 Task: Find the distance between the Great Pyramid of Giza and the Taj Mahal using Google Earth.
Action: Mouse moved to (28, 114)
Screenshot: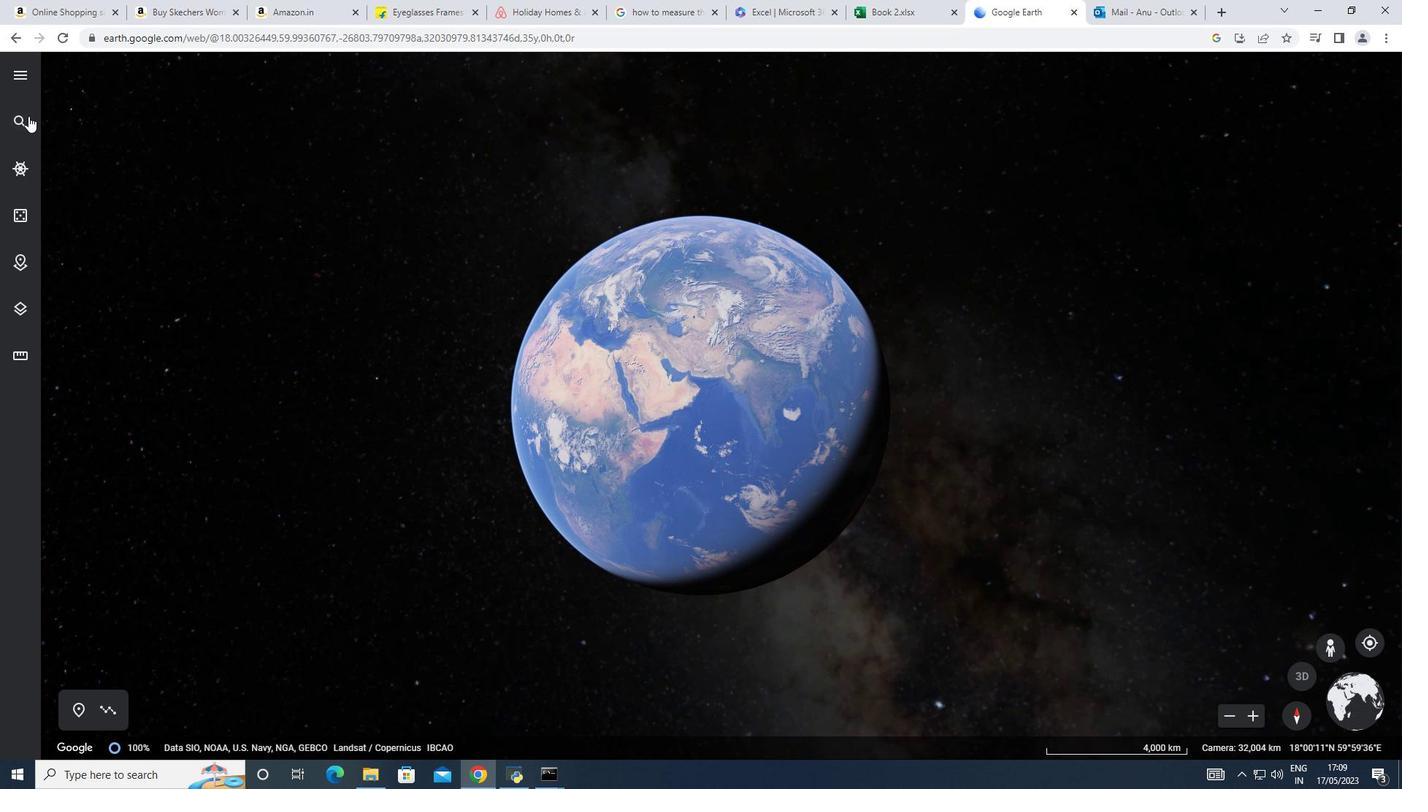 
Action: Mouse pressed left at (28, 114)
Screenshot: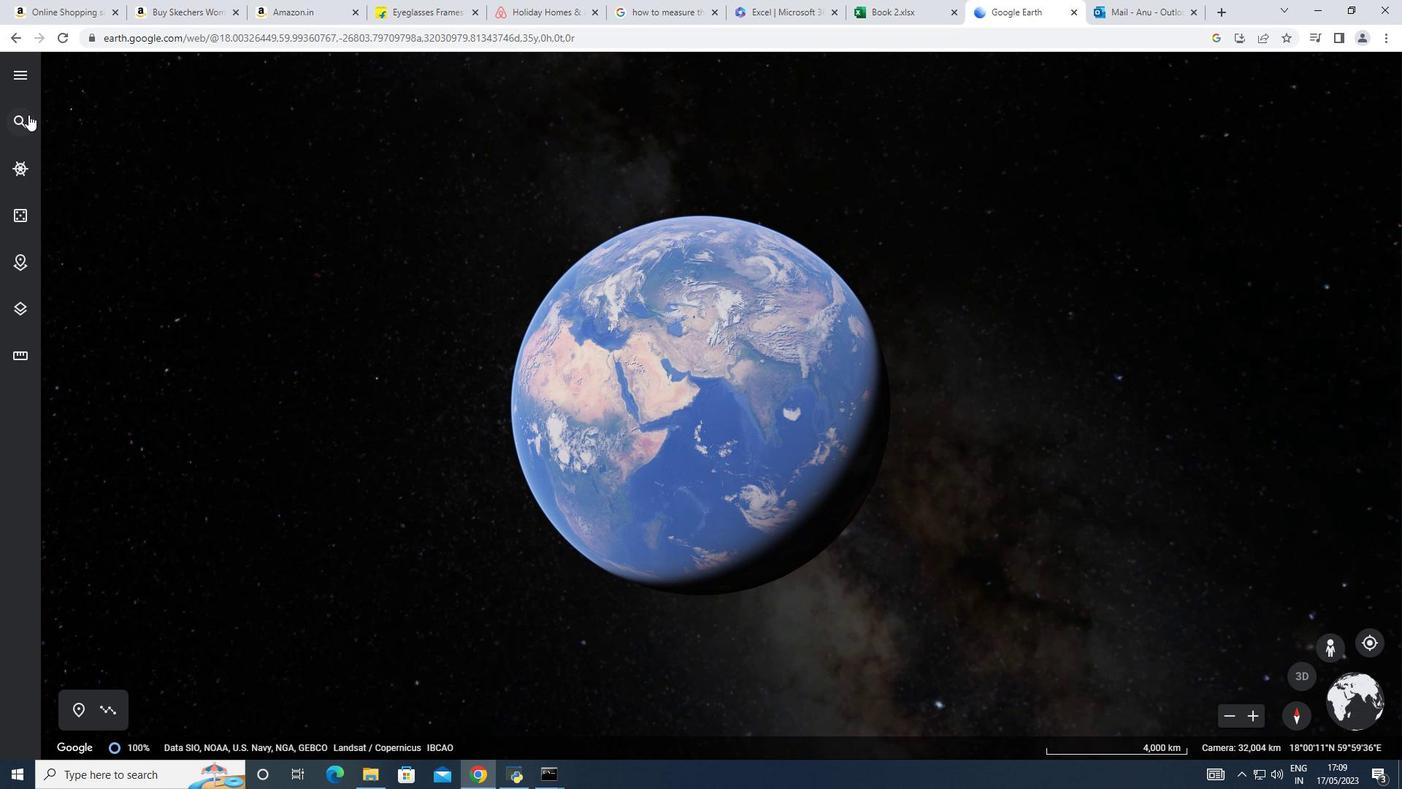 
Action: Mouse moved to (170, 77)
Screenshot: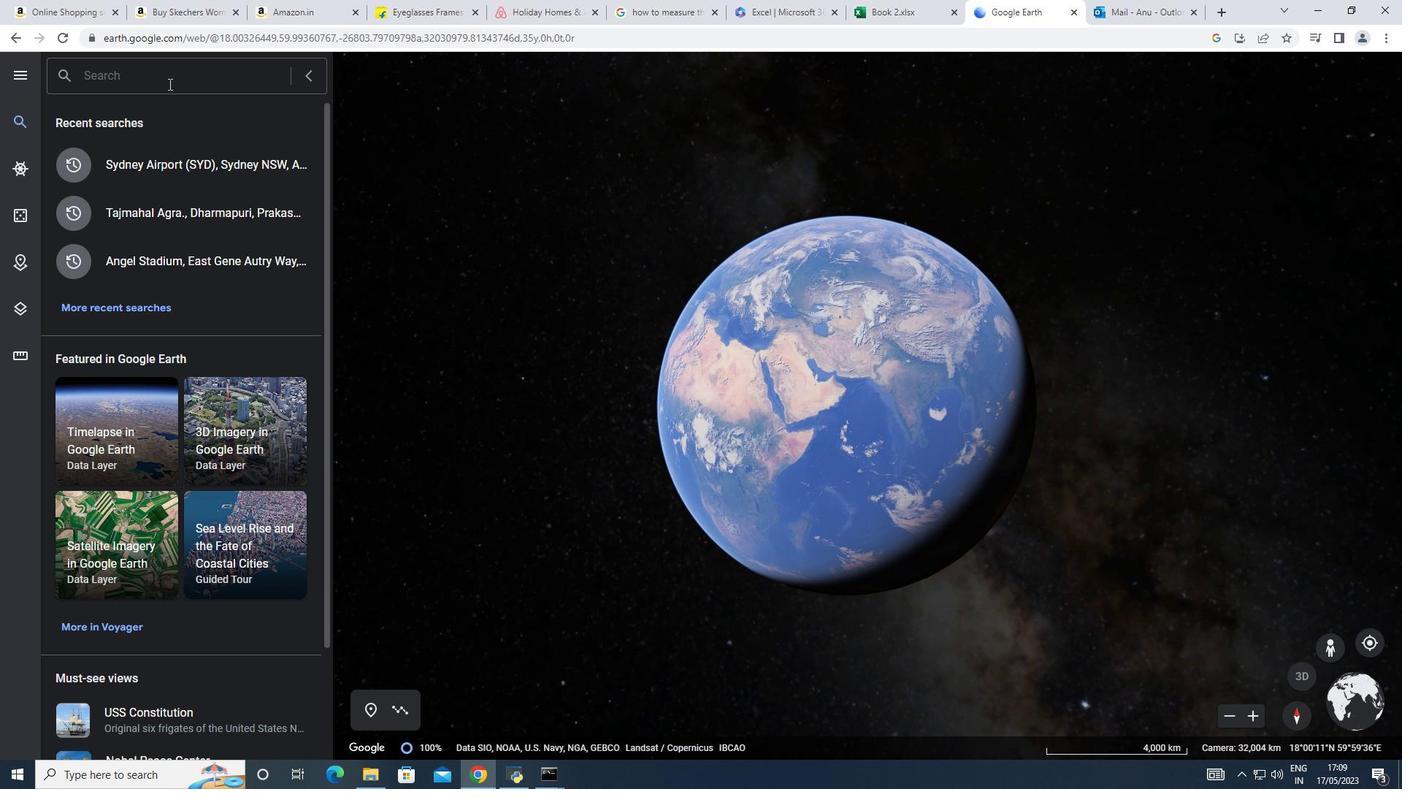 
Action: Mouse pressed left at (170, 77)
Screenshot: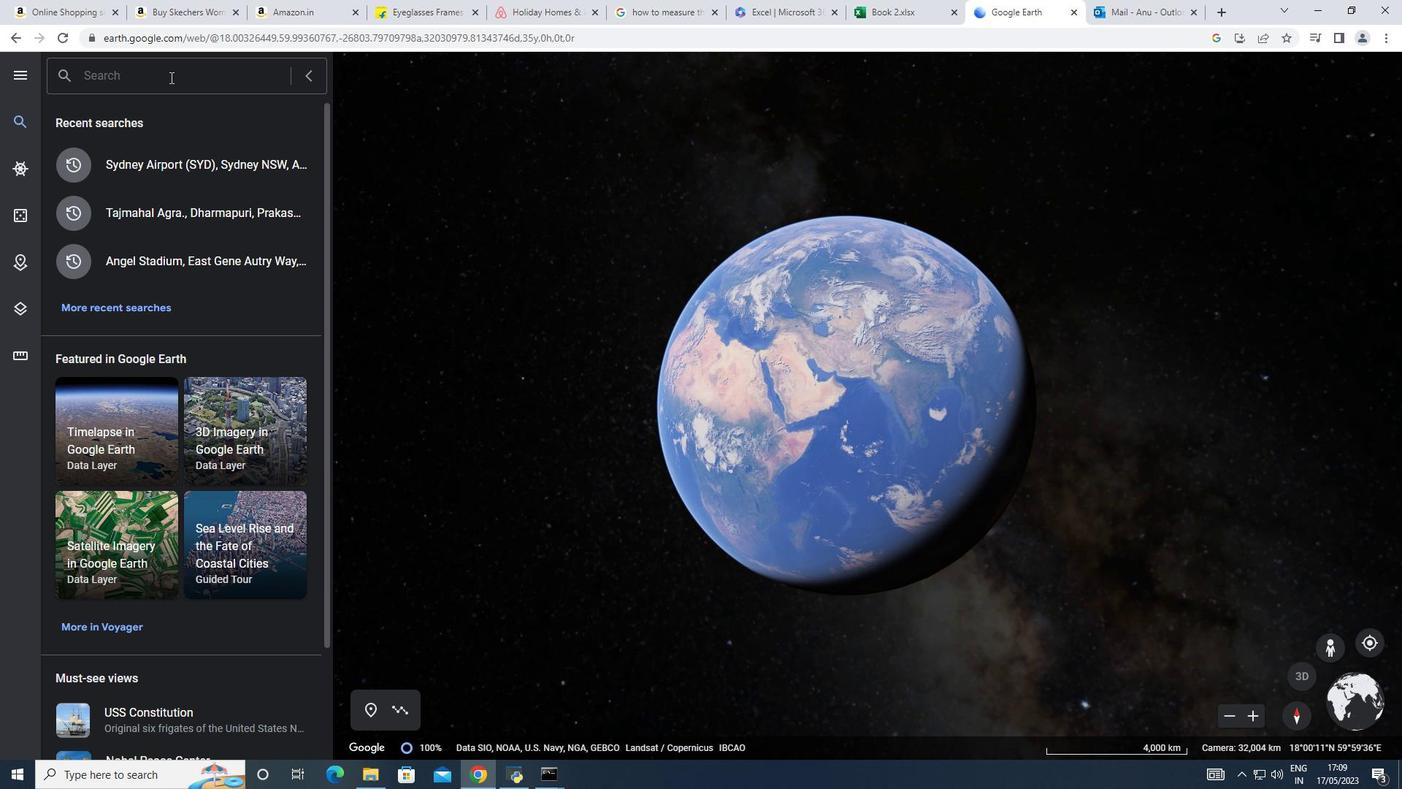 
Action: Mouse moved to (157, 97)
Screenshot: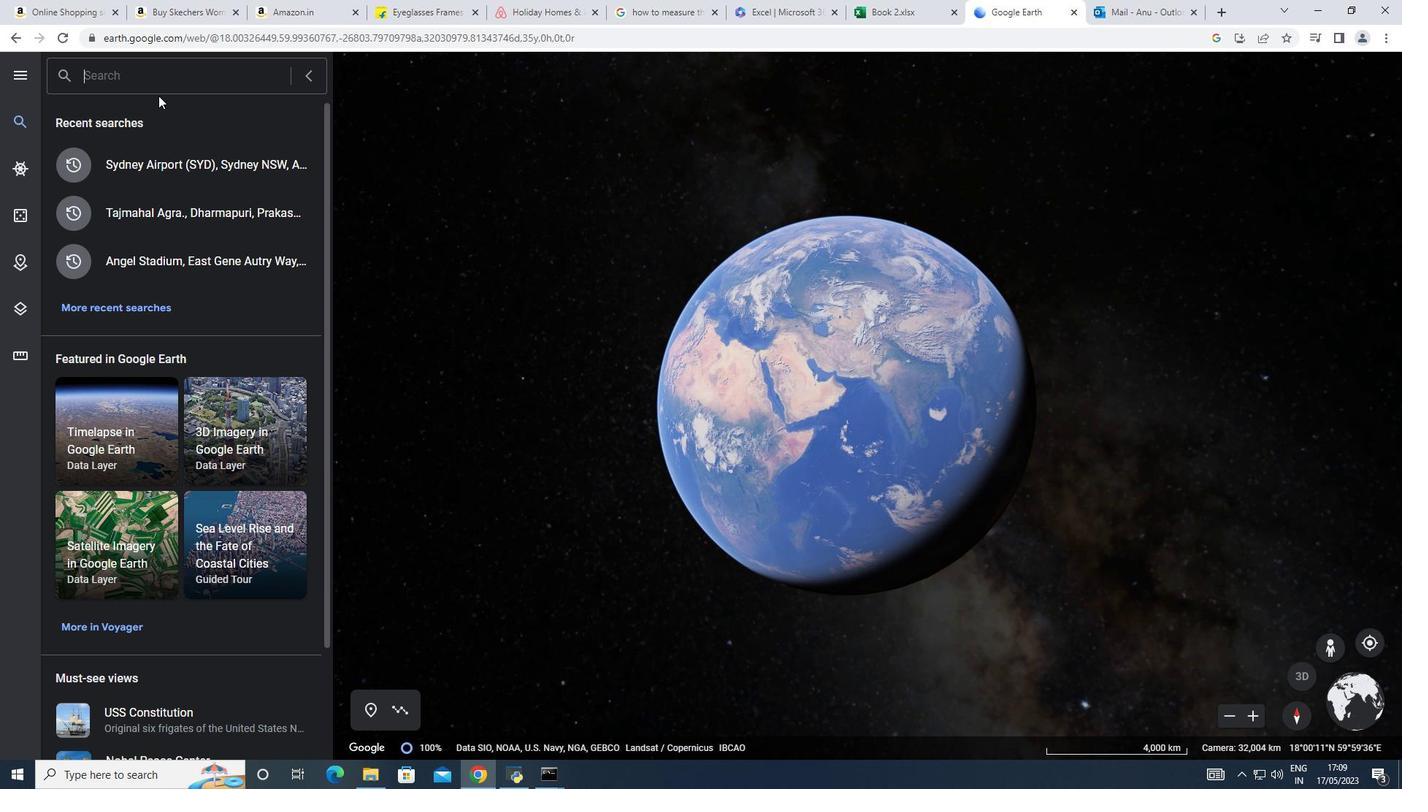 
Action: Key pressed <Key.shift>Pyra<Key.backspace><Key.backspace>ramida<Key.space>of<Key.space><Key.backspace><Key.backspace><Key.backspace><Key.backspace><Key.backspace>s<Key.space>of<Key.space><Key.shift><Key.cmd>F<Key.backspace><Key.shift>Giza
Screenshot: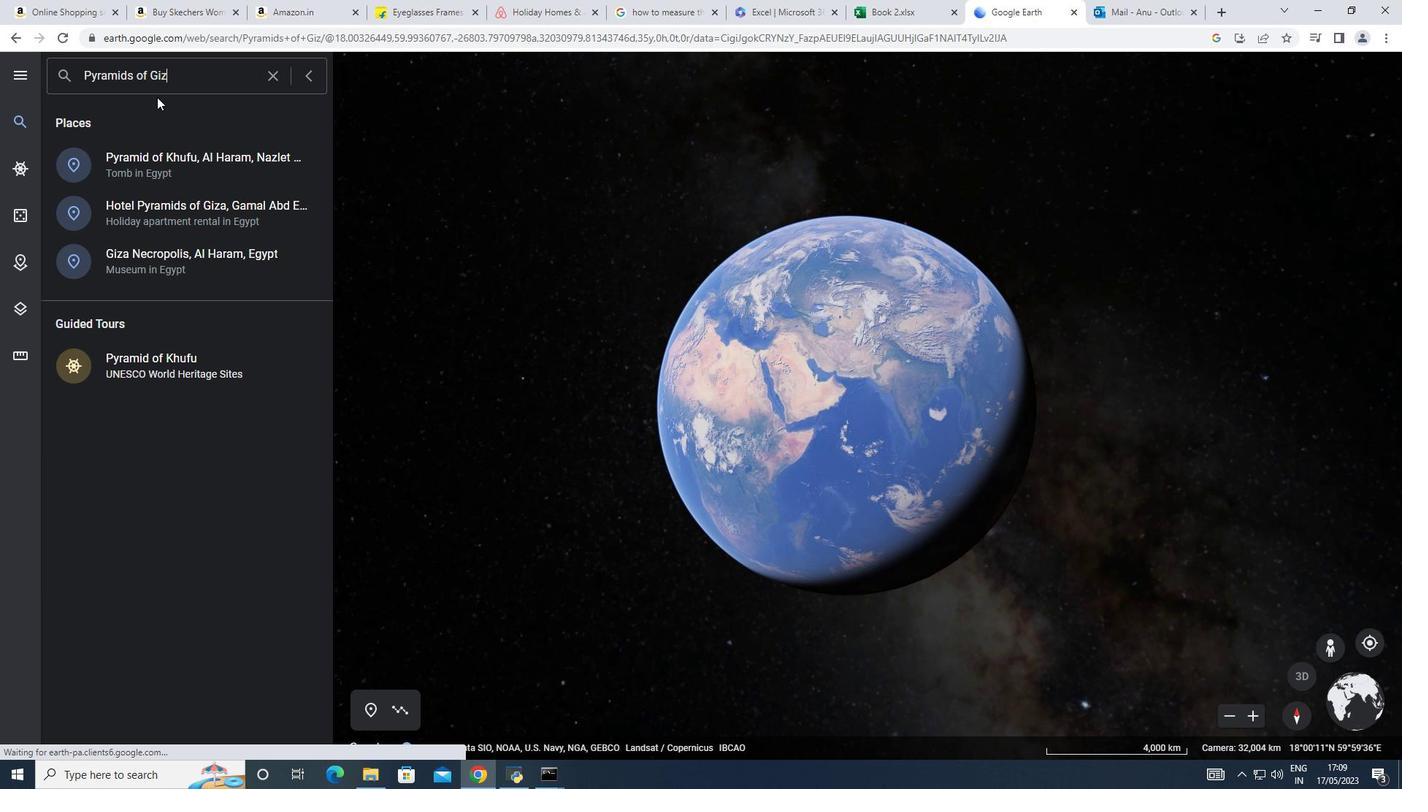 
Action: Mouse moved to (209, 179)
Screenshot: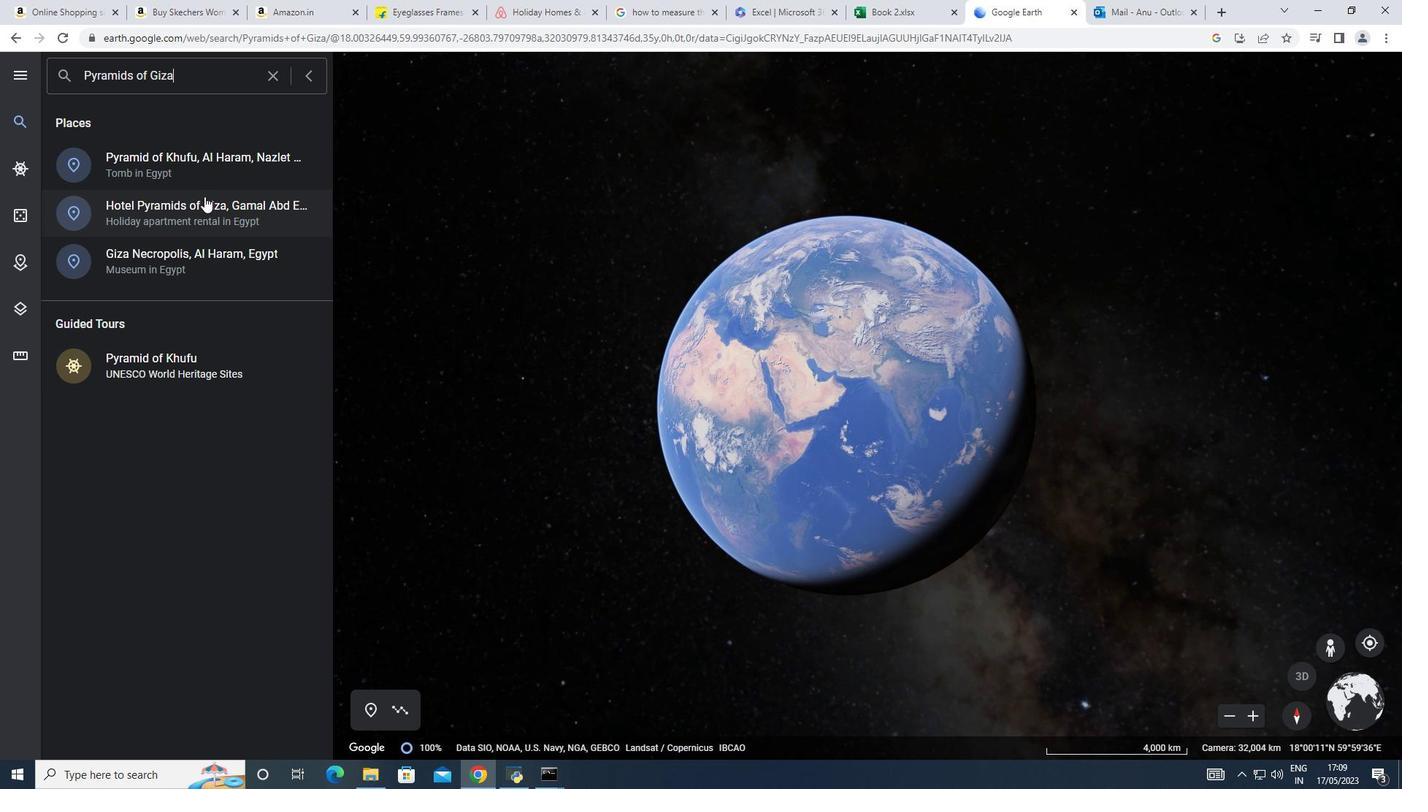 
Action: Mouse pressed left at (209, 179)
Screenshot: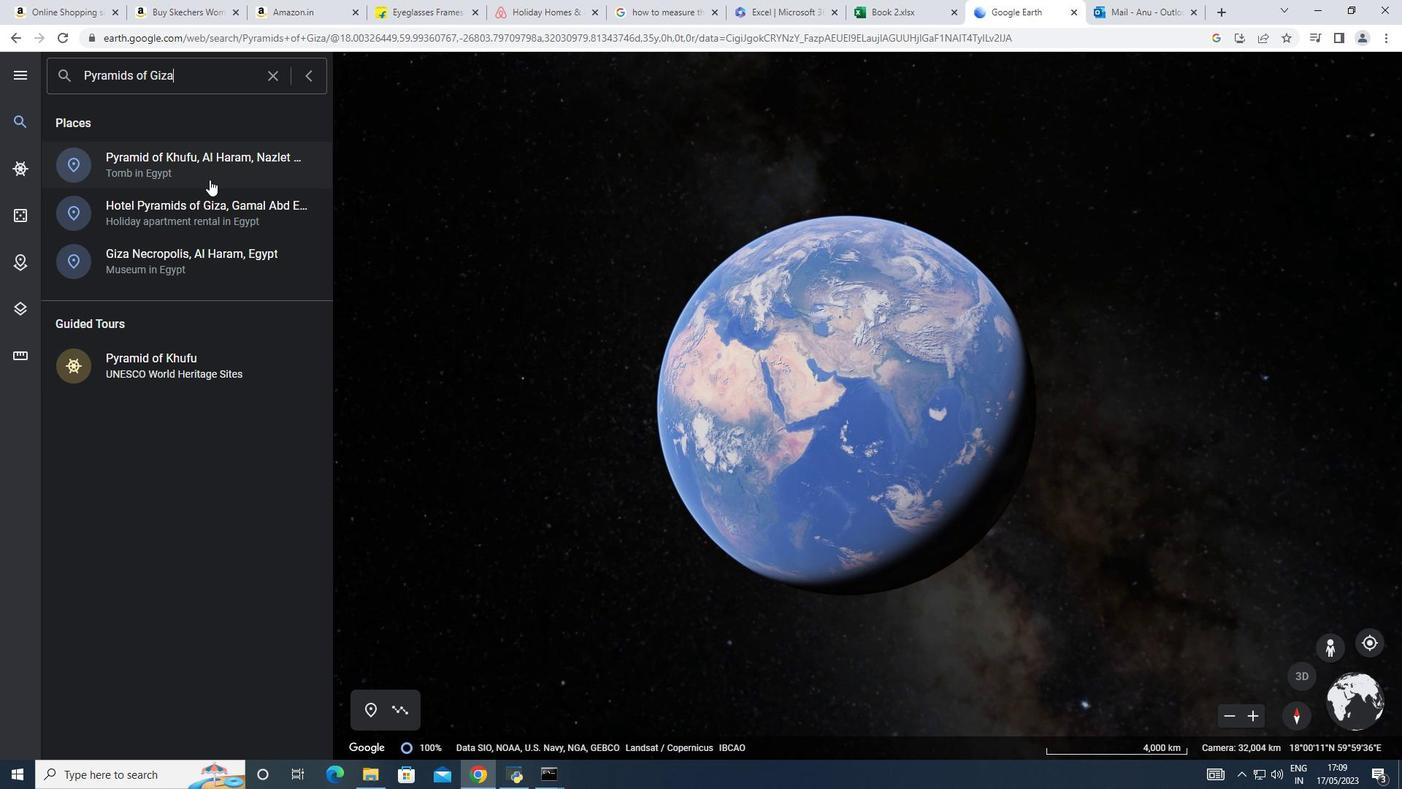 
Action: Mouse moved to (18, 348)
Screenshot: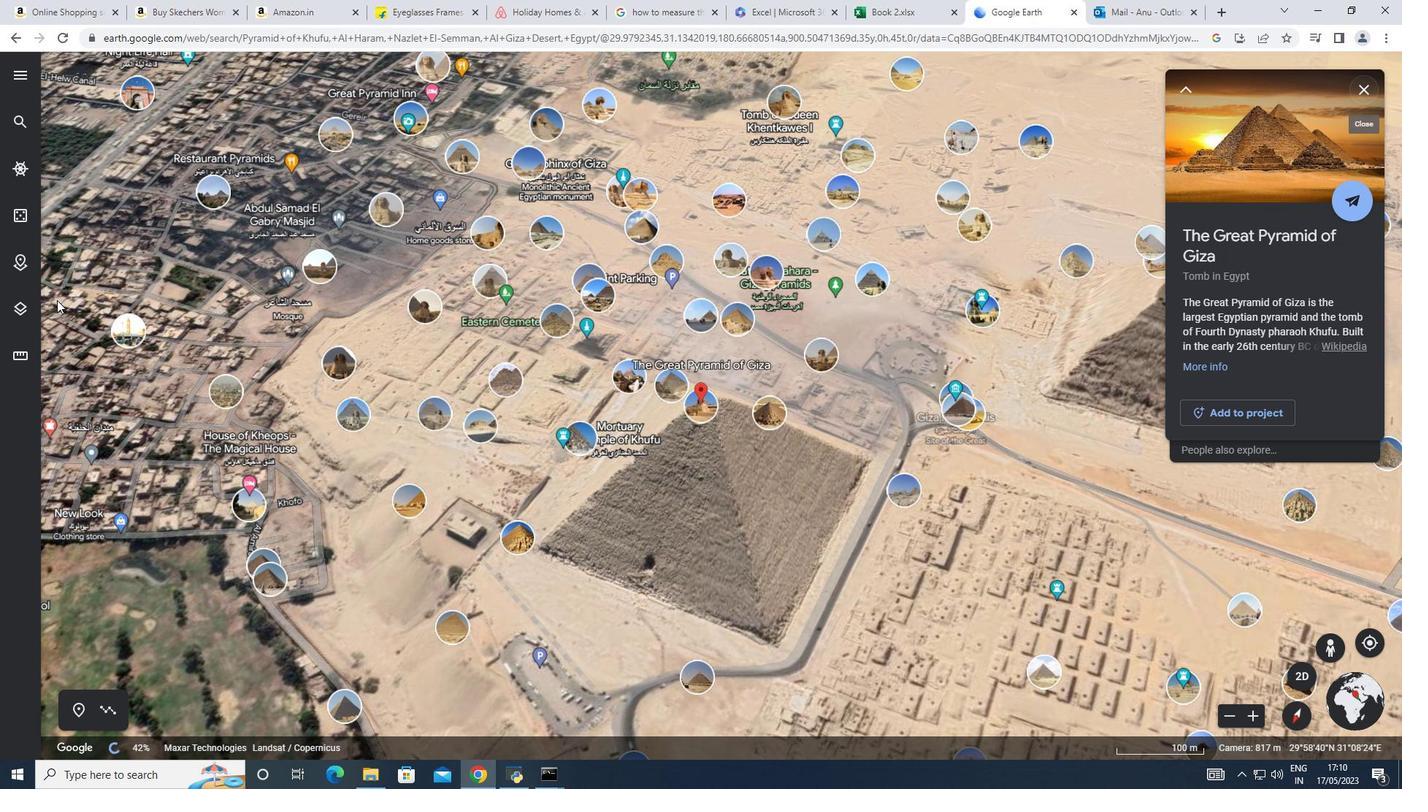 
Action: Mouse pressed left at (18, 348)
Screenshot: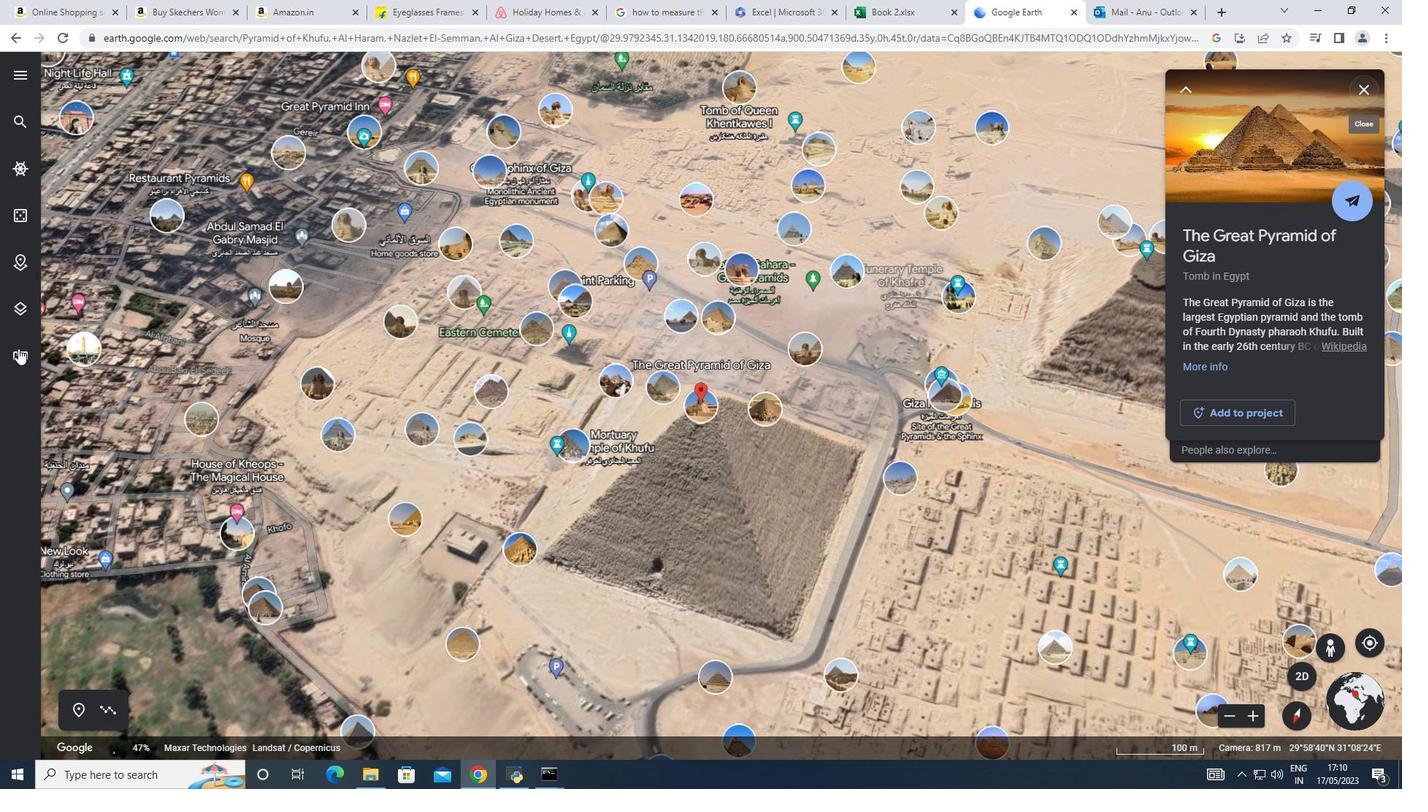 
Action: Mouse moved to (718, 404)
Screenshot: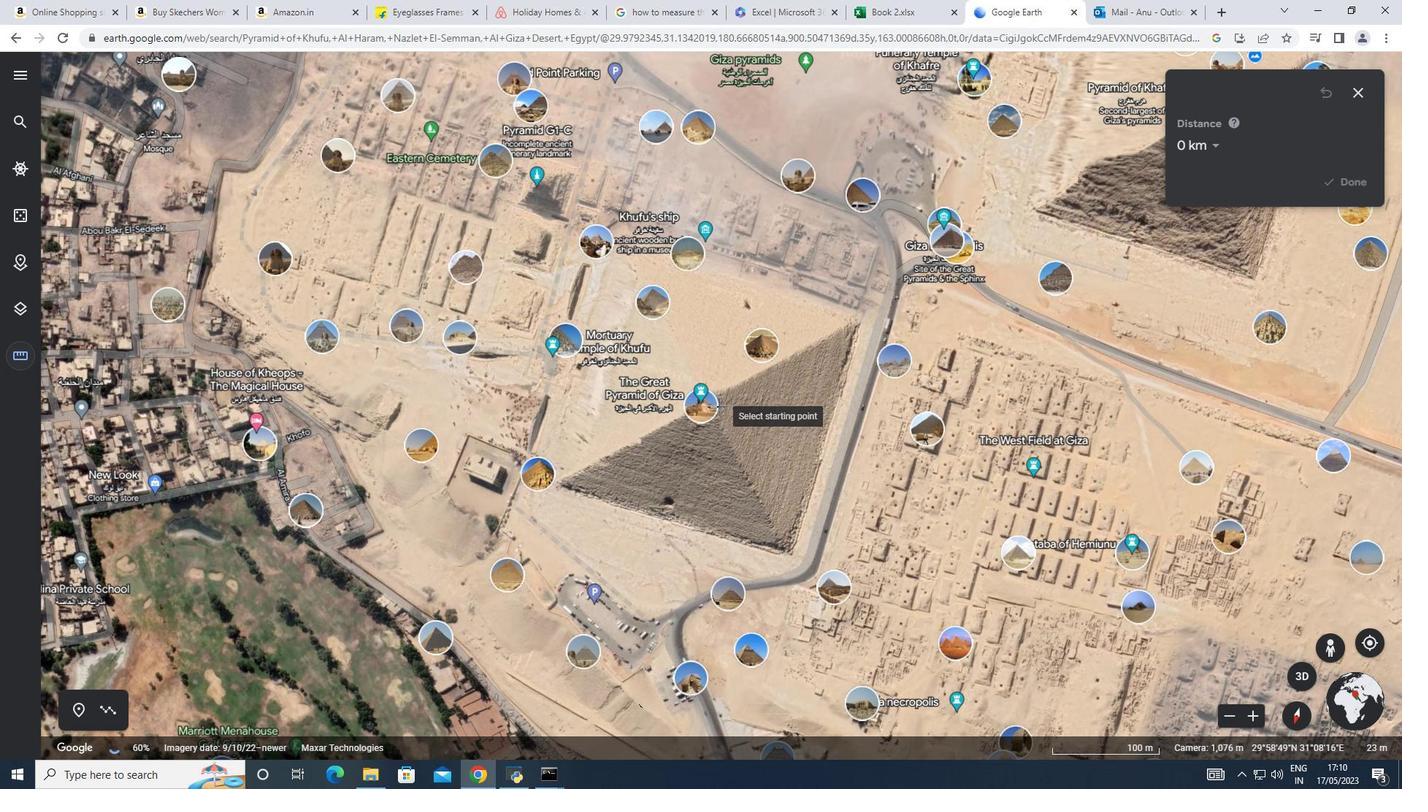 
Action: Mouse pressed left at (718, 404)
Screenshot: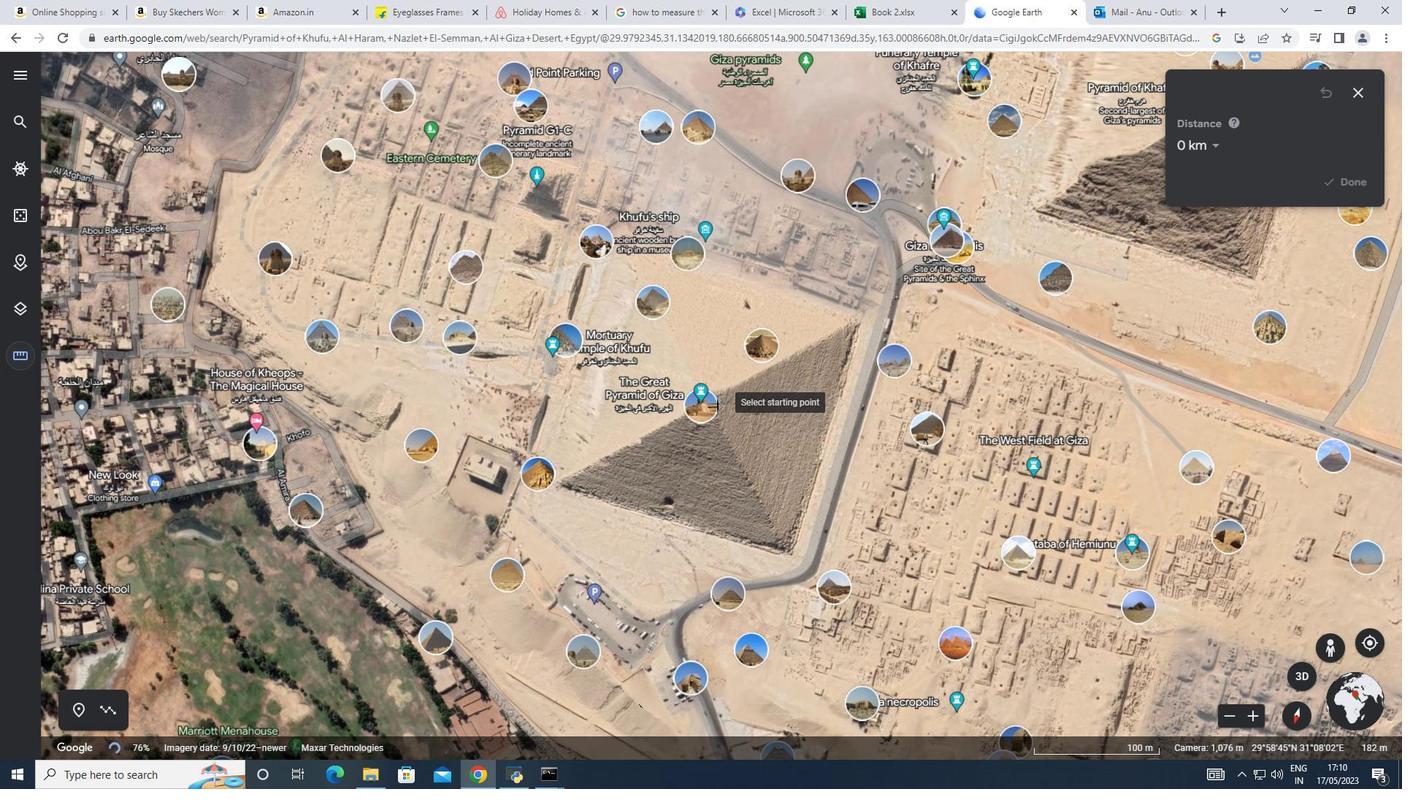 
Action: Mouse moved to (779, 393)
Screenshot: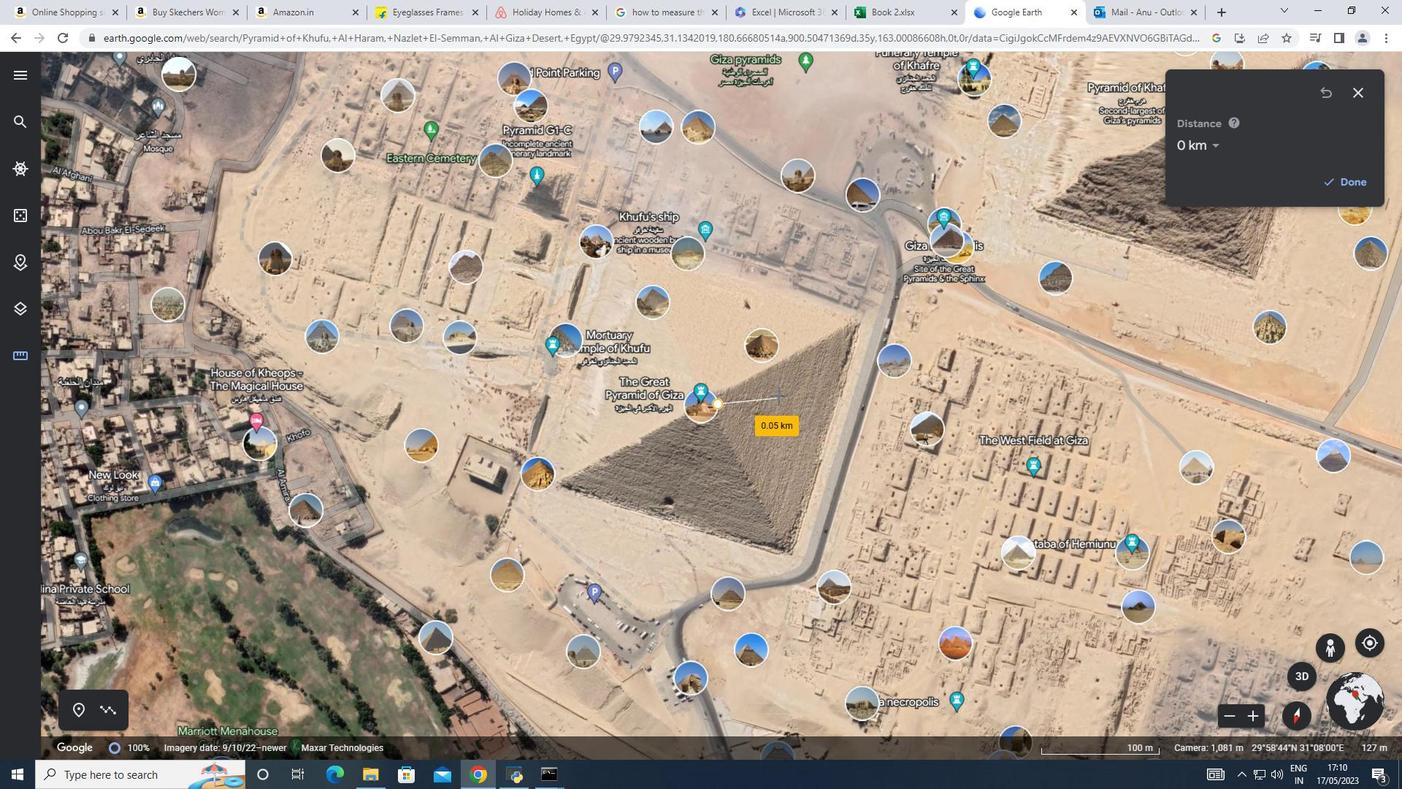 
Action: Mouse scrolled (779, 393) with delta (0, 0)
Screenshot: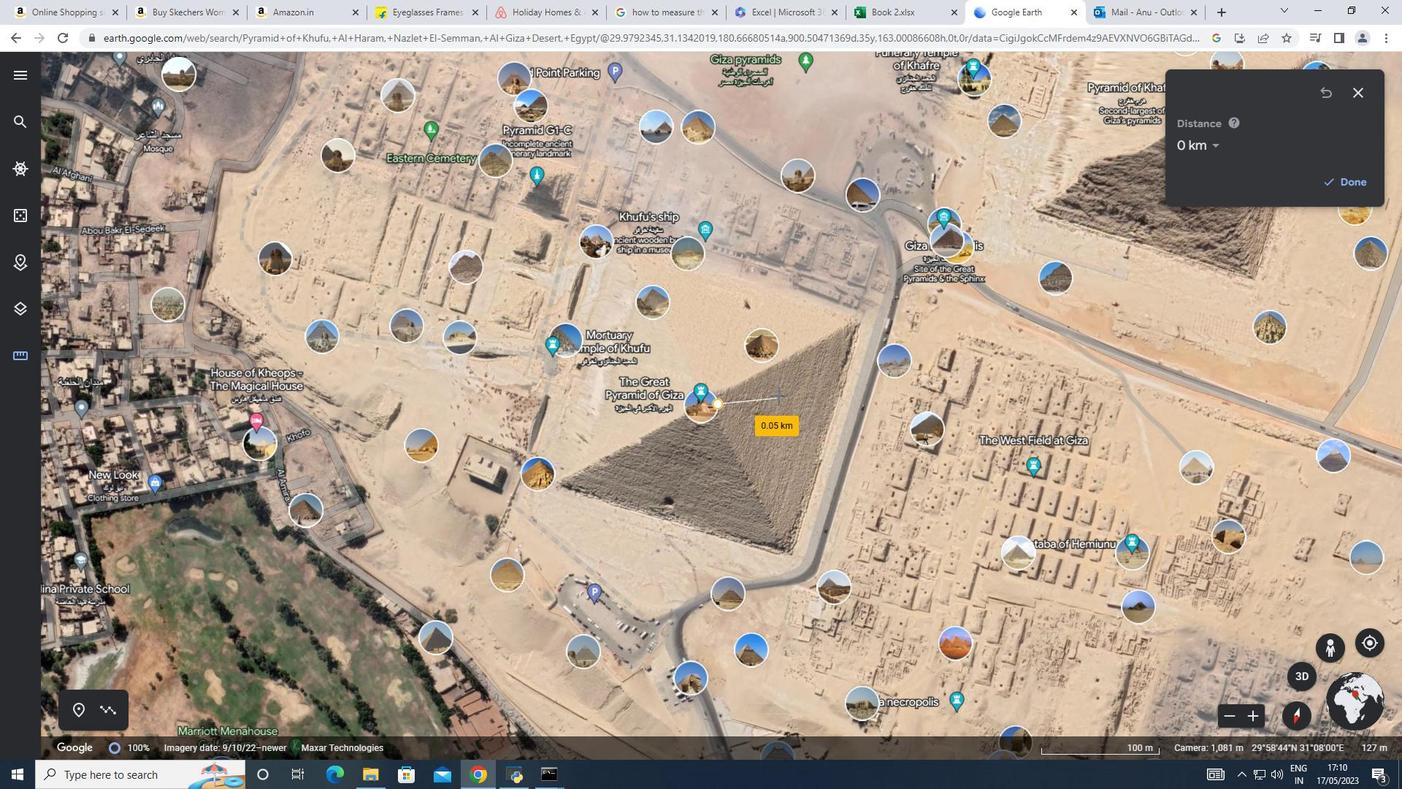 
Action: Mouse scrolled (779, 393) with delta (0, 0)
Screenshot: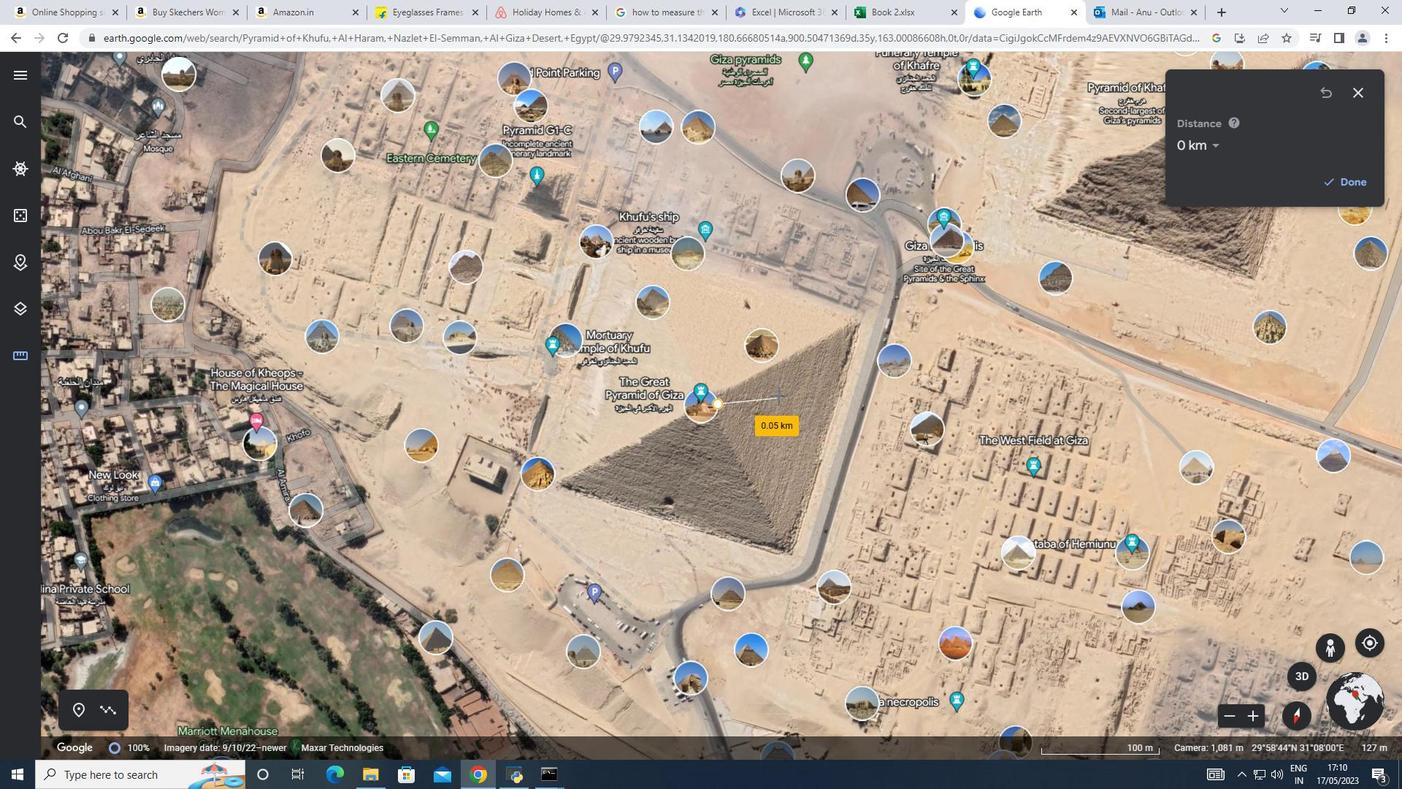 
Action: Mouse scrolled (779, 393) with delta (0, 0)
Screenshot: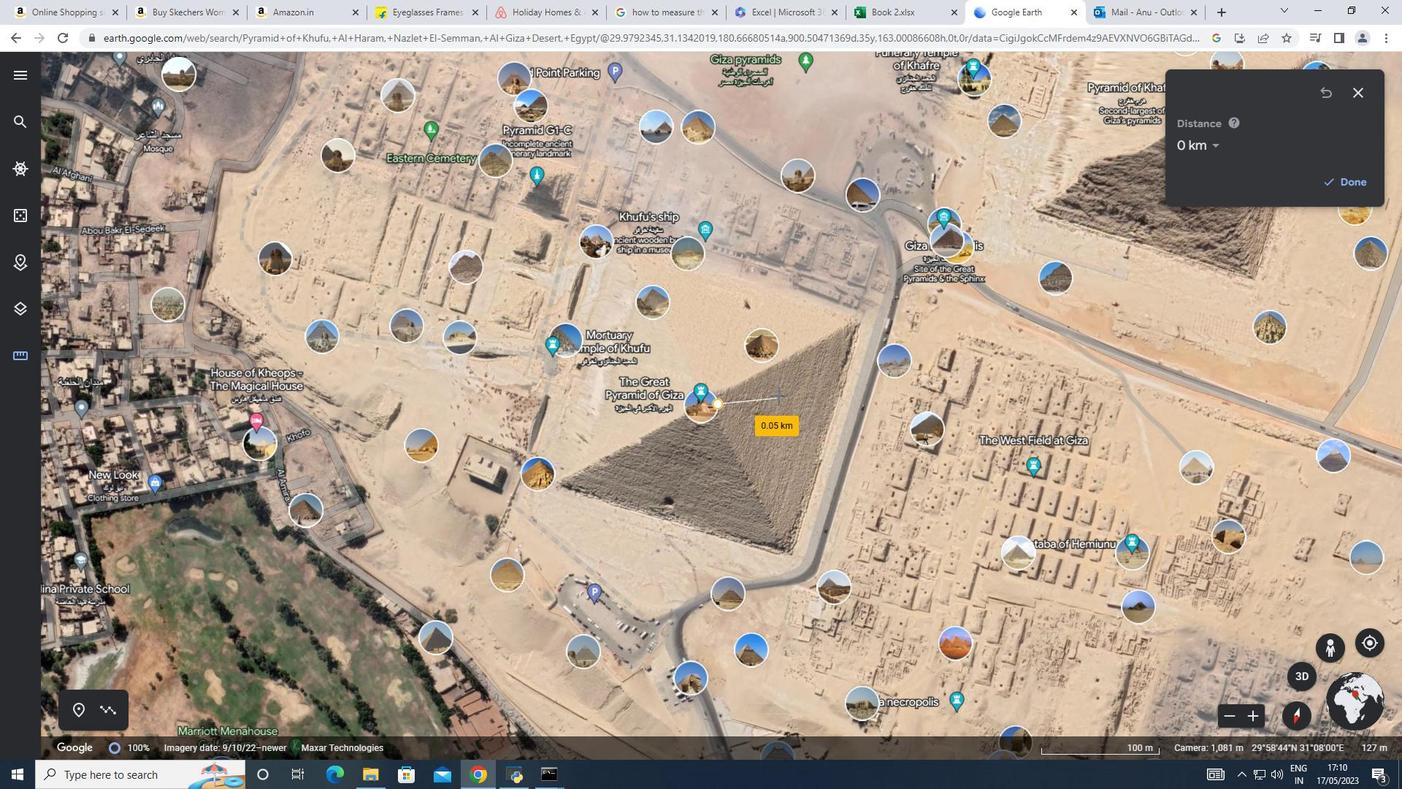 
Action: Mouse scrolled (779, 393) with delta (0, 0)
Screenshot: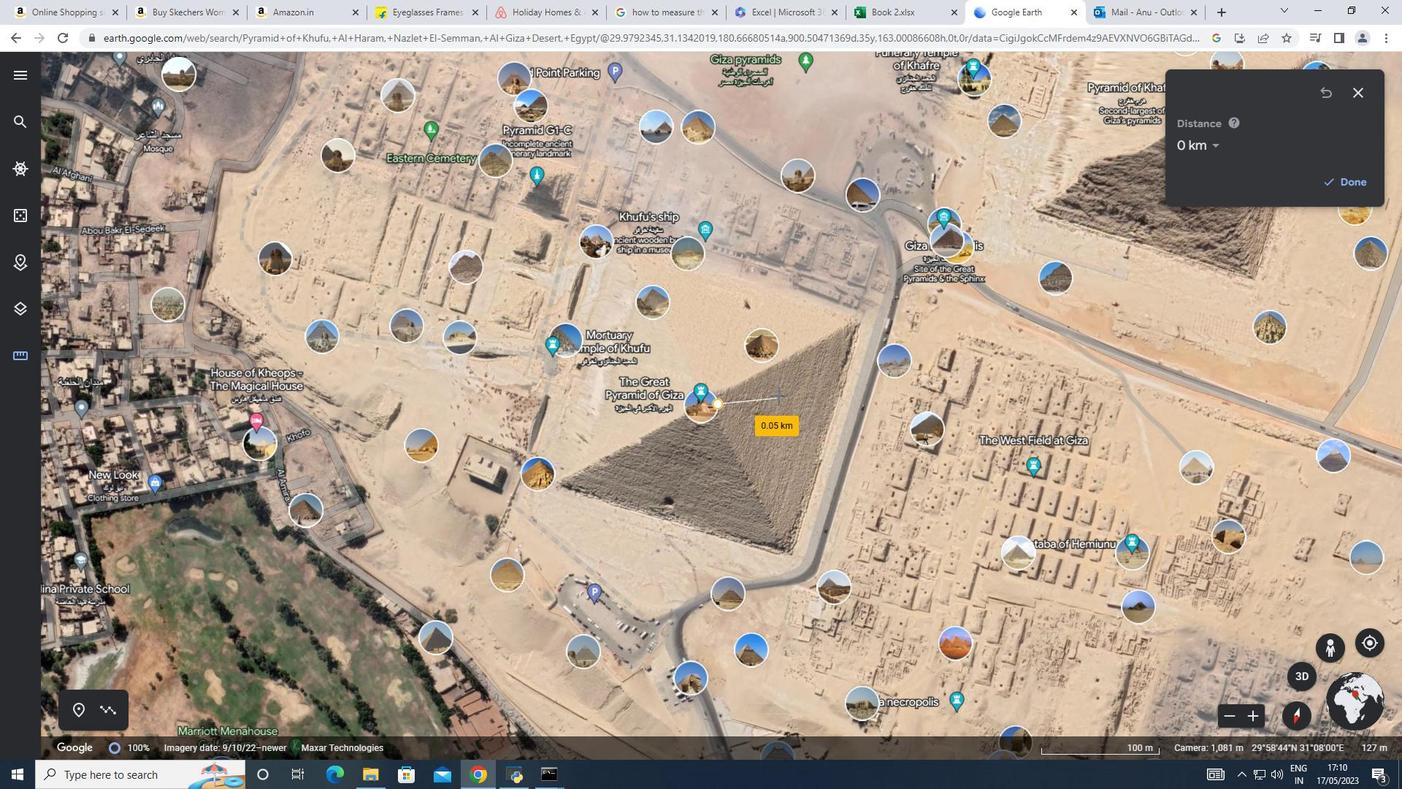 
Action: Mouse scrolled (779, 393) with delta (0, 0)
Screenshot: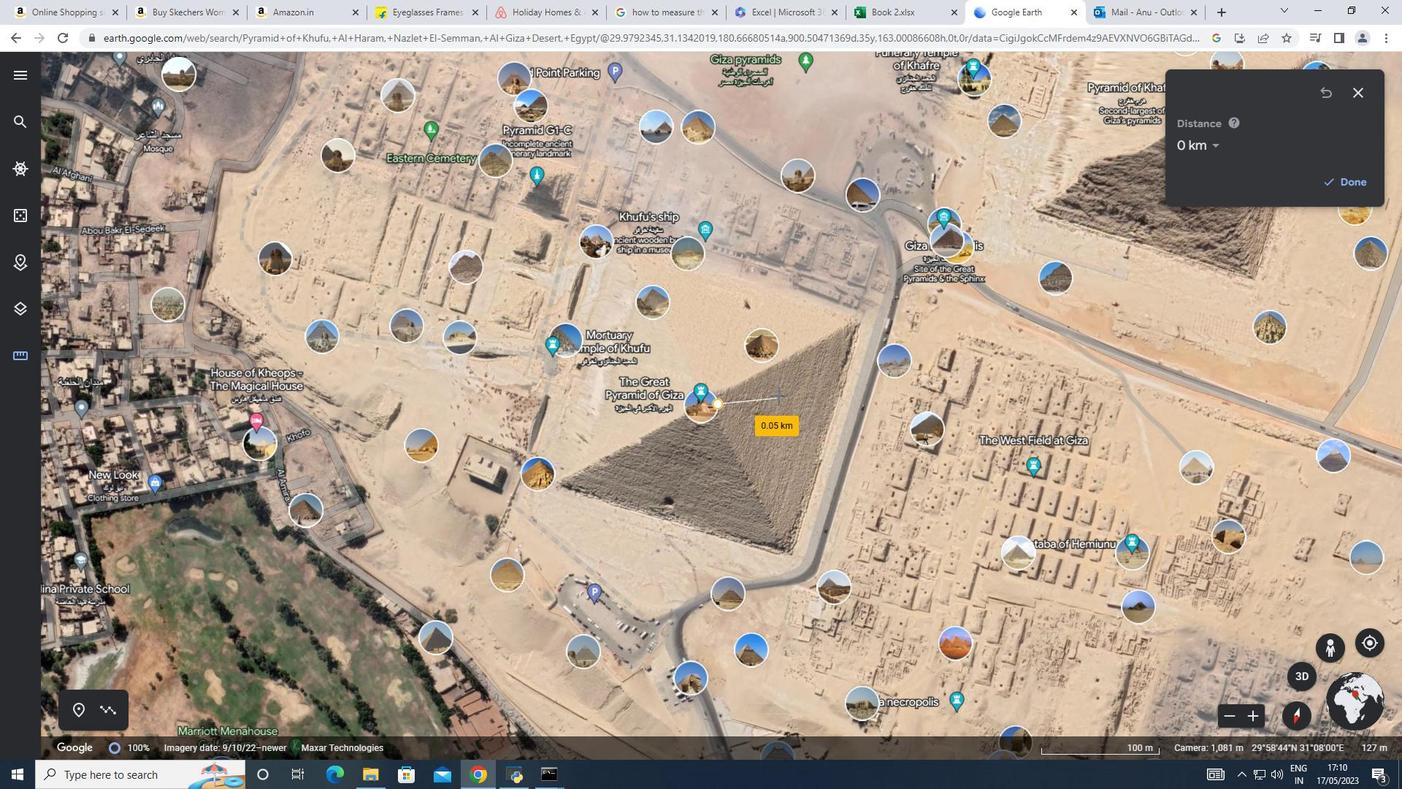 
Action: Mouse scrolled (779, 394) with delta (0, 0)
Screenshot: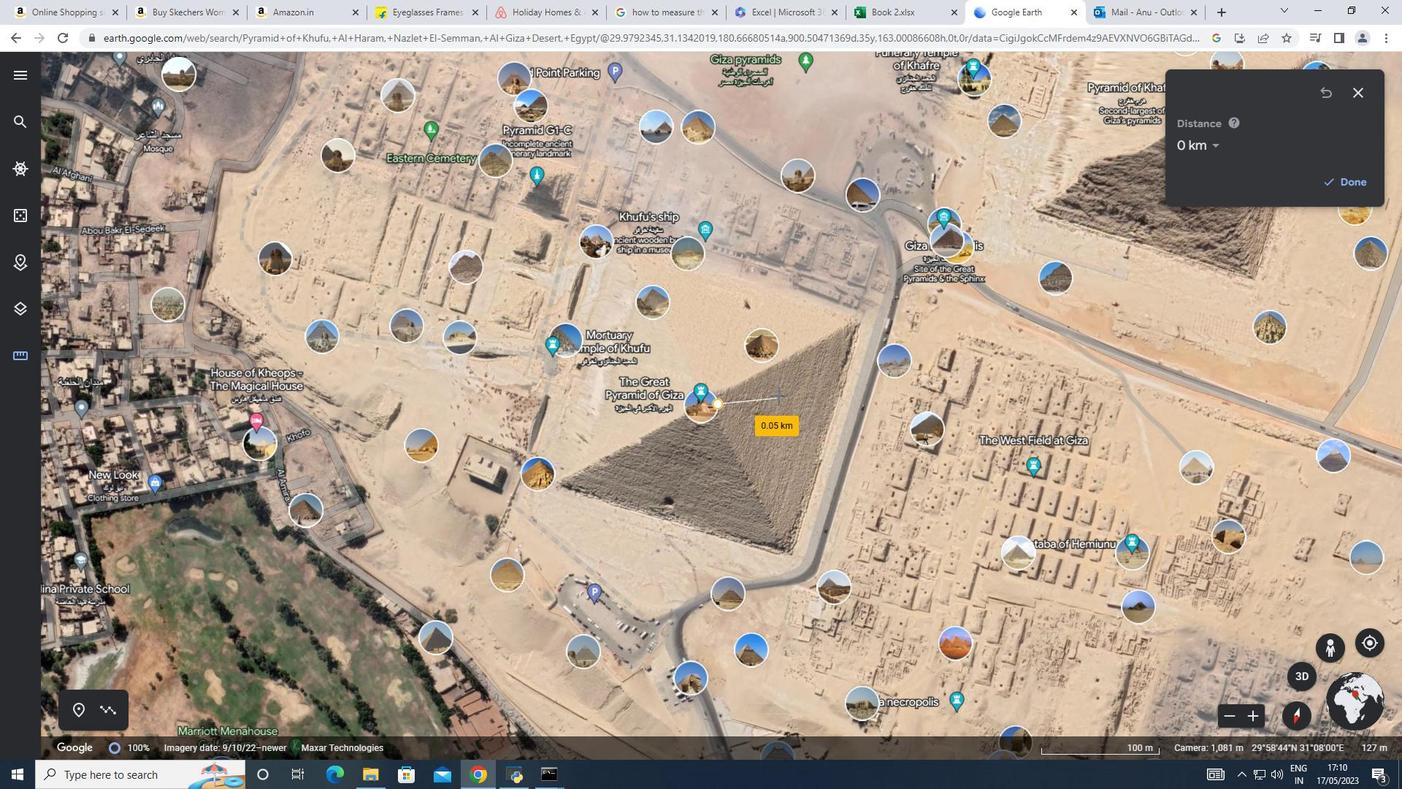 
Action: Mouse scrolled (779, 393) with delta (0, 0)
Screenshot: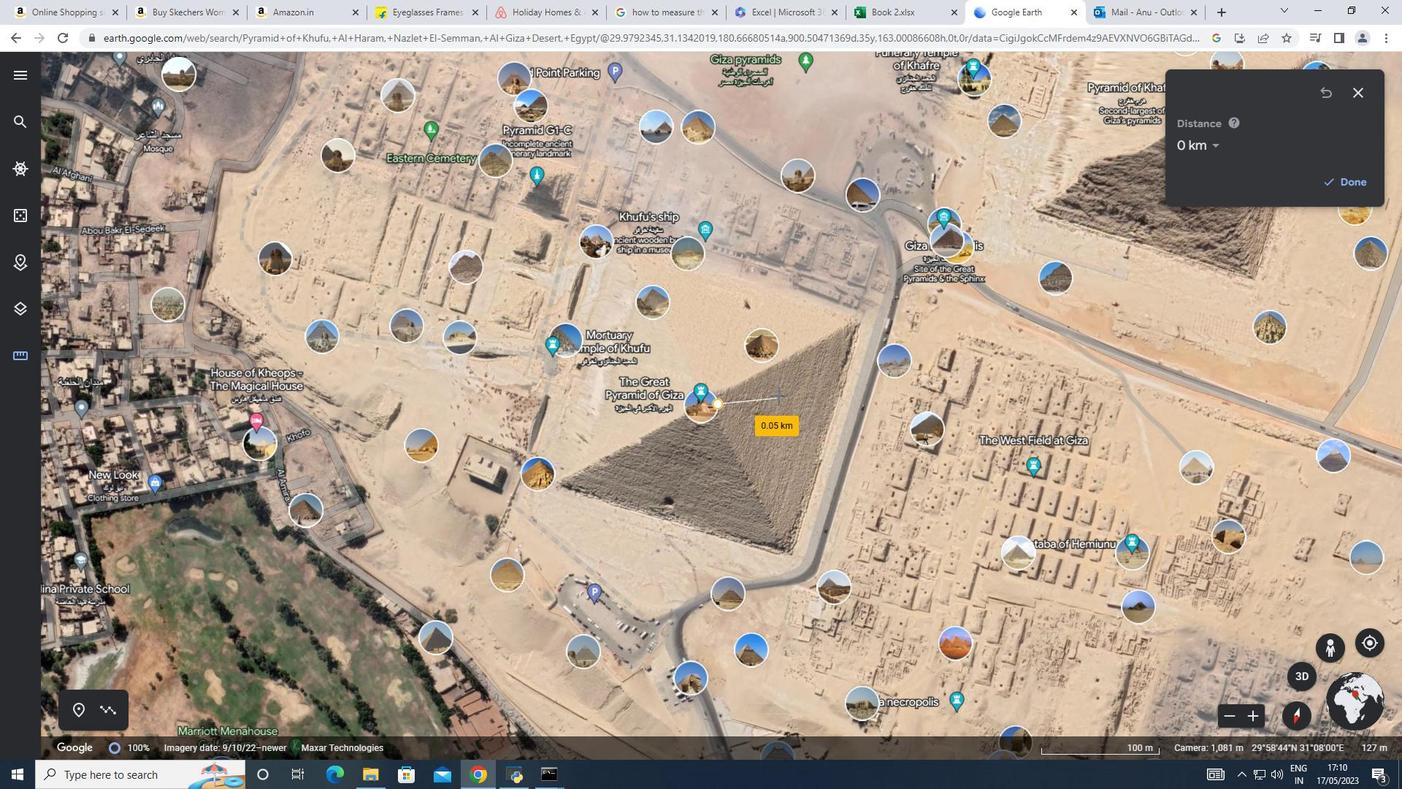 
Action: Mouse scrolled (779, 393) with delta (0, 0)
Screenshot: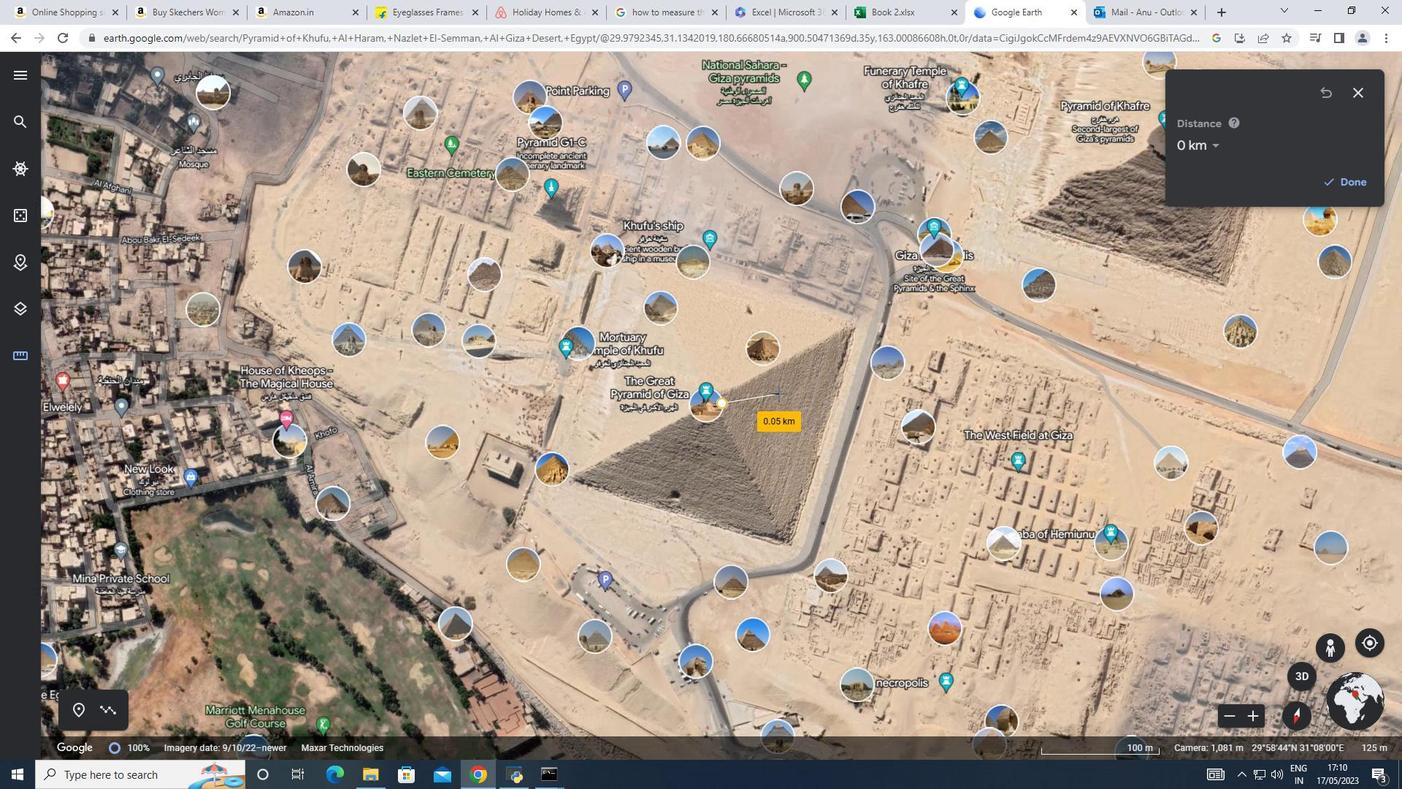 
Action: Mouse scrolled (779, 393) with delta (0, 0)
Screenshot: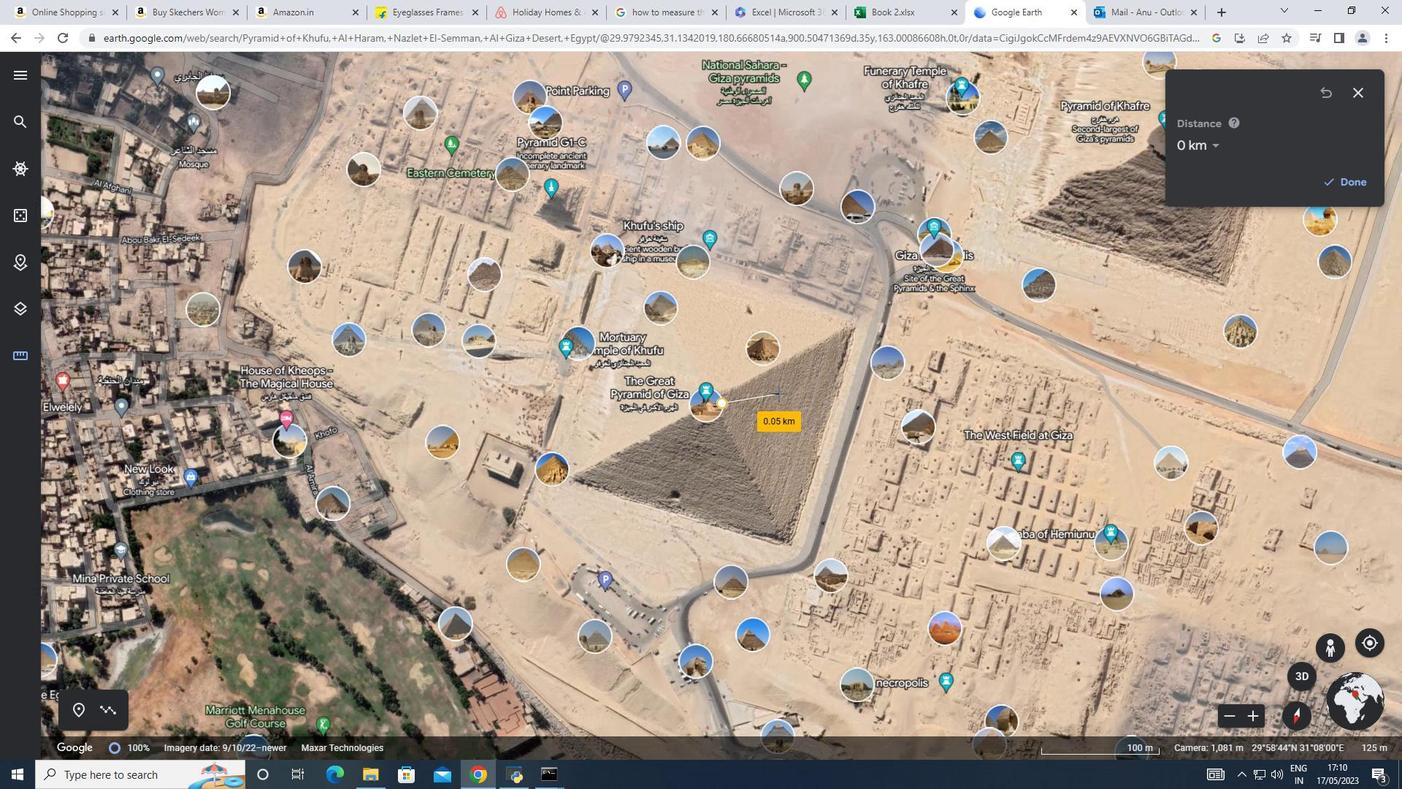 
Action: Mouse scrolled (779, 393) with delta (0, 0)
Screenshot: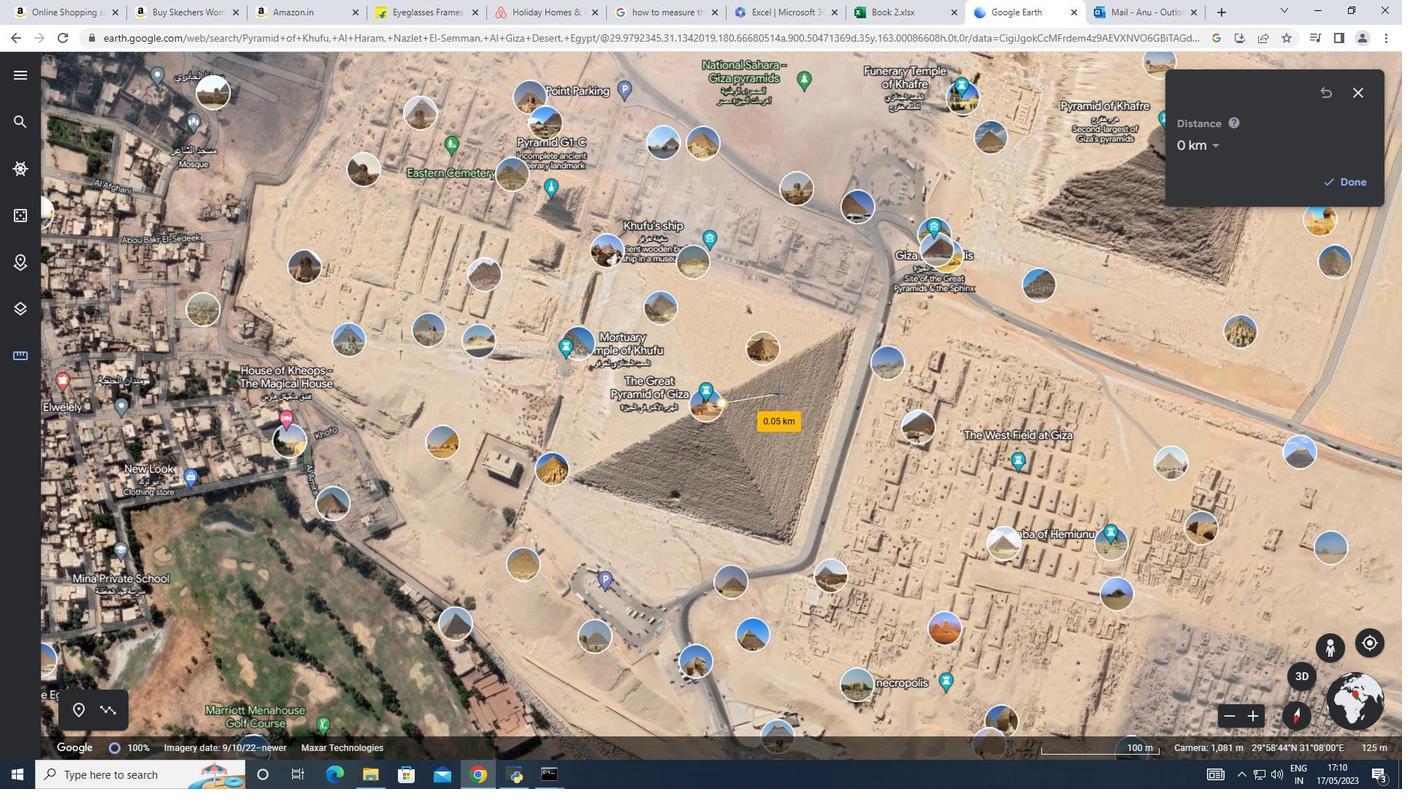 
Action: Mouse scrolled (779, 393) with delta (0, 0)
Screenshot: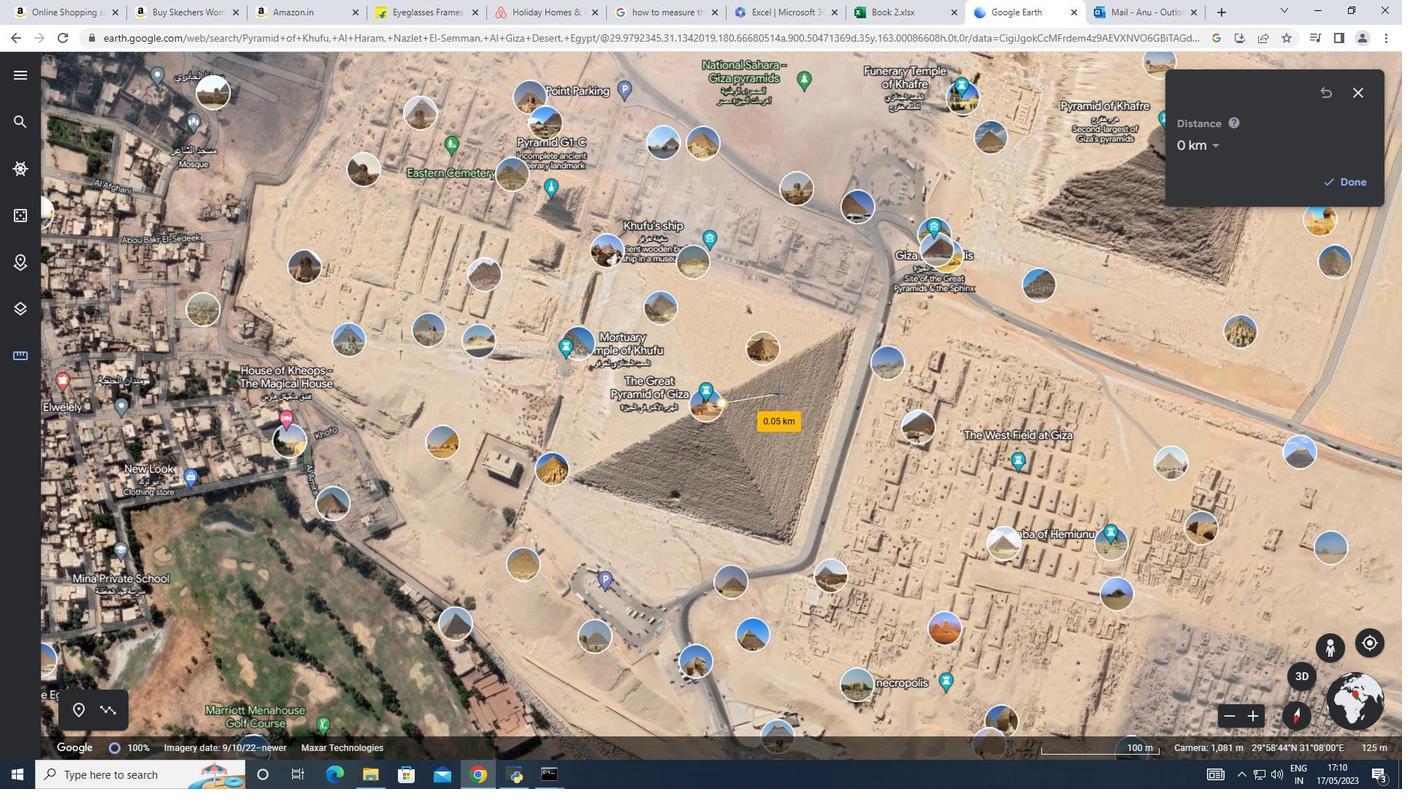 
Action: Mouse scrolled (779, 393) with delta (0, 0)
Screenshot: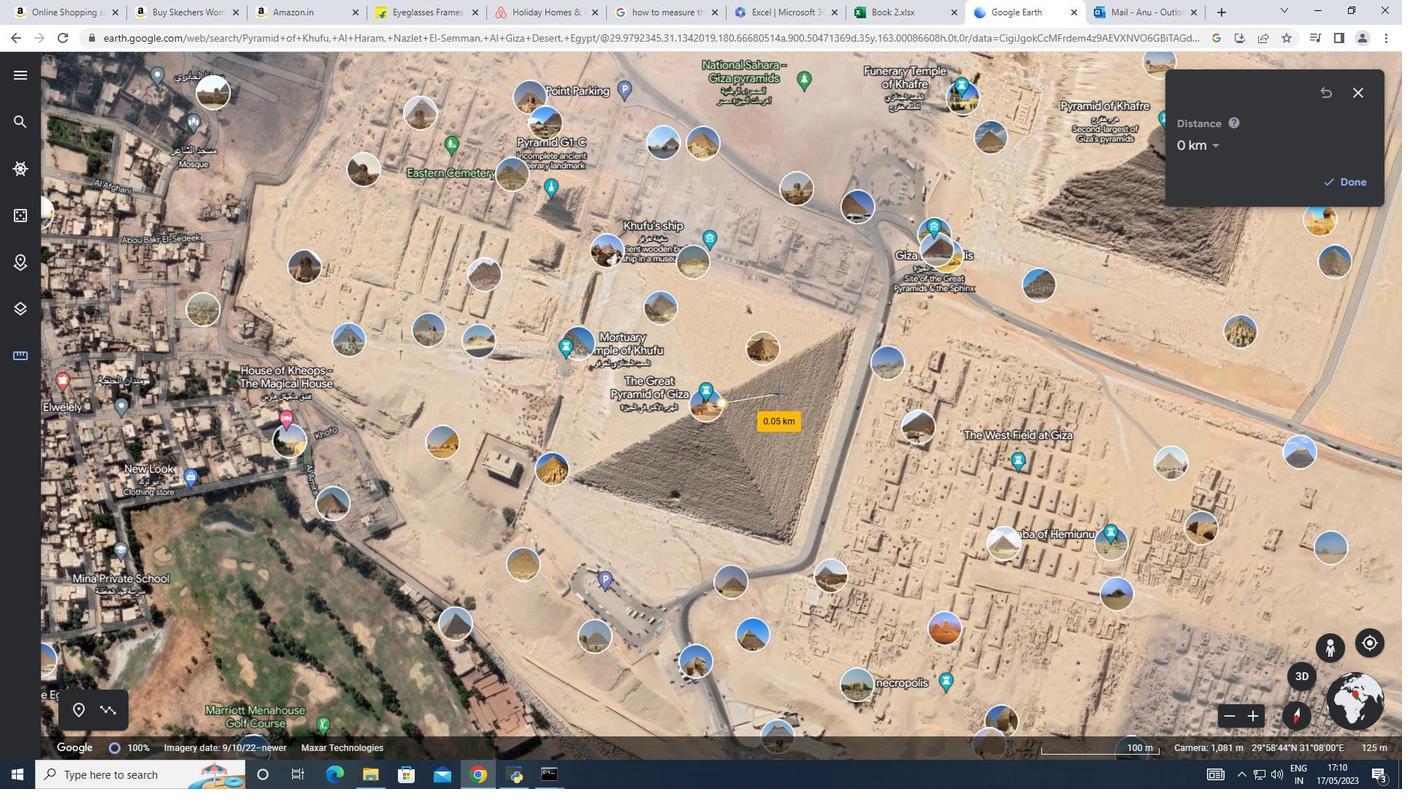 
Action: Mouse scrolled (779, 393) with delta (0, 0)
Screenshot: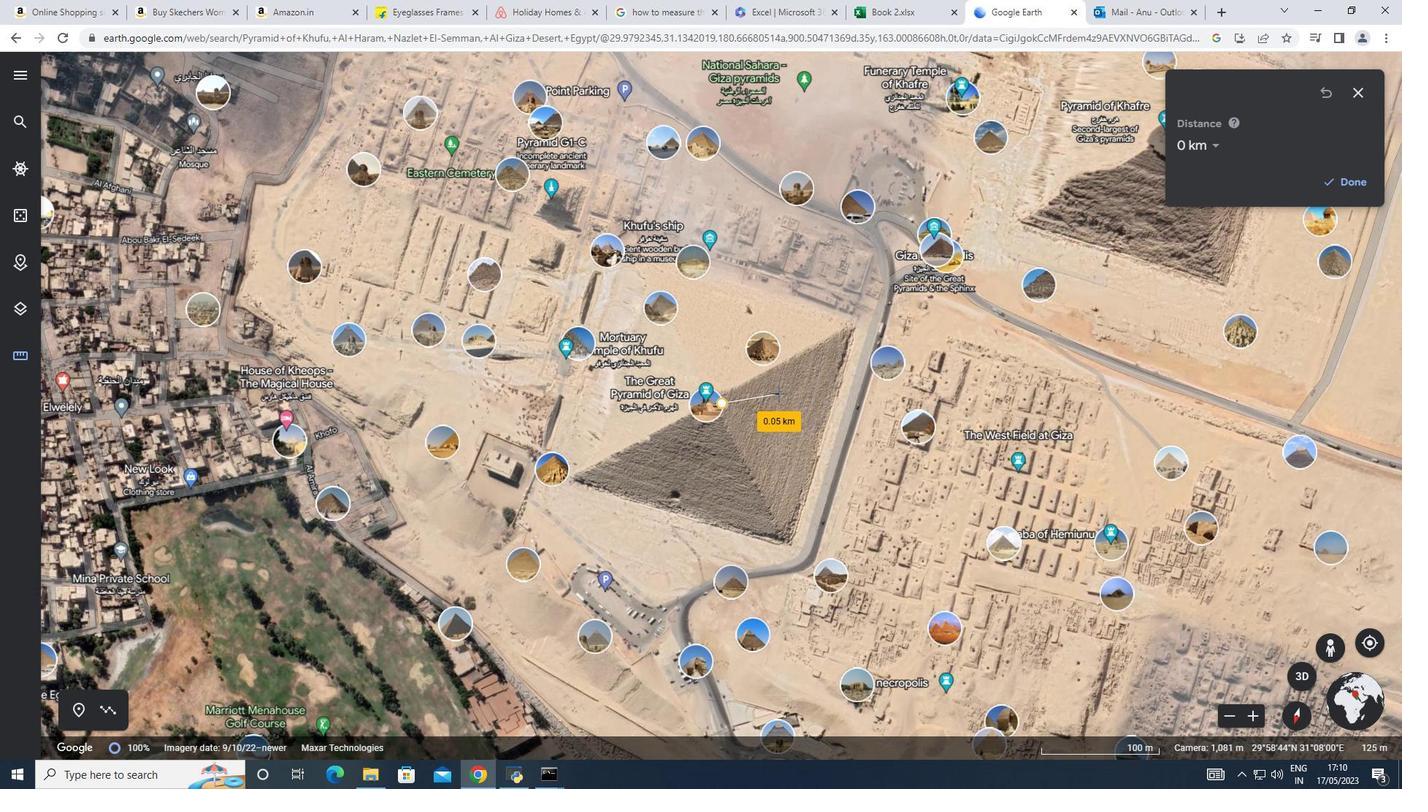 
Action: Mouse scrolled (779, 393) with delta (0, 0)
Screenshot: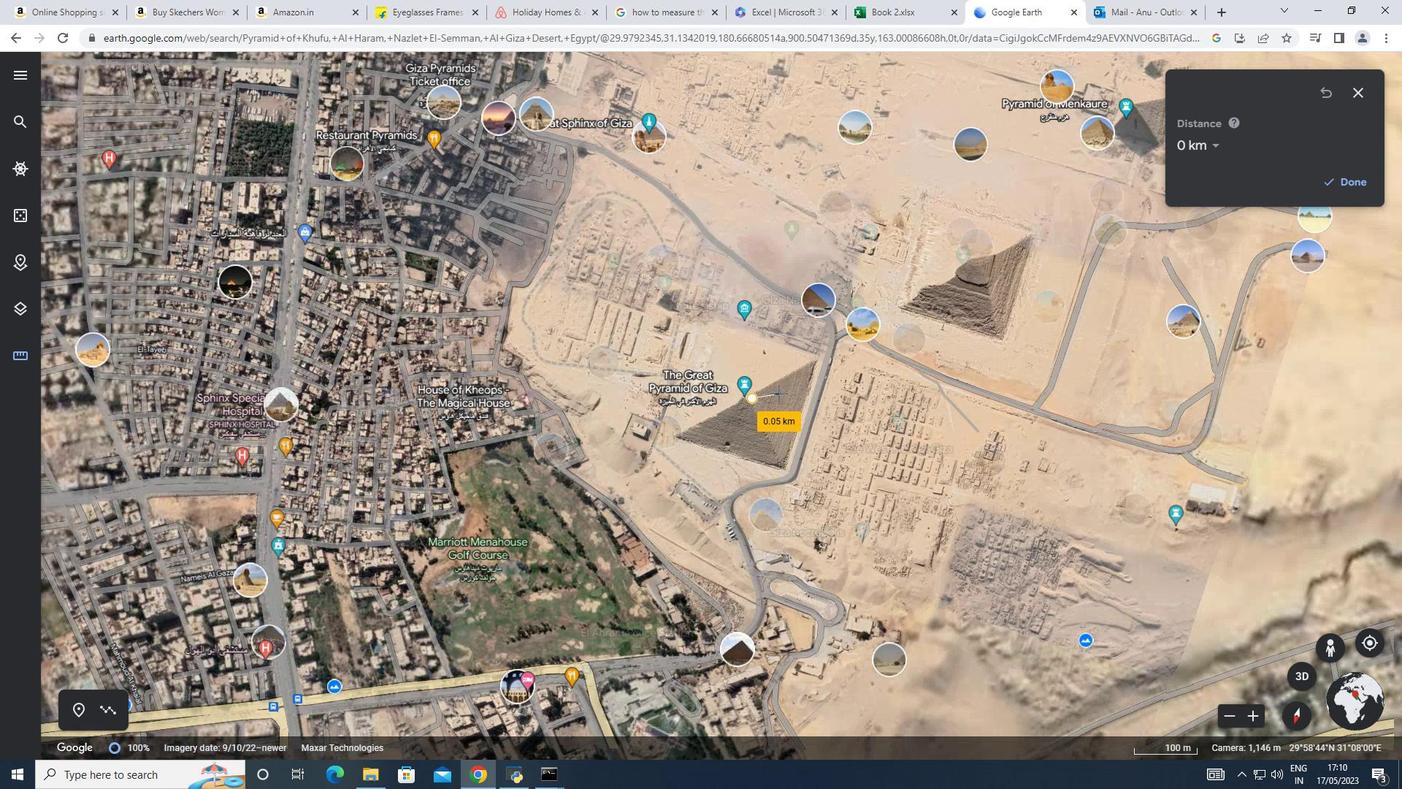 
Action: Mouse scrolled (779, 393) with delta (0, 0)
Screenshot: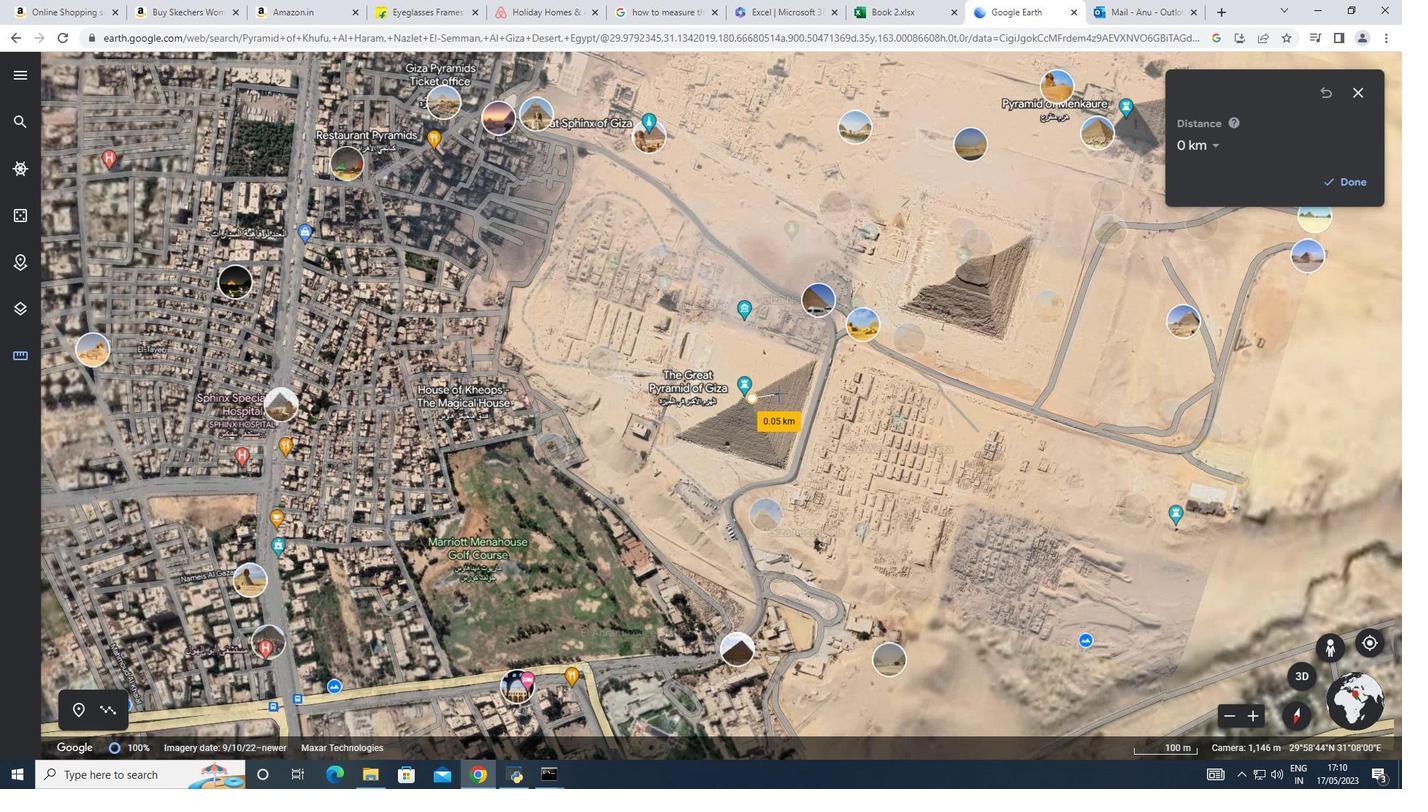 
Action: Mouse scrolled (779, 393) with delta (0, 0)
Screenshot: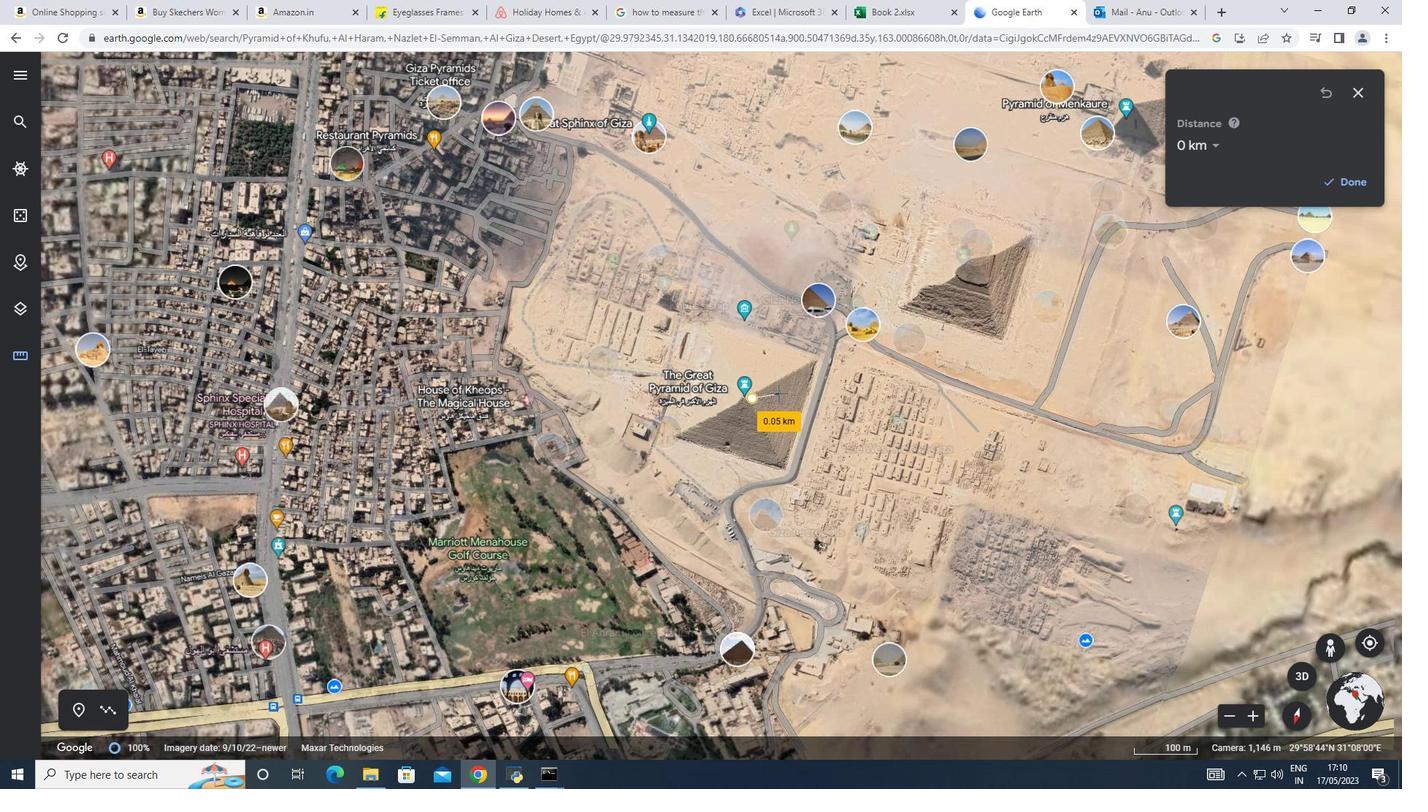 
Action: Mouse scrolled (779, 393) with delta (0, 0)
Screenshot: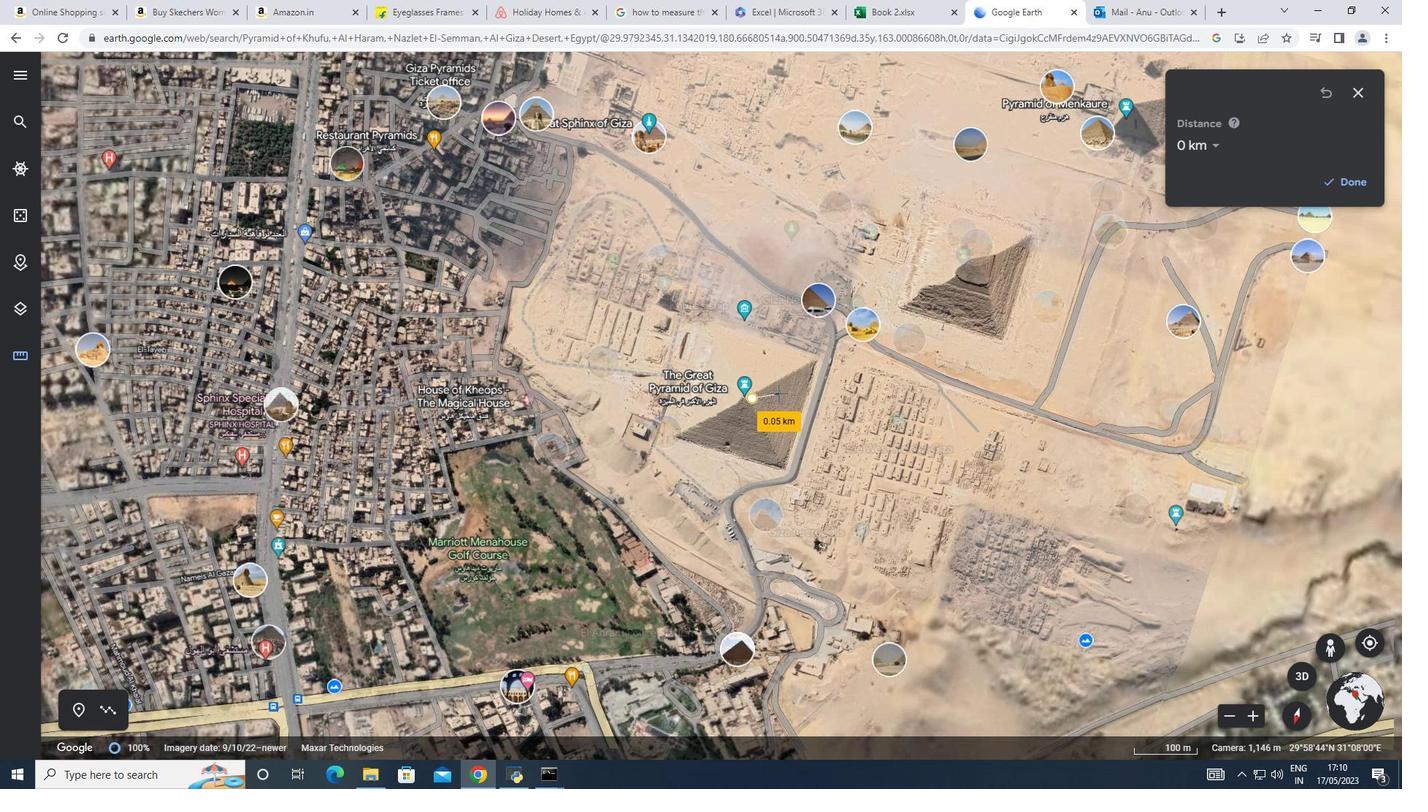 
Action: Mouse scrolled (779, 393) with delta (0, 0)
Screenshot: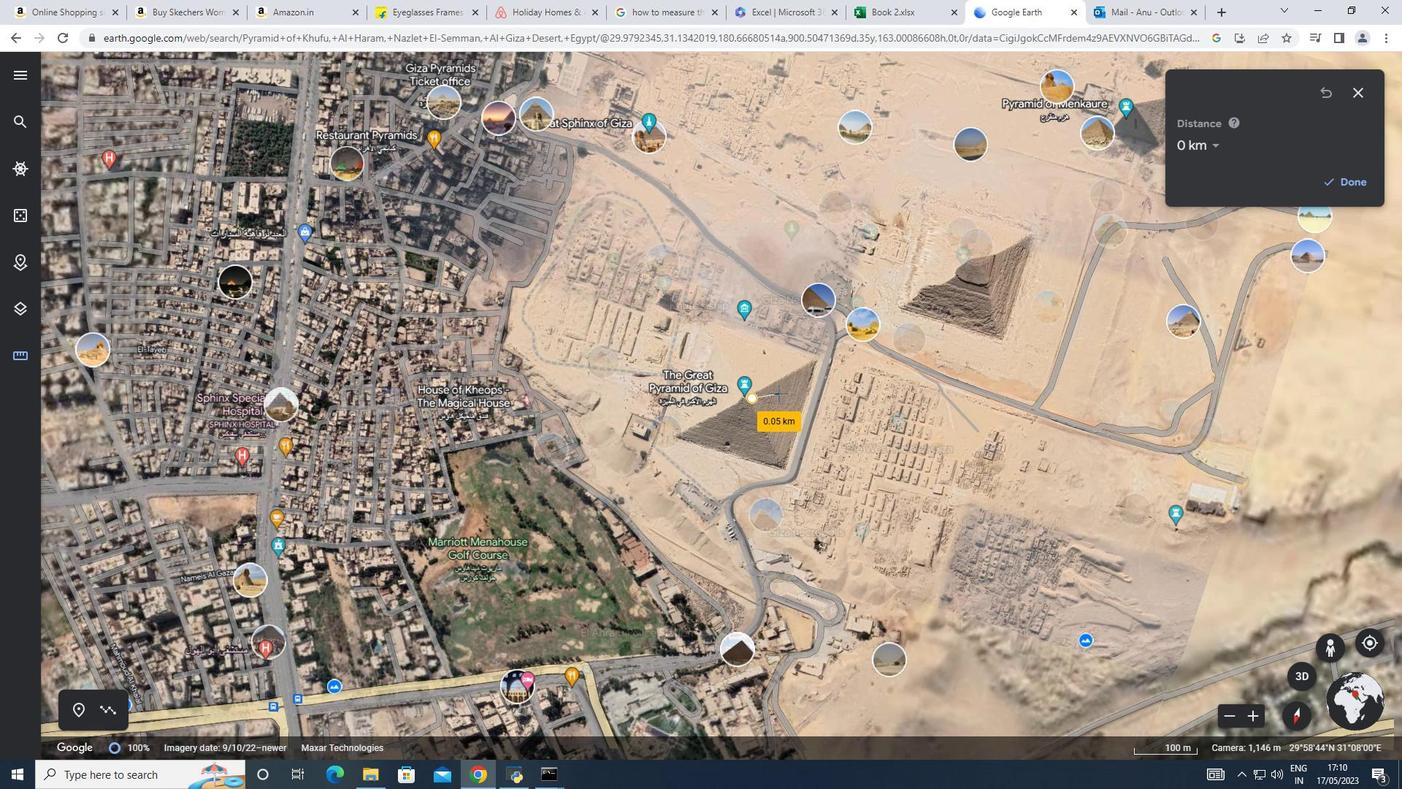 
Action: Mouse scrolled (779, 393) with delta (0, 0)
Screenshot: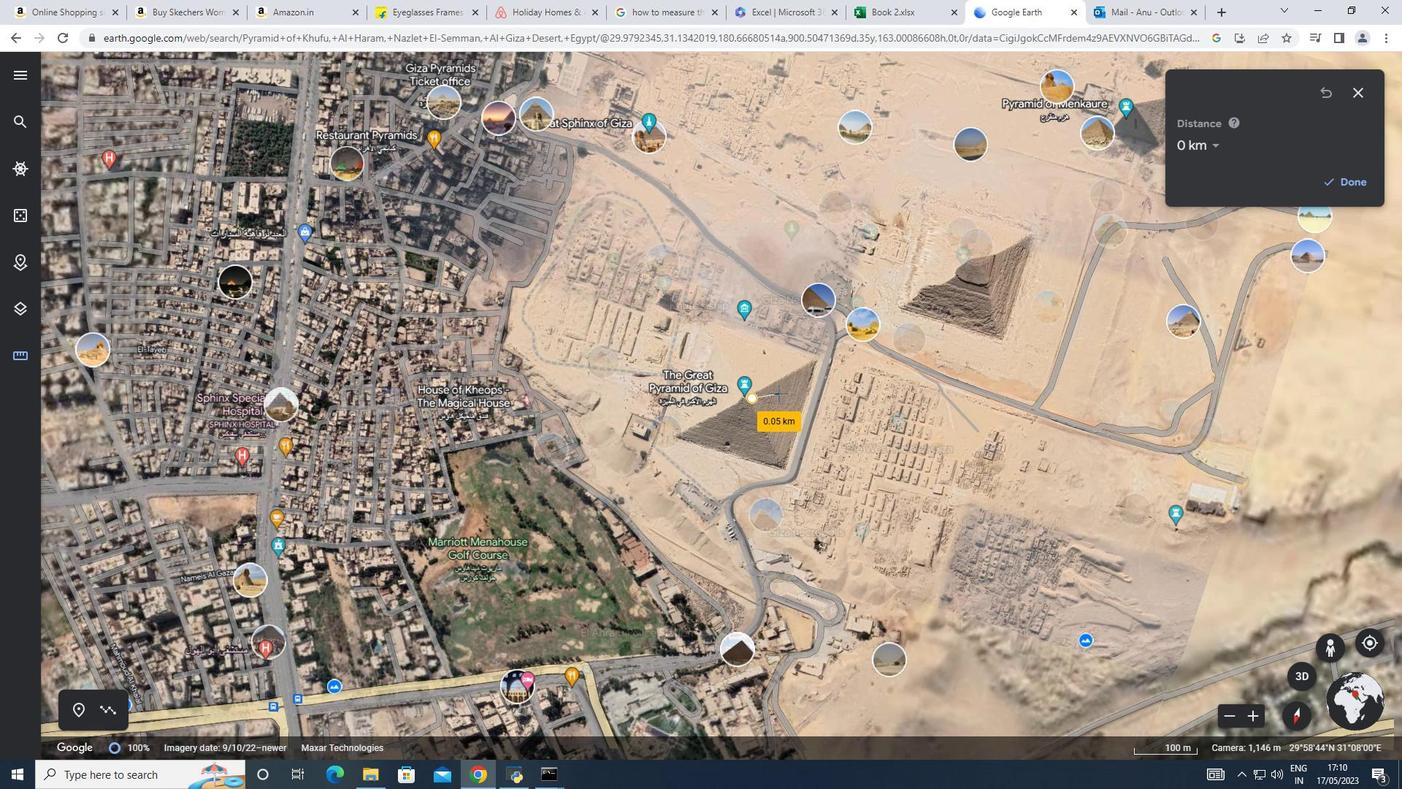 
Action: Mouse scrolled (779, 393) with delta (0, 0)
Screenshot: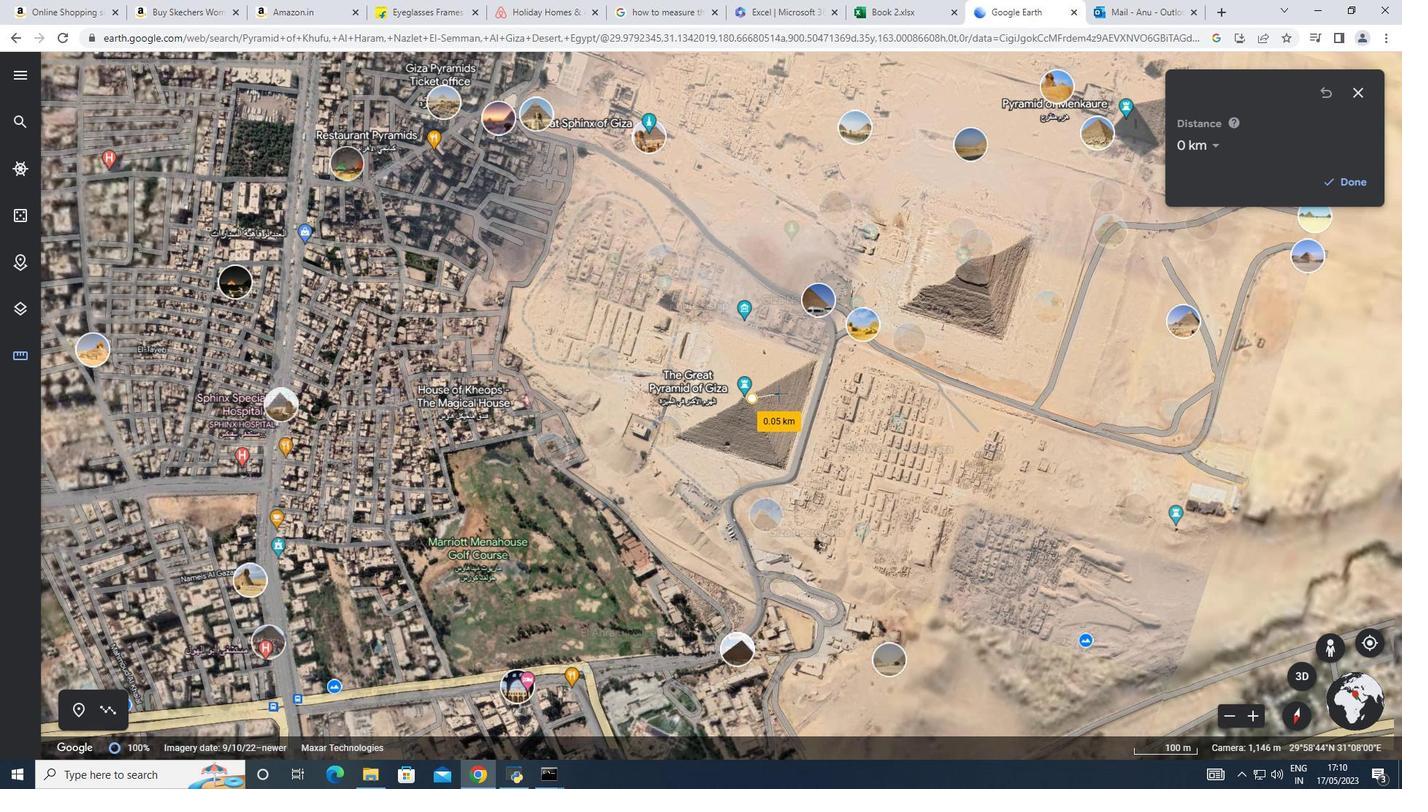 
Action: Mouse scrolled (779, 393) with delta (0, 0)
Screenshot: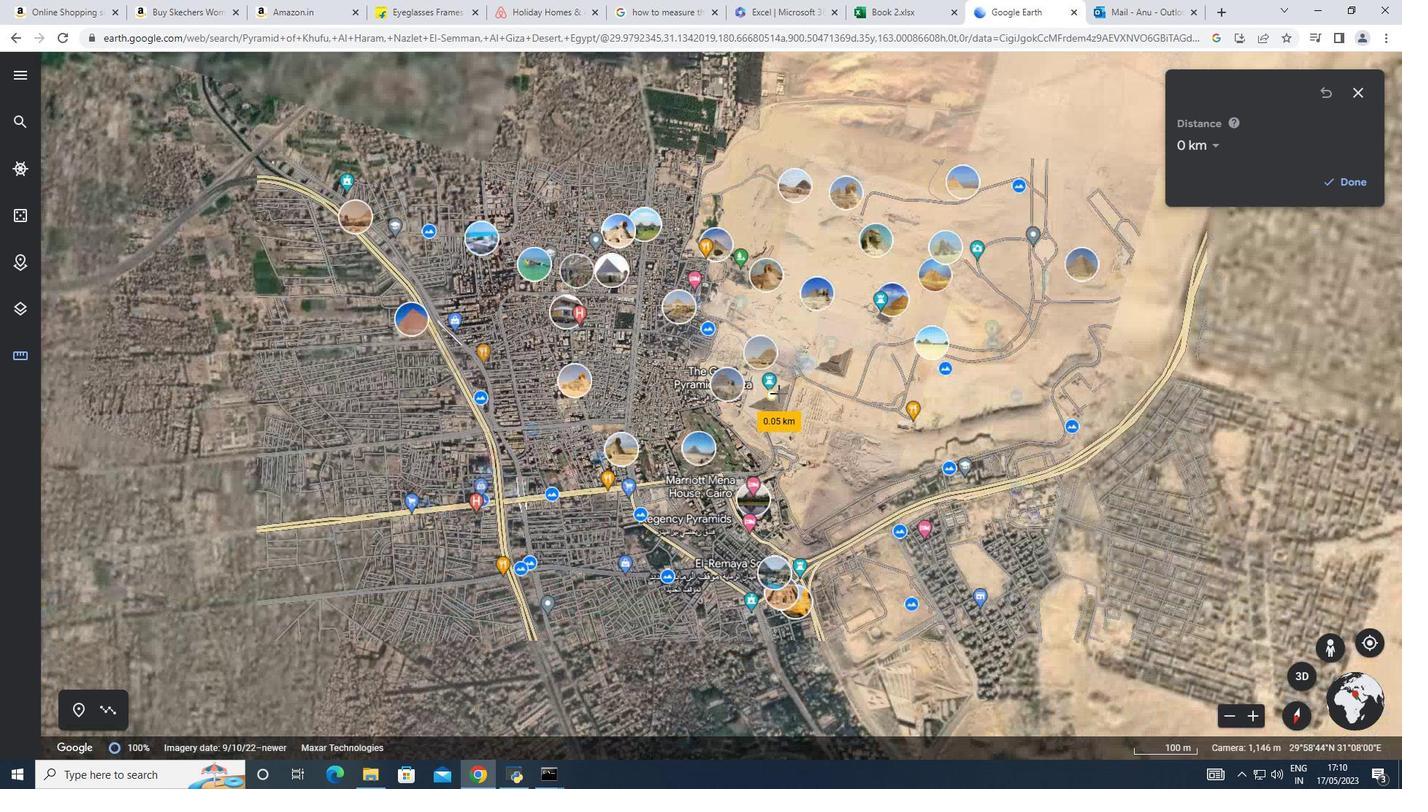 
Action: Mouse scrolled (779, 393) with delta (0, 0)
Screenshot: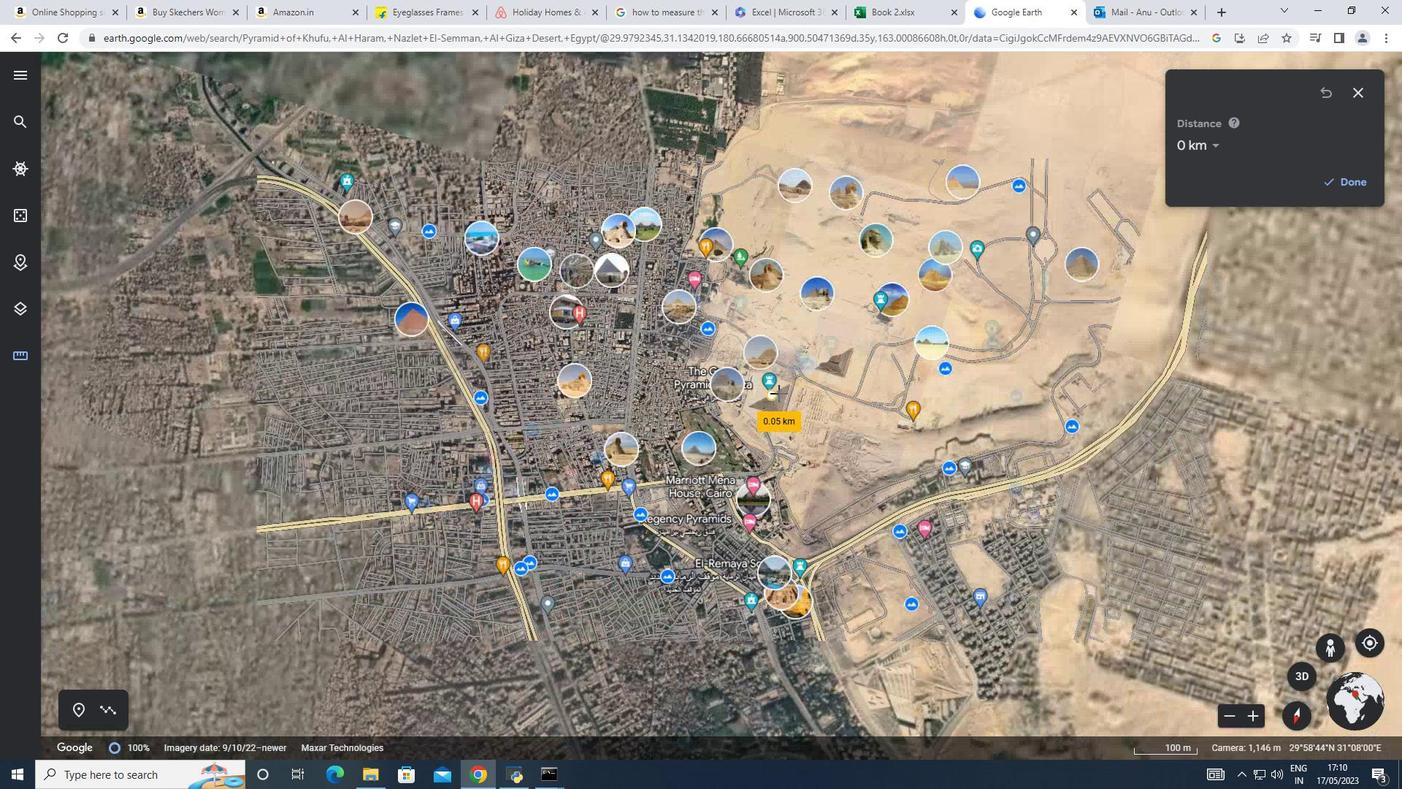 
Action: Mouse scrolled (779, 393) with delta (0, 0)
Screenshot: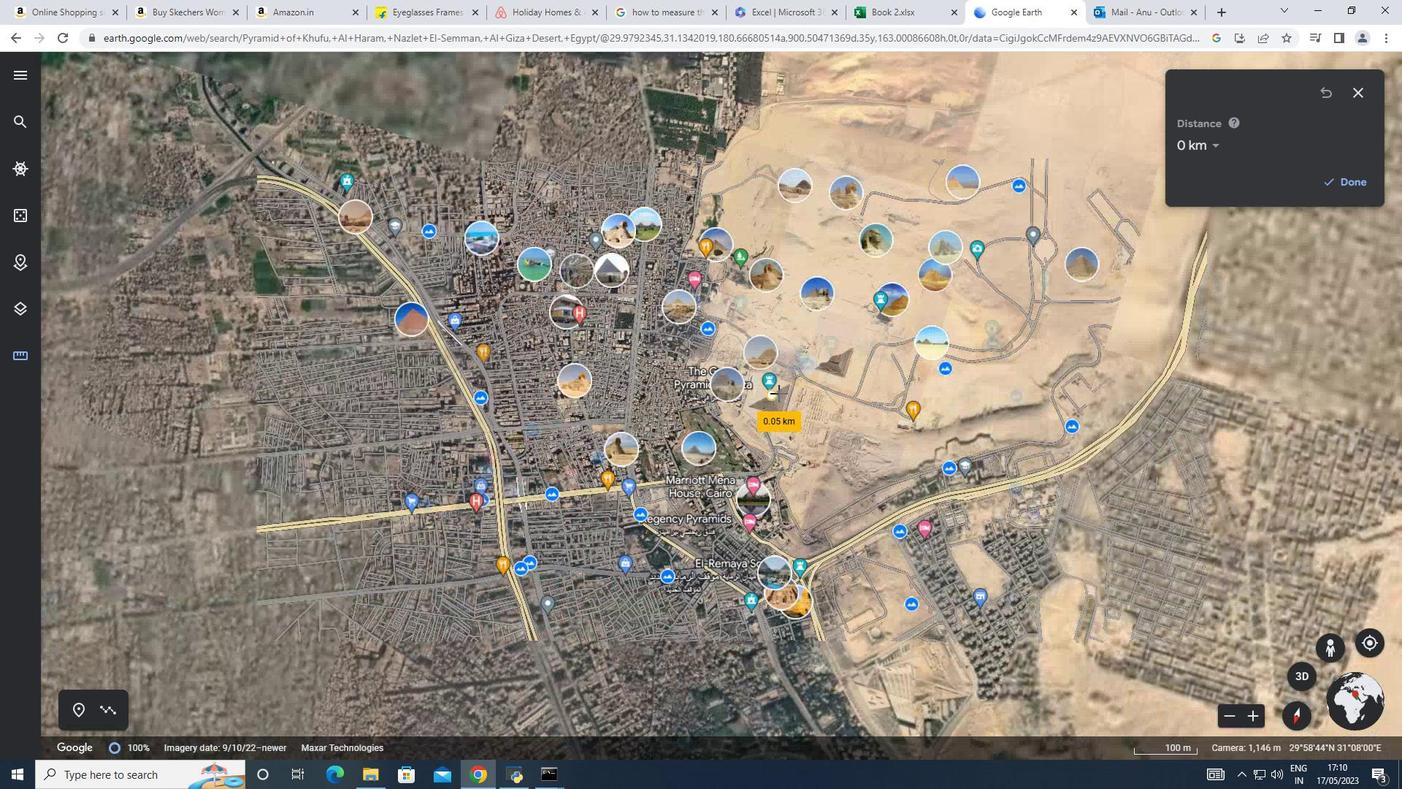 
Action: Mouse scrolled (779, 393) with delta (0, 0)
Screenshot: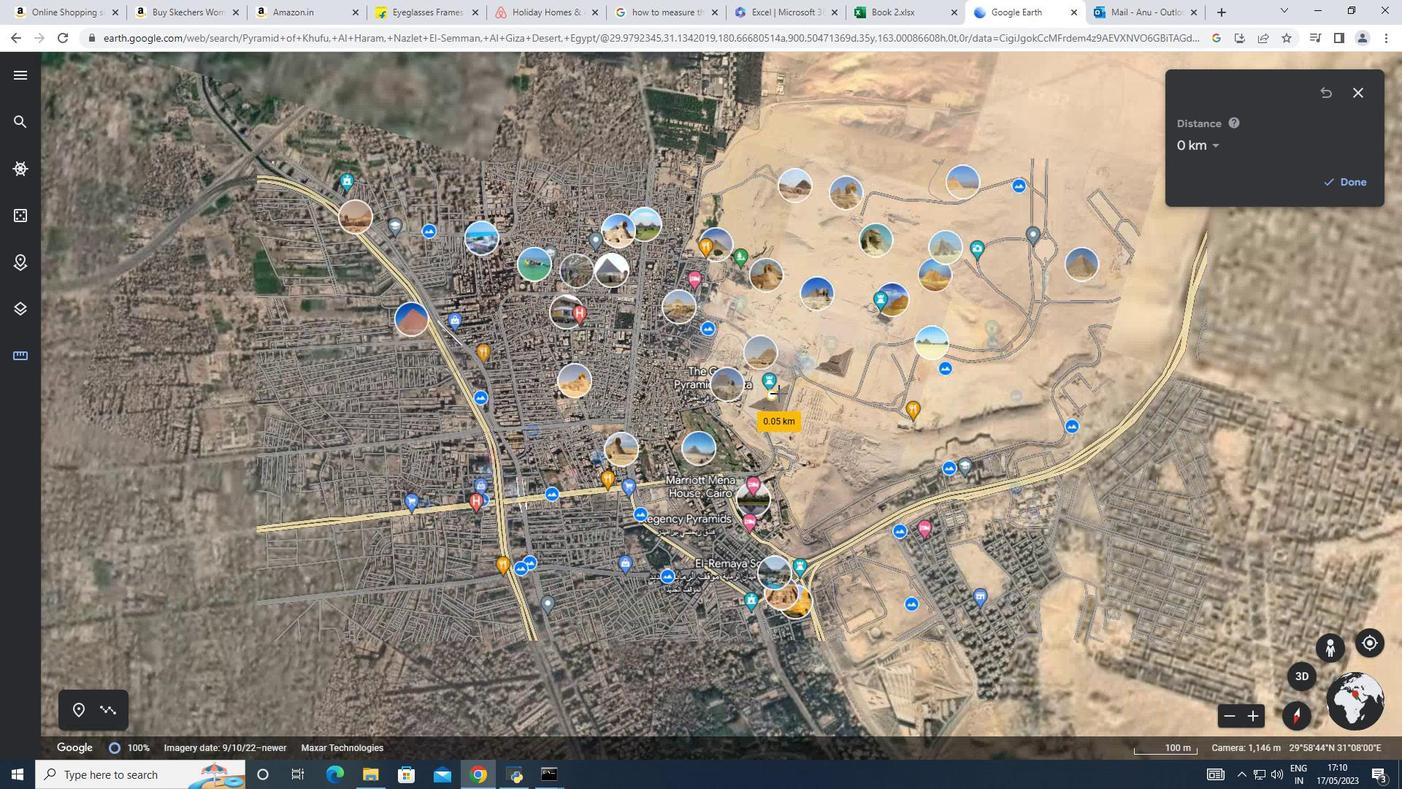 
Action: Mouse scrolled (779, 393) with delta (0, 0)
Screenshot: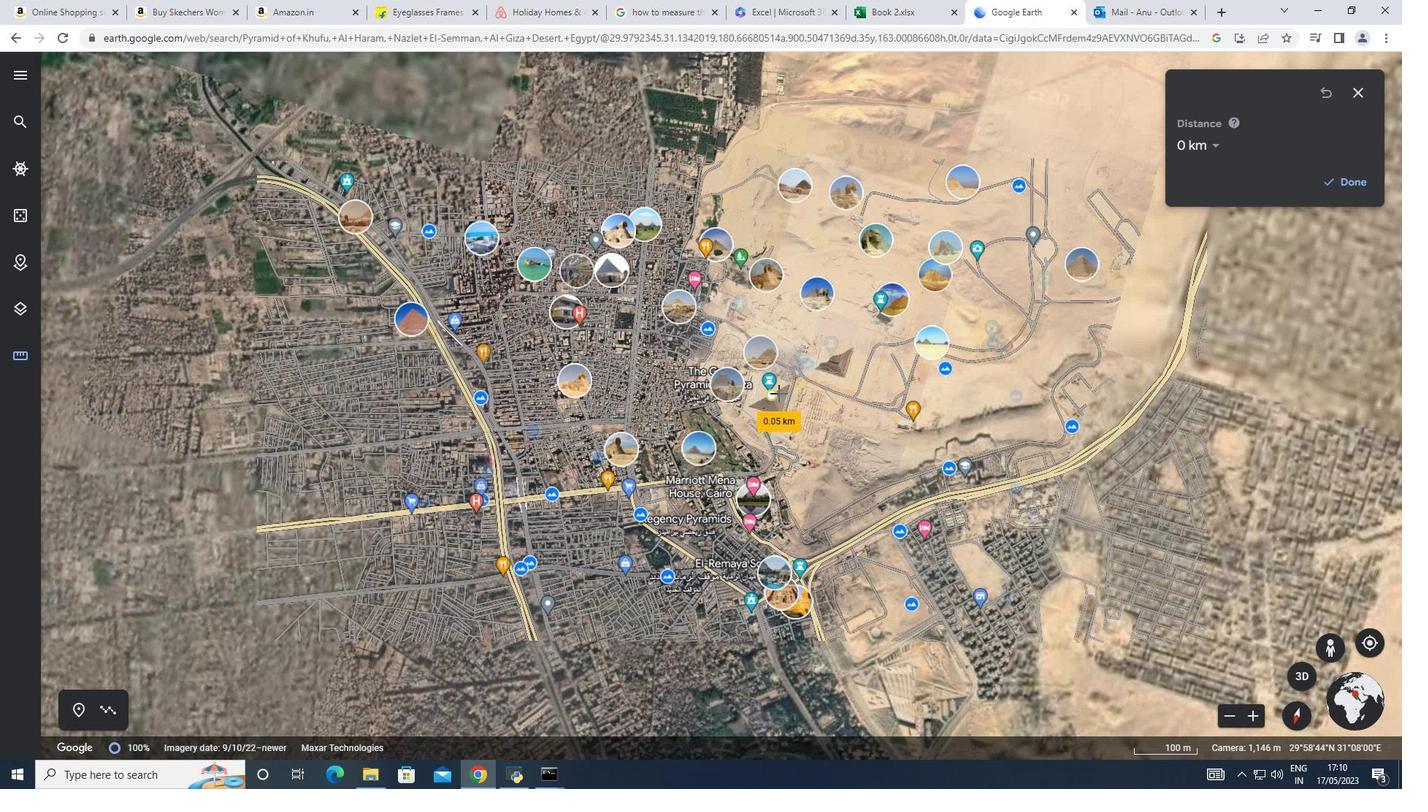 
Action: Mouse scrolled (779, 393) with delta (0, 0)
Screenshot: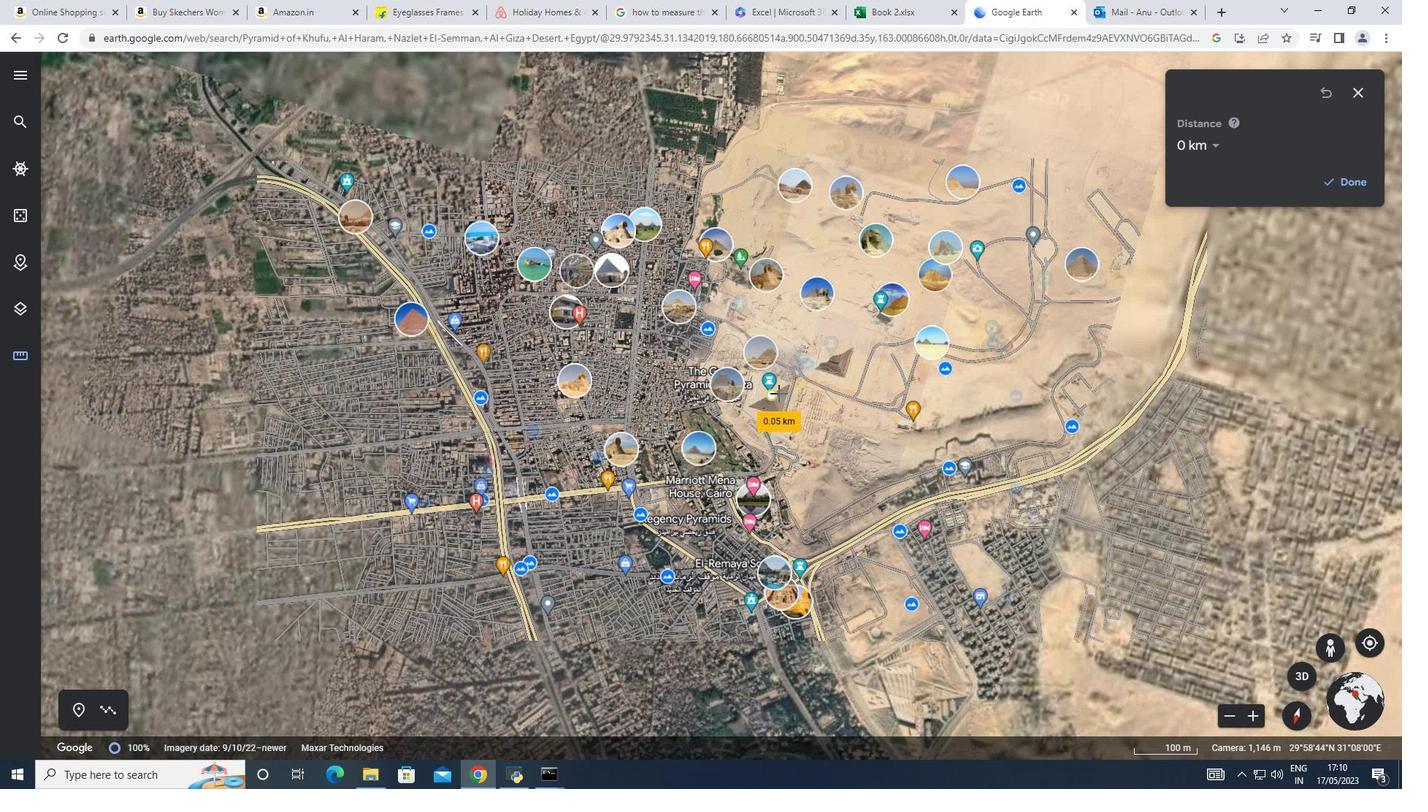 
Action: Mouse scrolled (779, 393) with delta (0, 0)
Screenshot: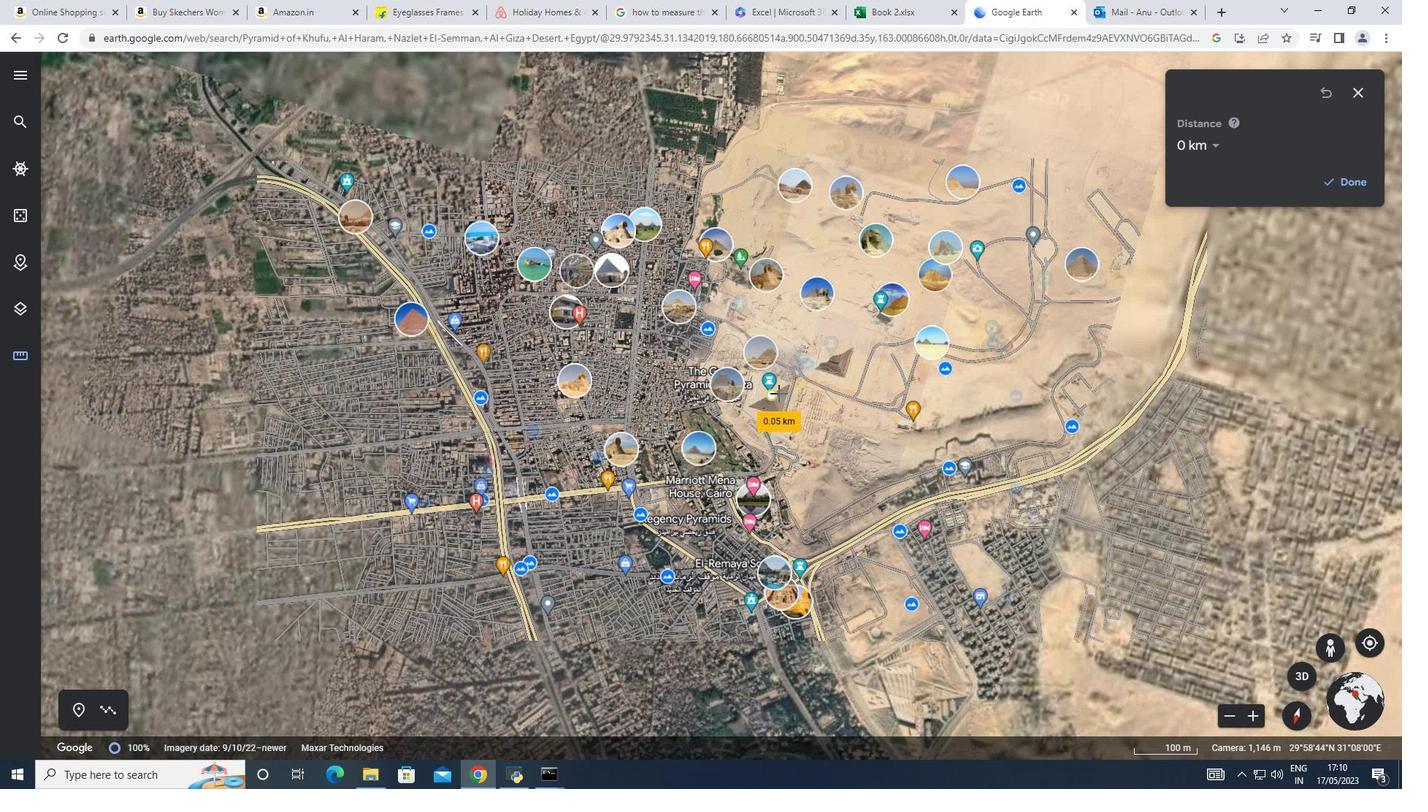
Action: Mouse scrolled (779, 393) with delta (0, 0)
Screenshot: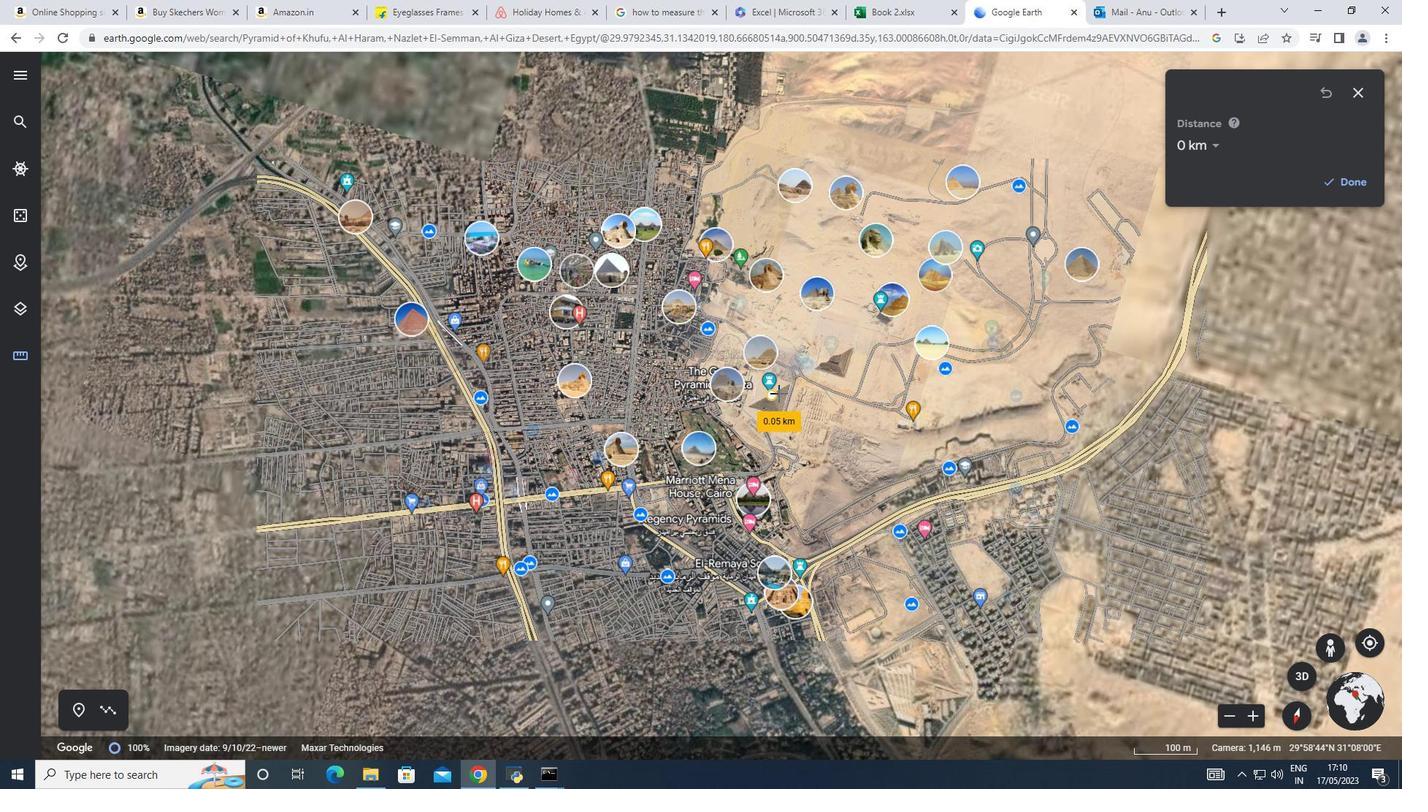 
Action: Mouse scrolled (779, 393) with delta (0, 0)
Screenshot: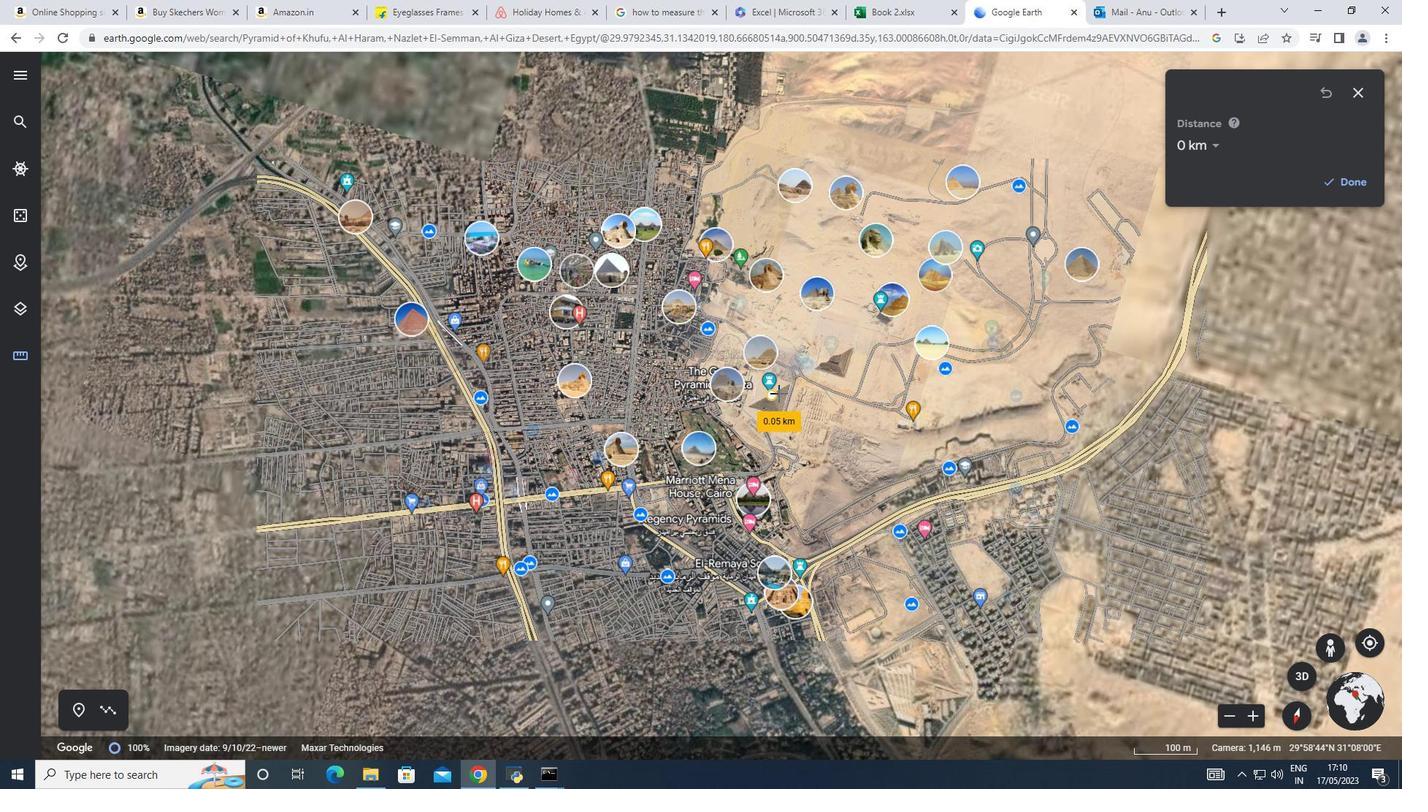
Action: Mouse scrolled (779, 393) with delta (0, 0)
Screenshot: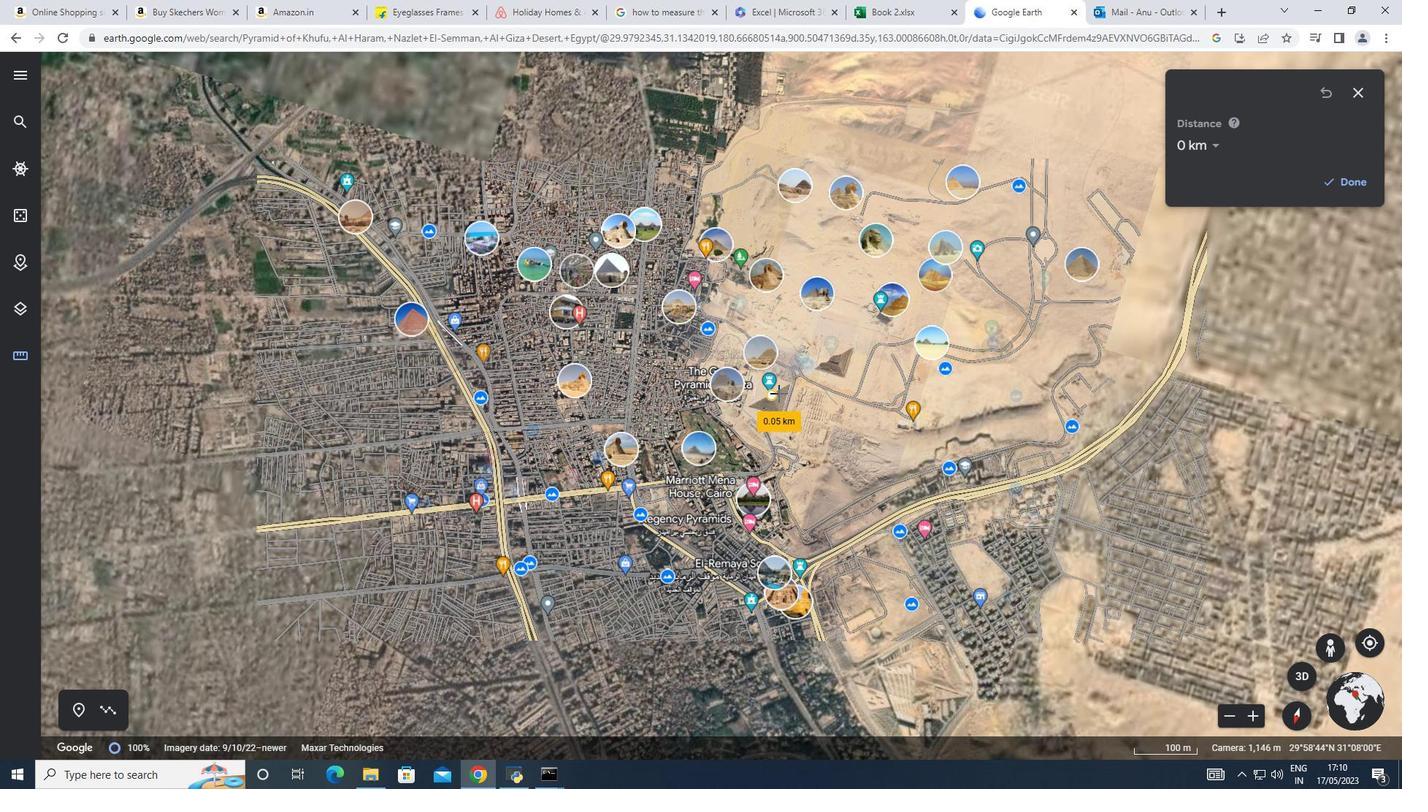 
Action: Mouse scrolled (779, 393) with delta (0, 0)
Screenshot: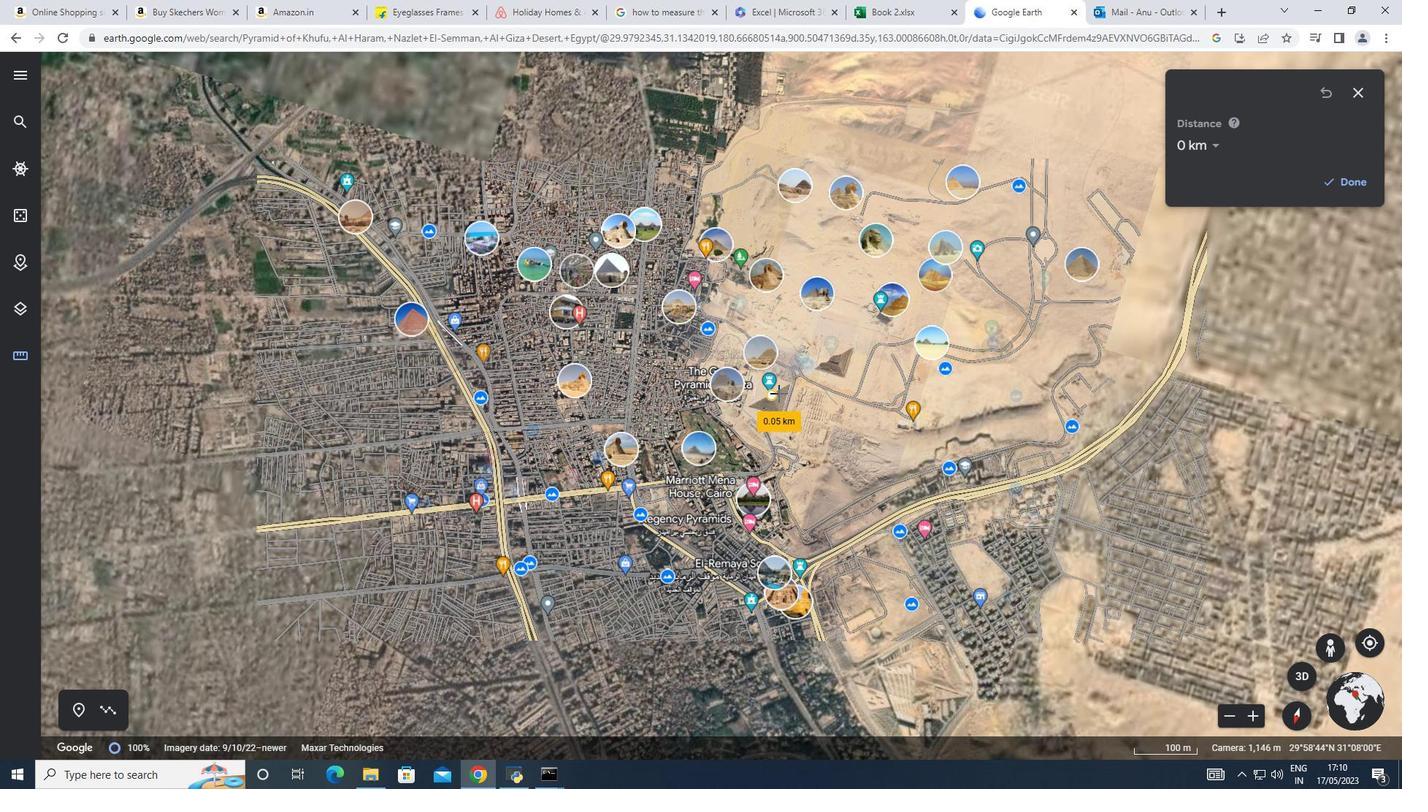 
Action: Mouse scrolled (779, 393) with delta (0, 0)
Screenshot: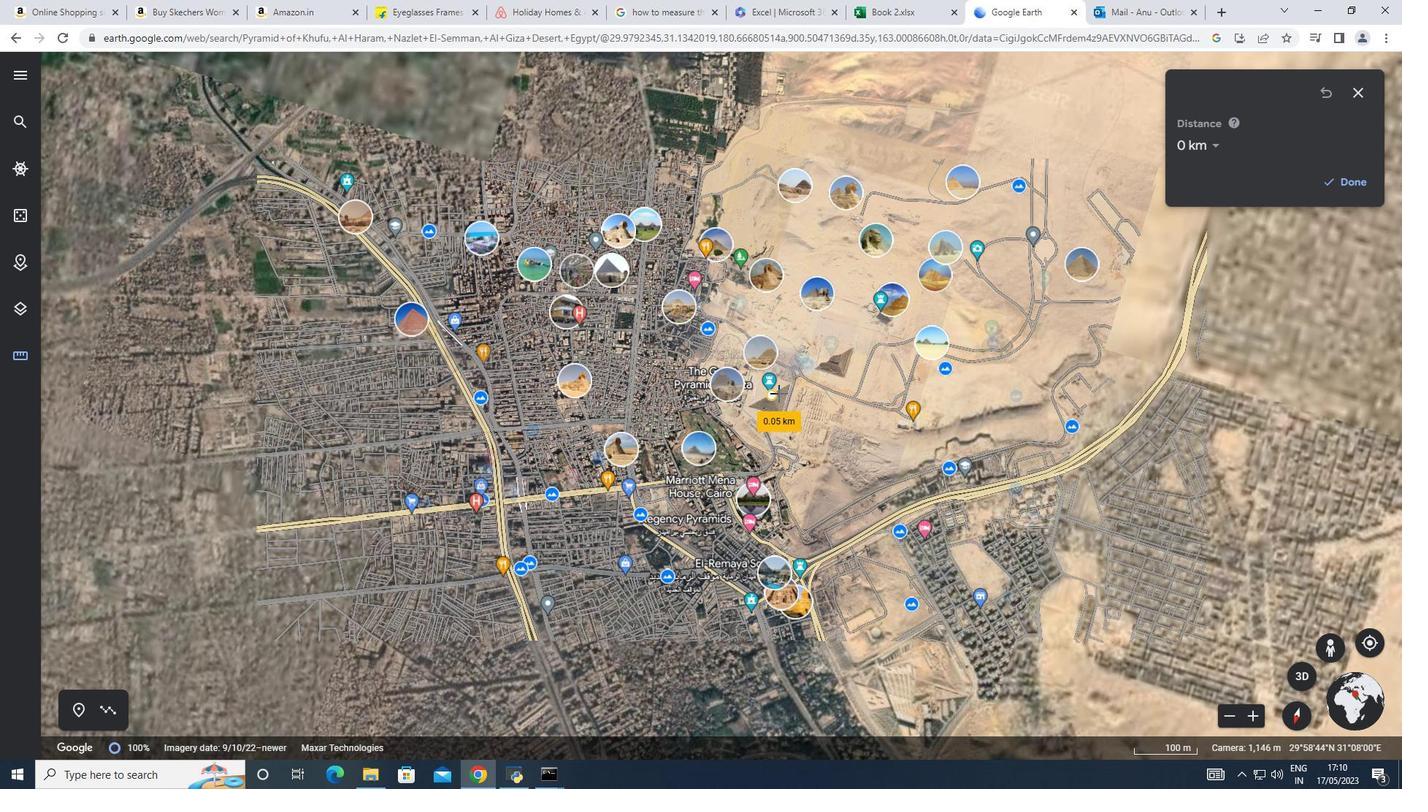 
Action: Mouse scrolled (779, 393) with delta (0, 0)
Screenshot: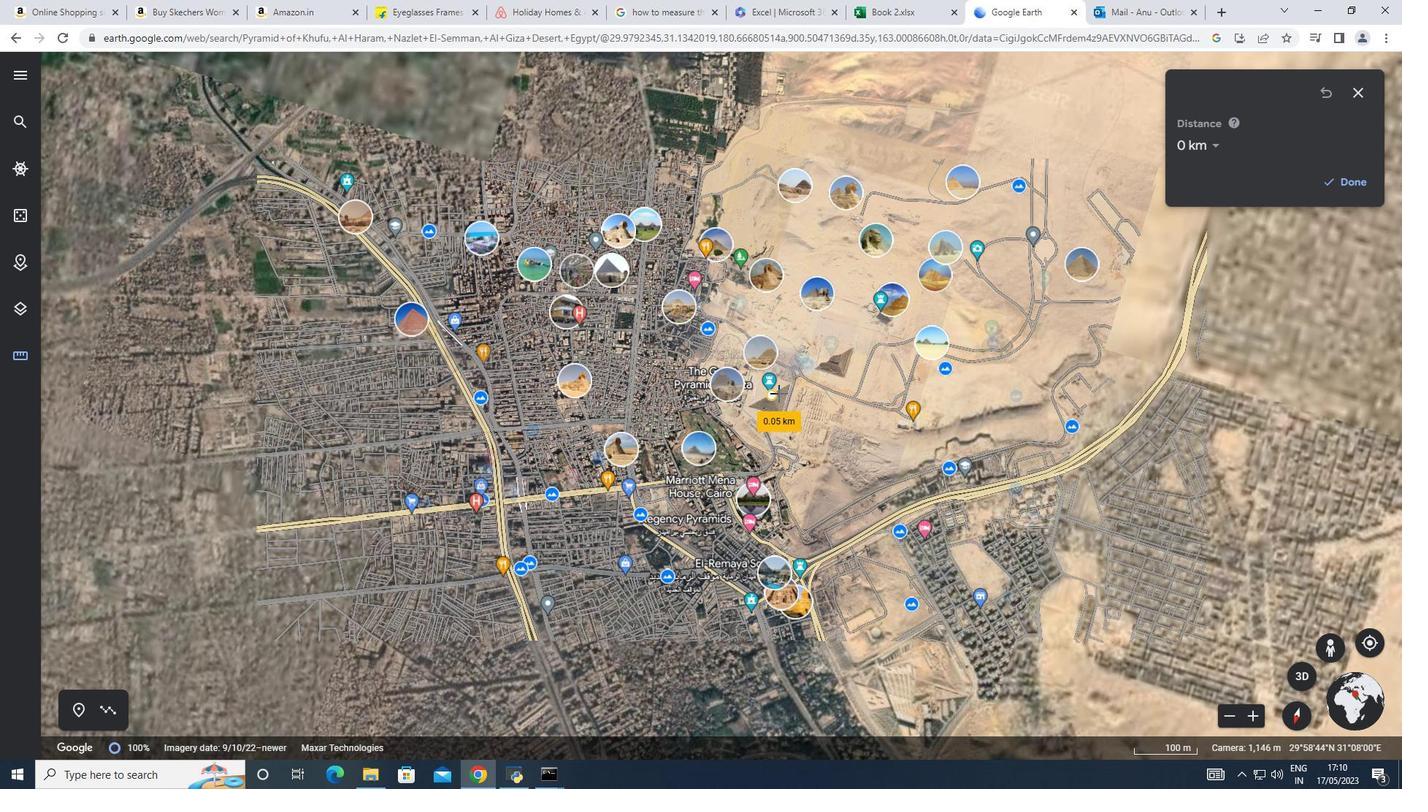 
Action: Mouse scrolled (779, 393) with delta (0, 0)
Screenshot: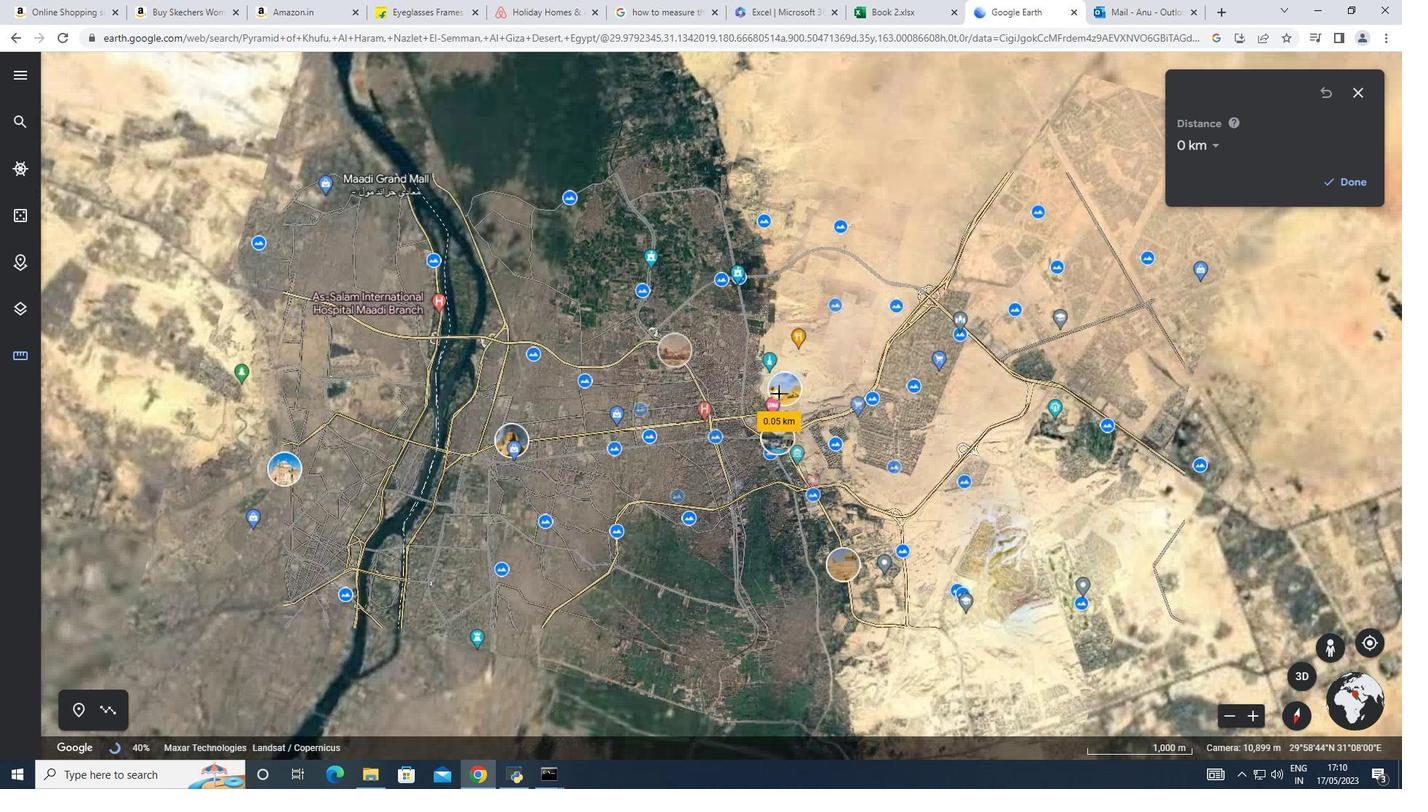 
Action: Mouse scrolled (779, 393) with delta (0, 0)
Screenshot: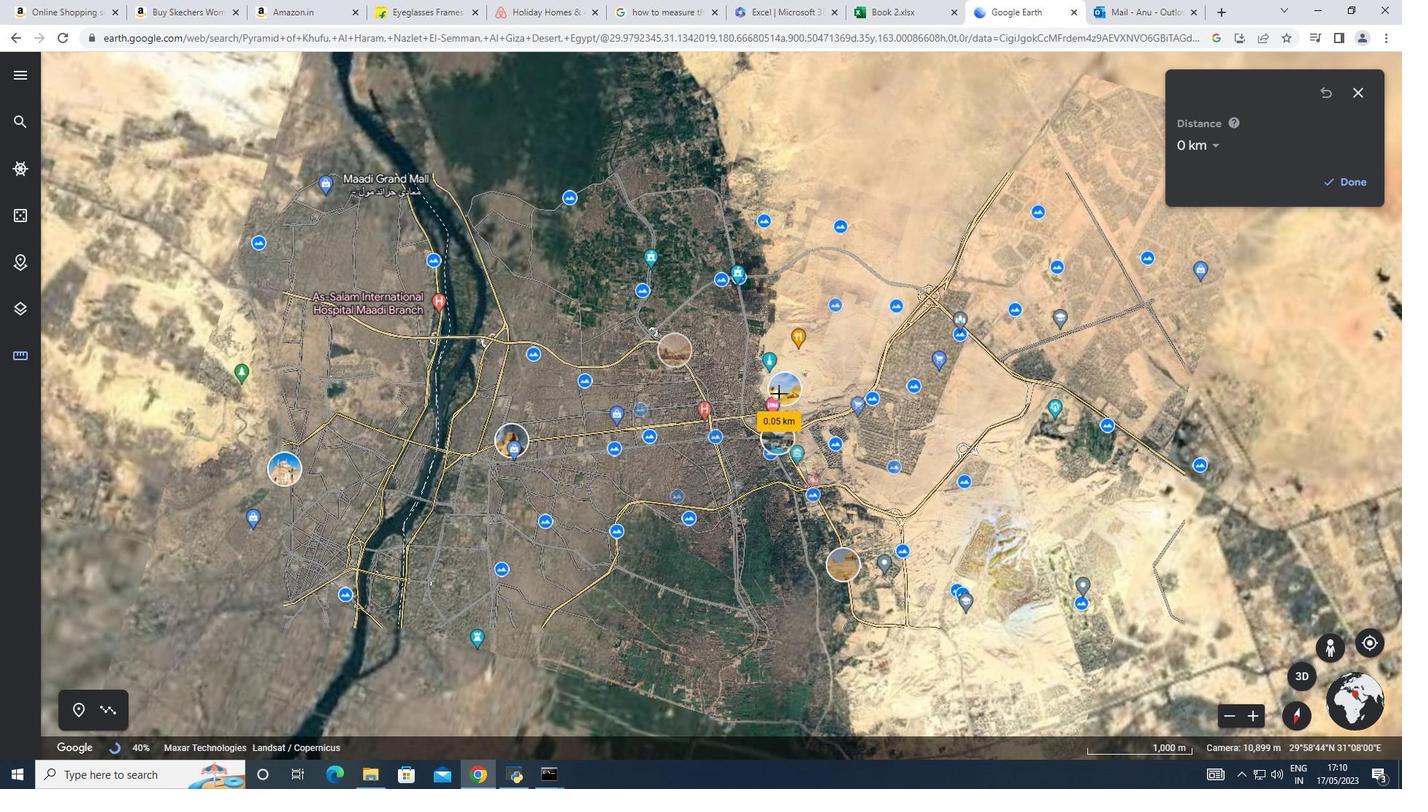 
Action: Mouse scrolled (779, 393) with delta (0, 0)
Screenshot: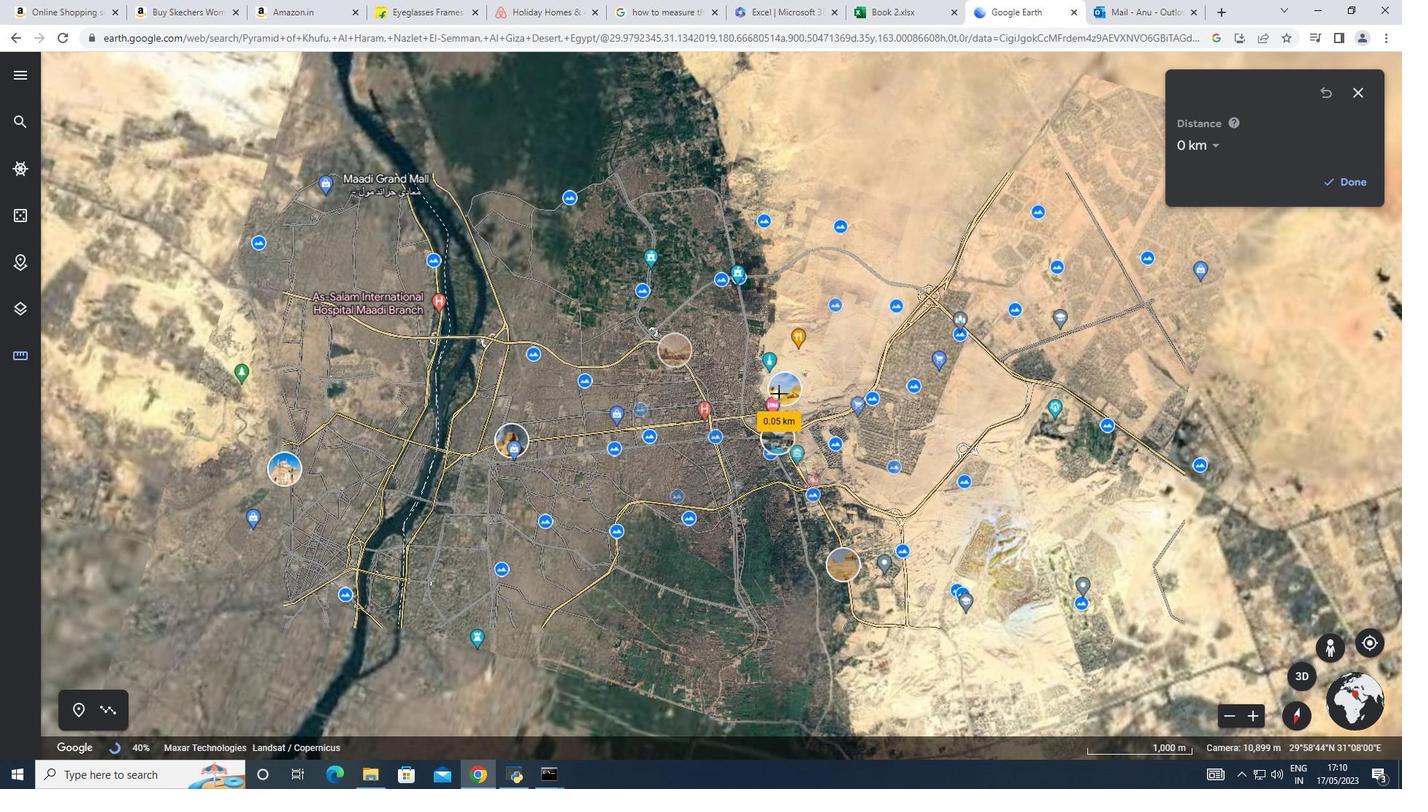 
Action: Mouse scrolled (779, 393) with delta (0, 0)
Screenshot: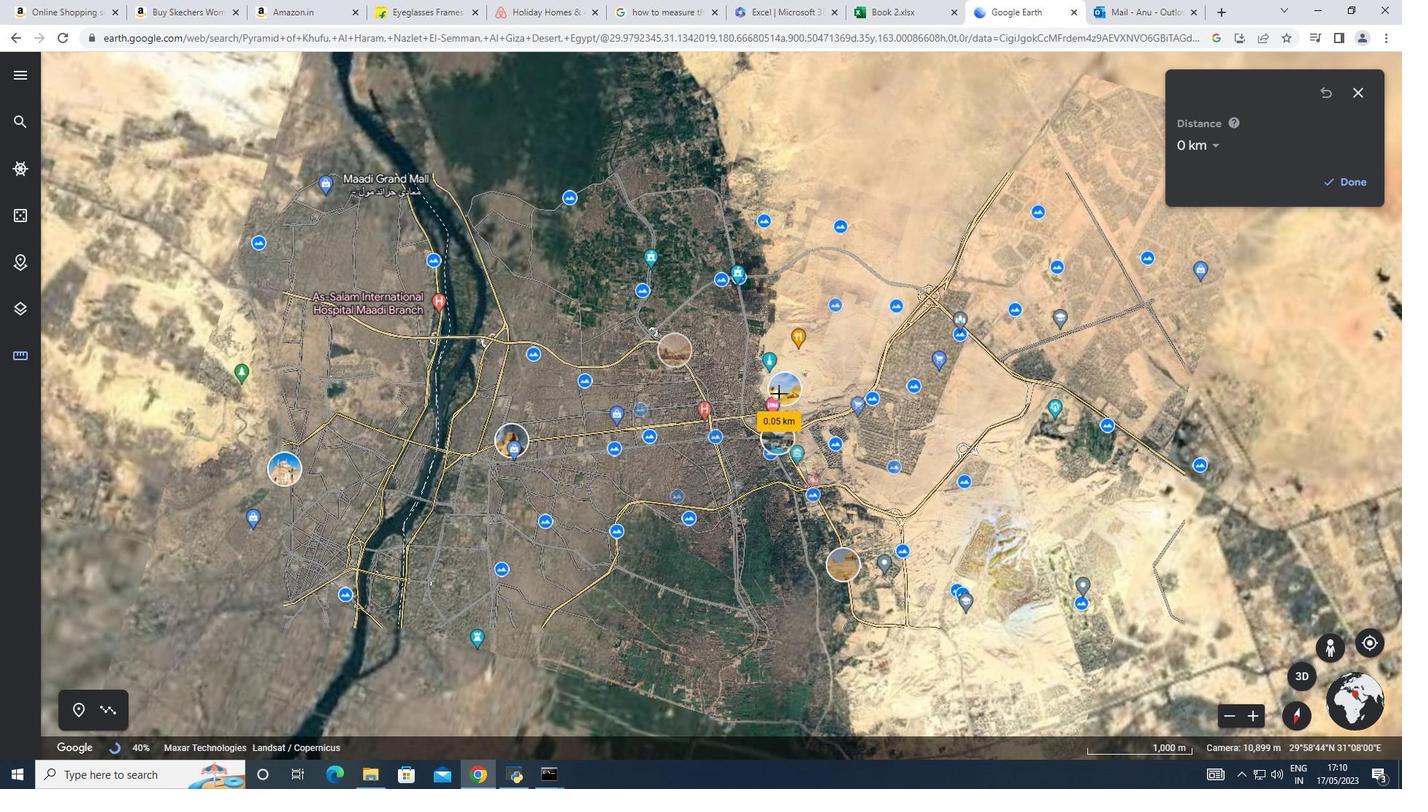 
Action: Mouse scrolled (779, 393) with delta (0, 0)
Screenshot: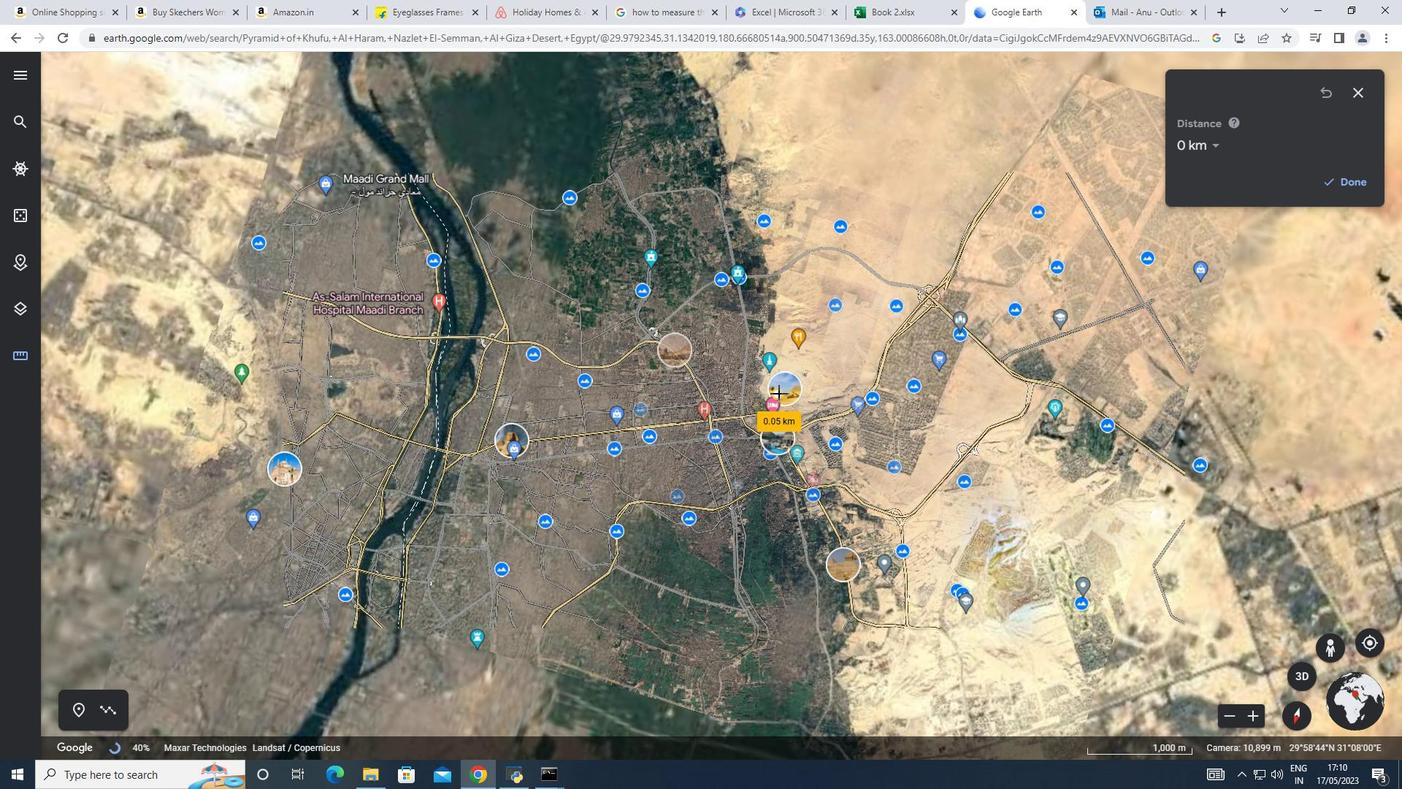 
Action: Mouse scrolled (779, 393) with delta (0, 0)
Screenshot: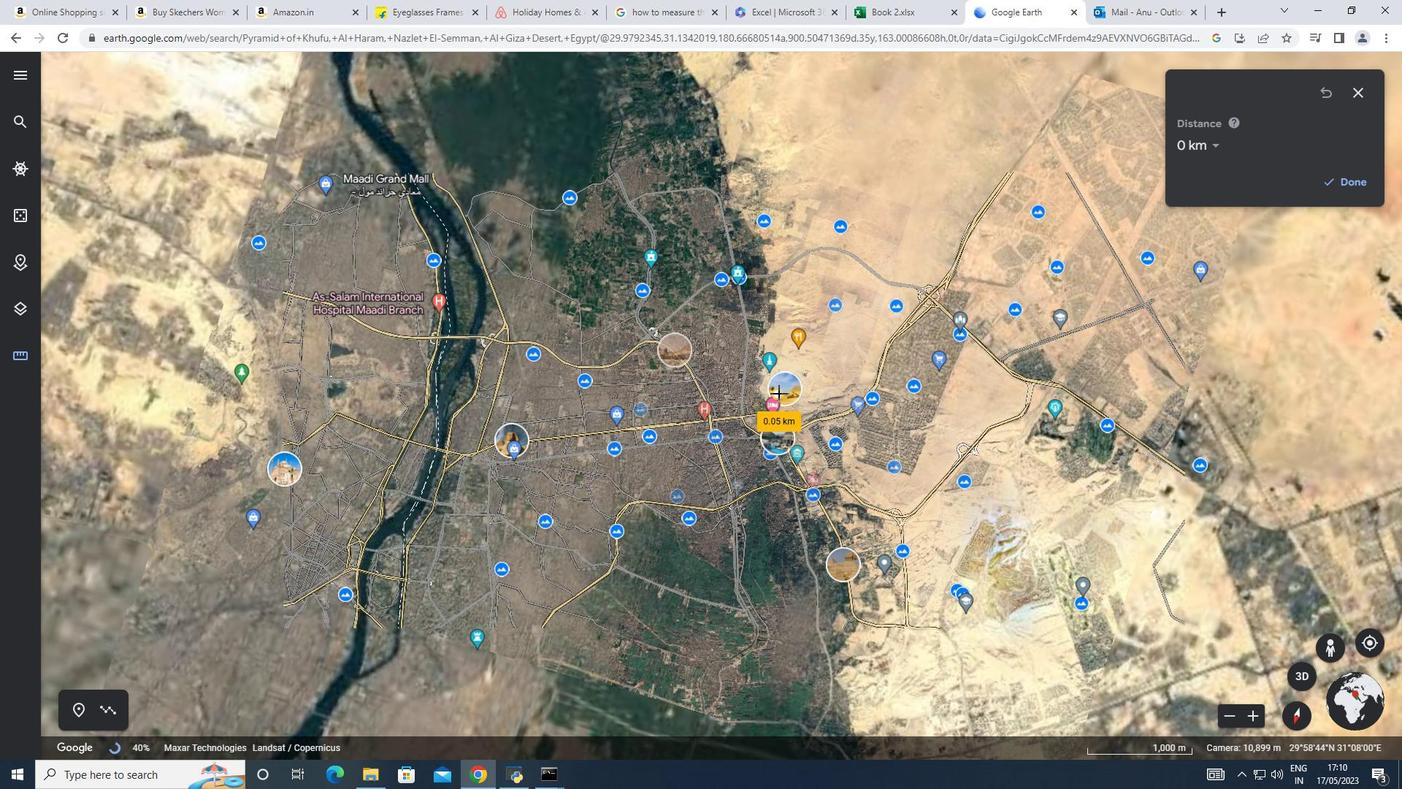 
Action: Mouse scrolled (779, 393) with delta (0, 0)
Screenshot: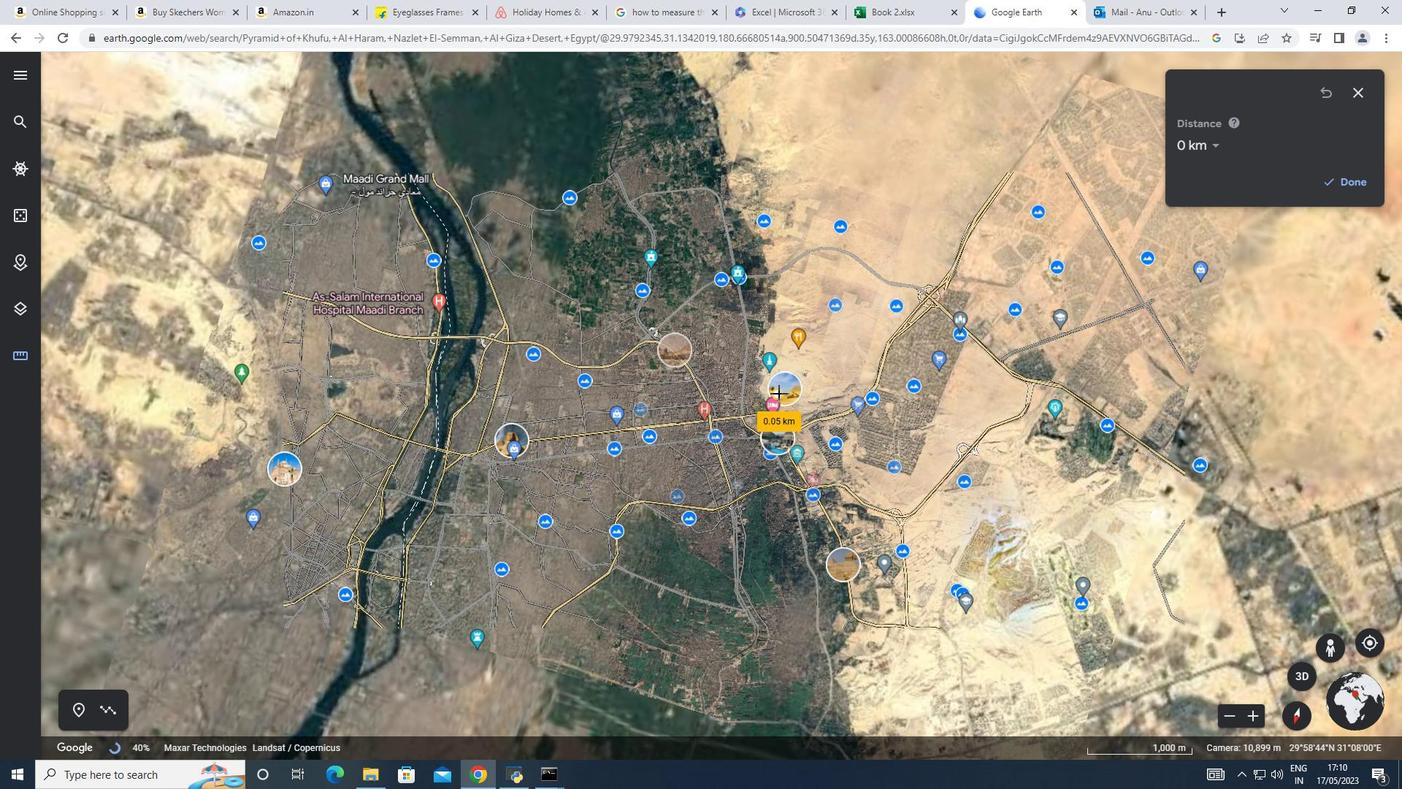 
Action: Mouse scrolled (779, 393) with delta (0, 0)
Screenshot: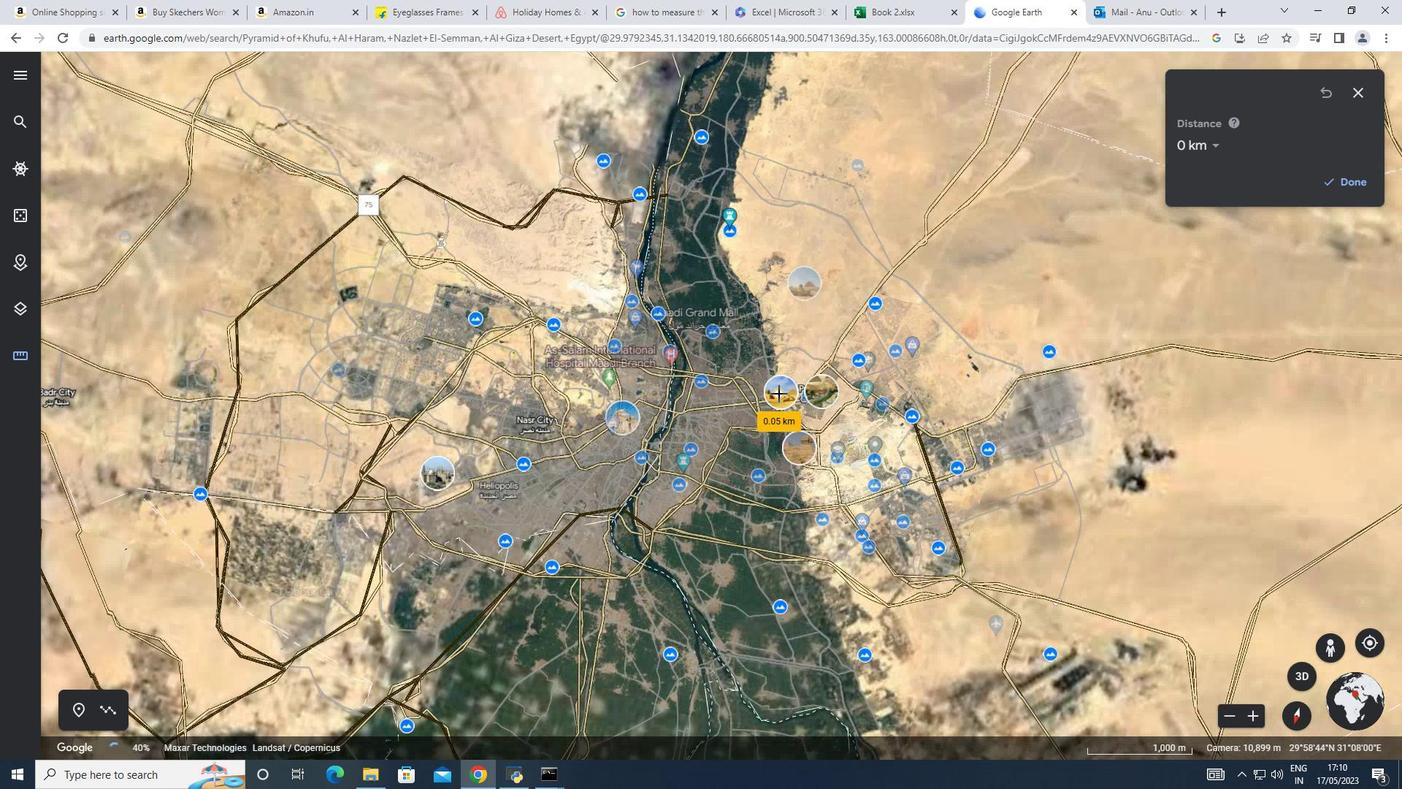 
Action: Mouse scrolled (779, 393) with delta (0, 0)
Screenshot: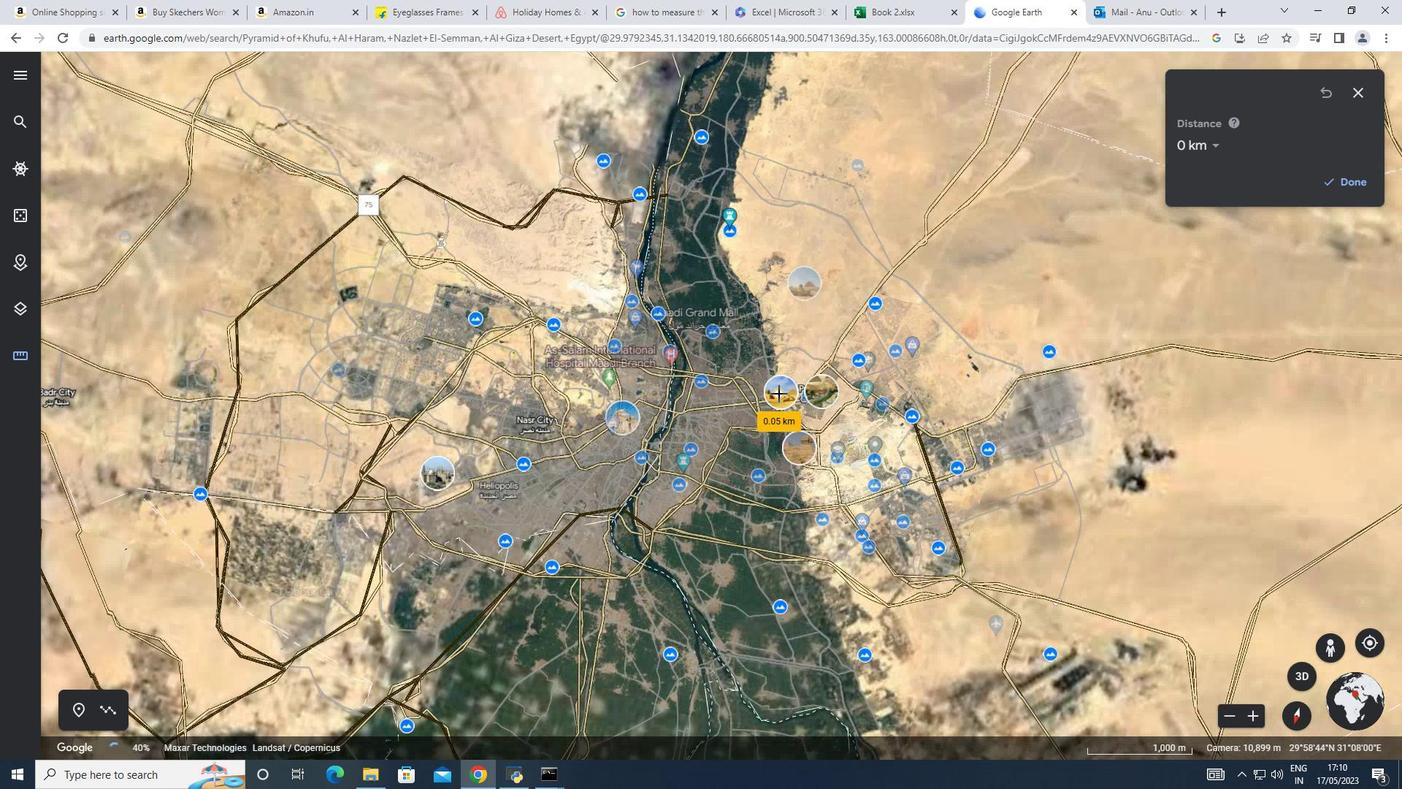 
Action: Mouse scrolled (779, 393) with delta (0, 0)
Screenshot: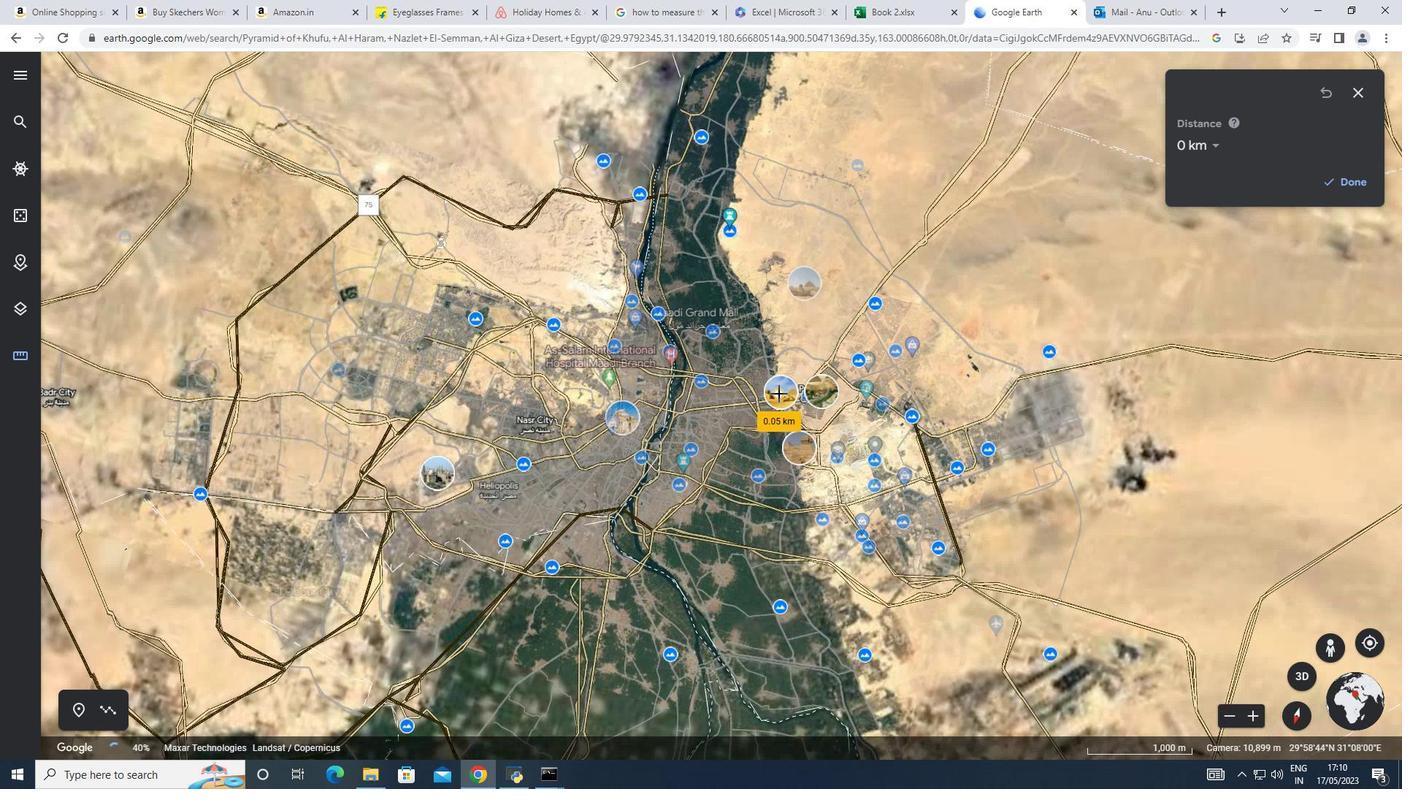 
Action: Mouse scrolled (779, 393) with delta (0, 0)
Screenshot: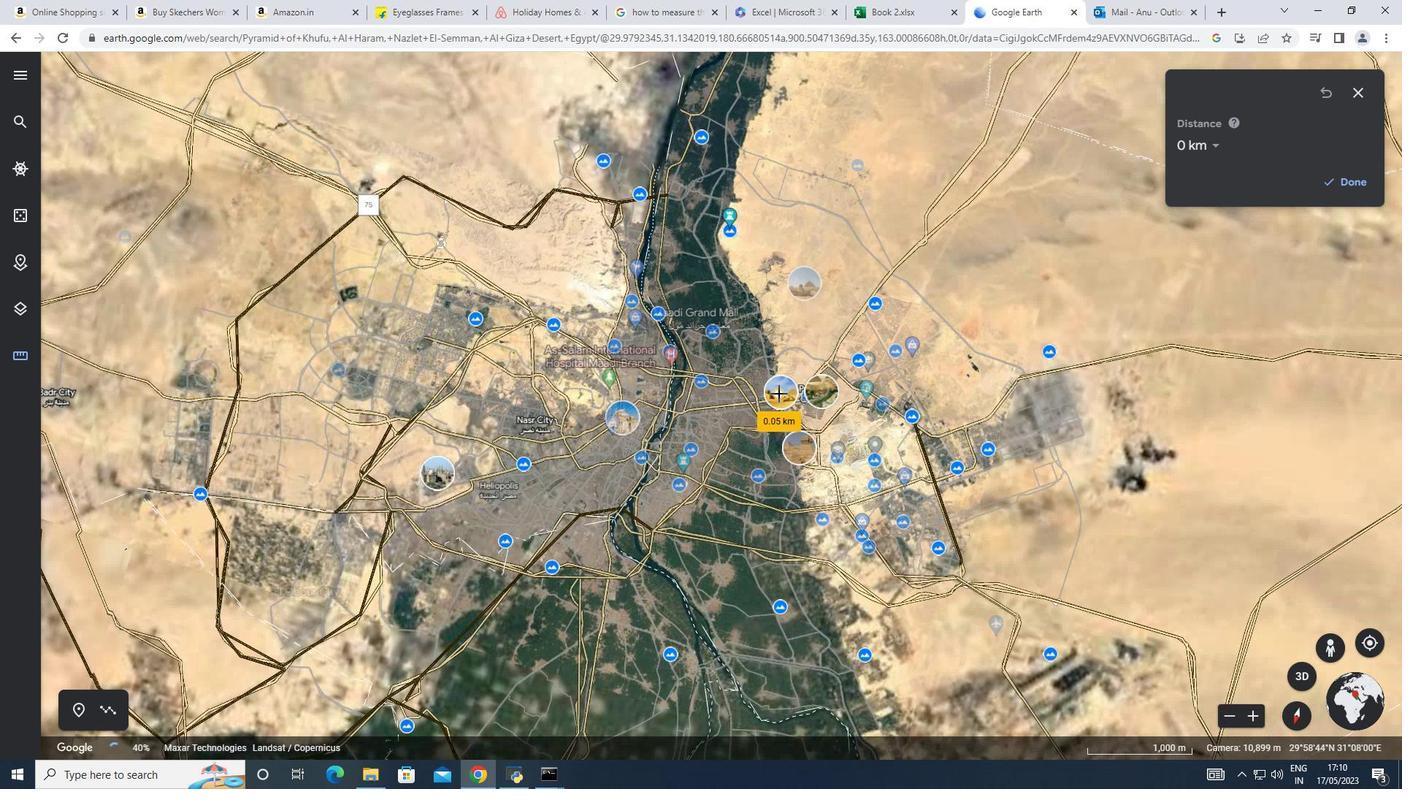 
Action: Mouse scrolled (779, 393) with delta (0, 0)
Screenshot: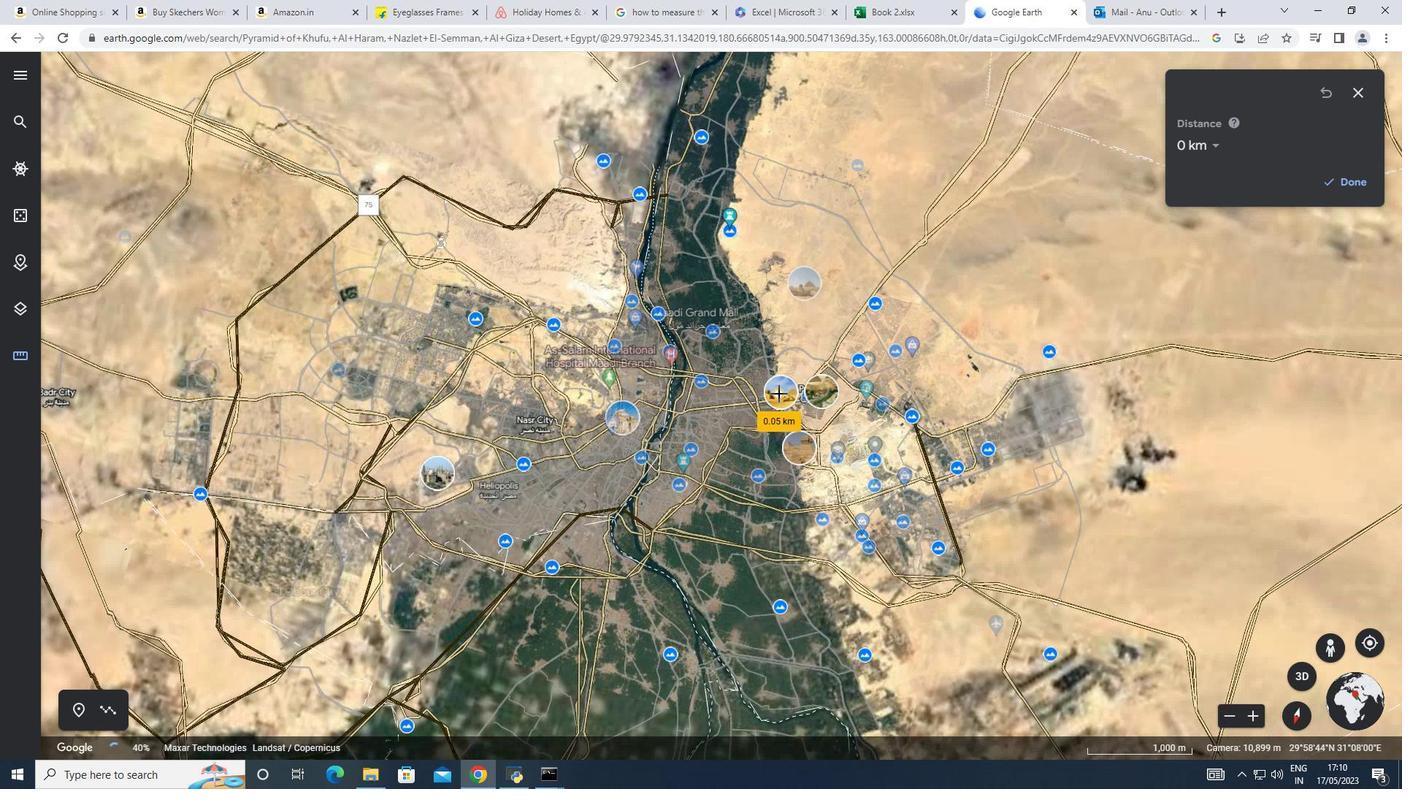 
Action: Mouse scrolled (779, 393) with delta (0, 0)
Screenshot: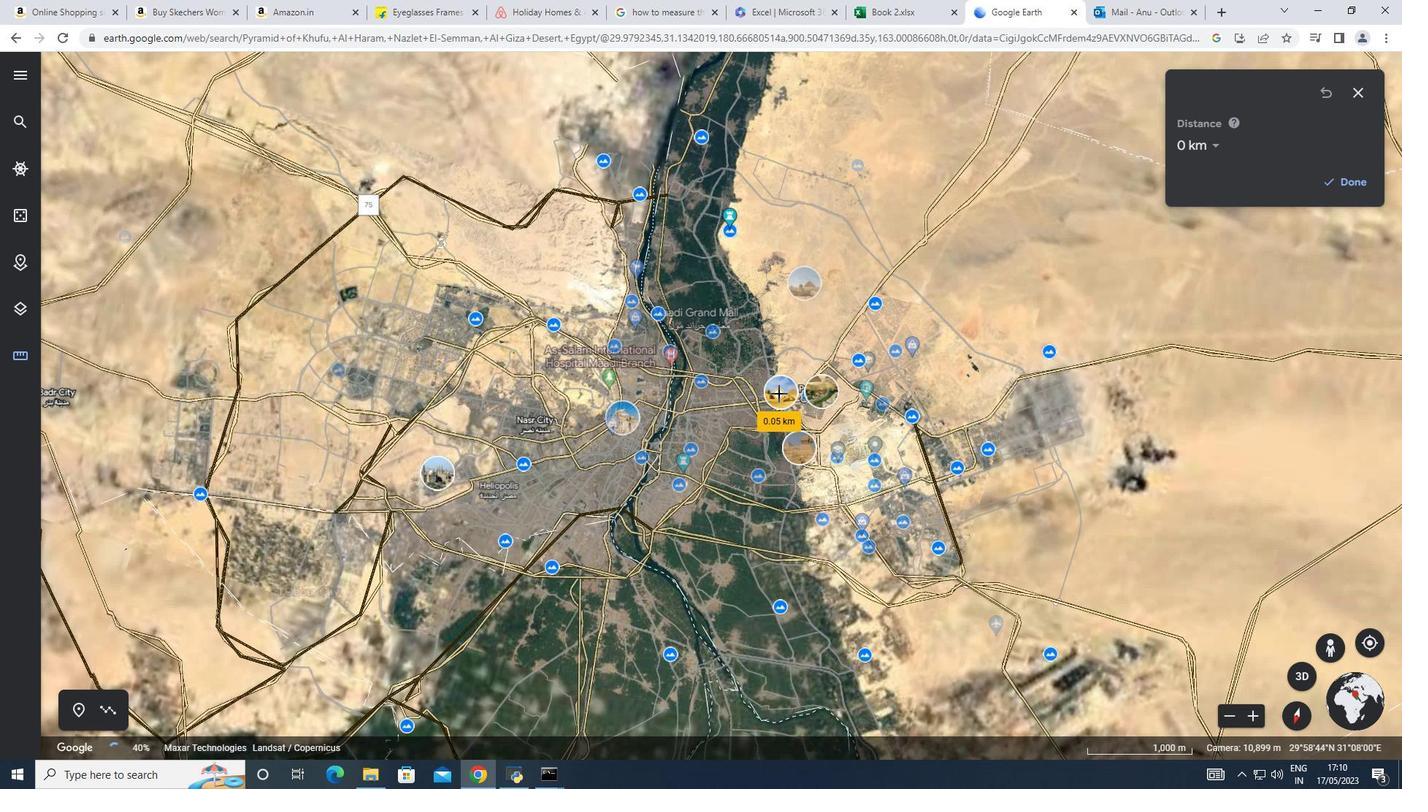 
Action: Mouse scrolled (779, 393) with delta (0, 0)
Screenshot: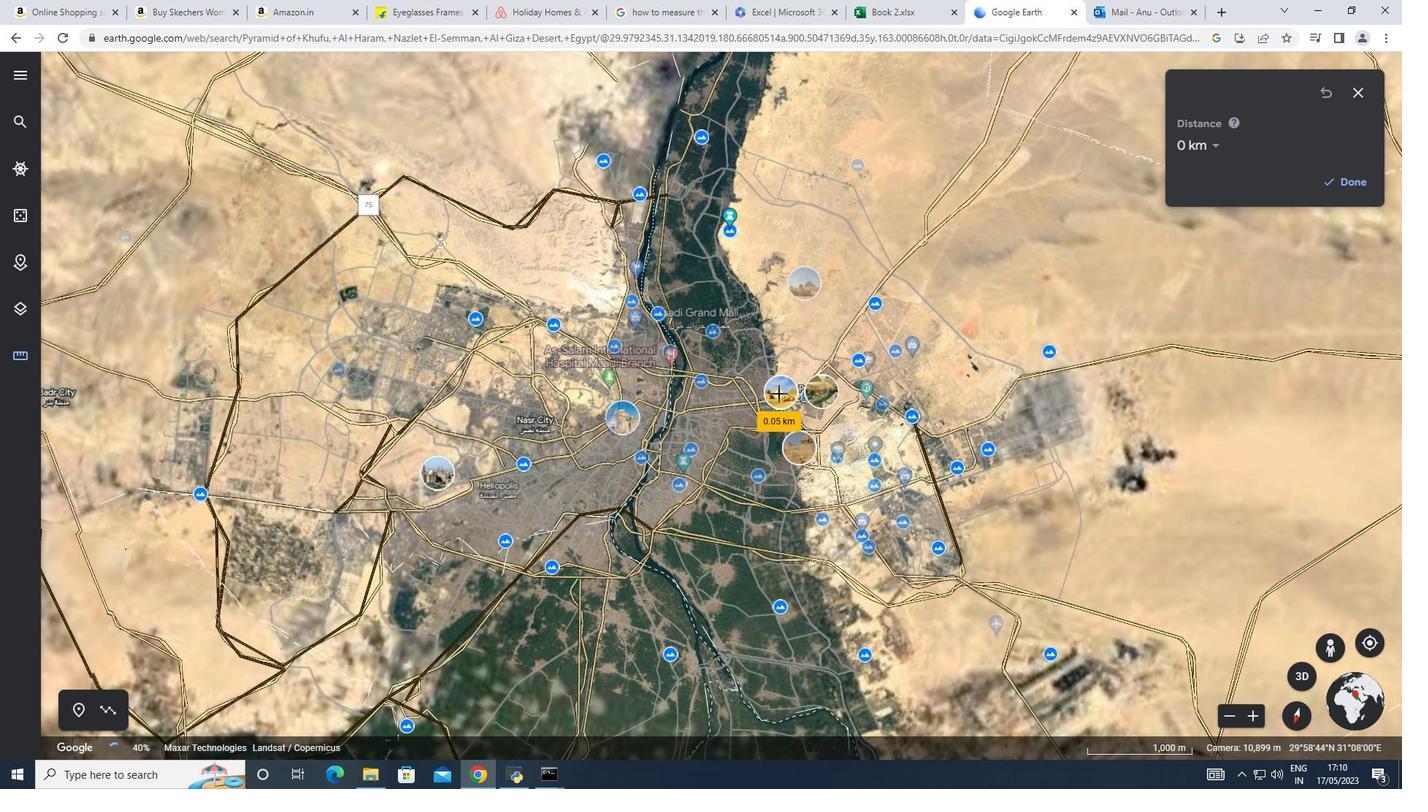 
Action: Mouse scrolled (779, 393) with delta (0, 0)
Screenshot: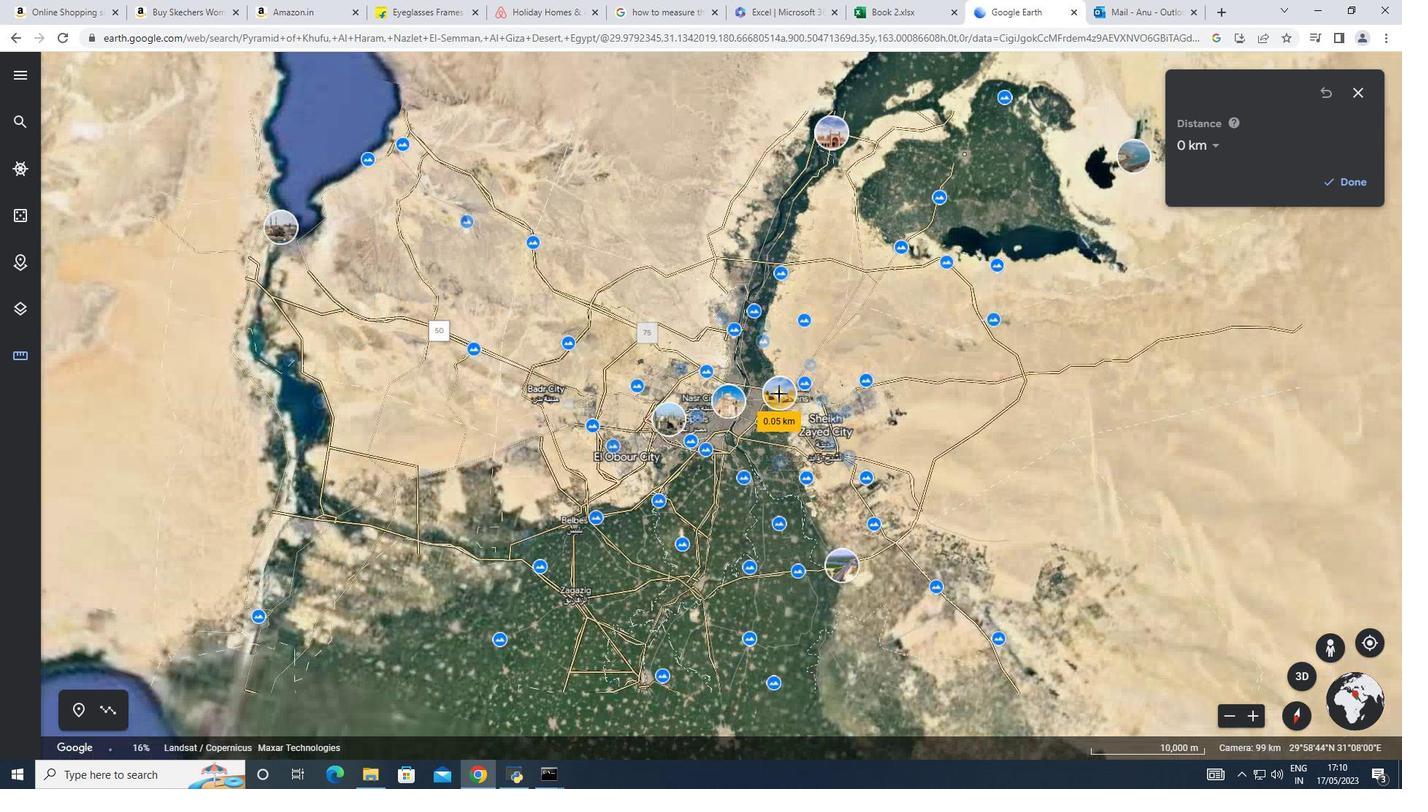 
Action: Mouse scrolled (779, 393) with delta (0, 0)
Screenshot: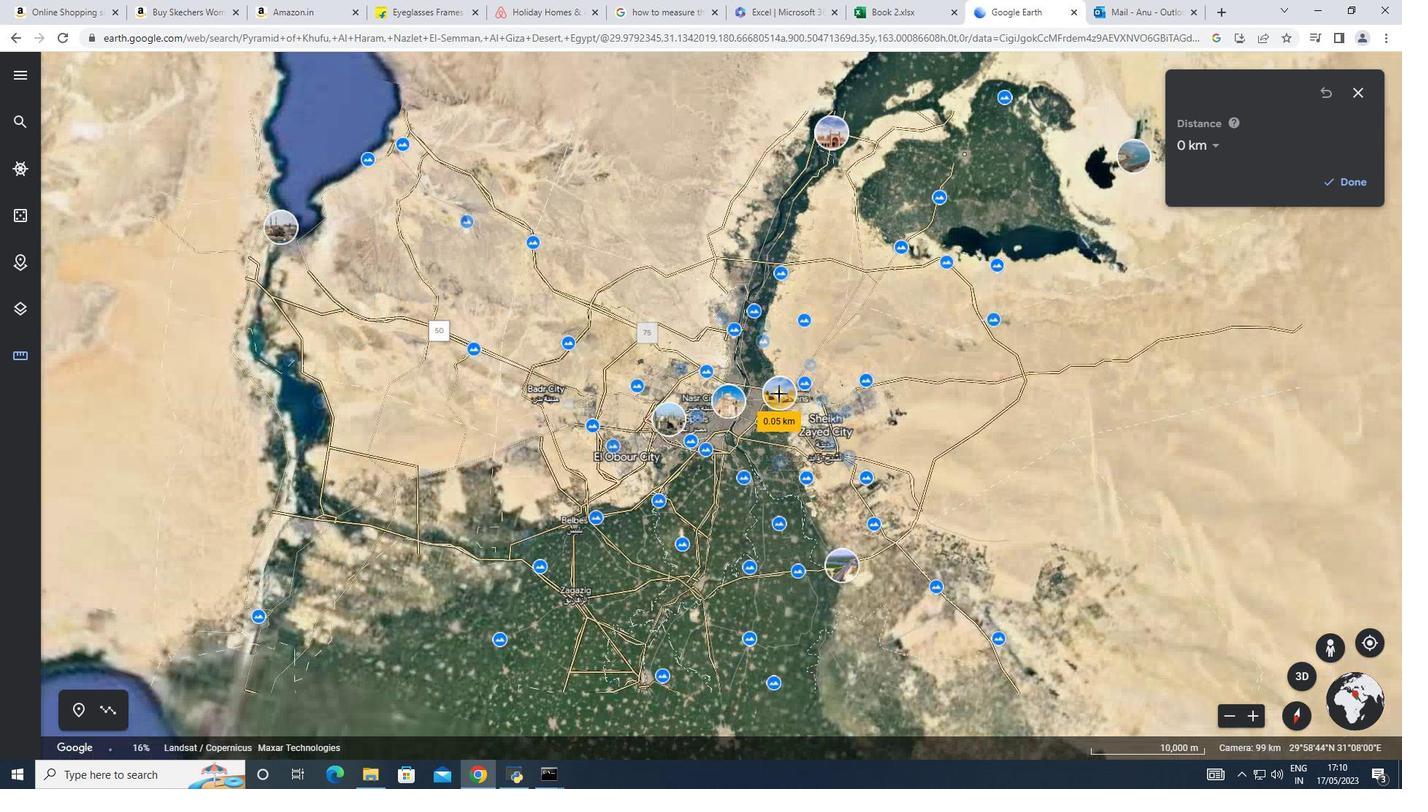
Action: Mouse scrolled (779, 393) with delta (0, 0)
Screenshot: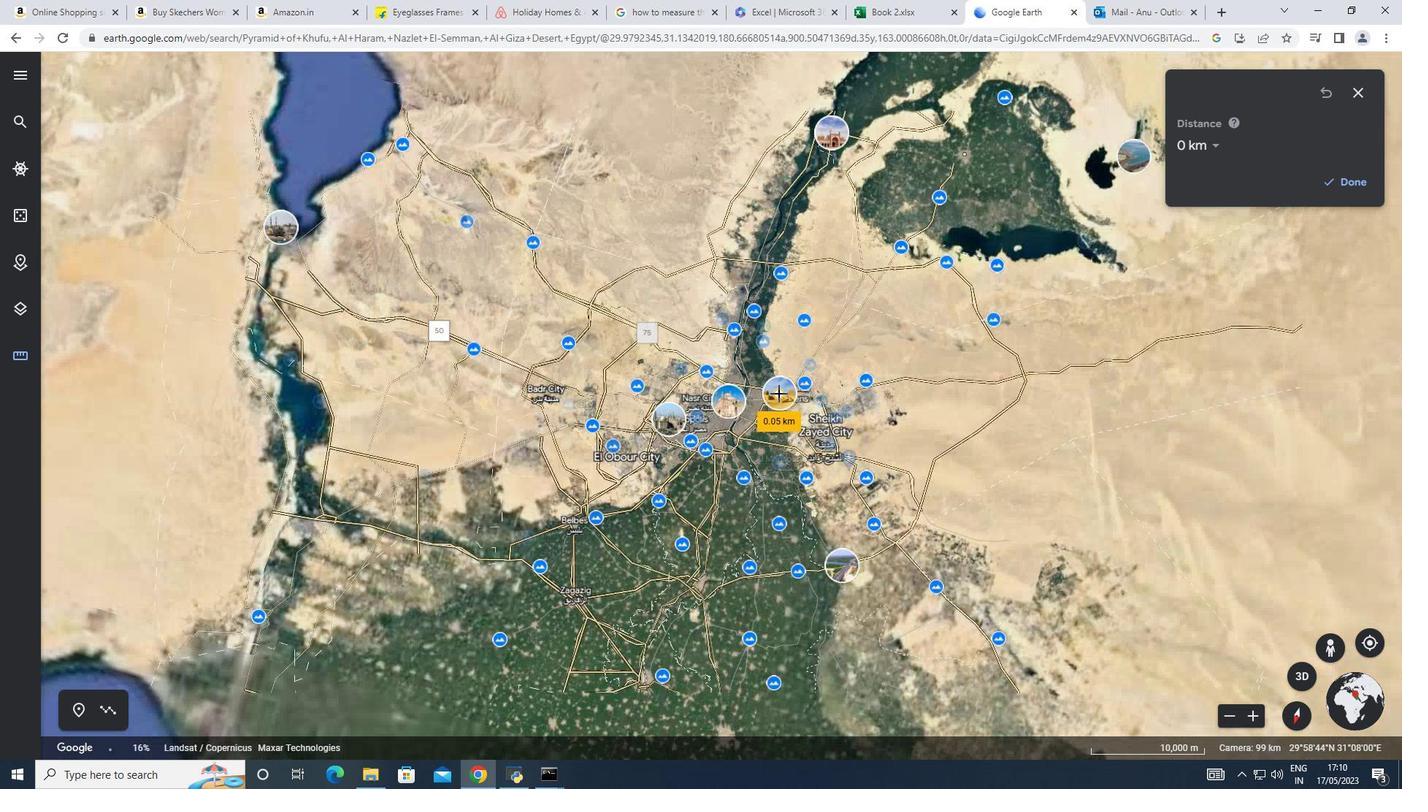 
Action: Mouse scrolled (779, 393) with delta (0, 0)
Screenshot: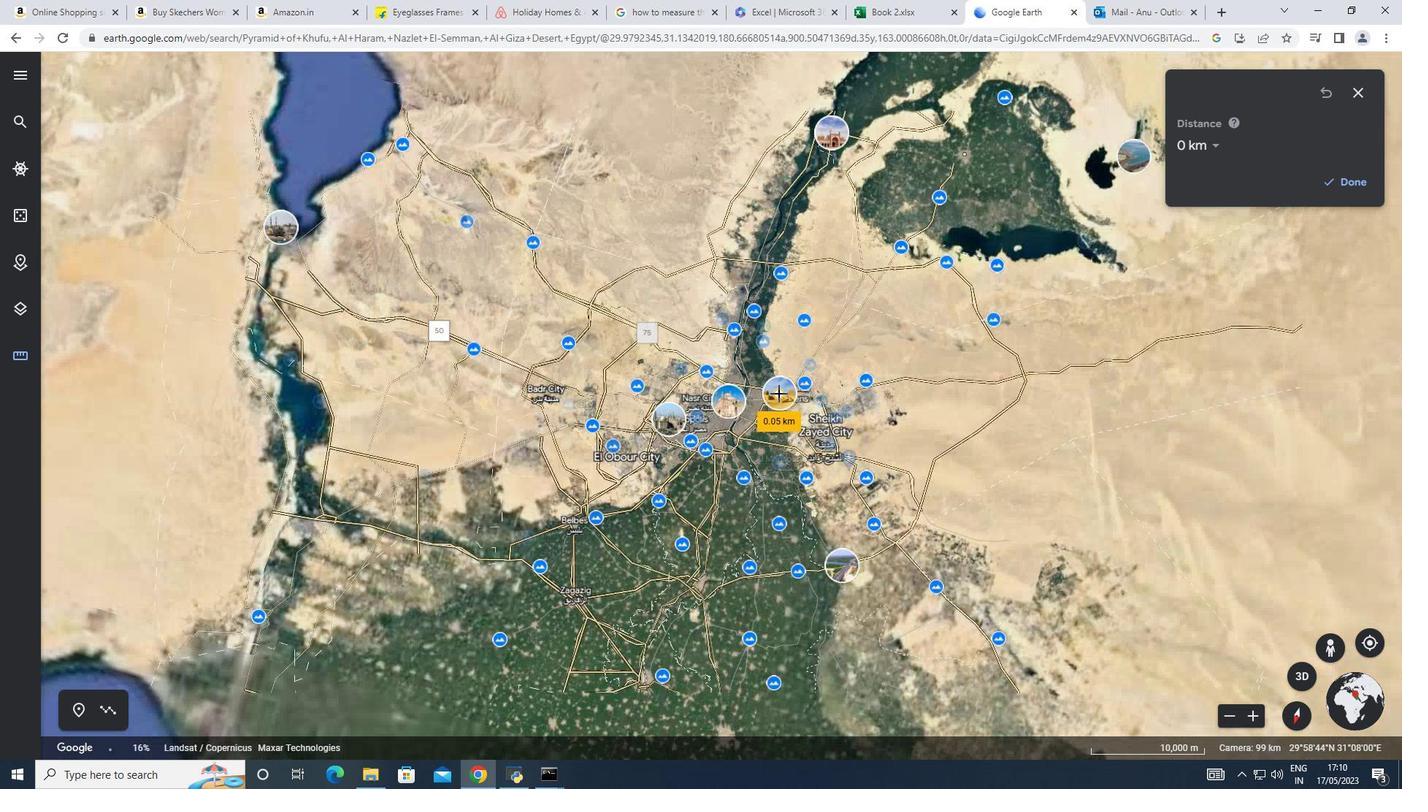 
Action: Mouse scrolled (779, 393) with delta (0, 0)
Screenshot: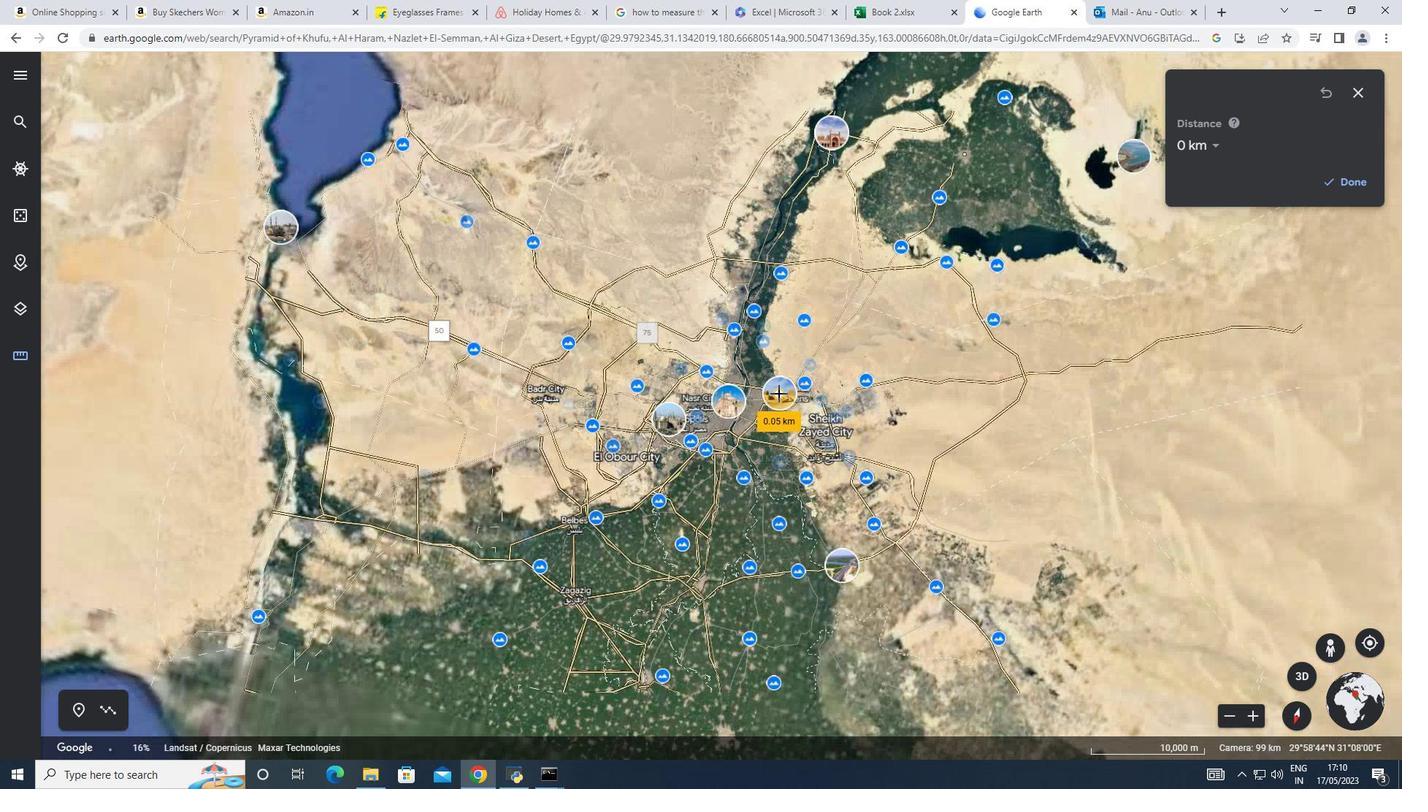 
Action: Mouse scrolled (779, 393) with delta (0, 0)
Screenshot: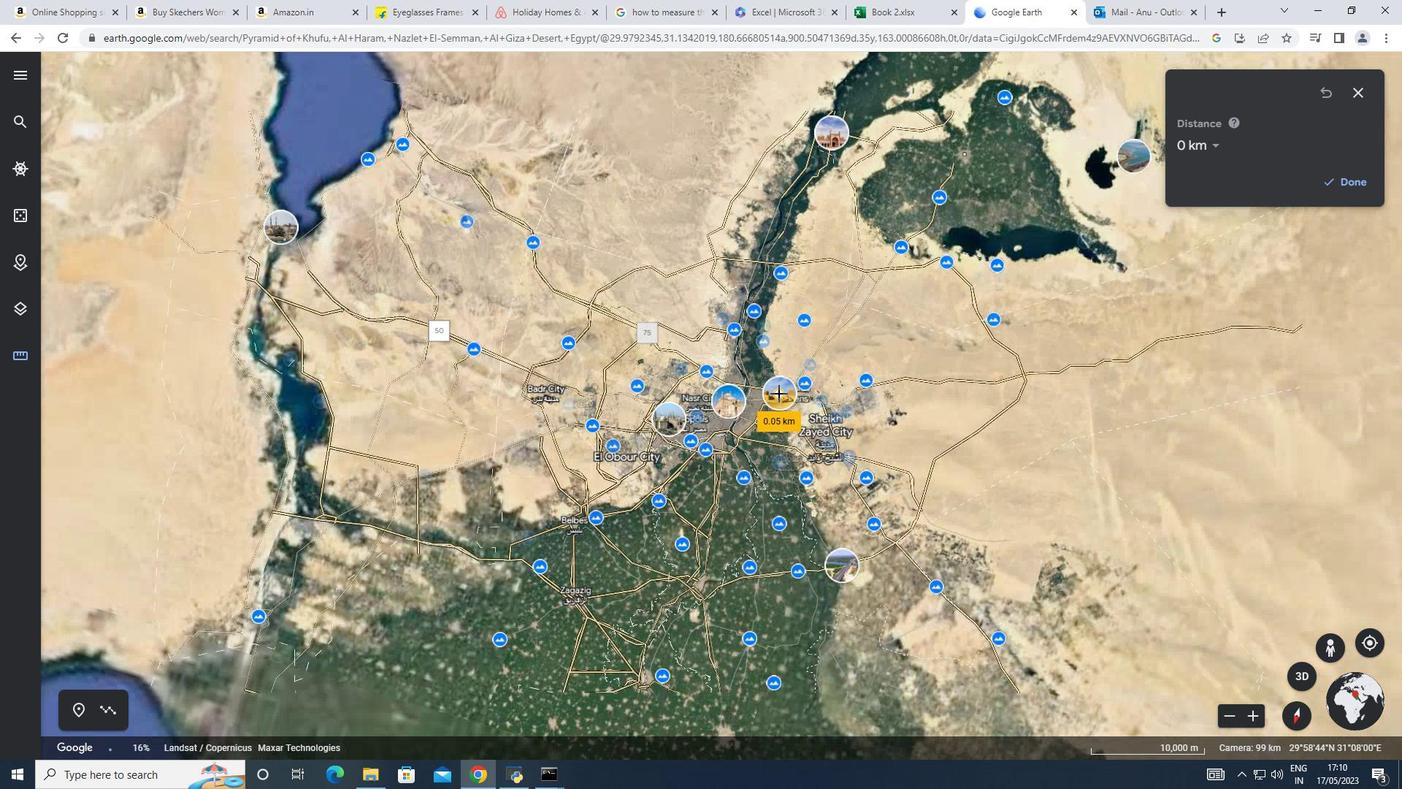 
Action: Mouse scrolled (779, 393) with delta (0, 0)
Screenshot: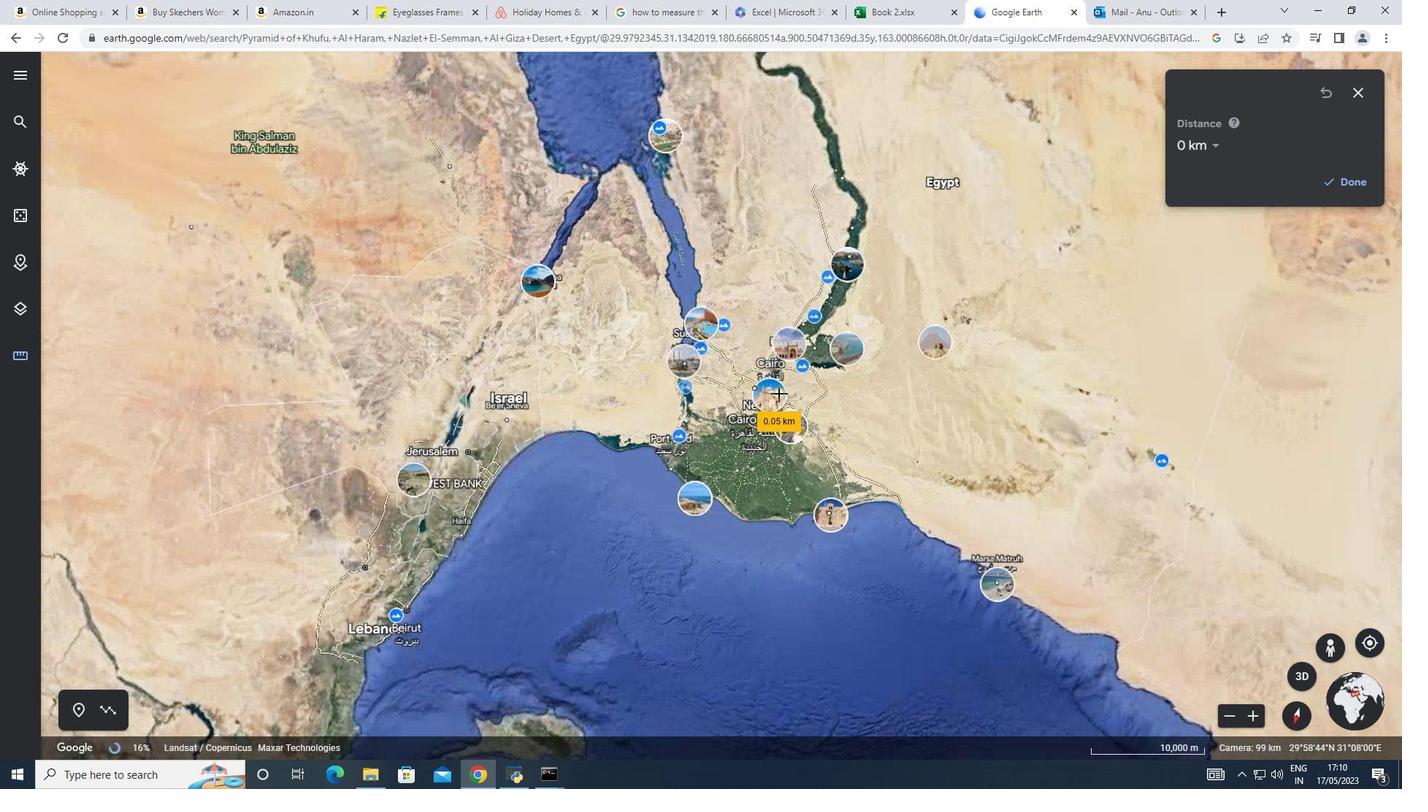 
Action: Mouse scrolled (779, 393) with delta (0, 0)
Screenshot: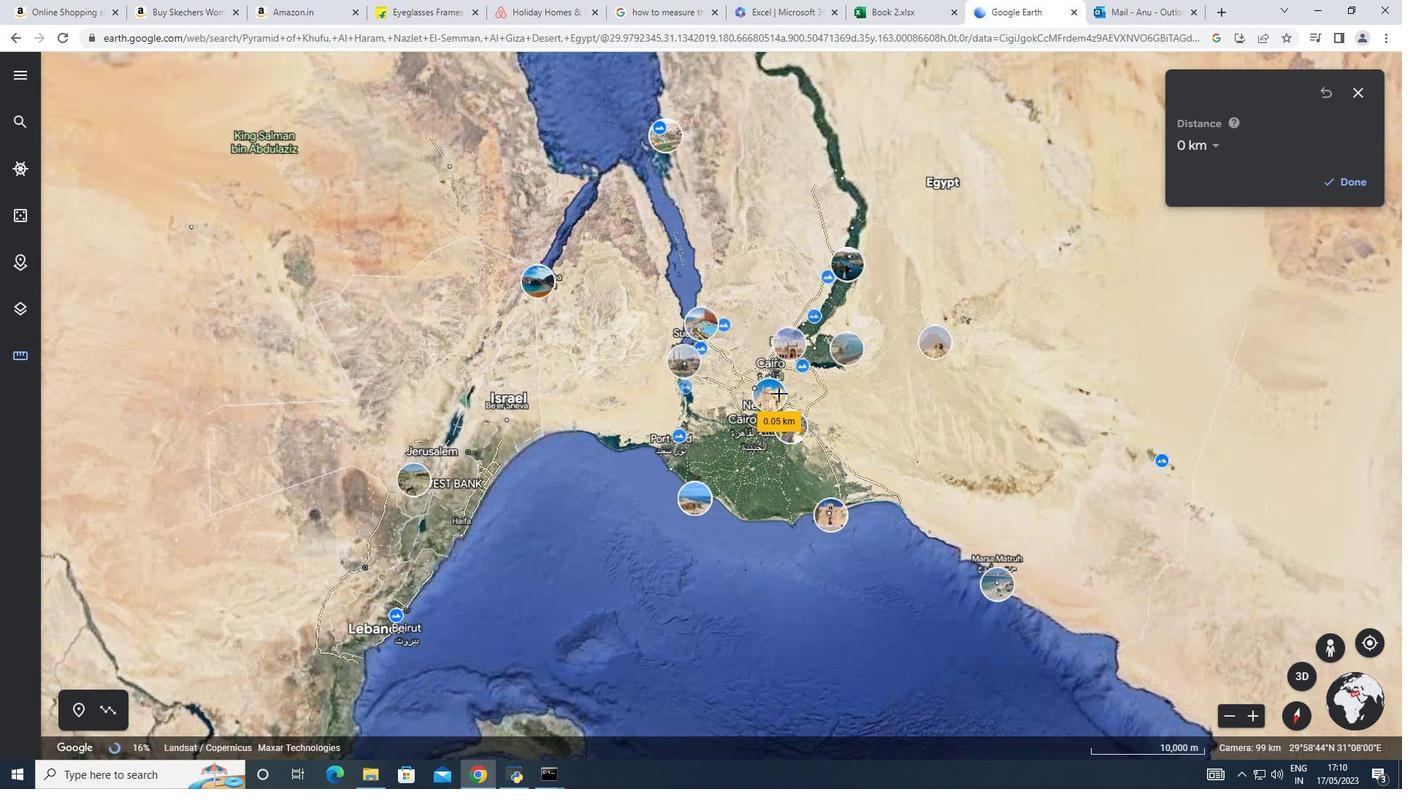 
Action: Mouse scrolled (779, 393) with delta (0, 0)
Screenshot: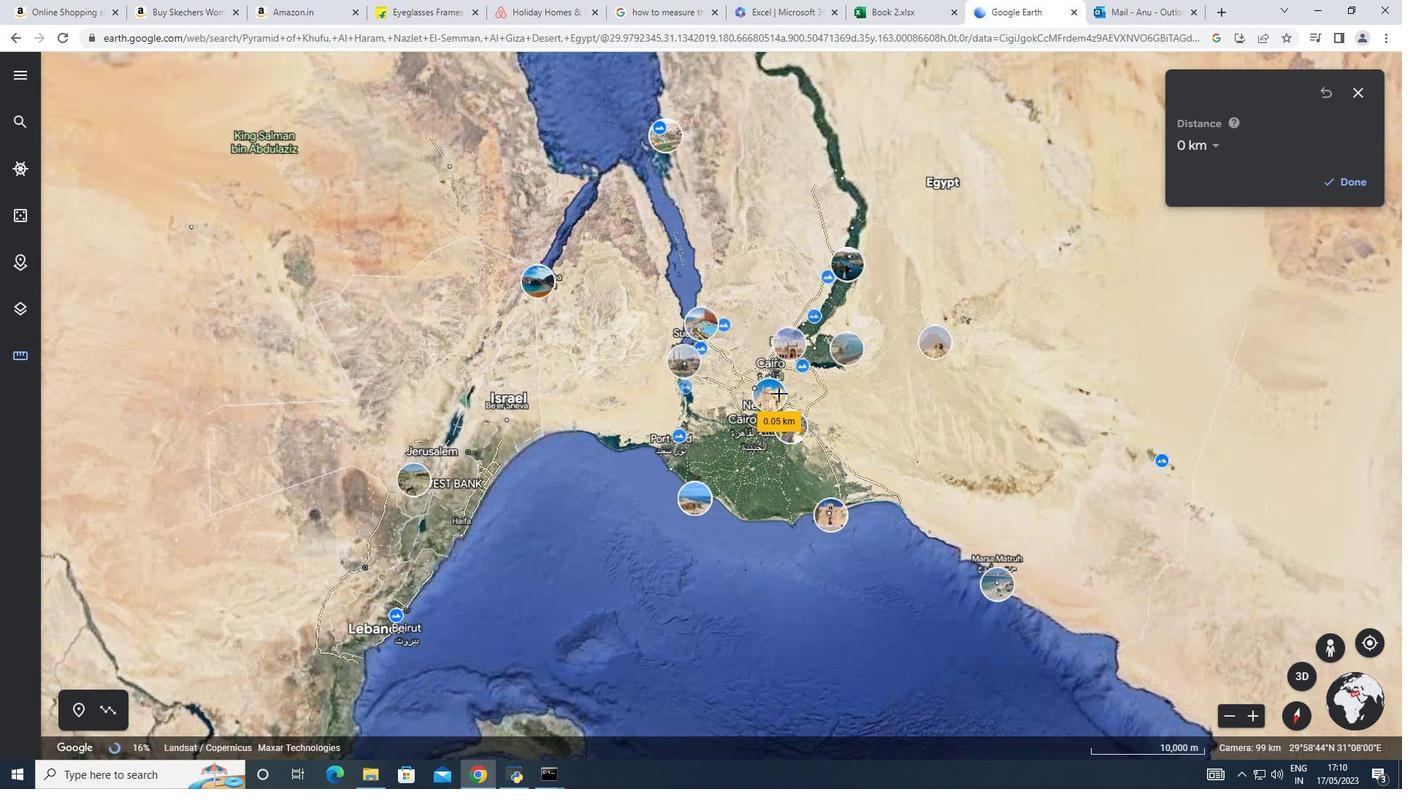 
Action: Mouse scrolled (779, 393) with delta (0, 0)
Screenshot: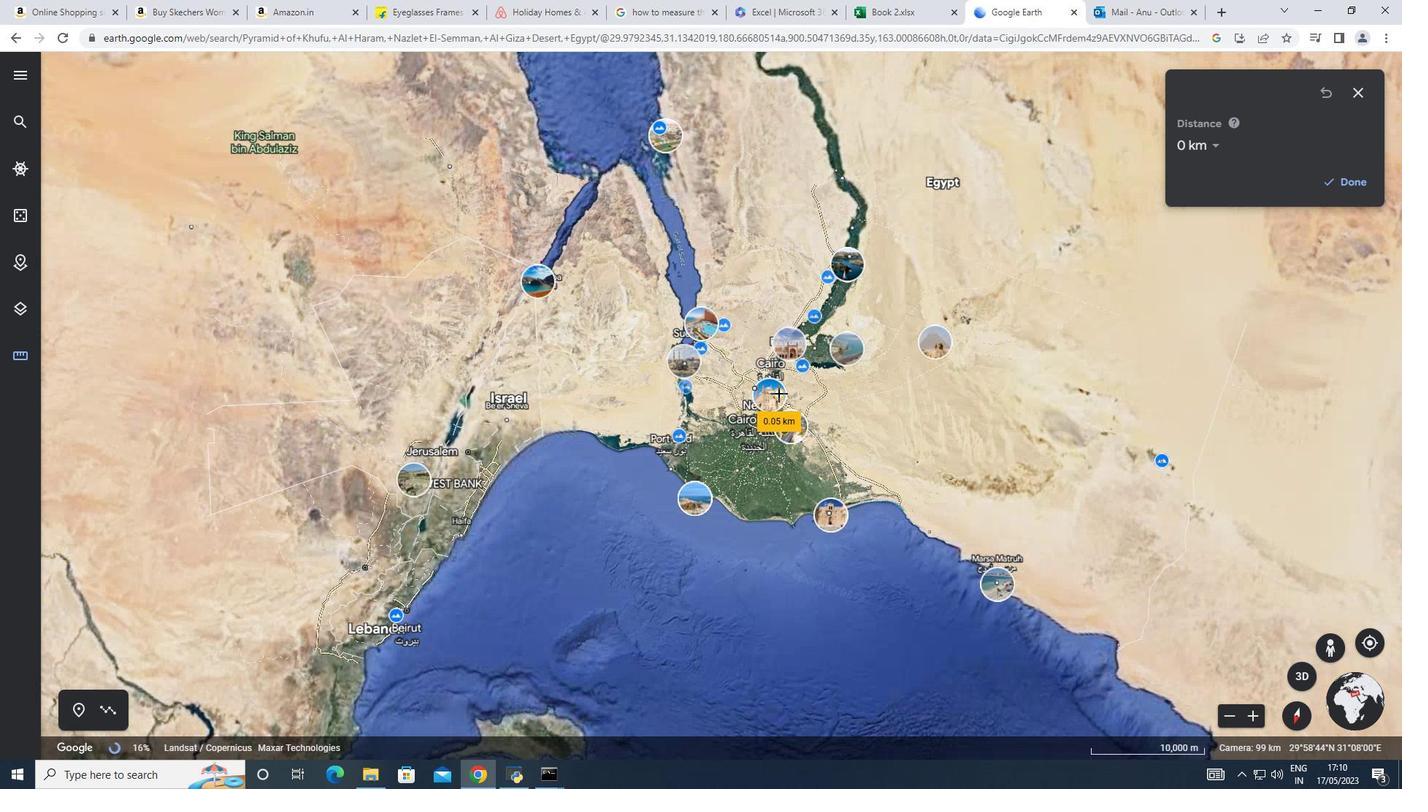 
Action: Mouse scrolled (779, 393) with delta (0, 0)
Screenshot: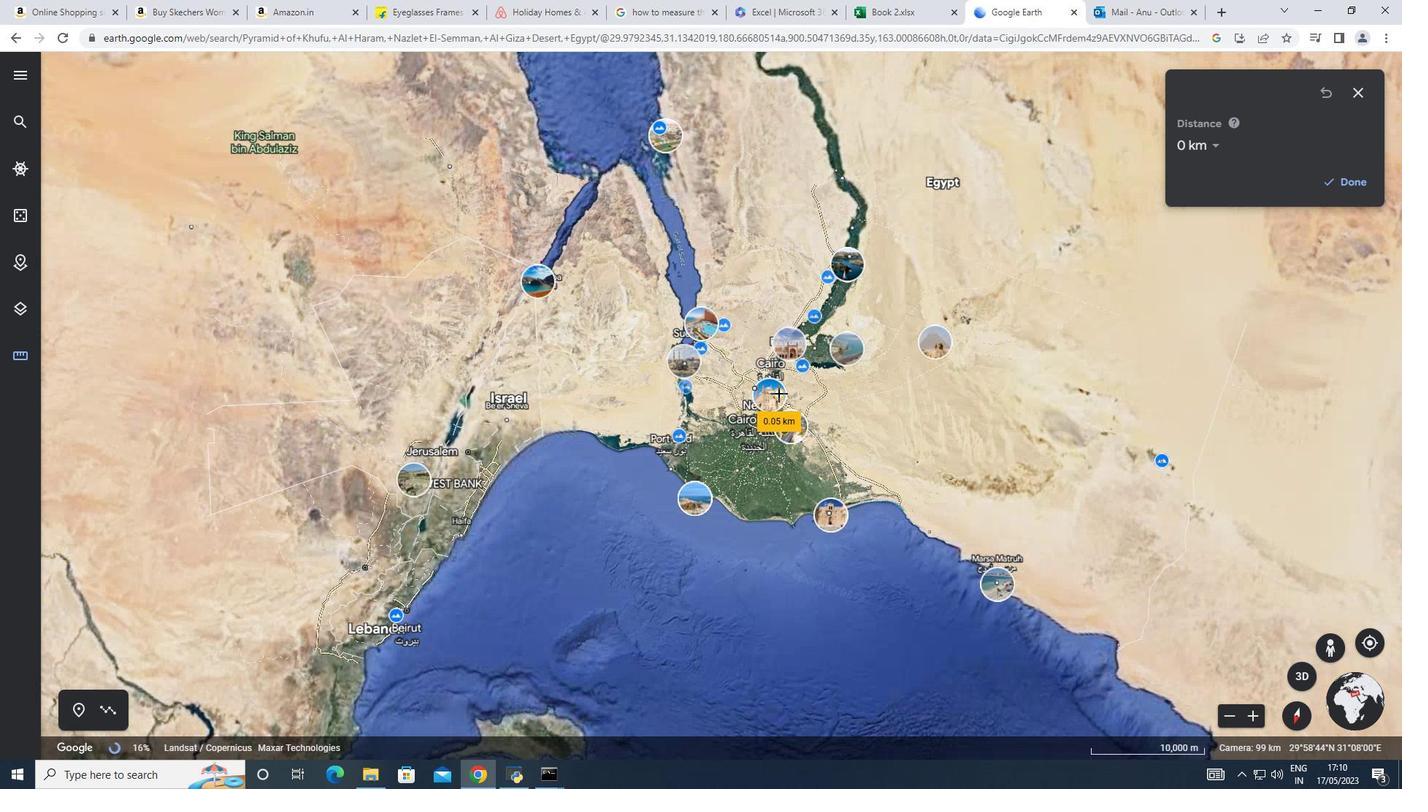 
Action: Mouse scrolled (779, 393) with delta (0, 0)
Screenshot: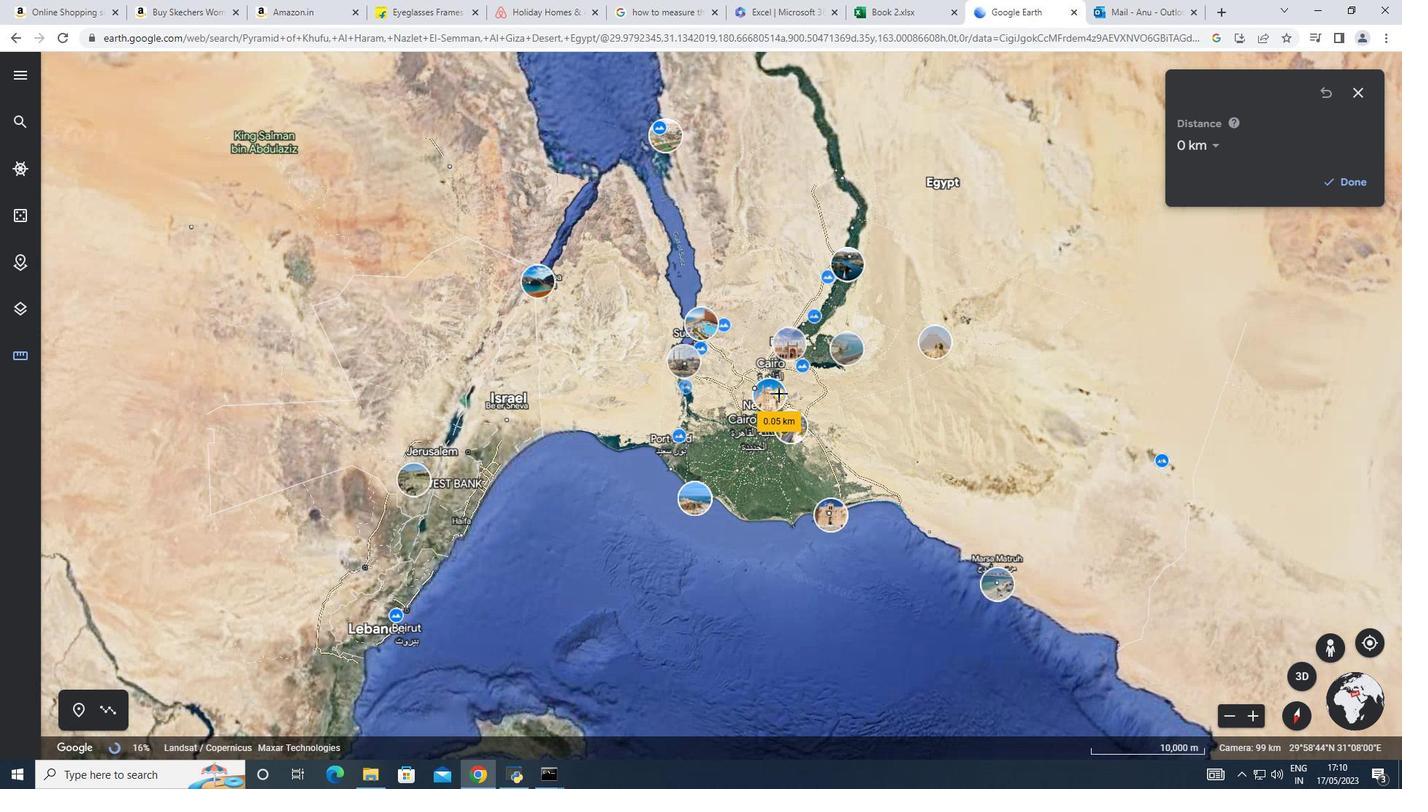 
Action: Mouse scrolled (779, 393) with delta (0, 0)
Screenshot: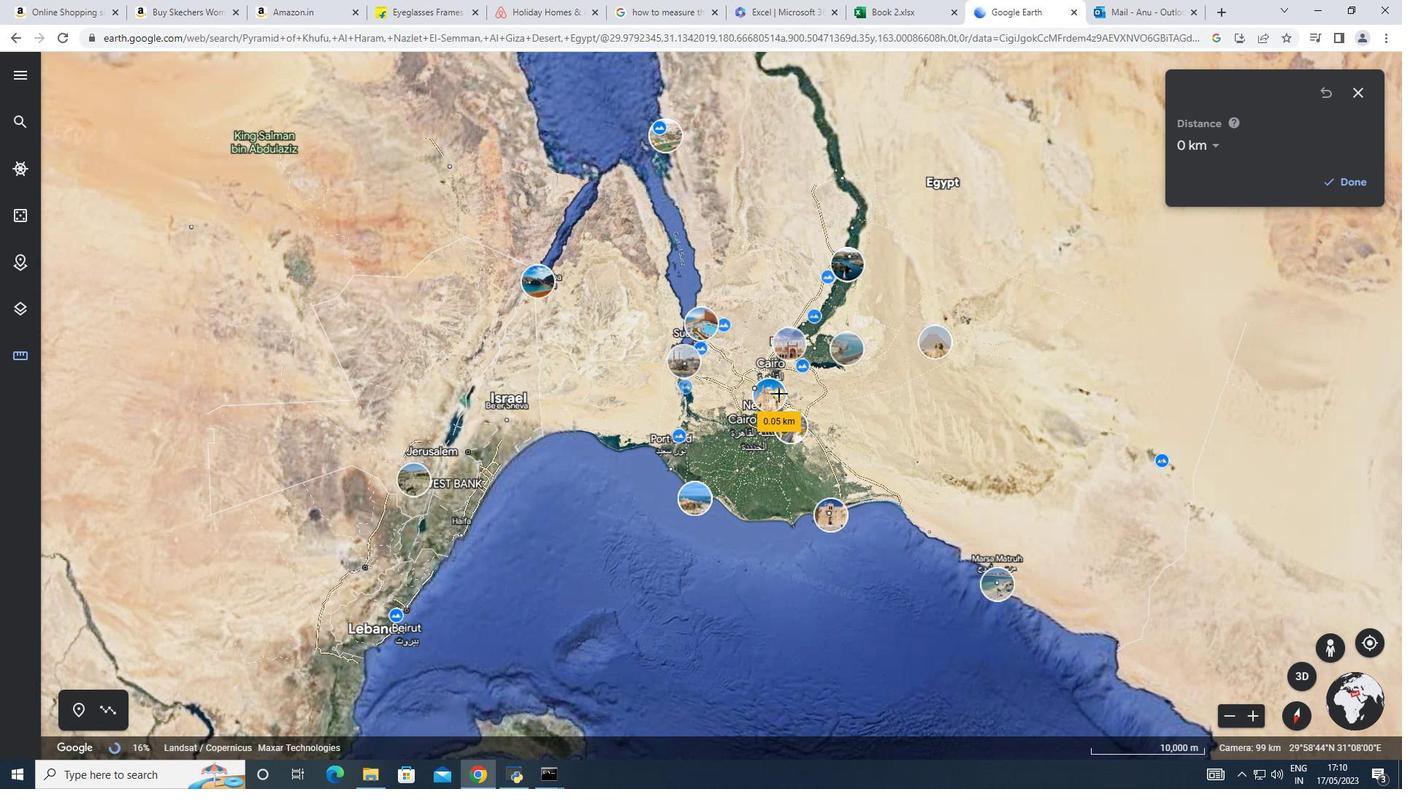 
Action: Mouse scrolled (779, 393) with delta (0, 0)
Screenshot: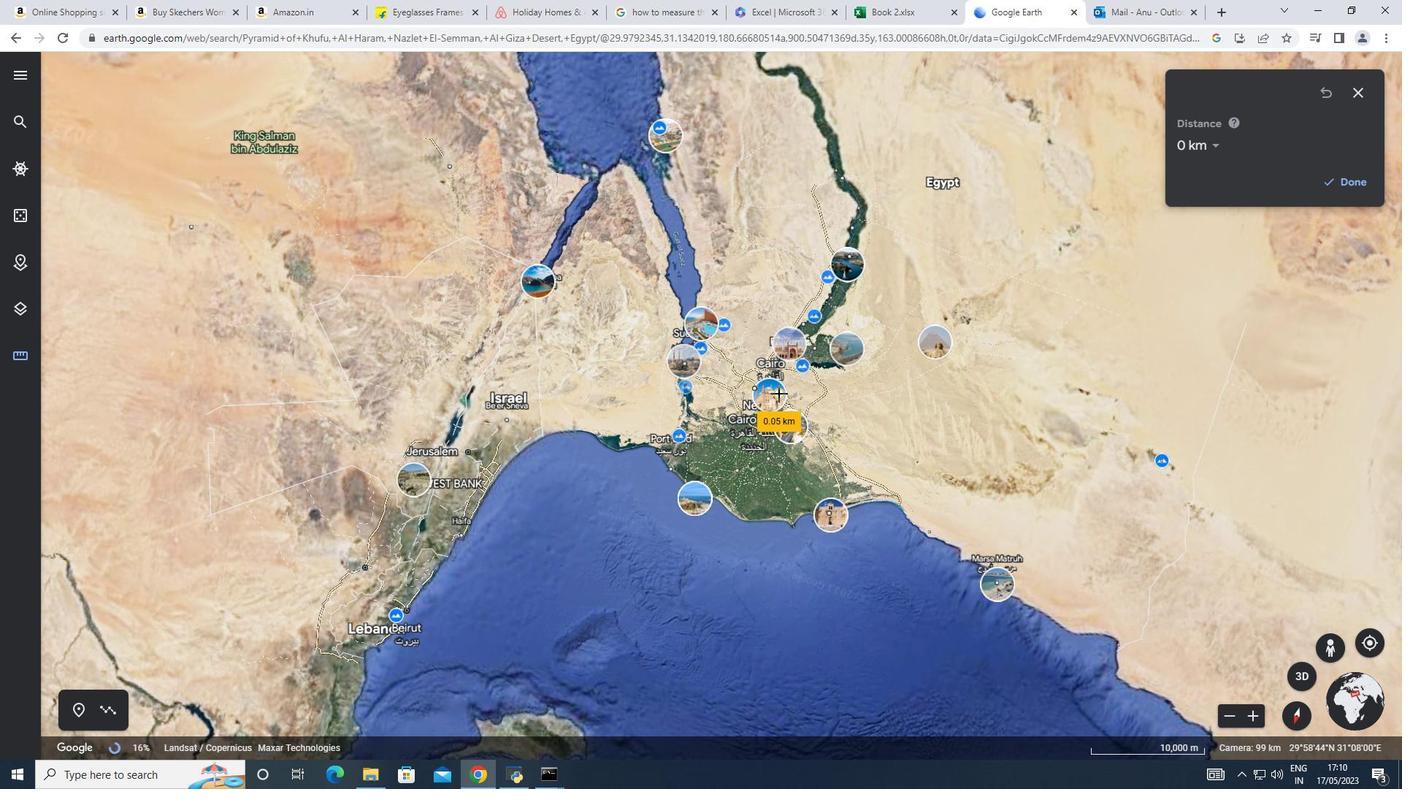 
Action: Mouse scrolled (779, 393) with delta (0, 0)
Screenshot: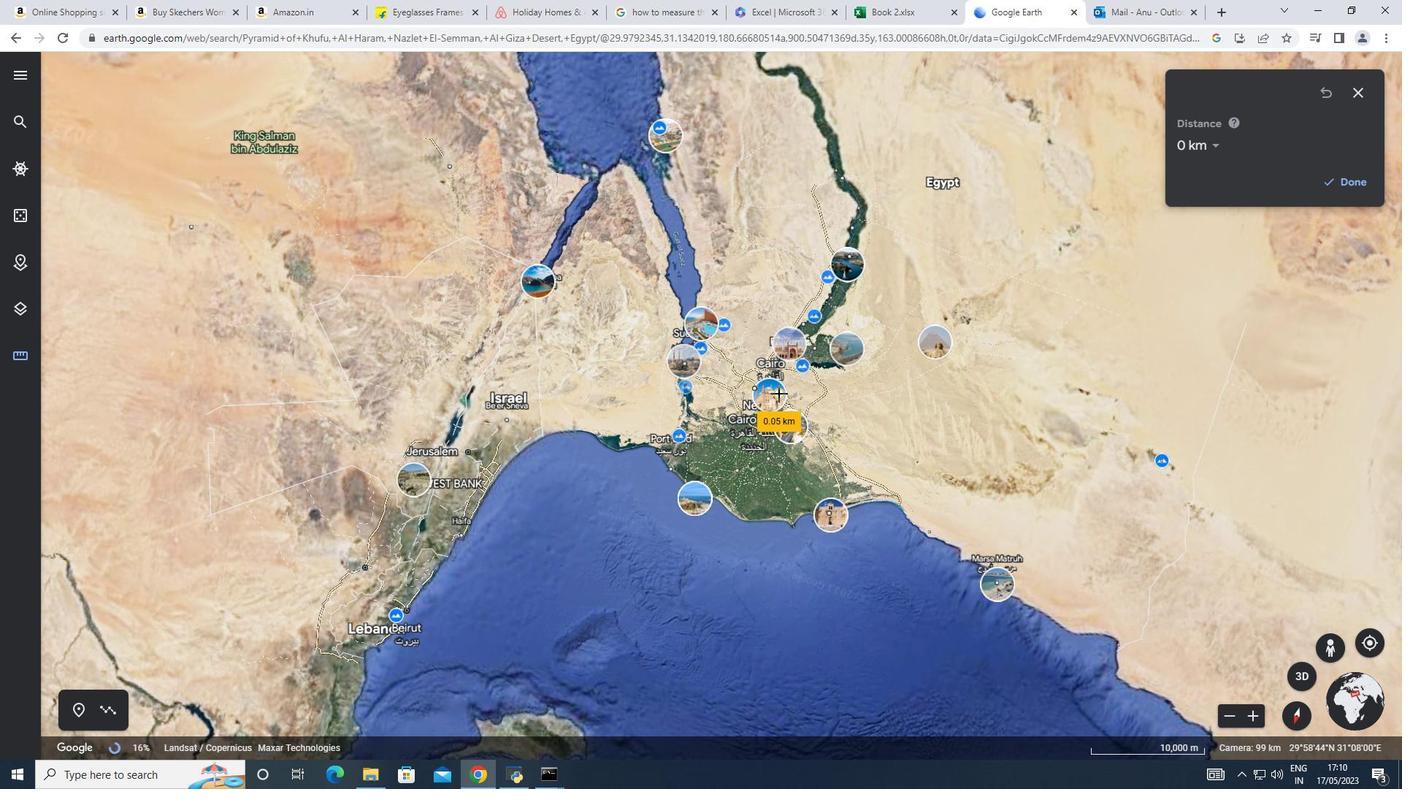 
Action: Mouse scrolled (779, 393) with delta (0, 0)
Screenshot: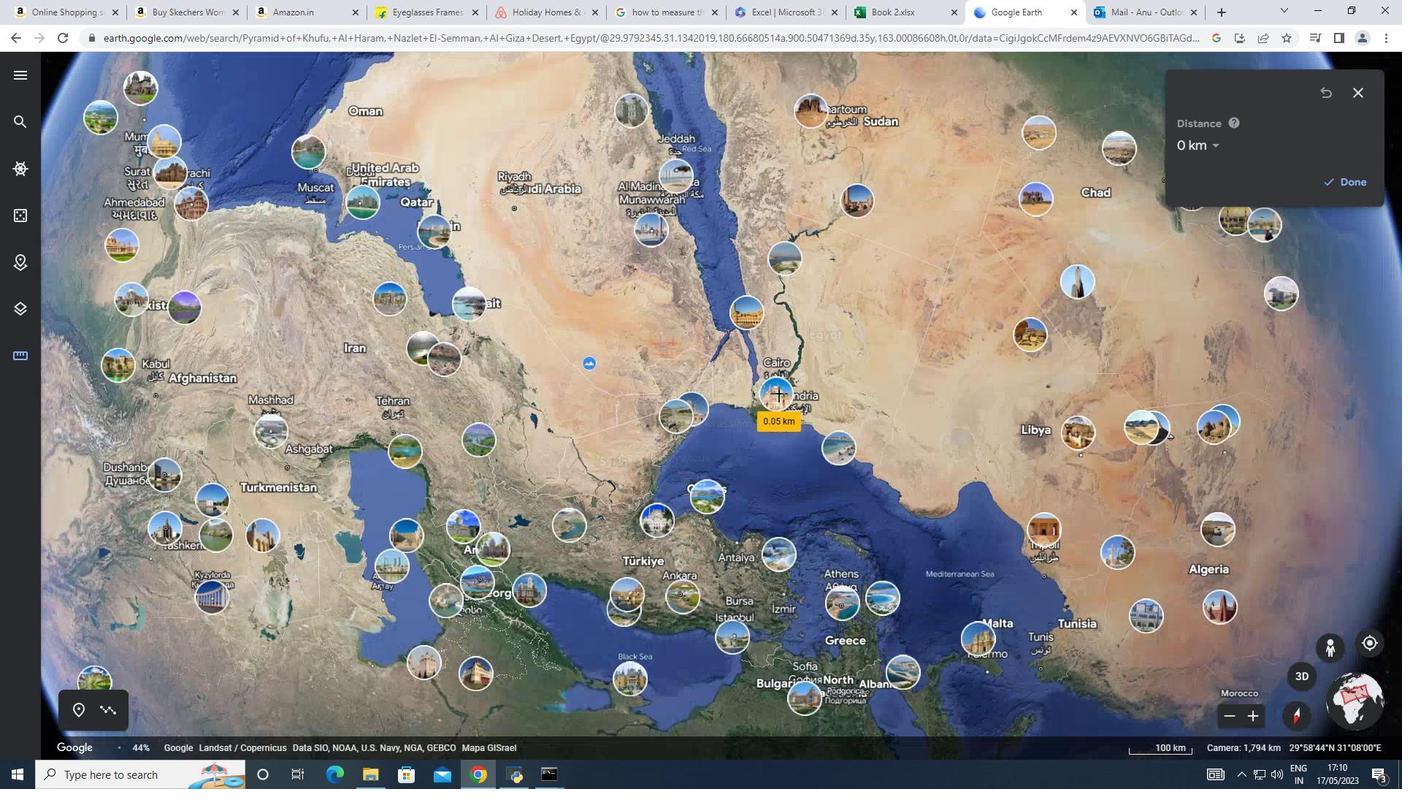 
Action: Mouse scrolled (779, 393) with delta (0, 0)
Screenshot: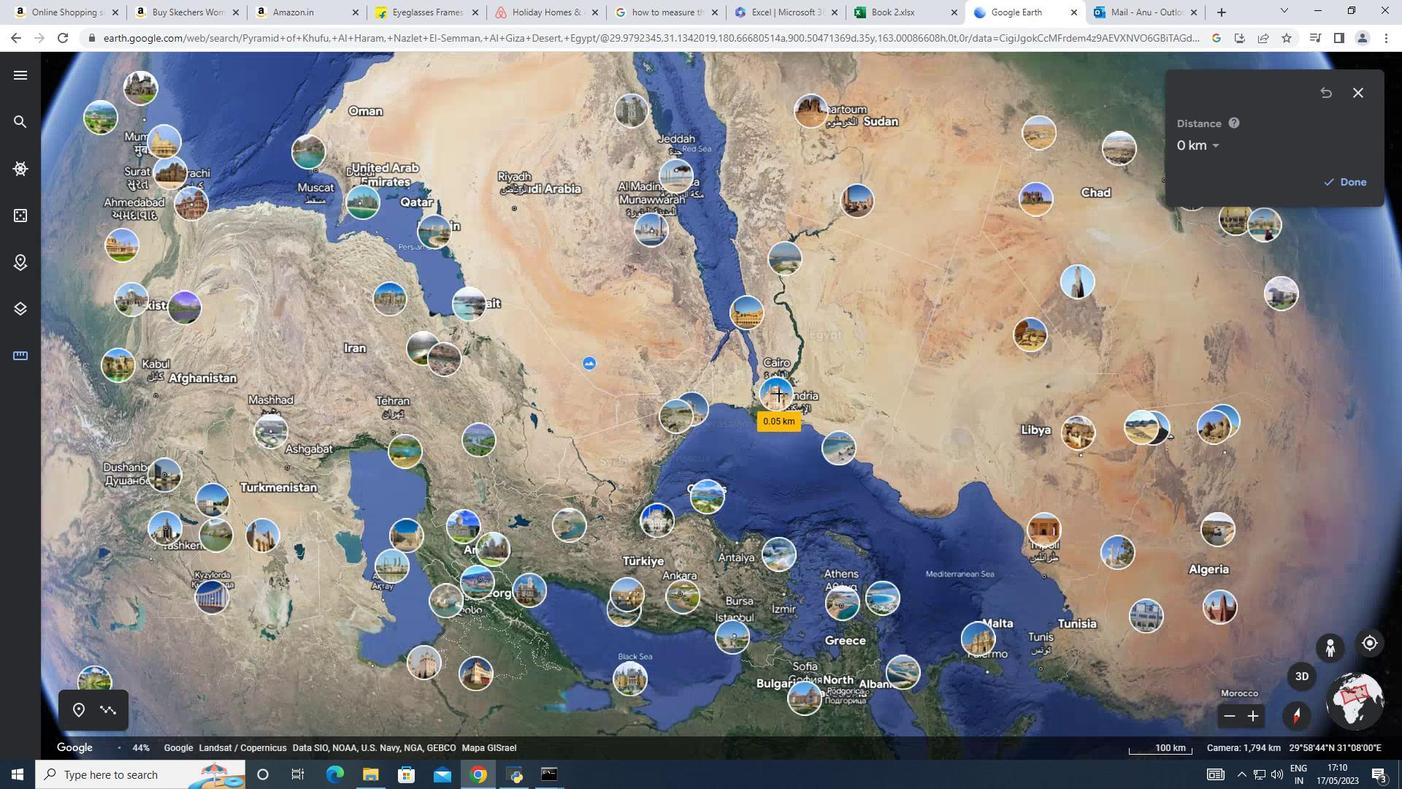 
Action: Mouse scrolled (779, 393) with delta (0, 0)
Screenshot: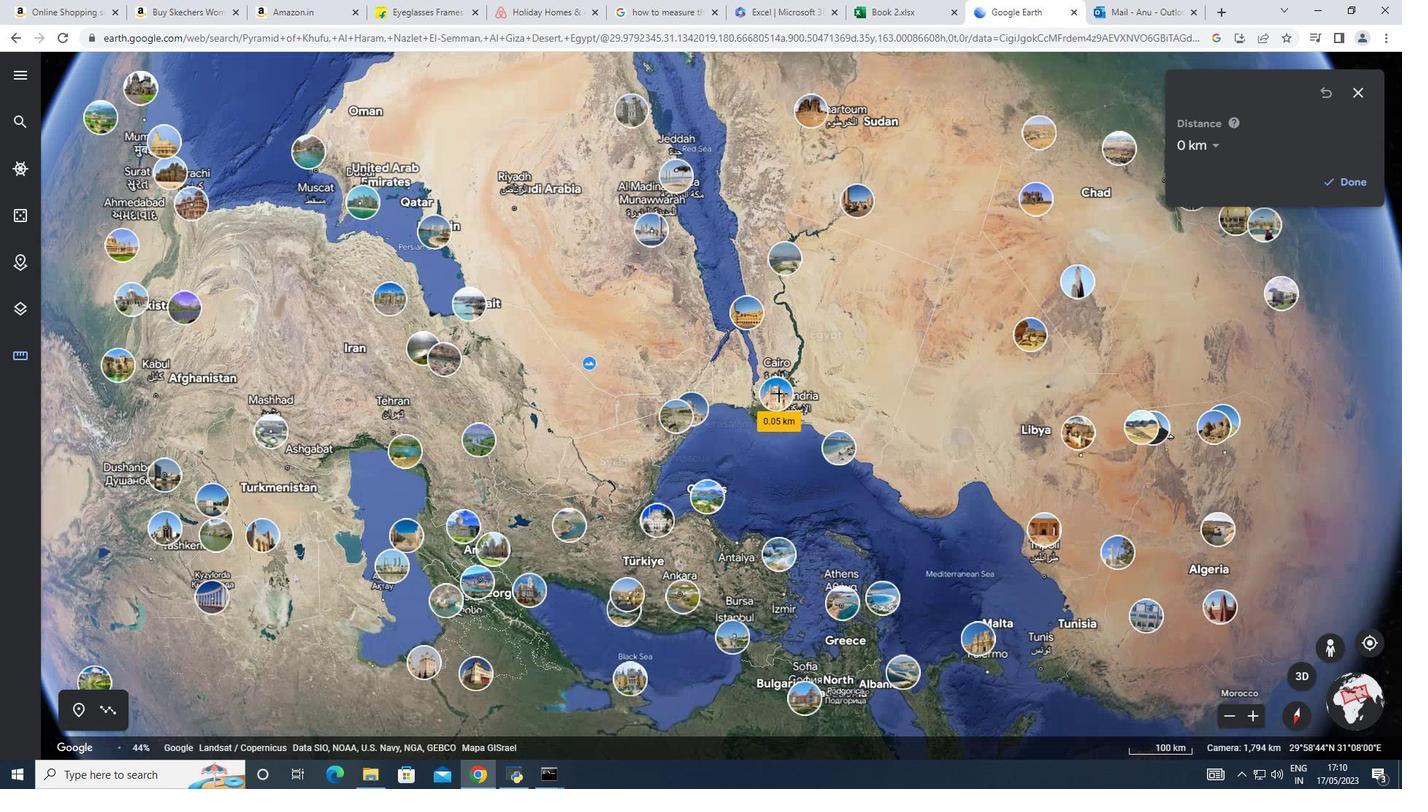 
Action: Mouse scrolled (779, 393) with delta (0, 0)
Screenshot: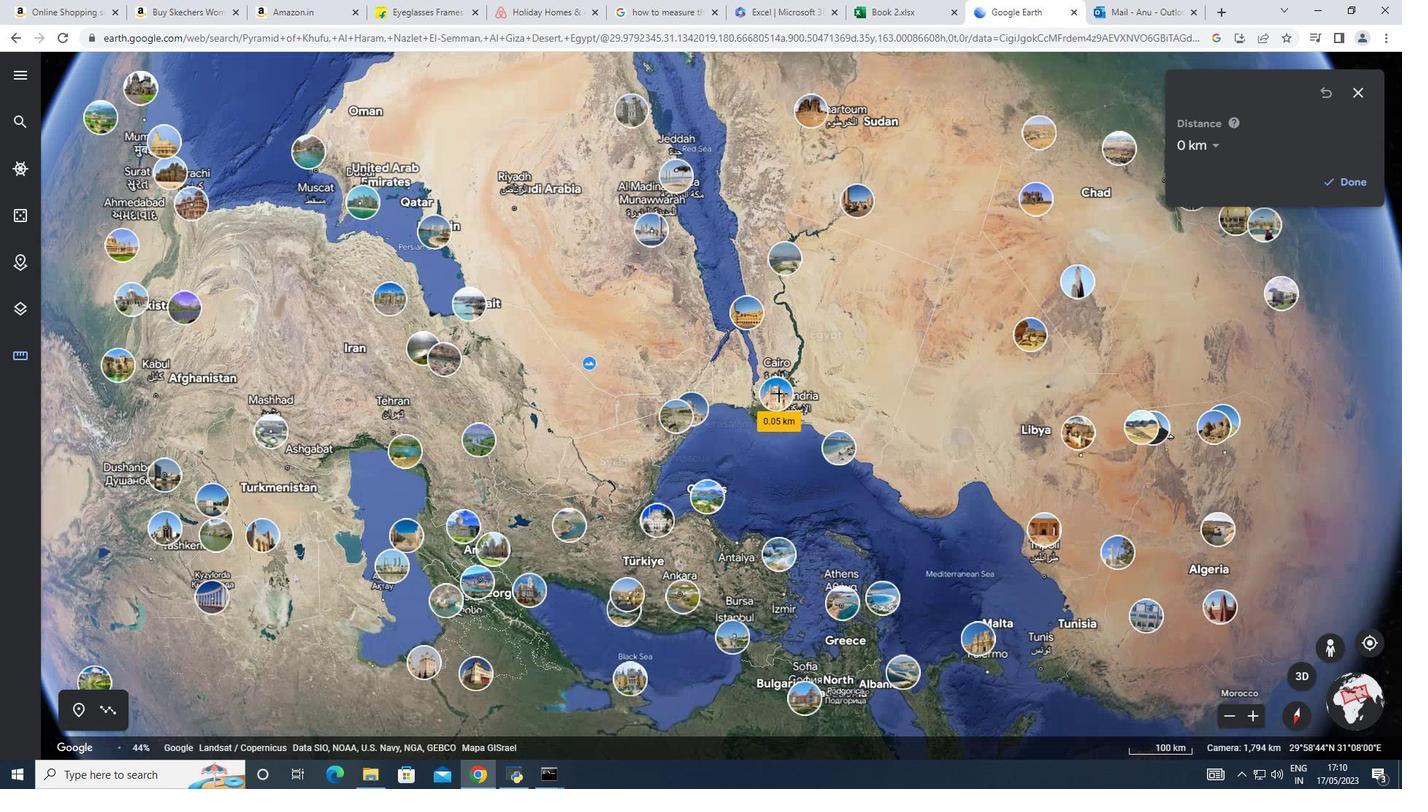 
Action: Mouse moved to (503, 286)
Screenshot: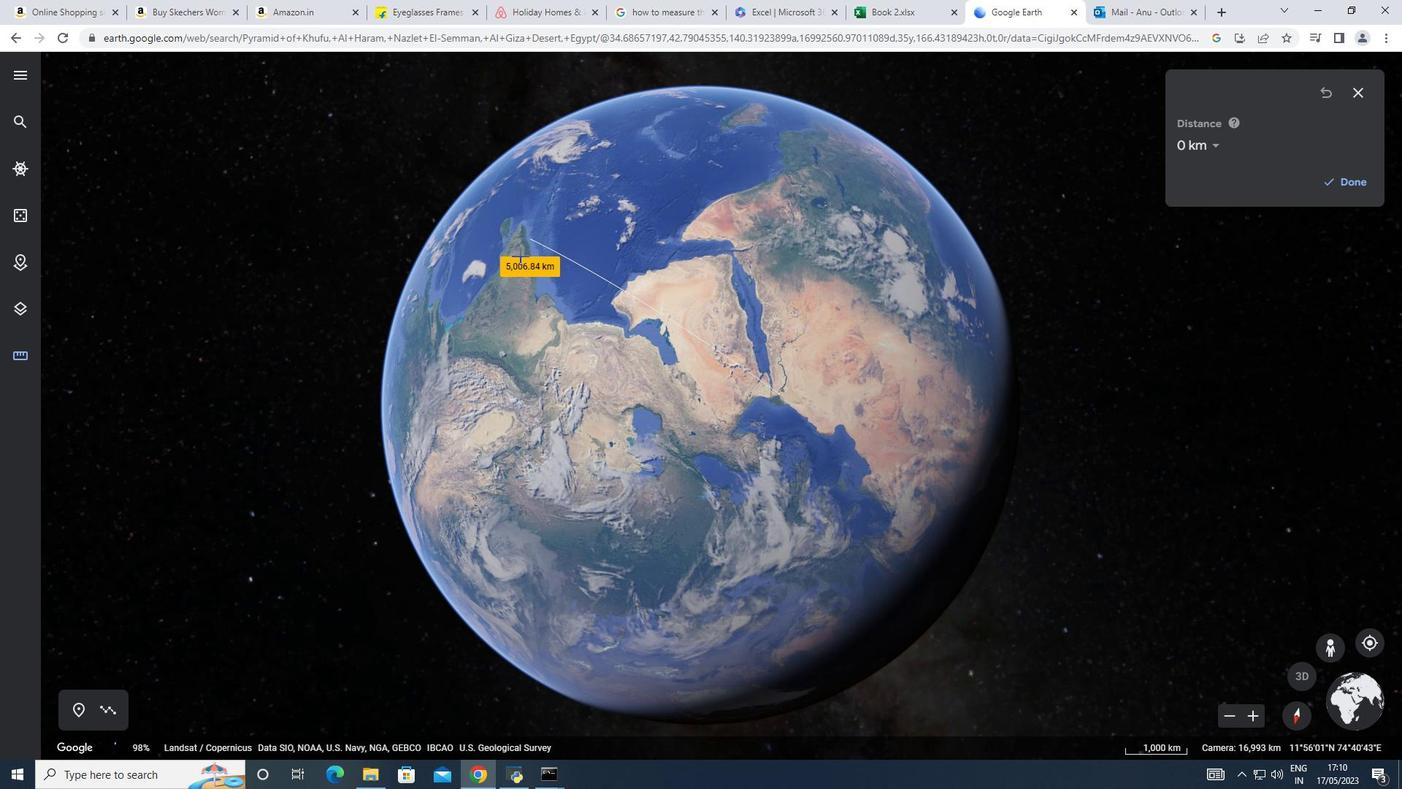 
Action: Mouse scrolled (503, 287) with delta (0, 0)
Screenshot: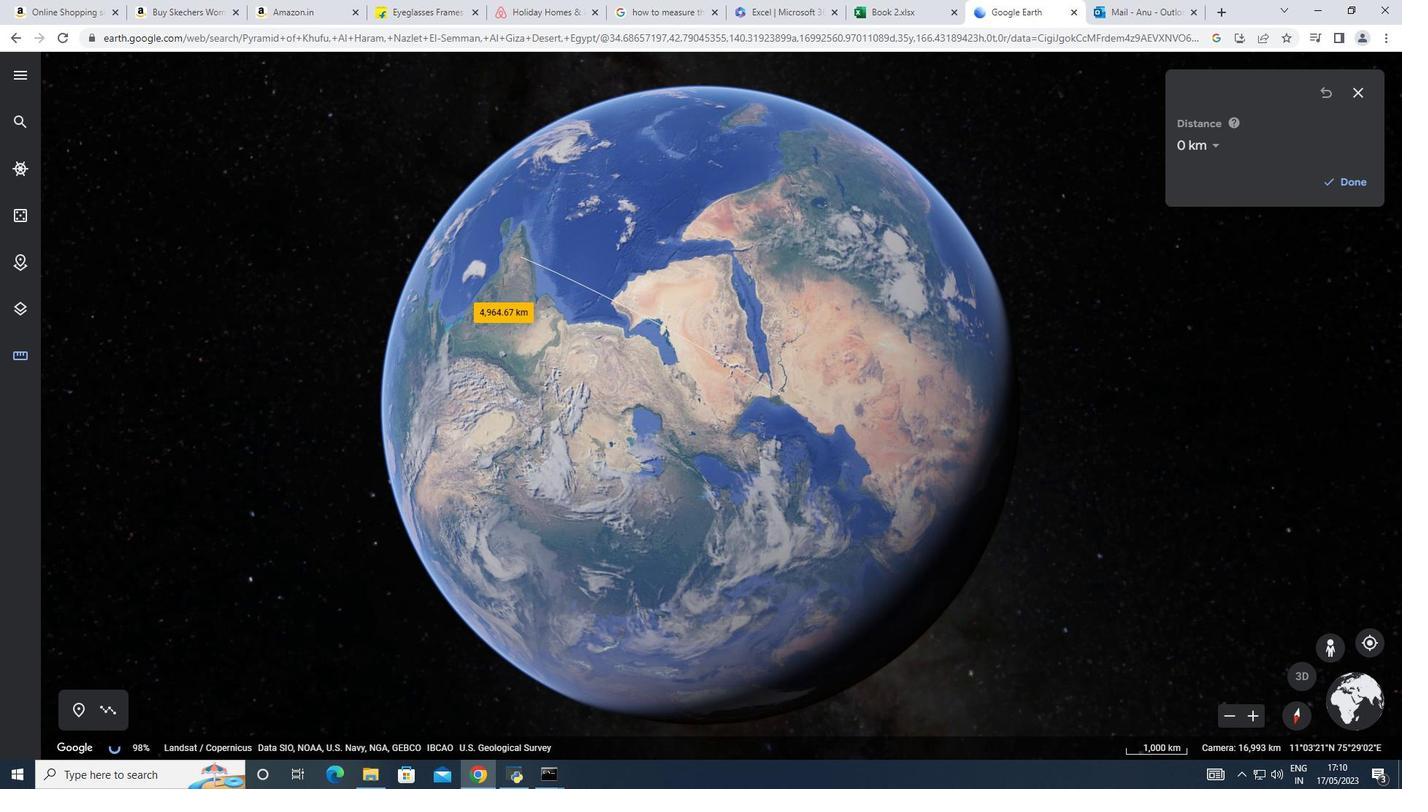 
Action: Mouse scrolled (503, 287) with delta (0, 0)
Screenshot: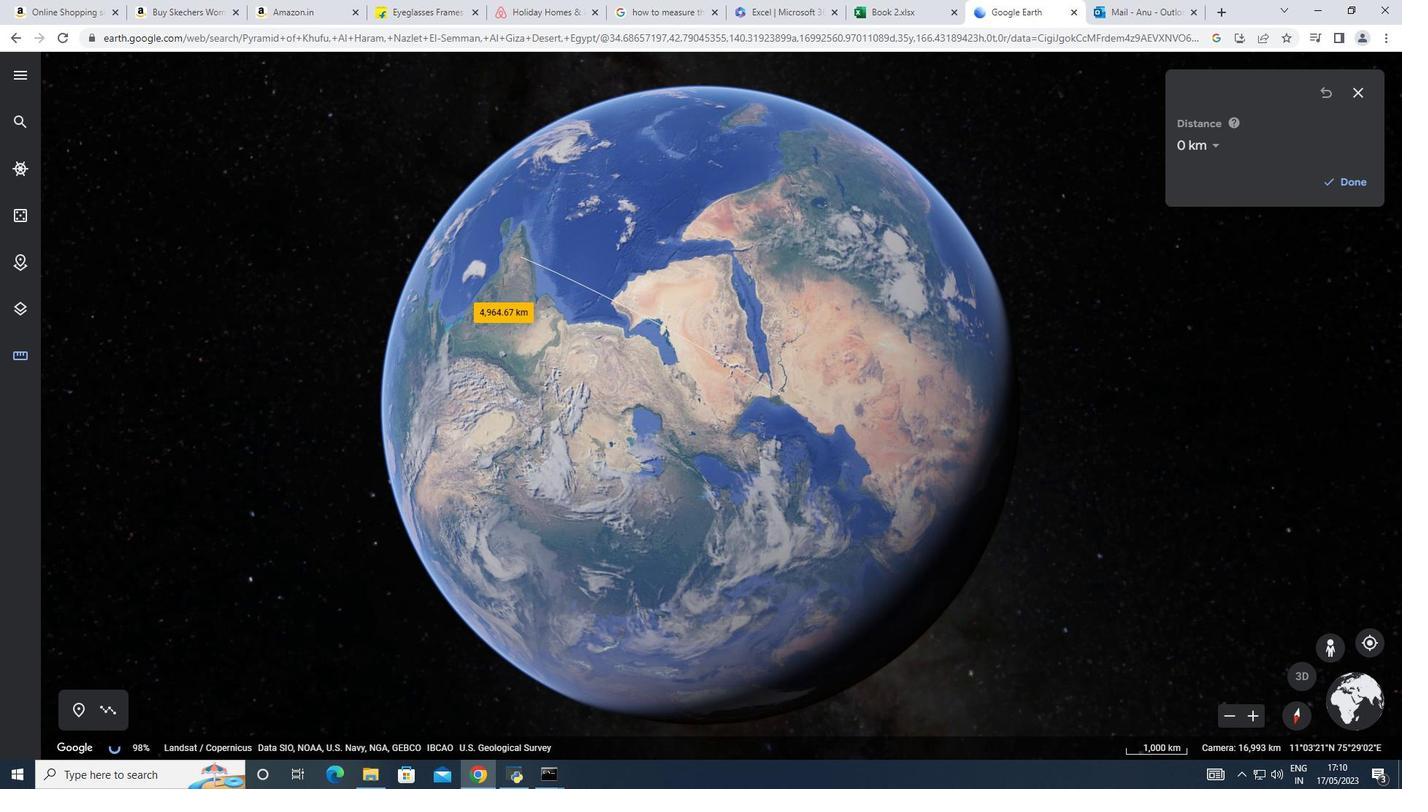 
Action: Mouse scrolled (503, 287) with delta (0, 0)
Screenshot: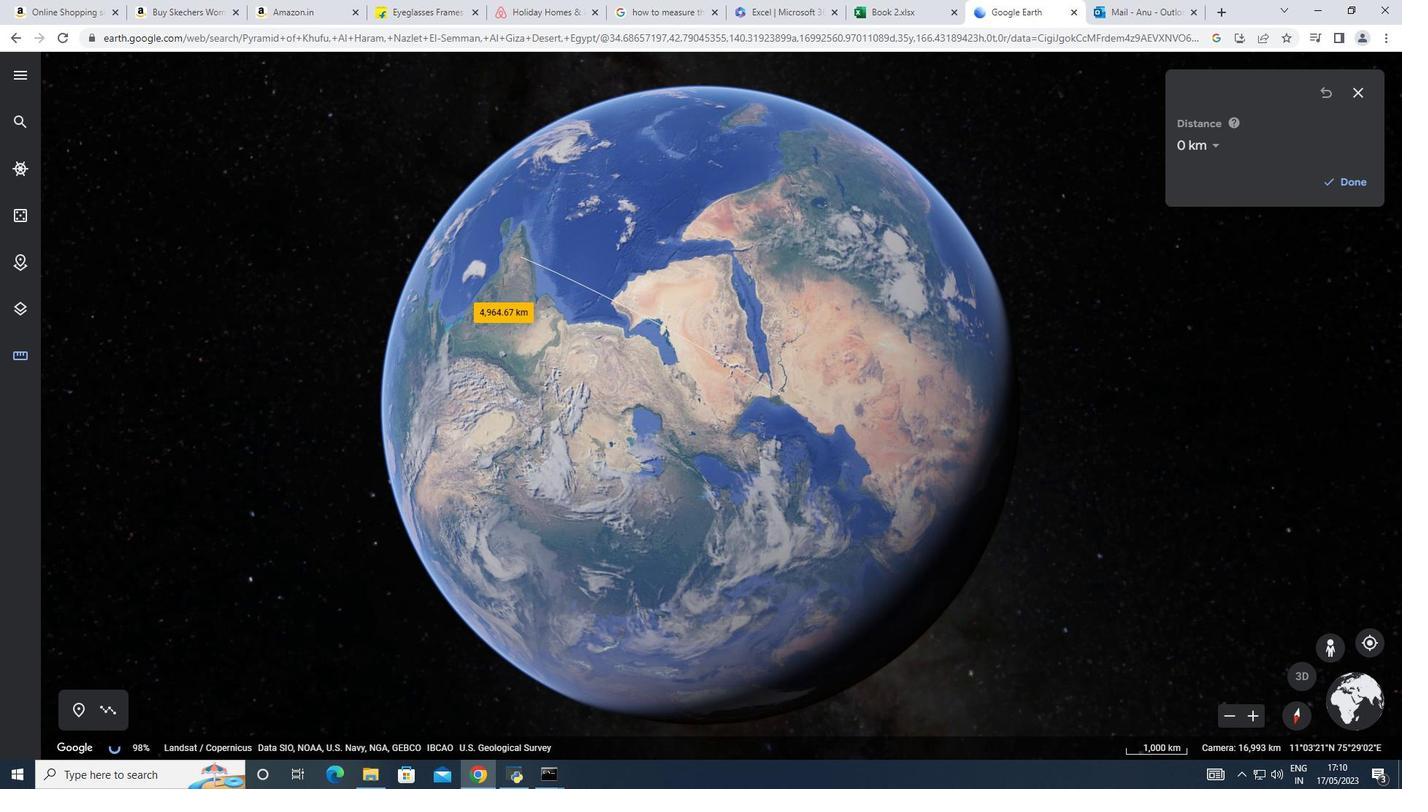 
Action: Mouse scrolled (503, 287) with delta (0, 0)
Screenshot: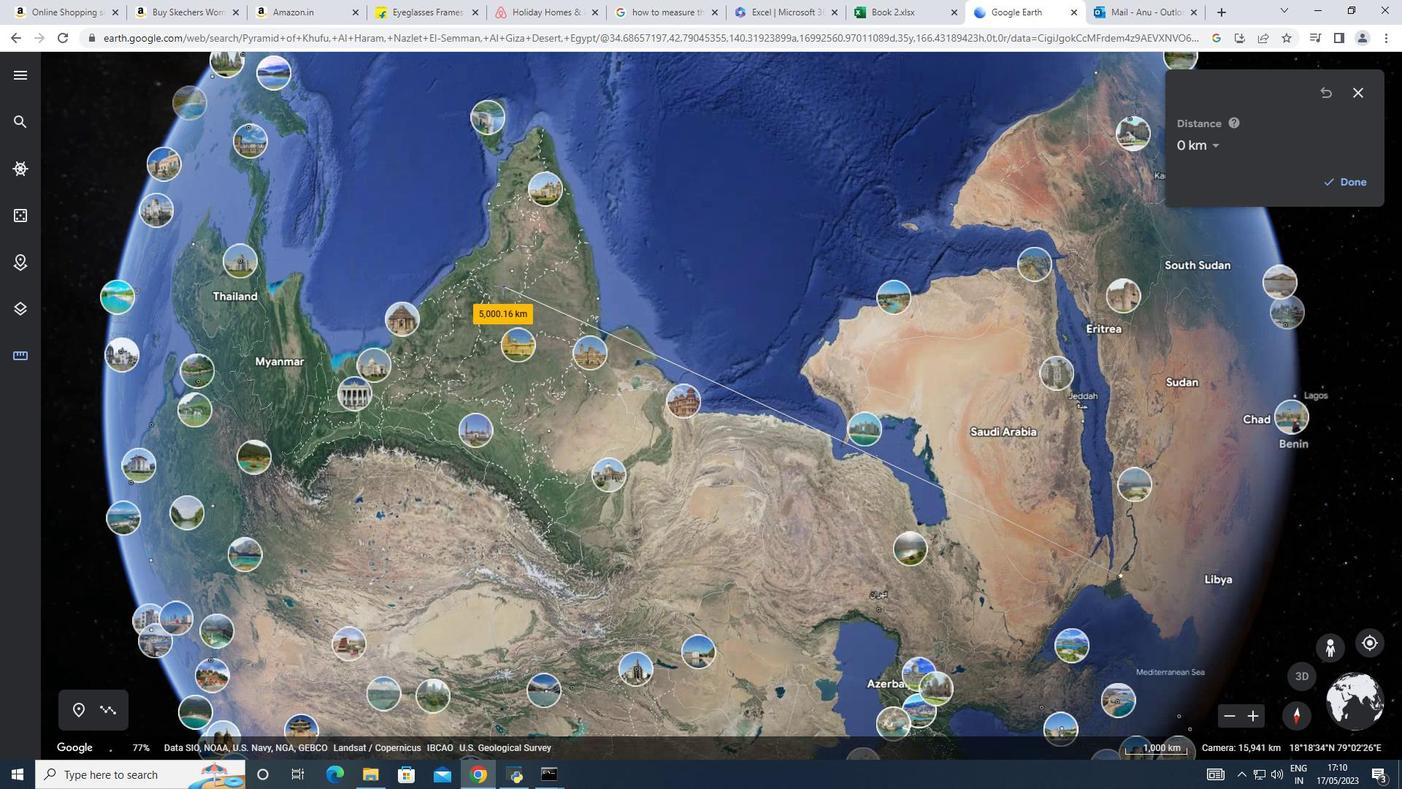
Action: Mouse scrolled (503, 287) with delta (0, 0)
Screenshot: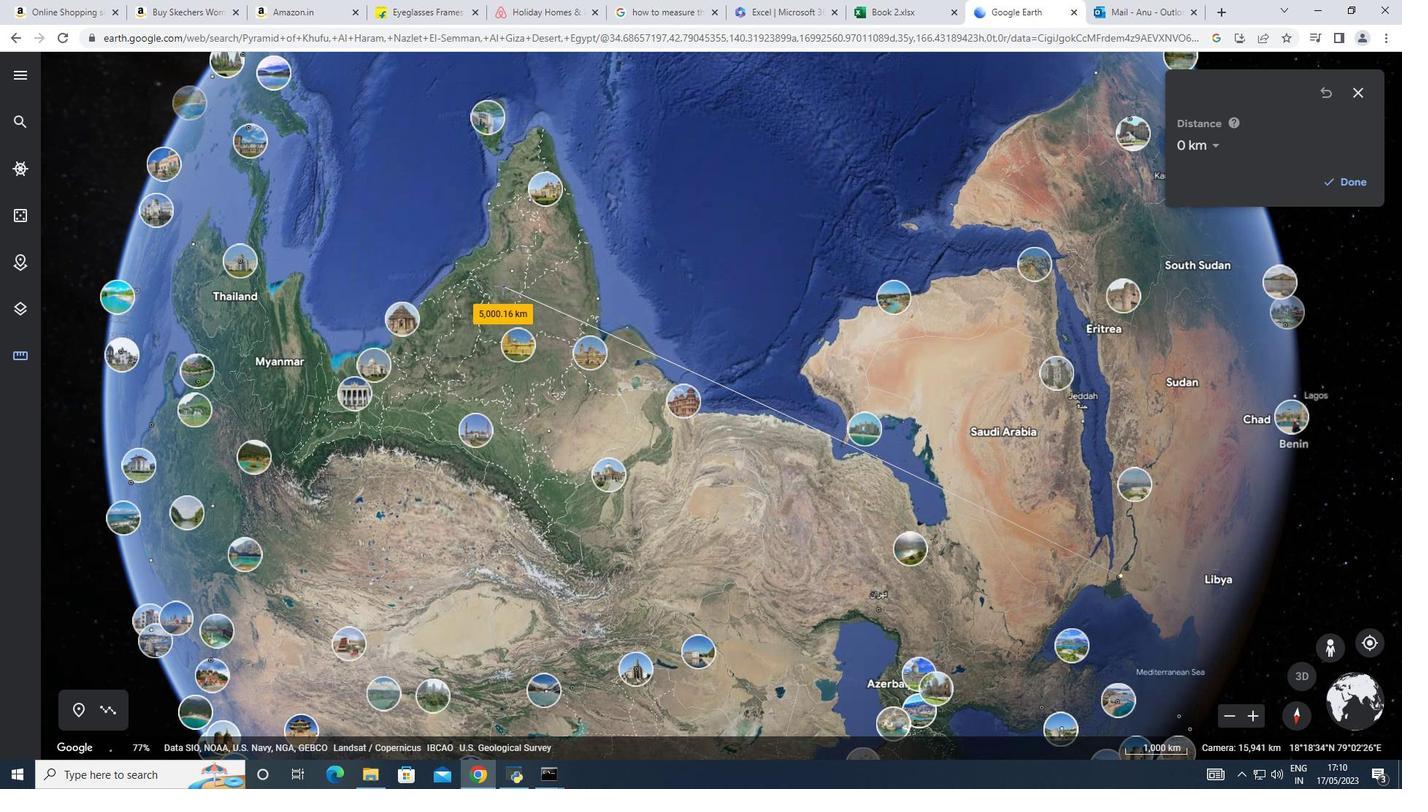 
Action: Mouse scrolled (503, 287) with delta (0, 0)
Screenshot: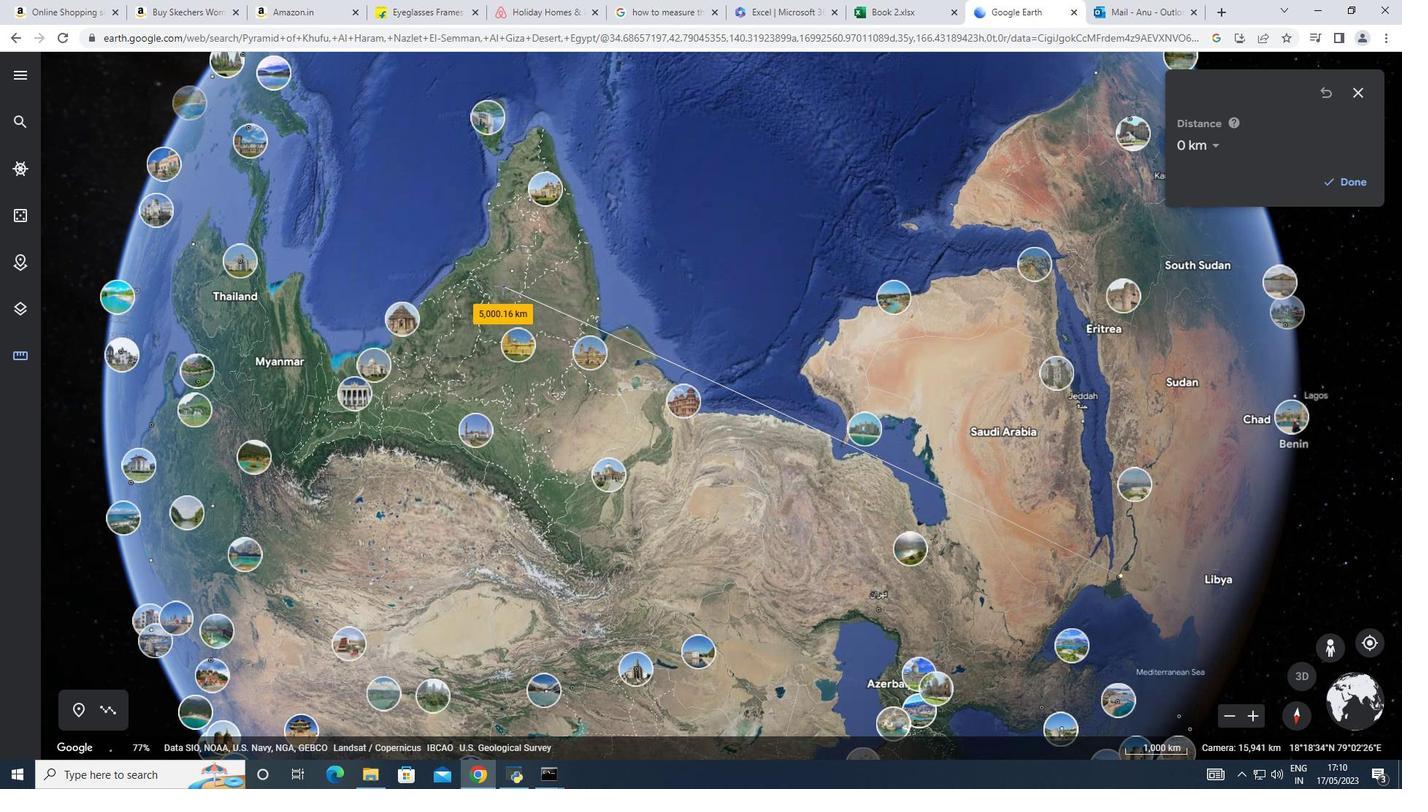 
Action: Mouse scrolled (503, 287) with delta (0, 0)
Screenshot: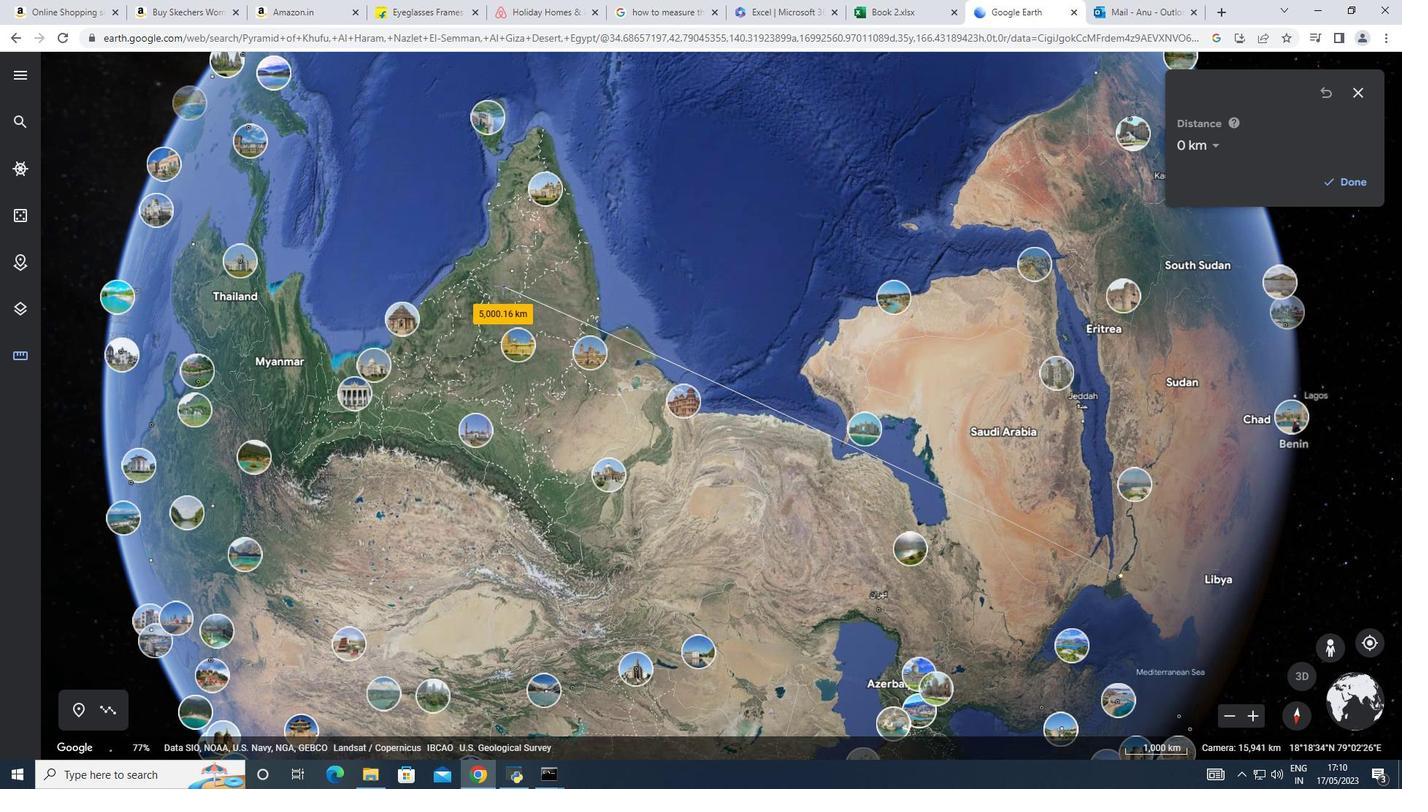 
Action: Mouse moved to (472, 509)
Screenshot: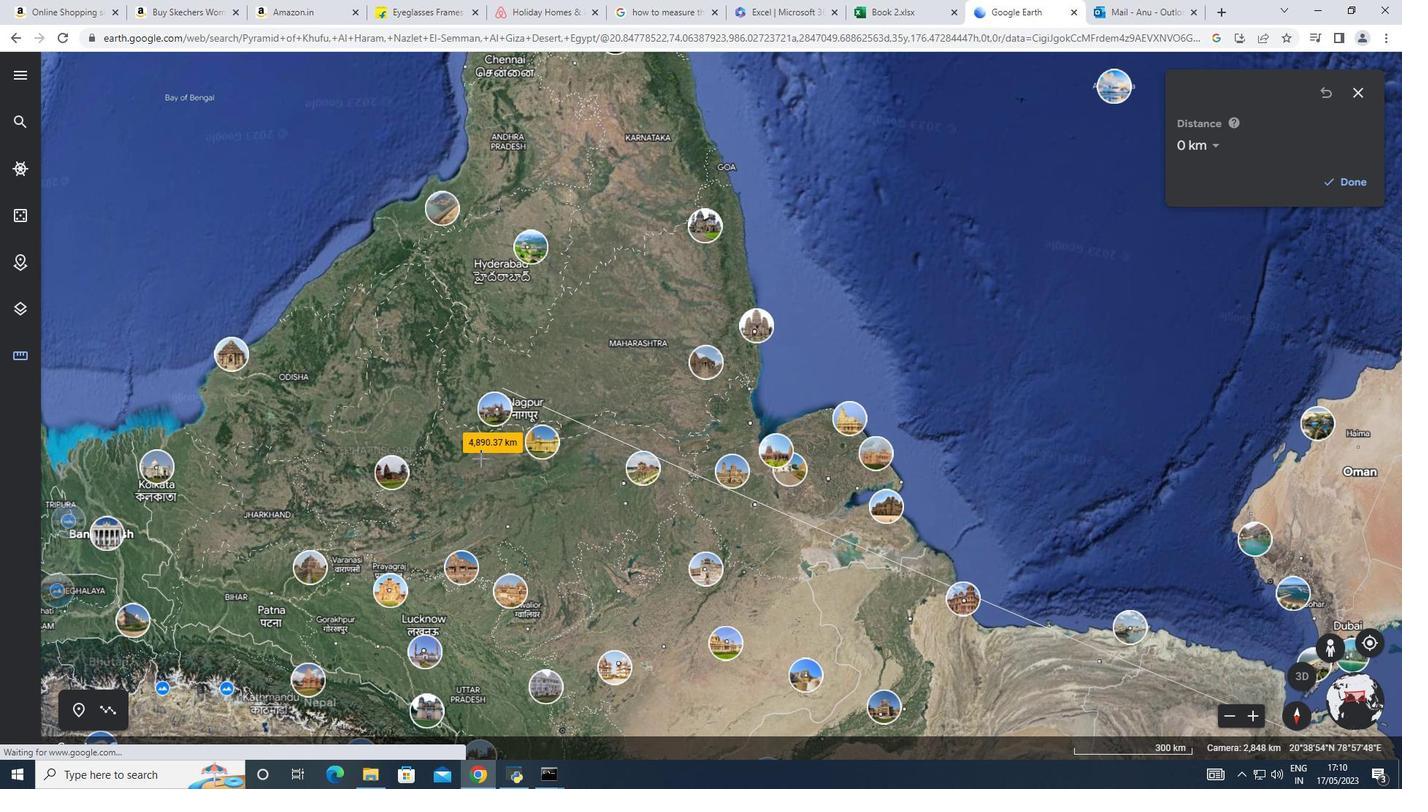 
Action: Mouse scrolled (472, 509) with delta (0, 0)
Screenshot: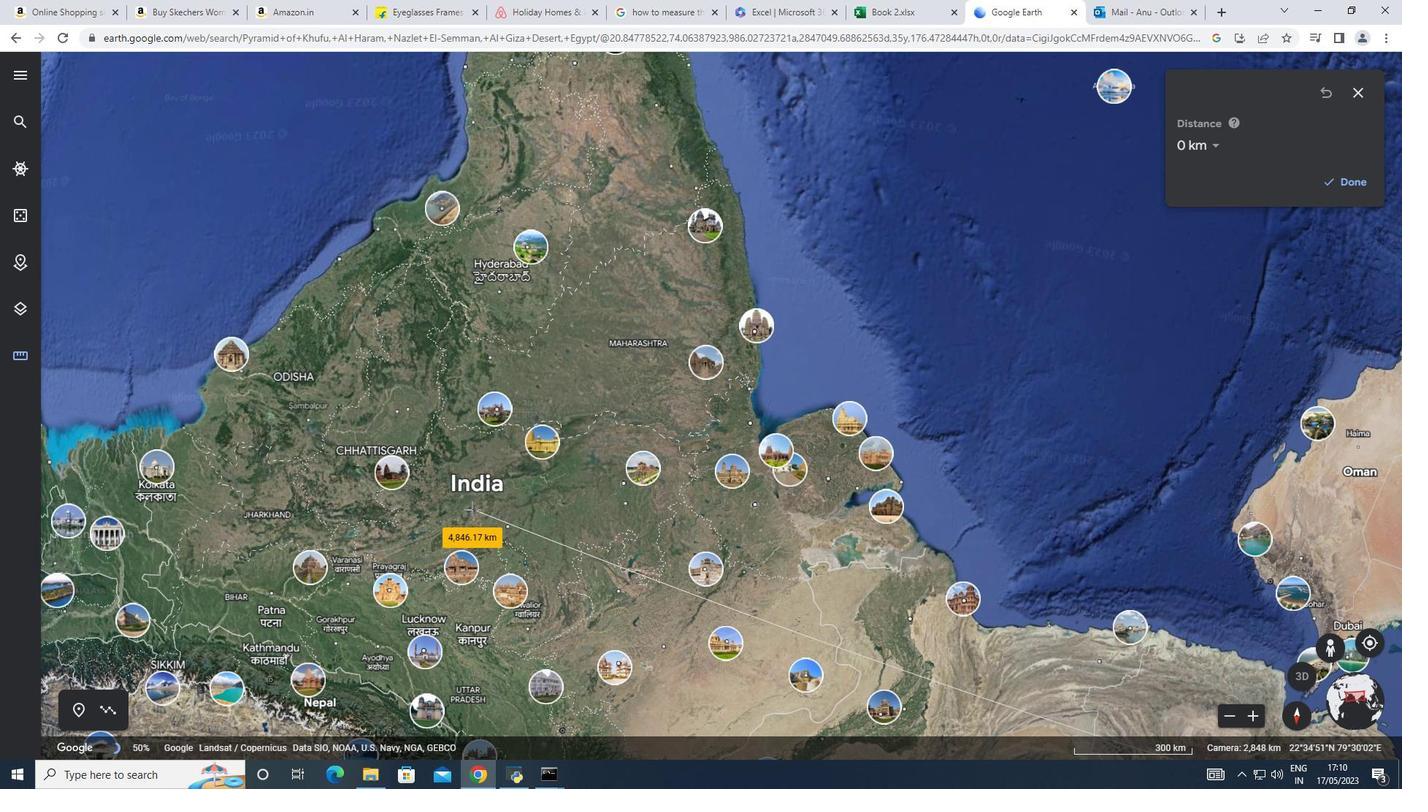
Action: Mouse moved to (534, 547)
Screenshot: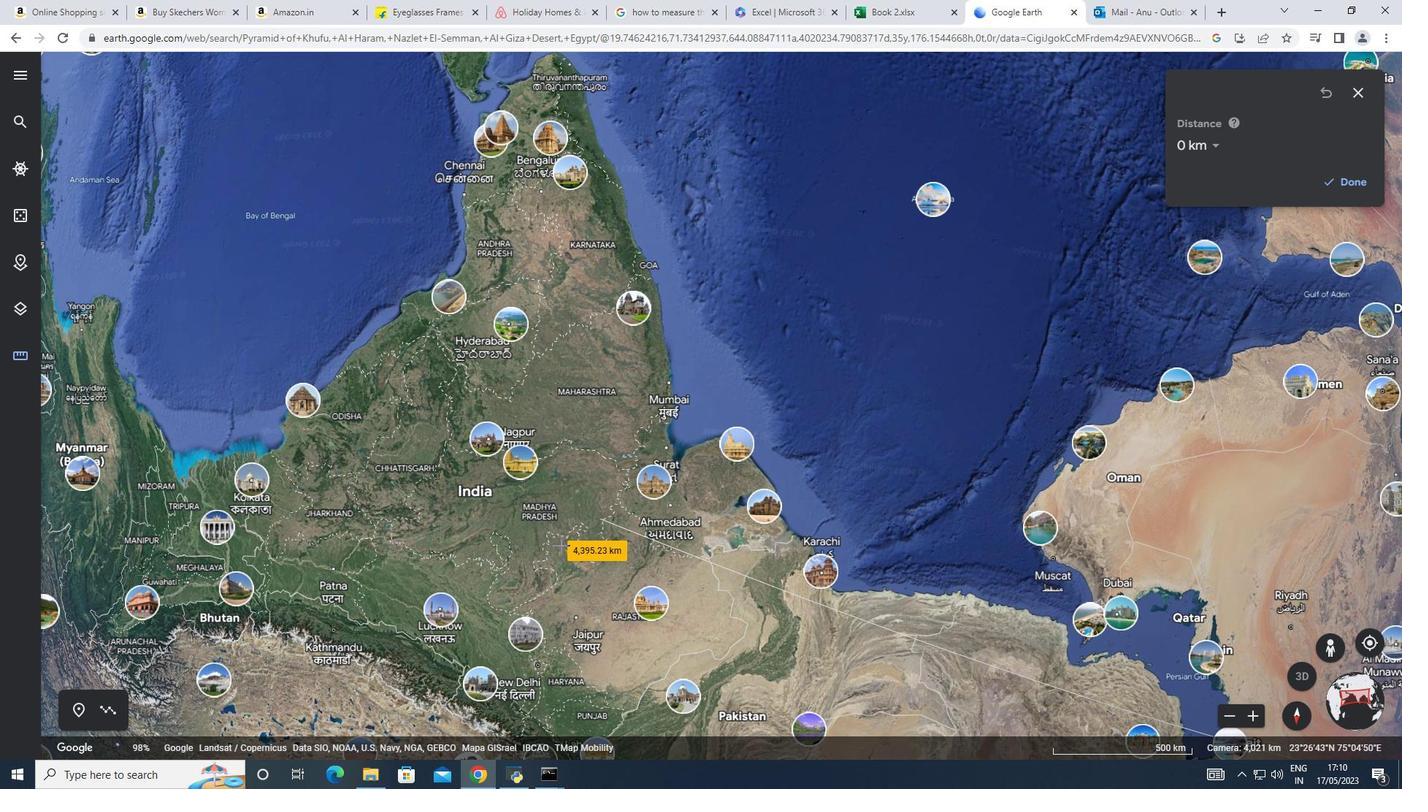 
Action: Mouse scrolled (534, 547) with delta (0, 0)
Screenshot: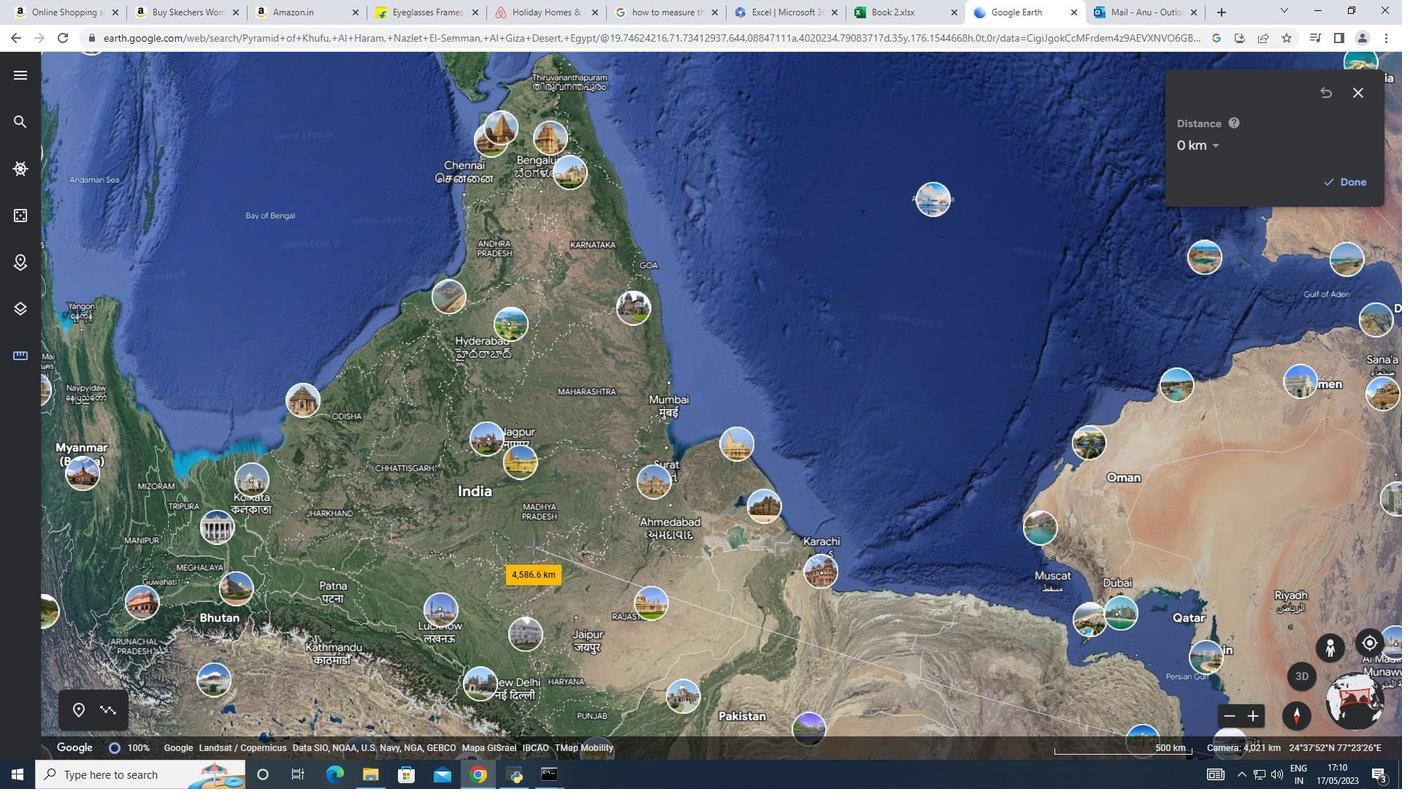
Action: Mouse scrolled (534, 547) with delta (0, 0)
Screenshot: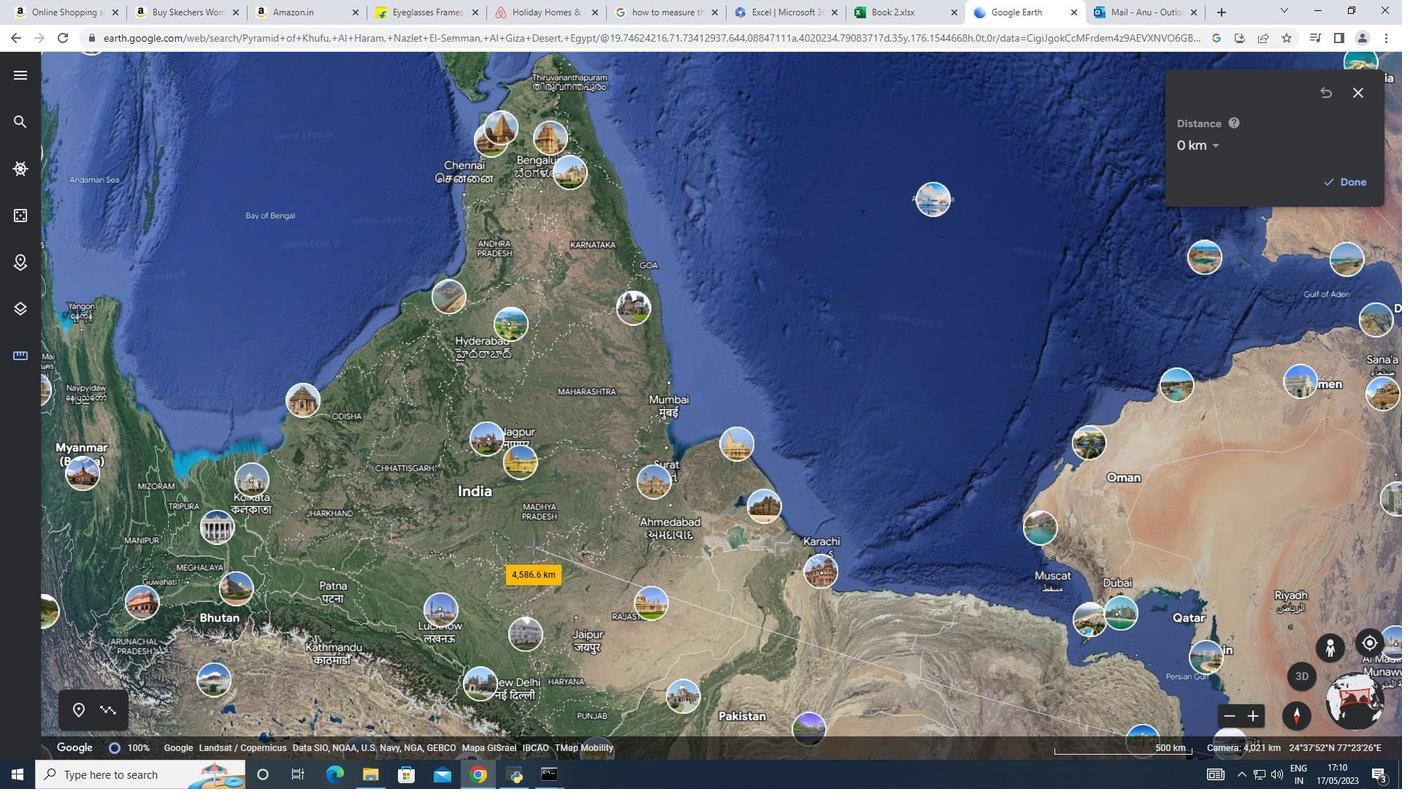 
Action: Mouse moved to (367, 499)
Screenshot: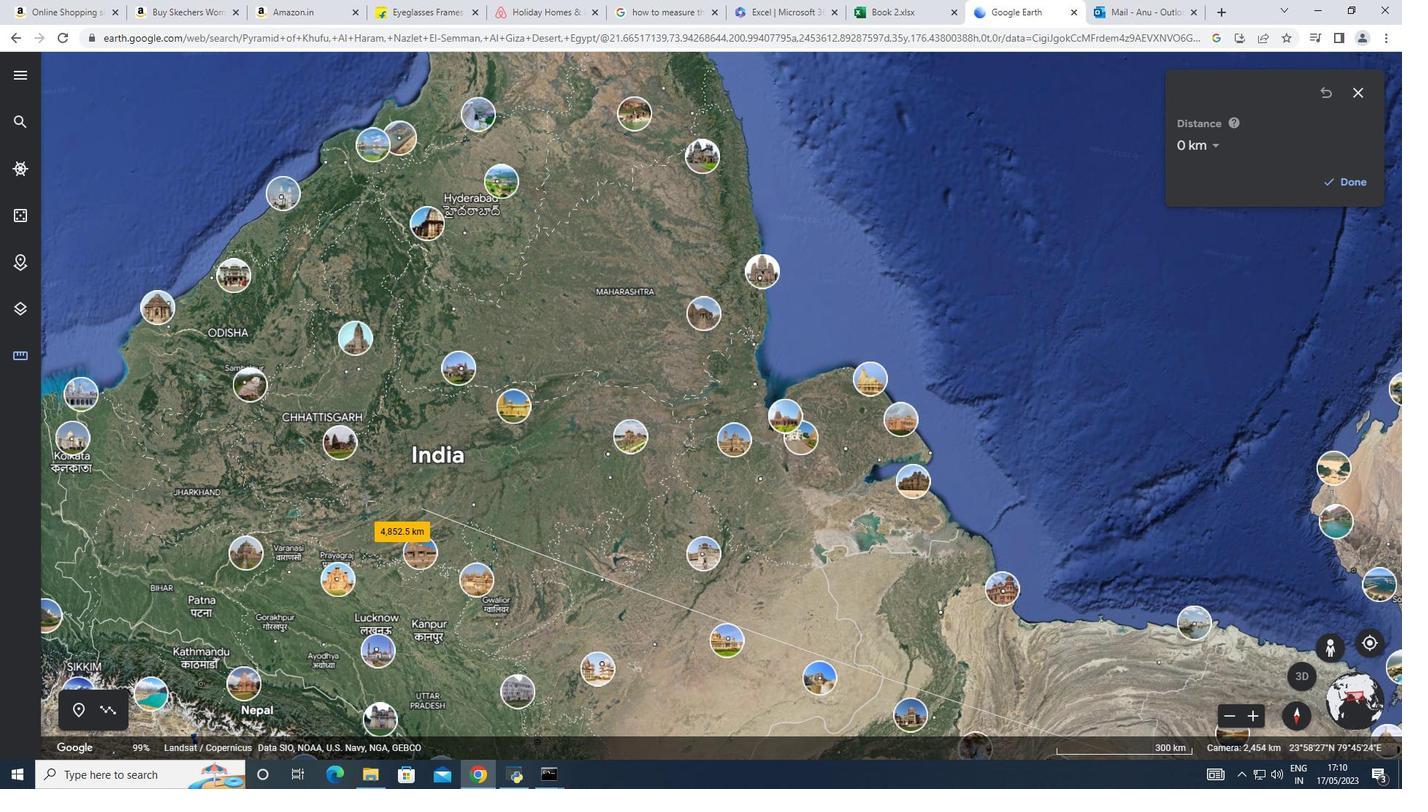 
Action: Mouse pressed left at (365, 499)
Screenshot: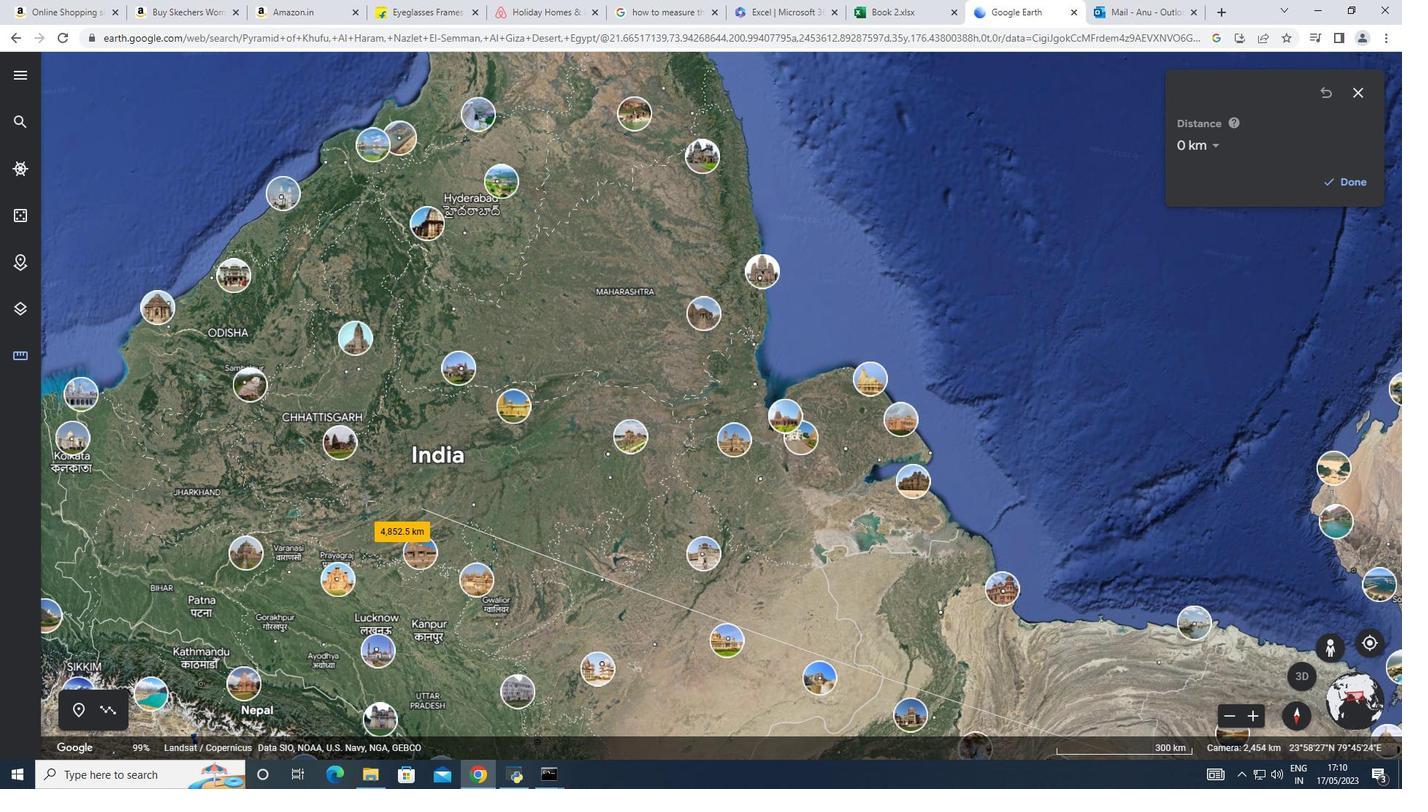 
Action: Mouse moved to (509, 472)
Screenshot: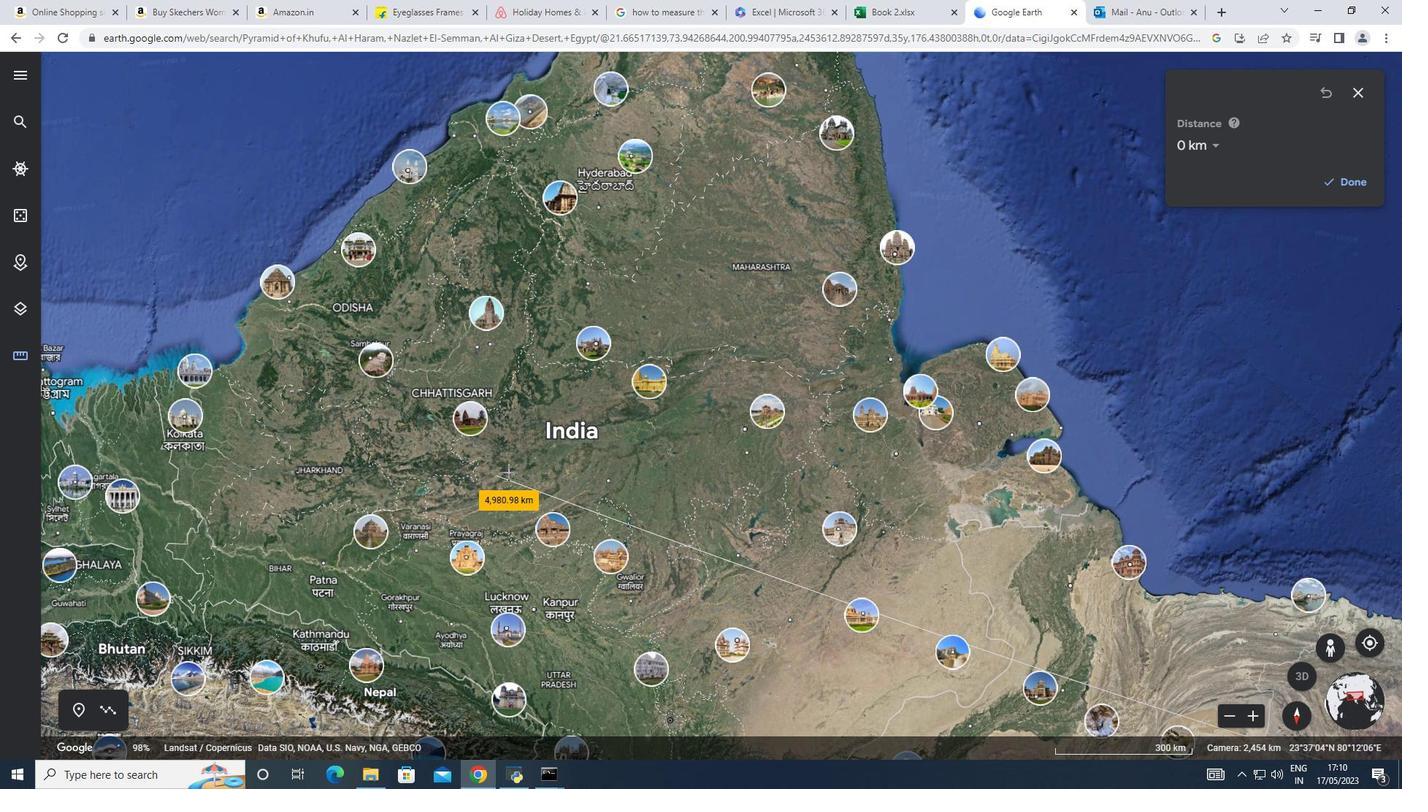 
Action: Mouse scrolled (509, 473) with delta (0, 0)
Screenshot: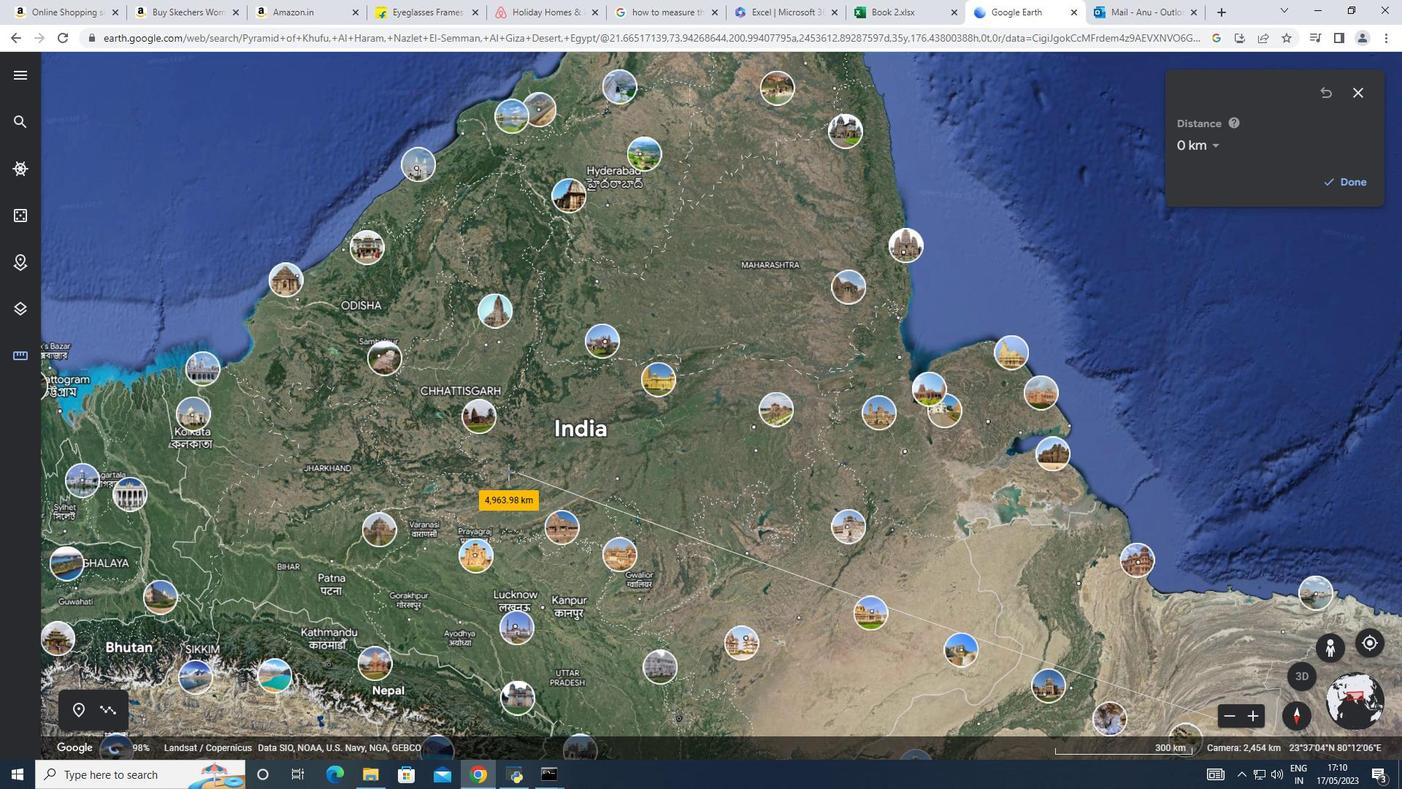 
Action: Mouse moved to (534, 486)
Screenshot: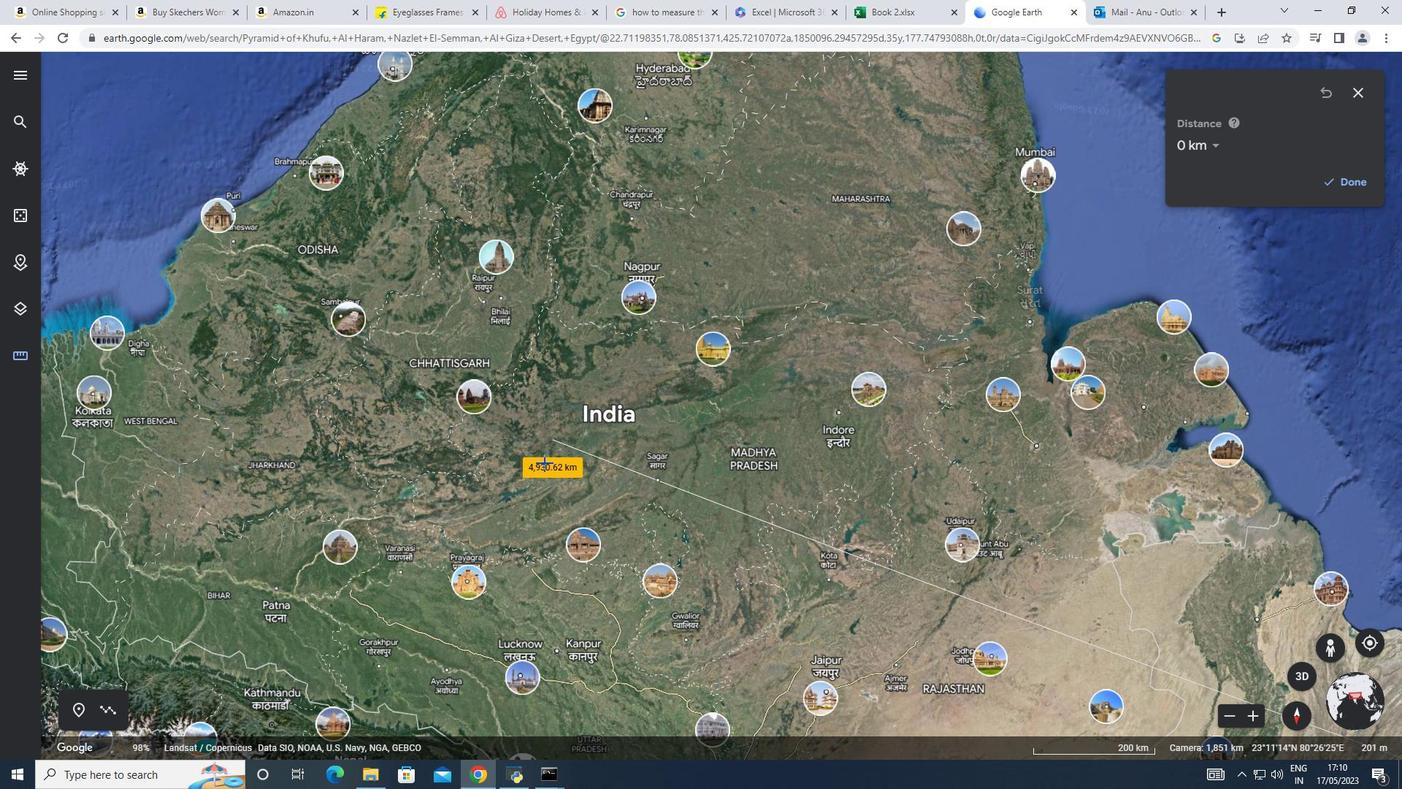 
Action: Mouse scrolled (534, 487) with delta (0, 0)
Screenshot: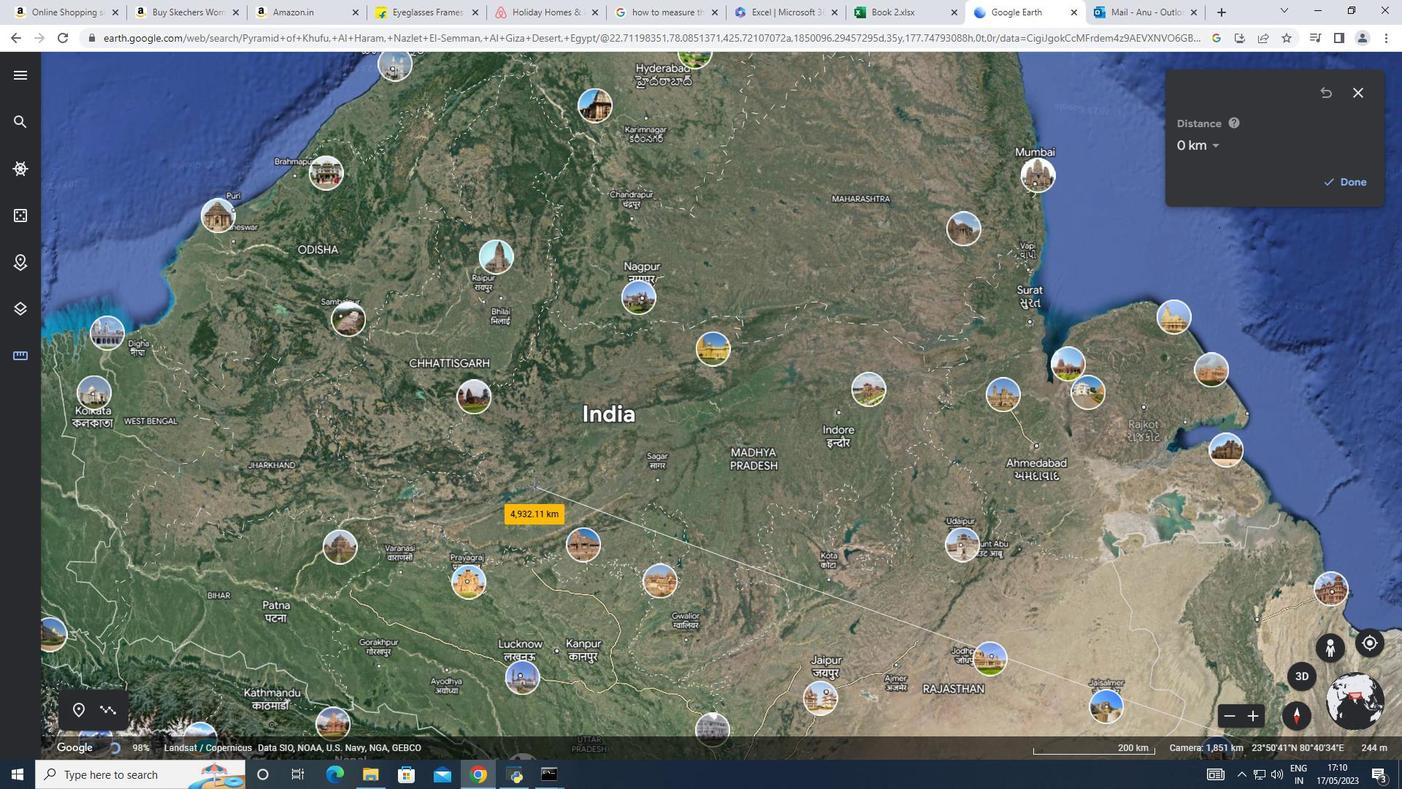 
Action: Mouse scrolled (534, 487) with delta (0, 0)
Screenshot: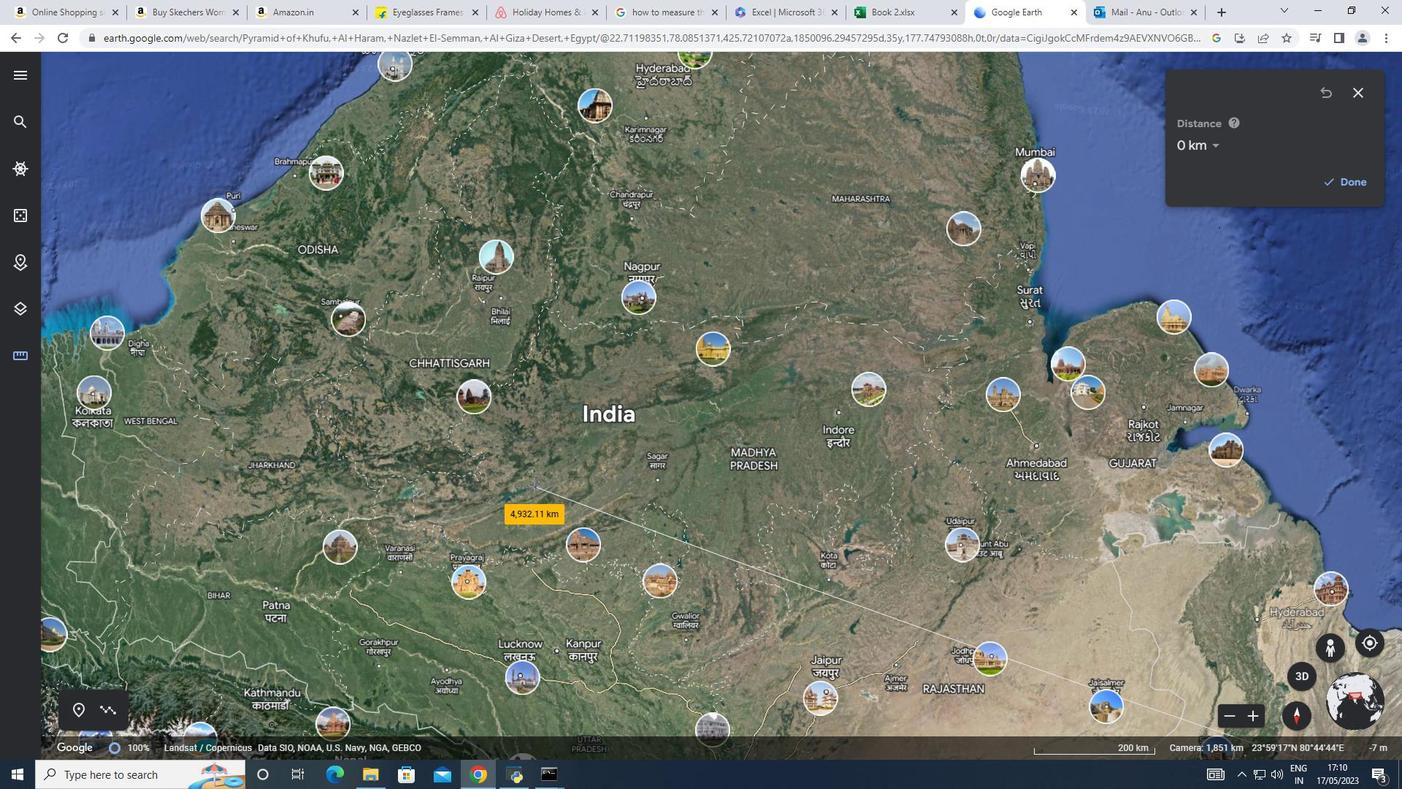 
Action: Mouse moved to (470, 545)
Screenshot: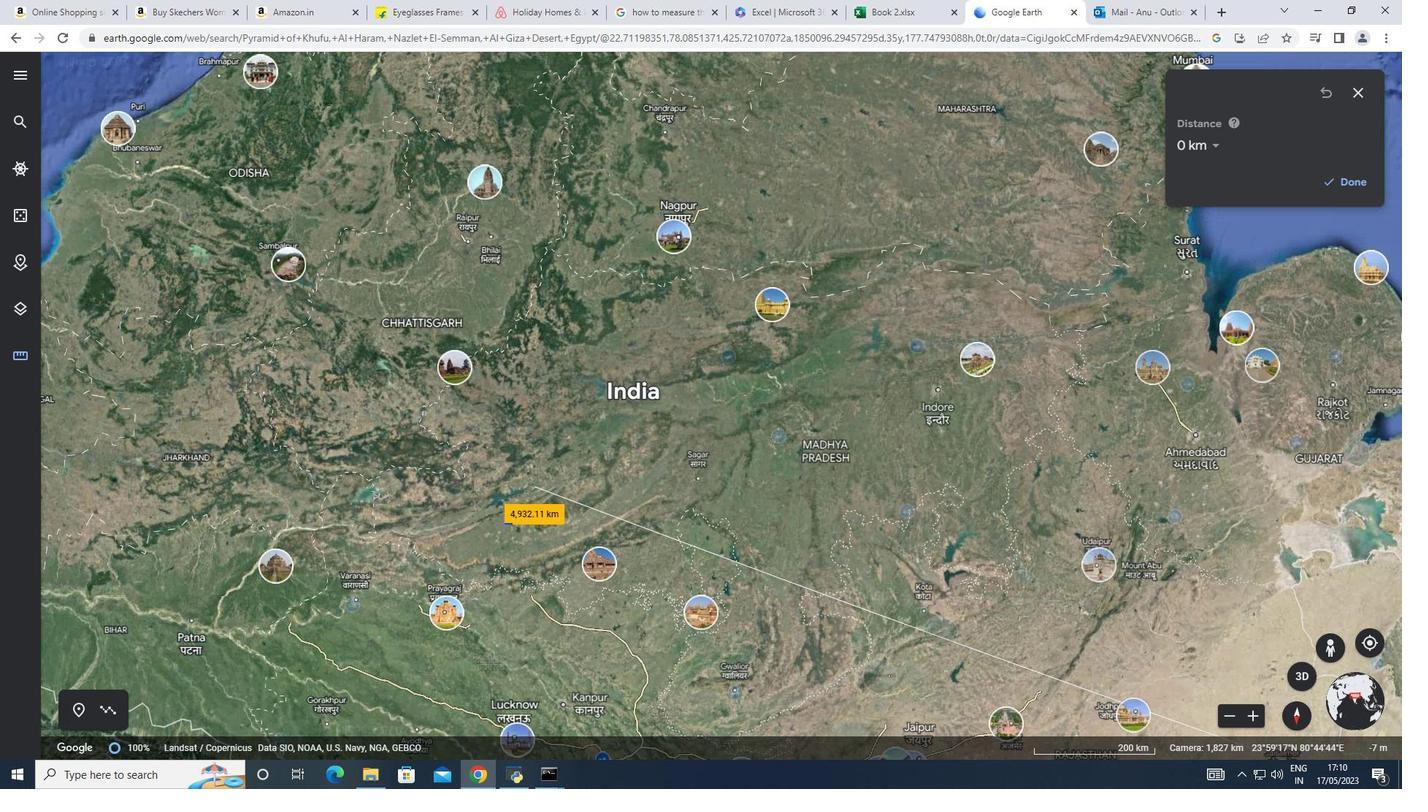 
Action: Mouse pressed left at (470, 545)
Screenshot: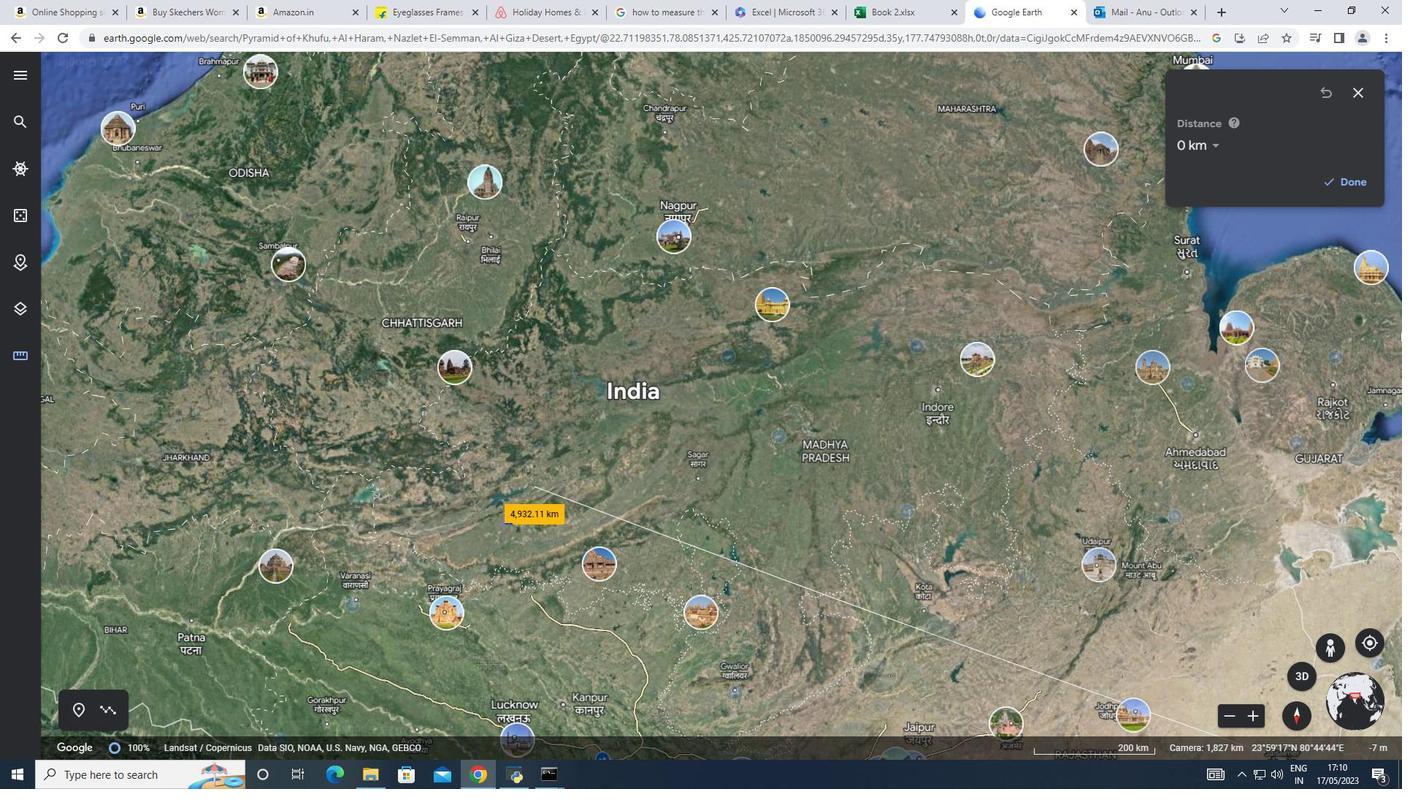 
Action: Mouse moved to (520, 418)
Screenshot: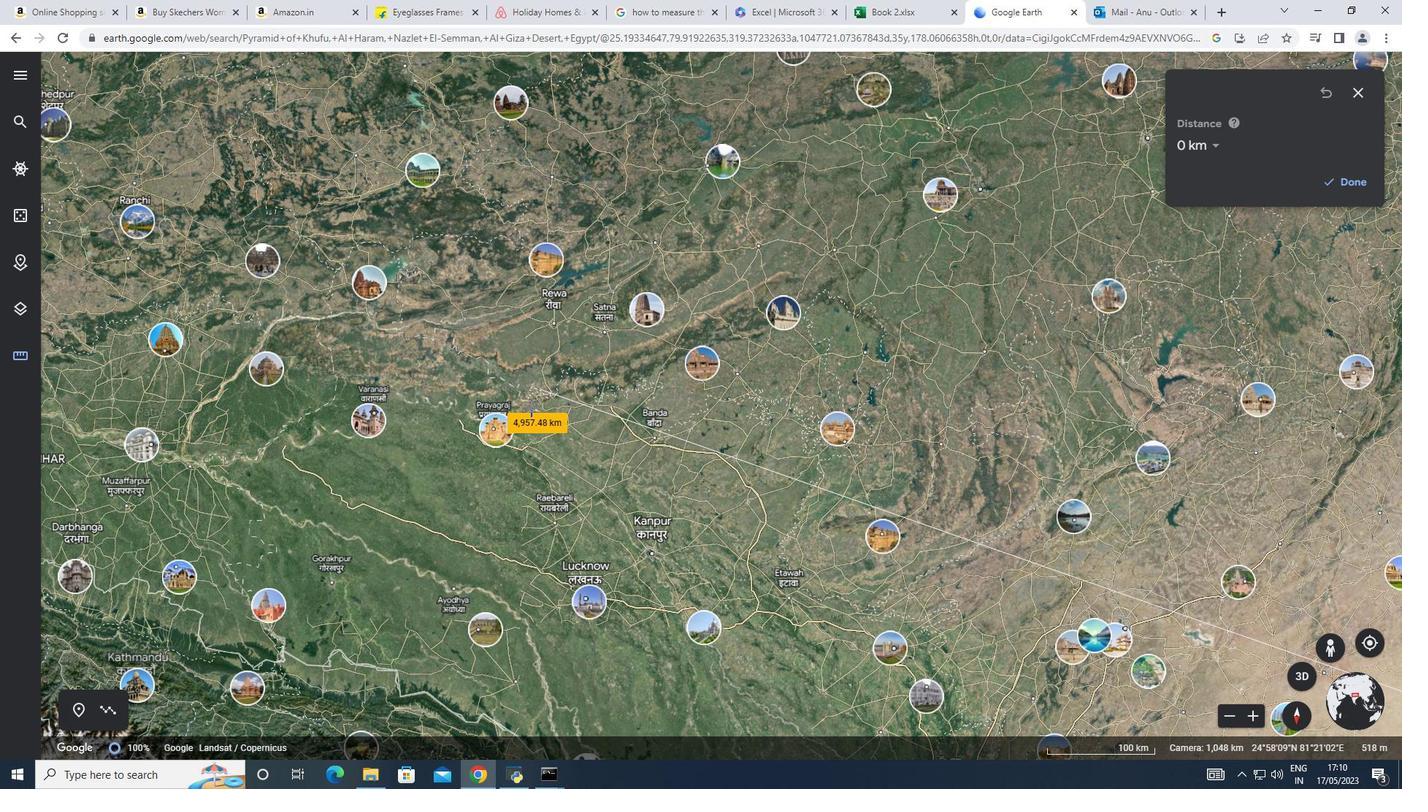 
Action: Mouse scrolled (520, 419) with delta (0, 0)
Screenshot: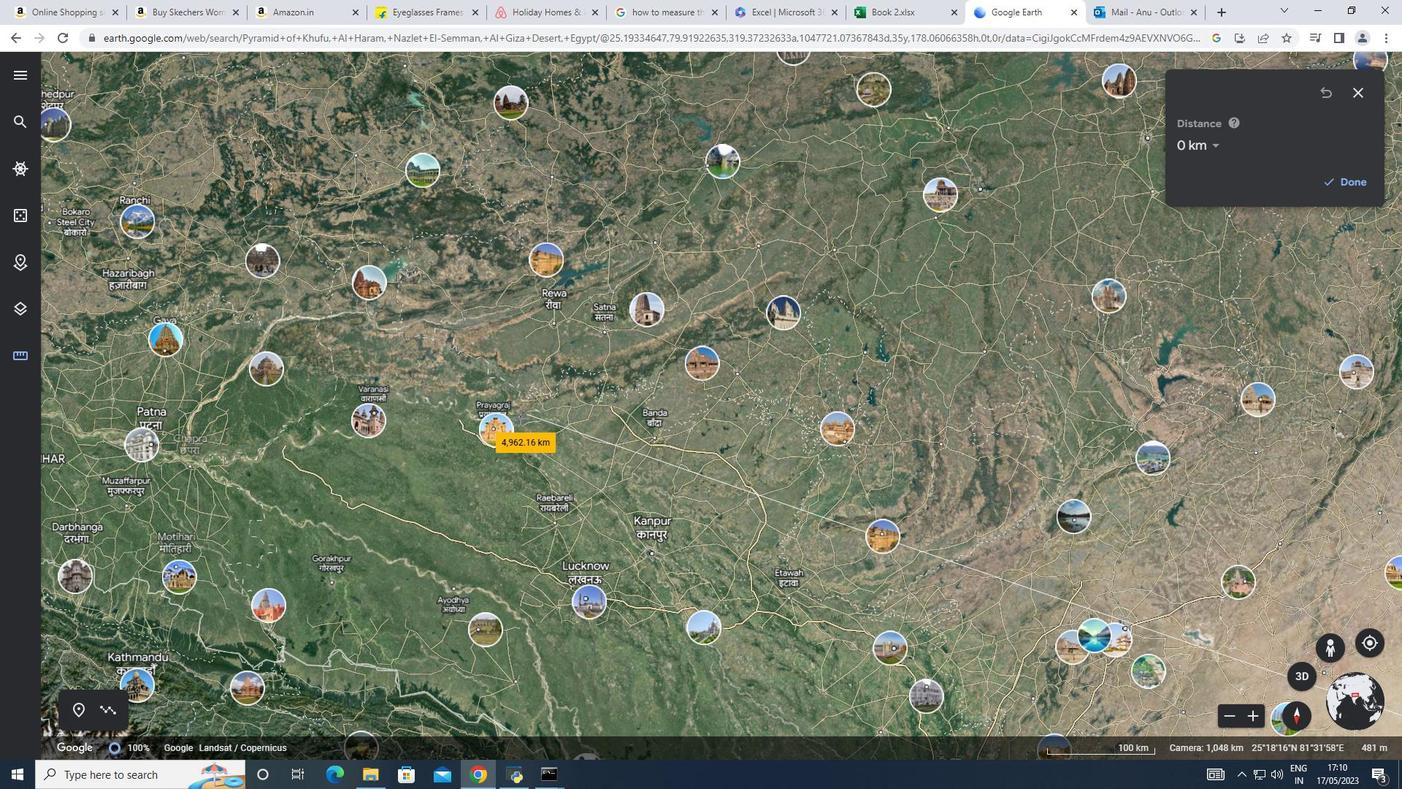 
Action: Mouse scrolled (520, 419) with delta (0, 0)
Screenshot: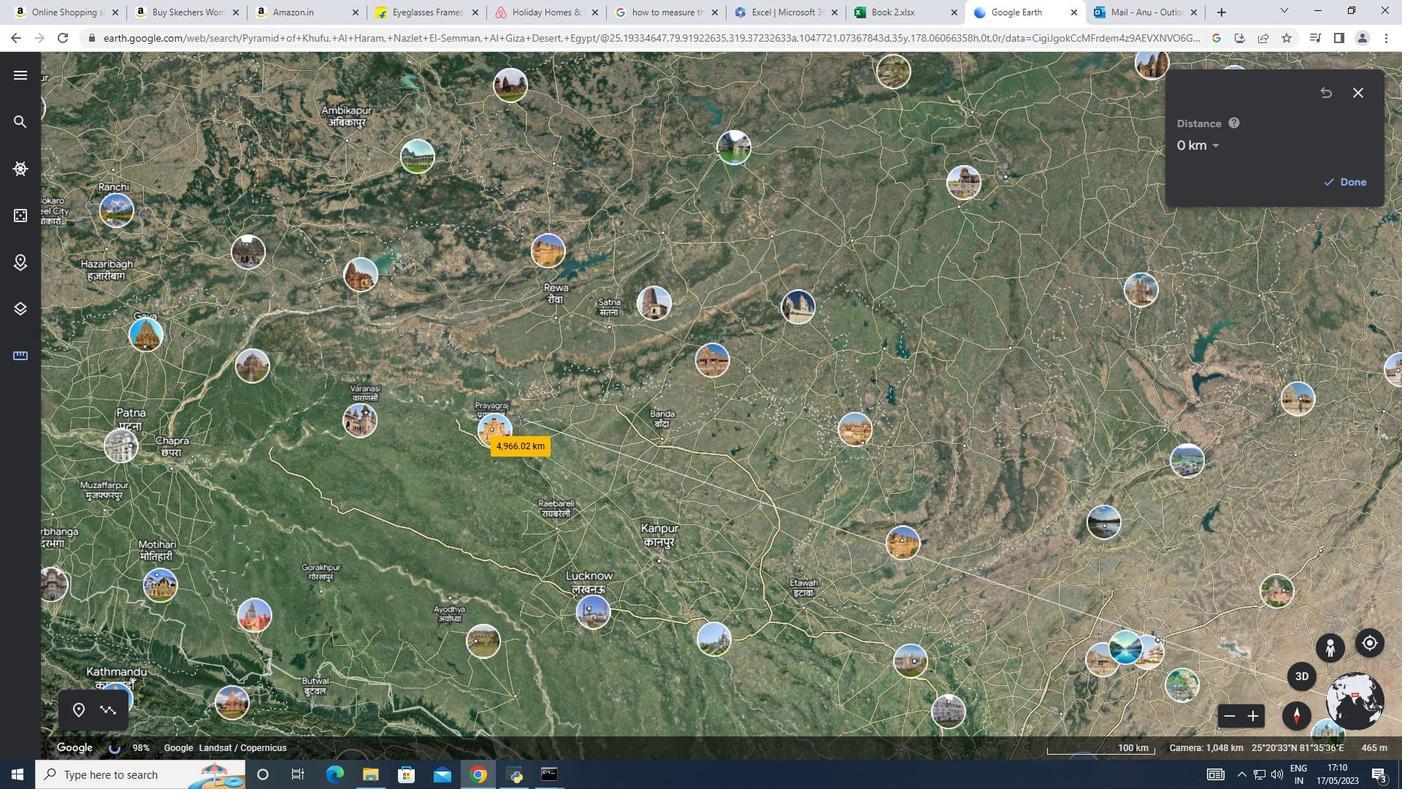 
Action: Mouse scrolled (520, 419) with delta (0, 0)
Screenshot: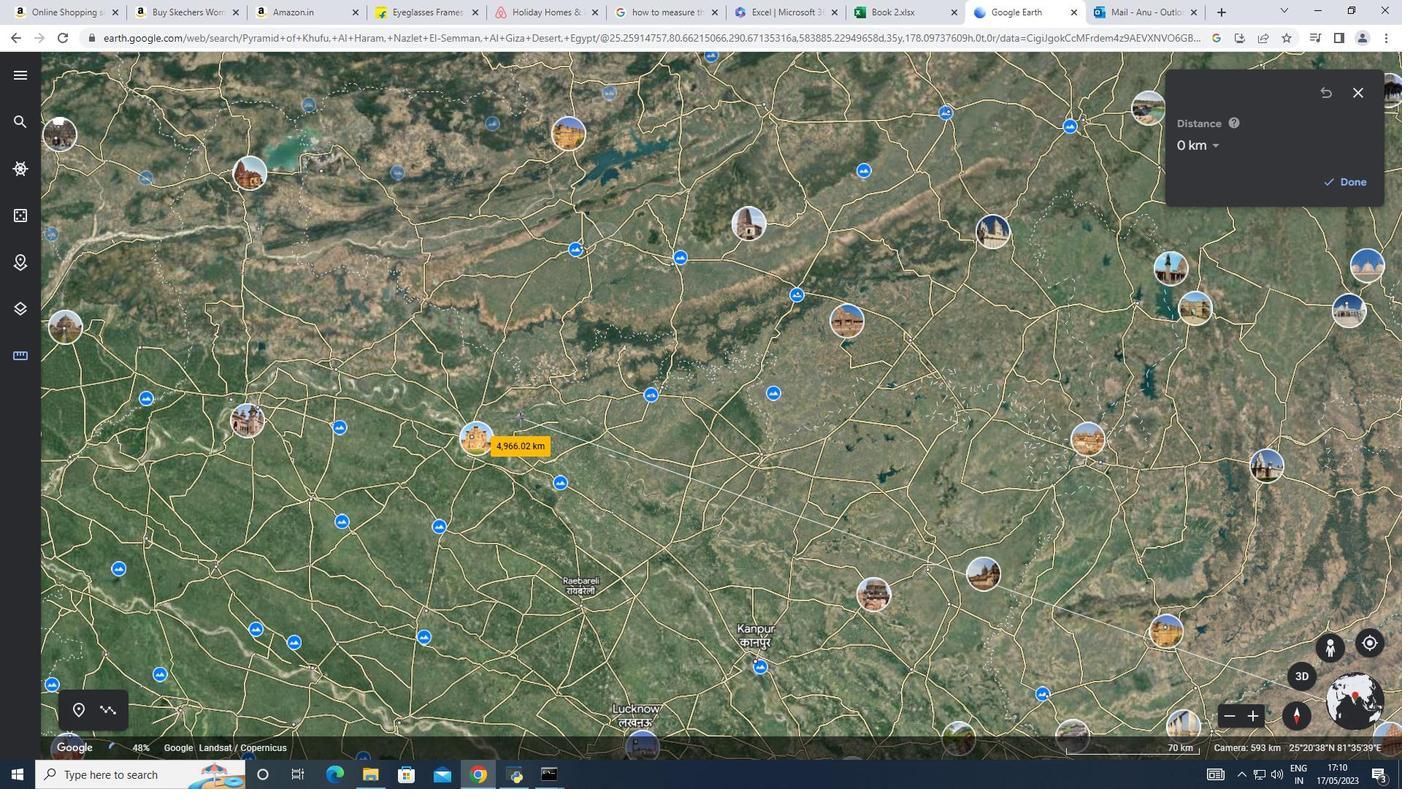 
Action: Mouse moved to (630, 189)
Screenshot: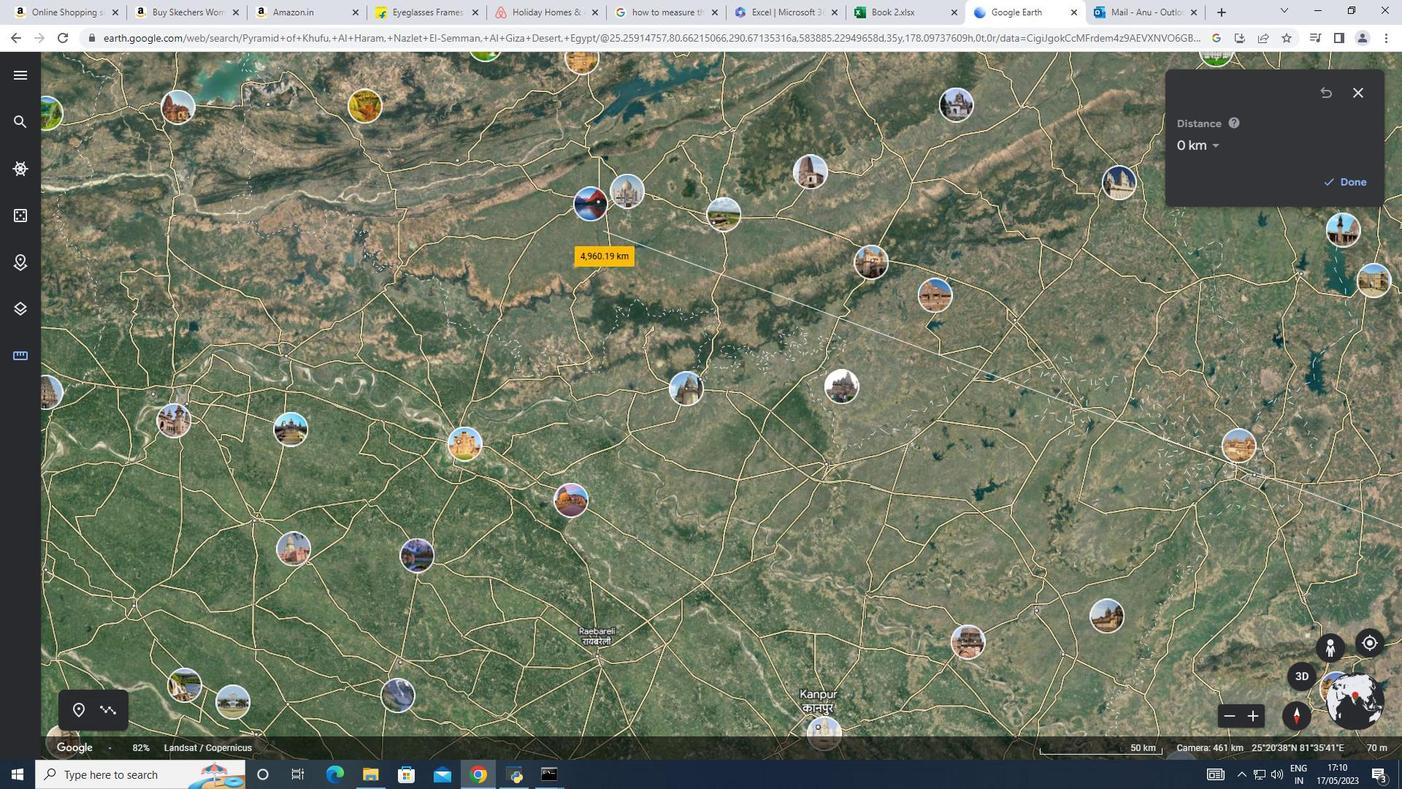 
Action: Mouse scrolled (630, 190) with delta (0, 0)
Screenshot: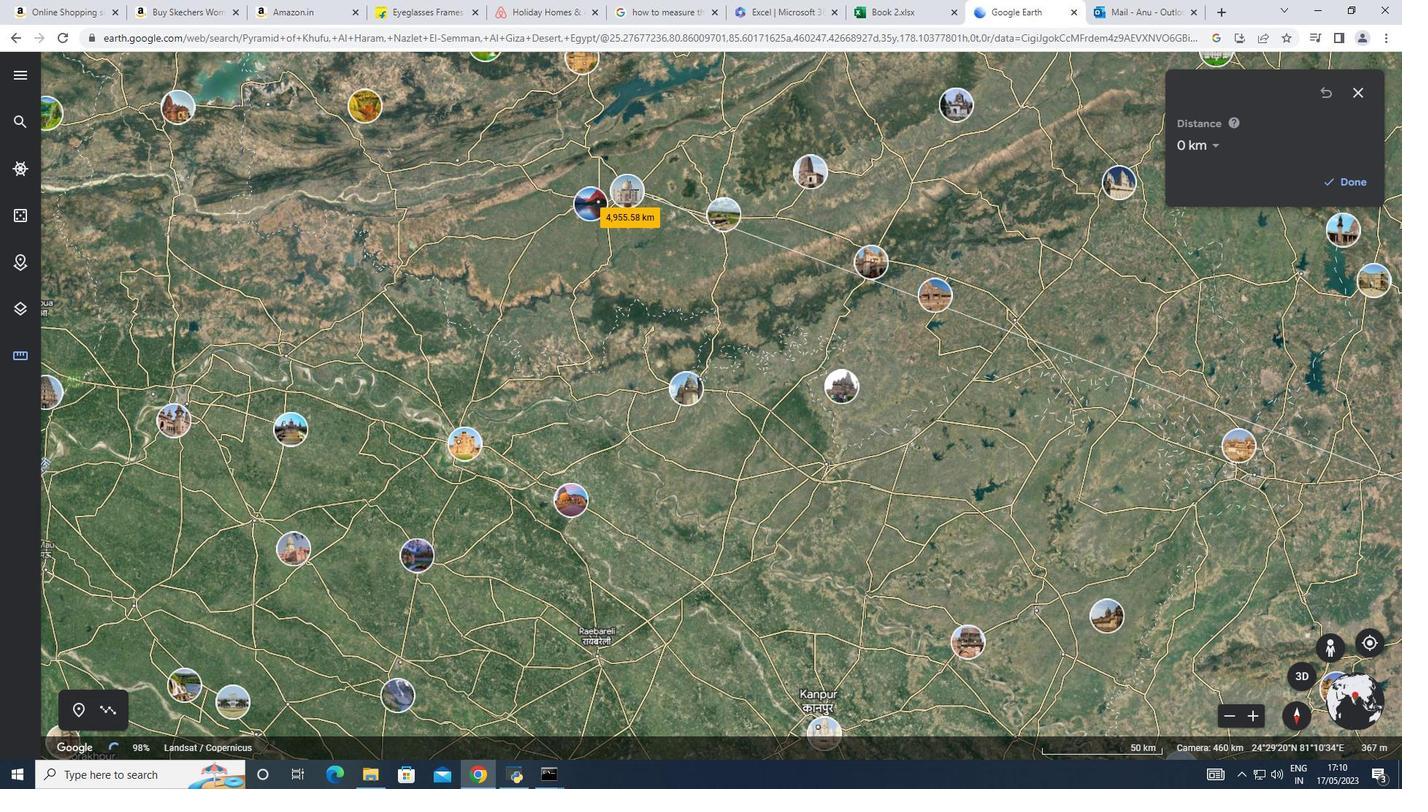 
Action: Mouse scrolled (630, 190) with delta (0, 0)
Screenshot: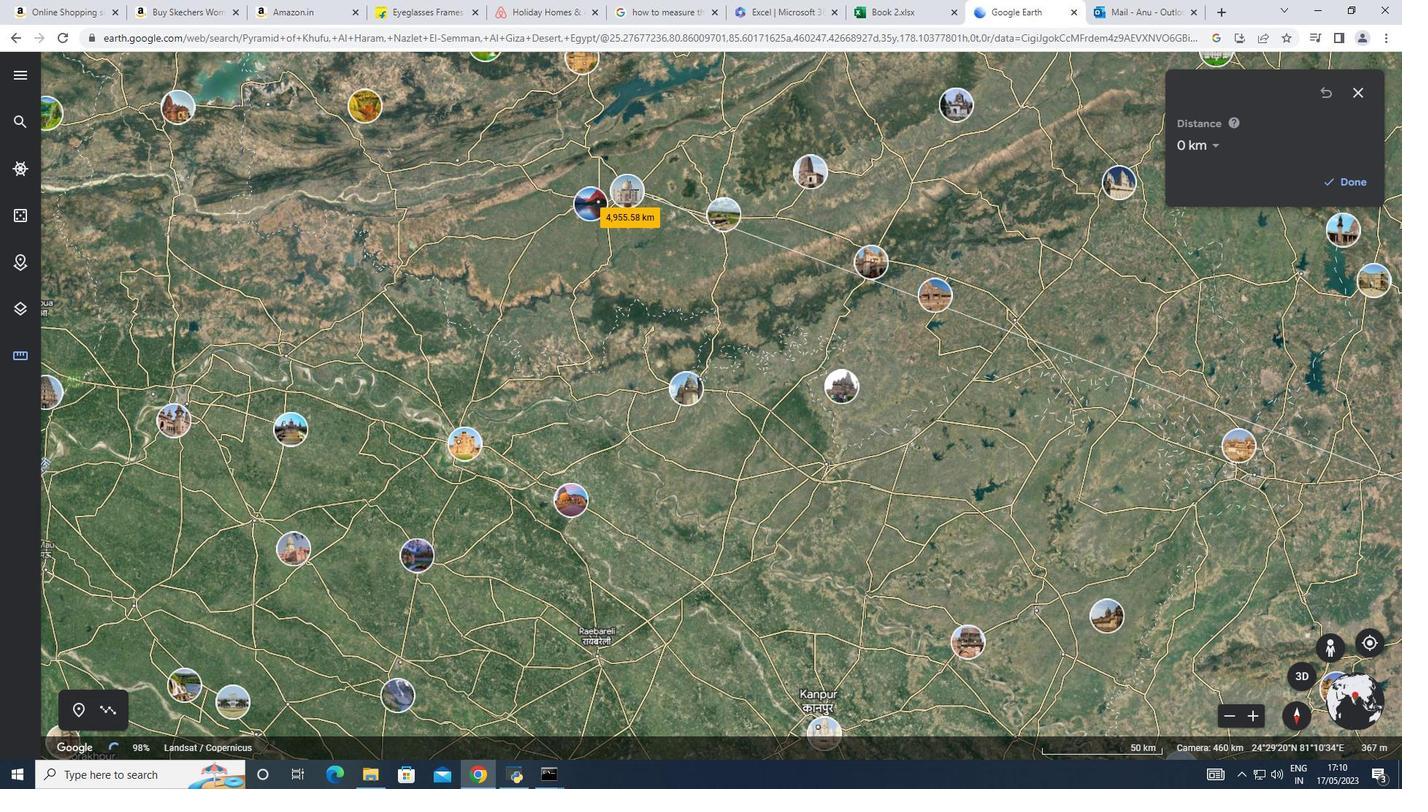 
Action: Mouse scrolled (630, 190) with delta (0, 0)
Screenshot: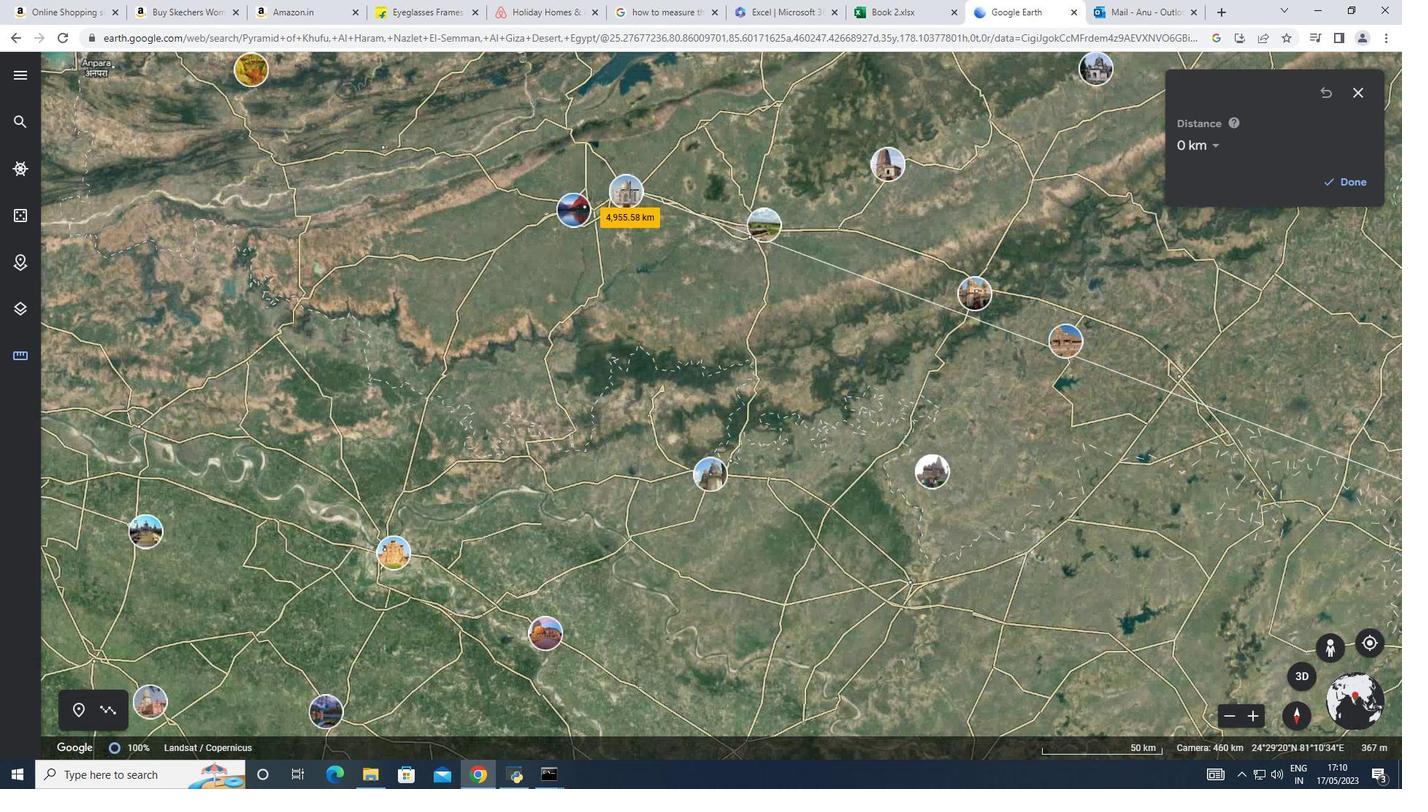 
Action: Mouse scrolled (630, 190) with delta (0, 0)
Screenshot: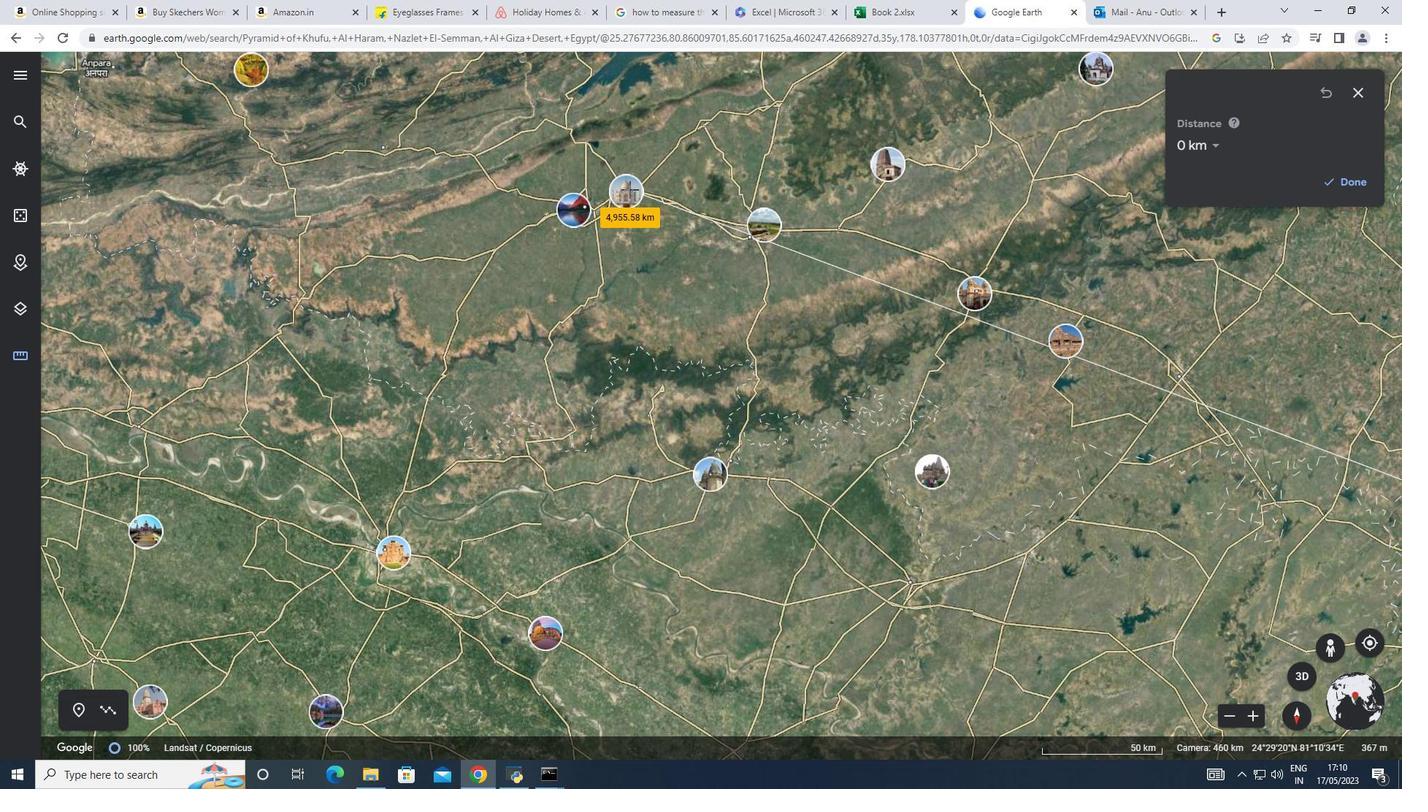 
Action: Mouse scrolled (630, 190) with delta (0, 0)
Screenshot: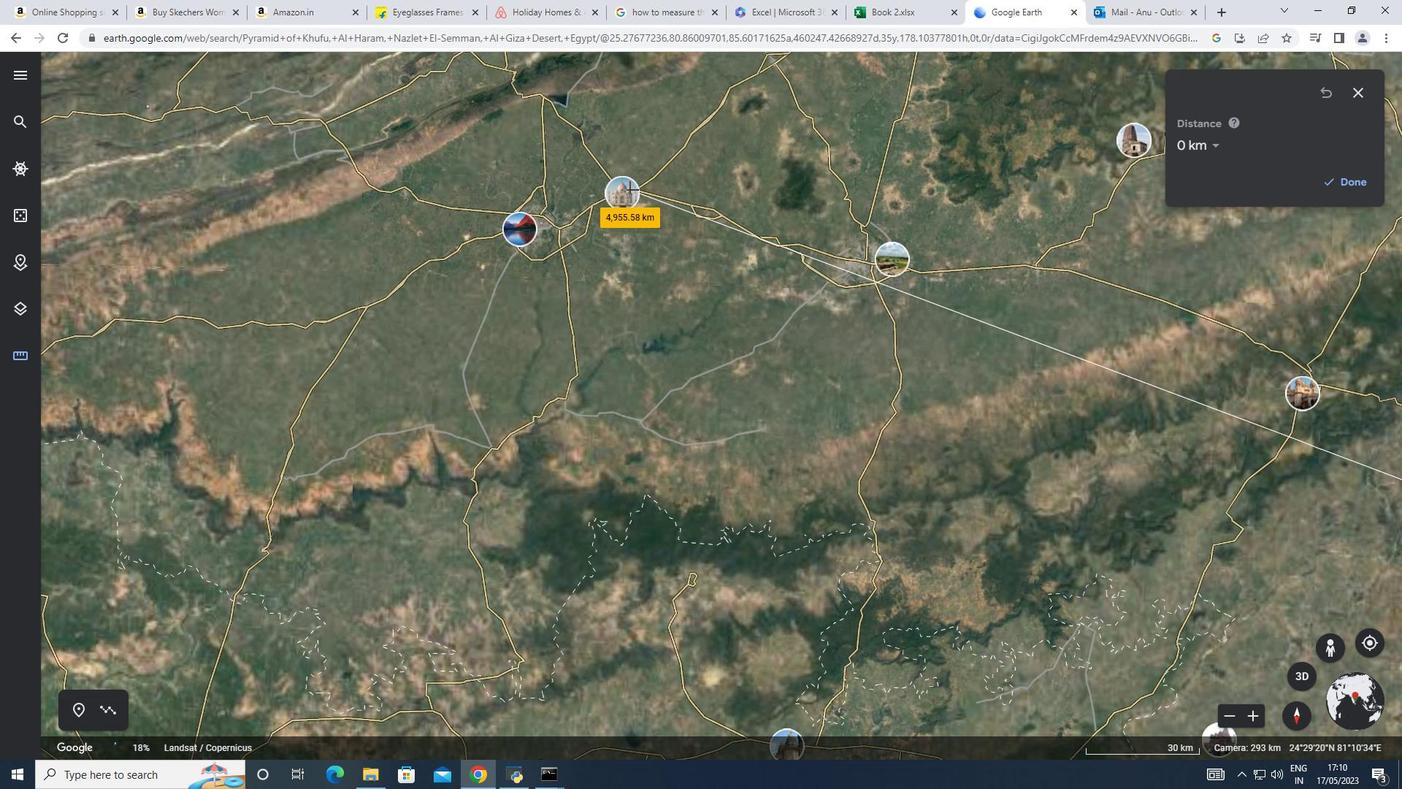
Action: Mouse scrolled (630, 190) with delta (0, 0)
Screenshot: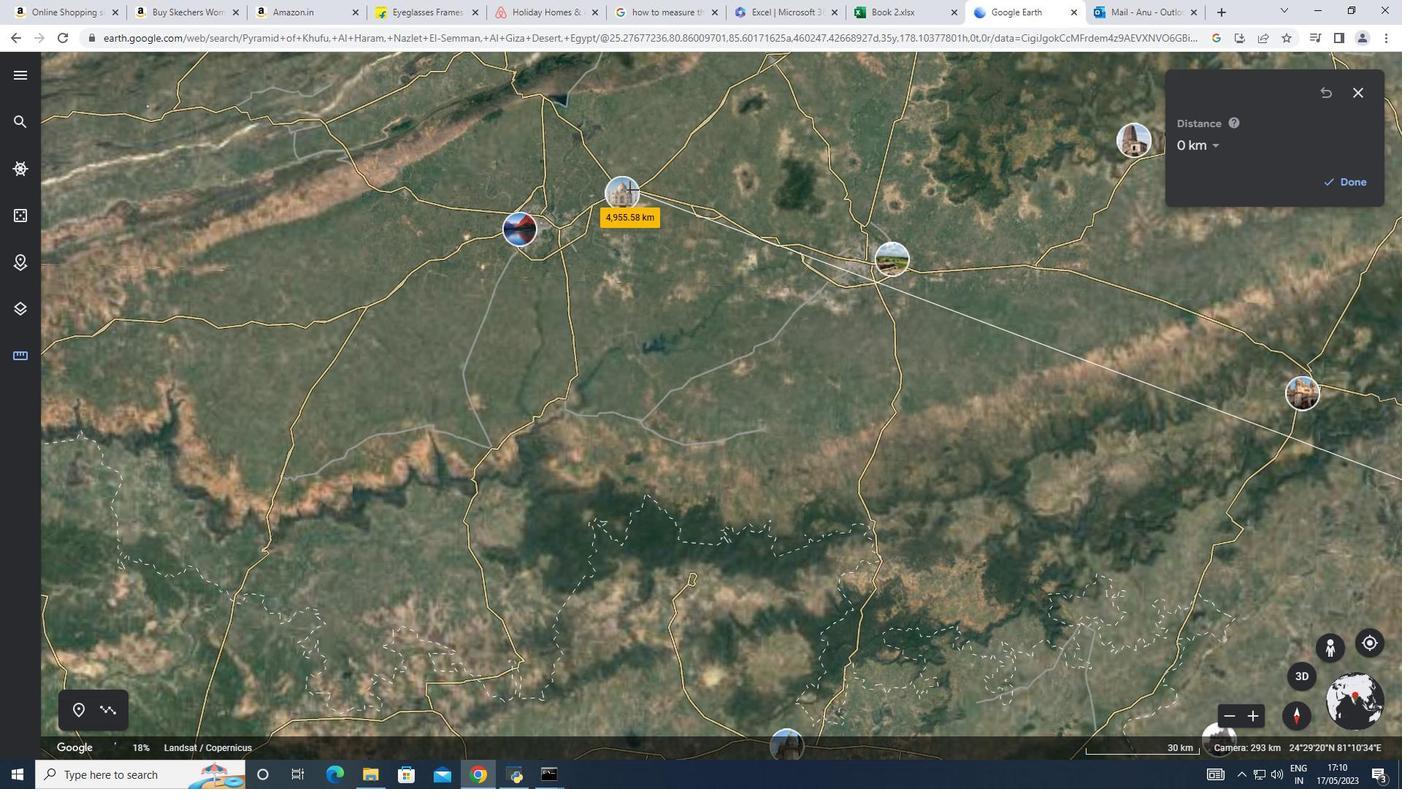 
Action: Mouse scrolled (630, 190) with delta (0, 0)
Screenshot: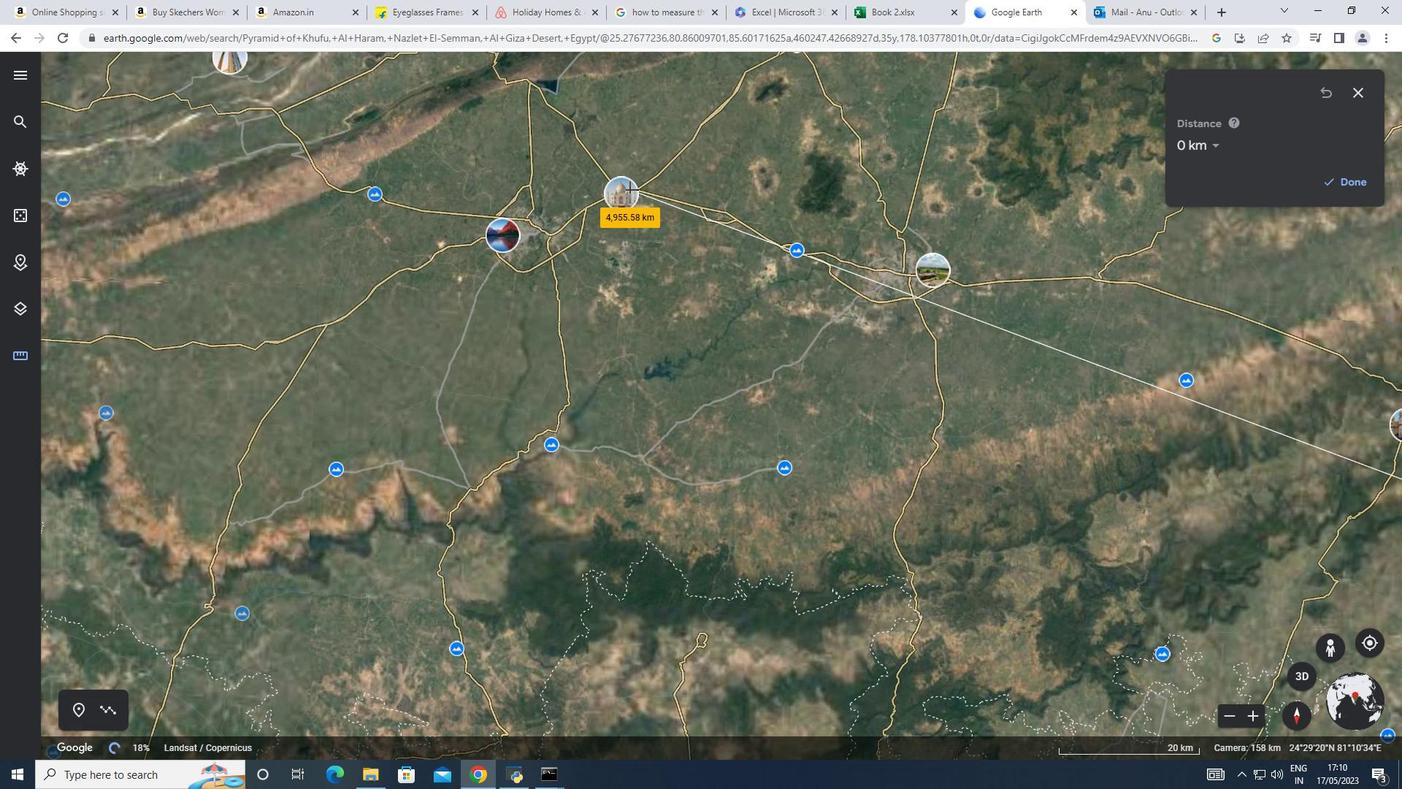 
Action: Mouse scrolled (630, 190) with delta (0, 0)
Screenshot: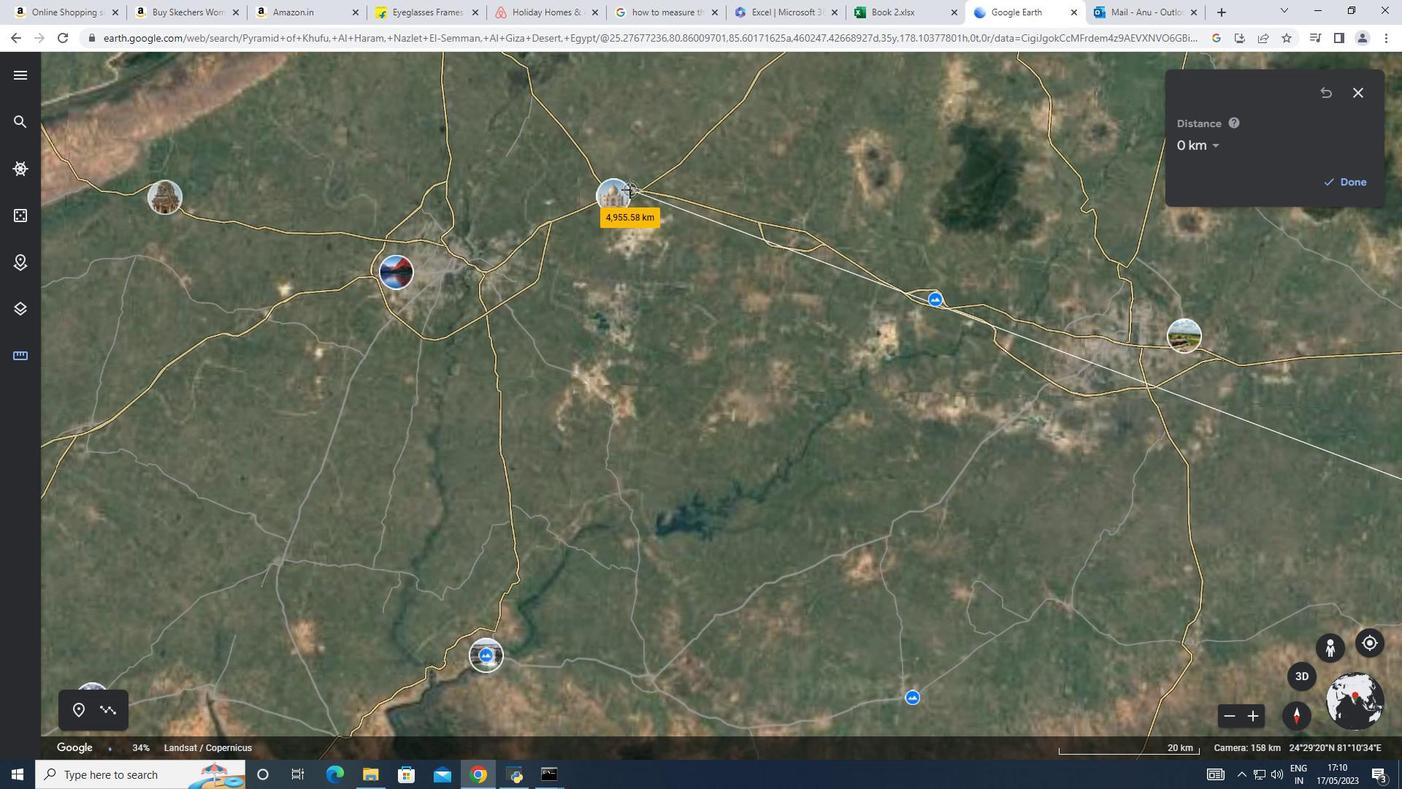 
Action: Mouse scrolled (630, 190) with delta (0, 0)
Screenshot: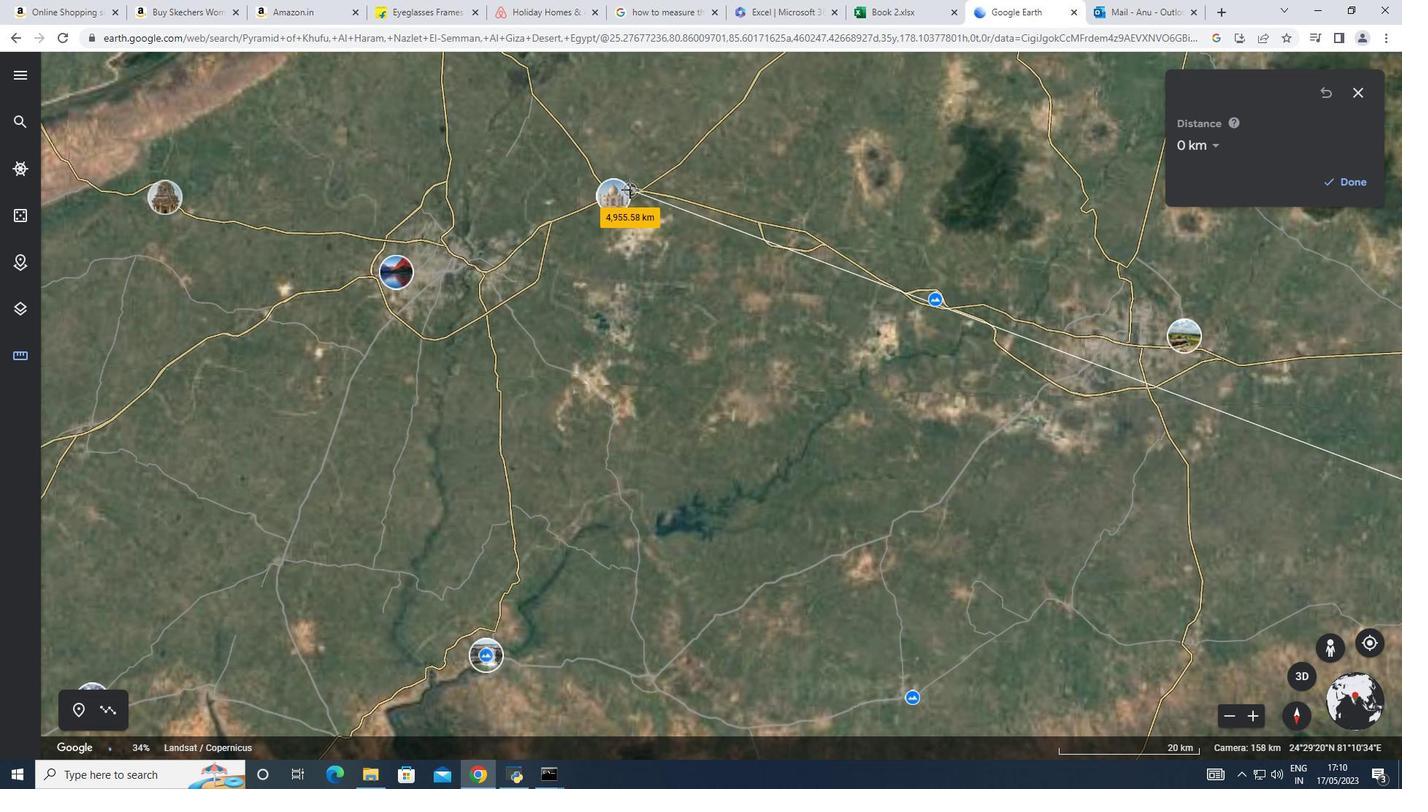 
Action: Mouse scrolled (630, 190) with delta (0, 0)
Screenshot: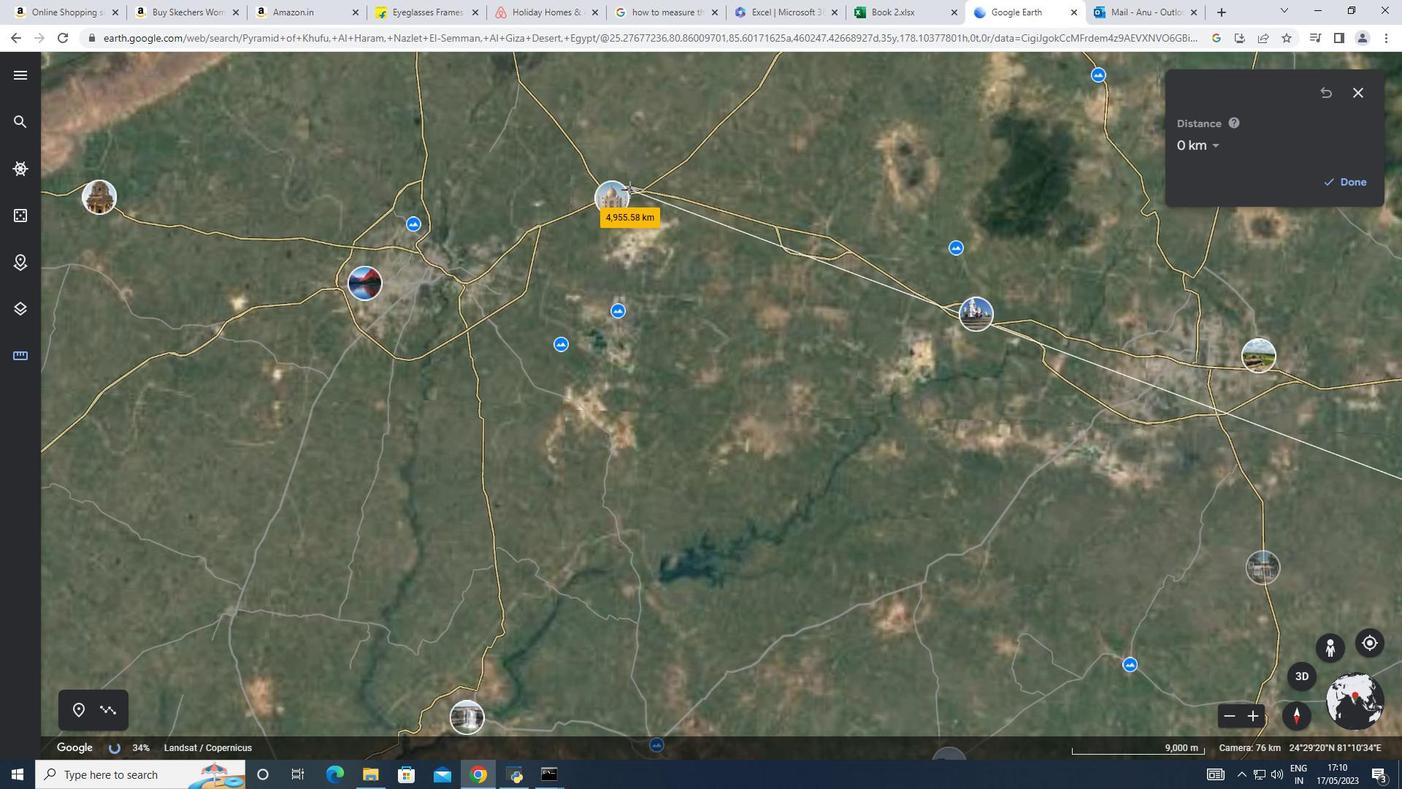 
Action: Mouse scrolled (630, 190) with delta (0, 0)
Screenshot: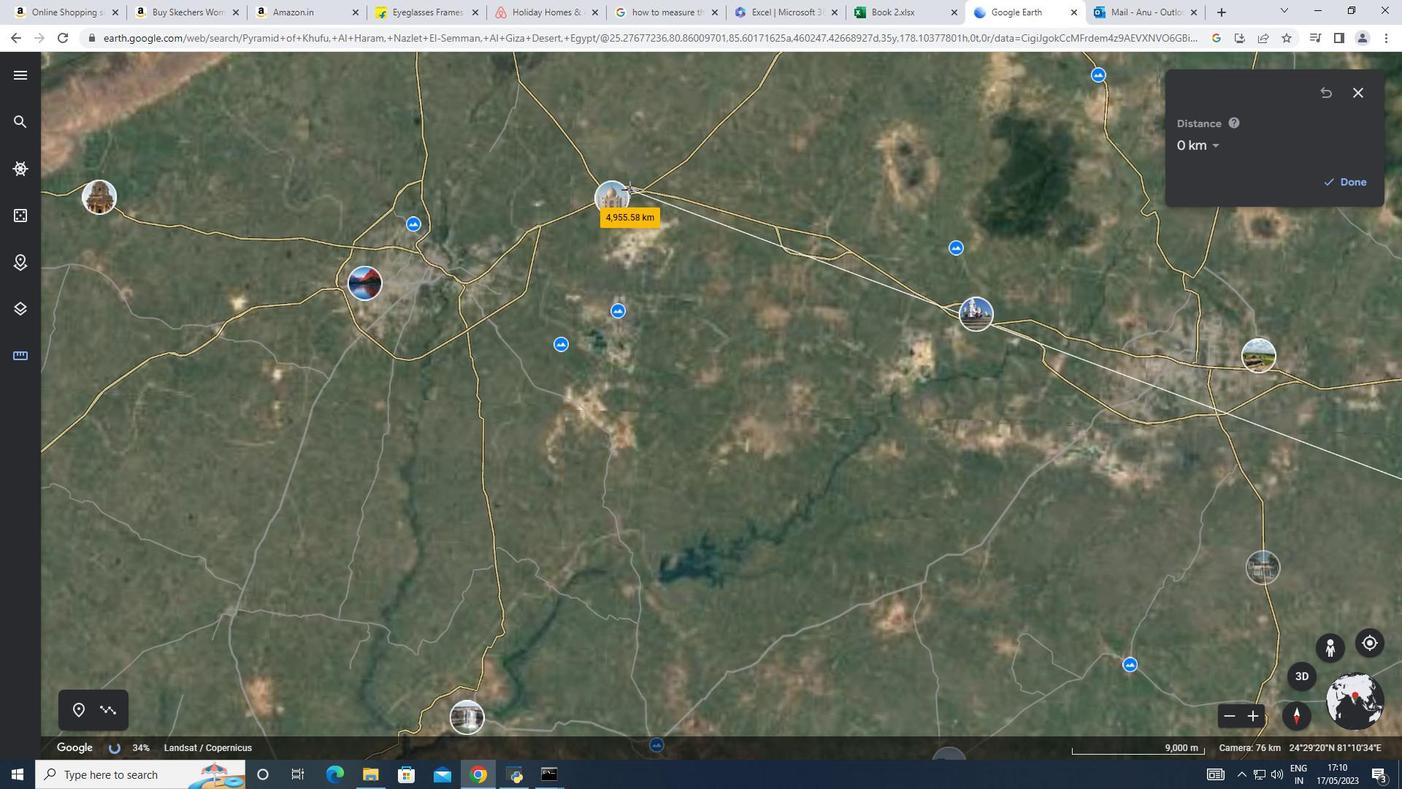 
Action: Mouse scrolled (630, 190) with delta (0, 0)
Screenshot: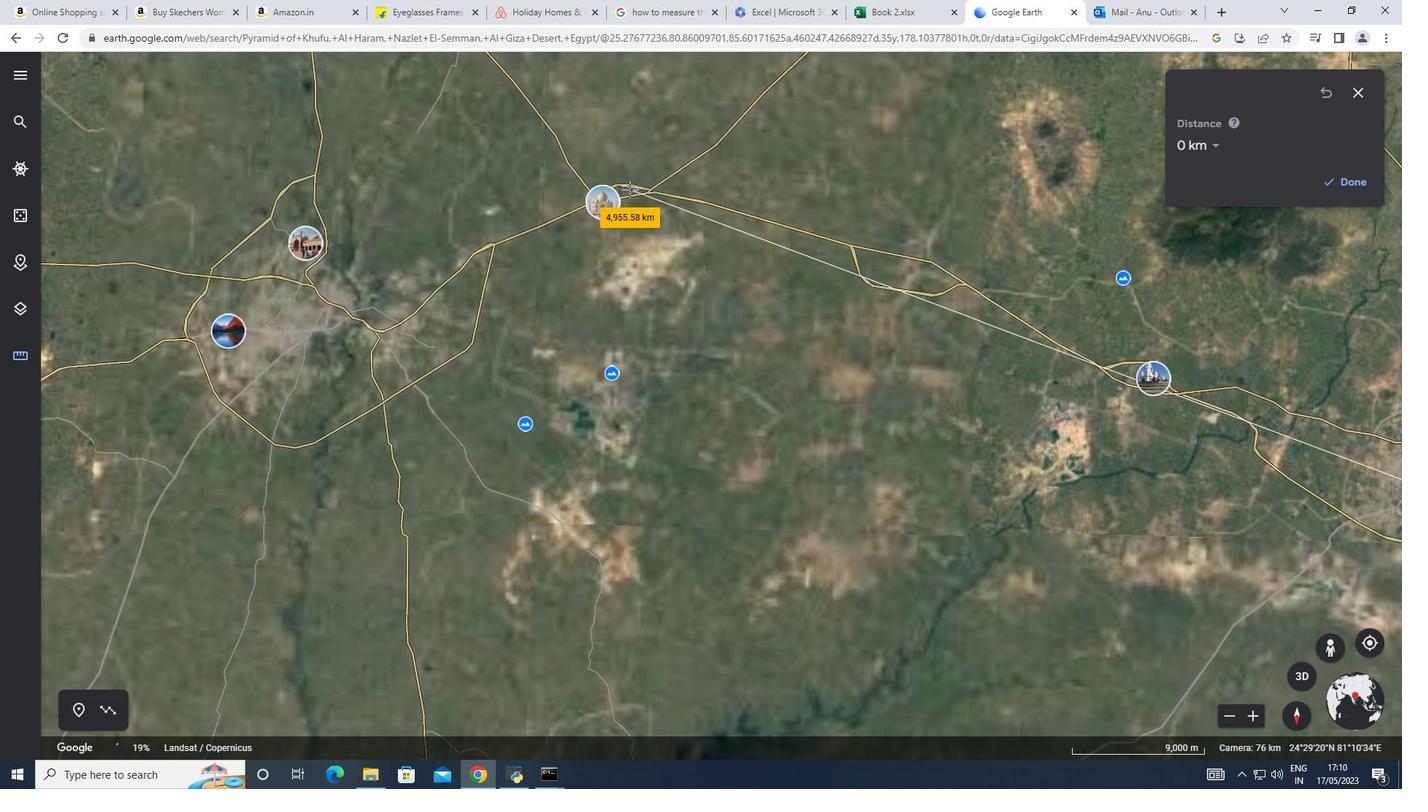 
Action: Mouse scrolled (630, 190) with delta (0, 0)
Screenshot: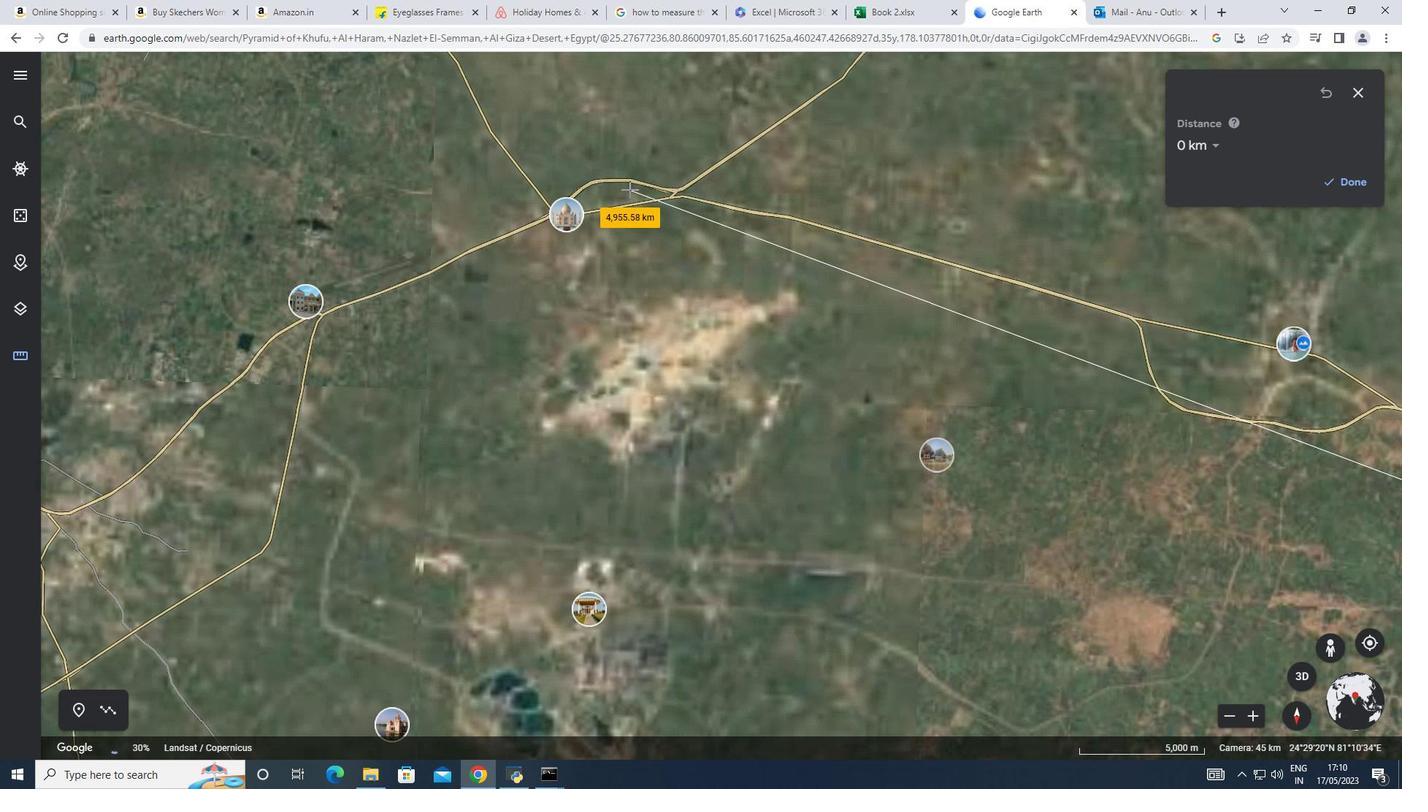 
Action: Mouse scrolled (630, 190) with delta (0, 0)
Screenshot: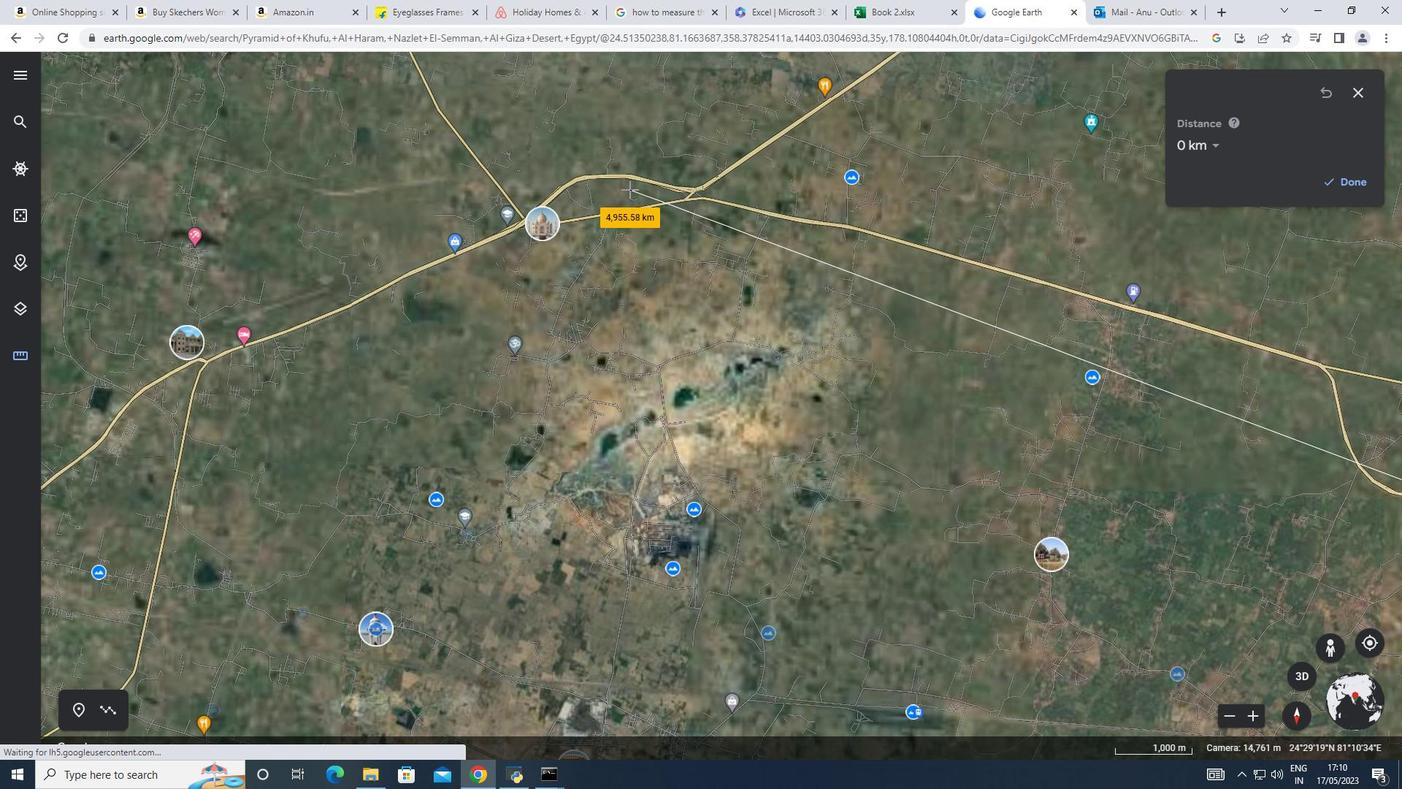 
Action: Mouse scrolled (630, 190) with delta (0, 0)
Screenshot: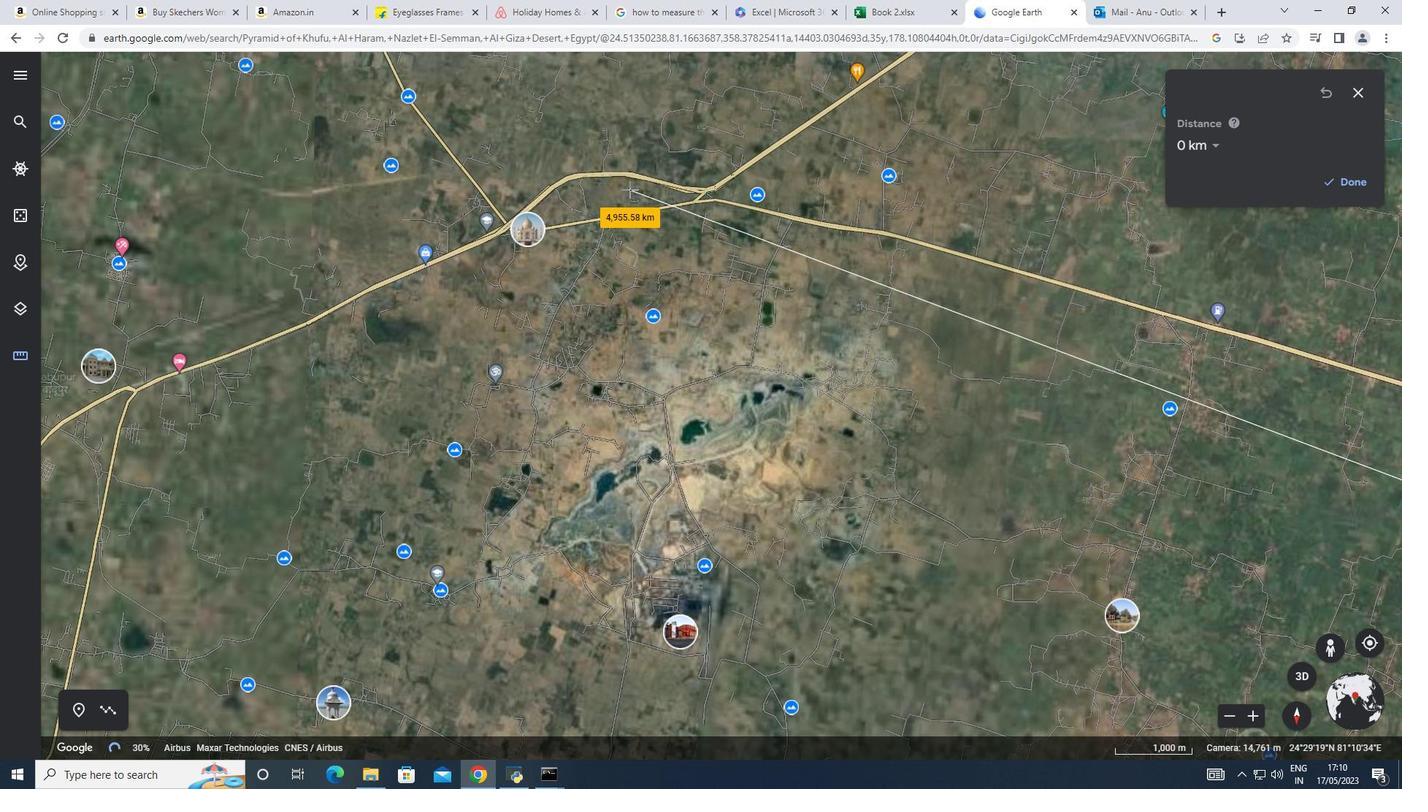 
Action: Mouse scrolled (630, 190) with delta (0, 0)
Screenshot: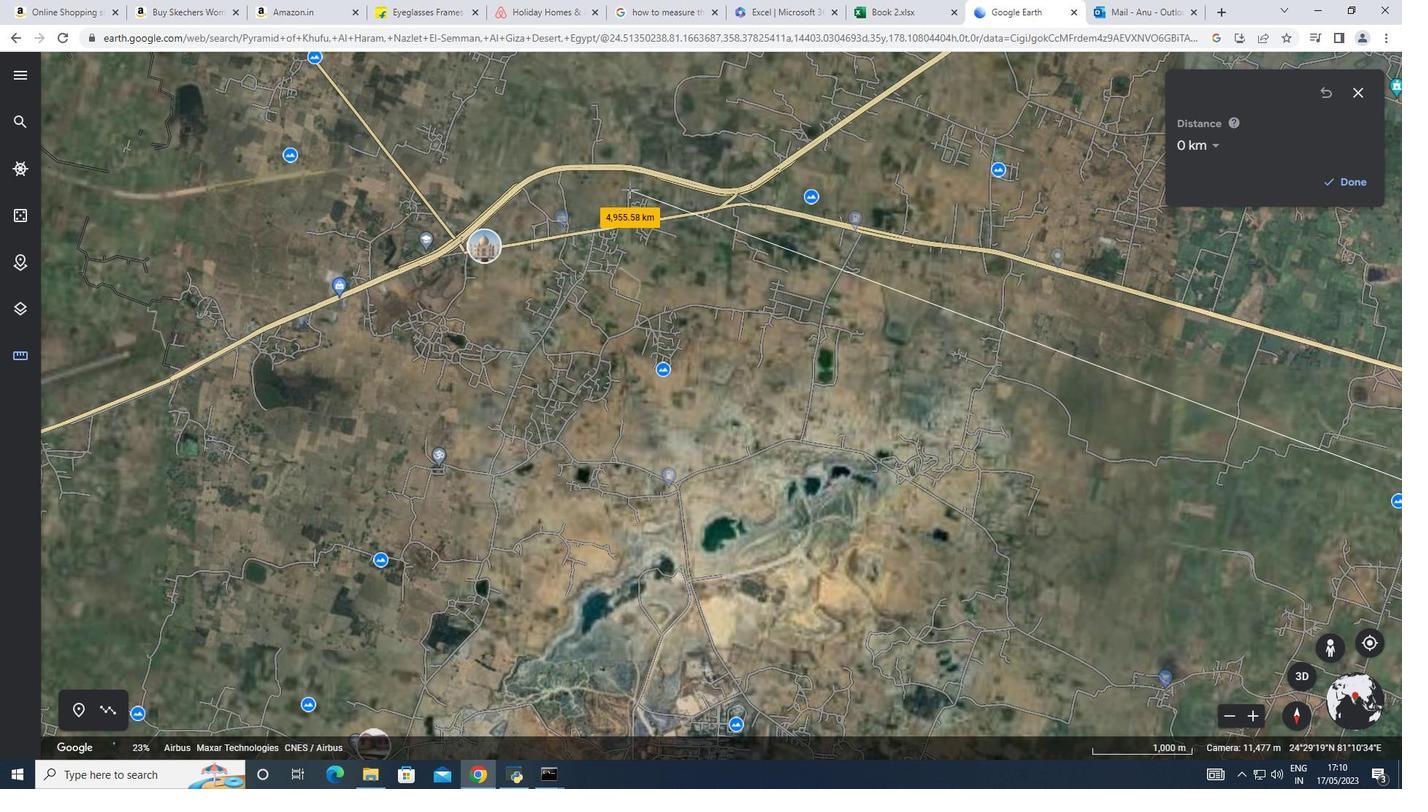 
Action: Mouse moved to (621, 199)
Screenshot: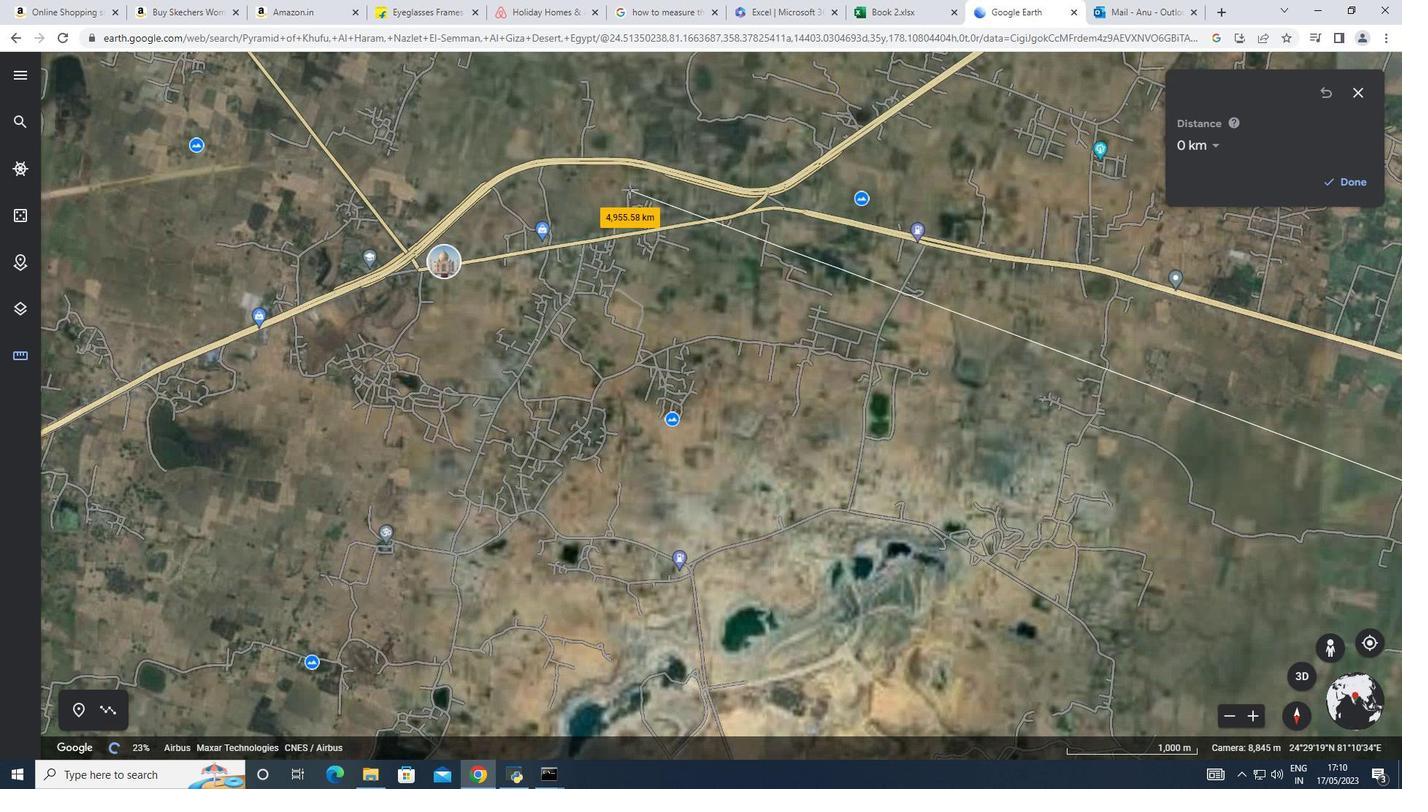 
Action: Mouse scrolled (621, 200) with delta (0, 0)
Screenshot: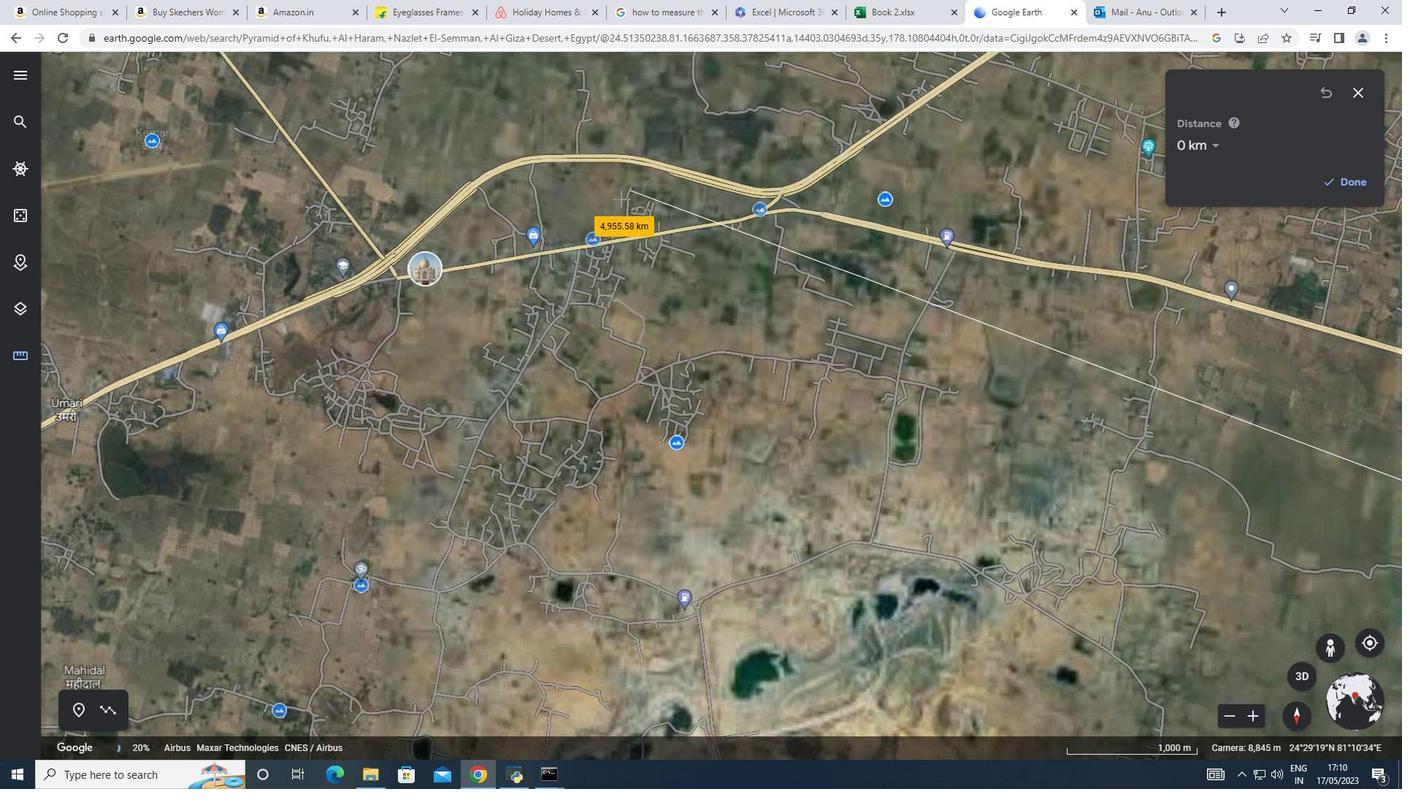
Action: Mouse moved to (621, 200)
Screenshot: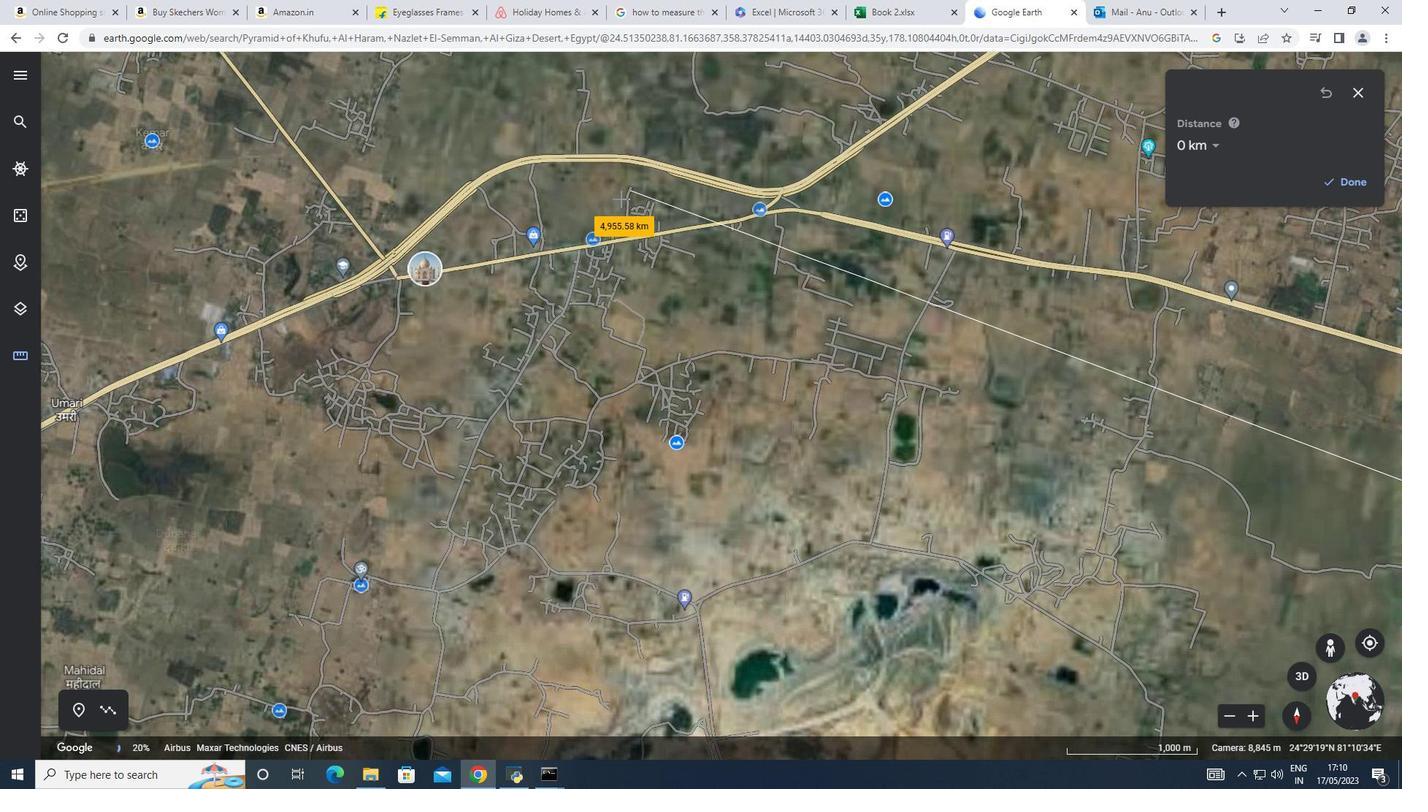
Action: Mouse scrolled (621, 200) with delta (0, 0)
Screenshot: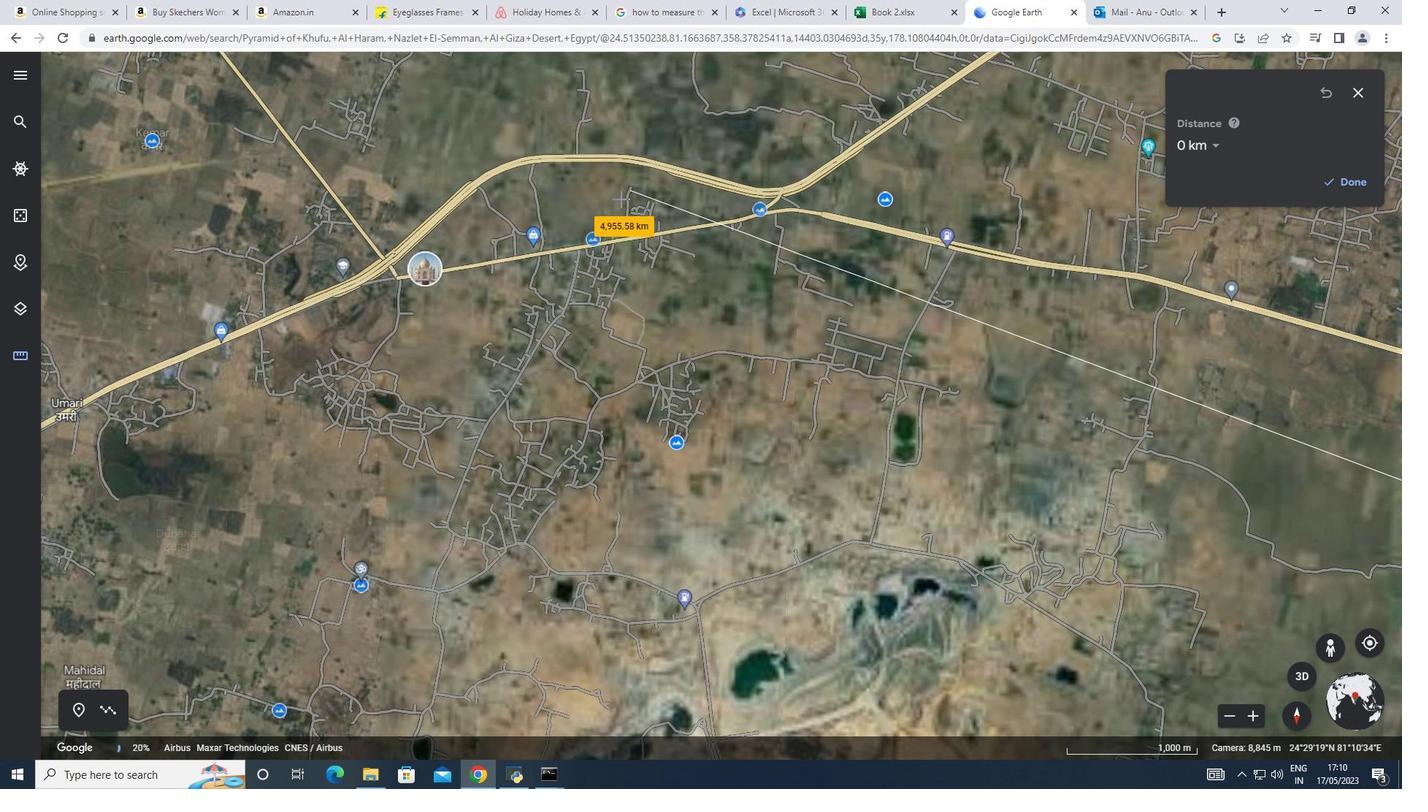 
Action: Mouse scrolled (621, 200) with delta (0, 0)
Screenshot: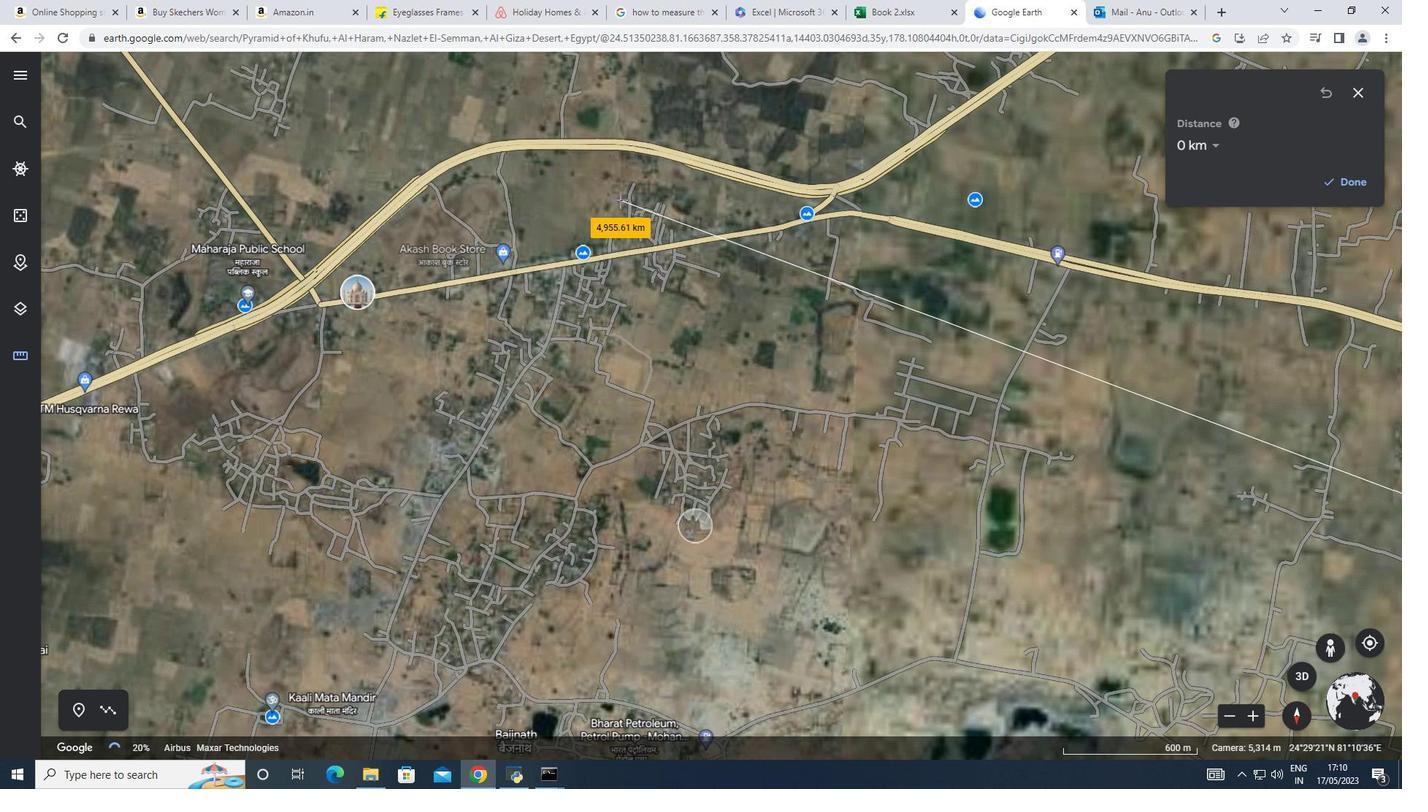 
Action: Mouse moved to (343, 282)
Screenshot: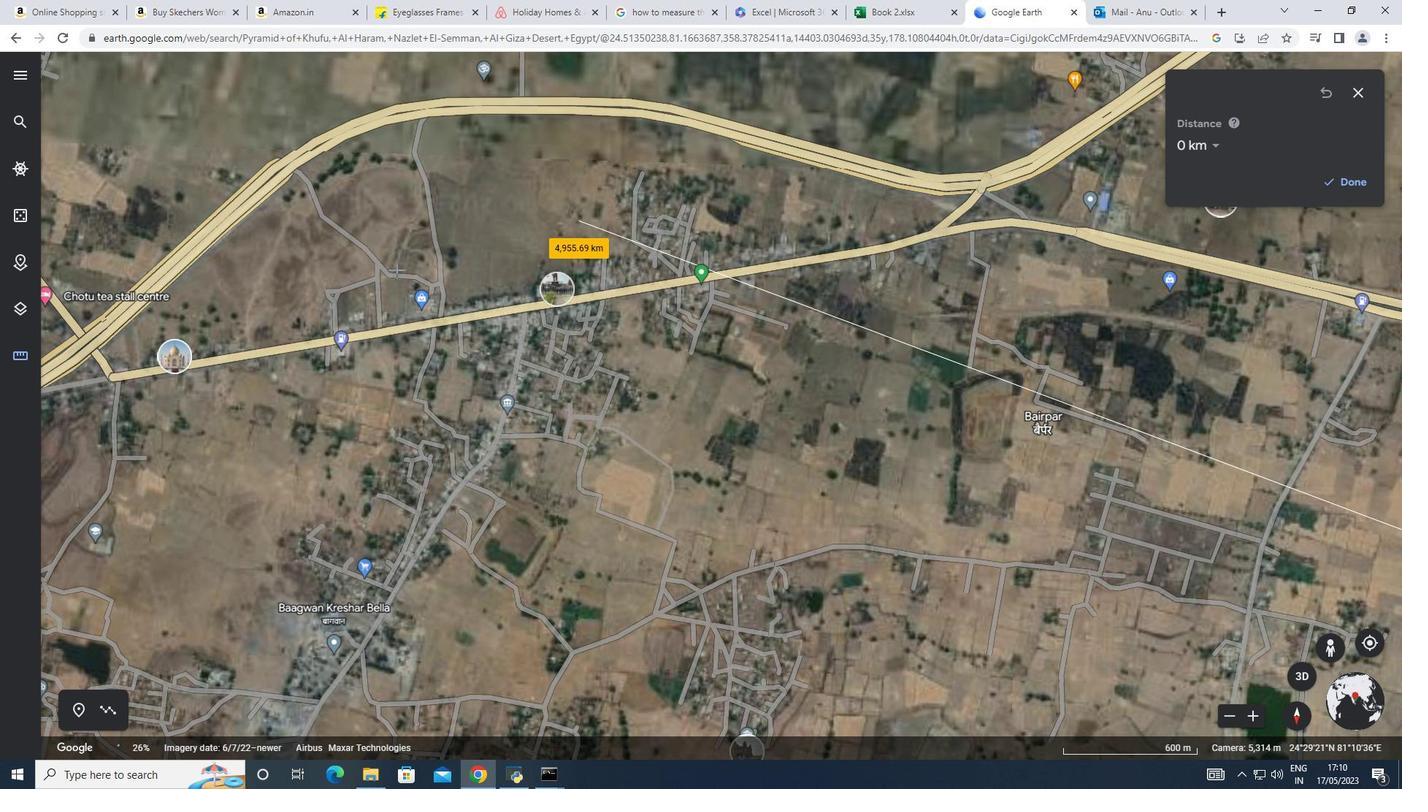 
Action: Mouse pressed left at (343, 282)
Screenshot: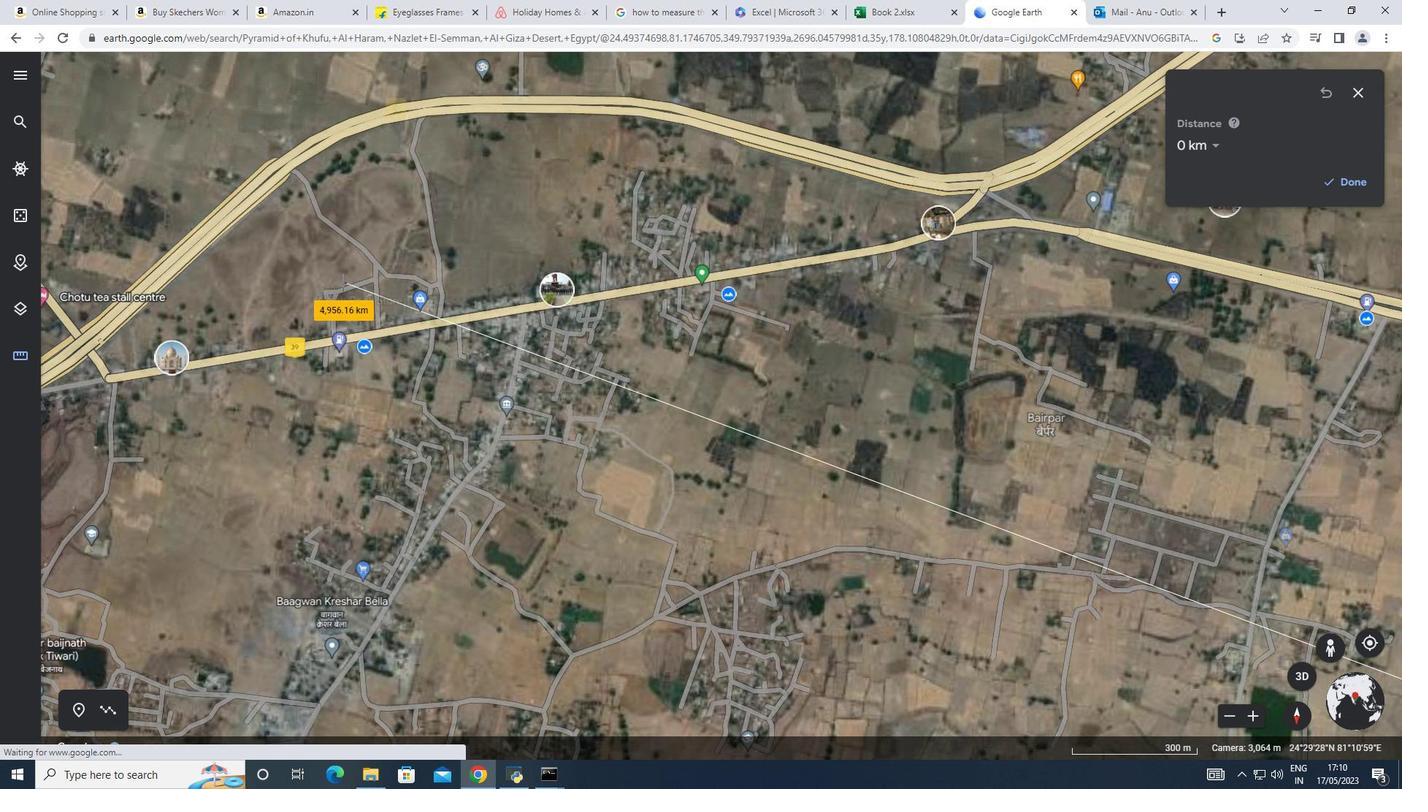 
Action: Mouse moved to (871, 236)
Screenshot: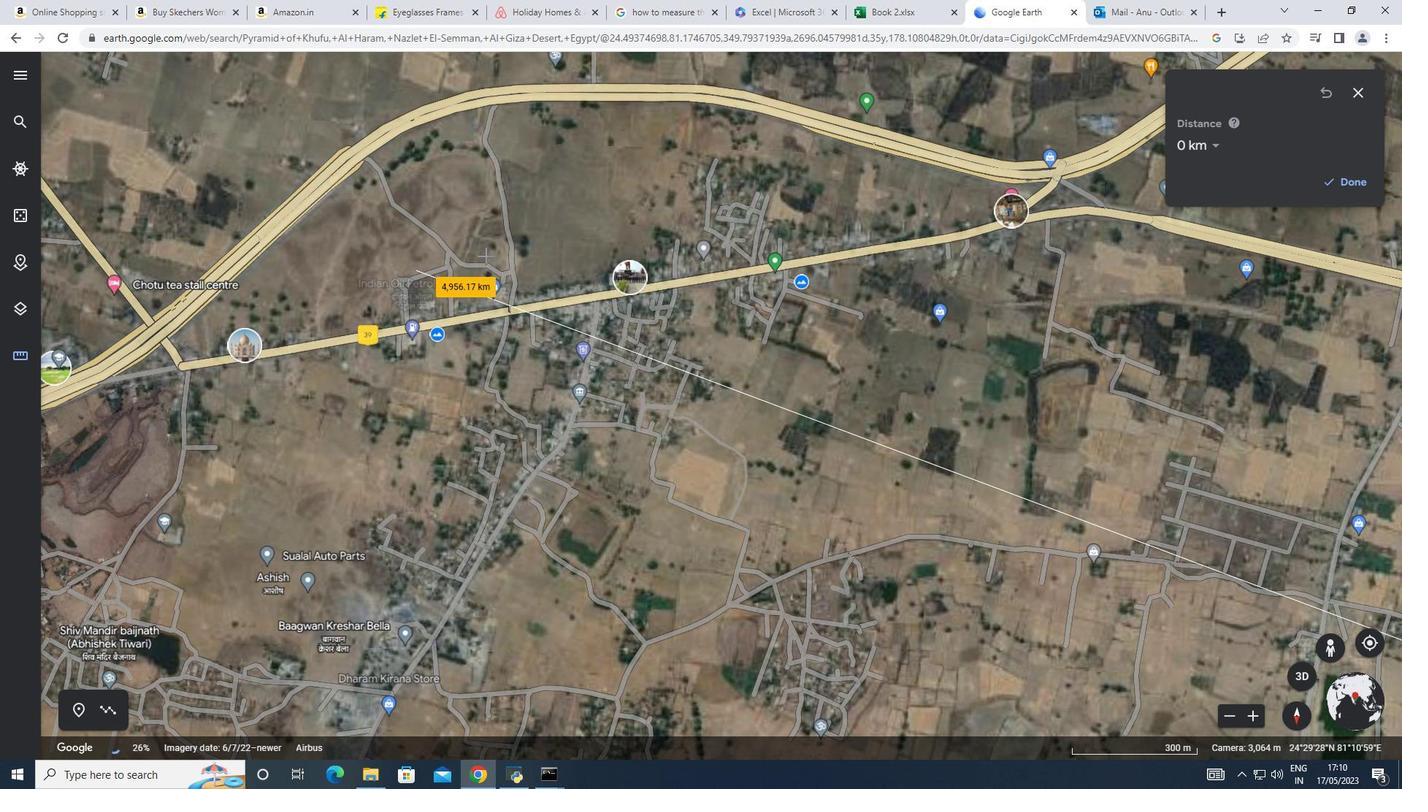 
Action: Mouse scrolled (871, 235) with delta (0, 0)
Screenshot: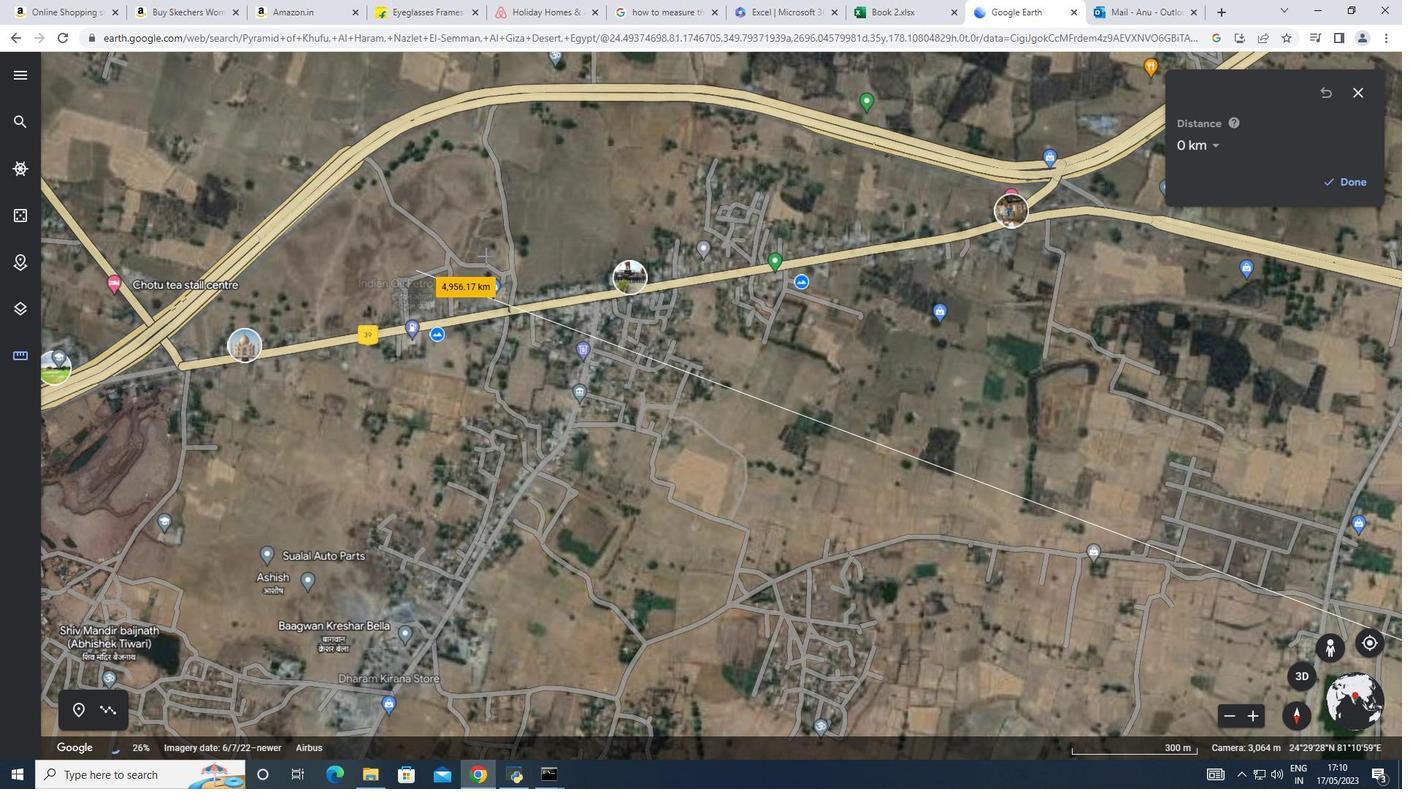 
Action: Mouse scrolled (871, 235) with delta (0, 0)
Screenshot: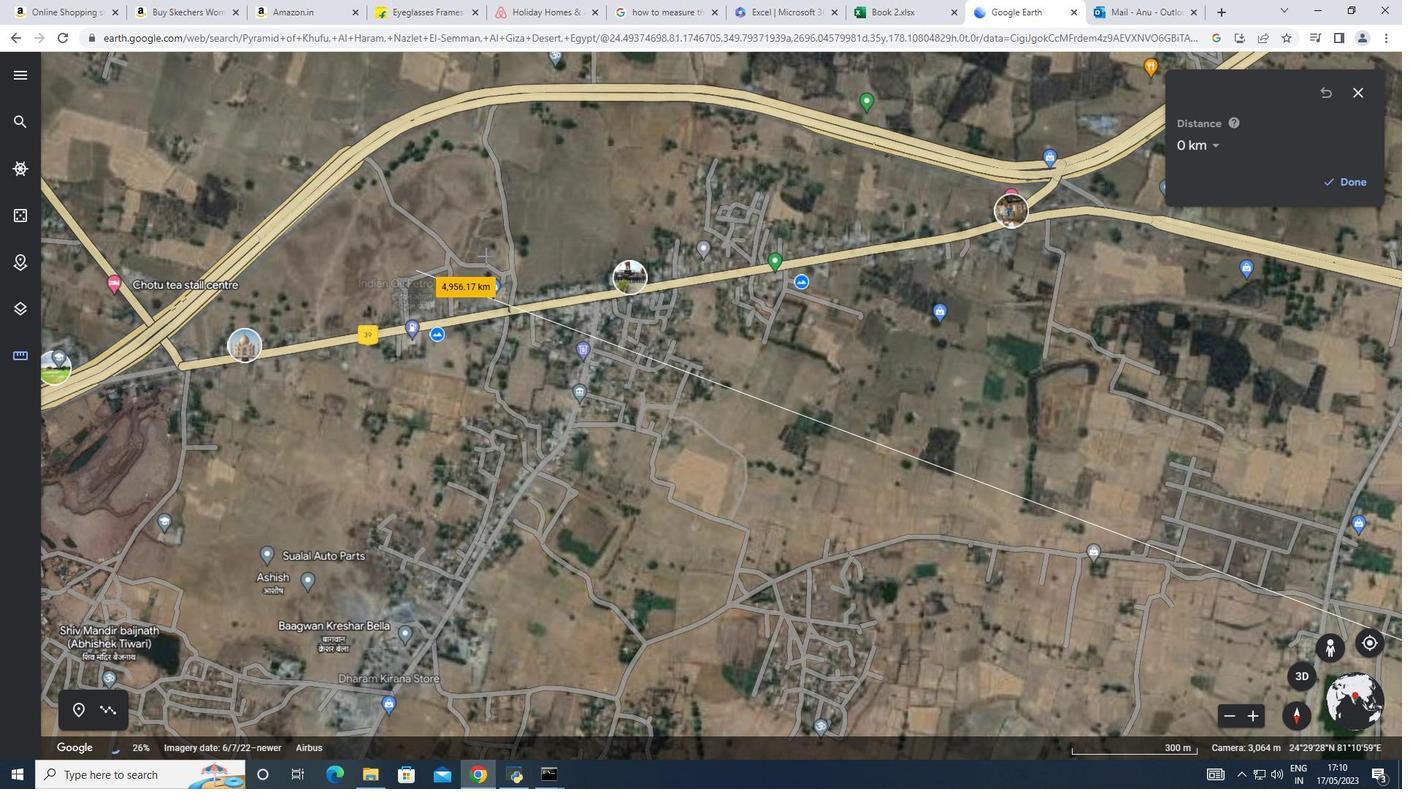 
Action: Mouse scrolled (871, 235) with delta (0, -1)
Screenshot: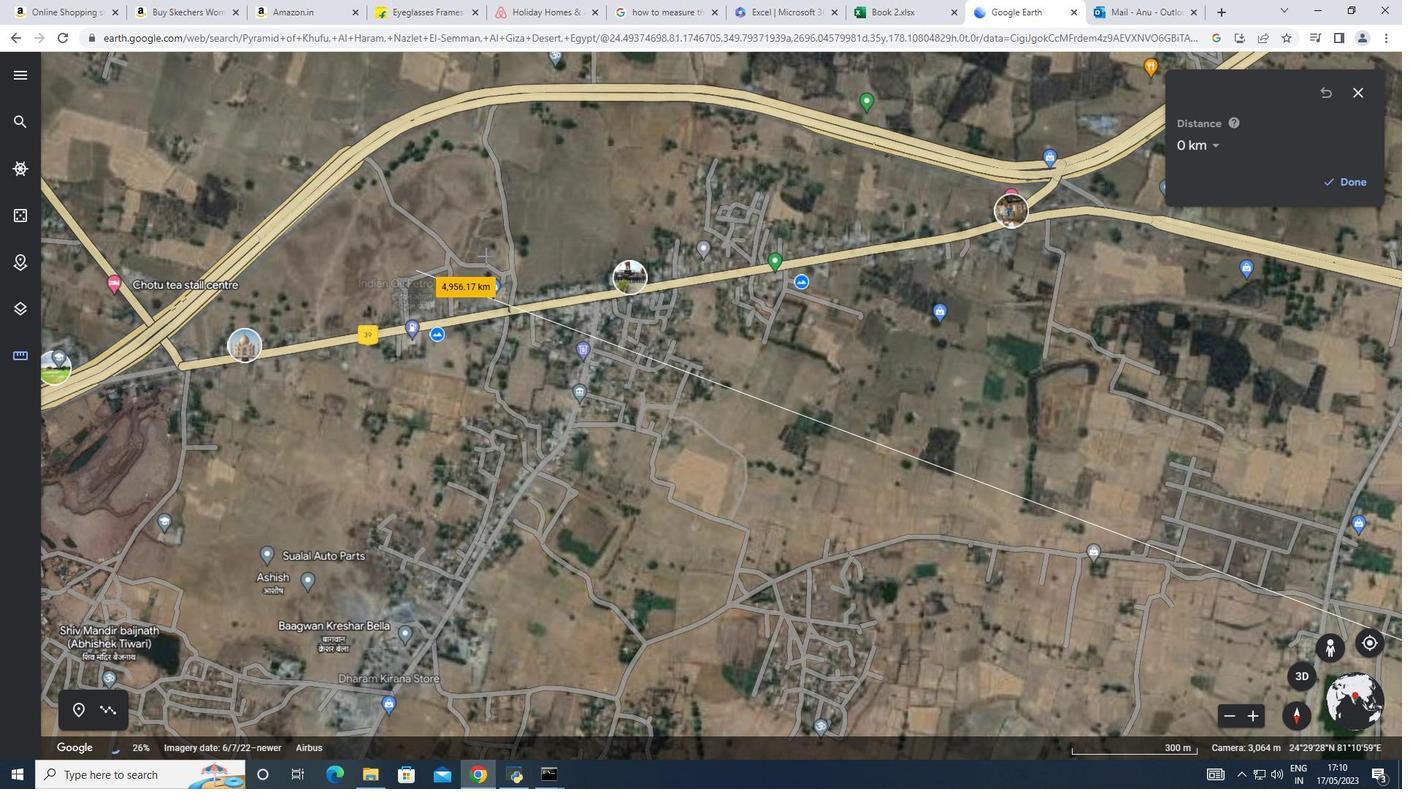 
Action: Mouse scrolled (871, 235) with delta (0, 0)
Screenshot: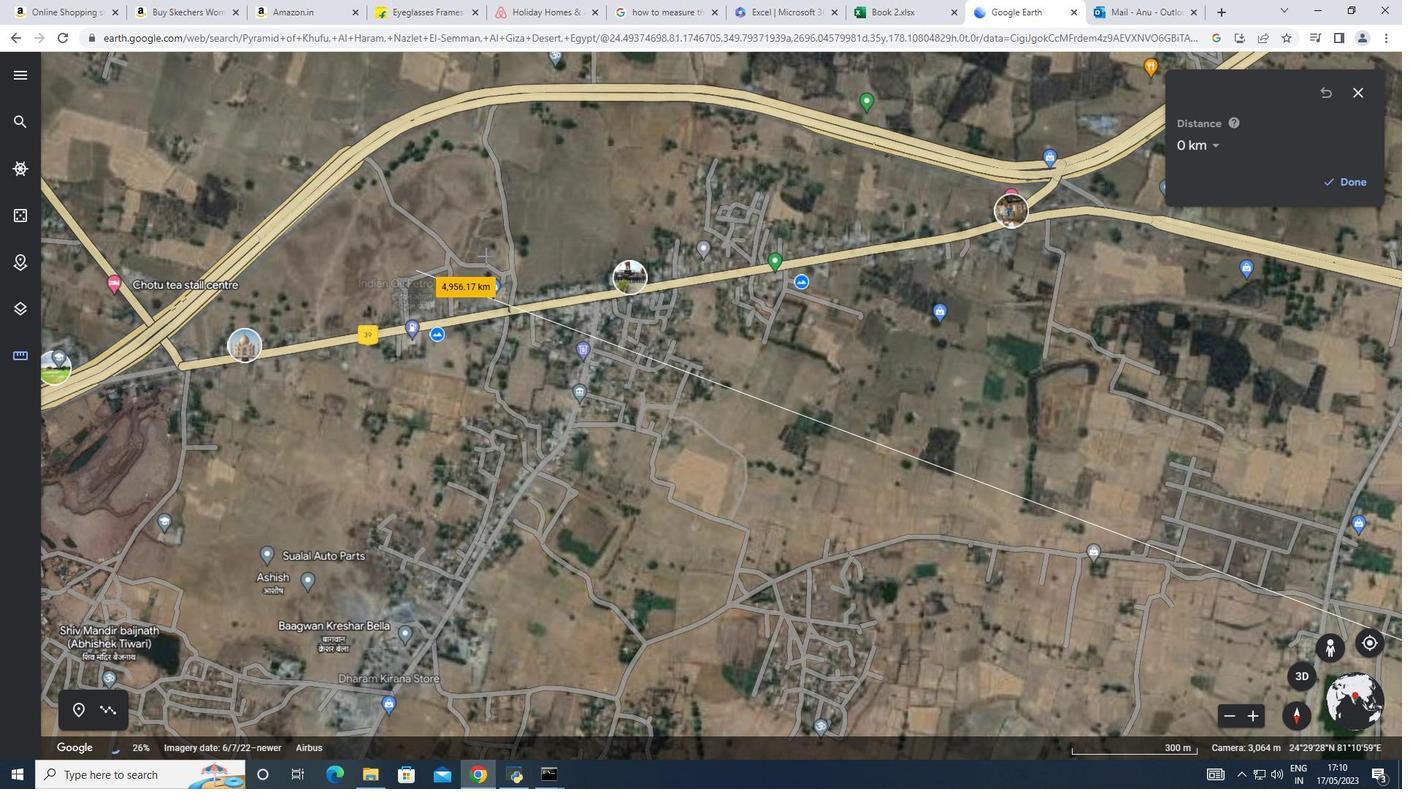 
Action: Mouse scrolled (871, 235) with delta (0, 0)
Screenshot: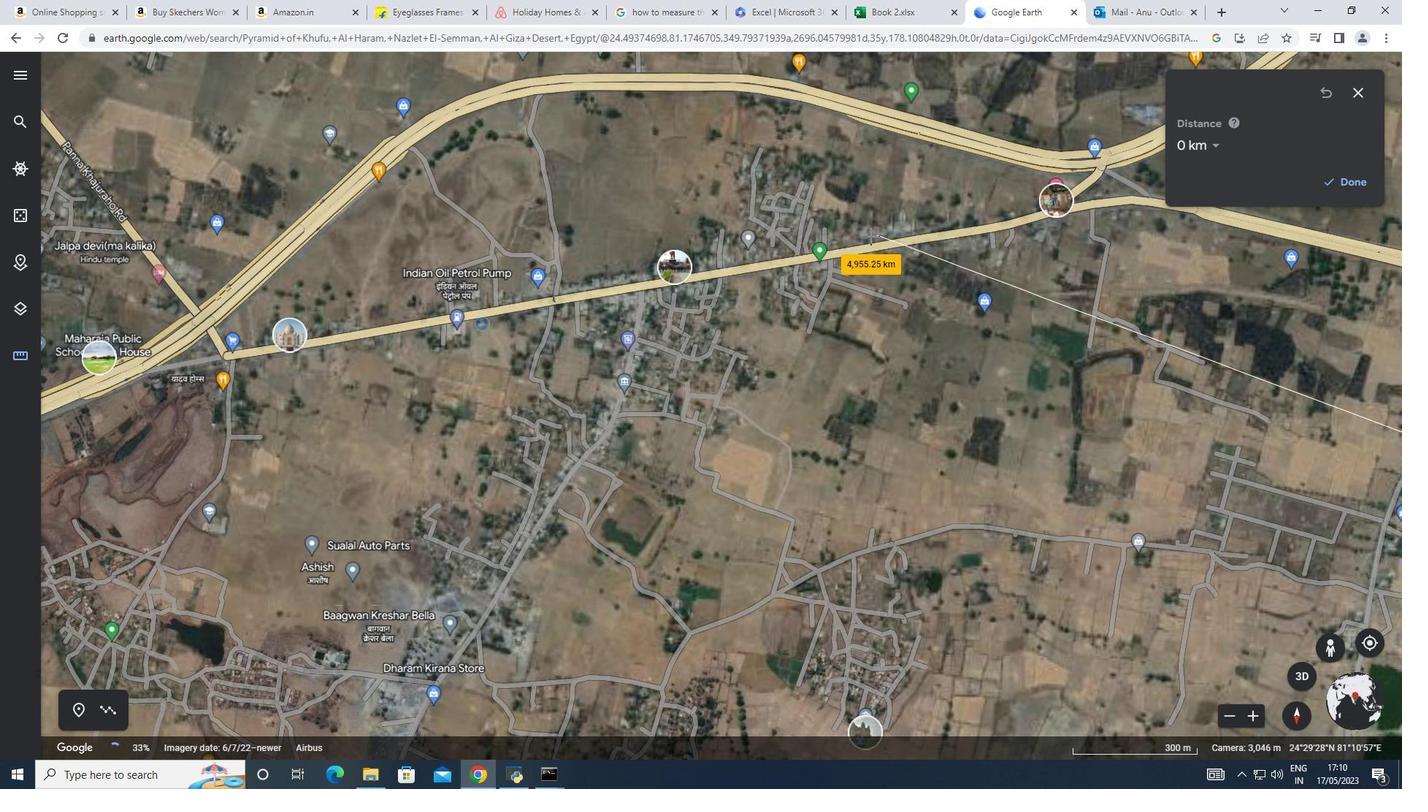 
Action: Mouse scrolled (871, 235) with delta (0, 0)
Screenshot: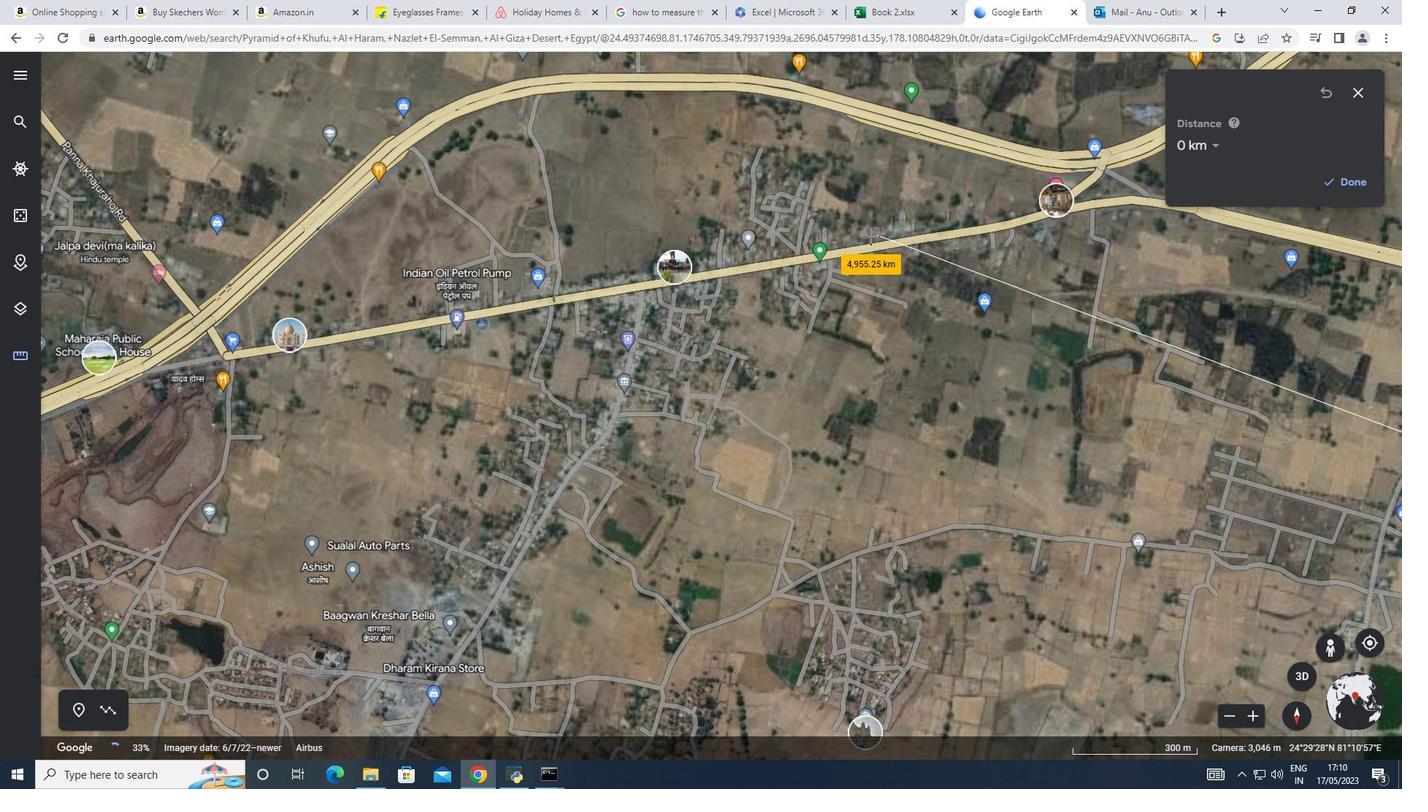 
Action: Mouse scrolled (871, 235) with delta (0, 0)
Screenshot: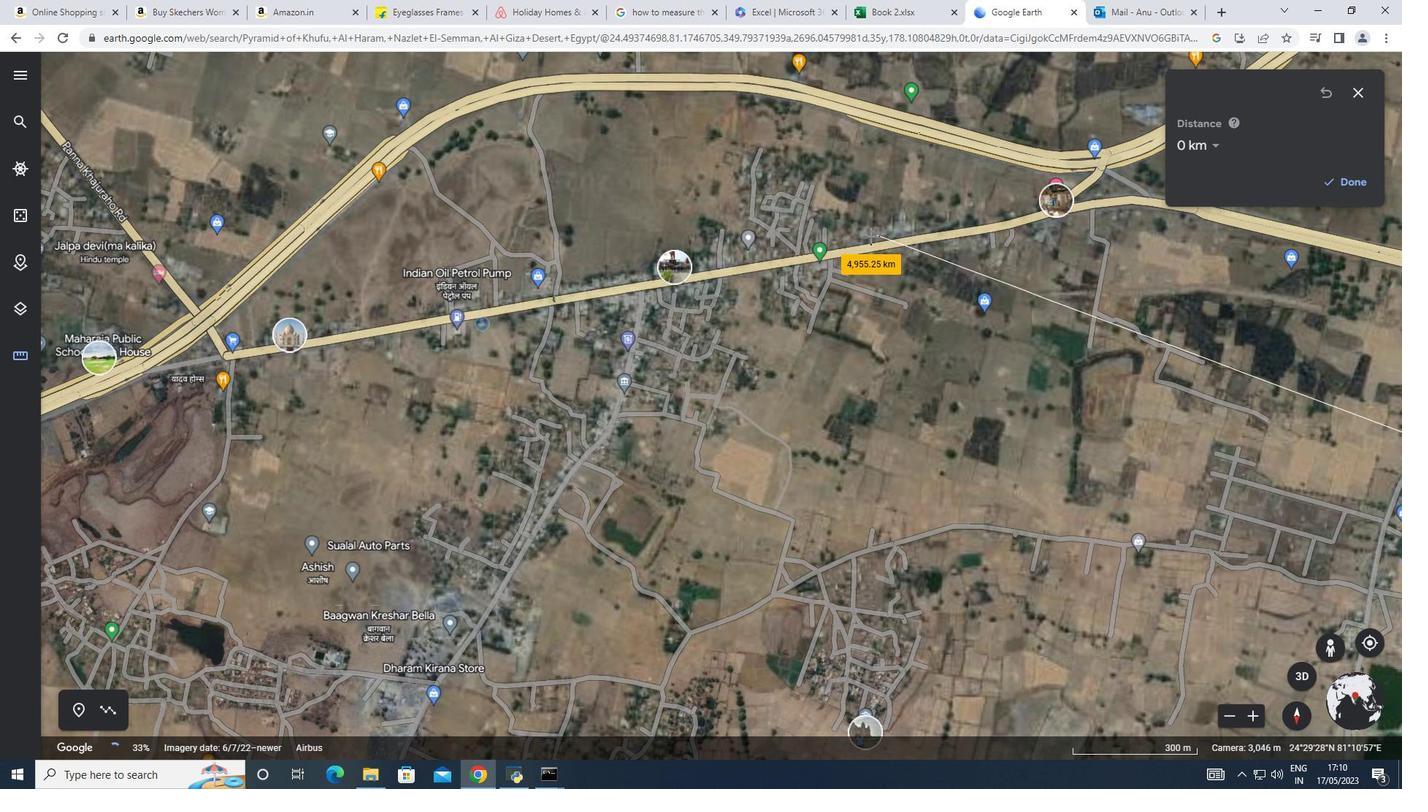 
Action: Mouse scrolled (871, 235) with delta (0, 0)
Screenshot: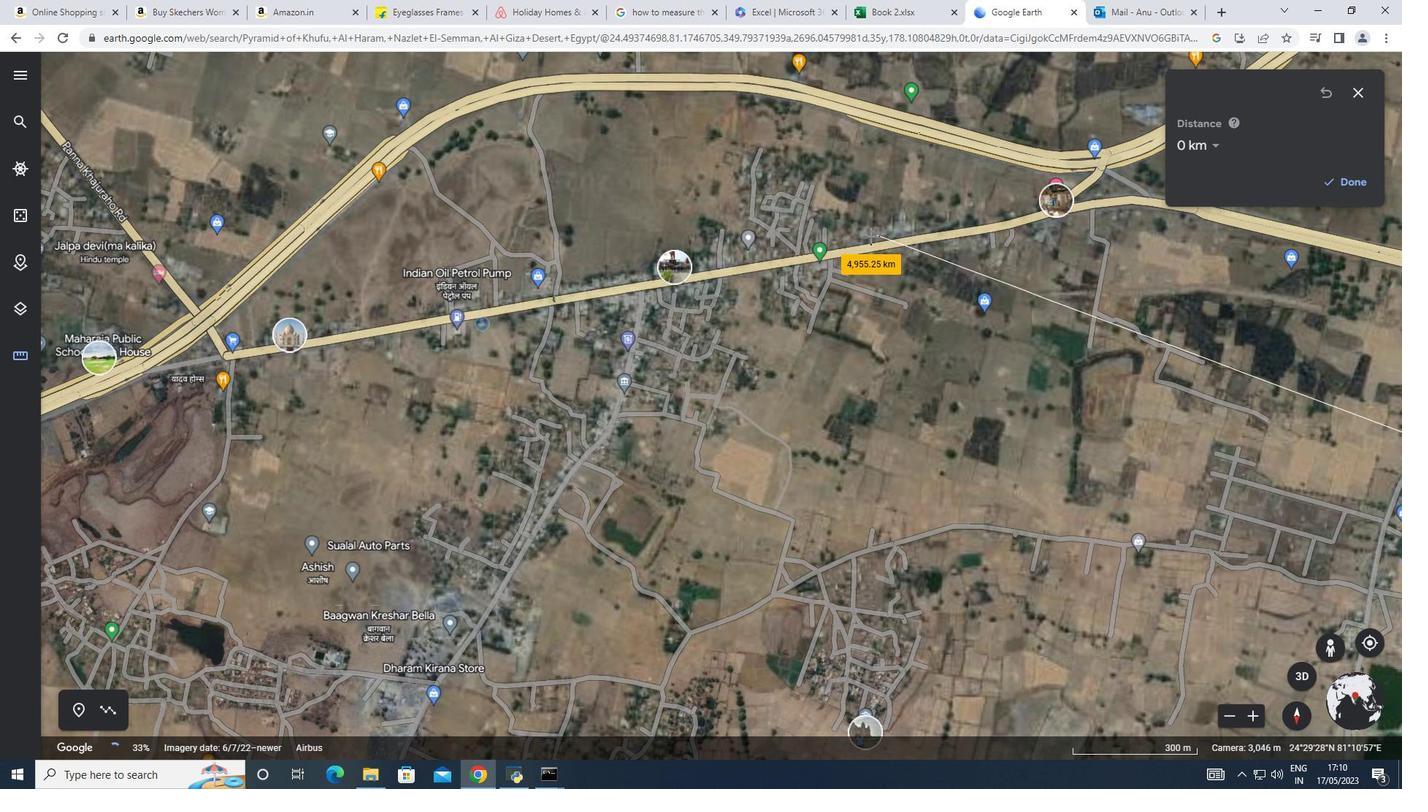 
Action: Mouse scrolled (871, 235) with delta (0, 0)
Screenshot: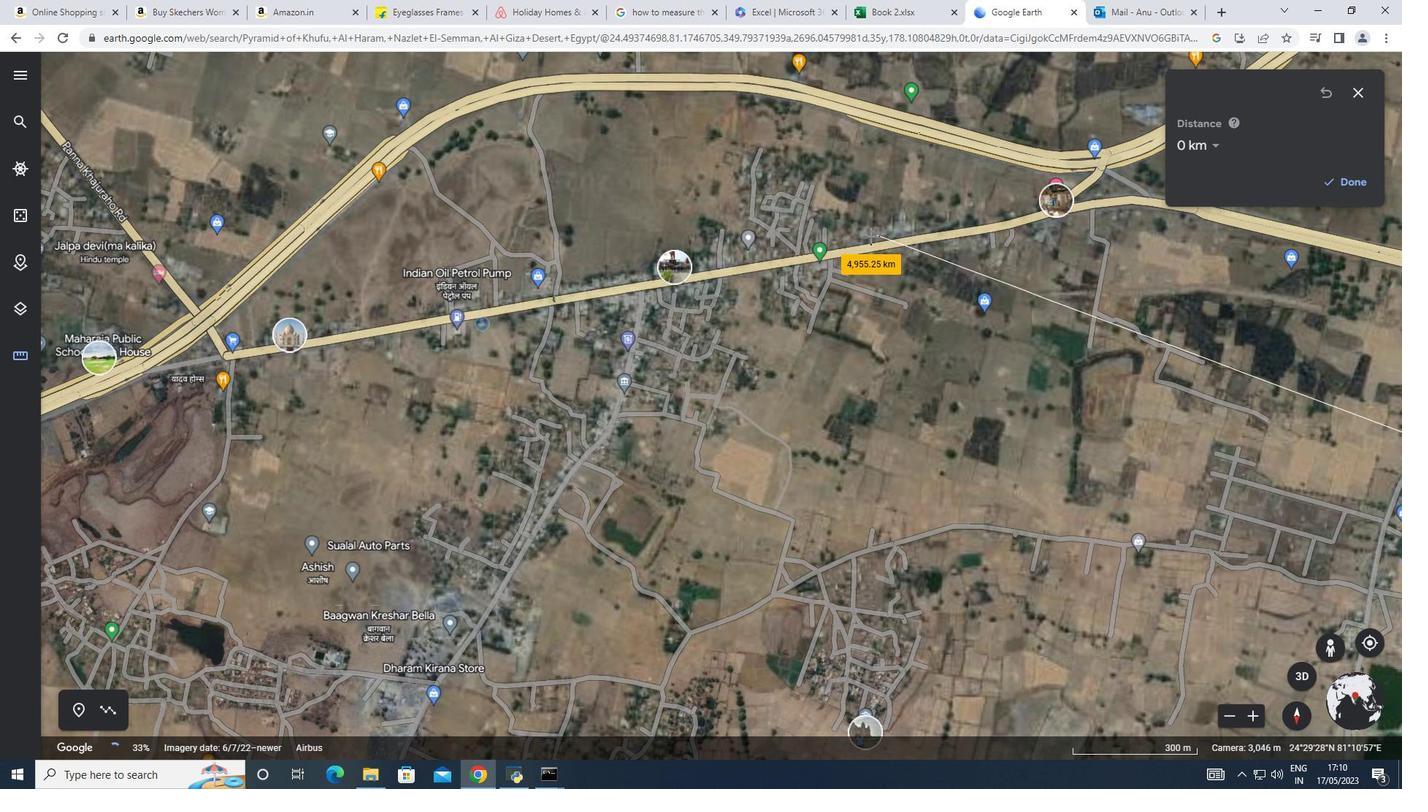 
Action: Mouse scrolled (871, 235) with delta (0, 0)
Screenshot: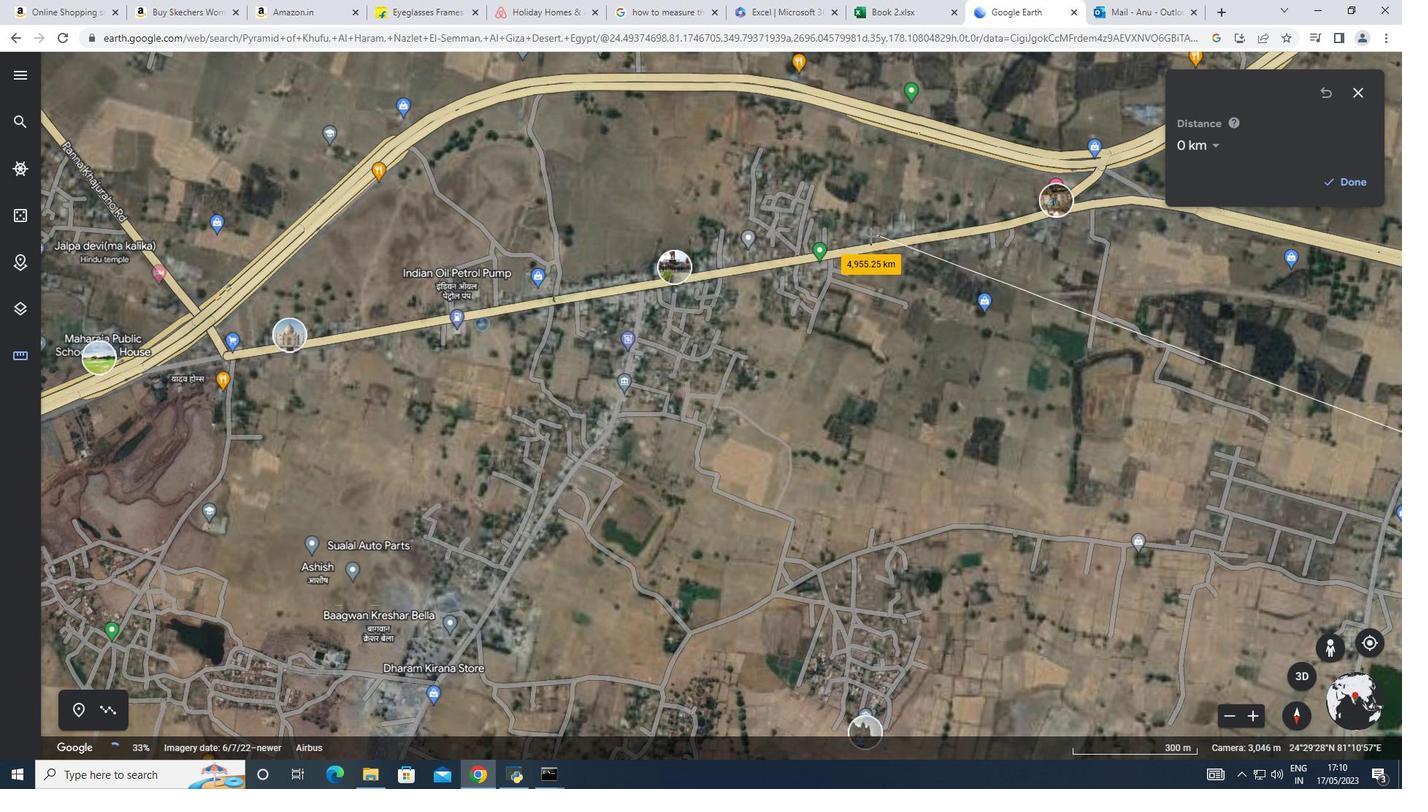 
Action: Mouse scrolled (871, 235) with delta (0, 0)
Screenshot: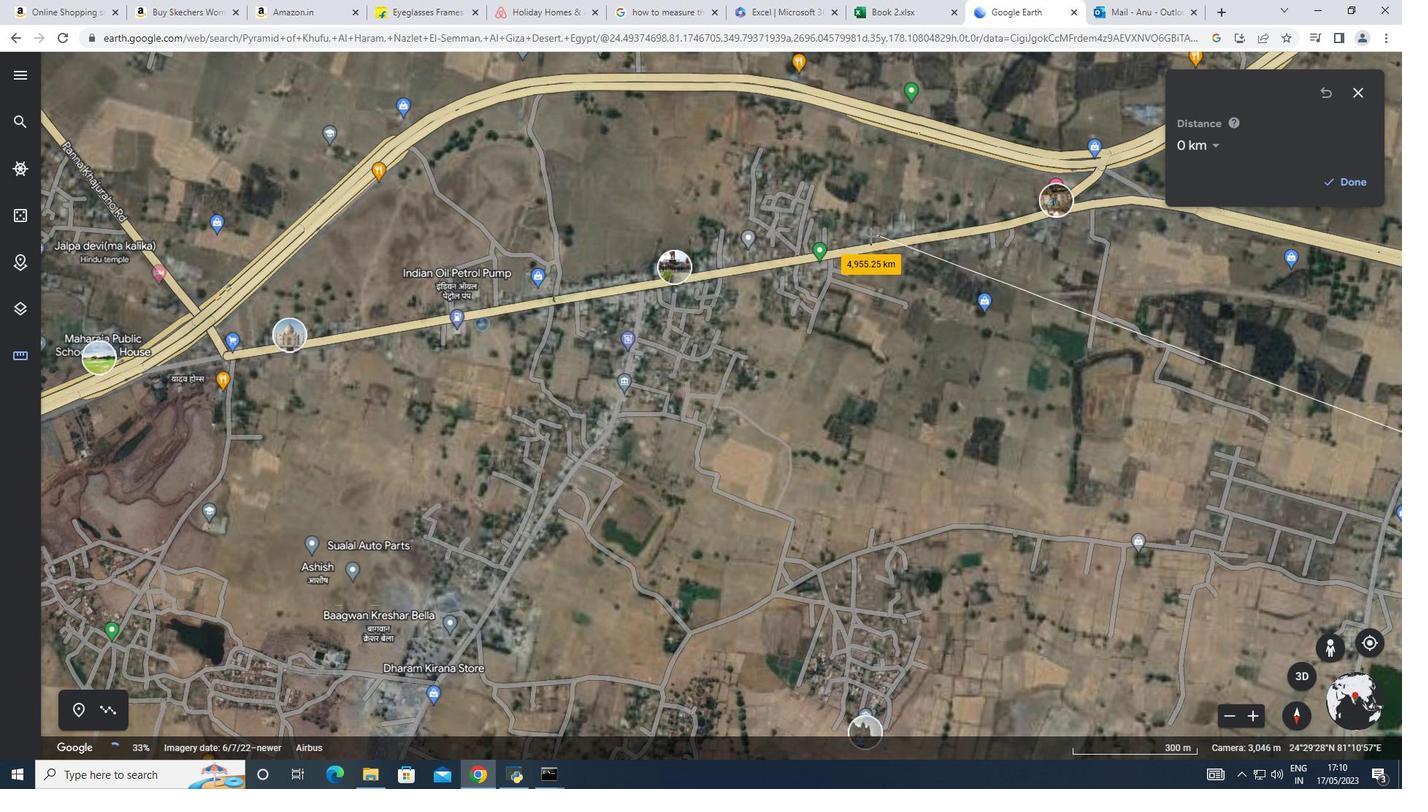 
Action: Mouse moved to (868, 235)
Screenshot: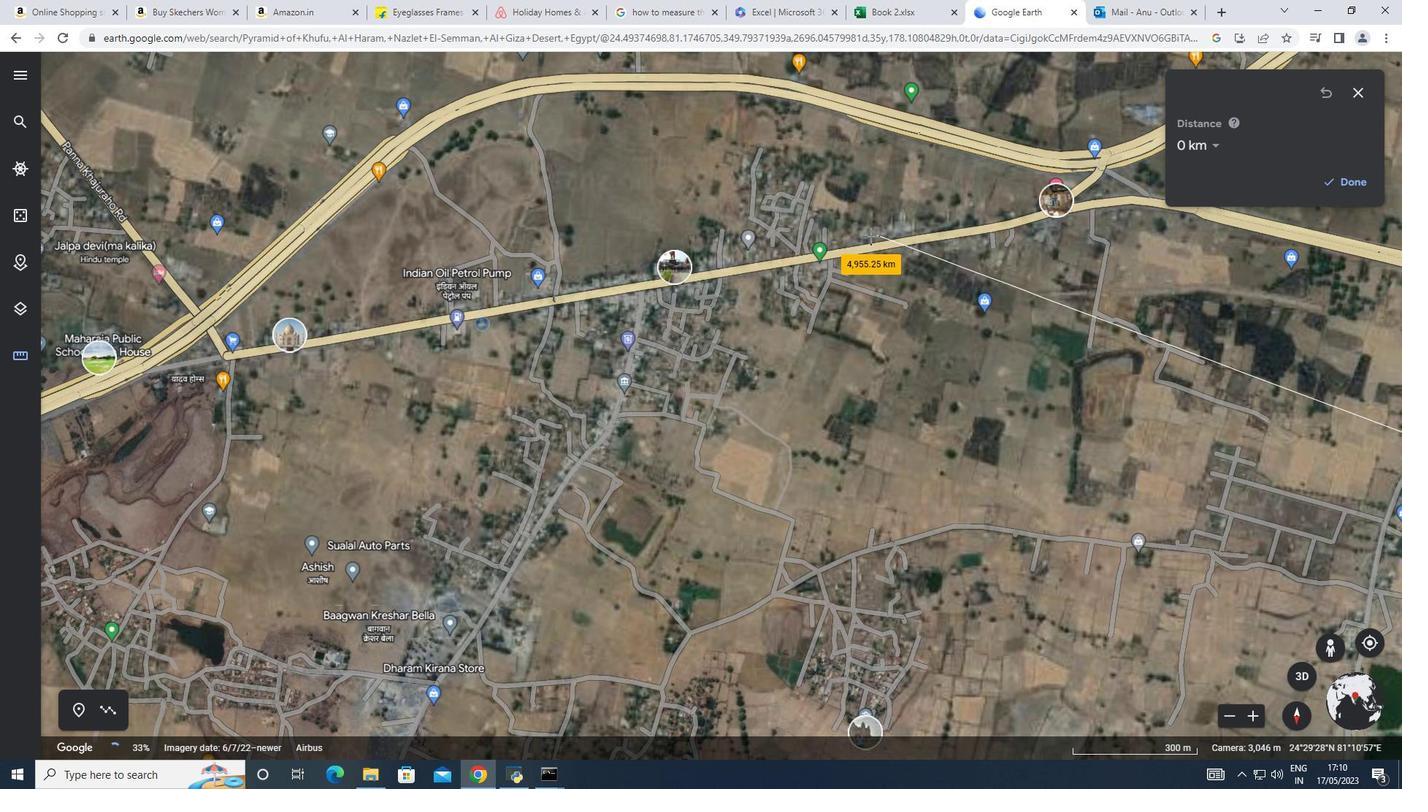 
Action: Mouse scrolled (868, 234) with delta (0, 0)
Screenshot: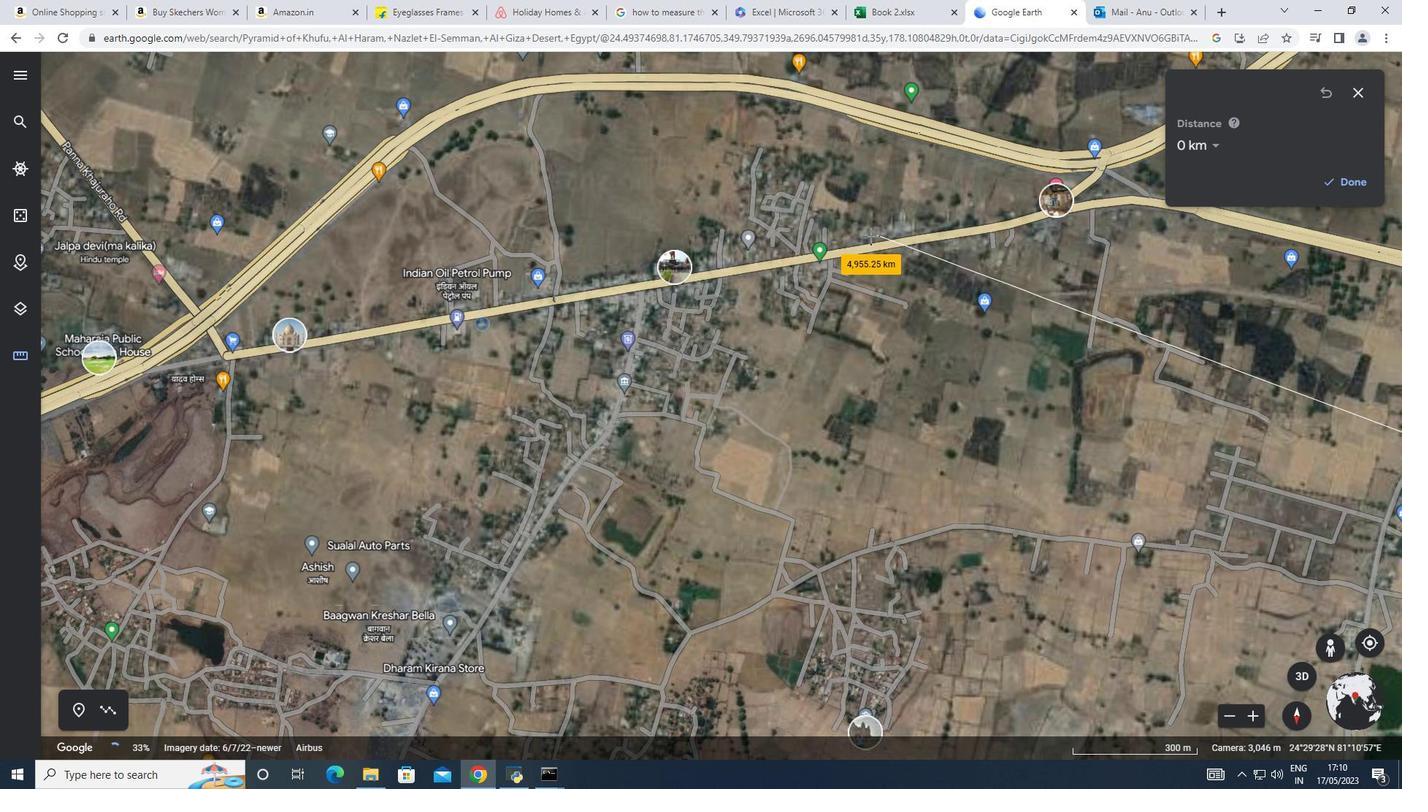 
Action: Mouse scrolled (868, 234) with delta (0, 0)
Screenshot: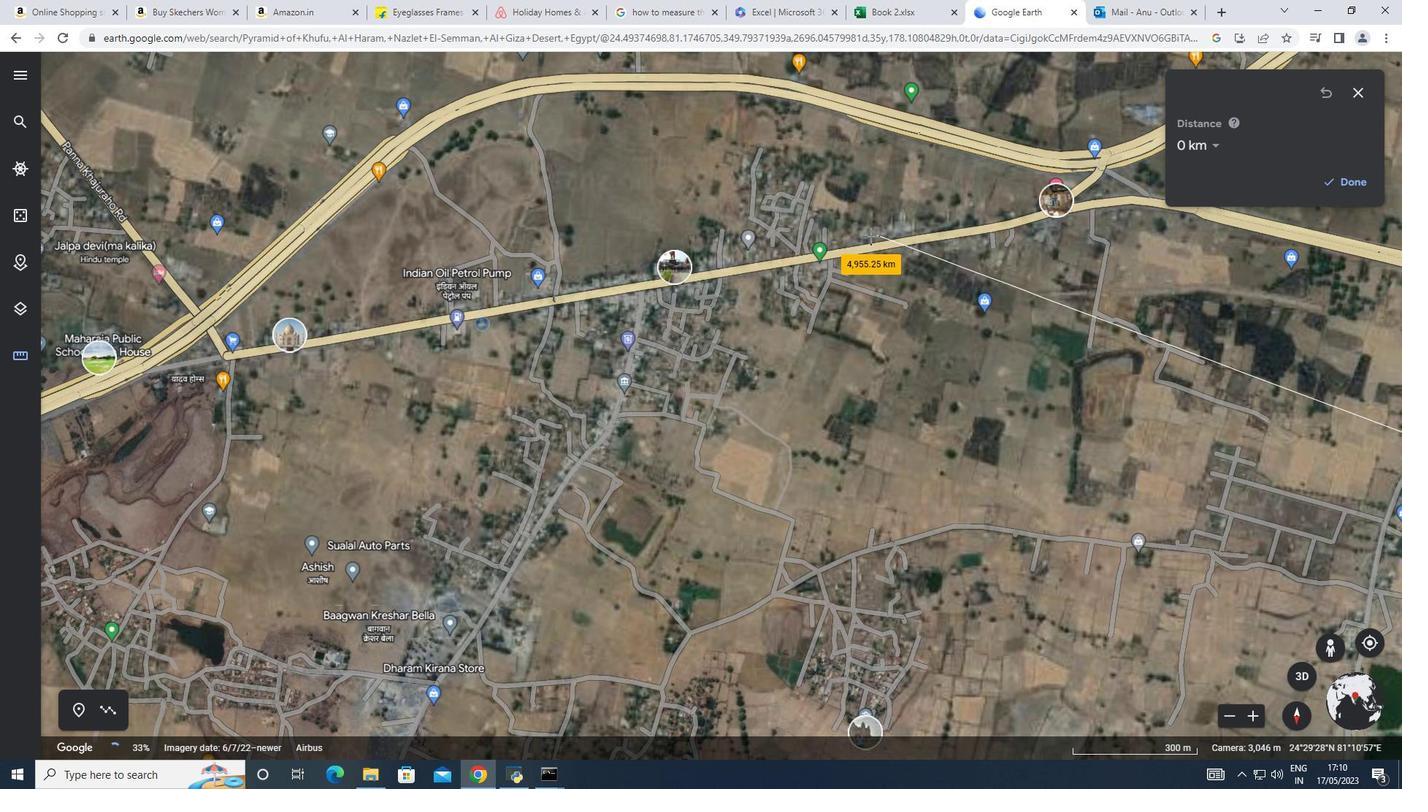 
Action: Mouse scrolled (868, 234) with delta (0, 0)
Screenshot: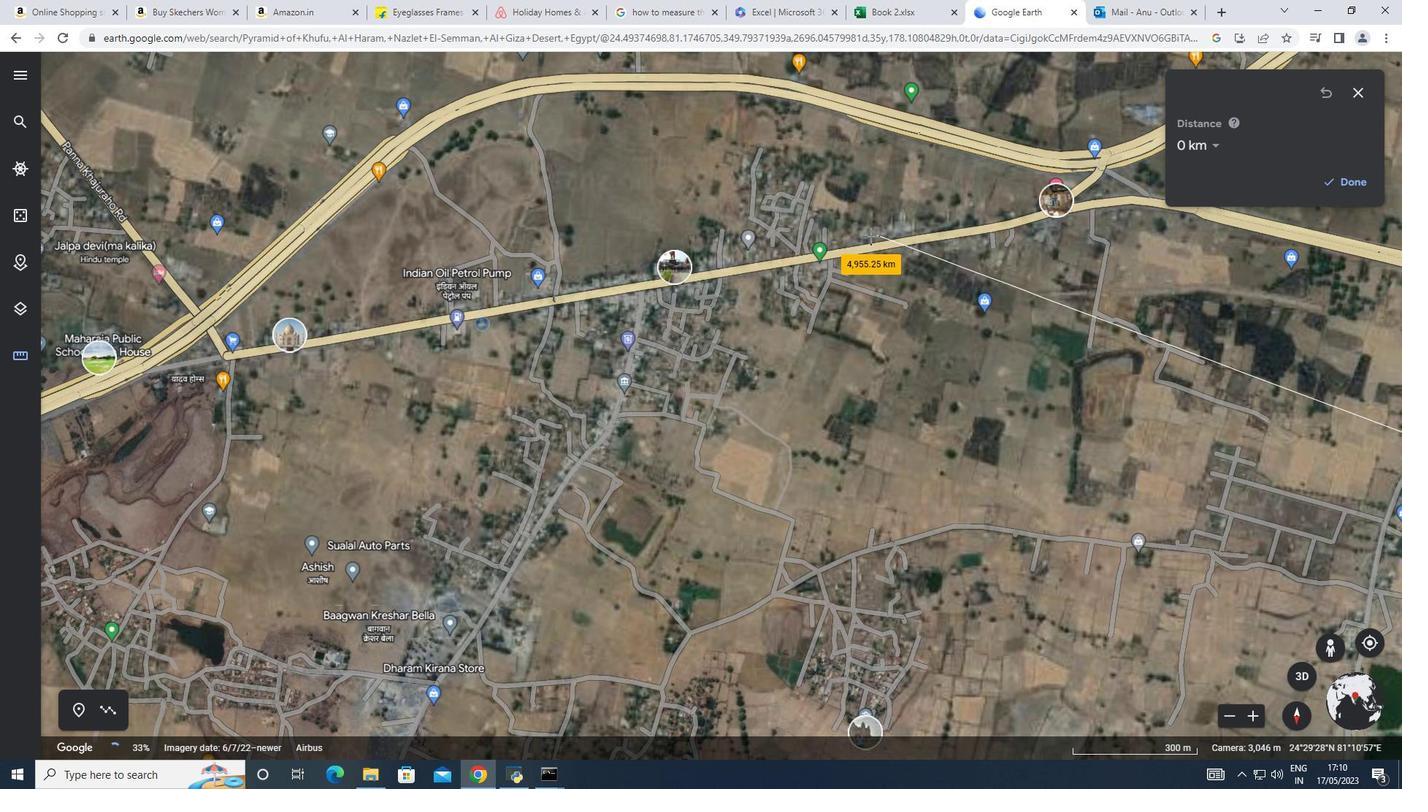 
Action: Mouse moved to (865, 233)
Screenshot: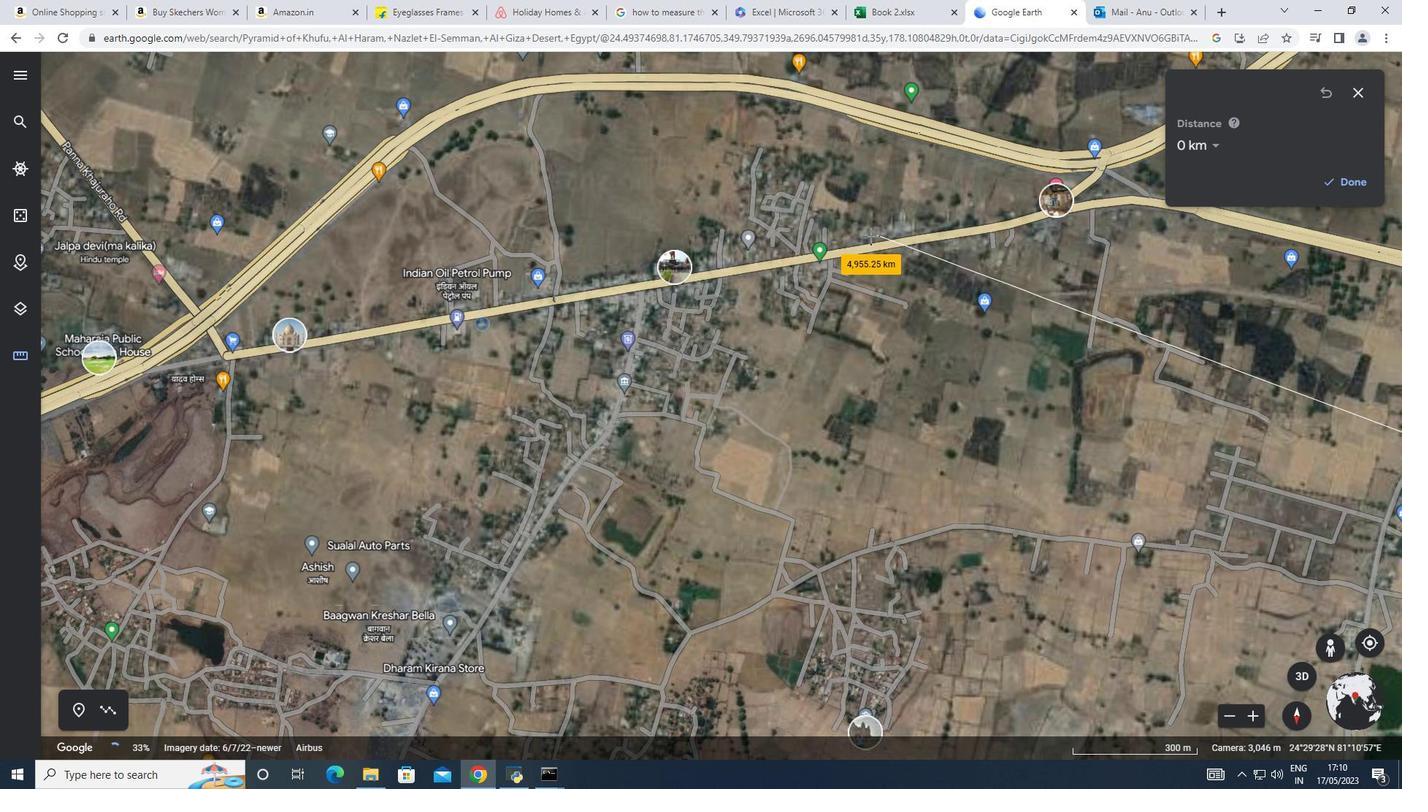
Action: Mouse scrolled (865, 233) with delta (0, 0)
Screenshot: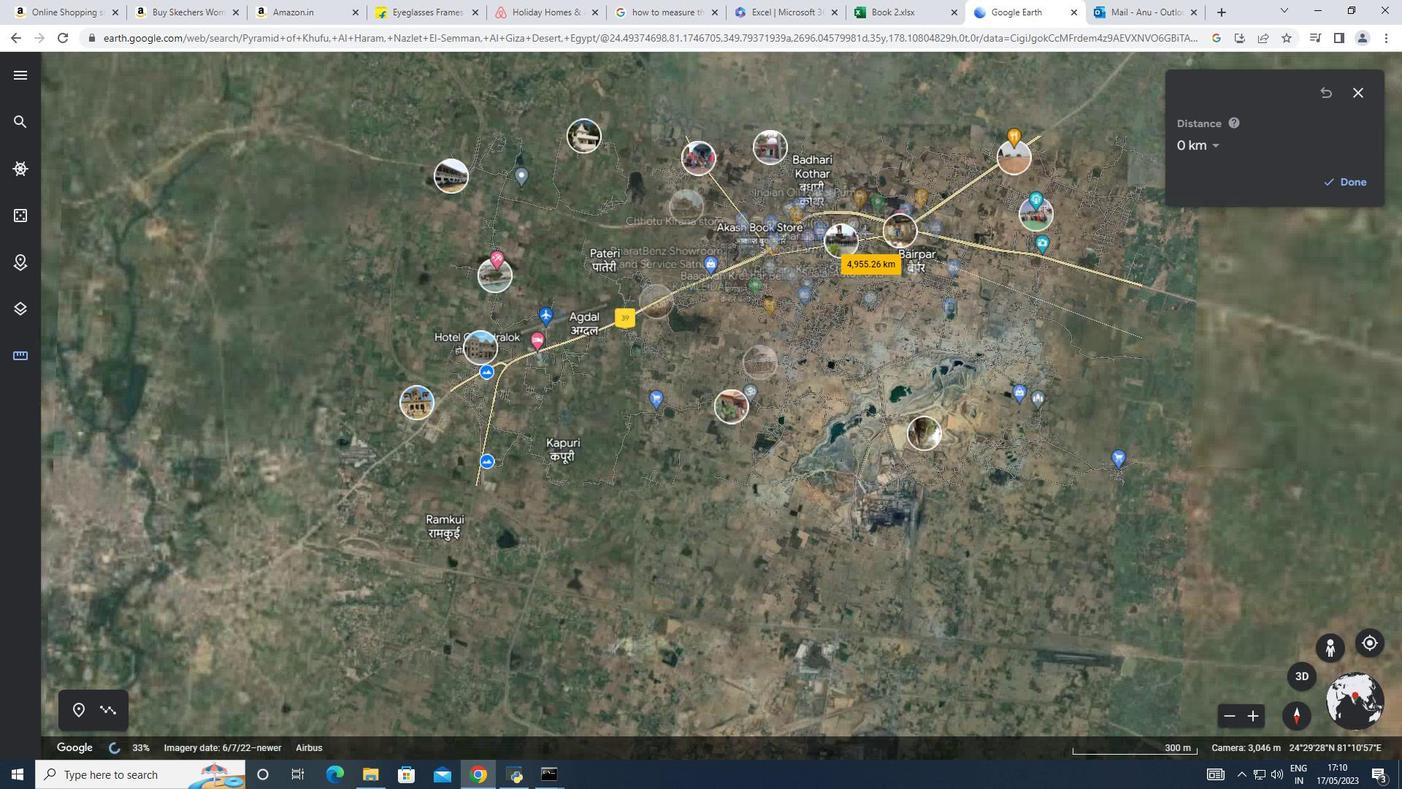 
Action: Mouse scrolled (865, 233) with delta (0, 0)
Screenshot: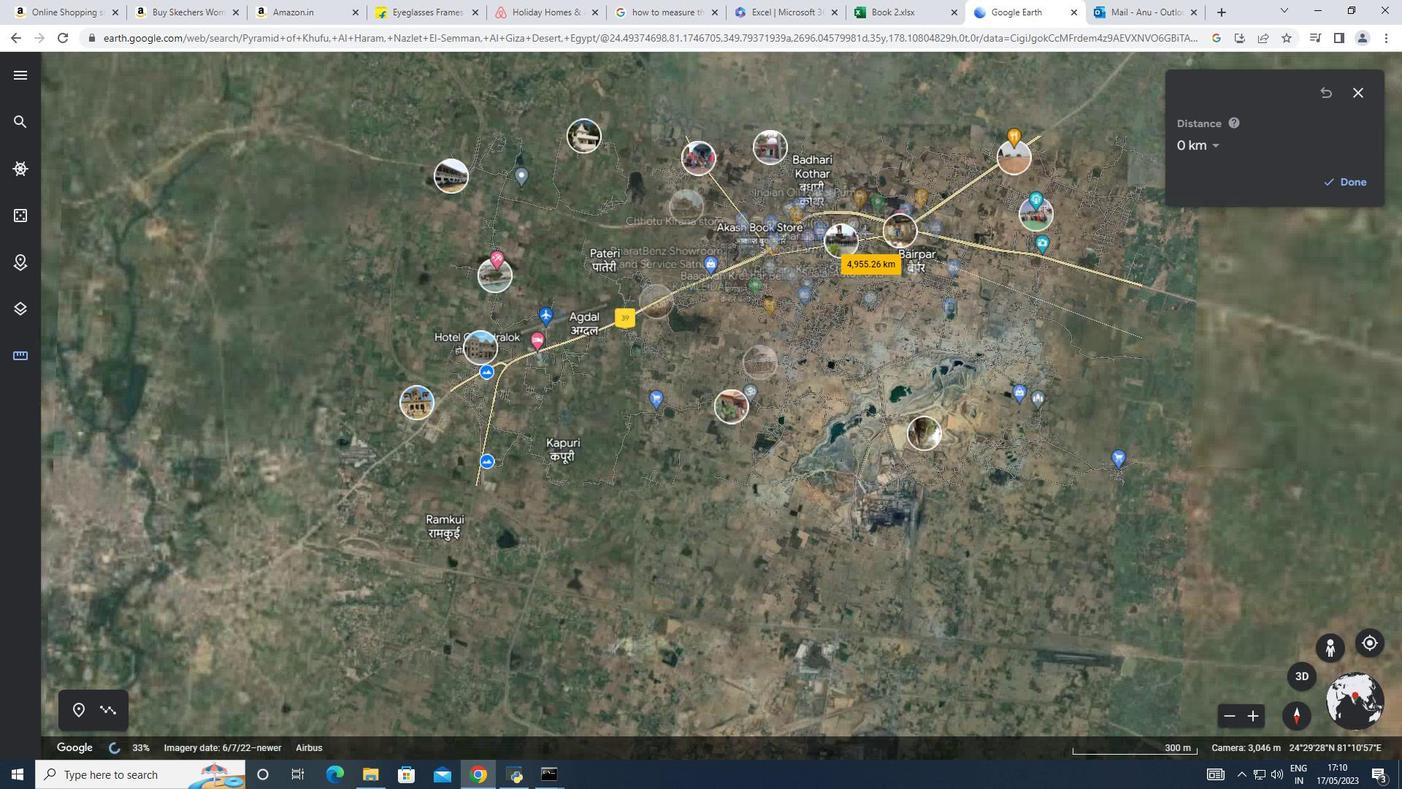
Action: Mouse scrolled (865, 233) with delta (0, 0)
Screenshot: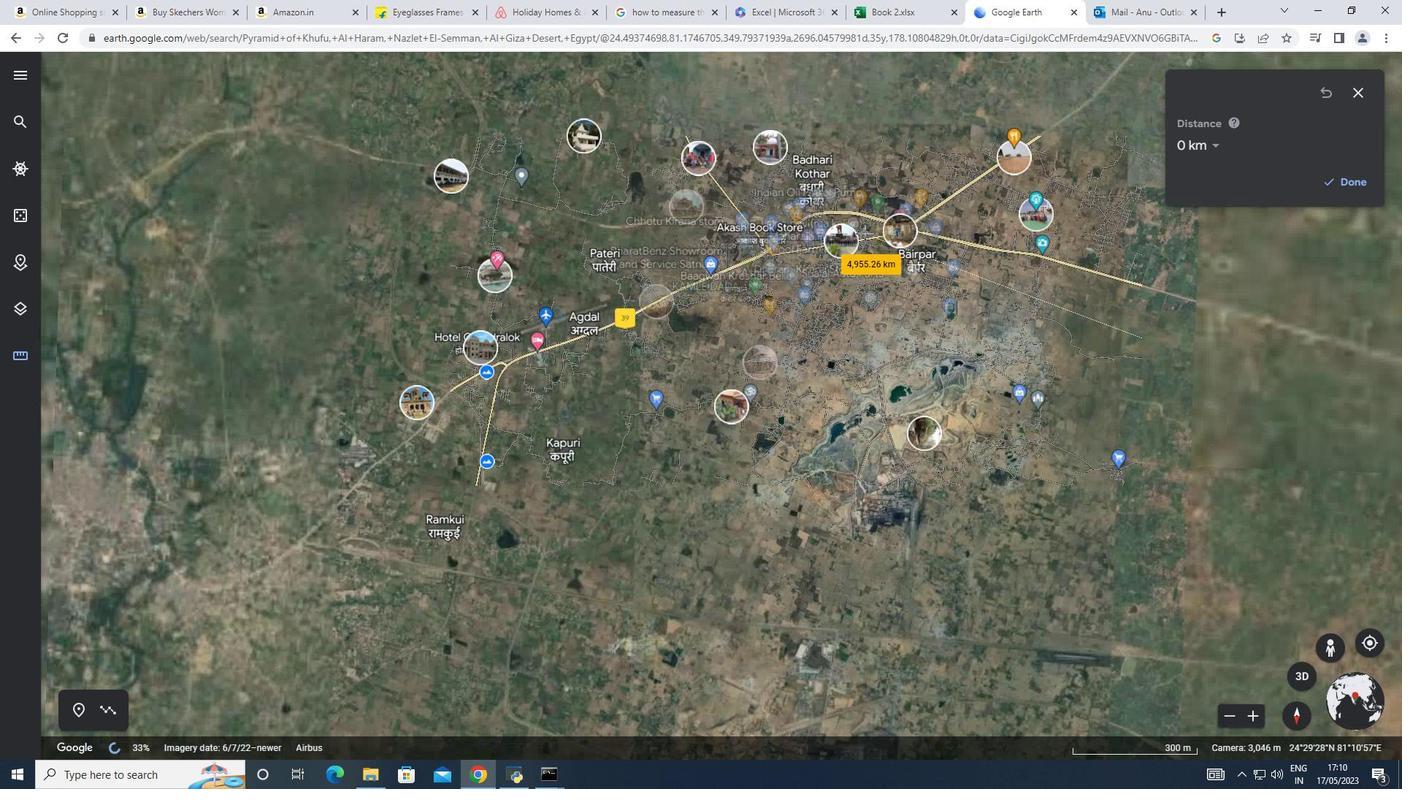 
Action: Mouse moved to (864, 233)
Screenshot: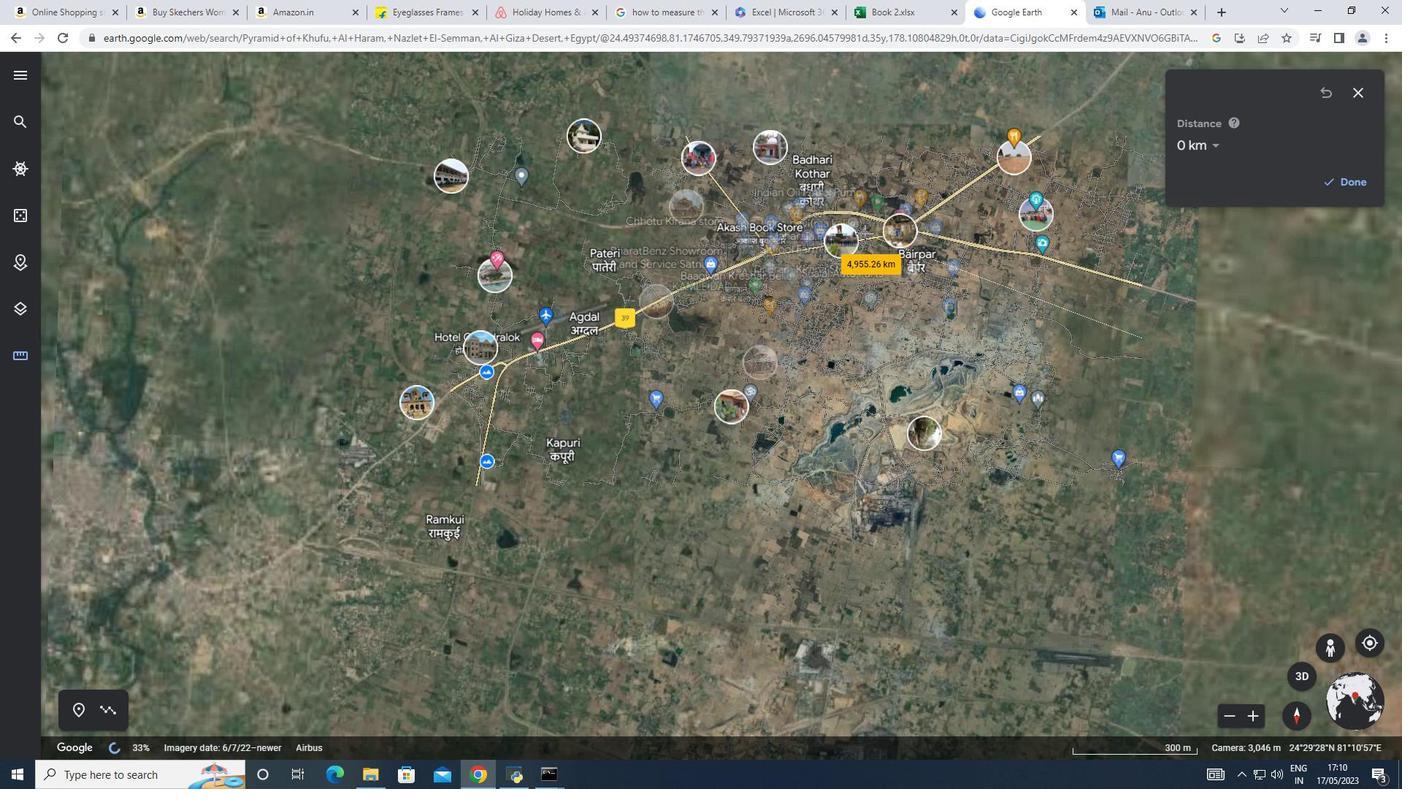 
Action: Mouse scrolled (864, 234) with delta (0, 0)
Screenshot: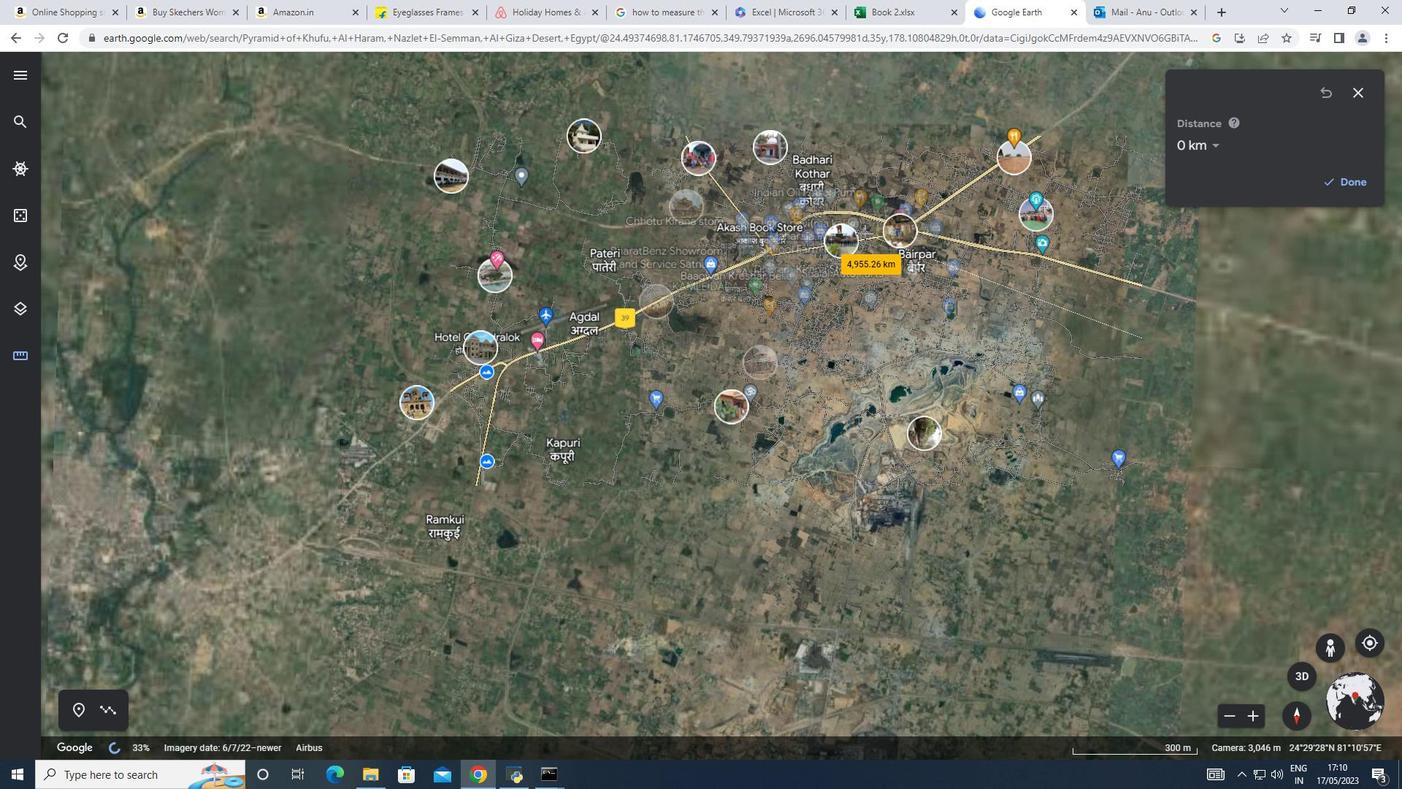 
Action: Mouse scrolled (864, 234) with delta (0, 0)
Screenshot: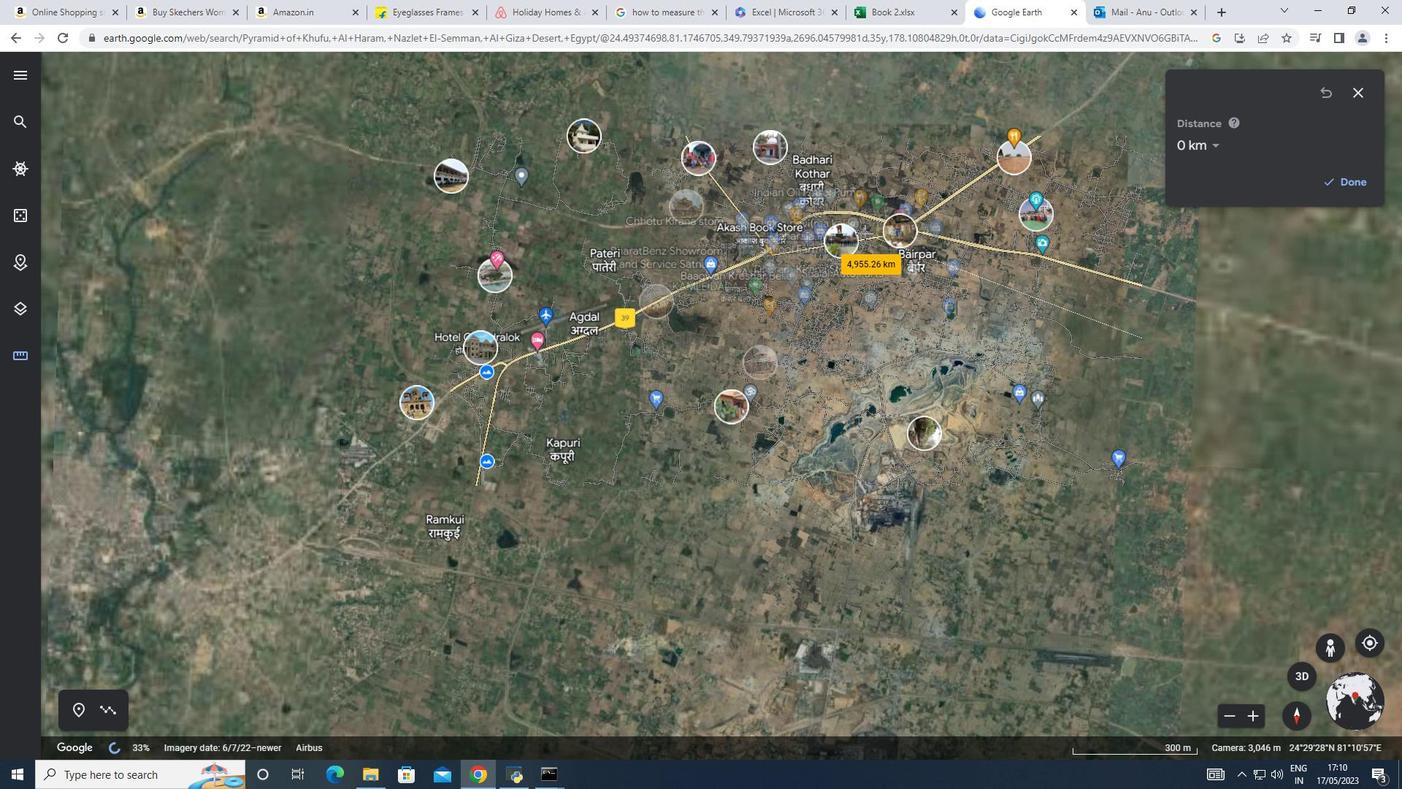 
Action: Mouse scrolled (864, 234) with delta (0, 0)
Screenshot: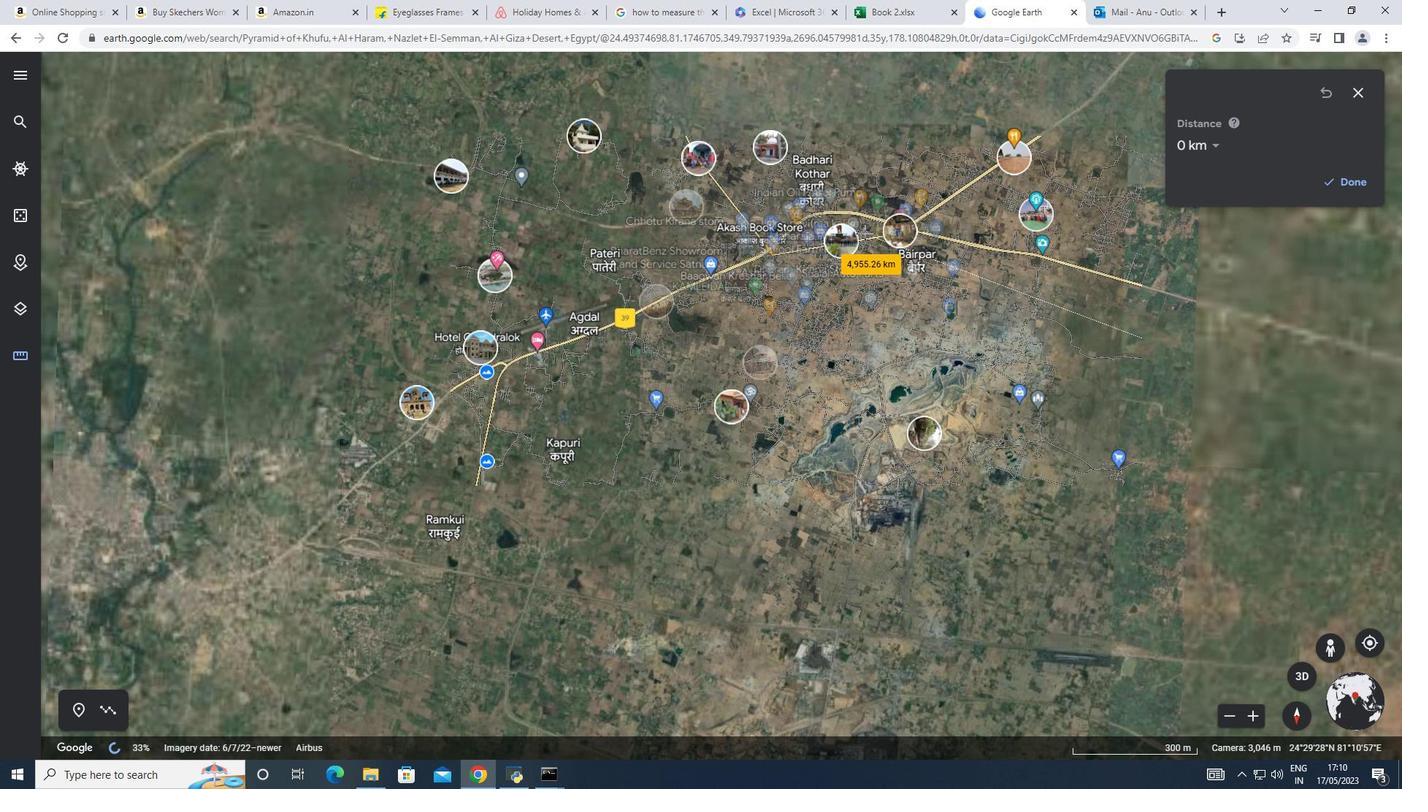 
Action: Mouse scrolled (864, 234) with delta (0, 0)
Screenshot: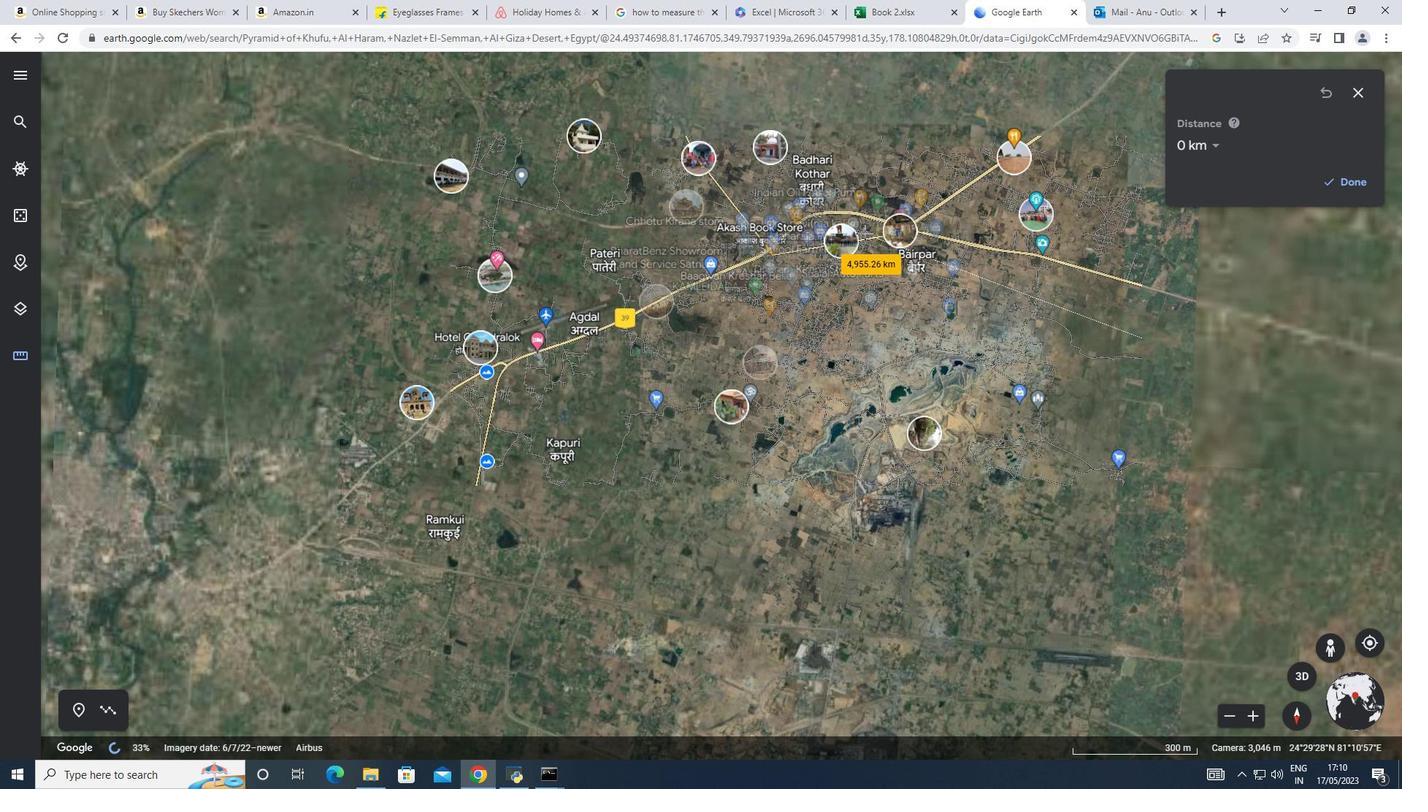 
Action: Mouse scrolled (864, 234) with delta (0, 0)
Screenshot: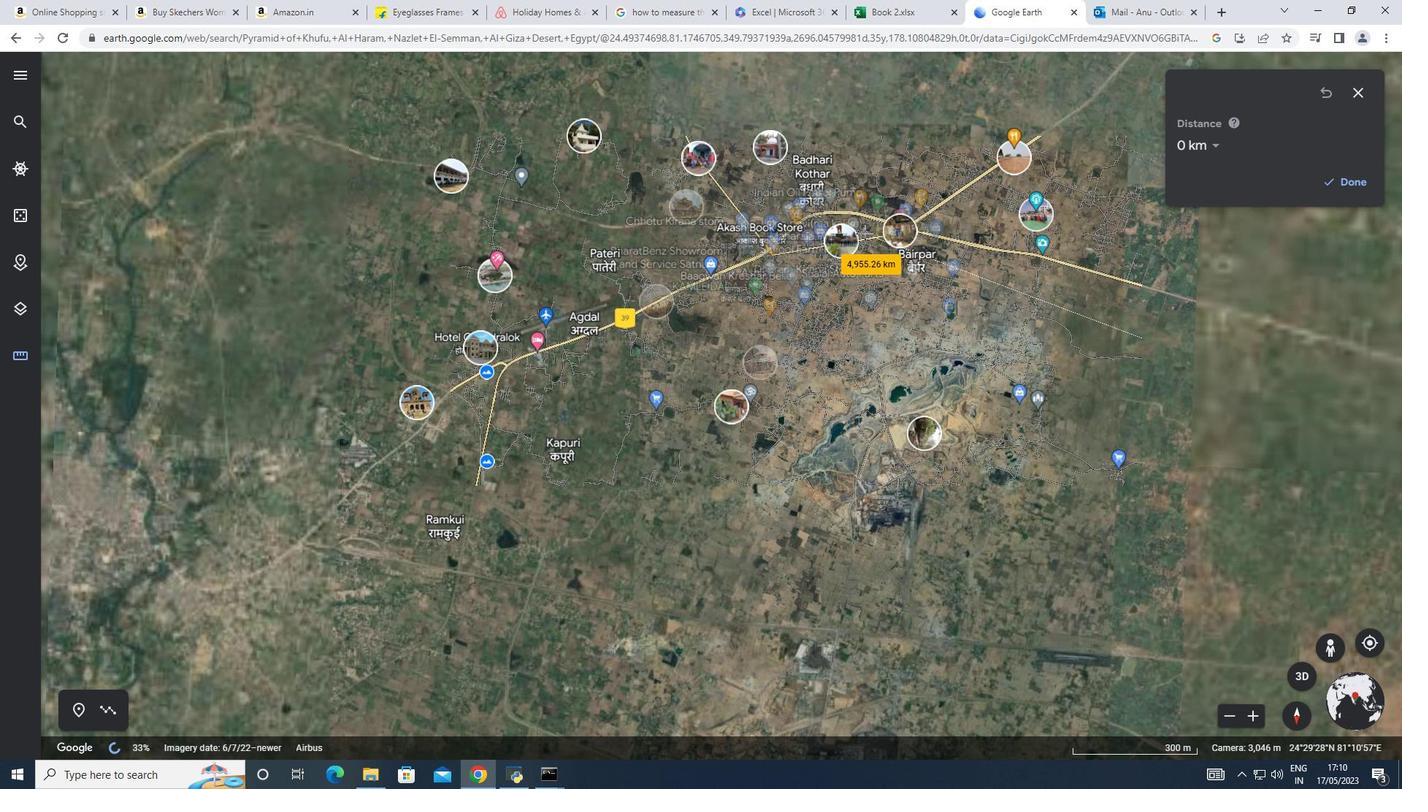 
Action: Mouse scrolled (864, 234) with delta (0, 0)
Screenshot: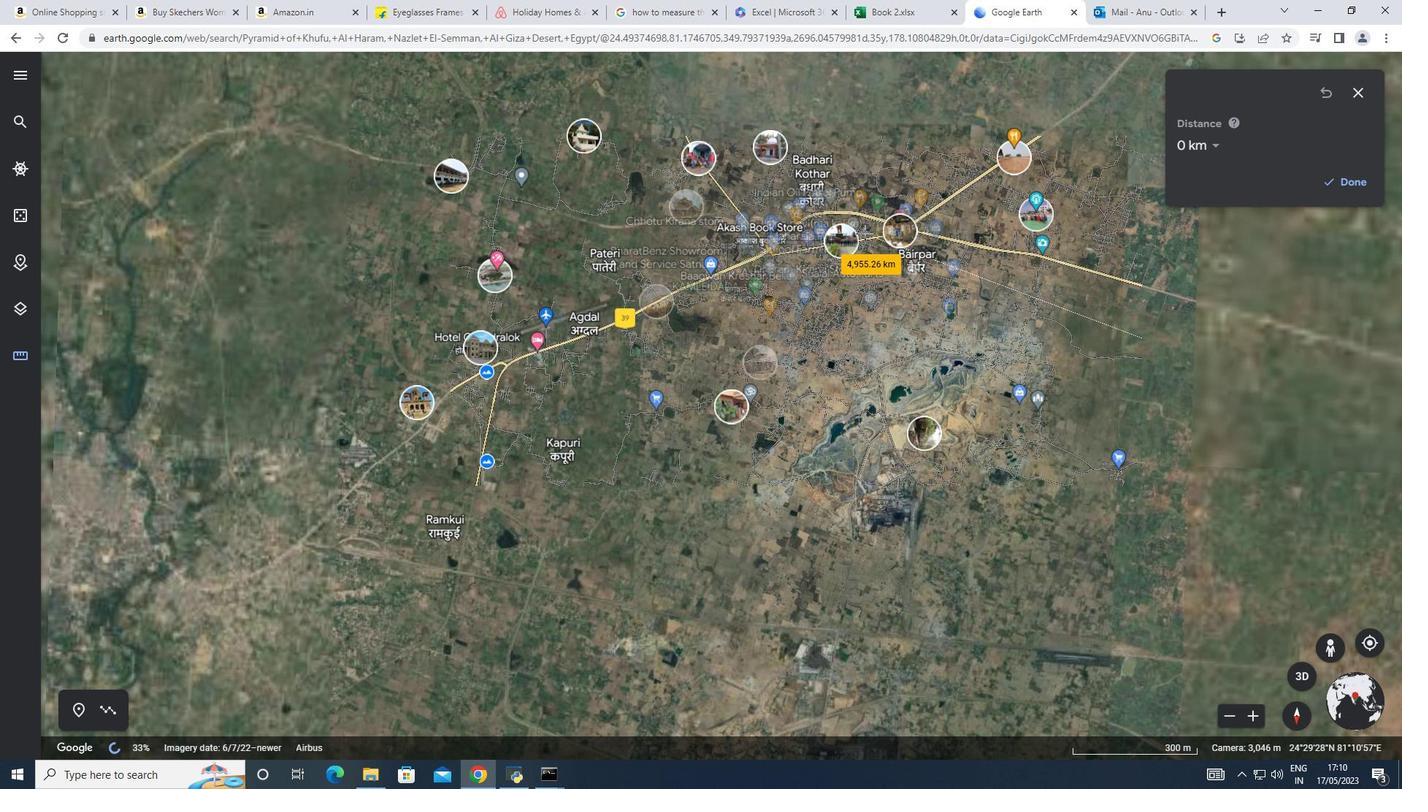 
Action: Mouse scrolled (864, 234) with delta (0, 0)
Screenshot: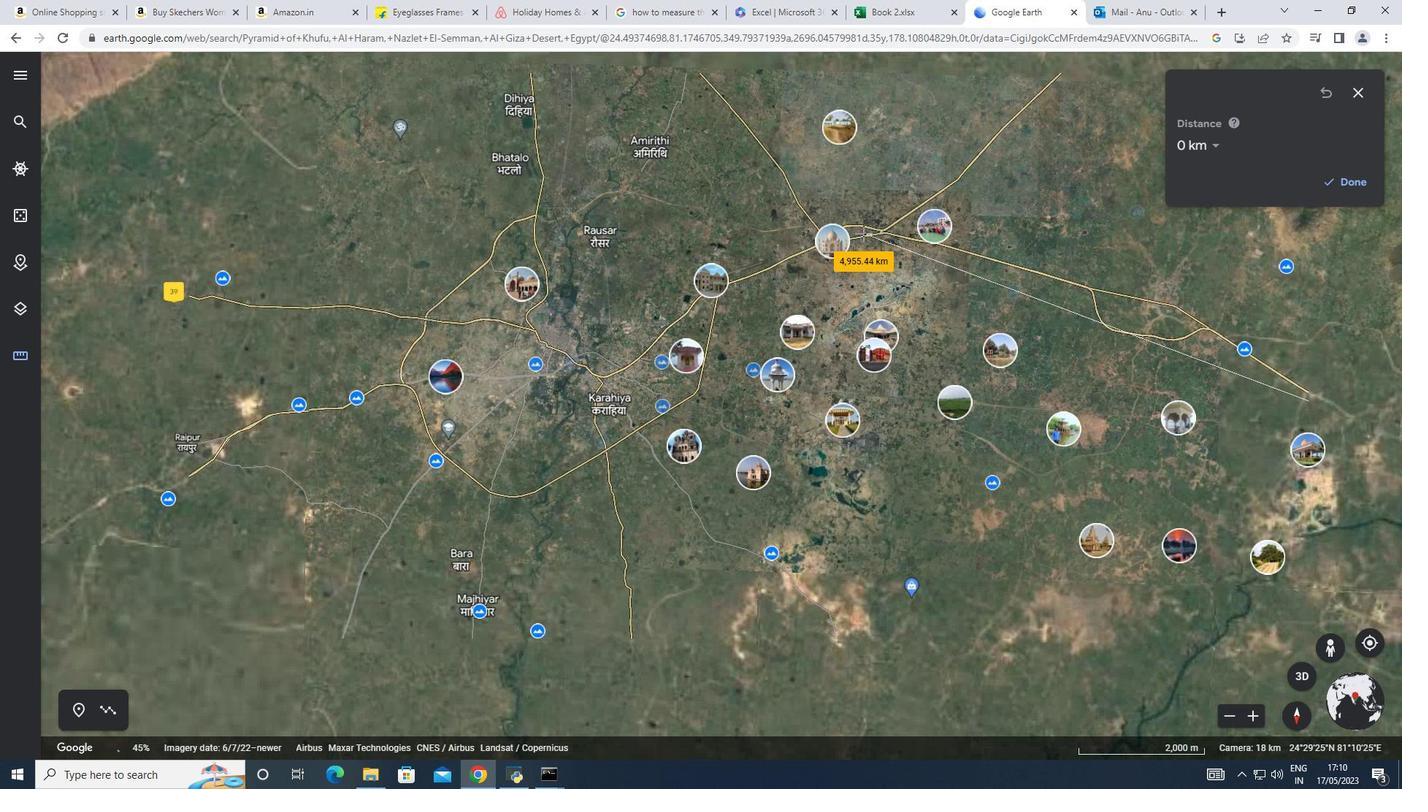 
Action: Mouse scrolled (864, 234) with delta (0, 0)
Screenshot: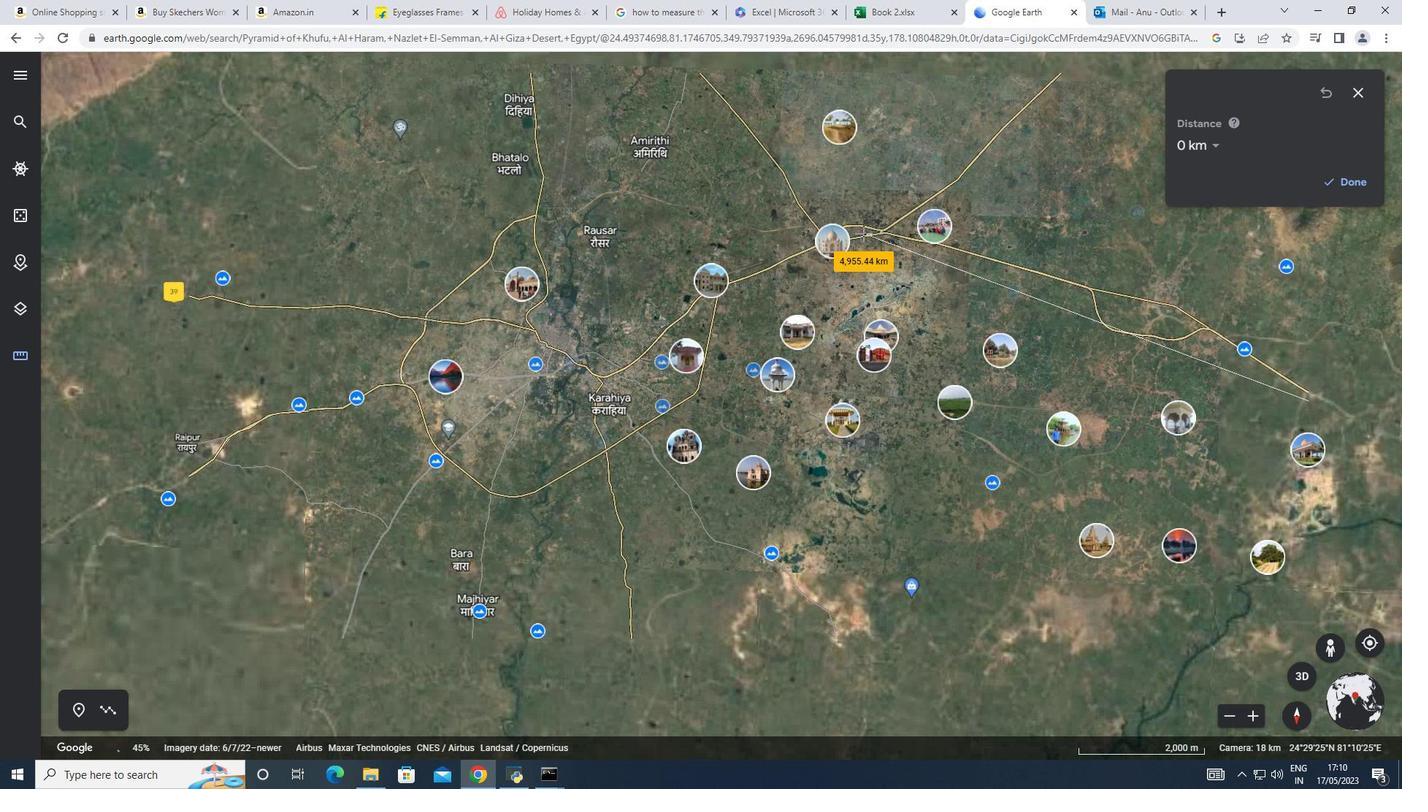 
Action: Mouse scrolled (864, 234) with delta (0, 0)
Screenshot: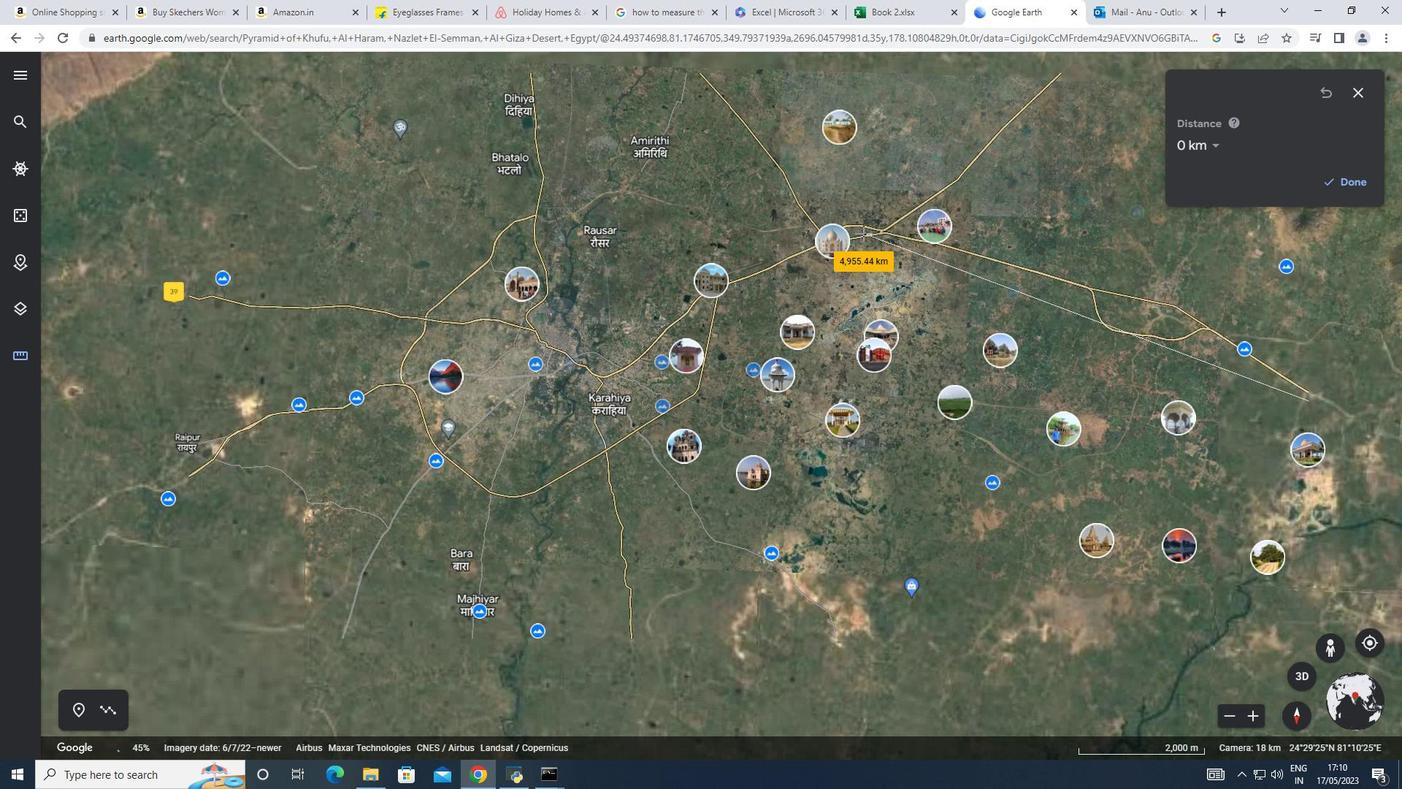
Action: Mouse scrolled (864, 234) with delta (0, 0)
Screenshot: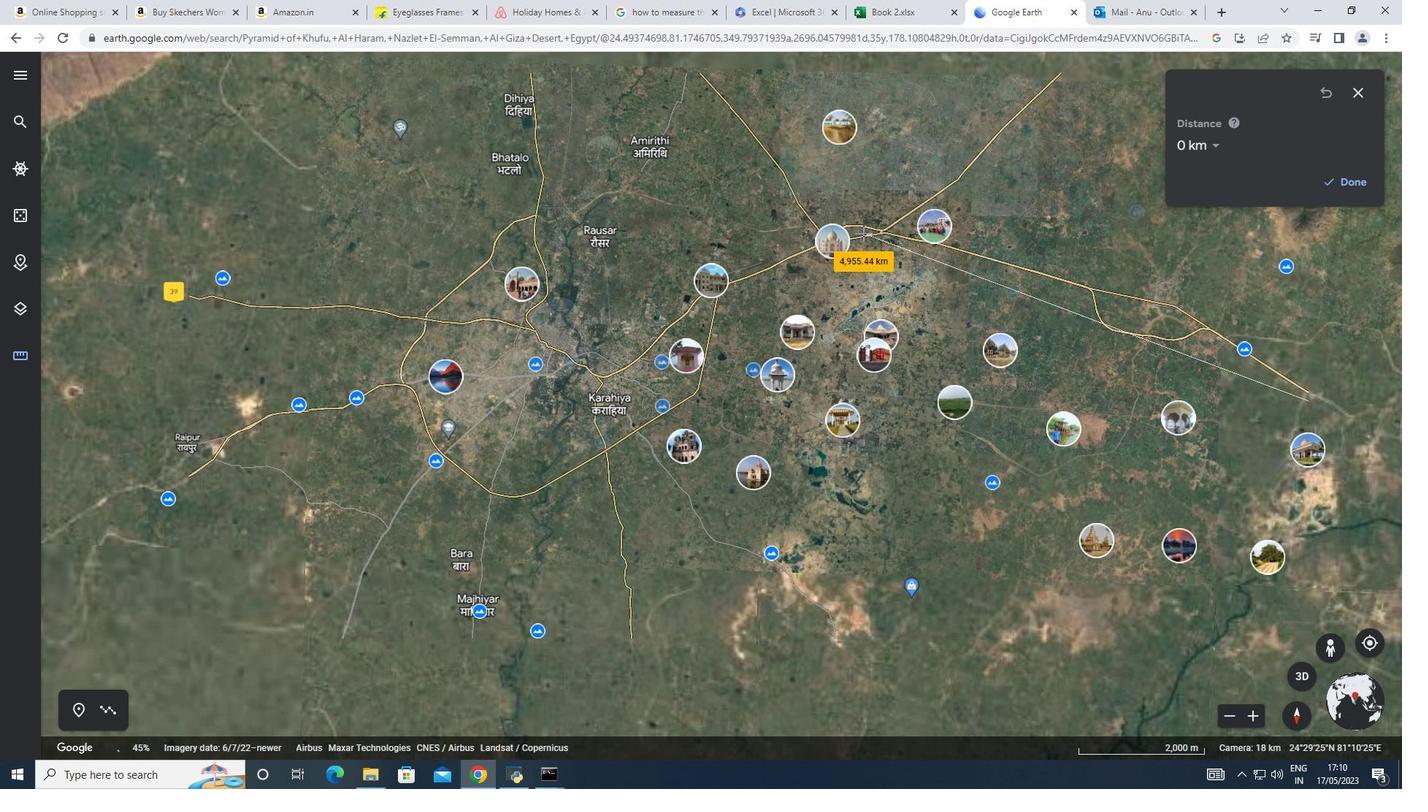 
Action: Mouse scrolled (864, 234) with delta (0, 0)
Screenshot: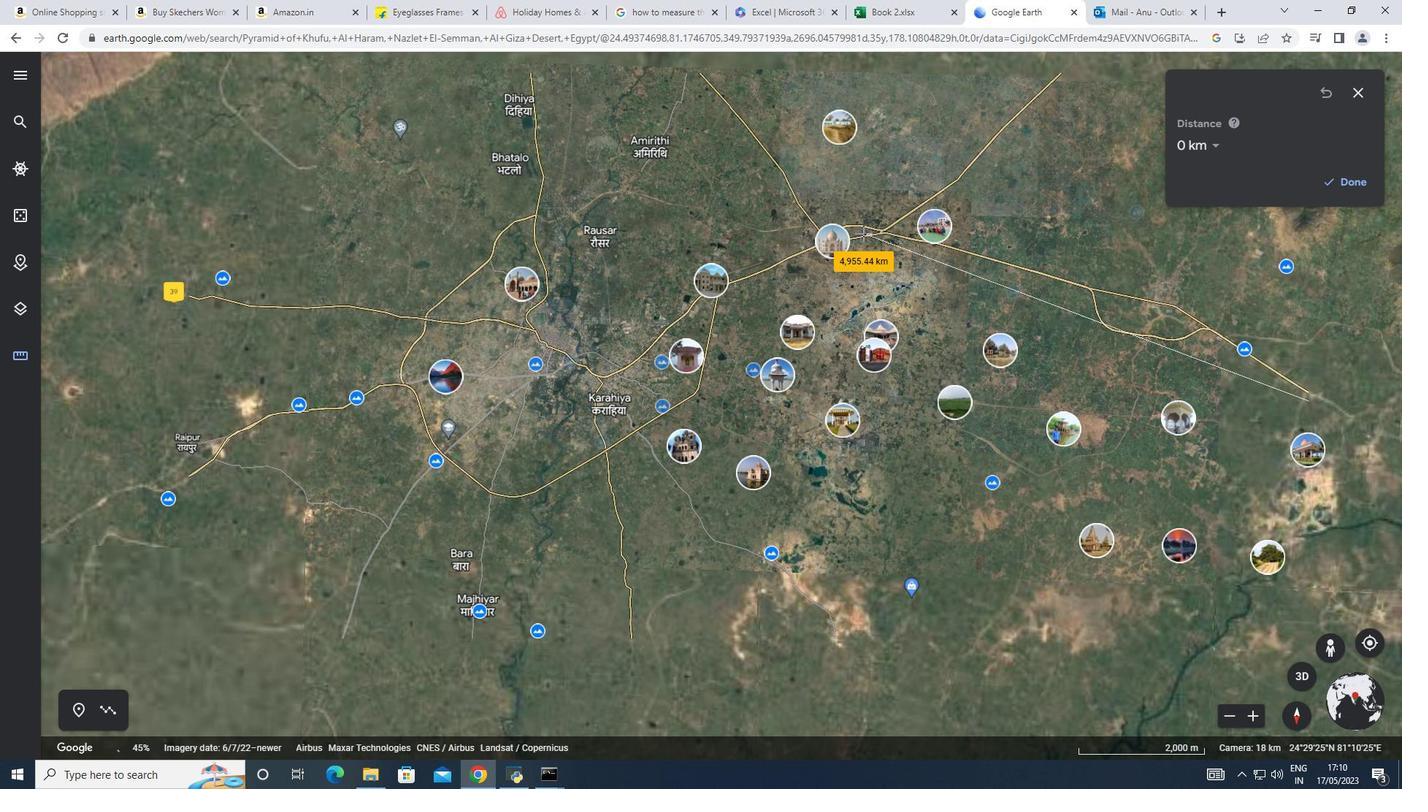 
Action: Mouse scrolled (864, 234) with delta (0, 0)
Screenshot: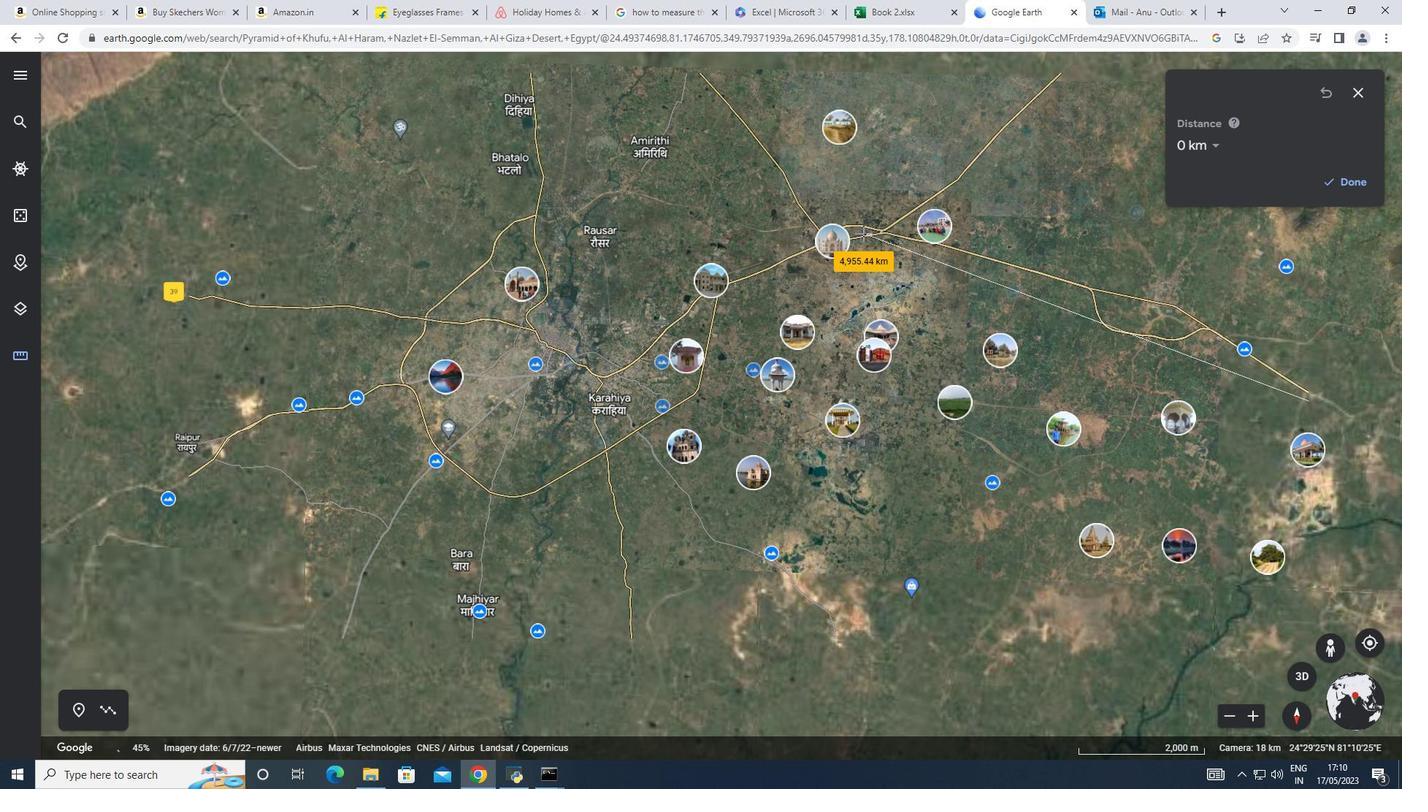 
Action: Mouse scrolled (864, 234) with delta (0, 0)
Screenshot: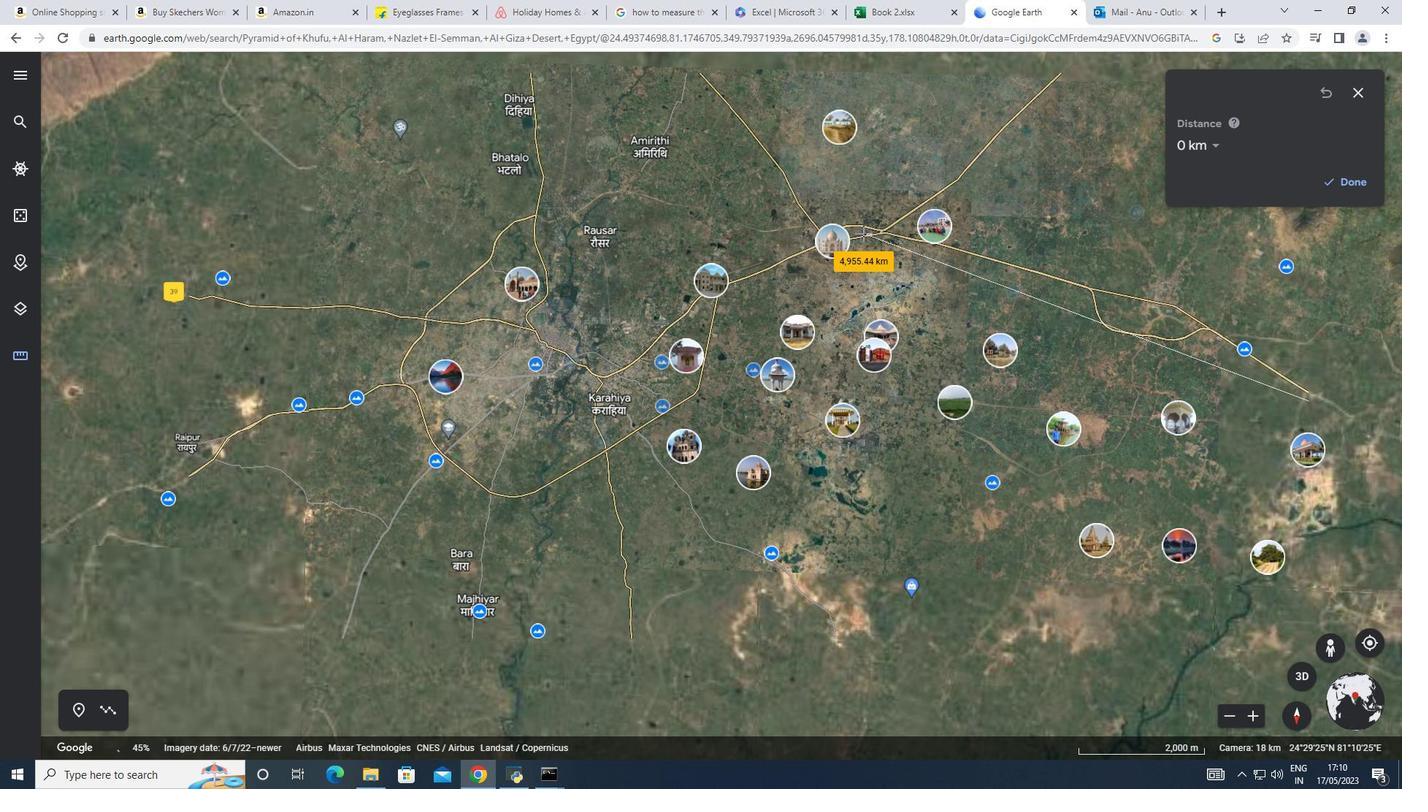 
Action: Mouse scrolled (864, 234) with delta (0, 0)
Screenshot: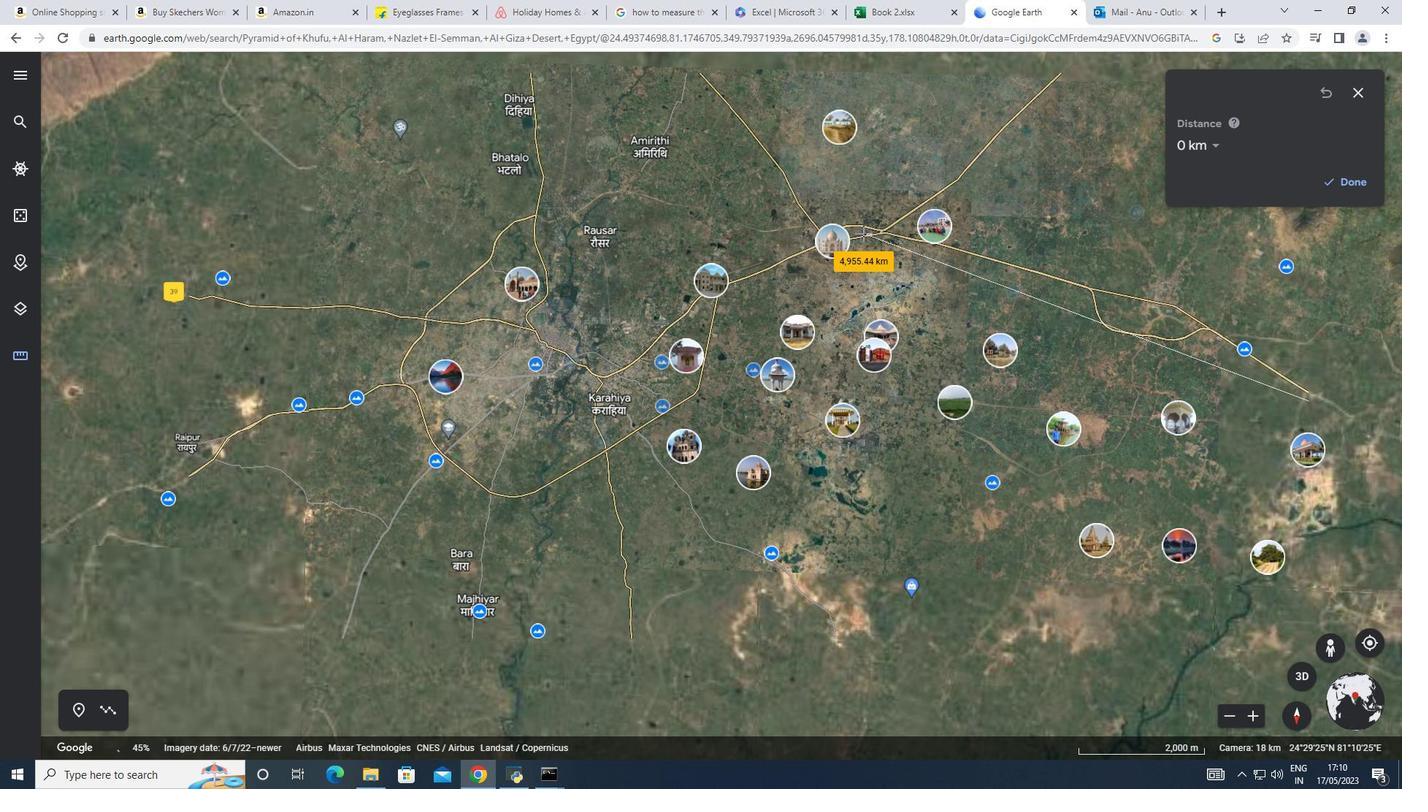 
Action: Mouse moved to (471, 349)
Screenshot: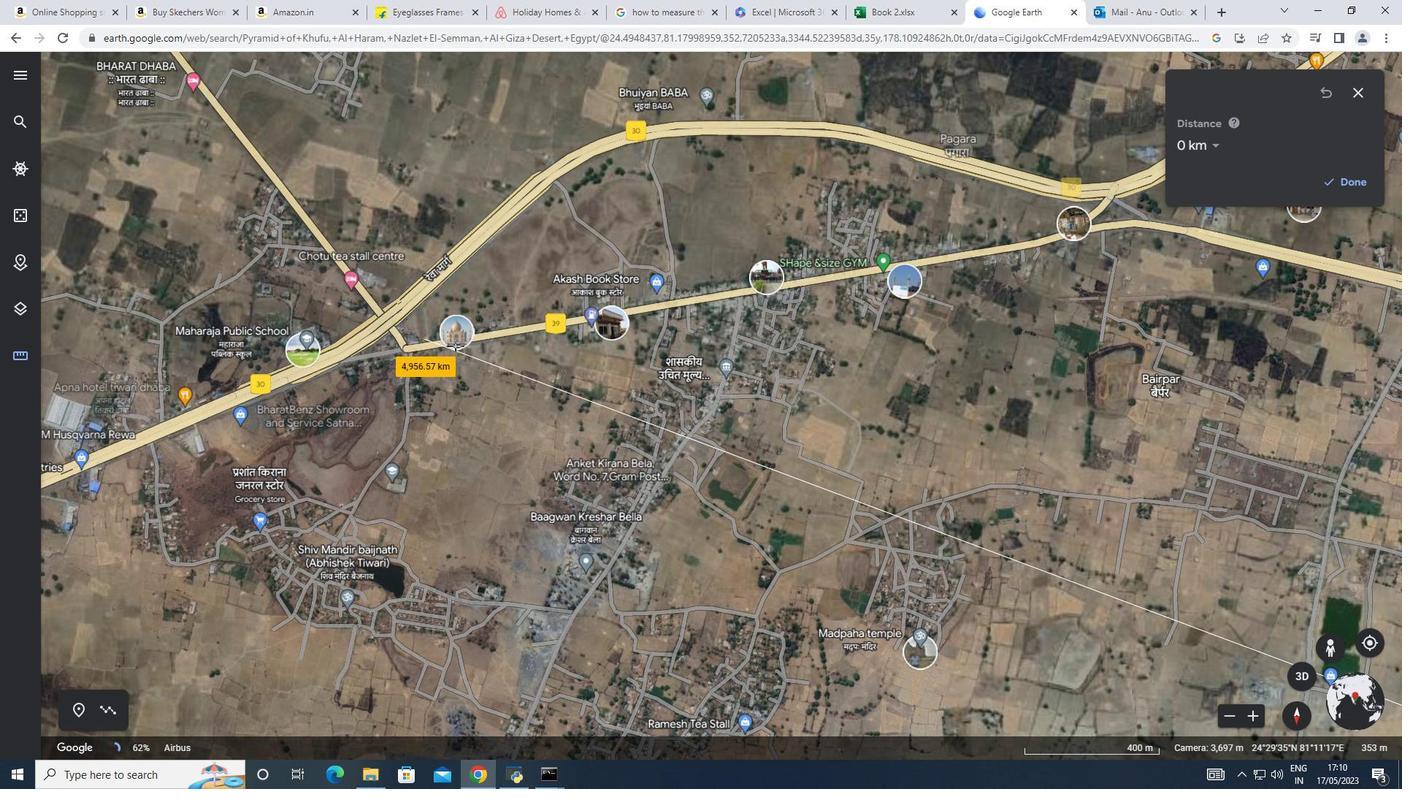 
Action: Mouse scrolled (471, 350) with delta (0, 0)
Screenshot: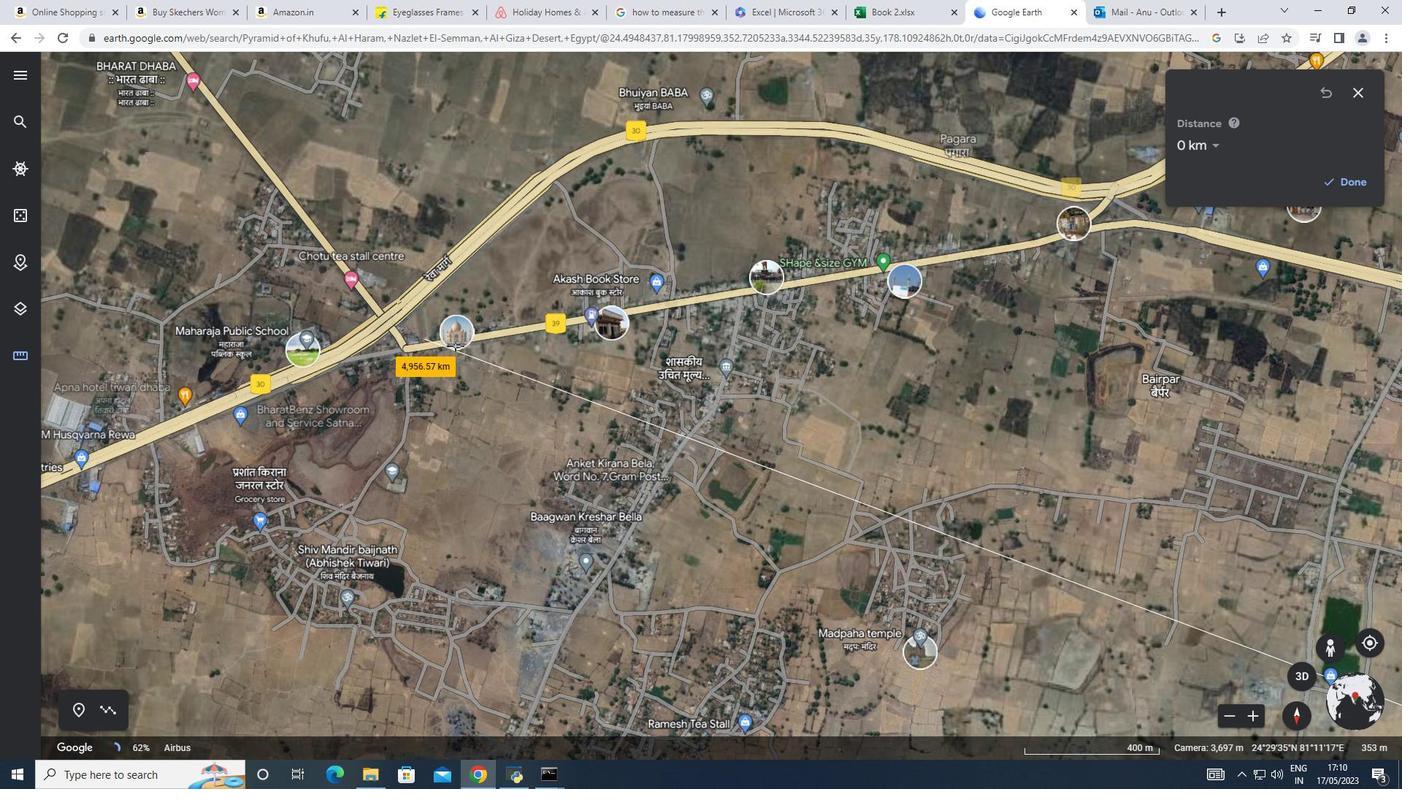 
Action: Mouse moved to (426, 370)
Screenshot: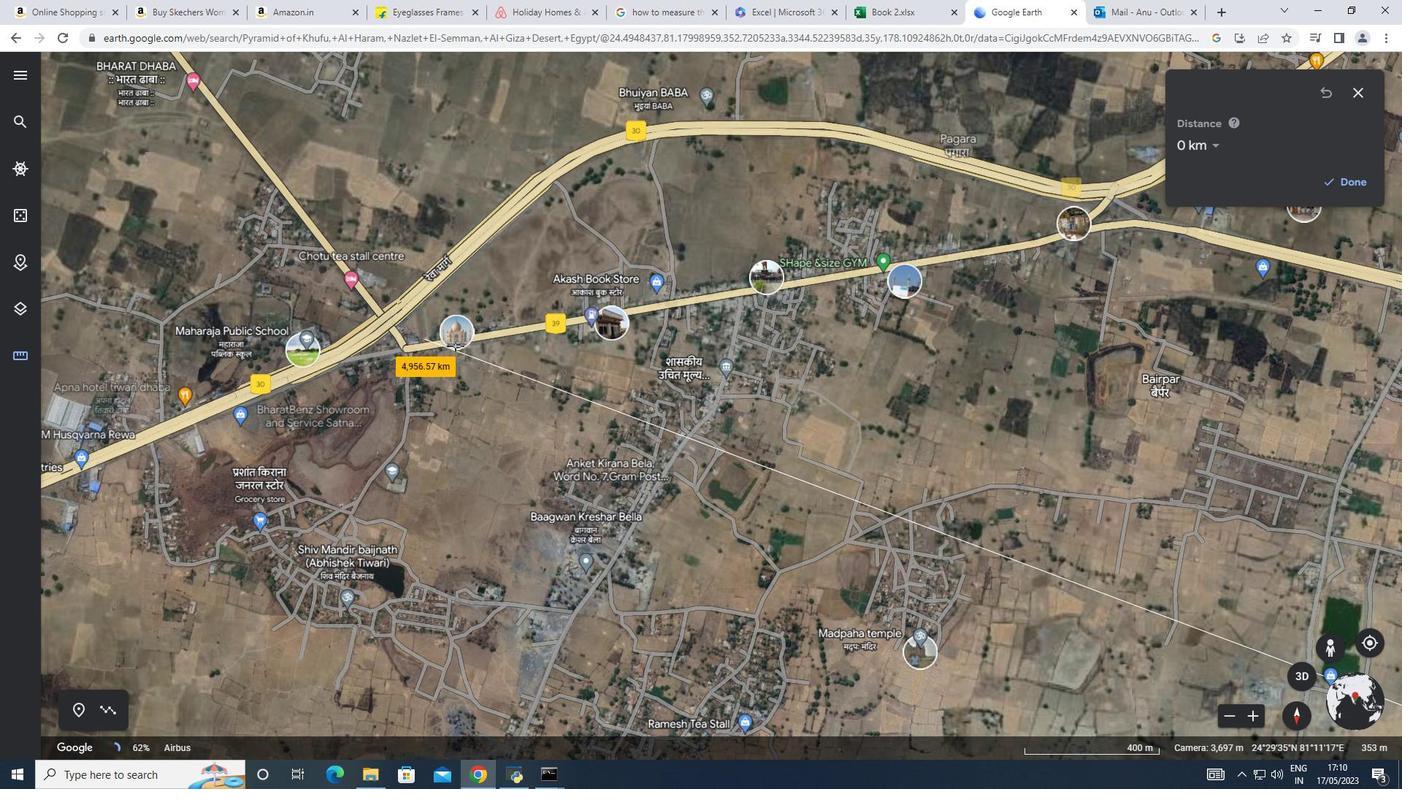 
Action: Mouse pressed left at (426, 370)
Screenshot: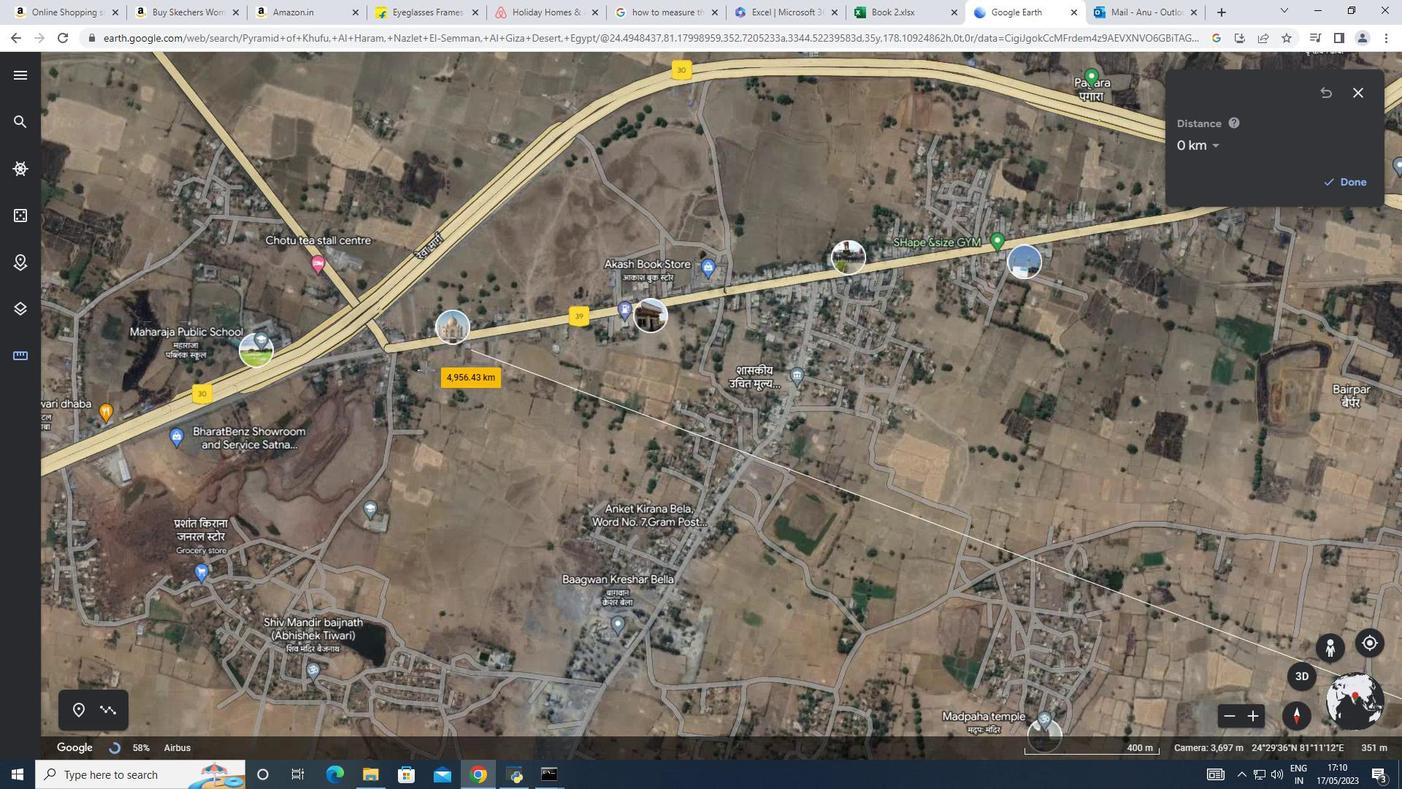 
Action: Mouse moved to (528, 352)
Screenshot: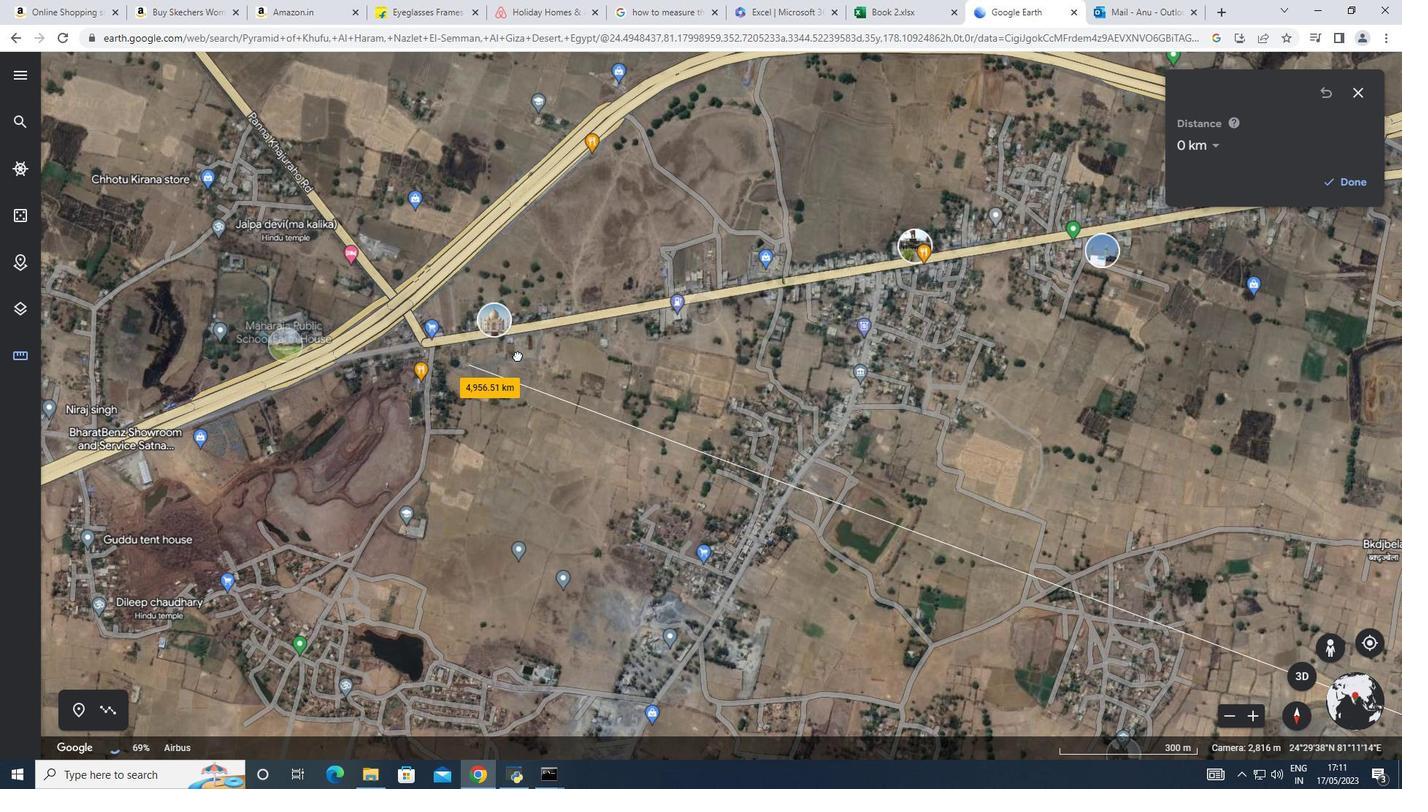 
Action: Mouse scrolled (528, 353) with delta (0, 0)
Screenshot: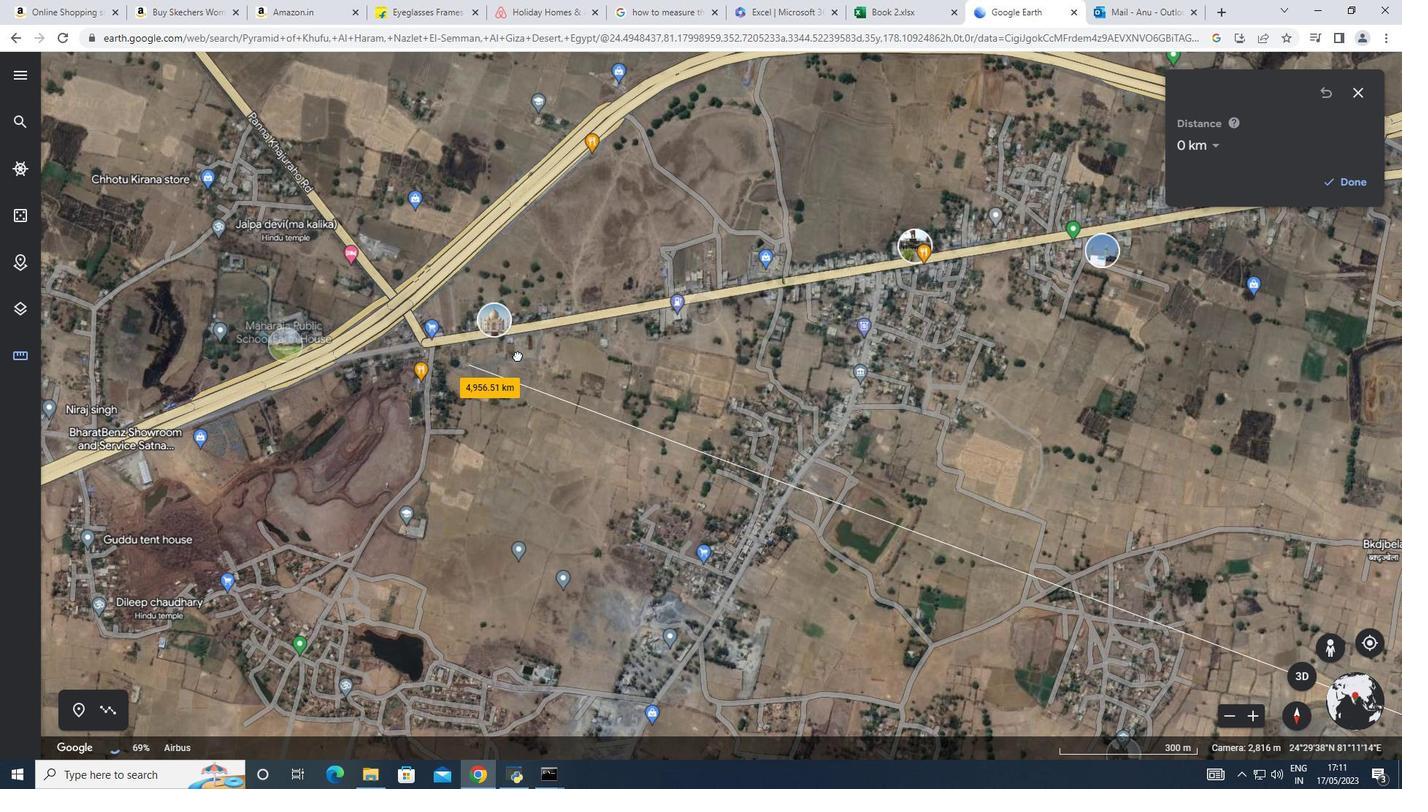 
Action: Mouse scrolled (528, 353) with delta (0, 0)
Screenshot: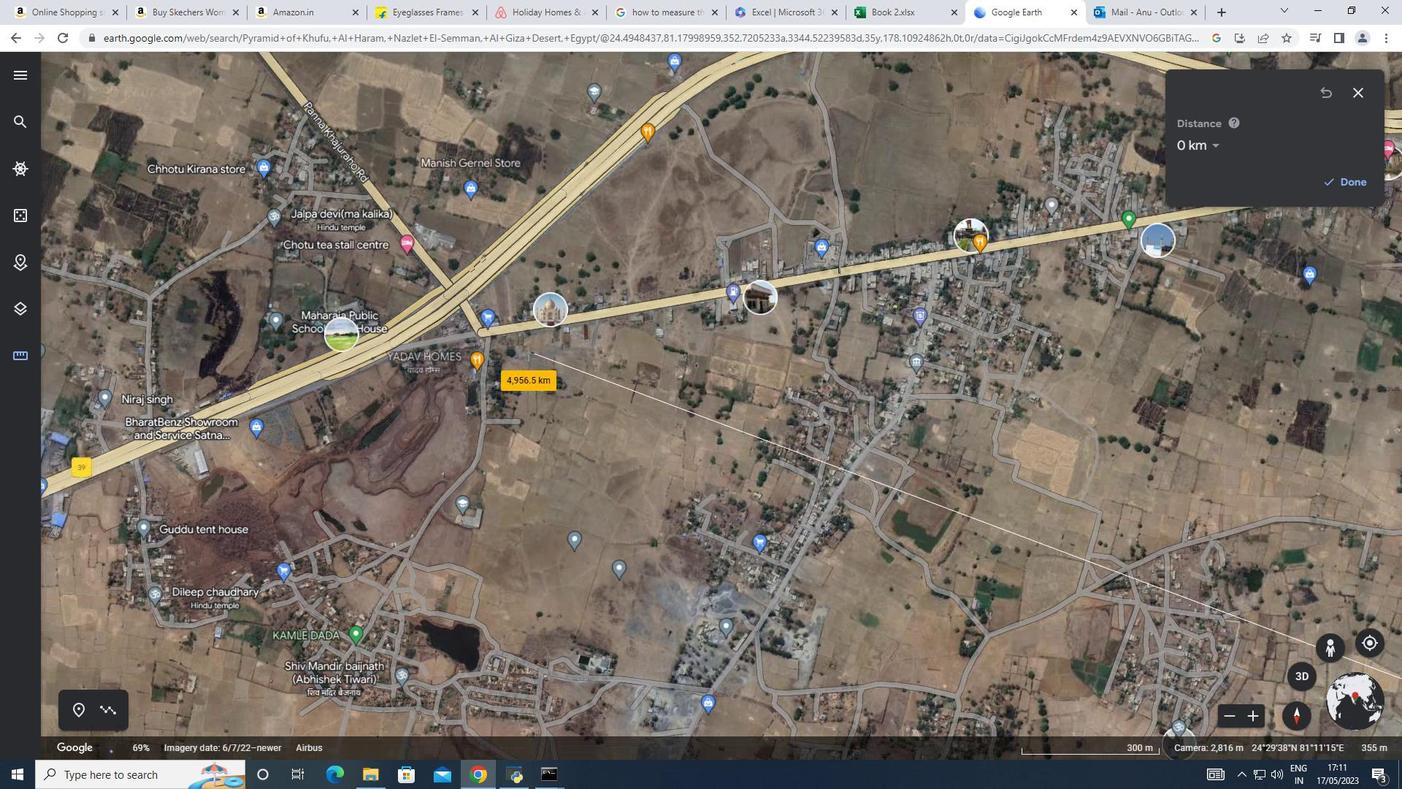 
Action: Mouse scrolled (528, 353) with delta (0, 0)
Screenshot: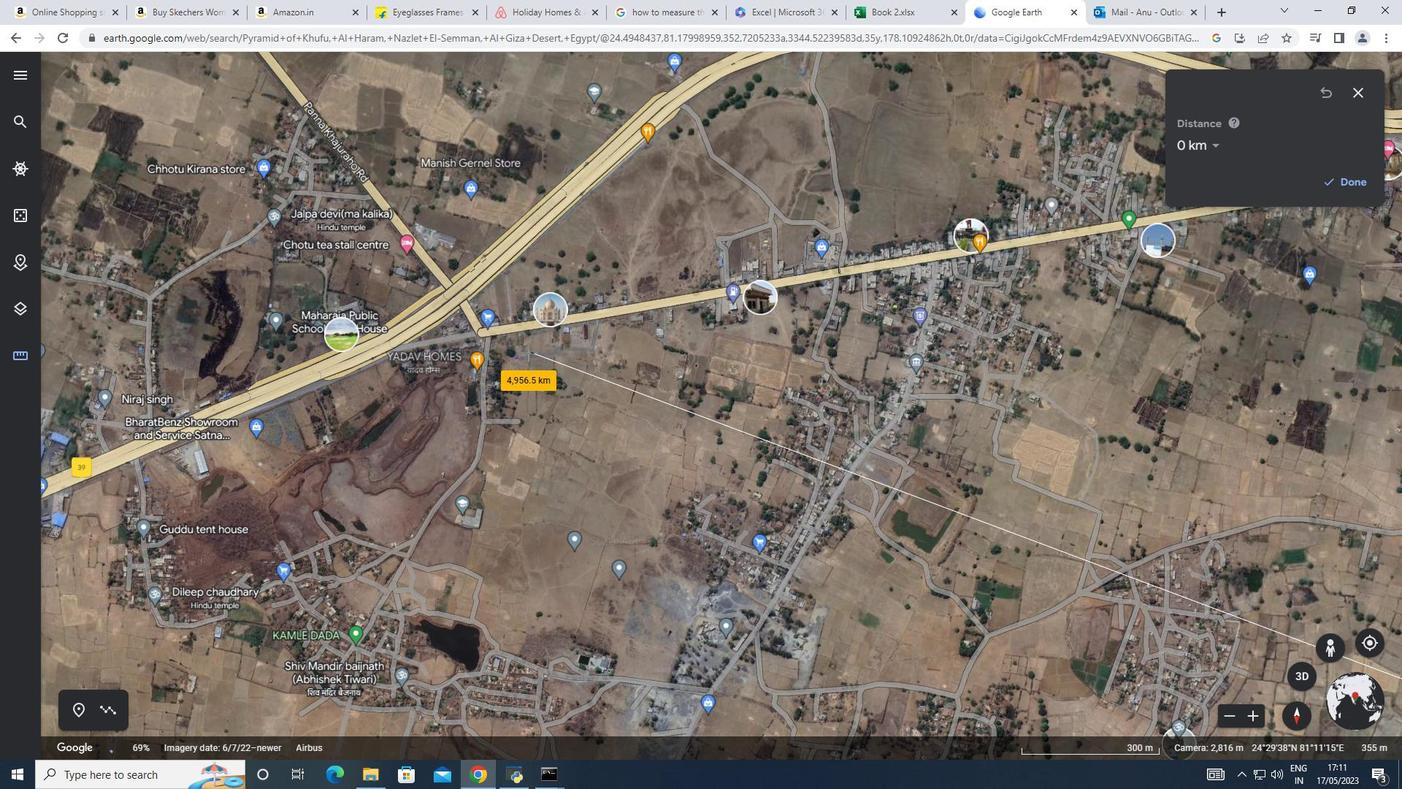 
Action: Mouse scrolled (528, 353) with delta (0, 0)
Screenshot: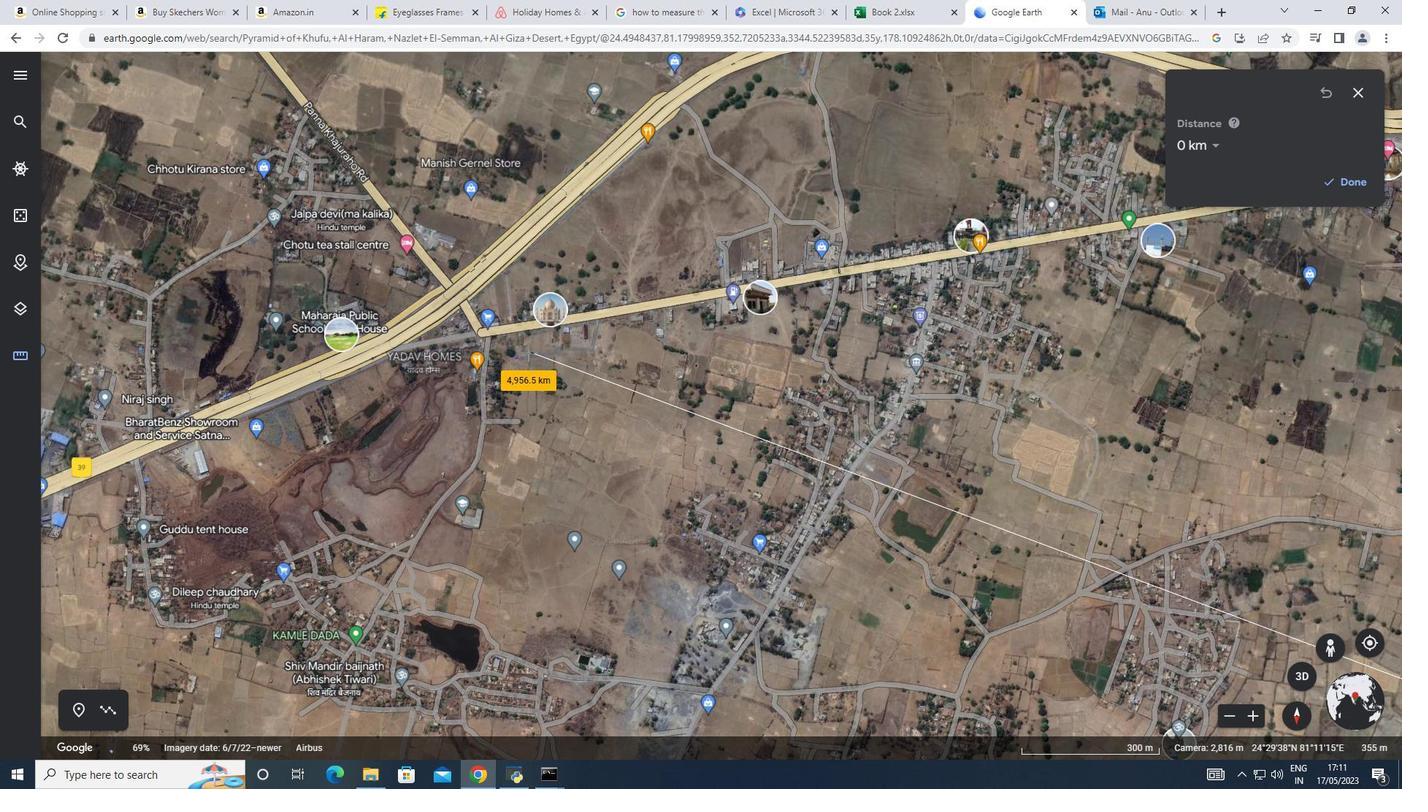 
Action: Mouse scrolled (528, 353) with delta (0, 0)
Screenshot: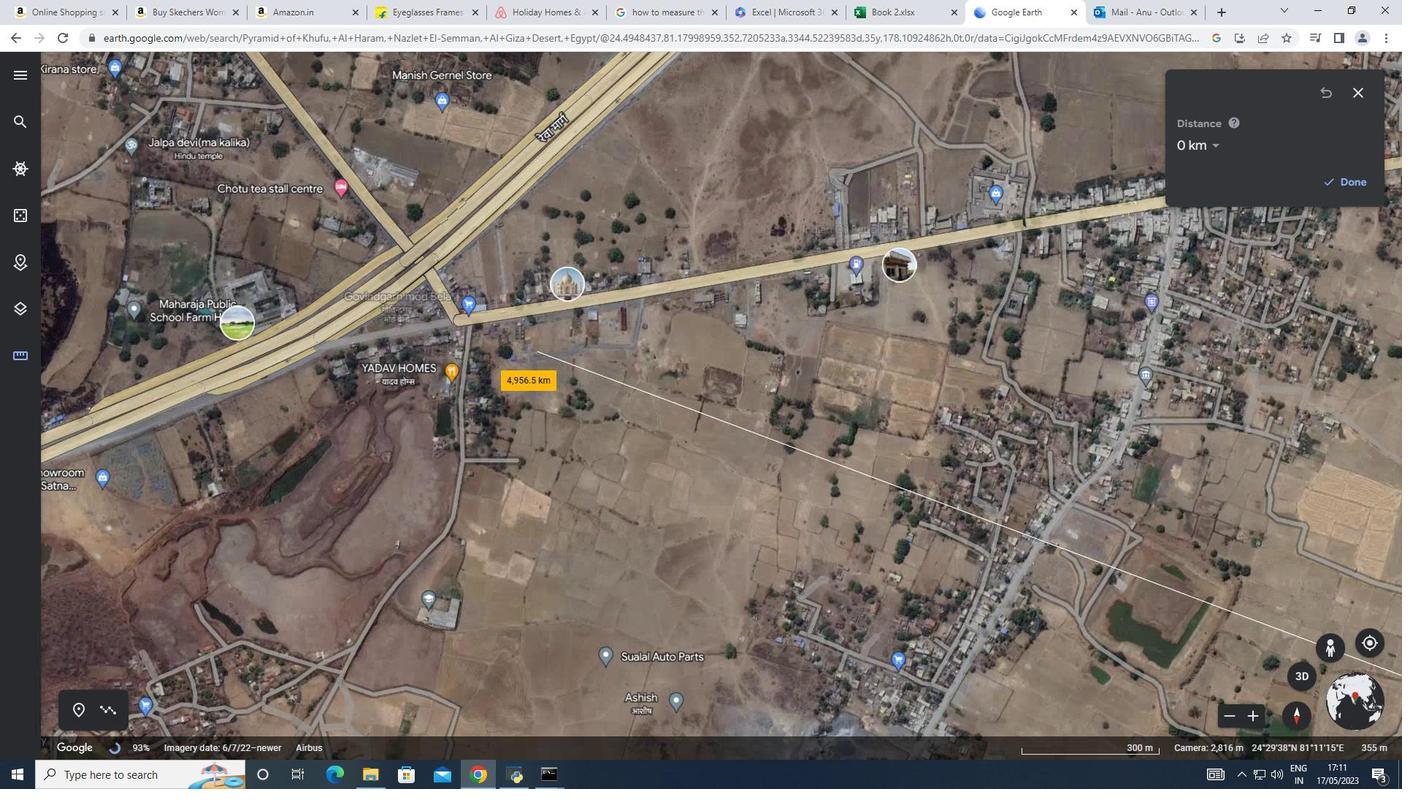 
Action: Mouse scrolled (528, 353) with delta (0, 0)
Screenshot: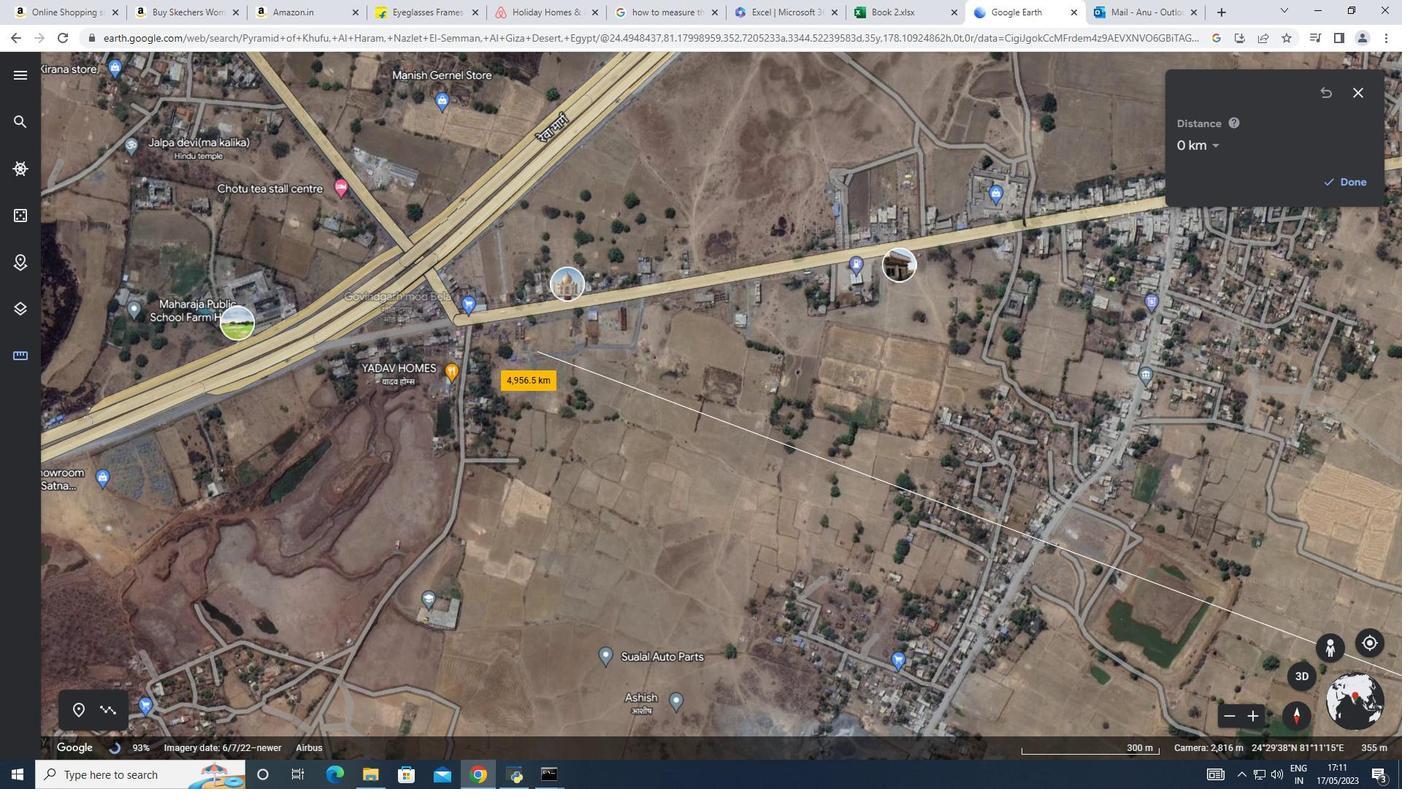 
Action: Mouse scrolled (528, 353) with delta (0, 0)
Screenshot: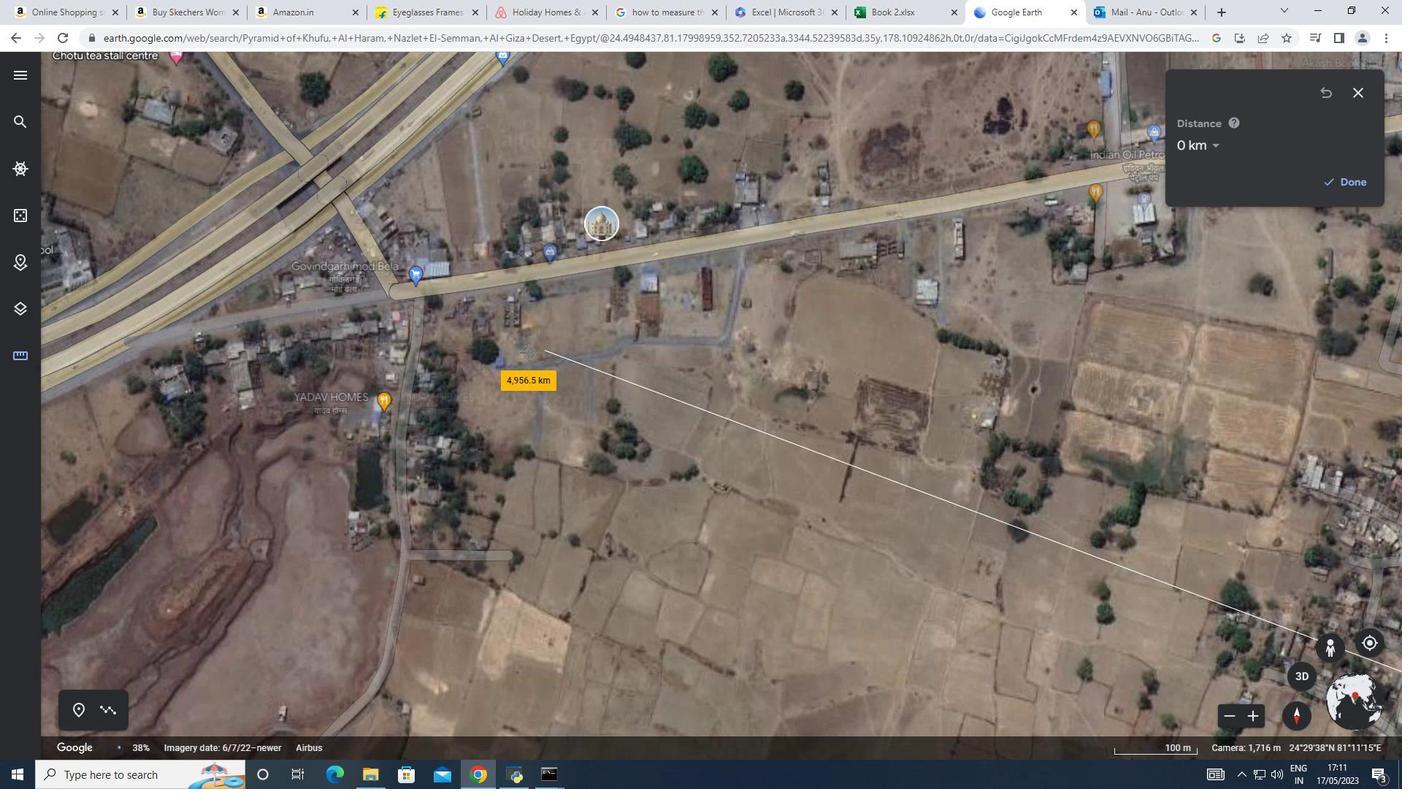 
Action: Mouse scrolled (528, 353) with delta (0, 0)
Screenshot: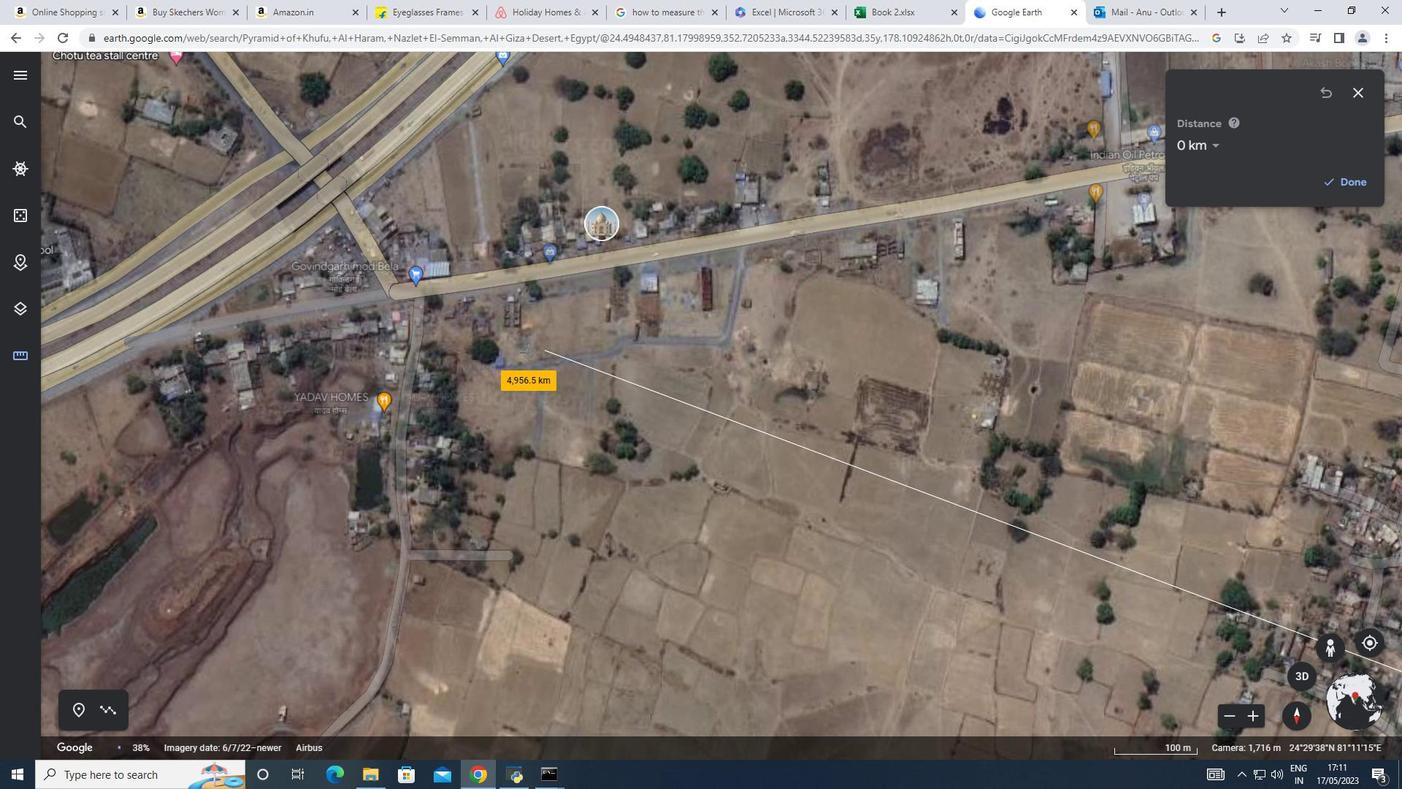
Action: Mouse moved to (669, 138)
Screenshot: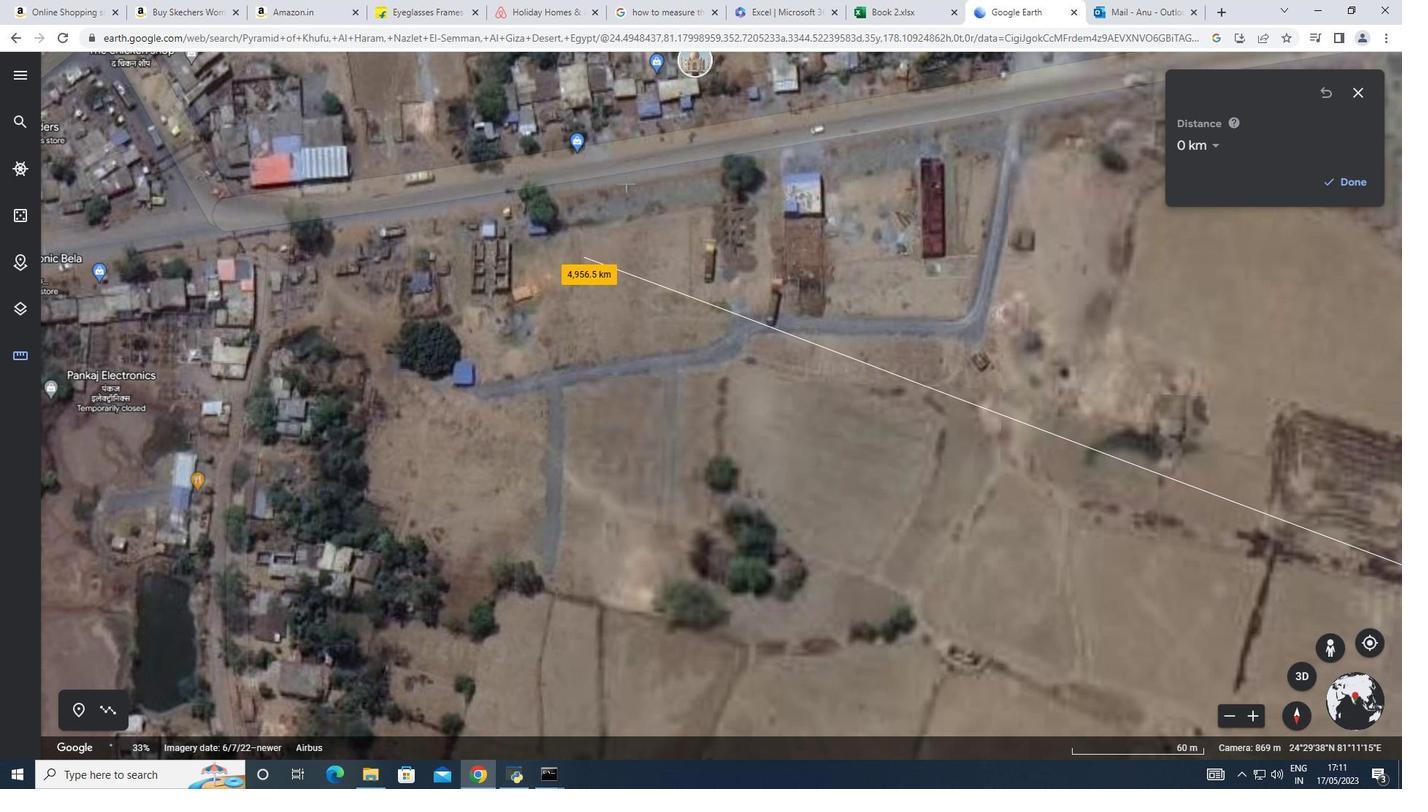 
Action: Mouse pressed left at (669, 138)
Screenshot: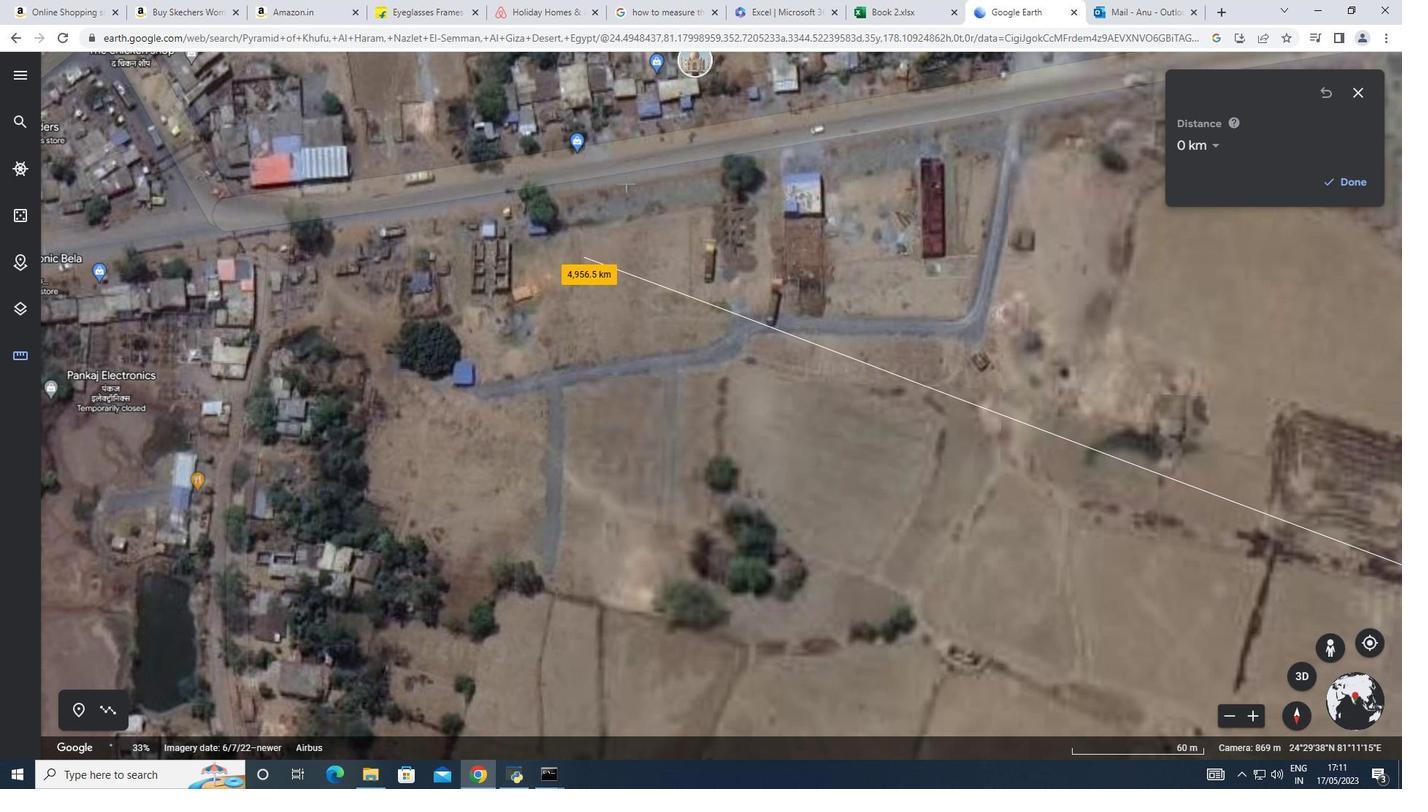 
Action: Mouse moved to (615, 295)
Screenshot: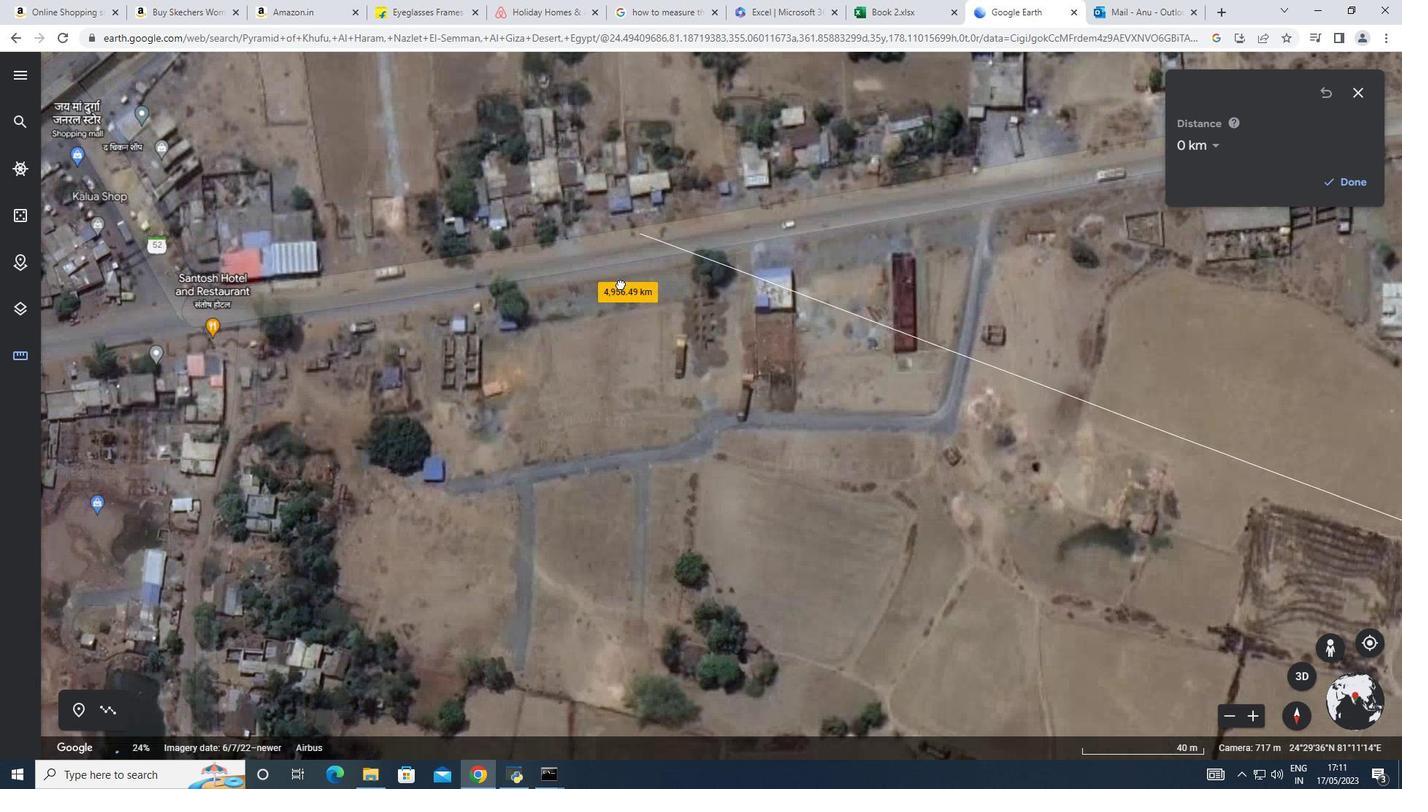 
Action: Mouse scrolled (615, 296) with delta (0, 0)
Screenshot: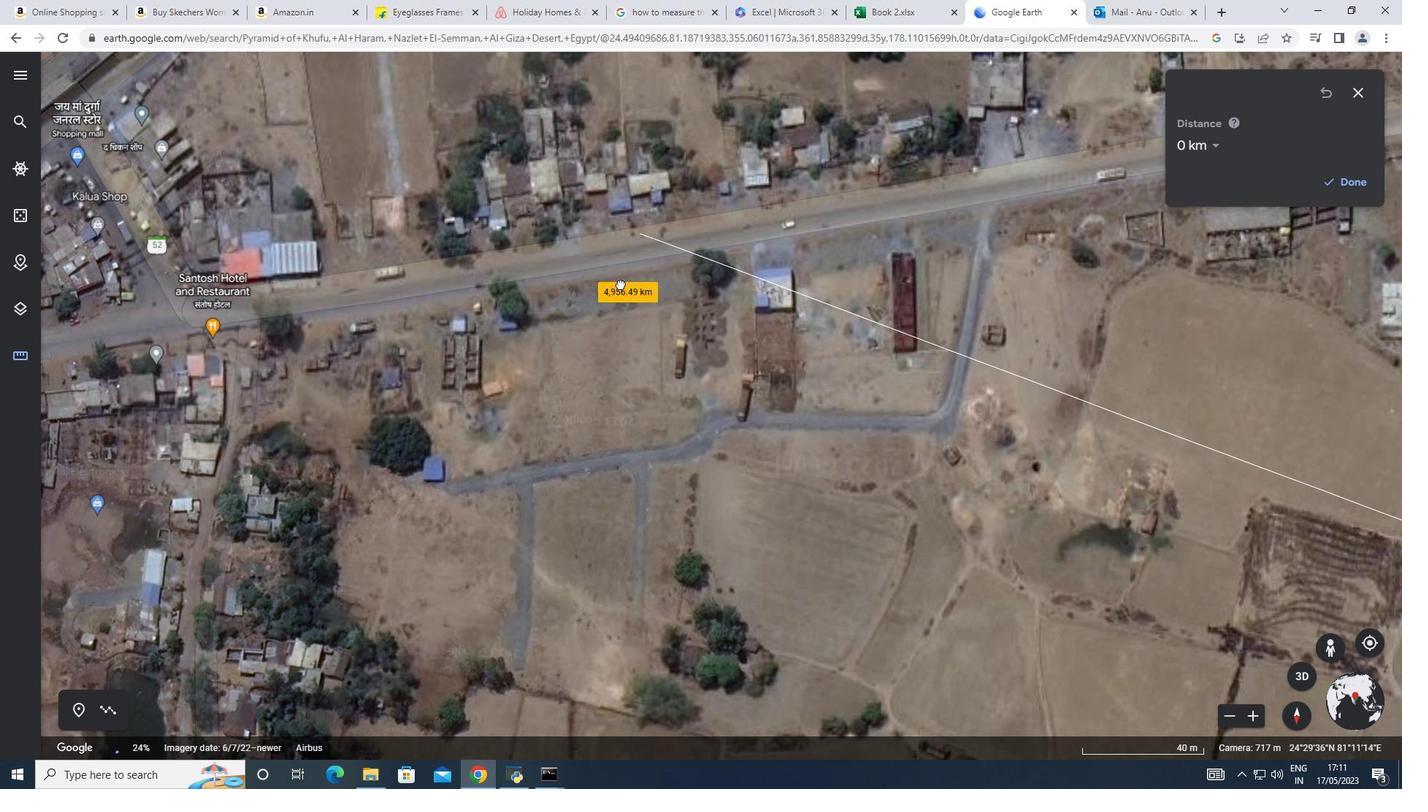 
Action: Mouse scrolled (615, 296) with delta (0, 0)
Screenshot: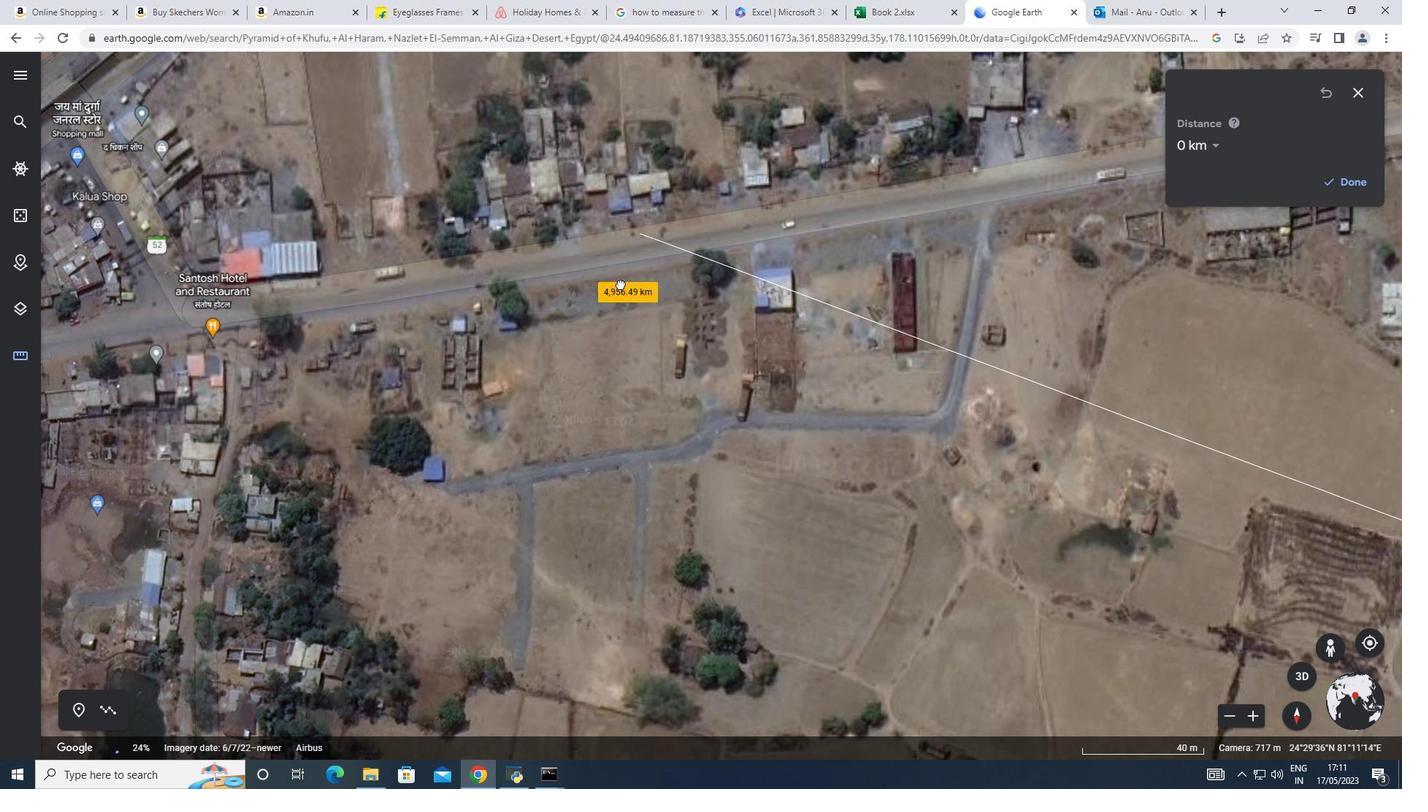 
Action: Mouse scrolled (615, 296) with delta (0, 0)
Screenshot: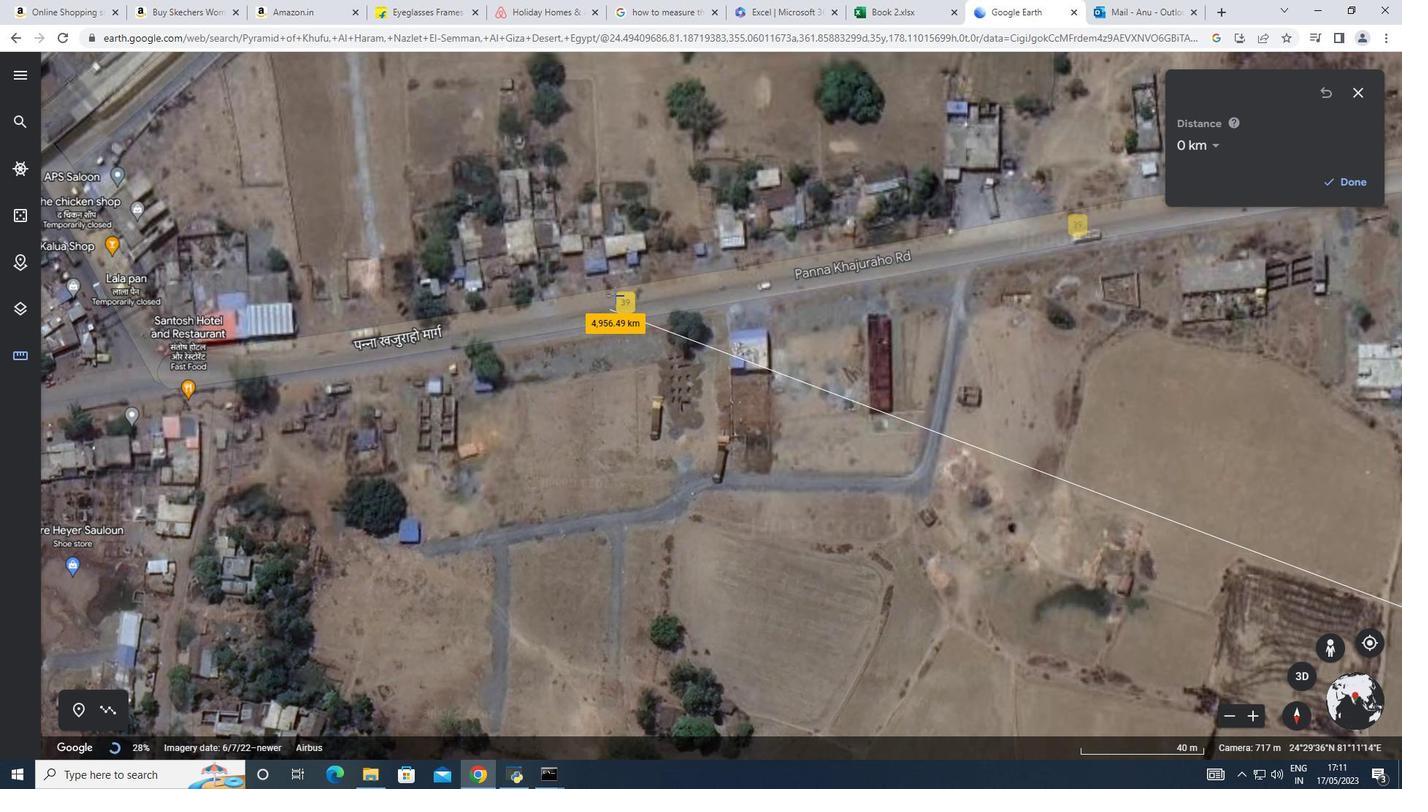 
Action: Mouse scrolled (615, 296) with delta (0, 0)
Screenshot: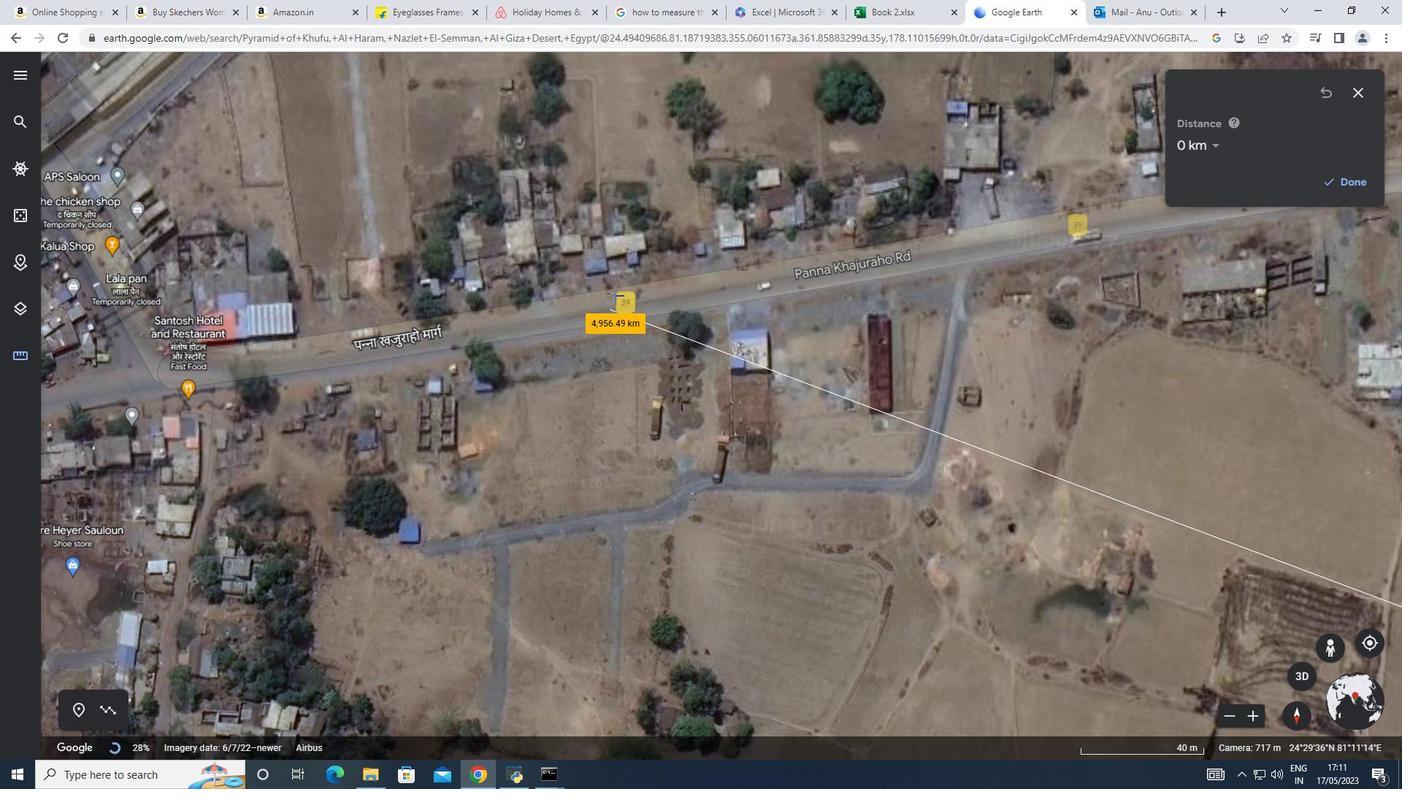 
Action: Mouse moved to (702, 162)
Screenshot: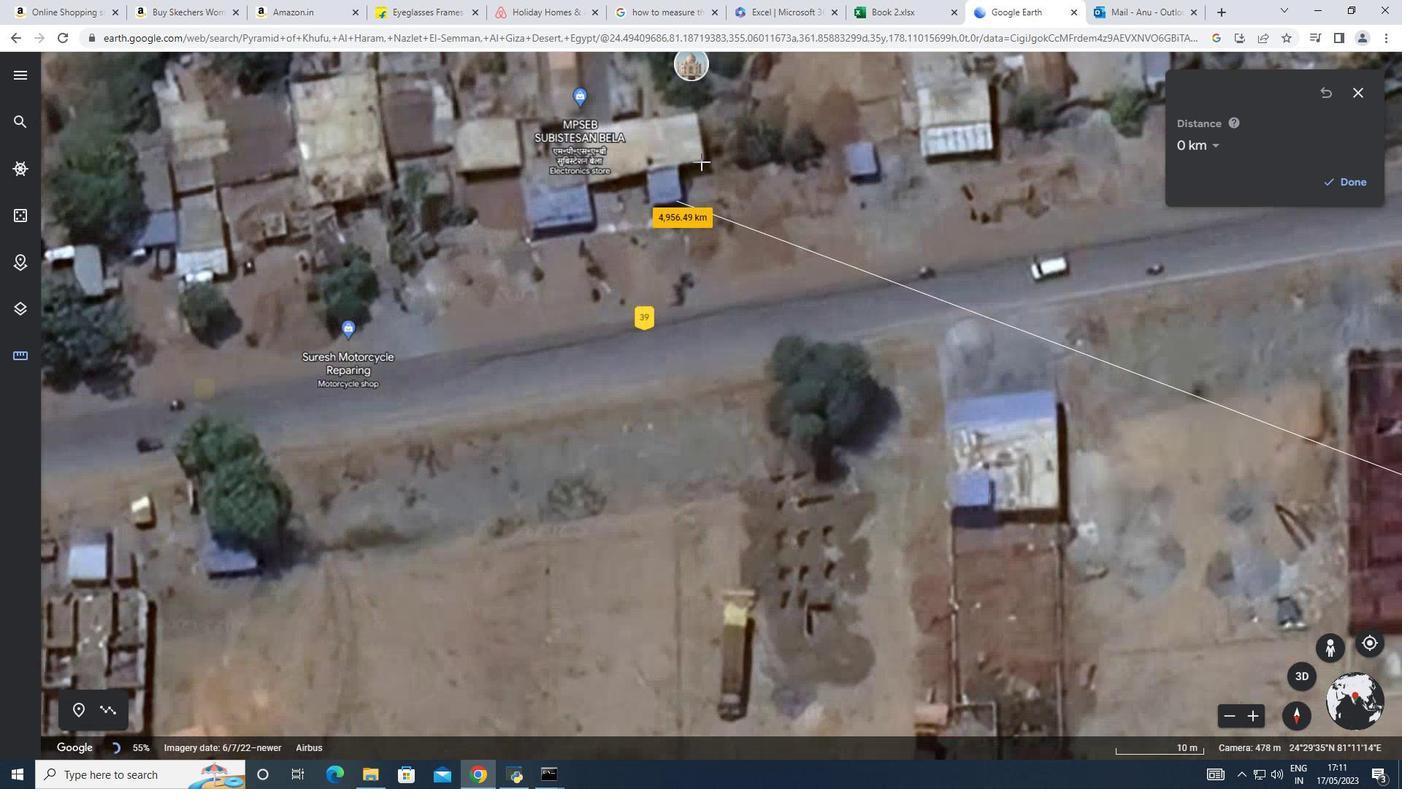 
Action: Mouse pressed left at (702, 162)
Screenshot: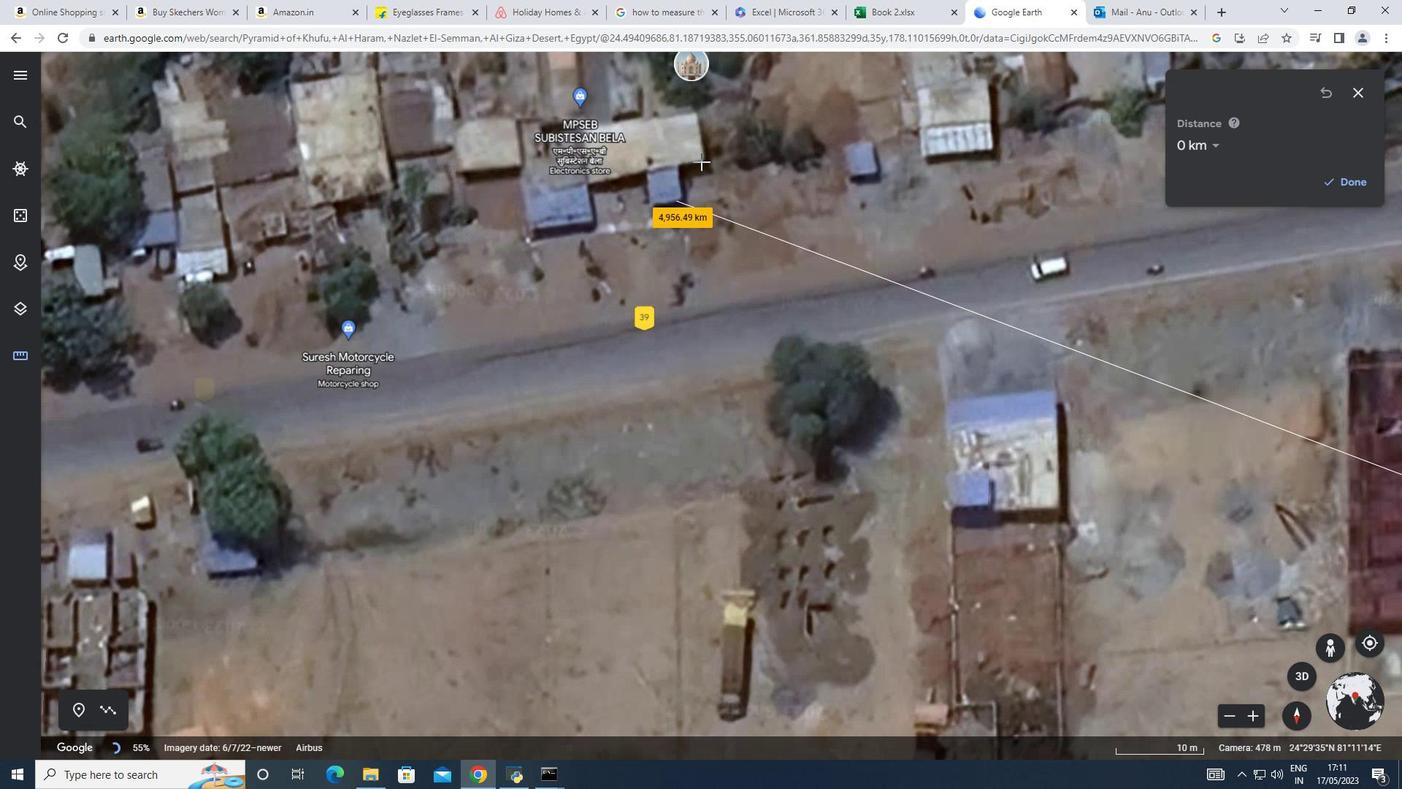 
Action: Mouse moved to (646, 301)
Screenshot: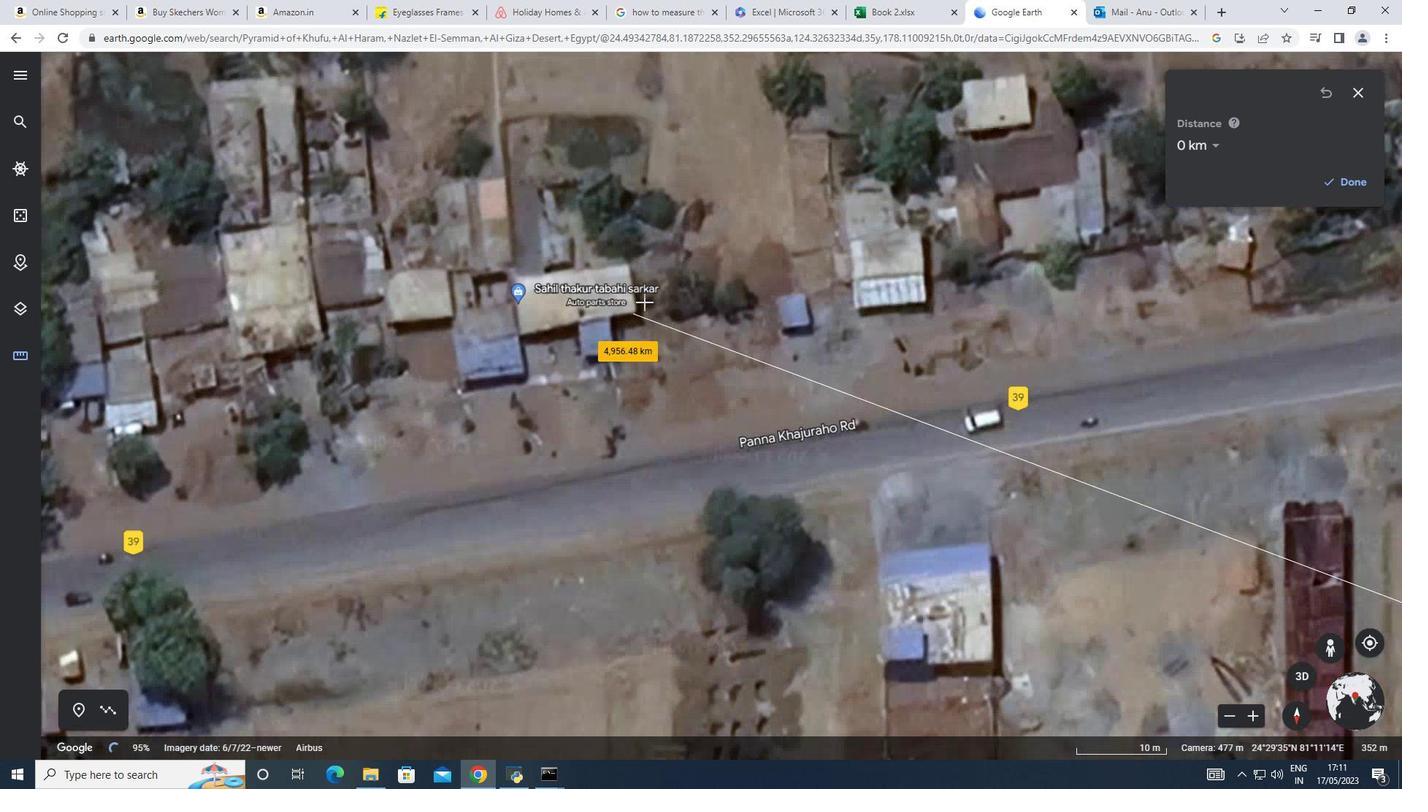 
Action: Mouse scrolled (646, 301) with delta (0, 0)
Screenshot: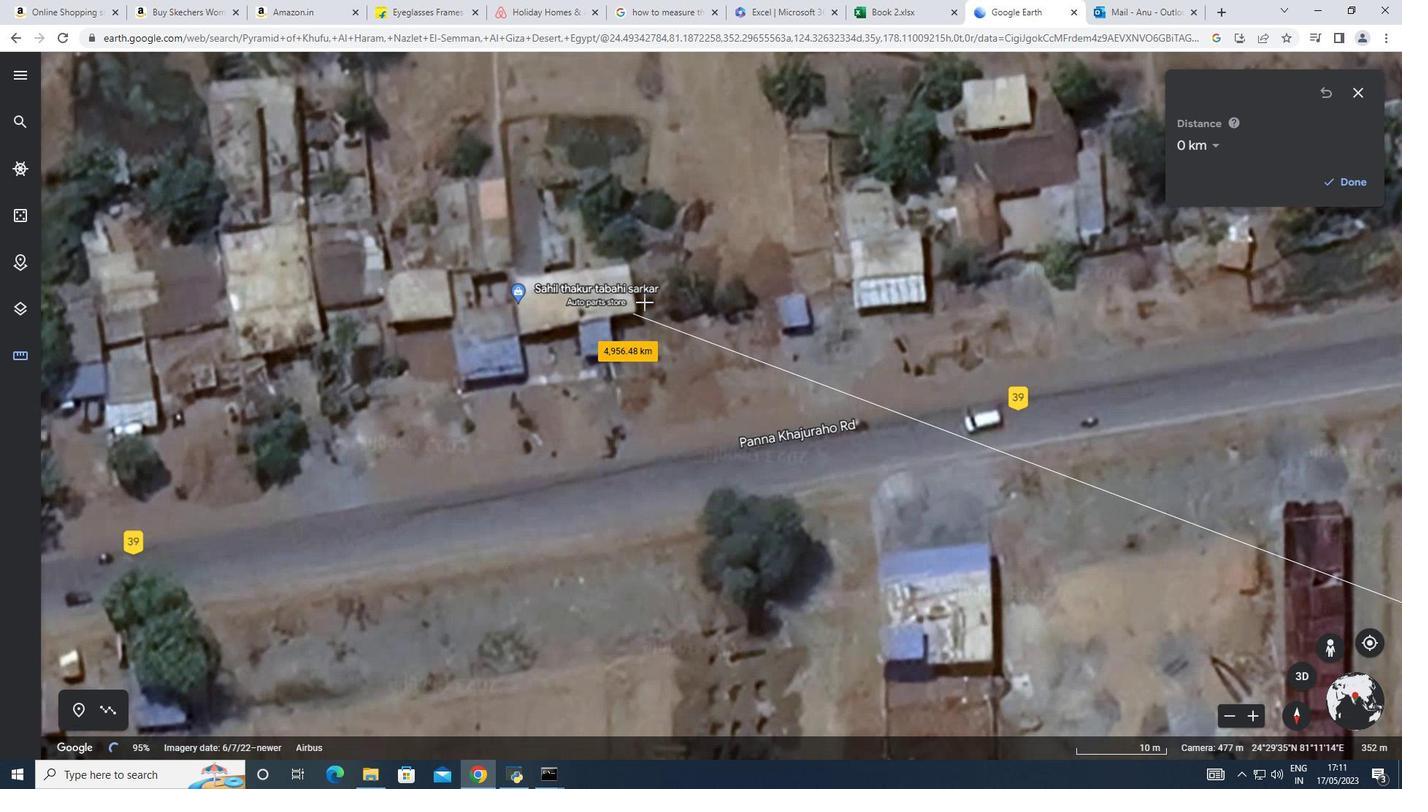 
Action: Mouse scrolled (646, 301) with delta (0, 0)
Screenshot: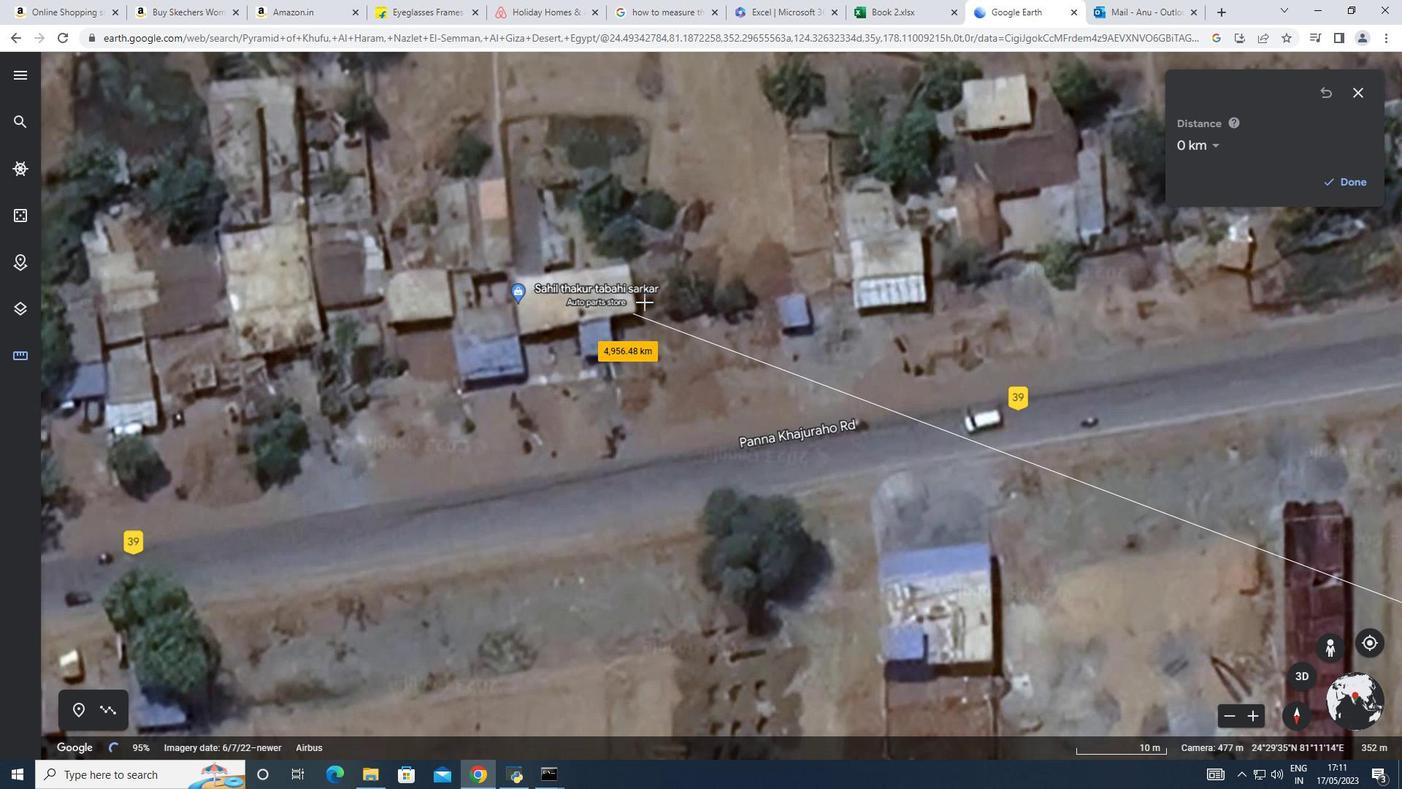 
Action: Mouse scrolled (646, 301) with delta (0, 0)
Screenshot: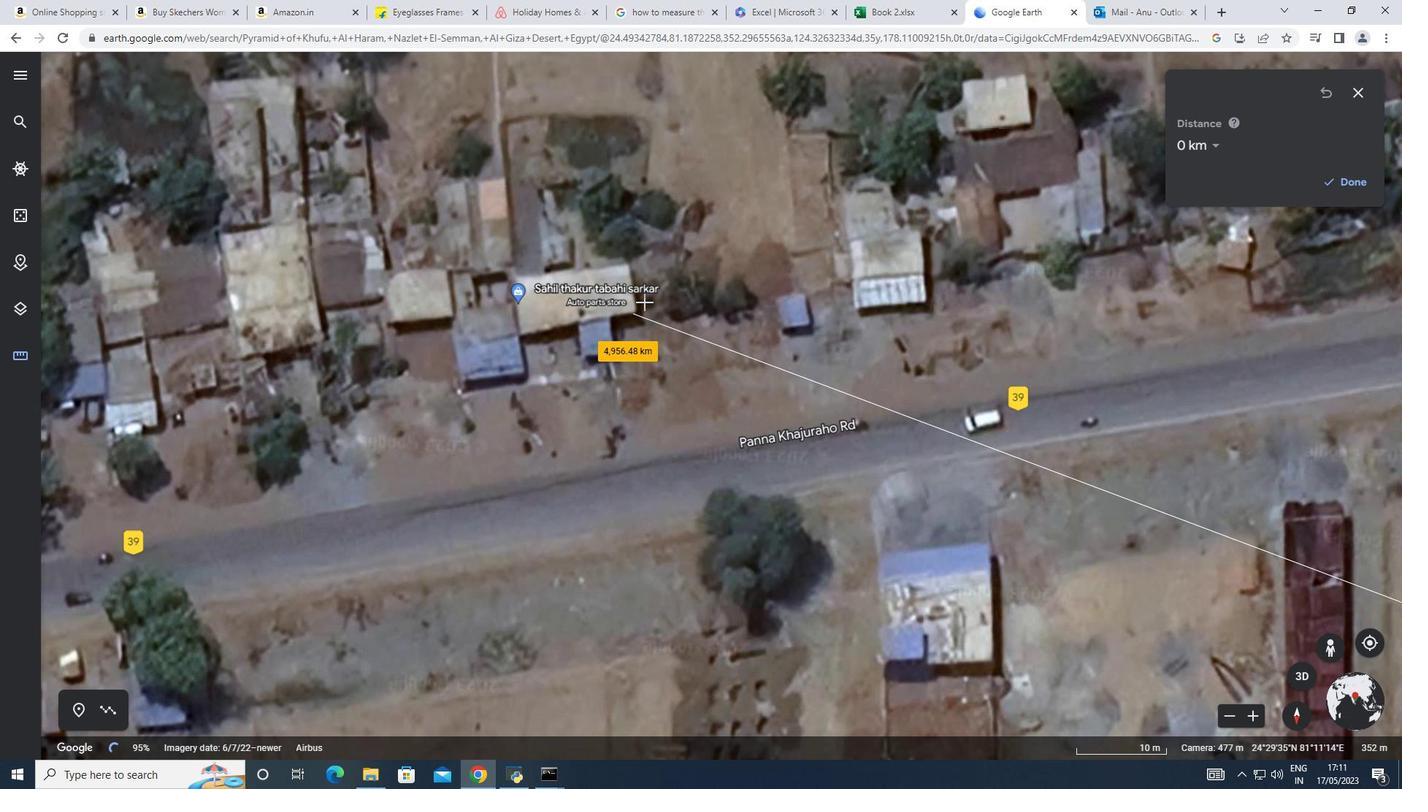 
Action: Mouse scrolled (646, 301) with delta (0, 0)
Screenshot: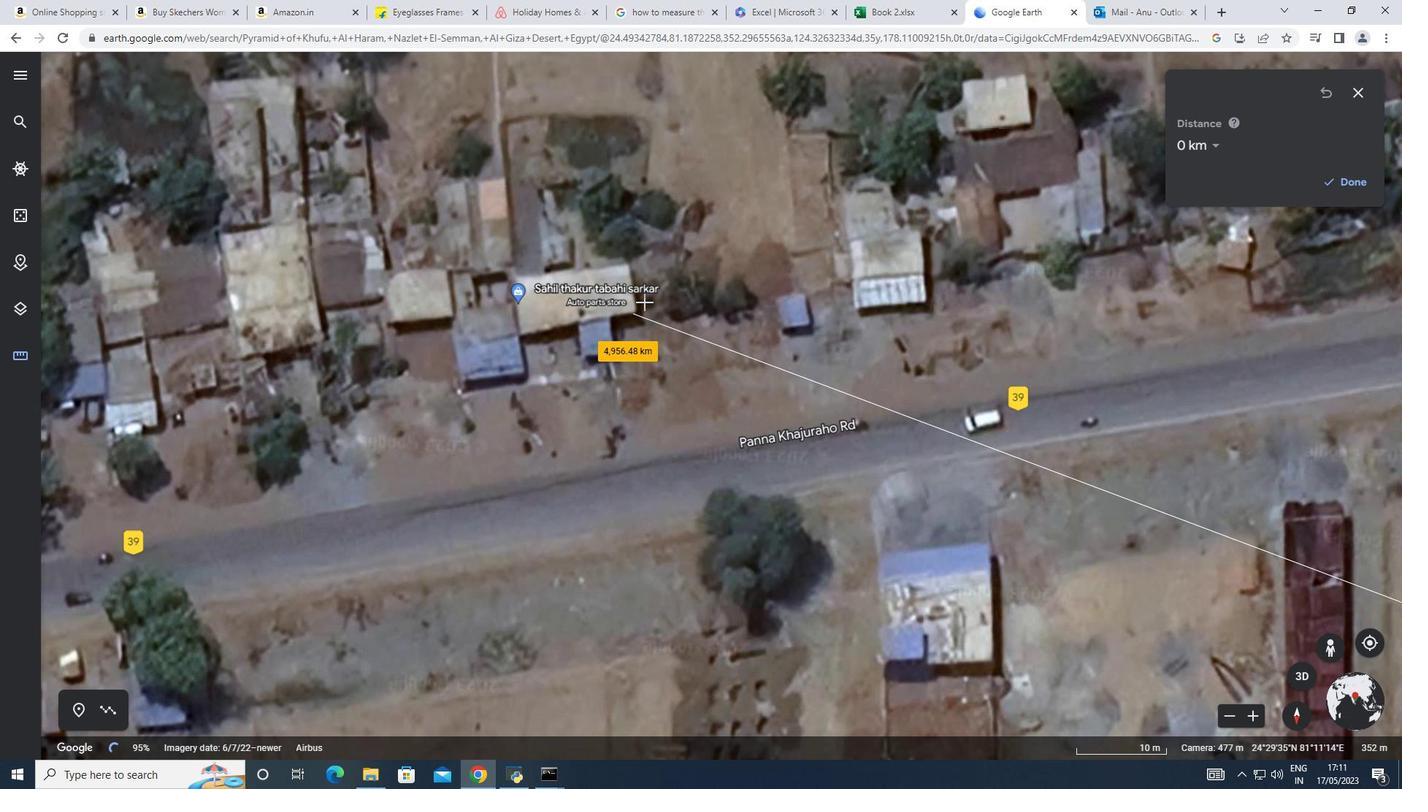 
Action: Mouse scrolled (646, 301) with delta (0, 0)
Screenshot: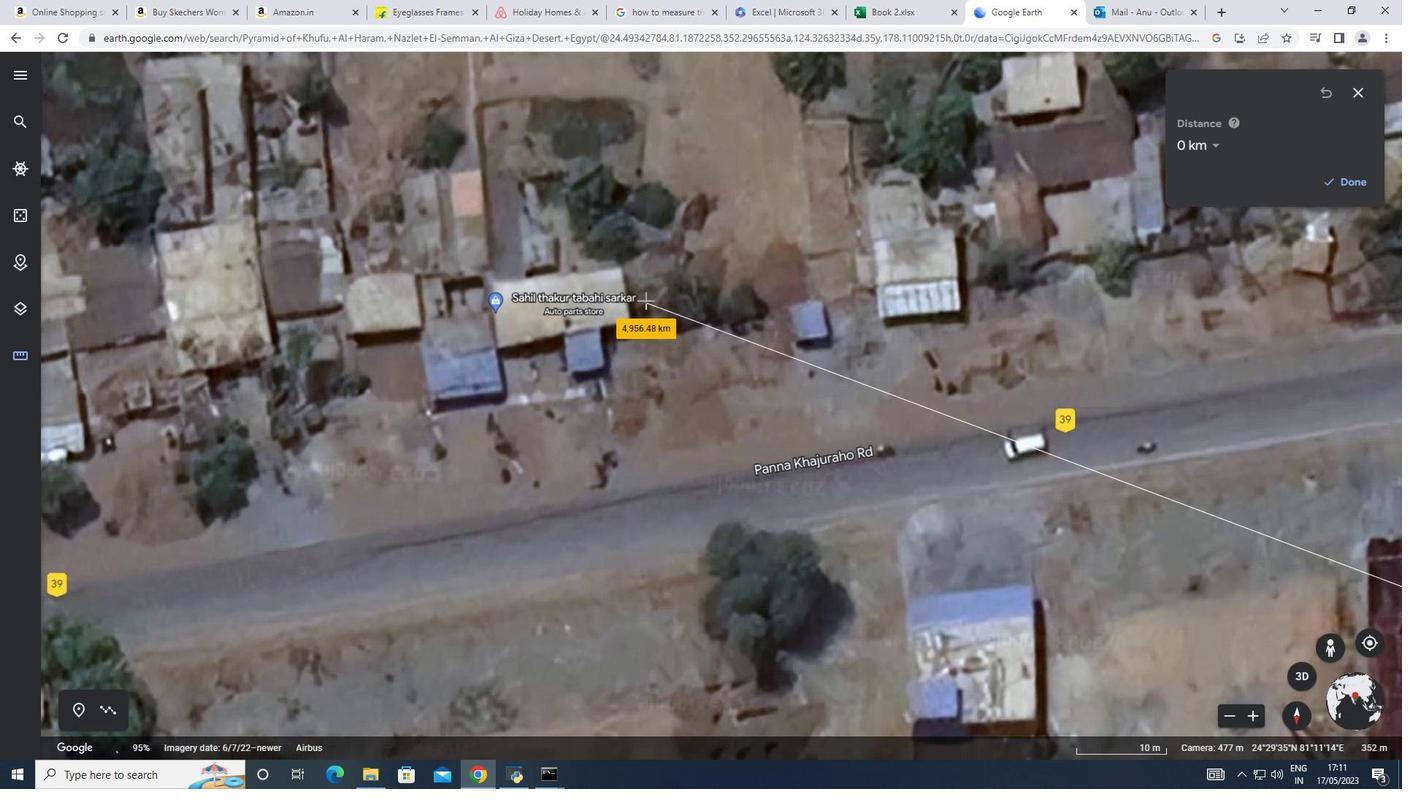
Action: Mouse scrolled (646, 301) with delta (0, 0)
Screenshot: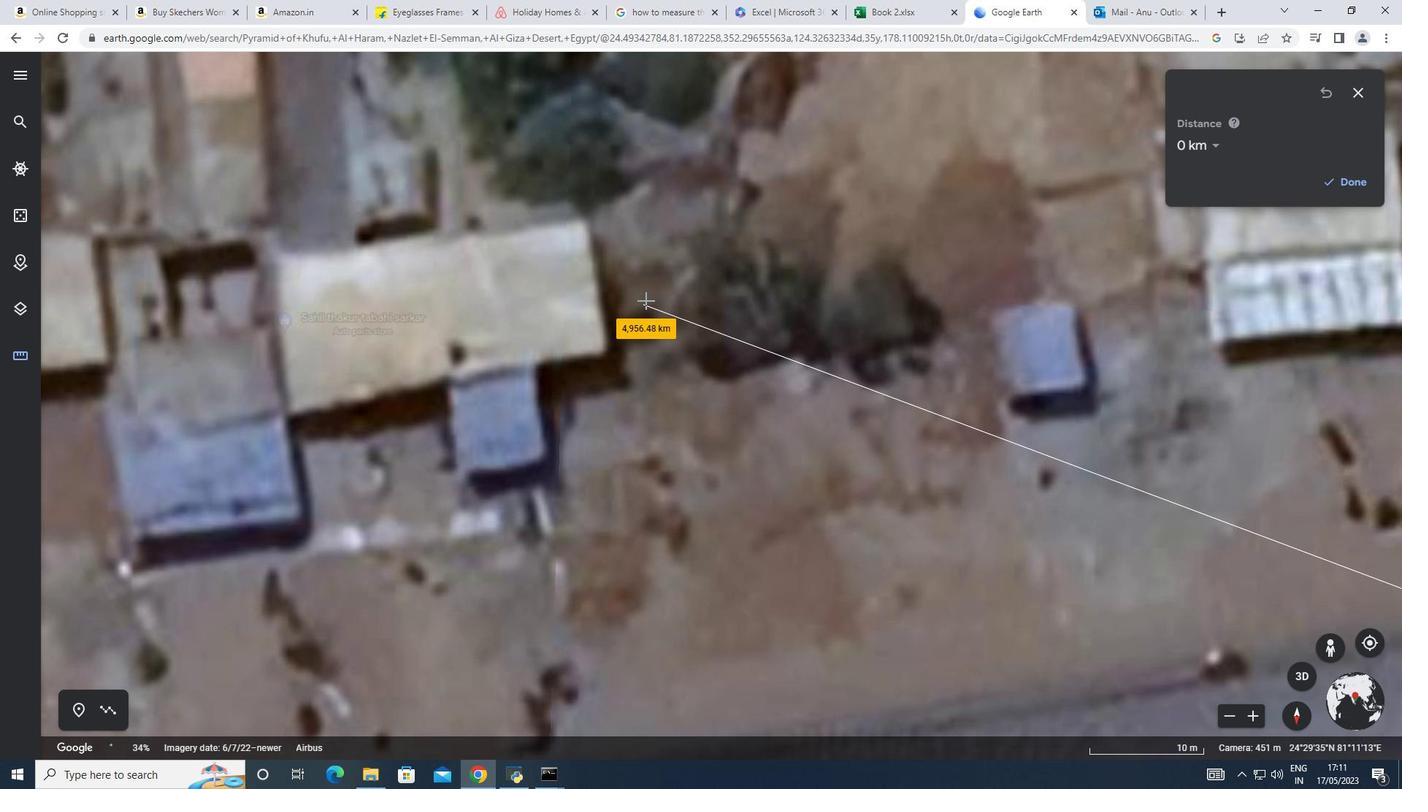 
Action: Mouse scrolled (646, 301) with delta (0, 0)
Screenshot: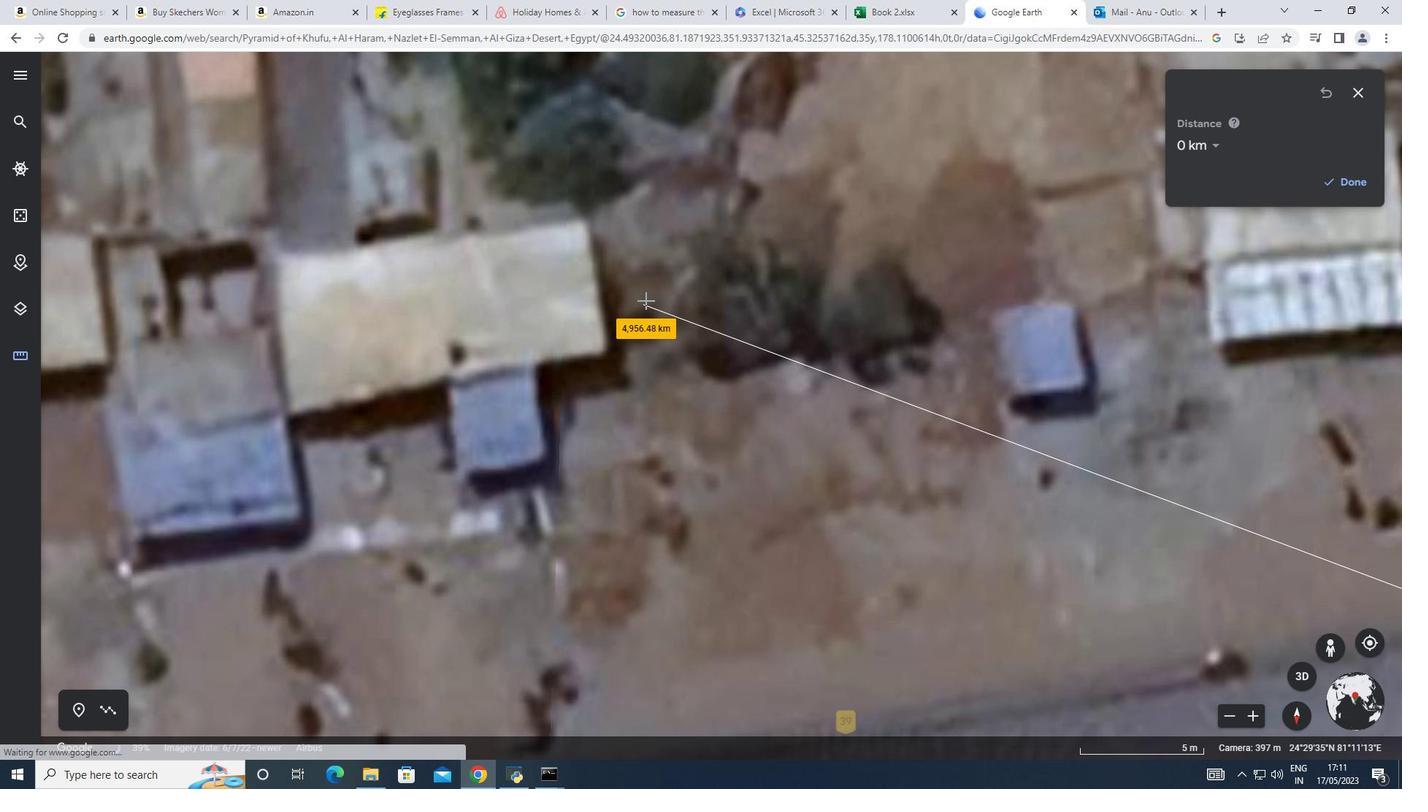 
Action: Mouse scrolled (646, 301) with delta (0, 0)
Screenshot: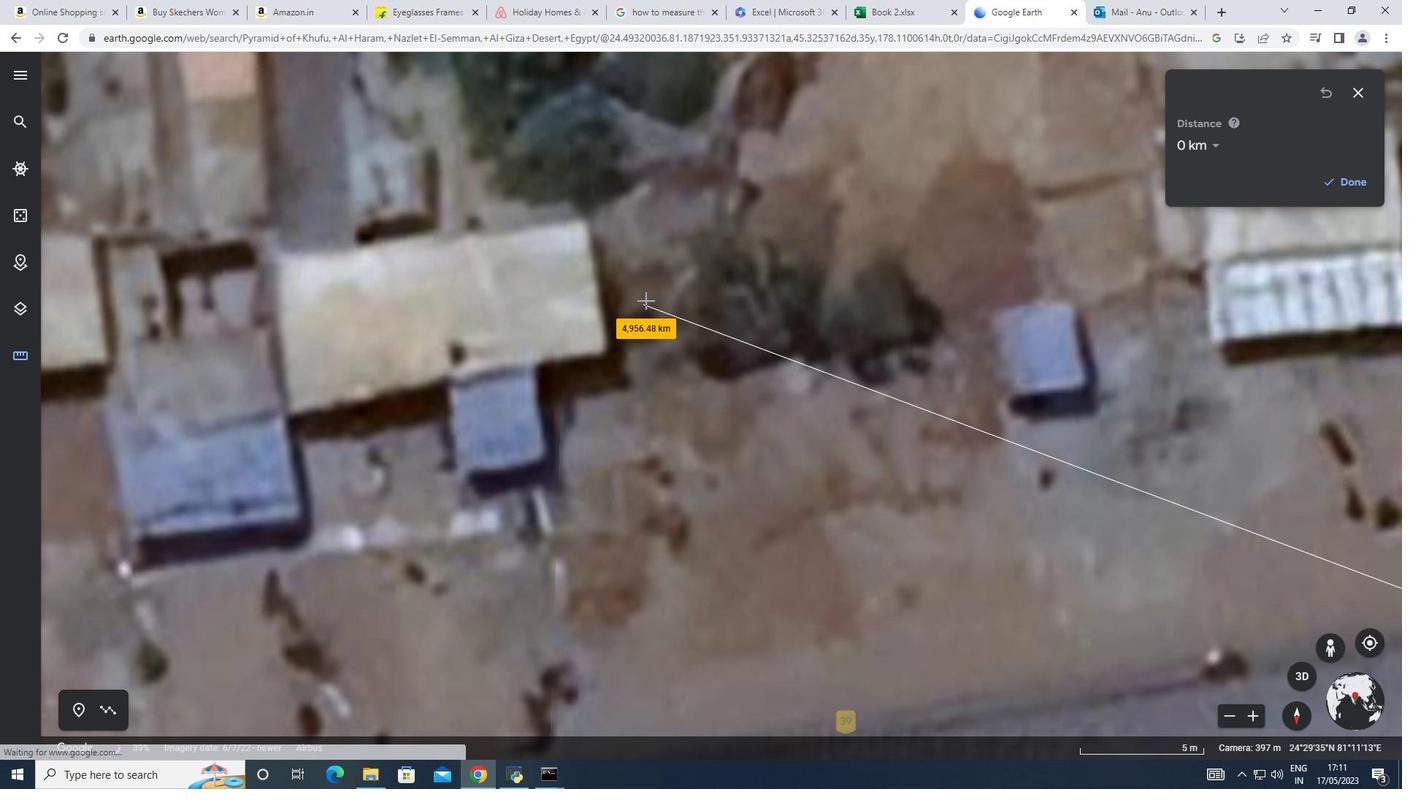 
Action: Mouse moved to (649, 164)
Screenshot: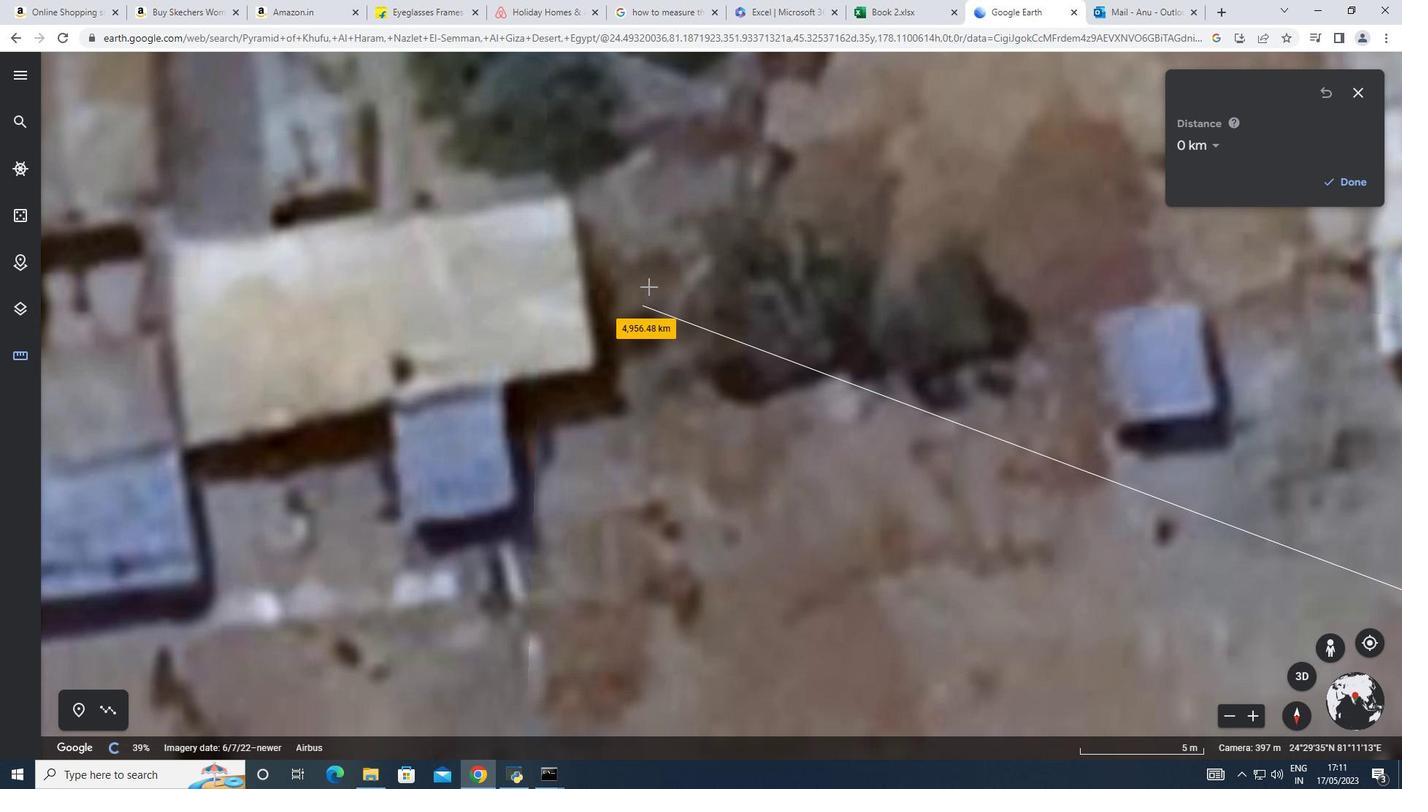 
Action: Mouse pressed left at (649, 164)
Screenshot: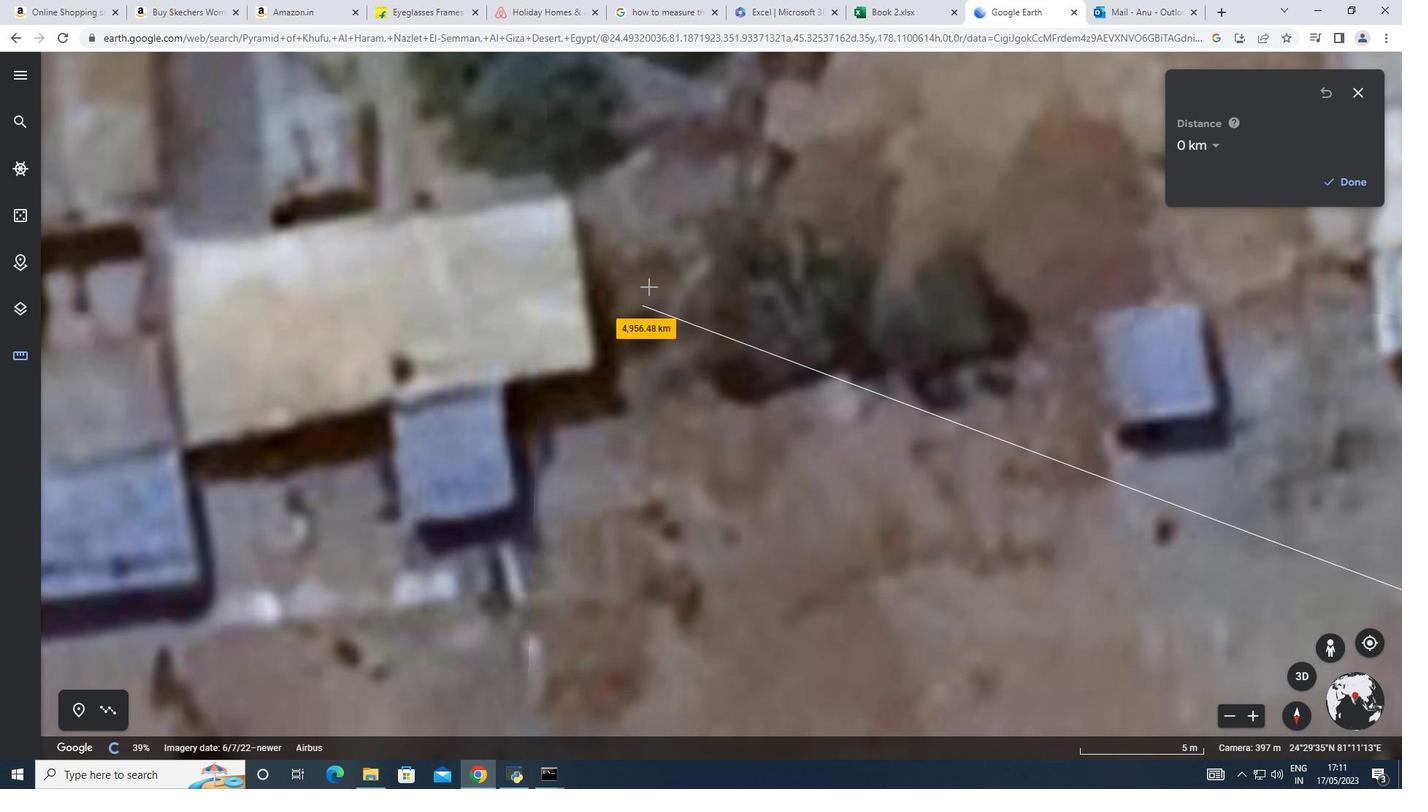 
Action: Mouse moved to (618, 271)
Screenshot: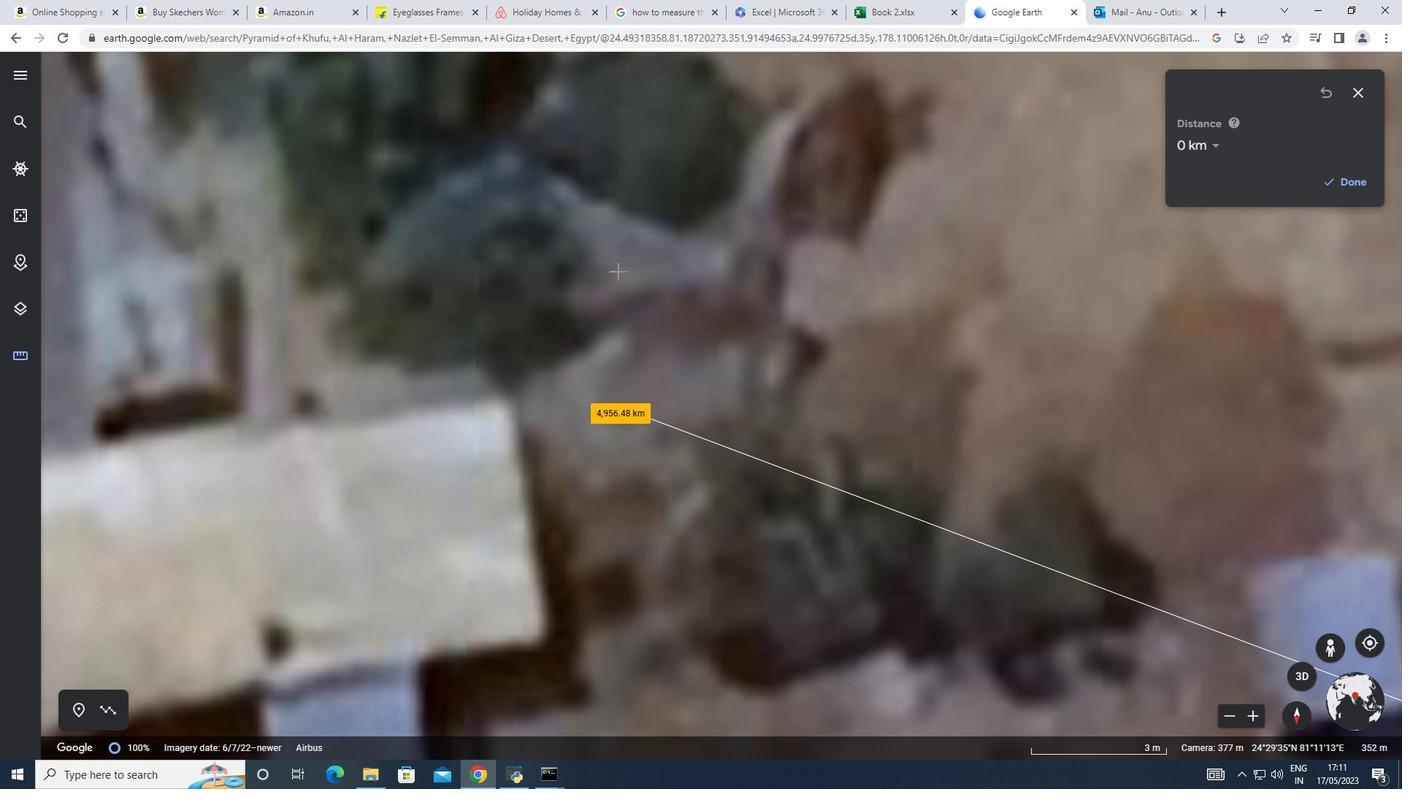 
Action: Mouse scrolled (618, 271) with delta (0, 0)
Screenshot: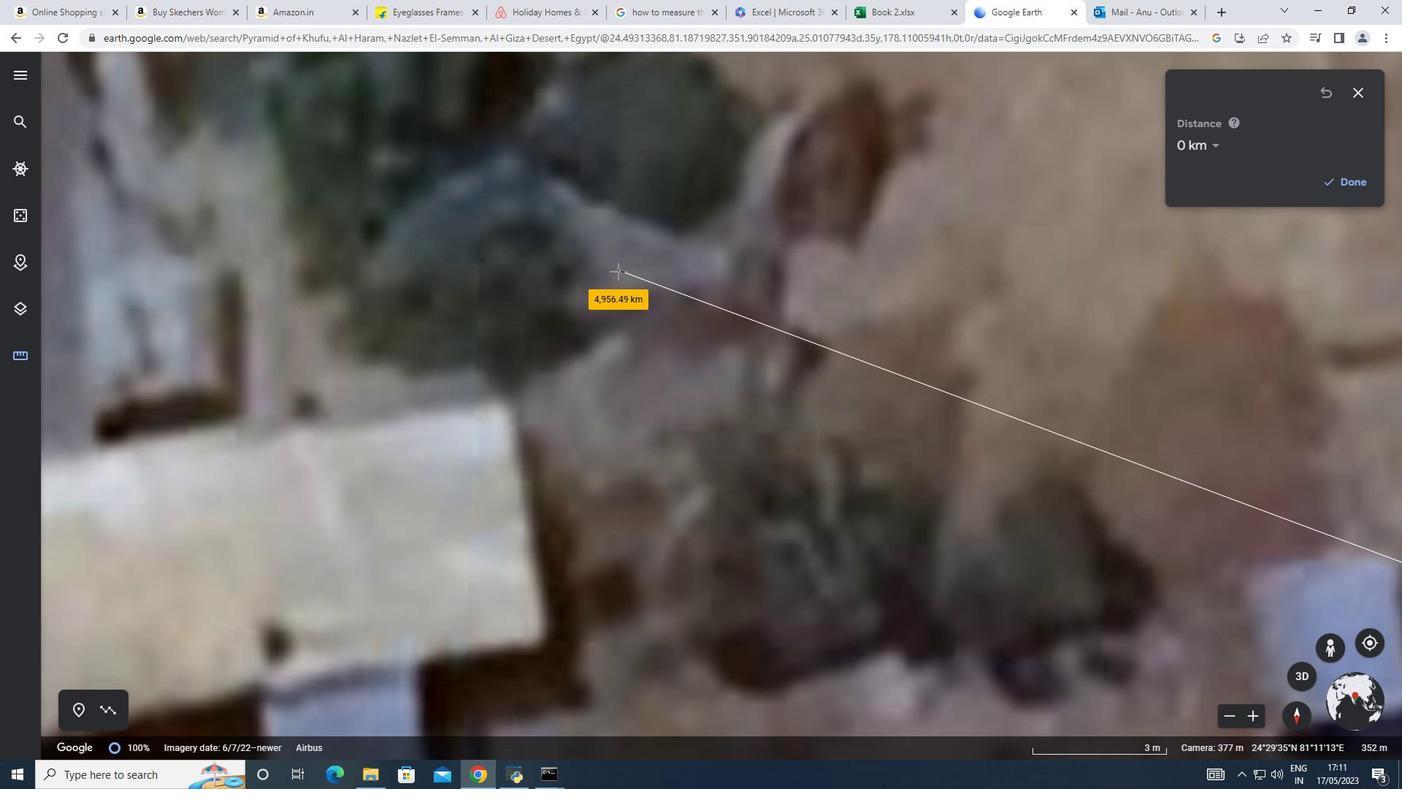 
Action: Mouse scrolled (618, 271) with delta (0, 0)
Screenshot: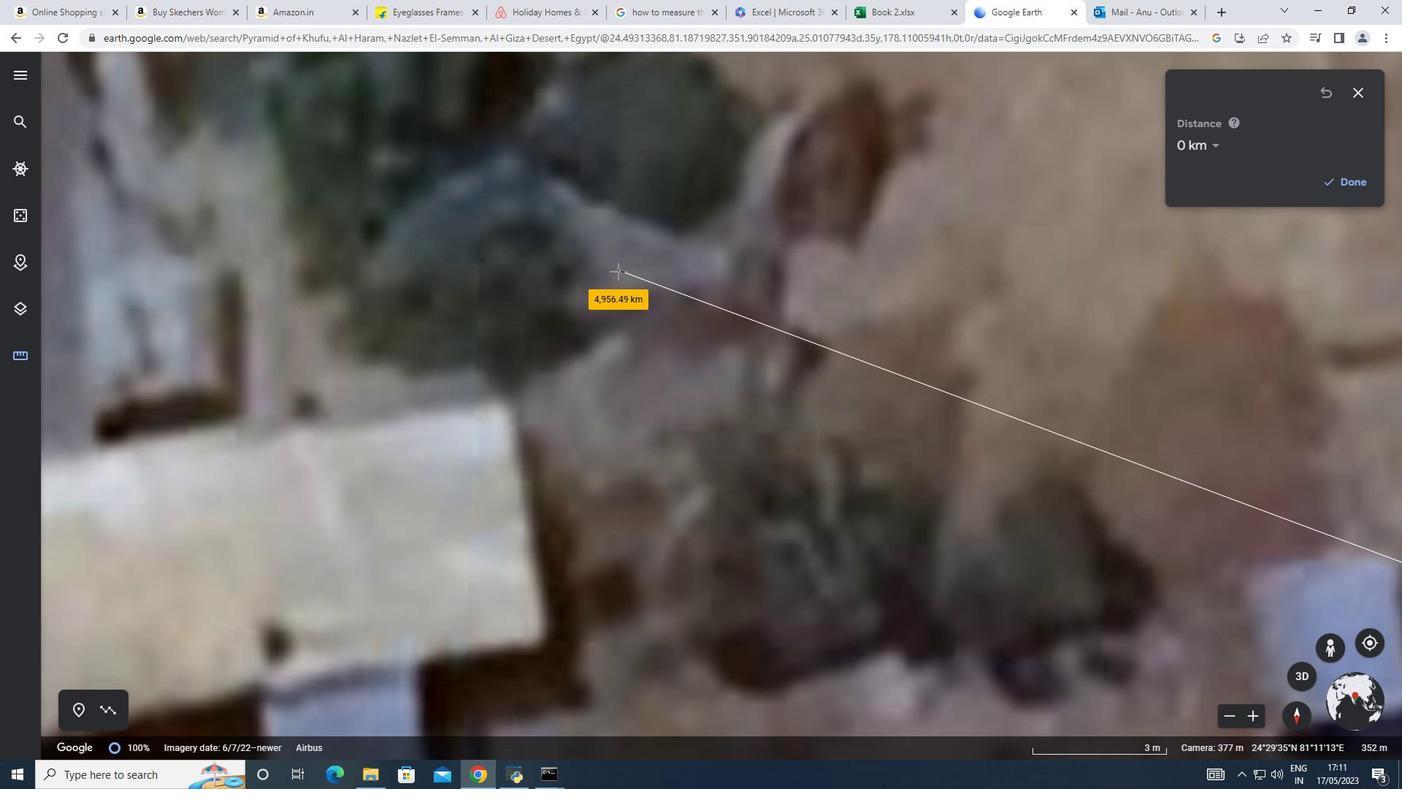 
Action: Mouse scrolled (618, 271) with delta (0, 0)
Screenshot: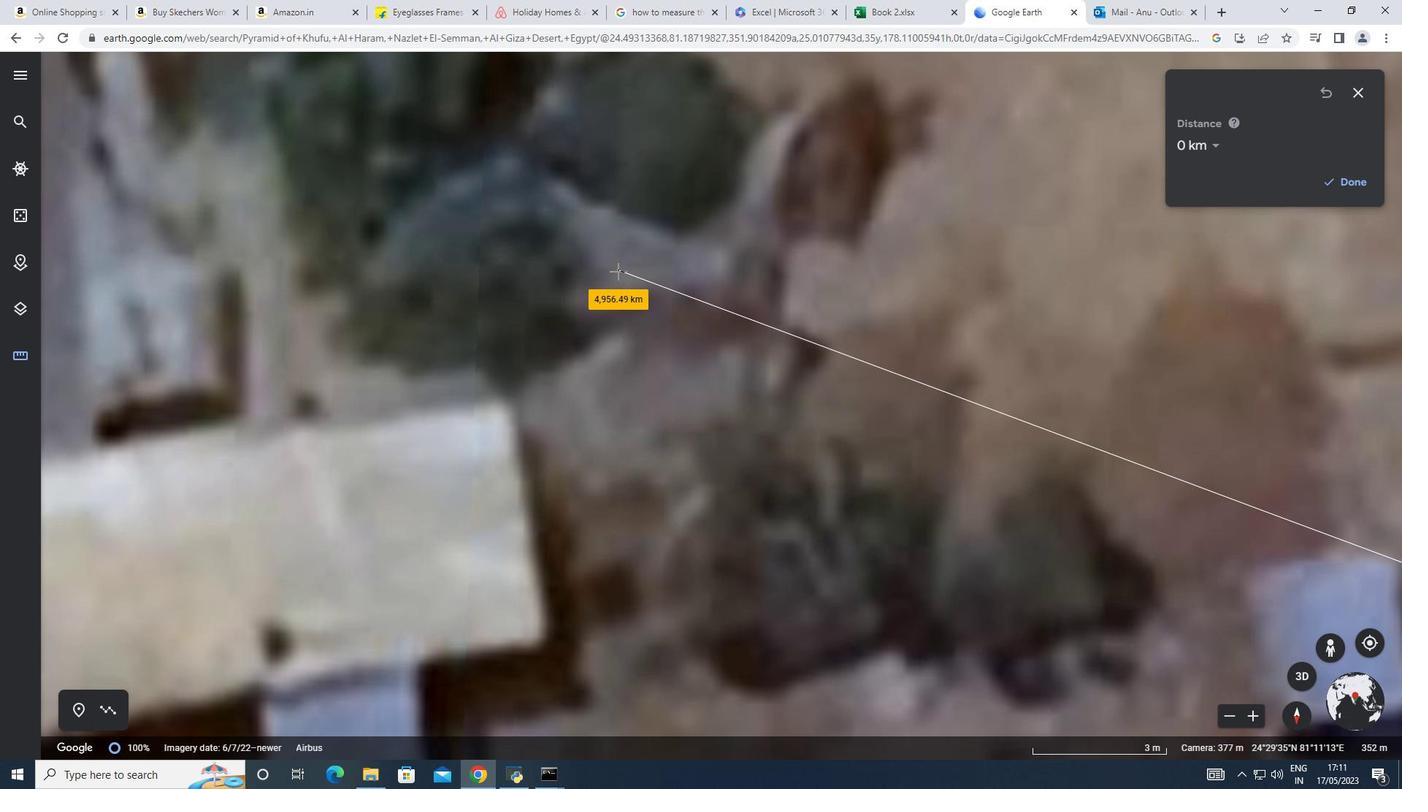 
Action: Mouse scrolled (618, 271) with delta (0, 0)
Screenshot: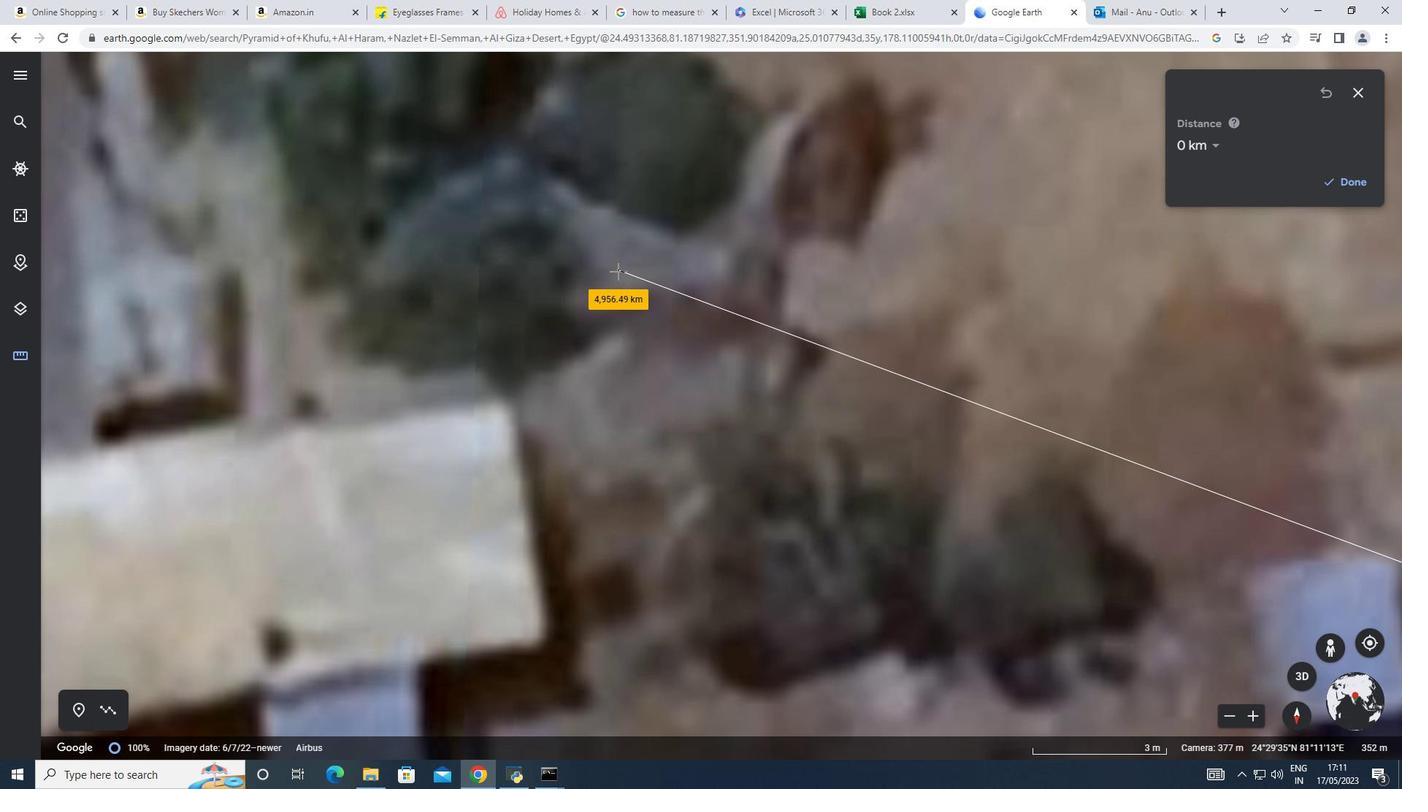 
Action: Mouse scrolled (618, 271) with delta (0, 0)
Screenshot: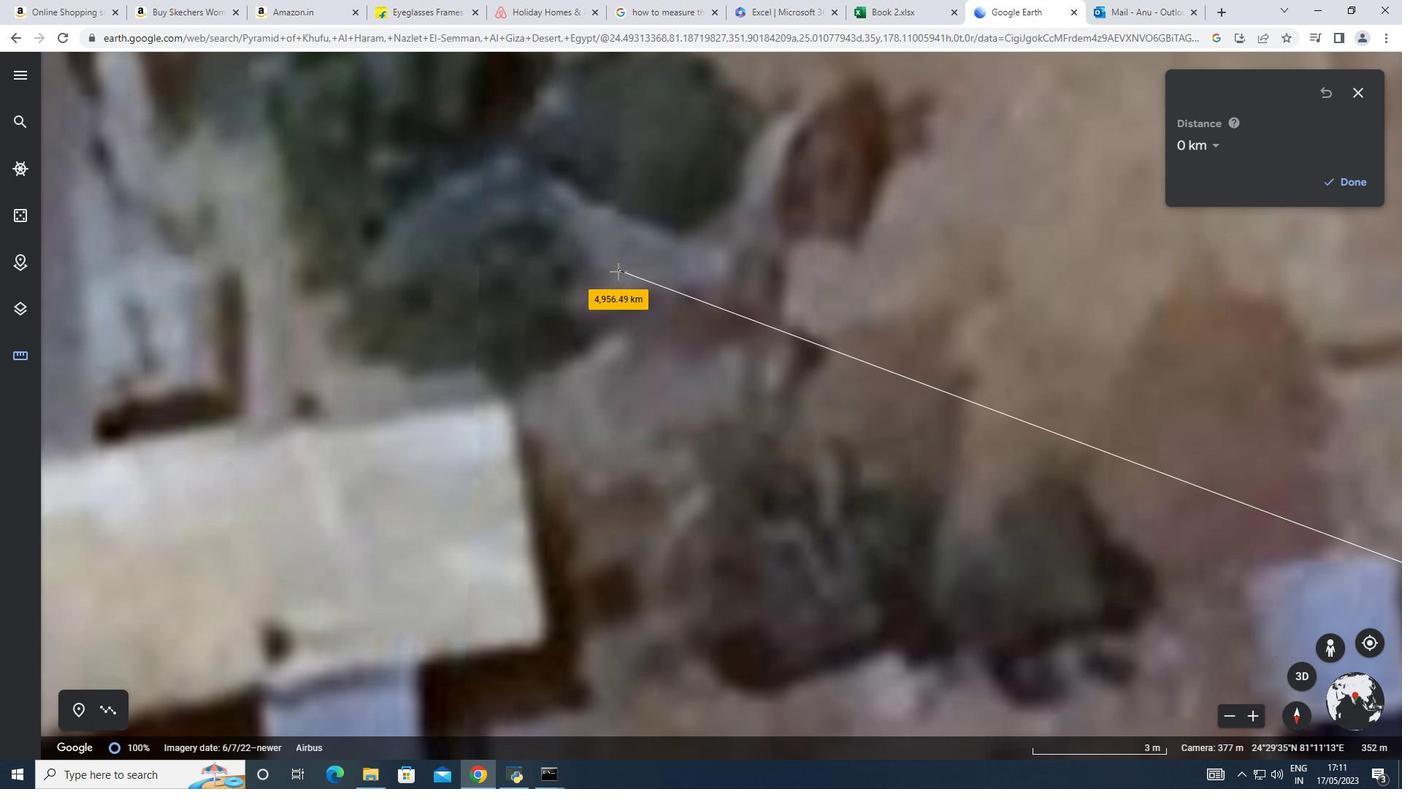 
Action: Mouse scrolled (618, 271) with delta (0, 0)
Screenshot: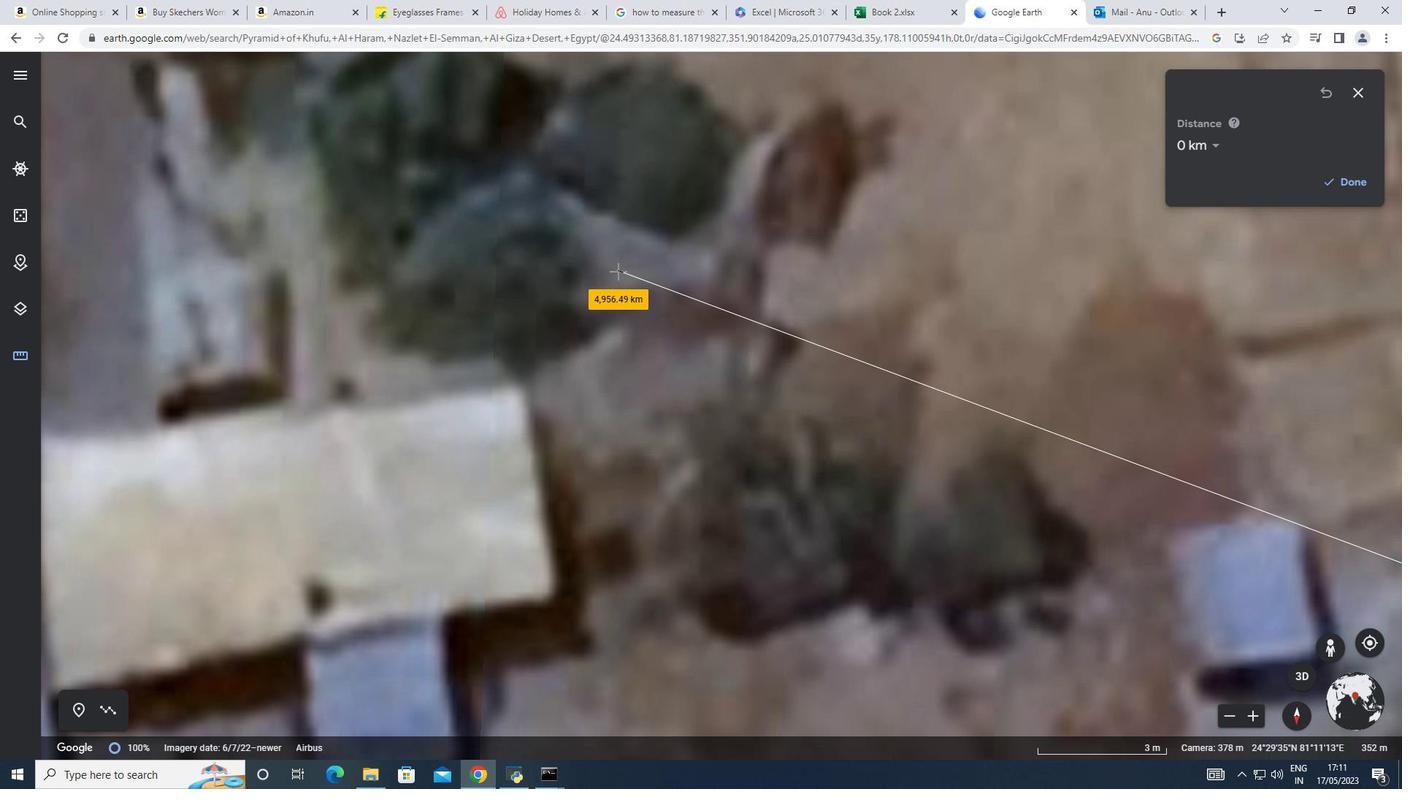 
Action: Mouse scrolled (618, 271) with delta (0, 0)
Screenshot: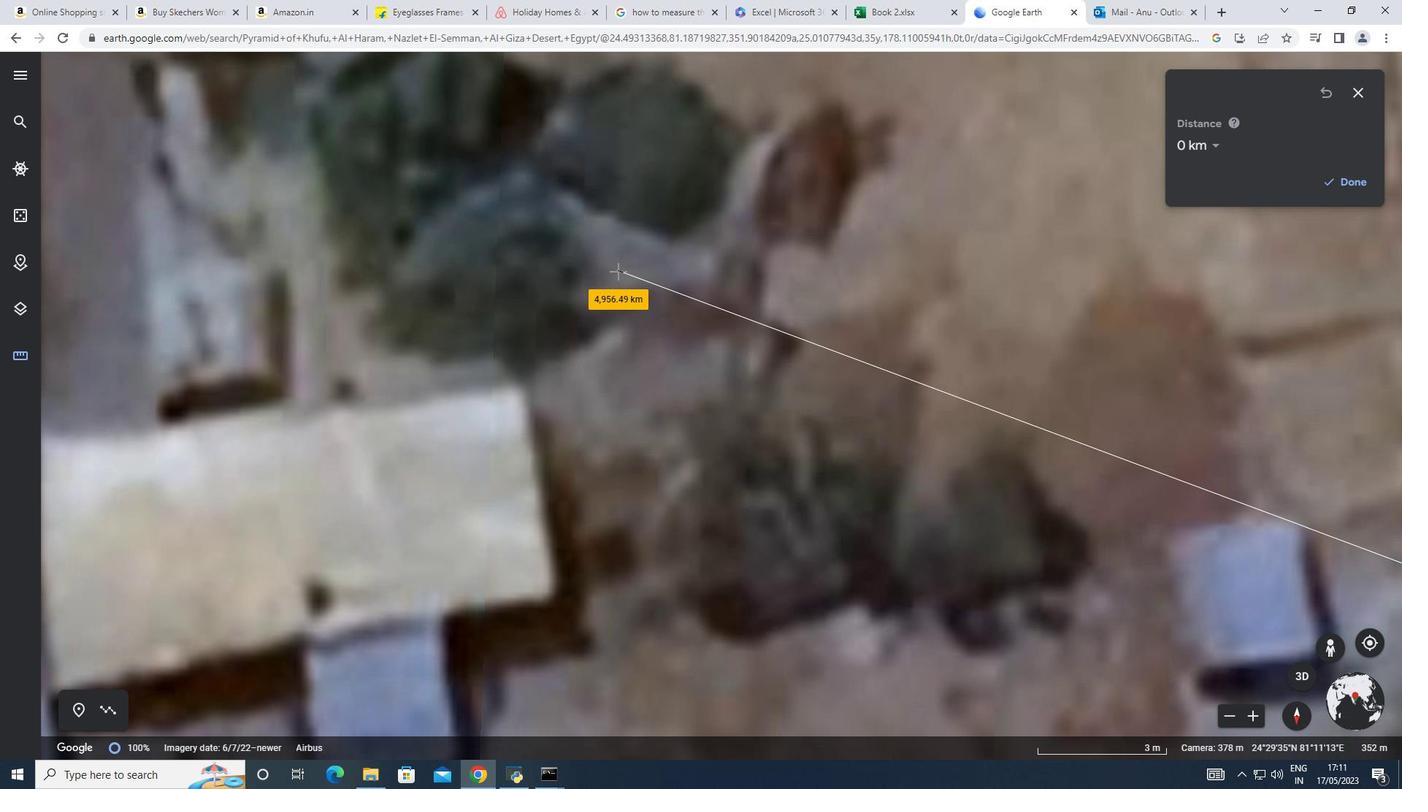 
Action: Mouse scrolled (618, 271) with delta (0, 0)
Screenshot: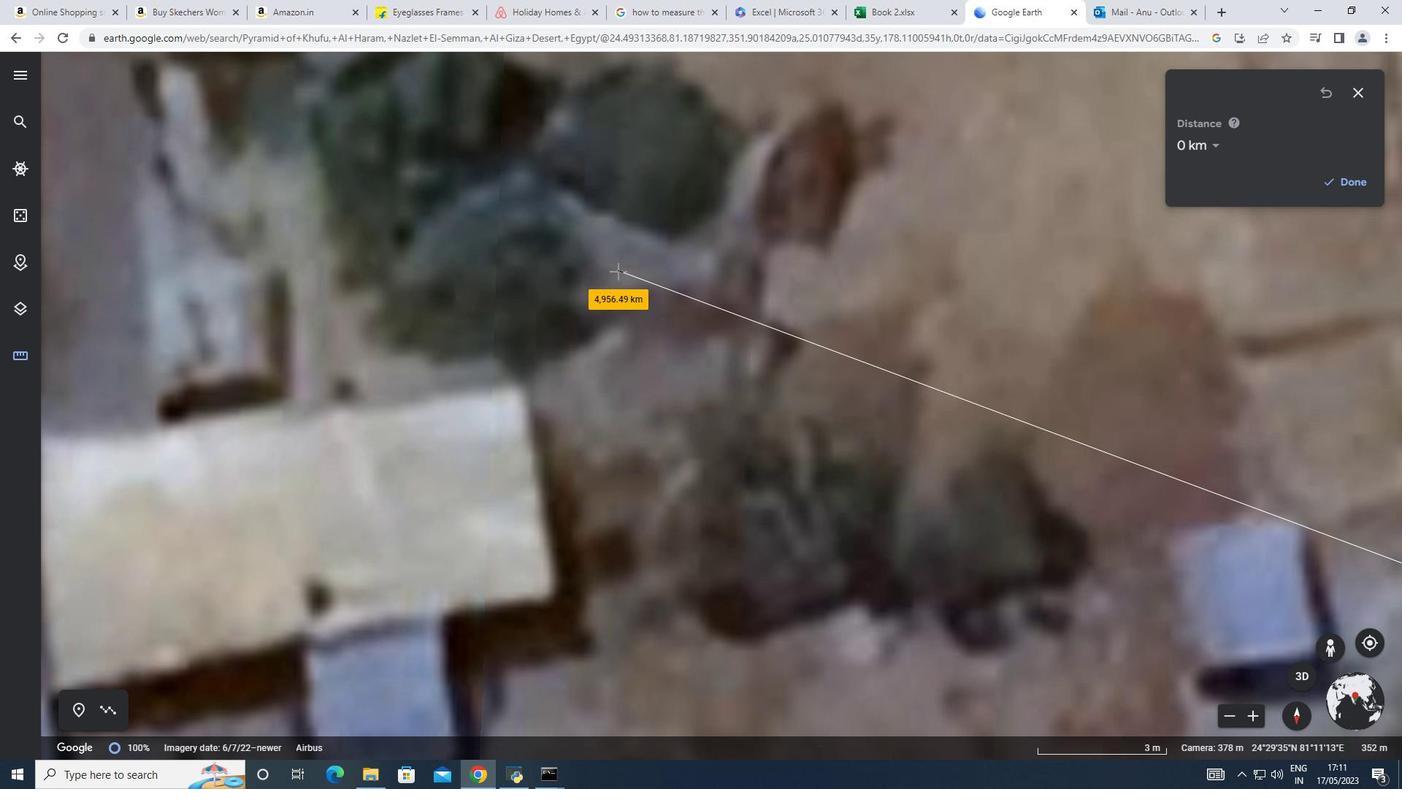 
Action: Mouse scrolled (618, 271) with delta (0, 0)
Screenshot: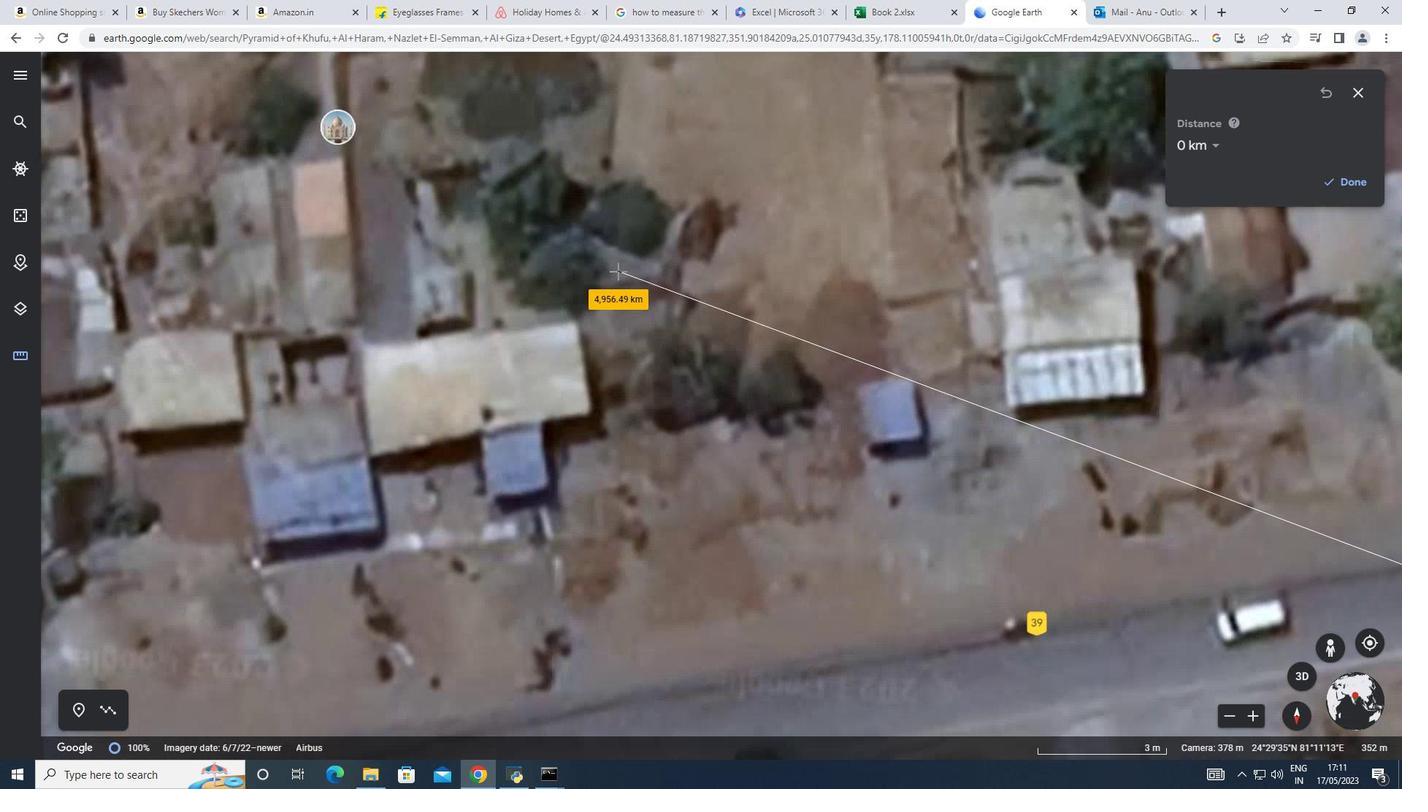 
Action: Mouse scrolled (618, 271) with delta (0, 0)
Screenshot: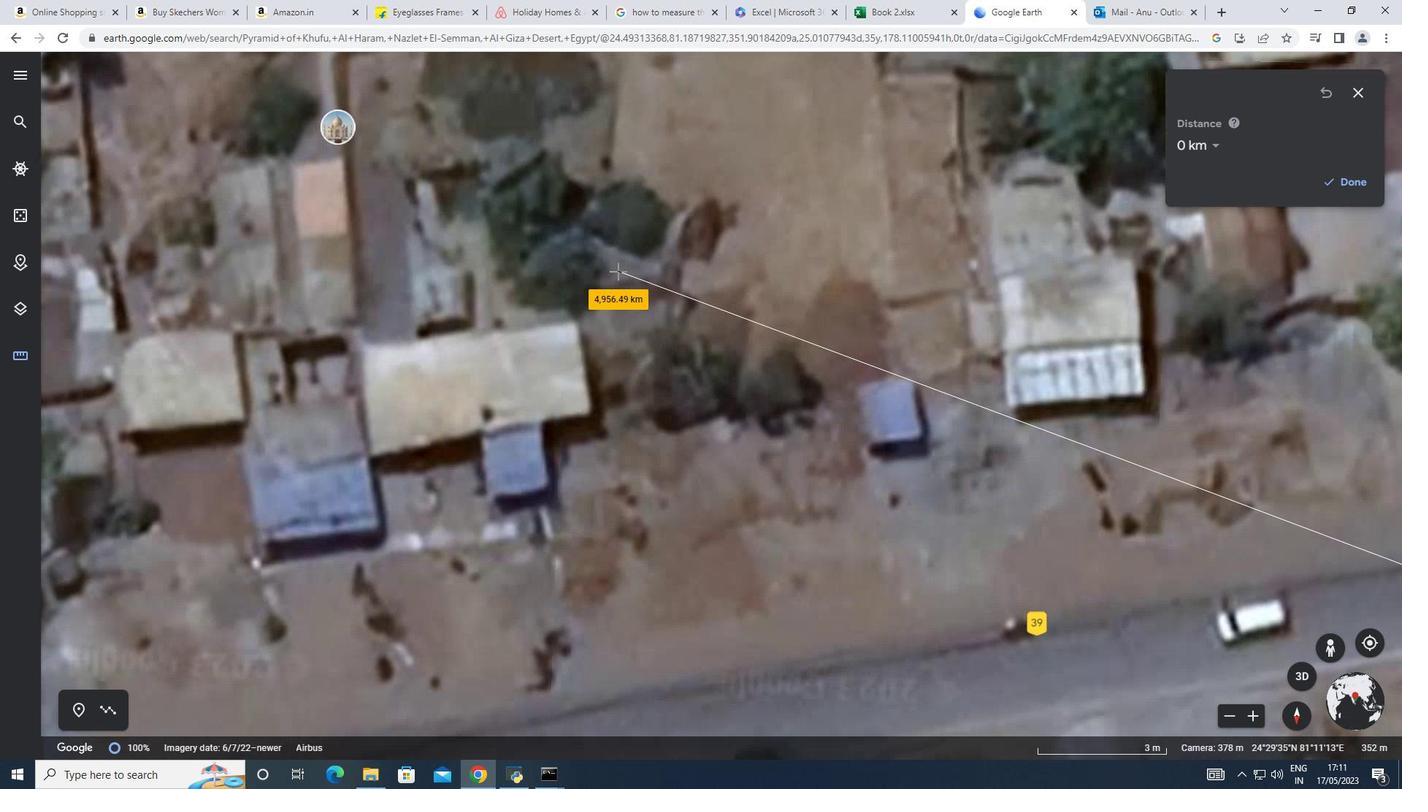 
Action: Mouse scrolled (618, 271) with delta (0, 0)
Screenshot: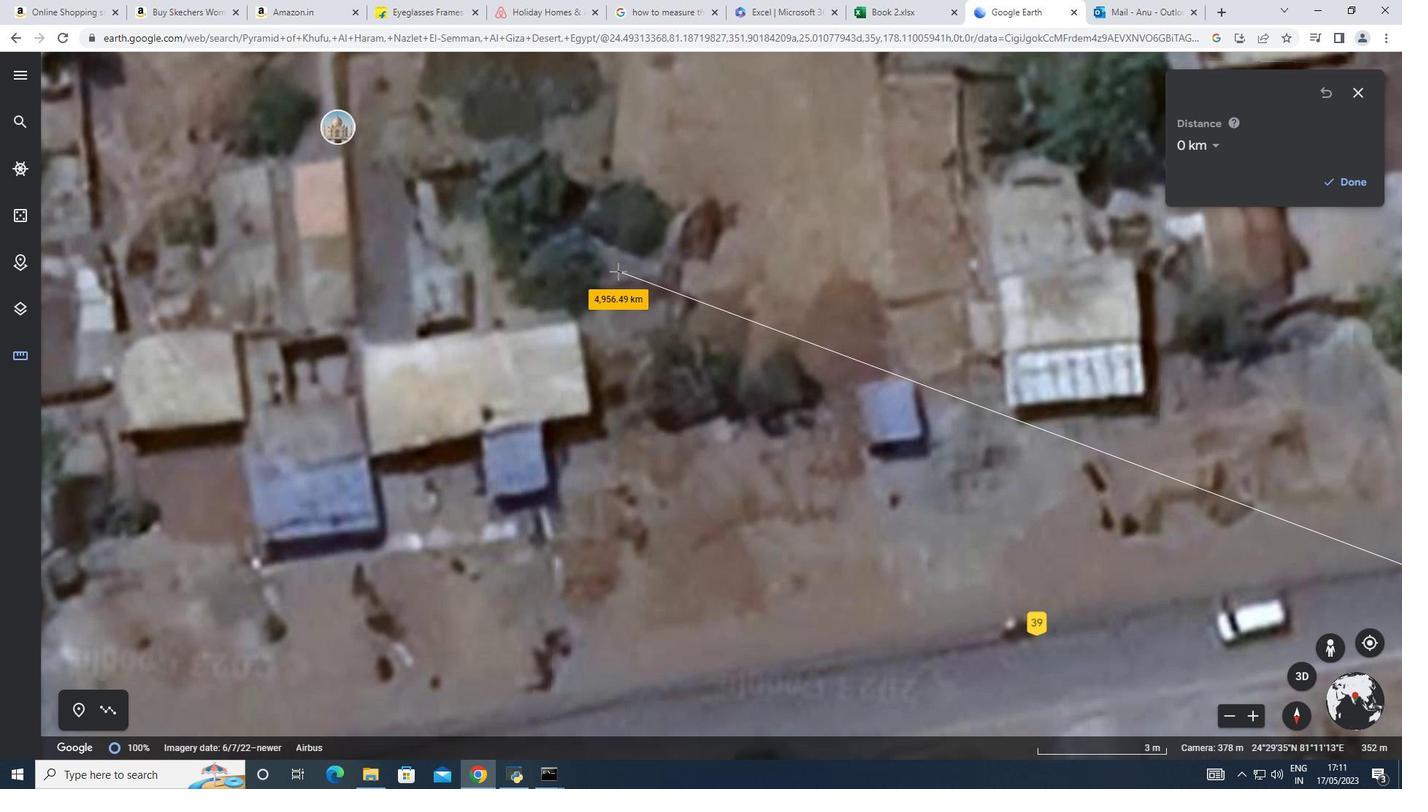 
Action: Mouse scrolled (618, 271) with delta (0, 0)
Screenshot: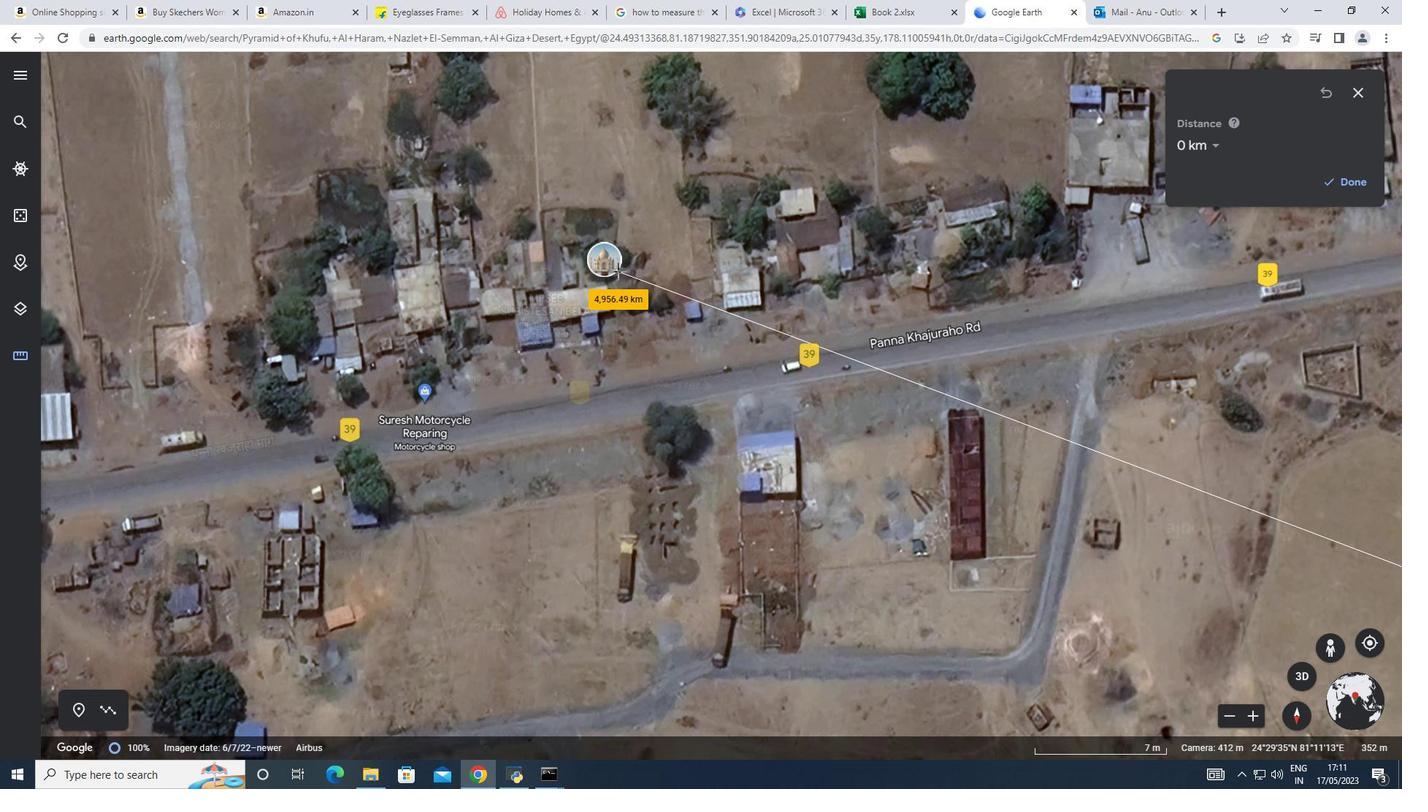
Action: Mouse scrolled (618, 271) with delta (0, 0)
Screenshot: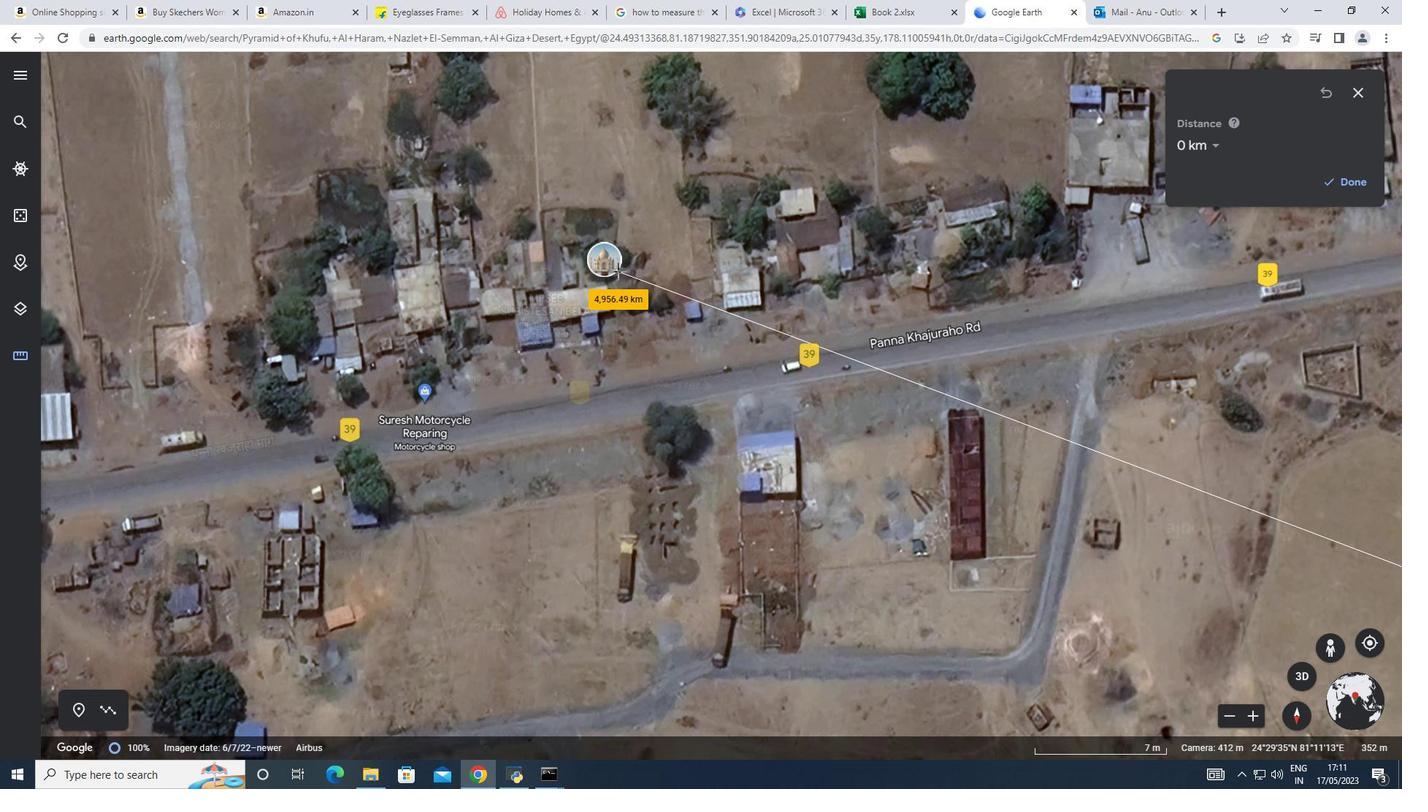 
Action: Mouse scrolled (618, 271) with delta (0, 0)
Screenshot: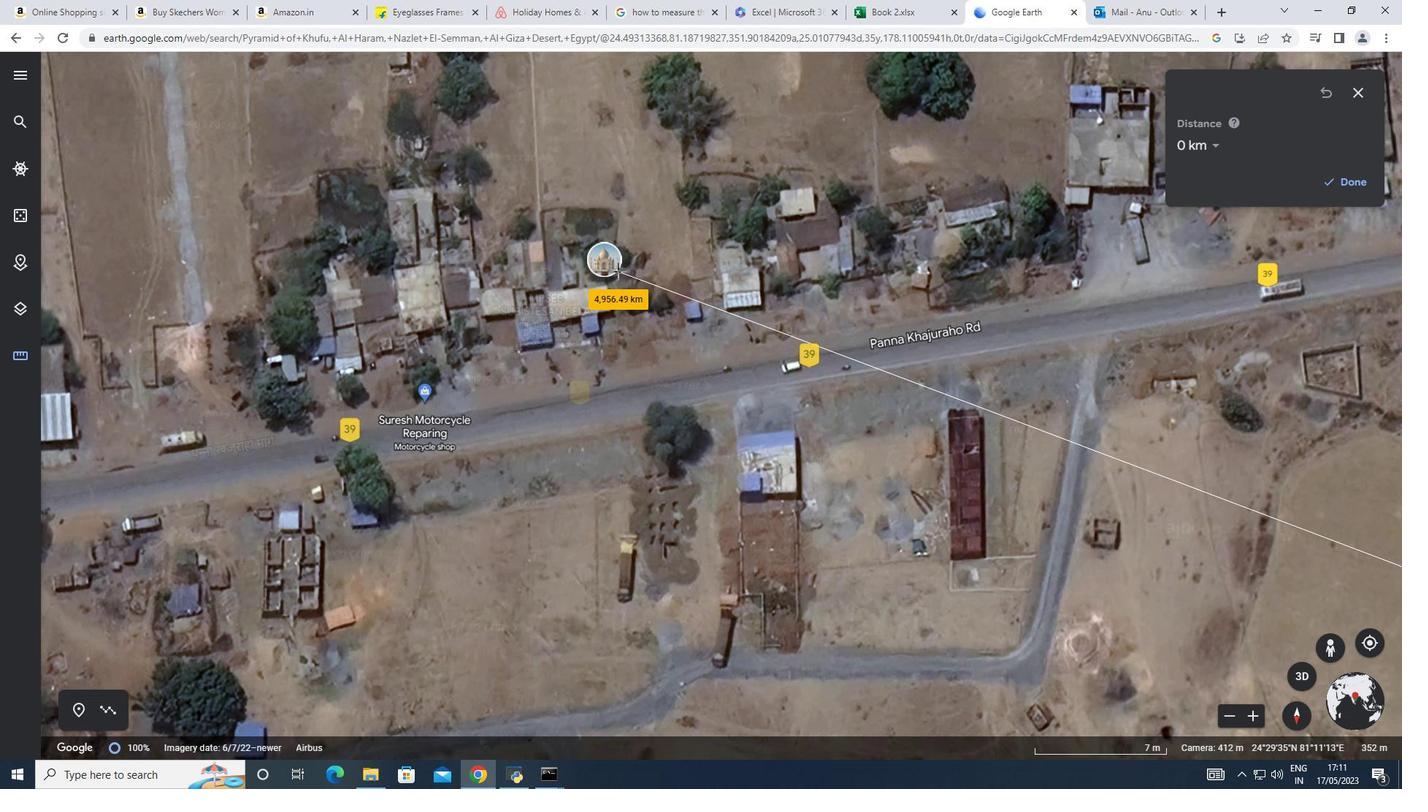 
Action: Mouse scrolled (618, 271) with delta (0, 0)
Screenshot: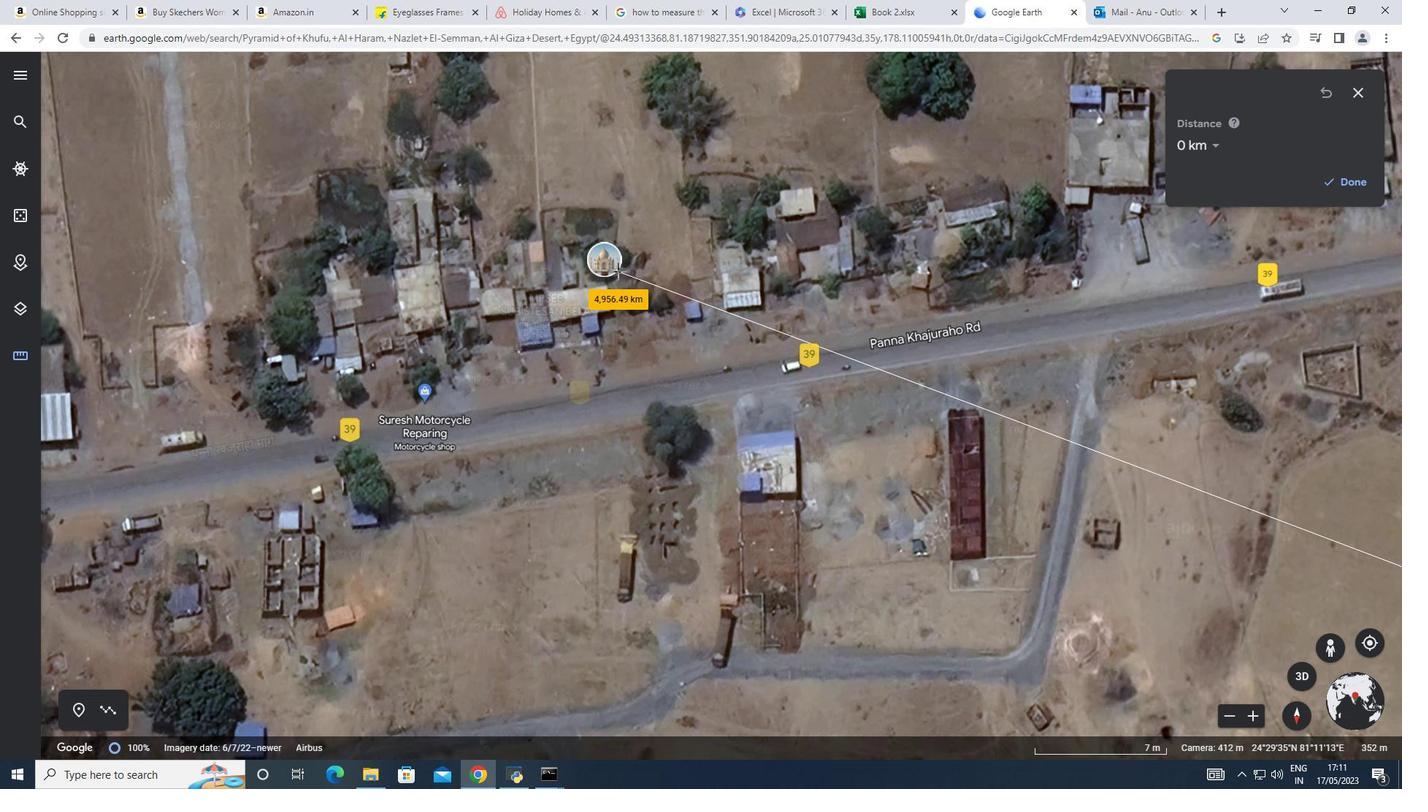 
Action: Mouse scrolled (618, 271) with delta (0, 0)
Screenshot: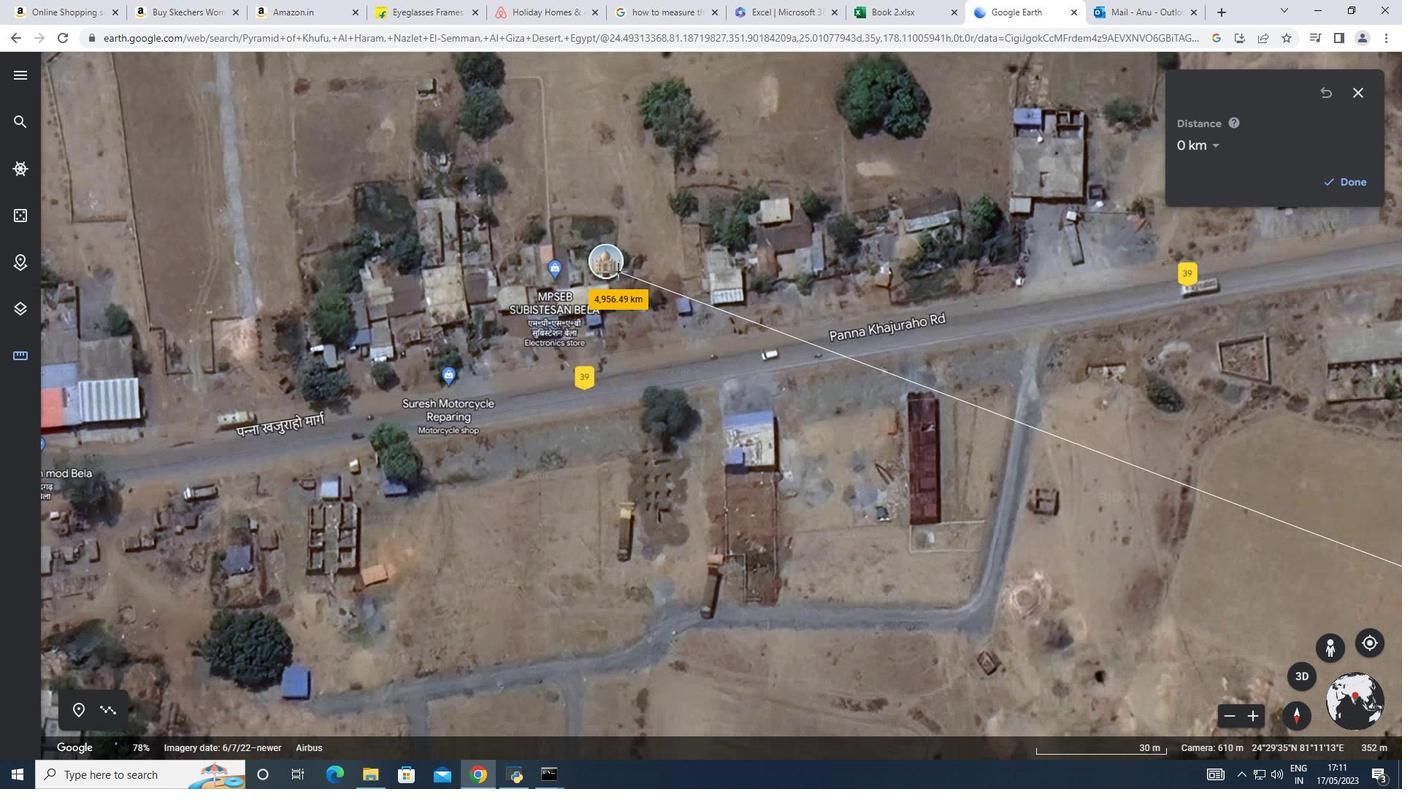 
Action: Mouse scrolled (618, 271) with delta (0, 0)
Screenshot: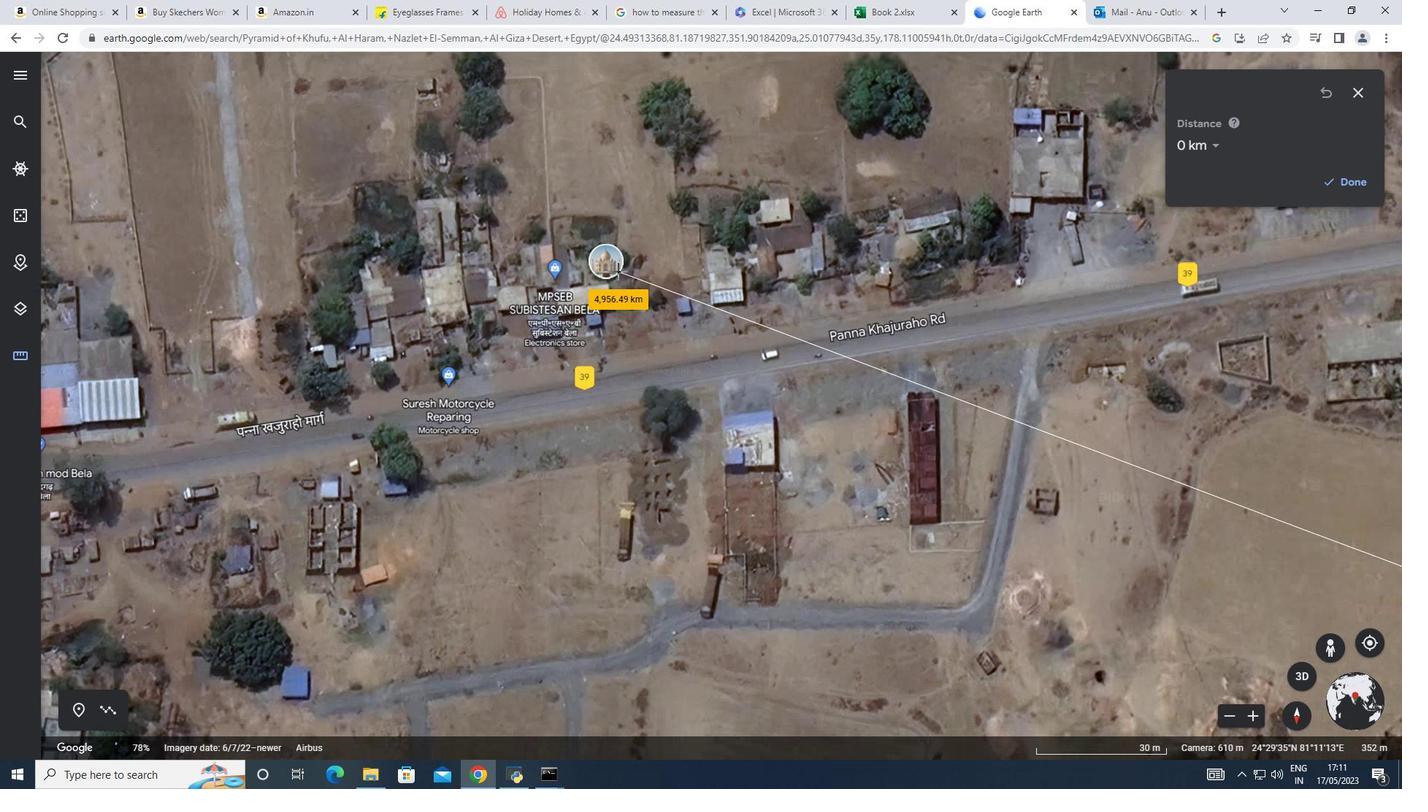
Action: Mouse scrolled (618, 271) with delta (0, 0)
Screenshot: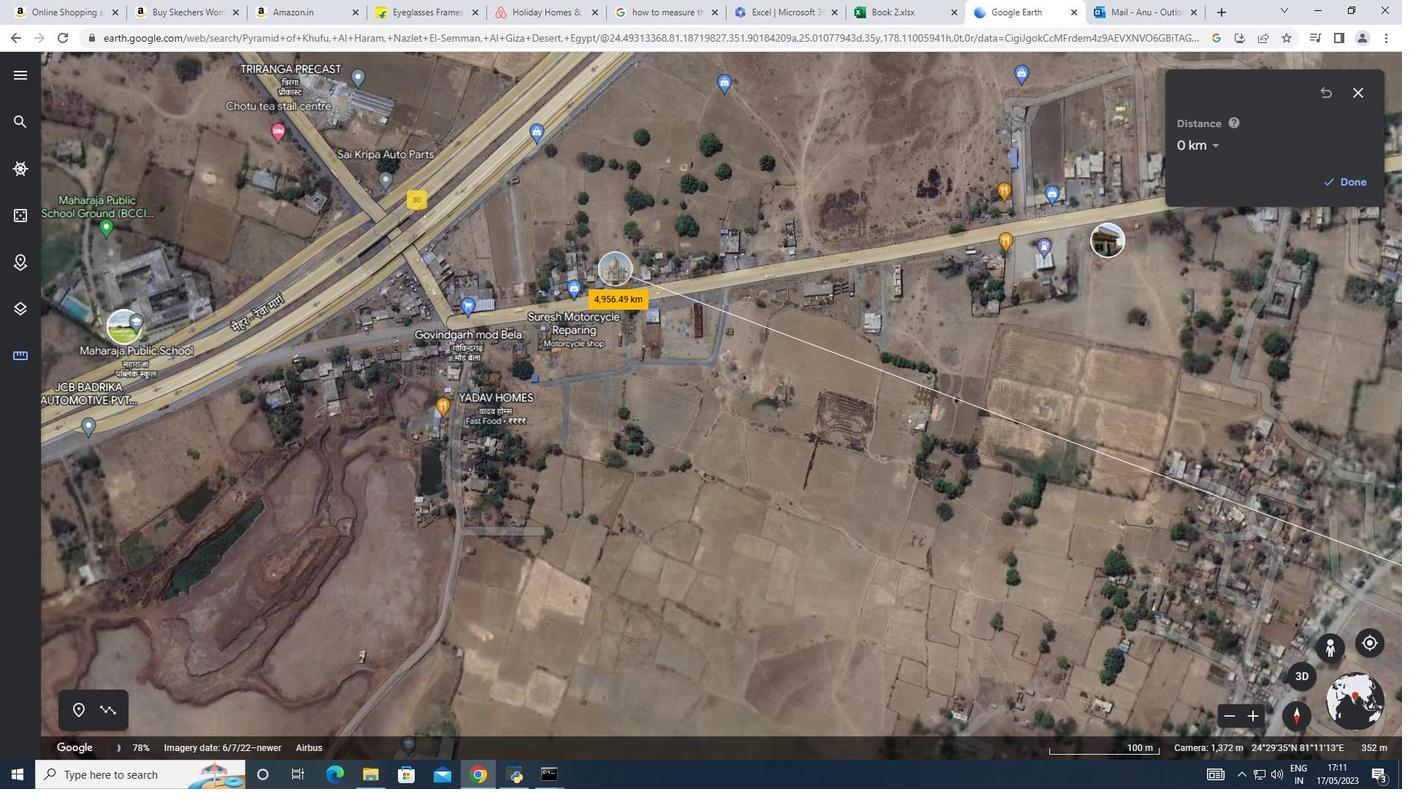 
Action: Mouse scrolled (618, 271) with delta (0, 0)
Screenshot: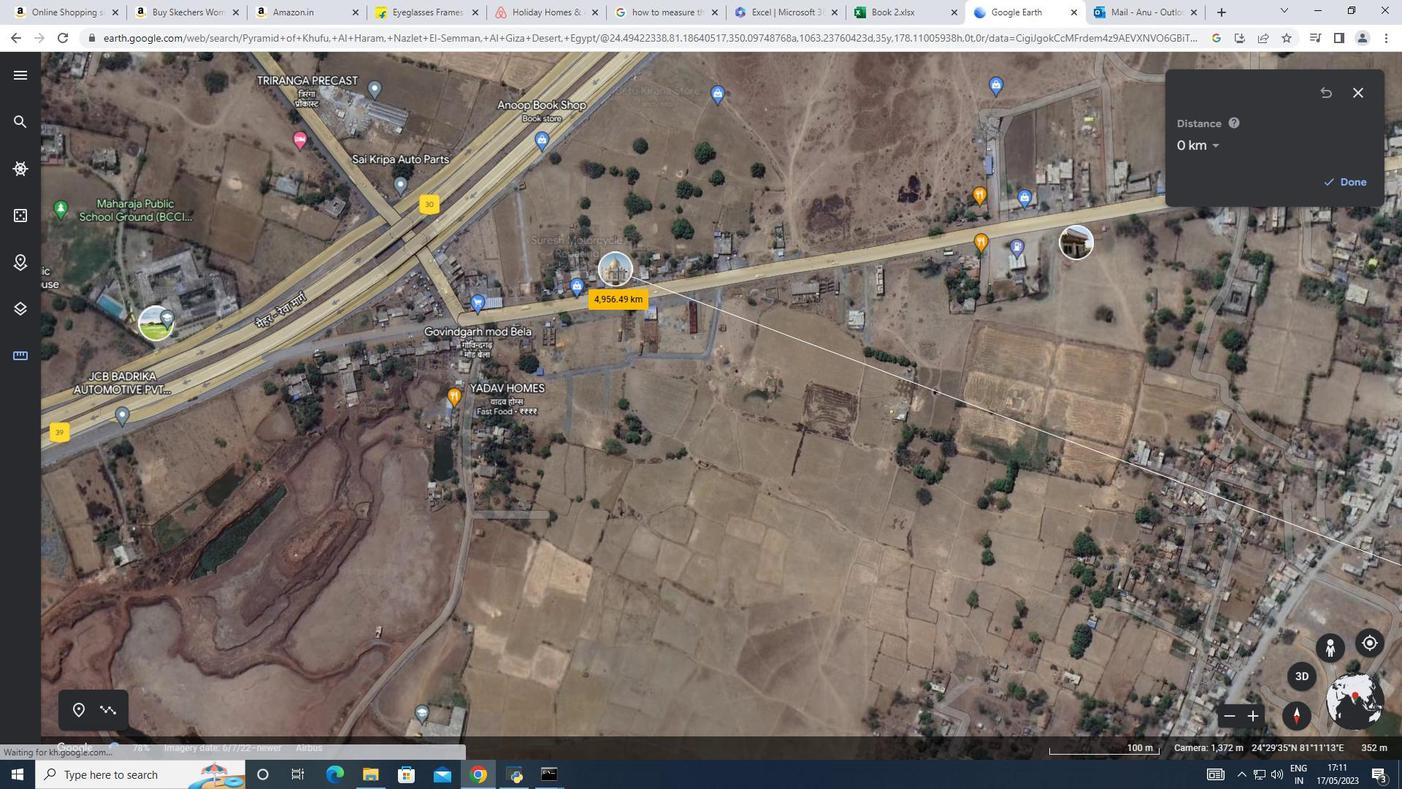 
Action: Mouse scrolled (618, 271) with delta (0, 0)
Screenshot: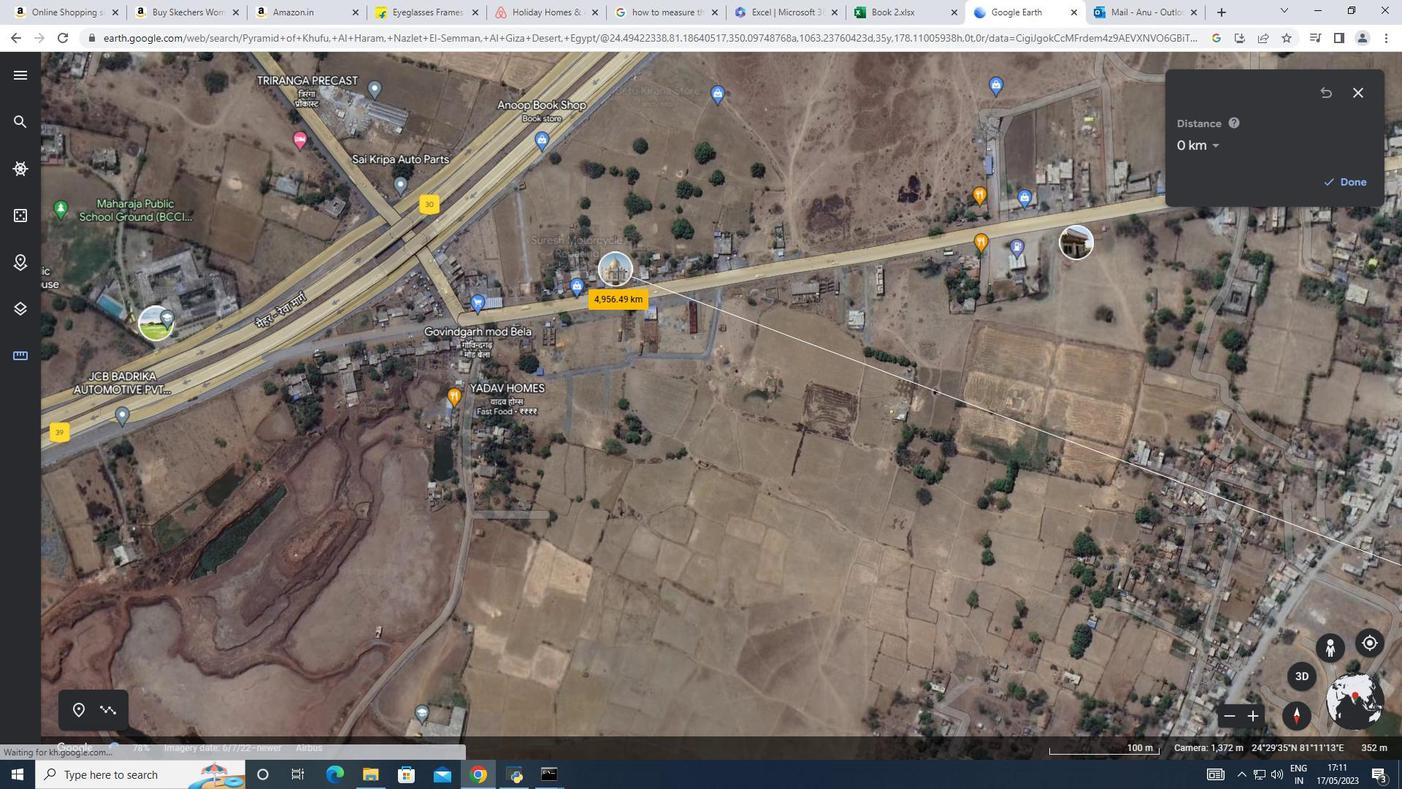 
Action: Mouse scrolled (618, 271) with delta (0, 0)
Screenshot: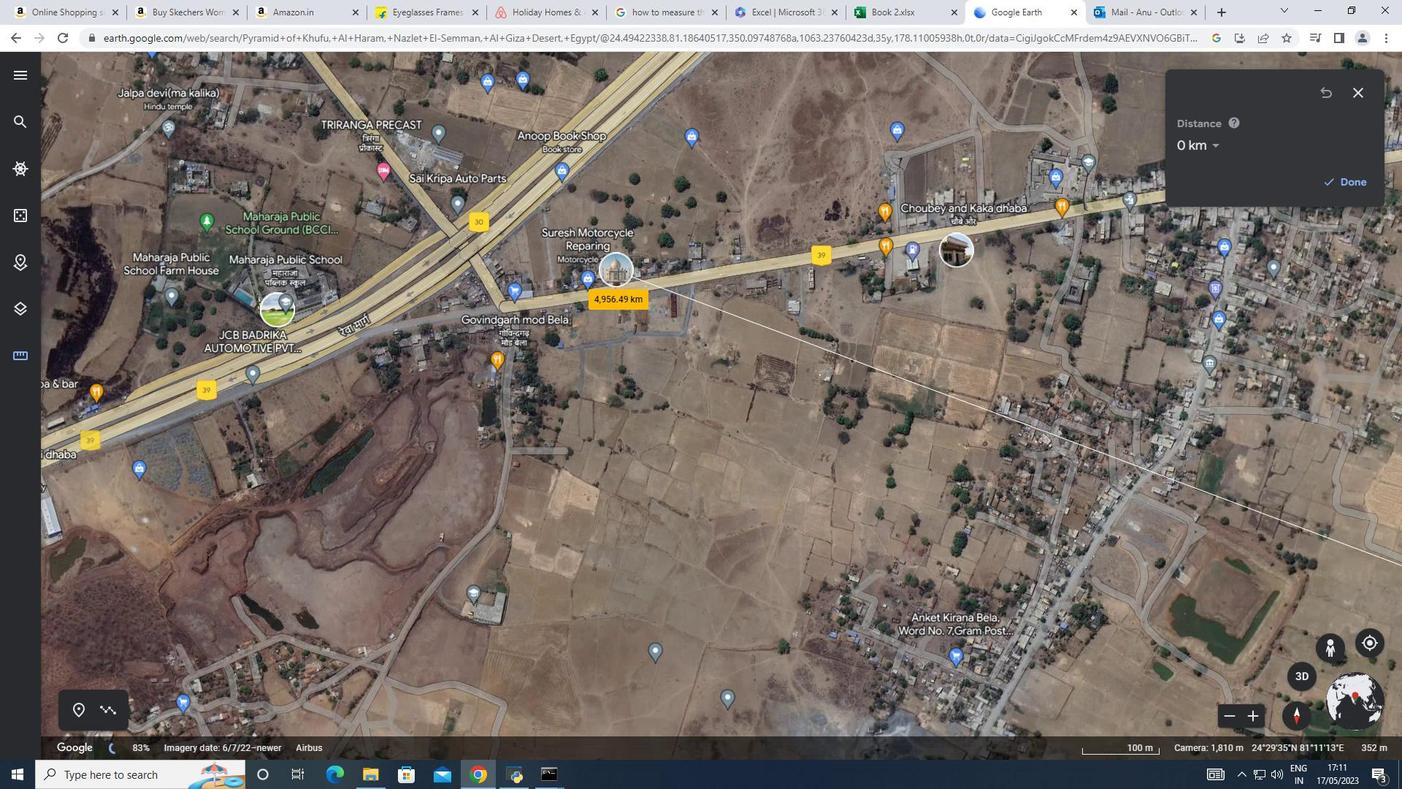 
Action: Mouse scrolled (618, 271) with delta (0, 0)
Screenshot: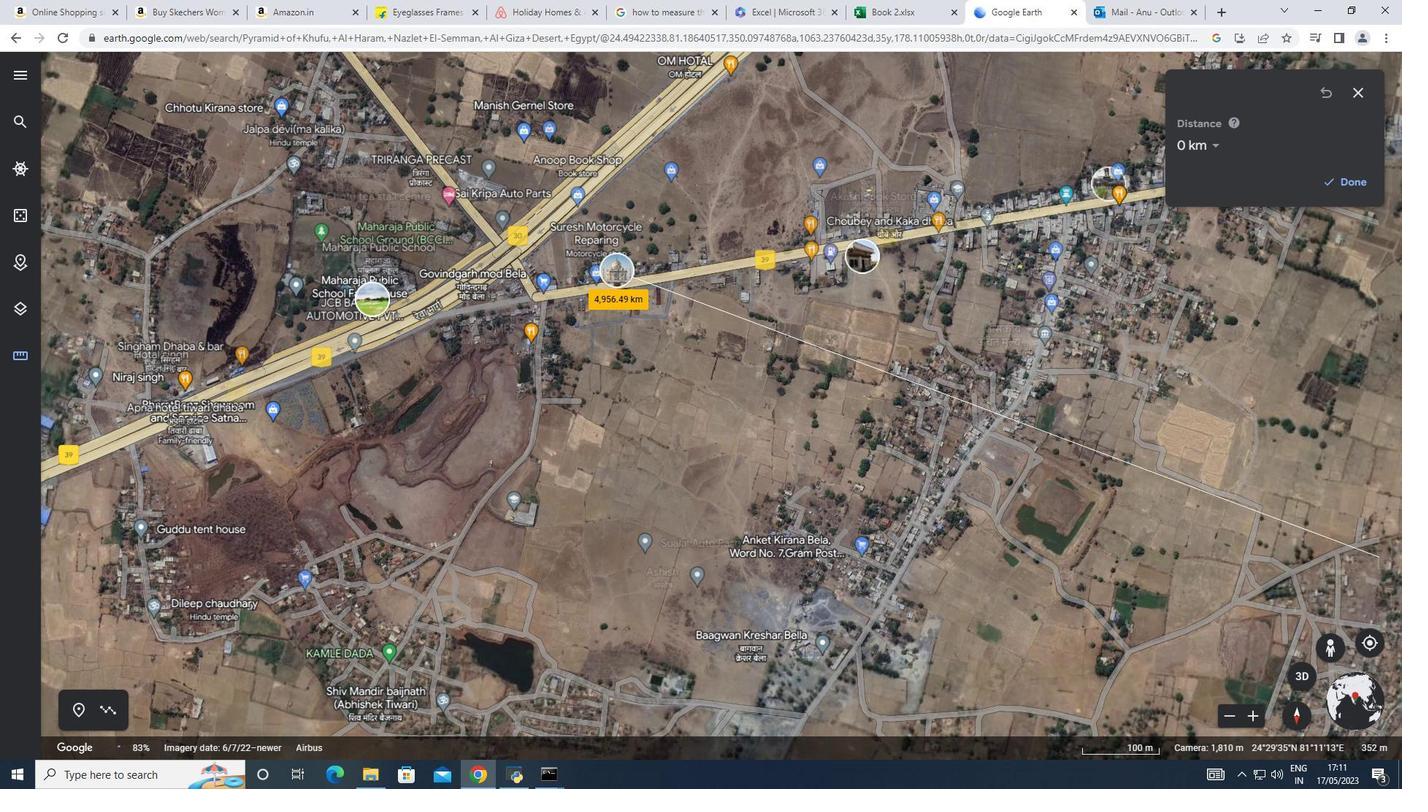 
Action: Mouse moved to (694, 235)
Screenshot: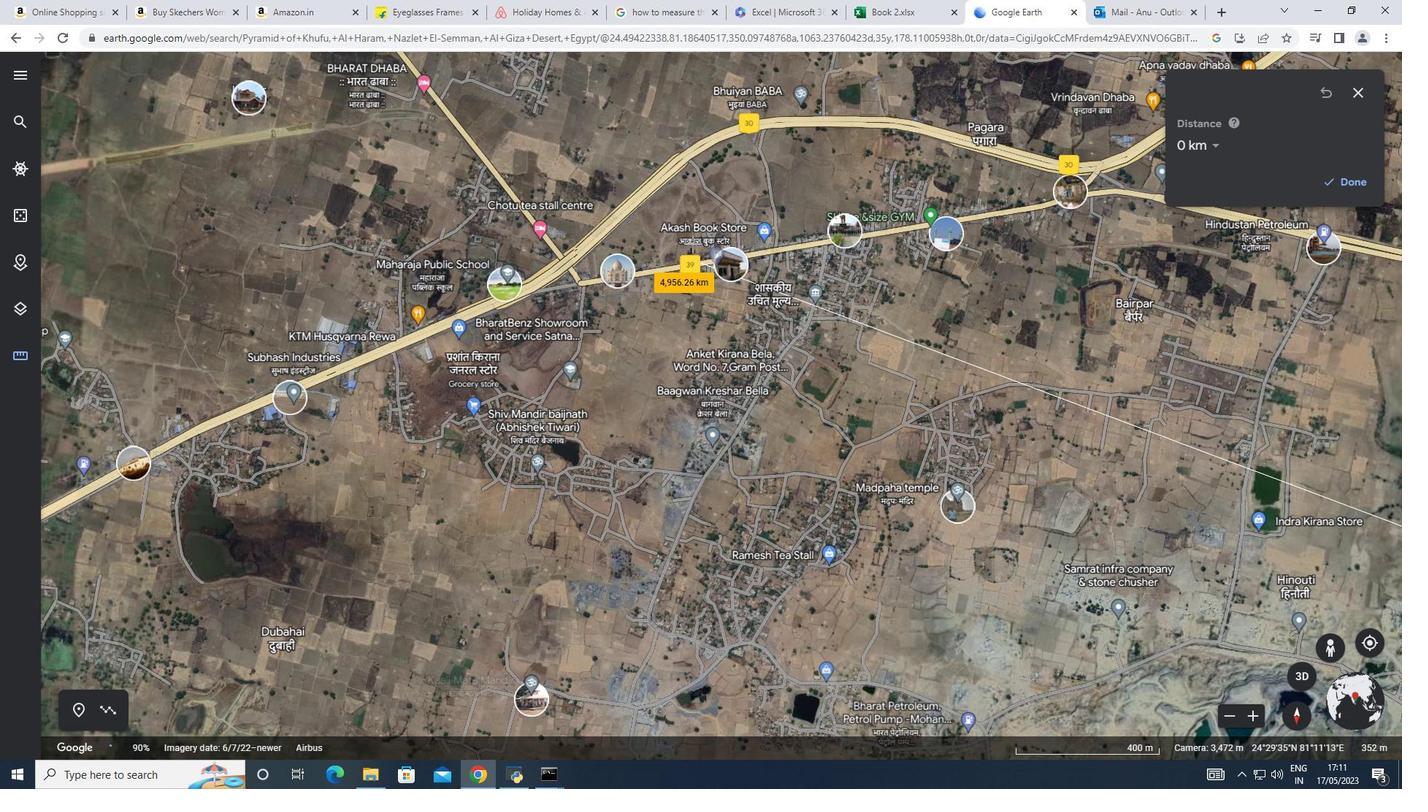 
Action: Mouse pressed left at (694, 235)
Screenshot: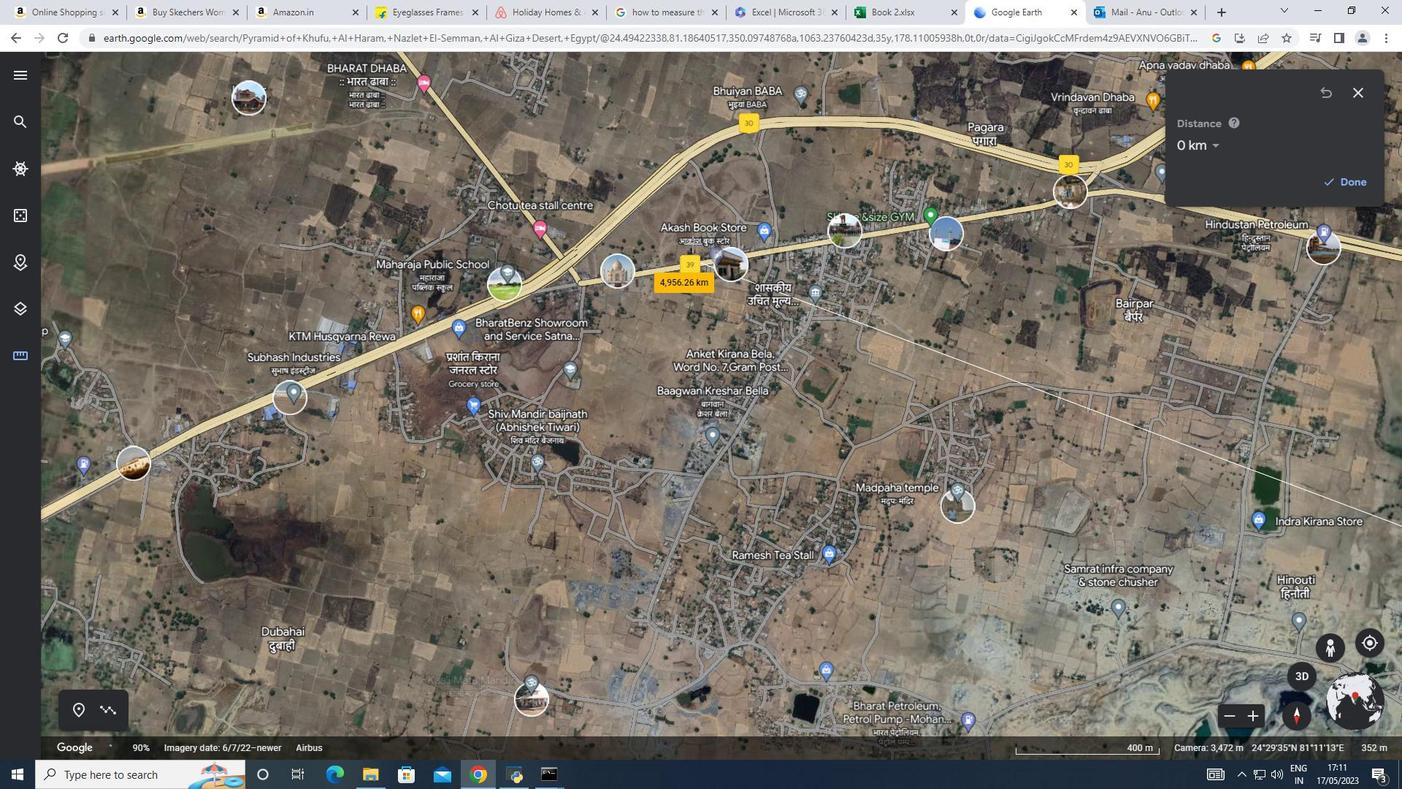 
Action: Mouse moved to (23, 114)
Screenshot: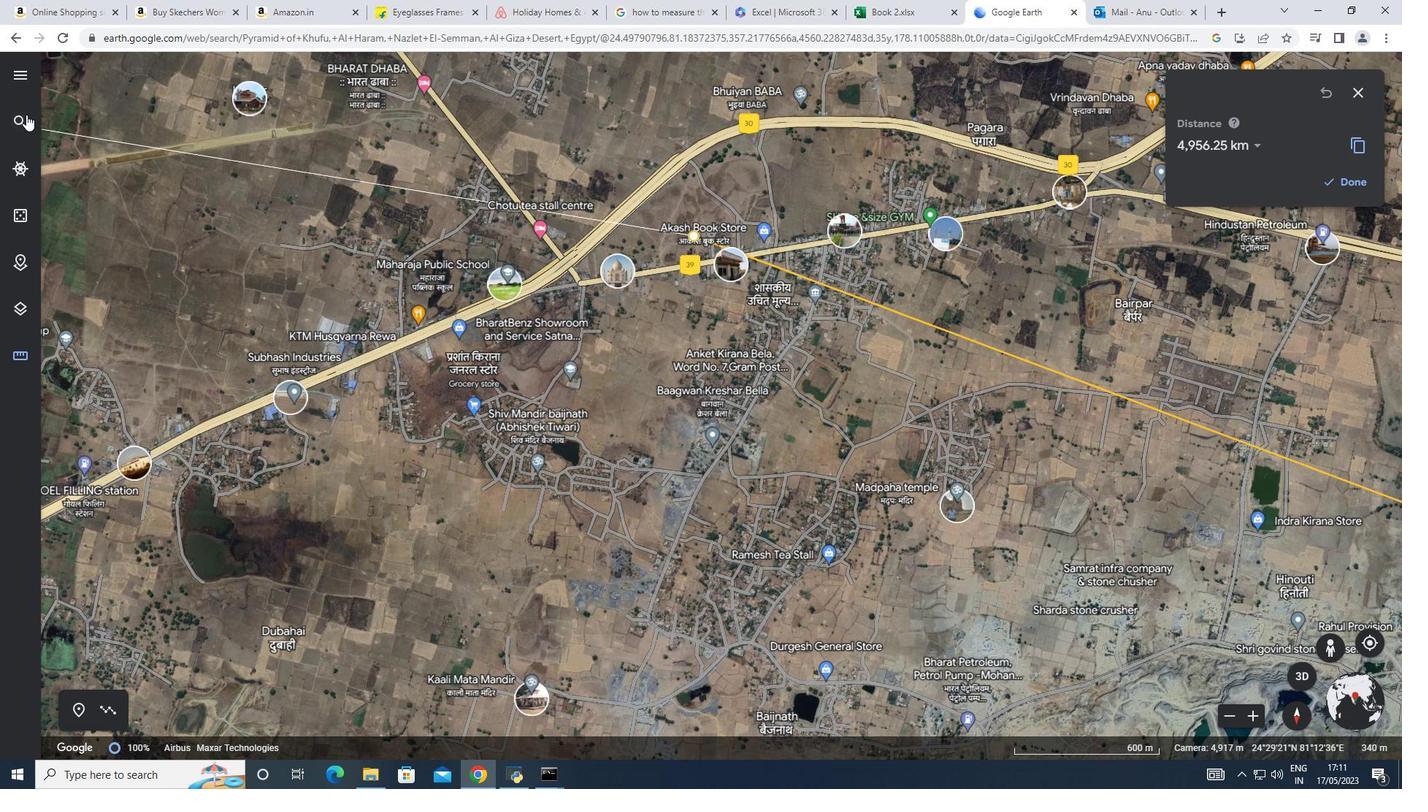 
Action: Mouse pressed left at (23, 114)
Screenshot: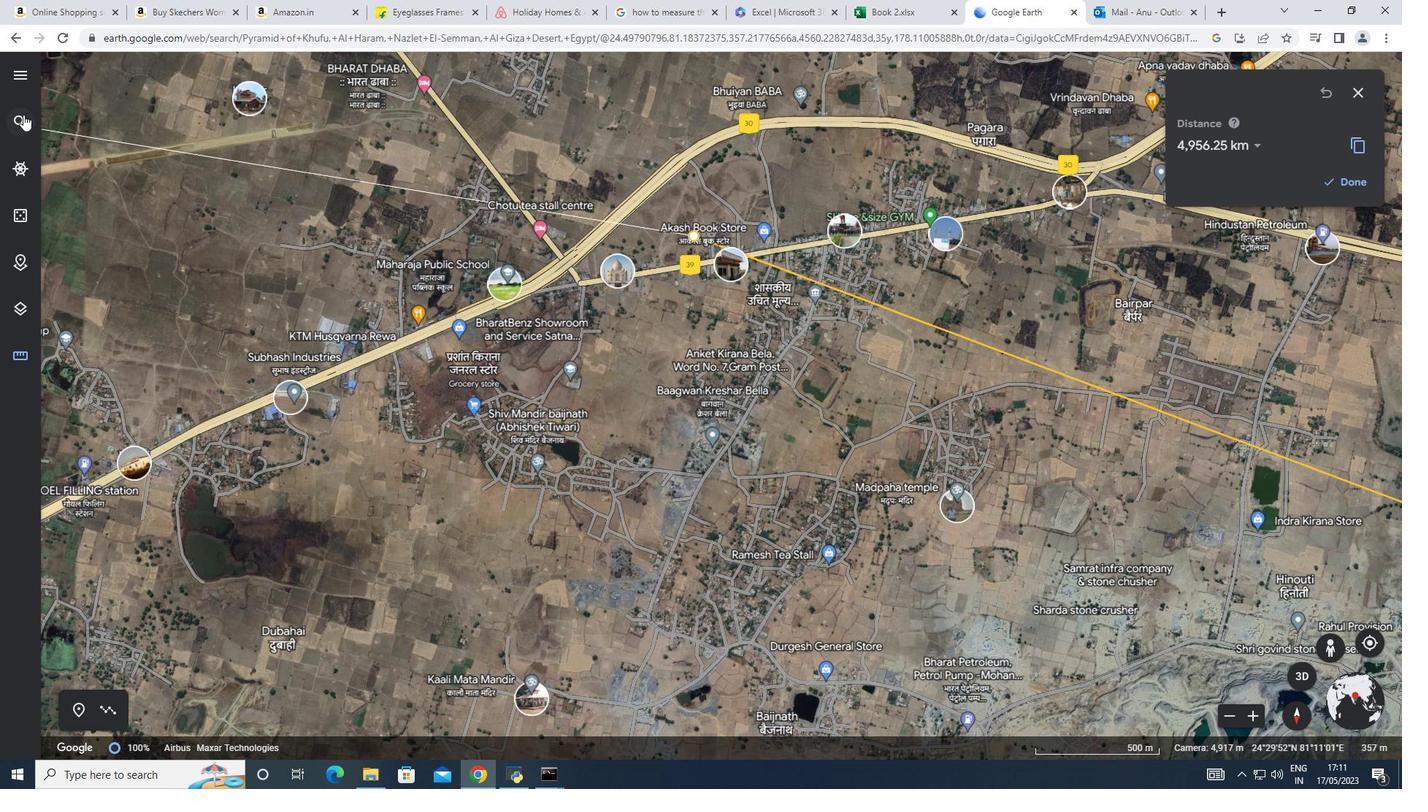 
Action: Mouse moved to (271, 81)
Screenshot: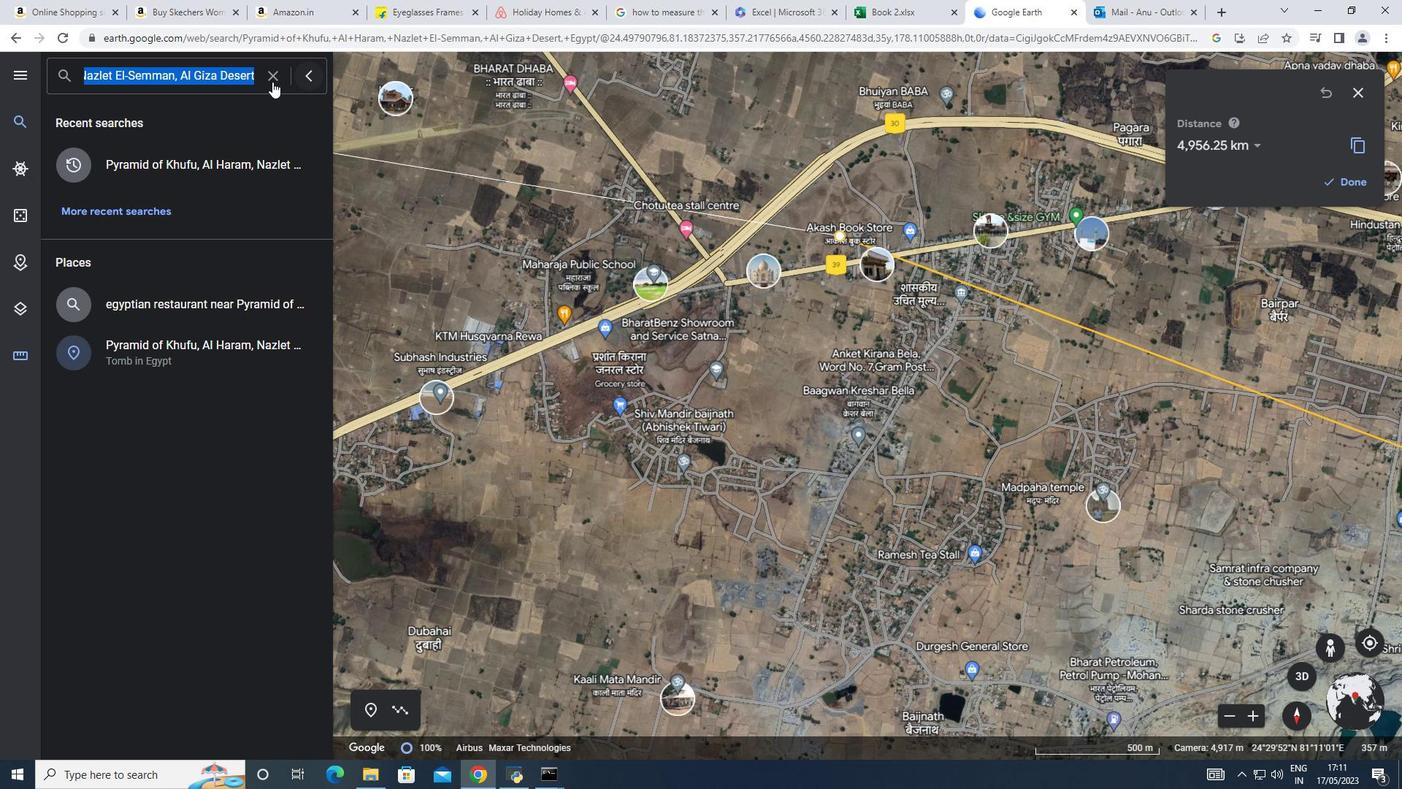 
Action: Mouse pressed left at (271, 81)
Screenshot: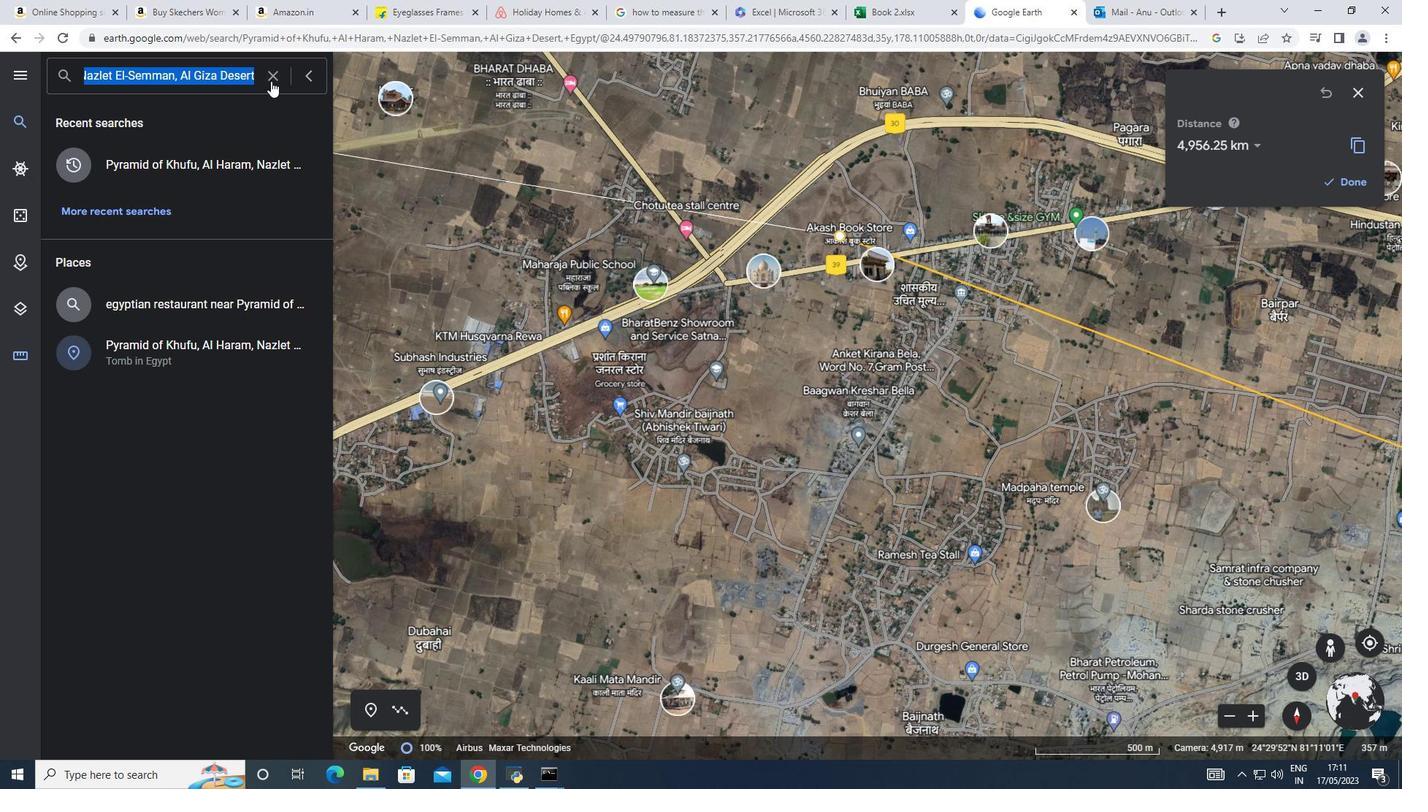 
Action: Key pressed <Key.shift>Ra<Key.backspace><Key.backspace><Key.backspace><Key.shift>Tajma
Screenshot: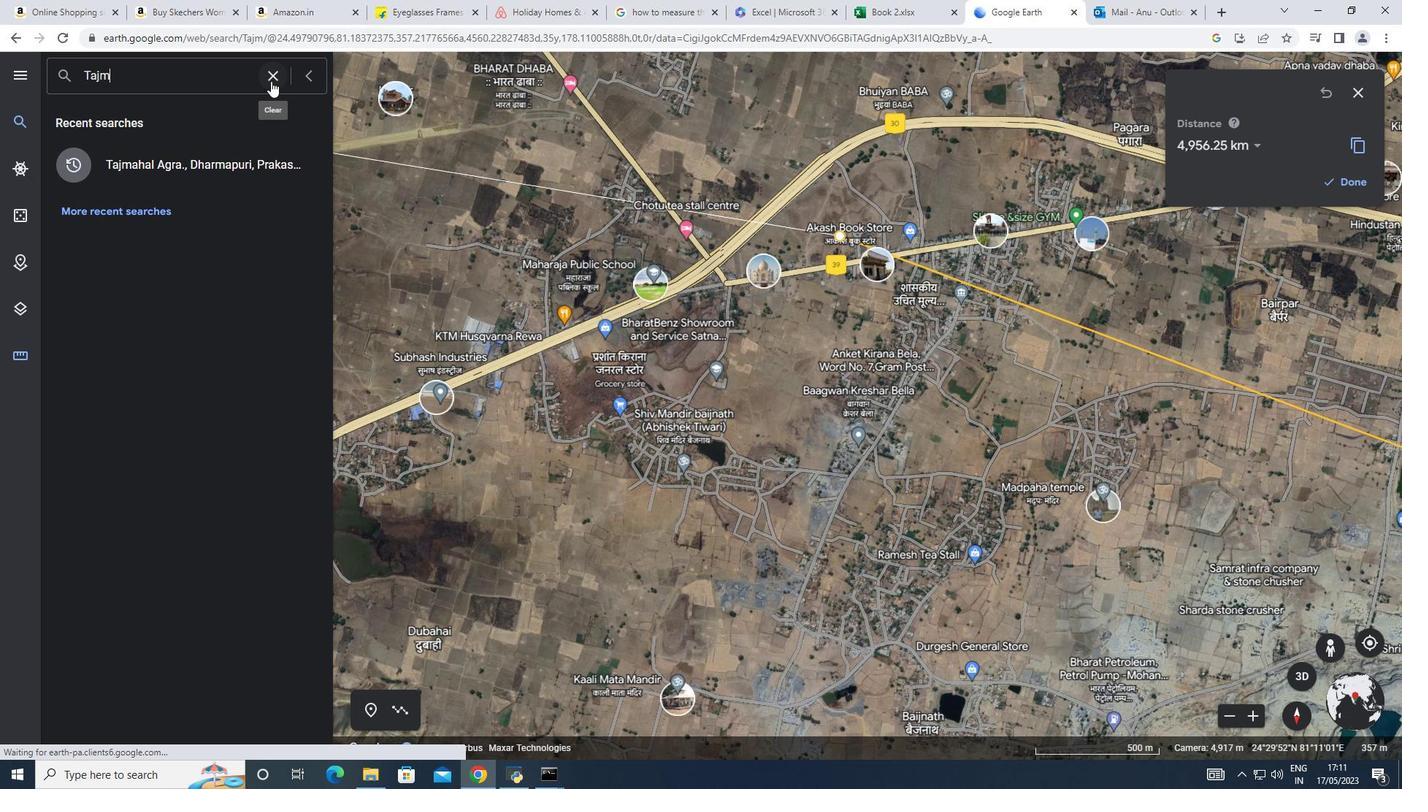 
Action: Mouse moved to (227, 158)
Screenshot: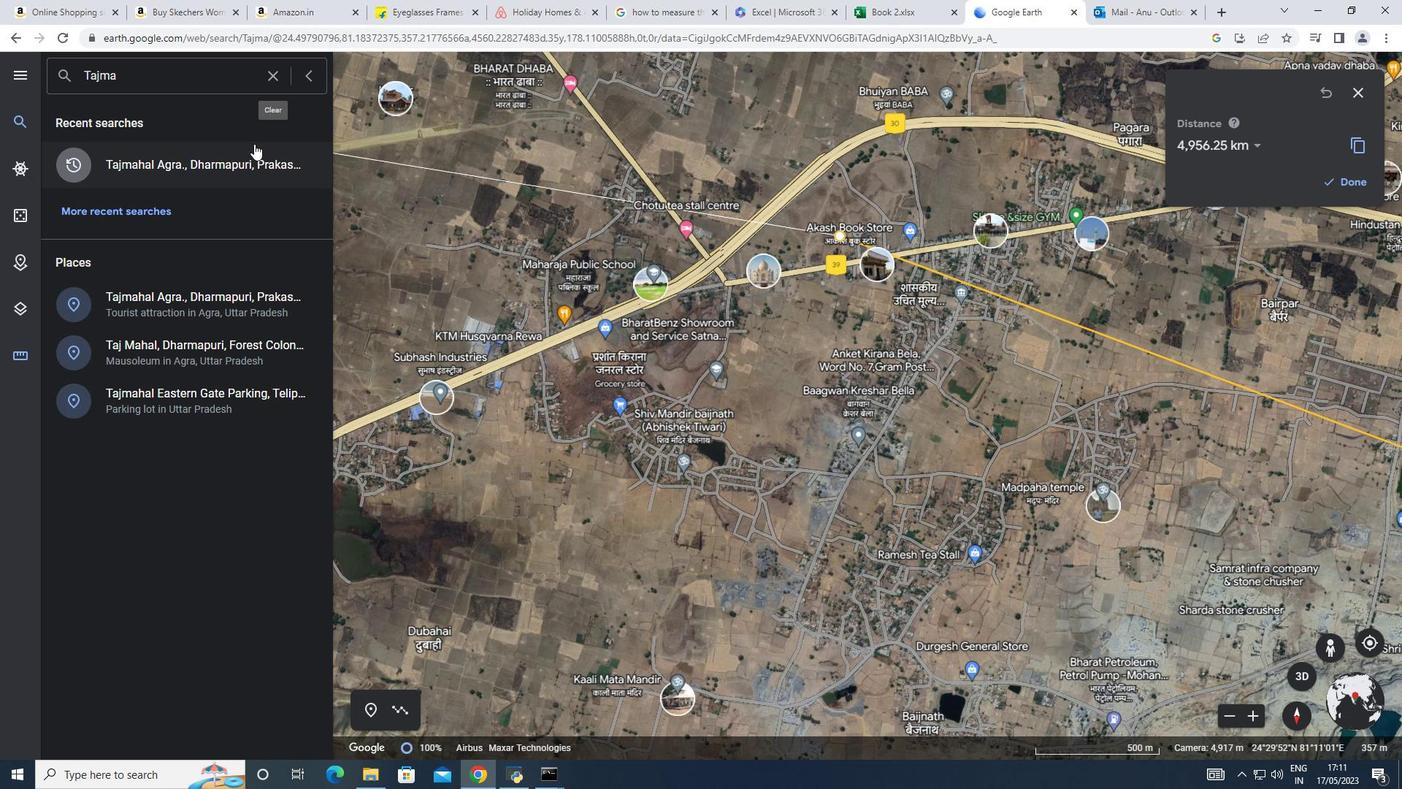 
Action: Mouse pressed left at (227, 158)
Screenshot: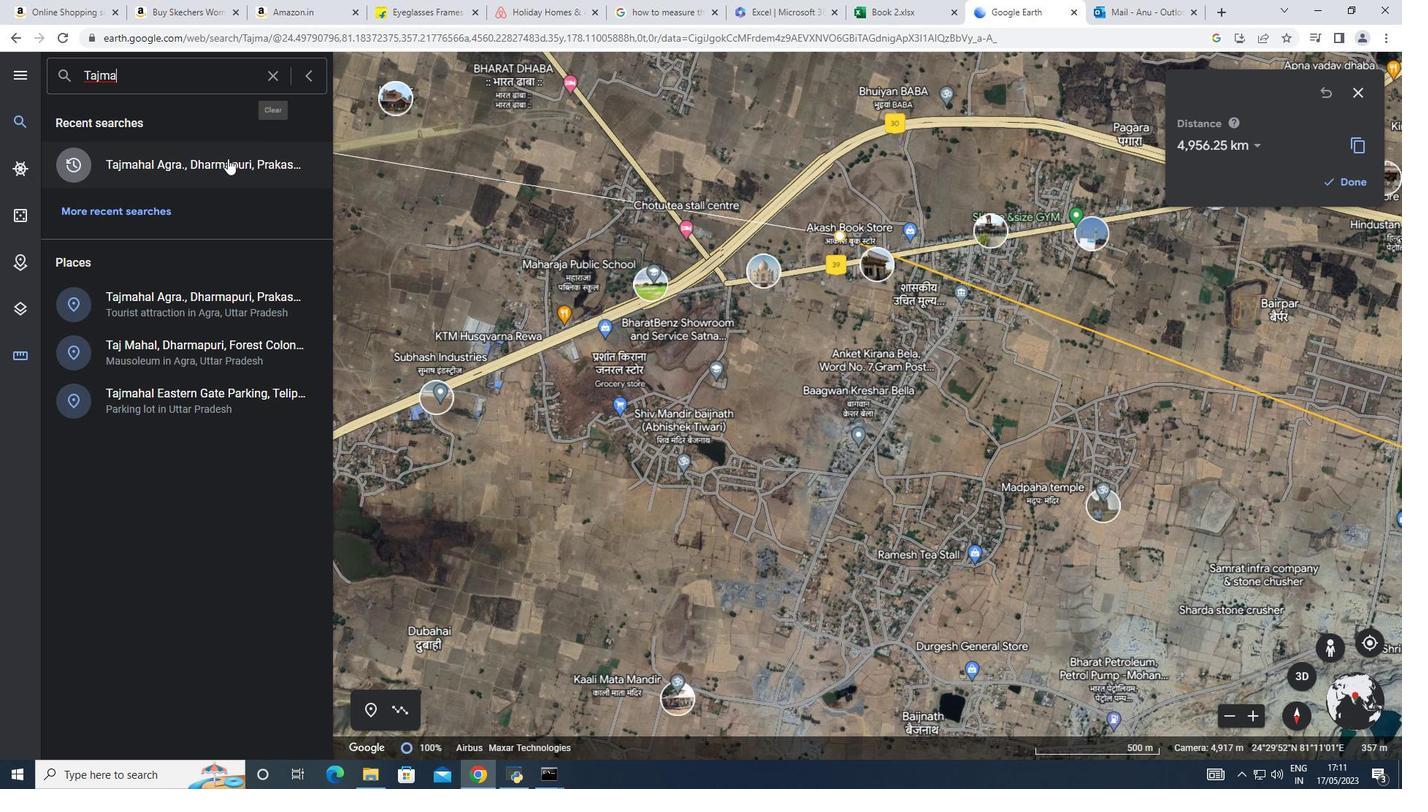 
Action: Mouse moved to (1223, 425)
Screenshot: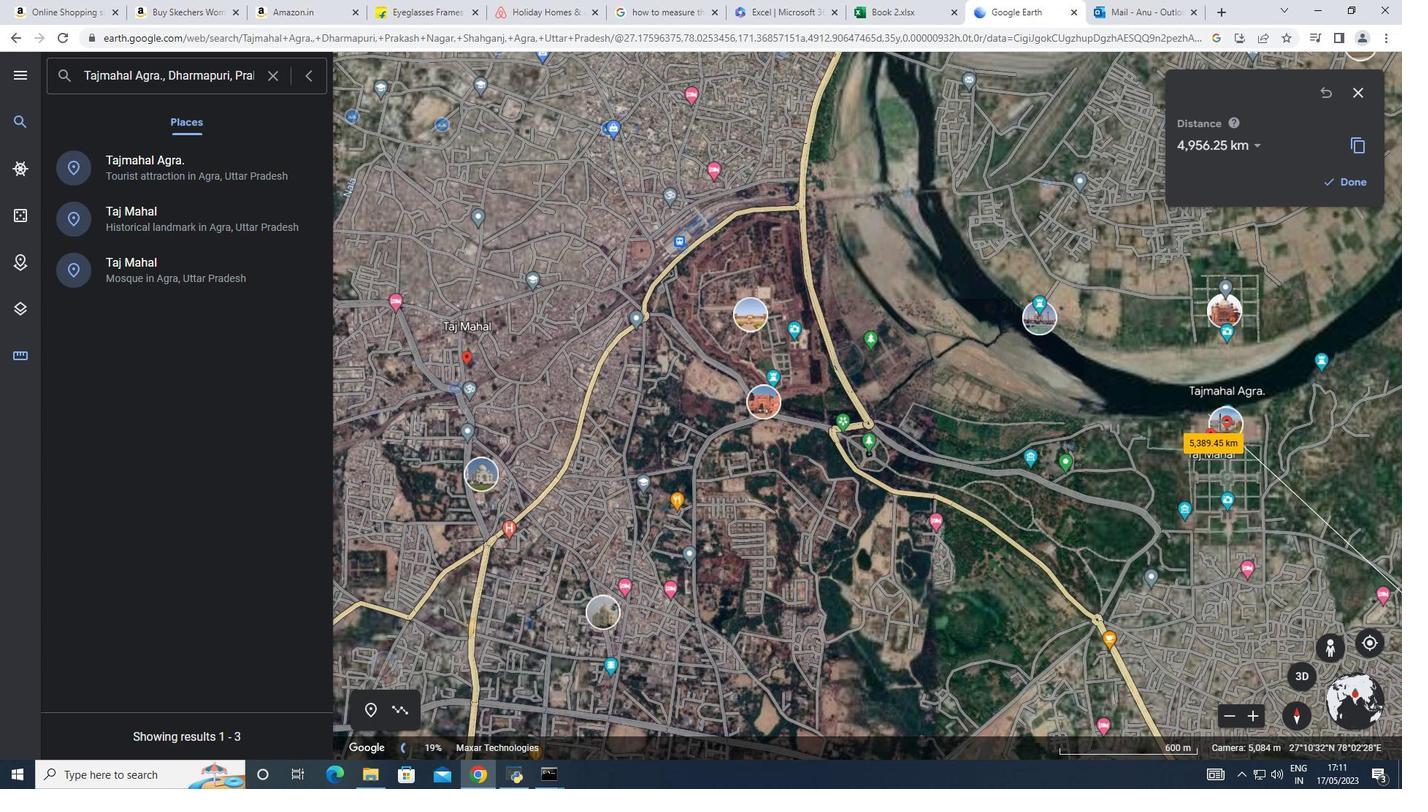 
Action: Mouse pressed left at (1223, 425)
Screenshot: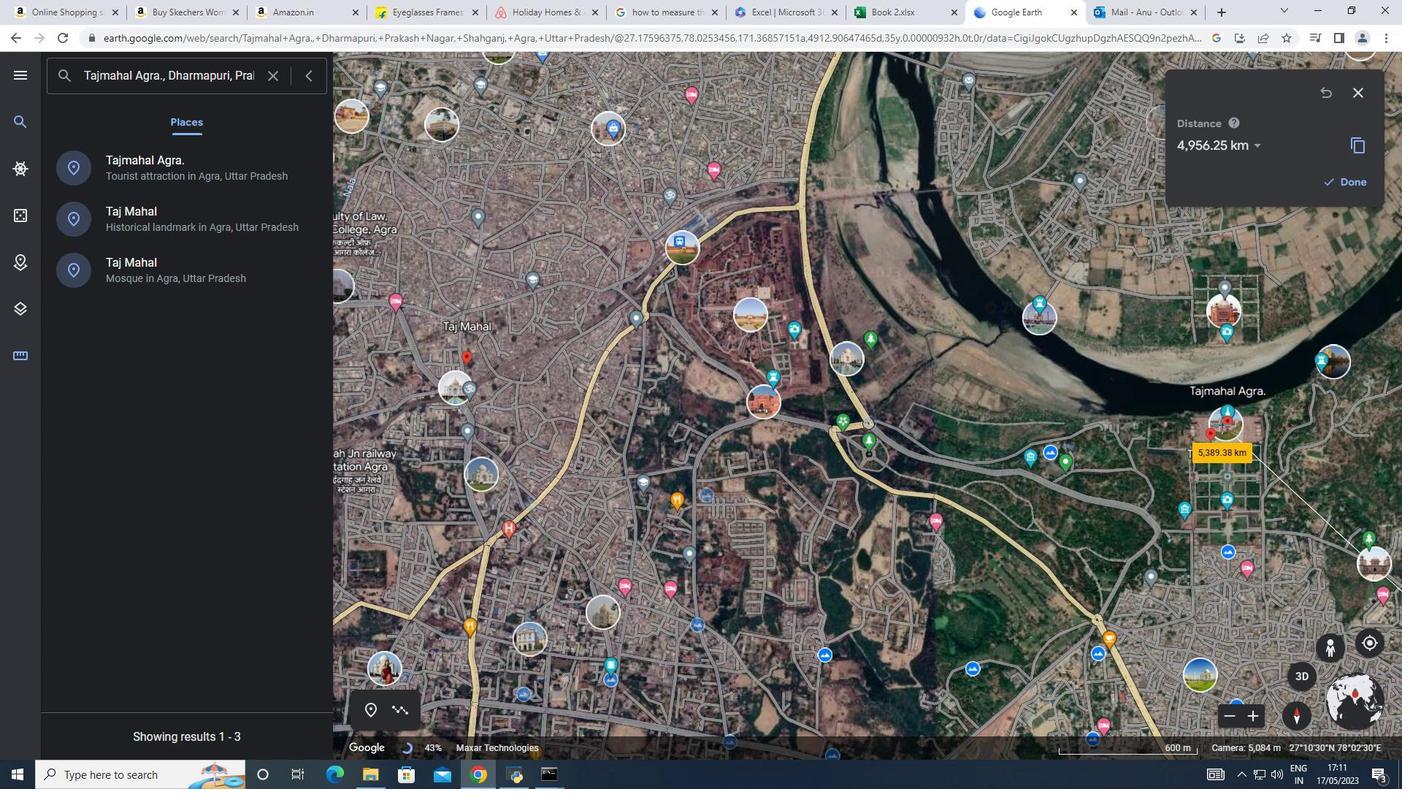 
Action: Mouse moved to (1242, 454)
Screenshot: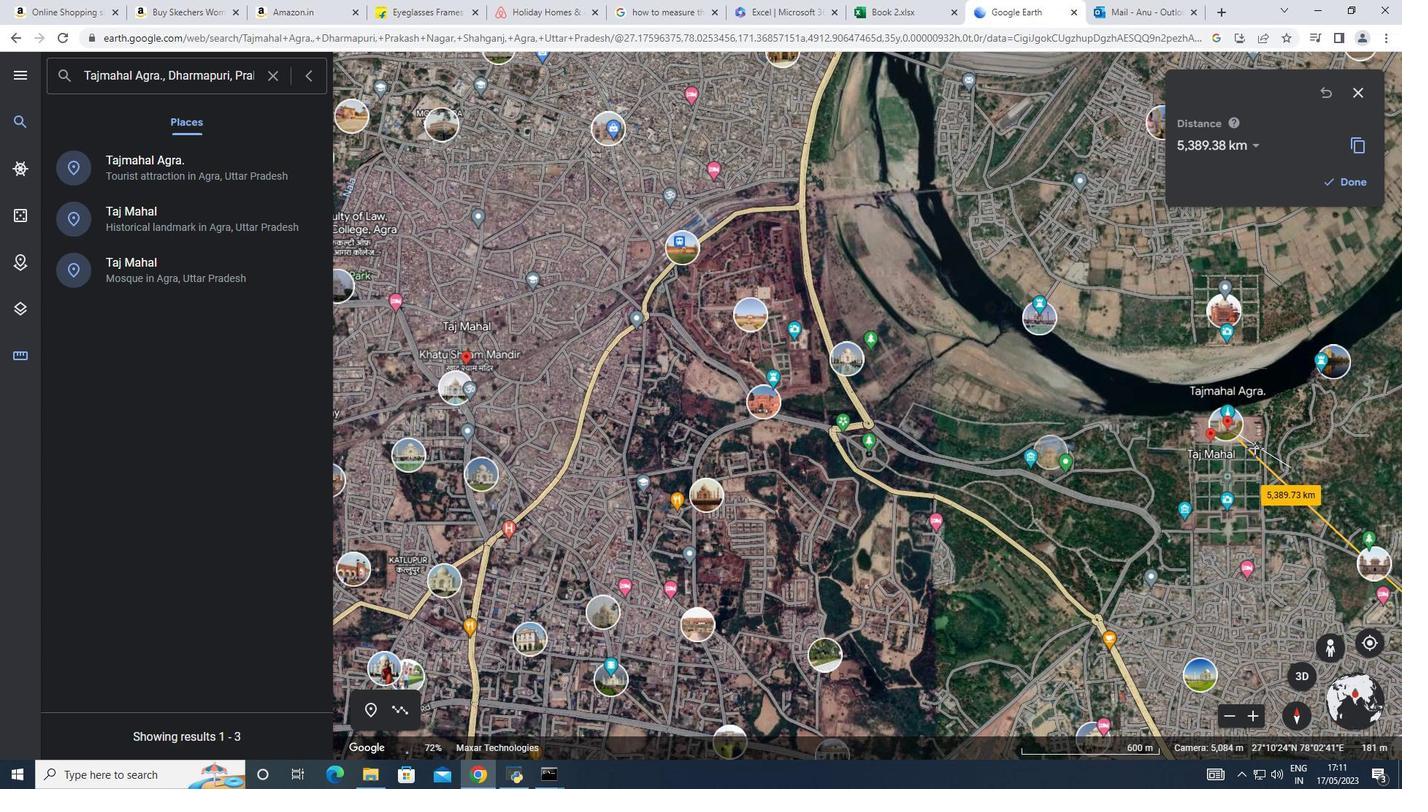 
Action: Mouse scrolled (1242, 453) with delta (0, 0)
Screenshot: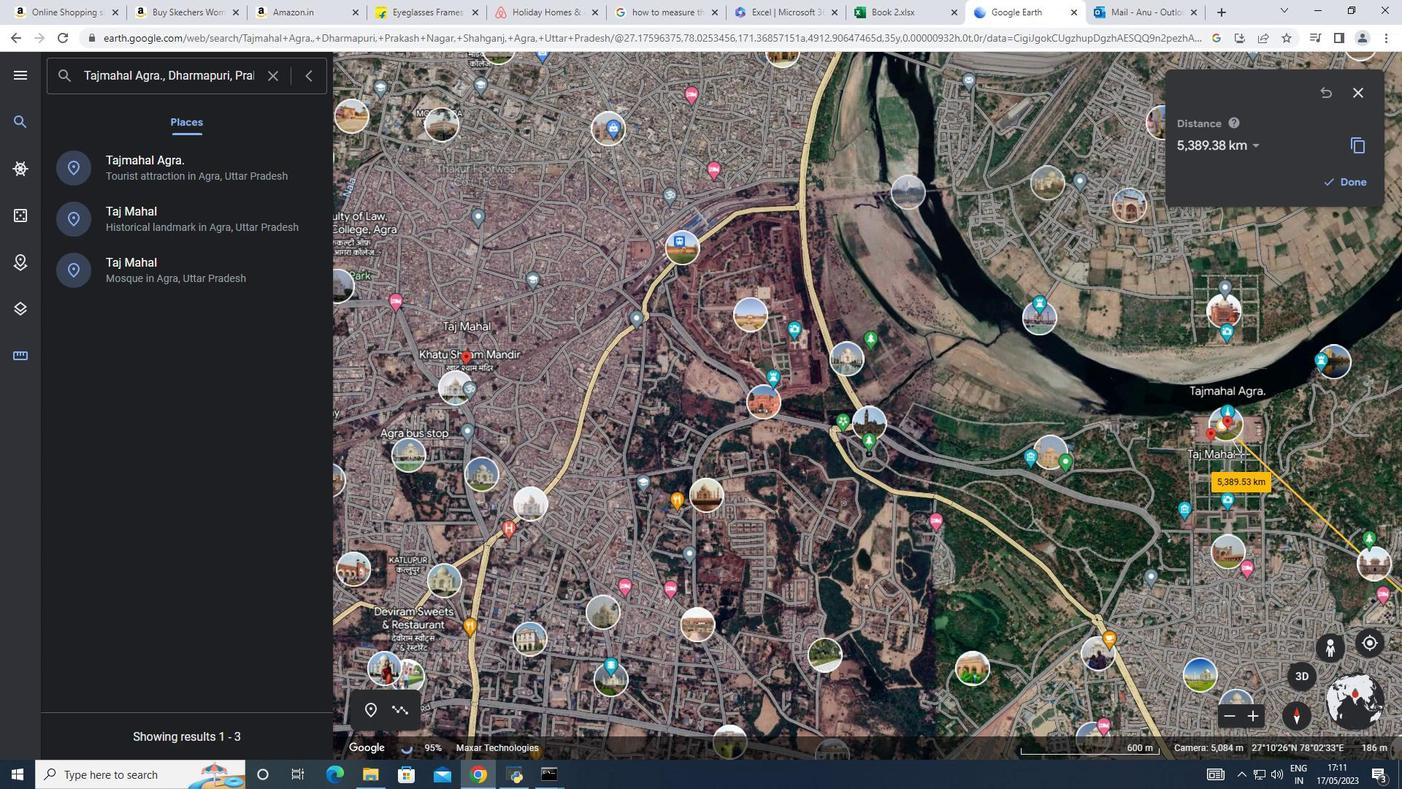 
Action: Mouse scrolled (1242, 453) with delta (0, 0)
Screenshot: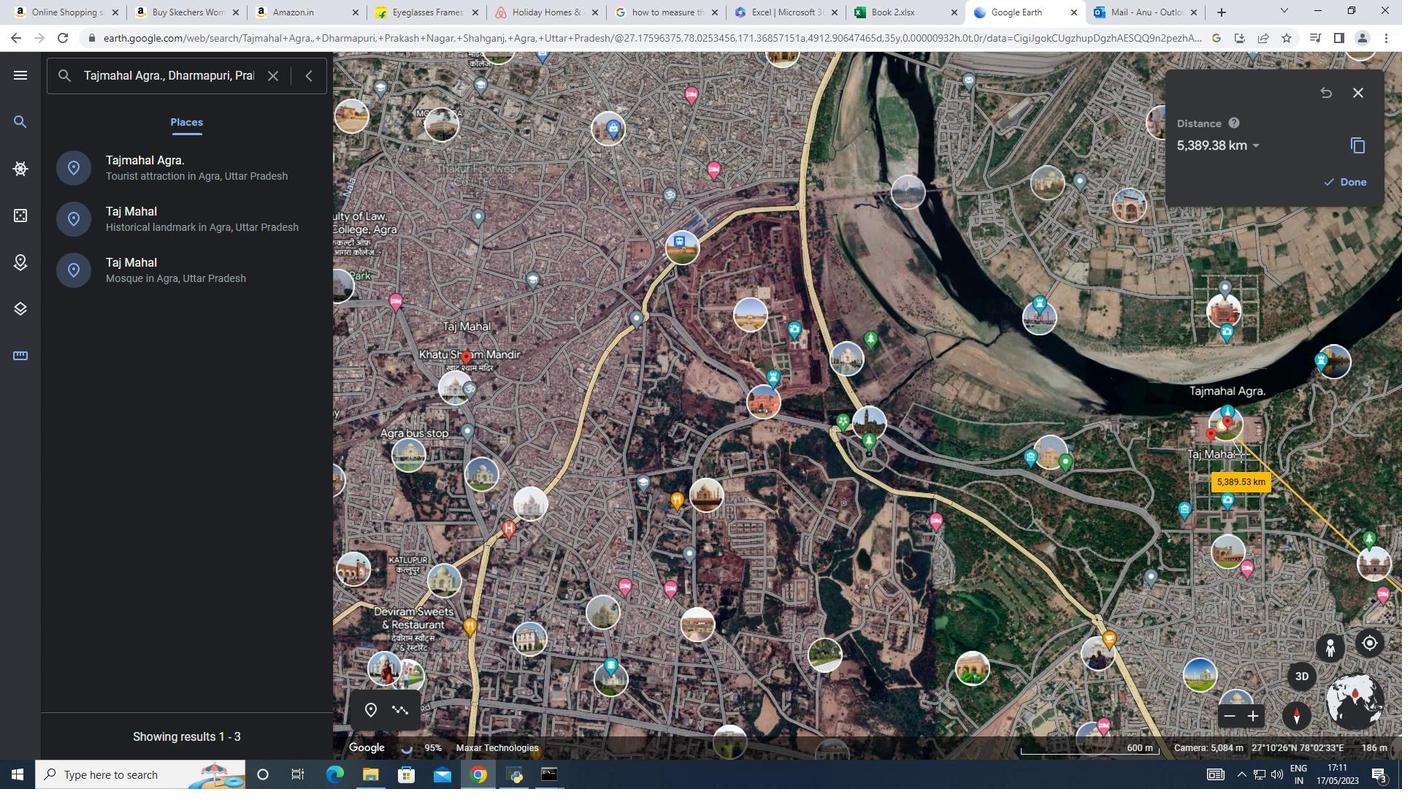 
Action: Mouse scrolled (1242, 453) with delta (0, 0)
Screenshot: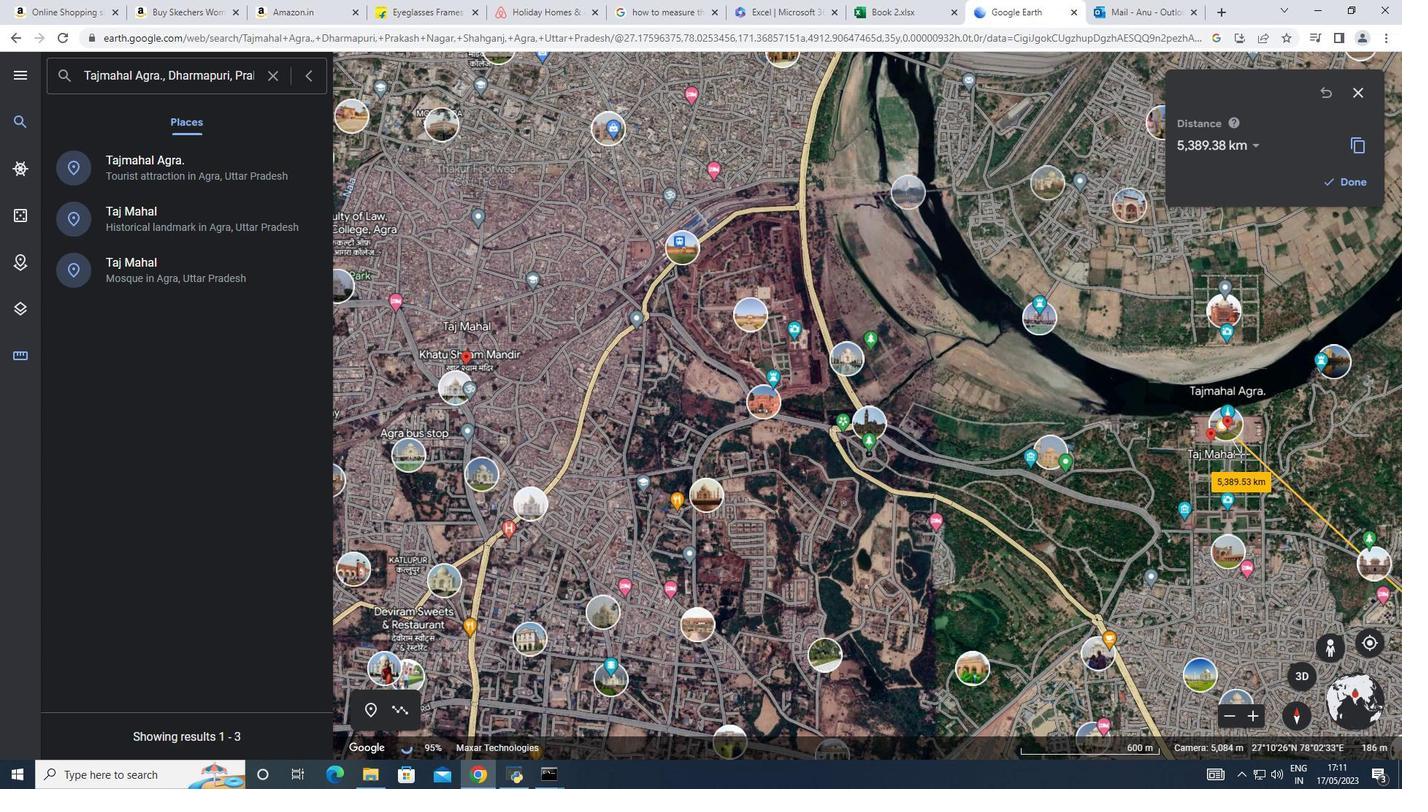 
Action: Mouse scrolled (1242, 453) with delta (0, 0)
Screenshot: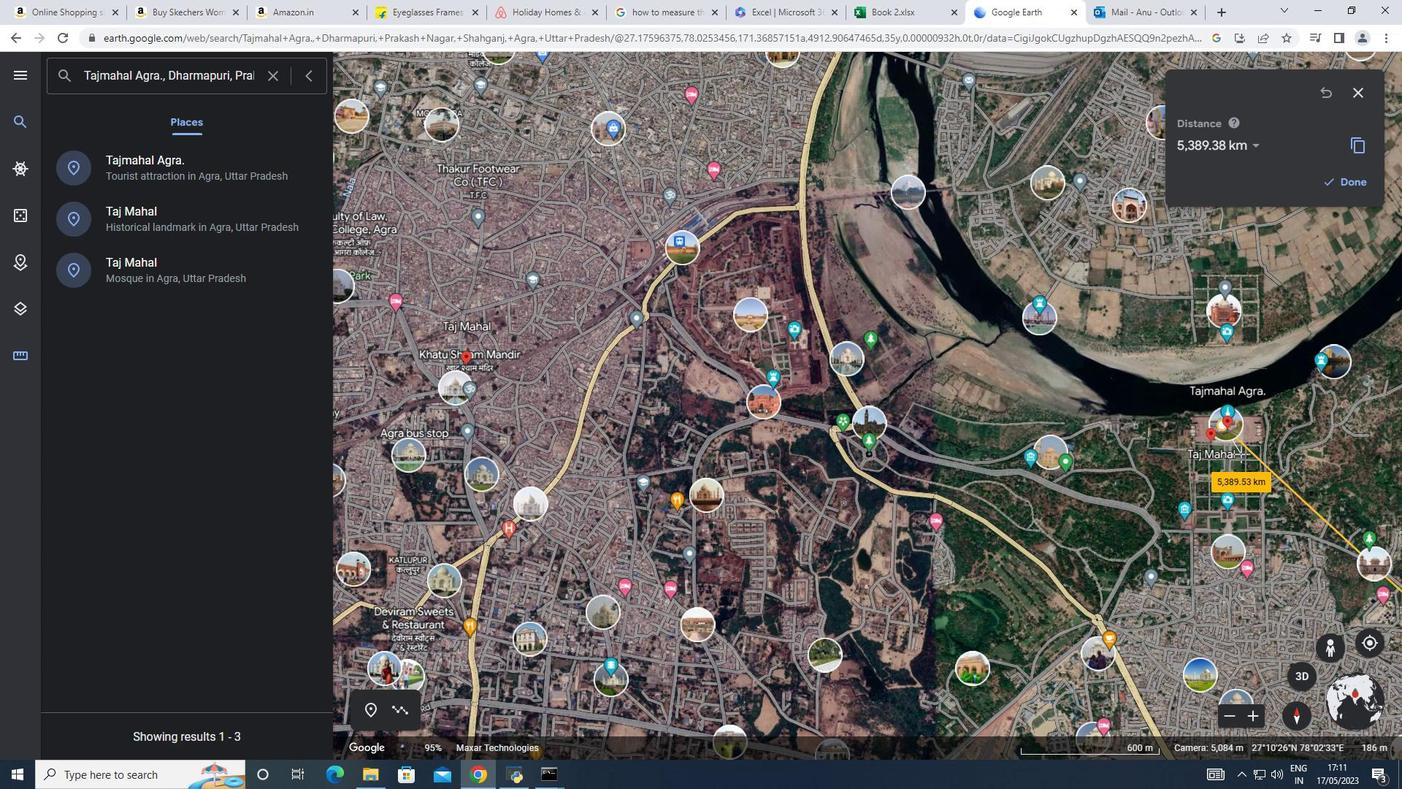 
Action: Mouse scrolled (1242, 453) with delta (0, 0)
Screenshot: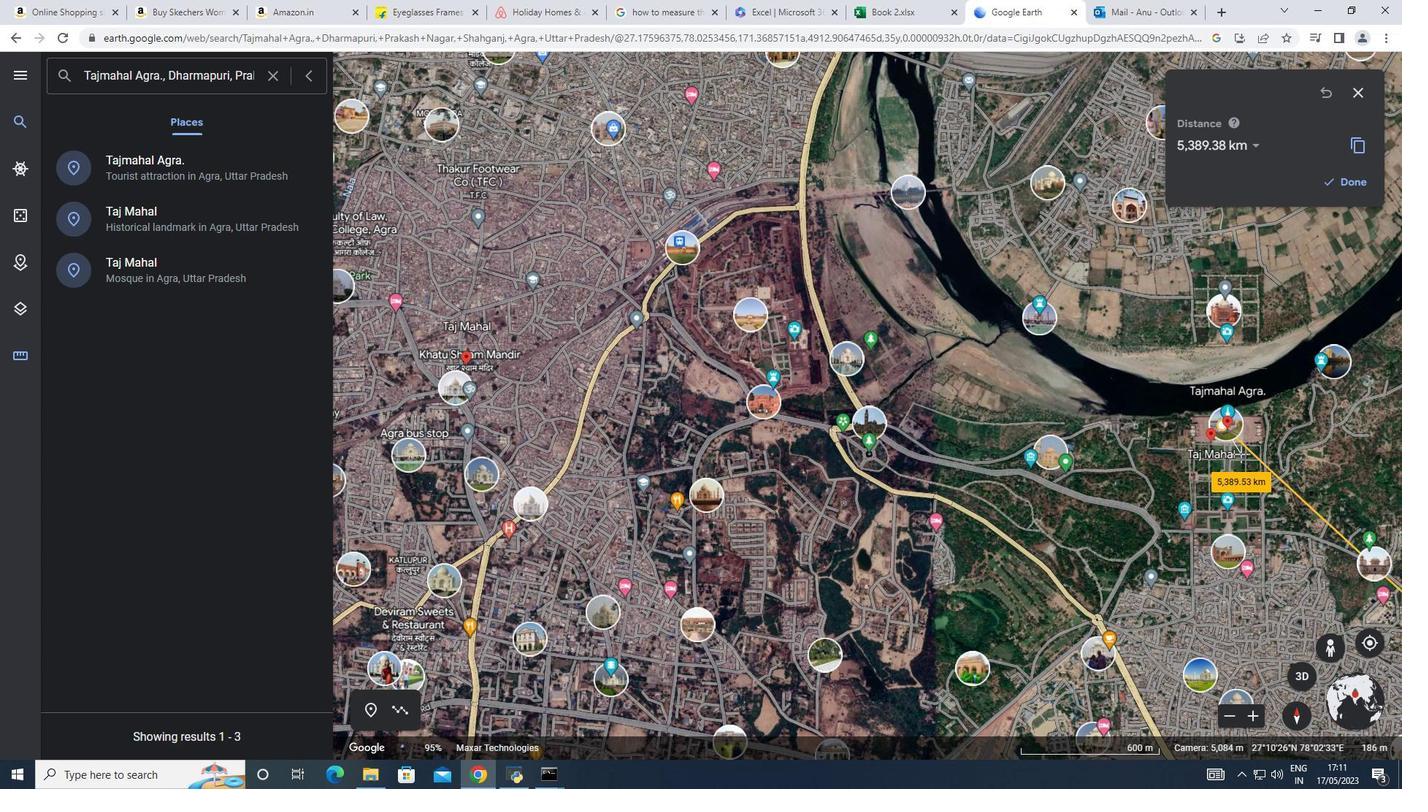 
Action: Mouse scrolled (1242, 453) with delta (0, 0)
Screenshot: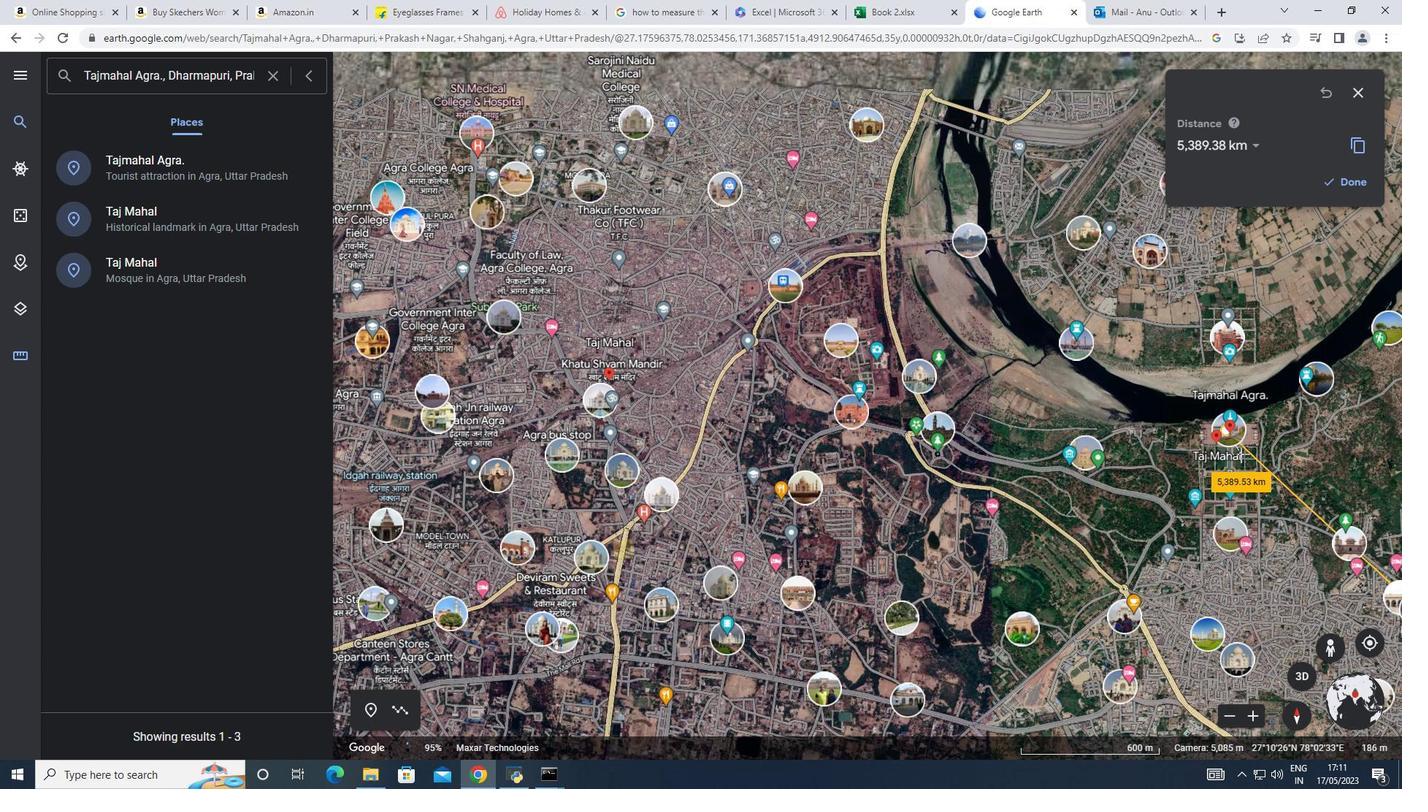 
Action: Mouse scrolled (1242, 453) with delta (0, 0)
Screenshot: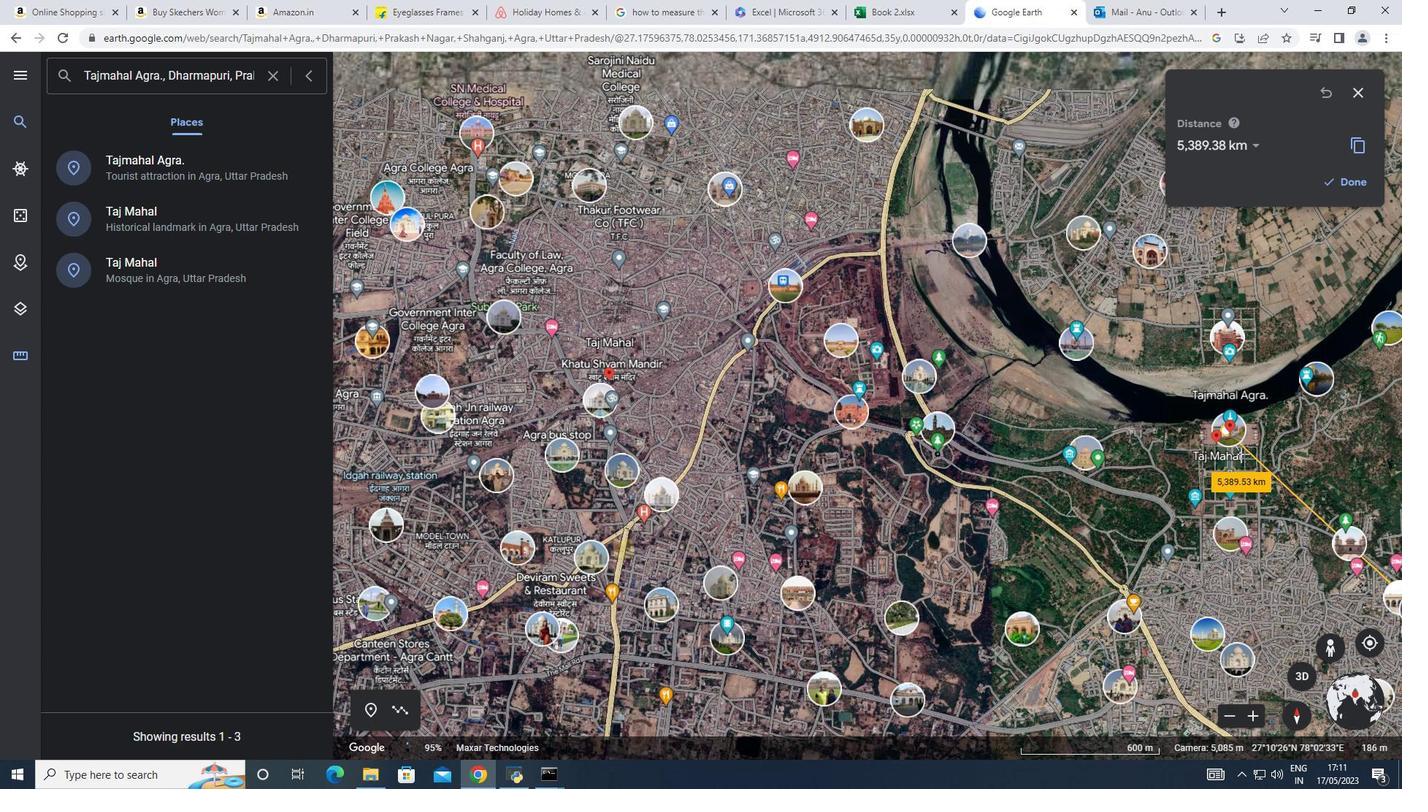 
Action: Mouse scrolled (1242, 453) with delta (0, 0)
Screenshot: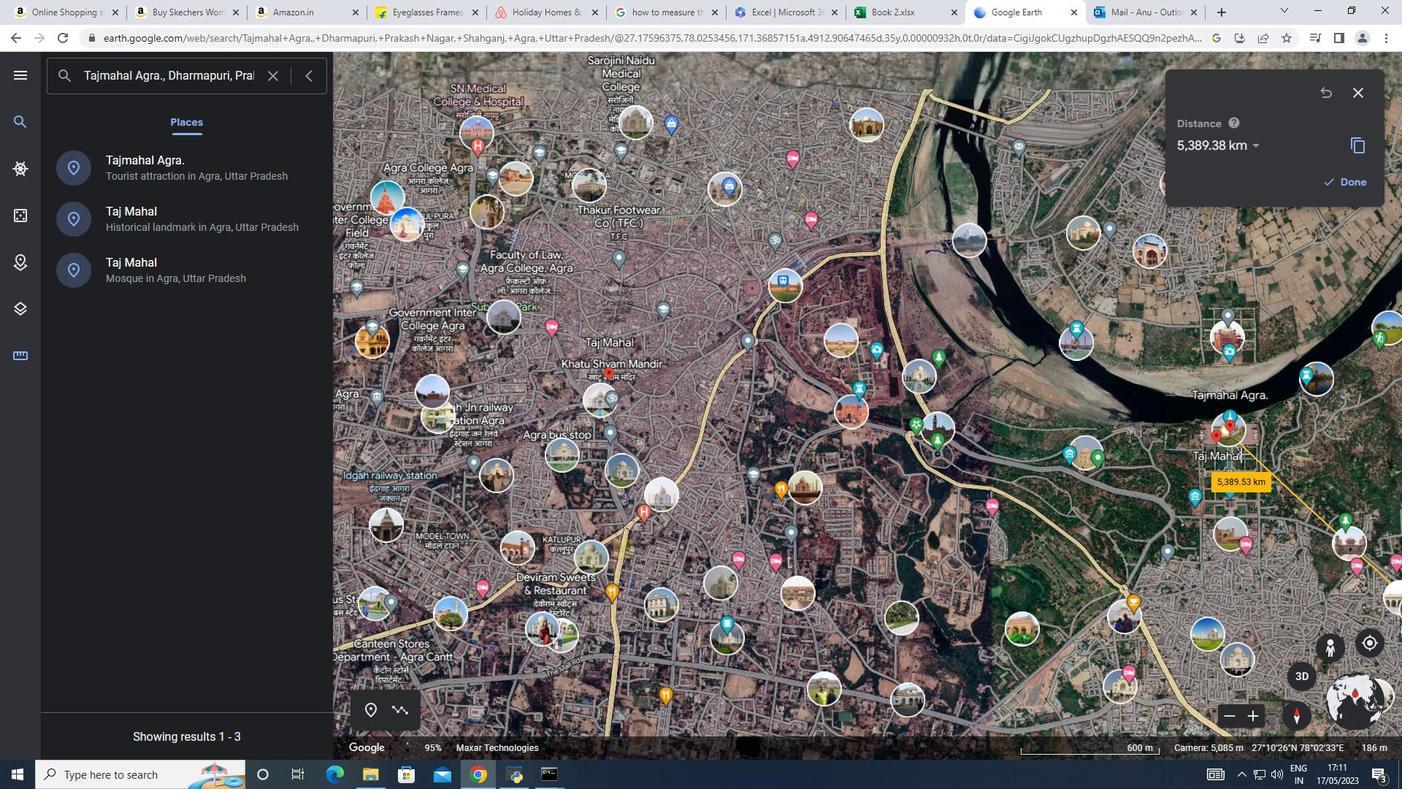 
Action: Mouse scrolled (1242, 453) with delta (0, 0)
Screenshot: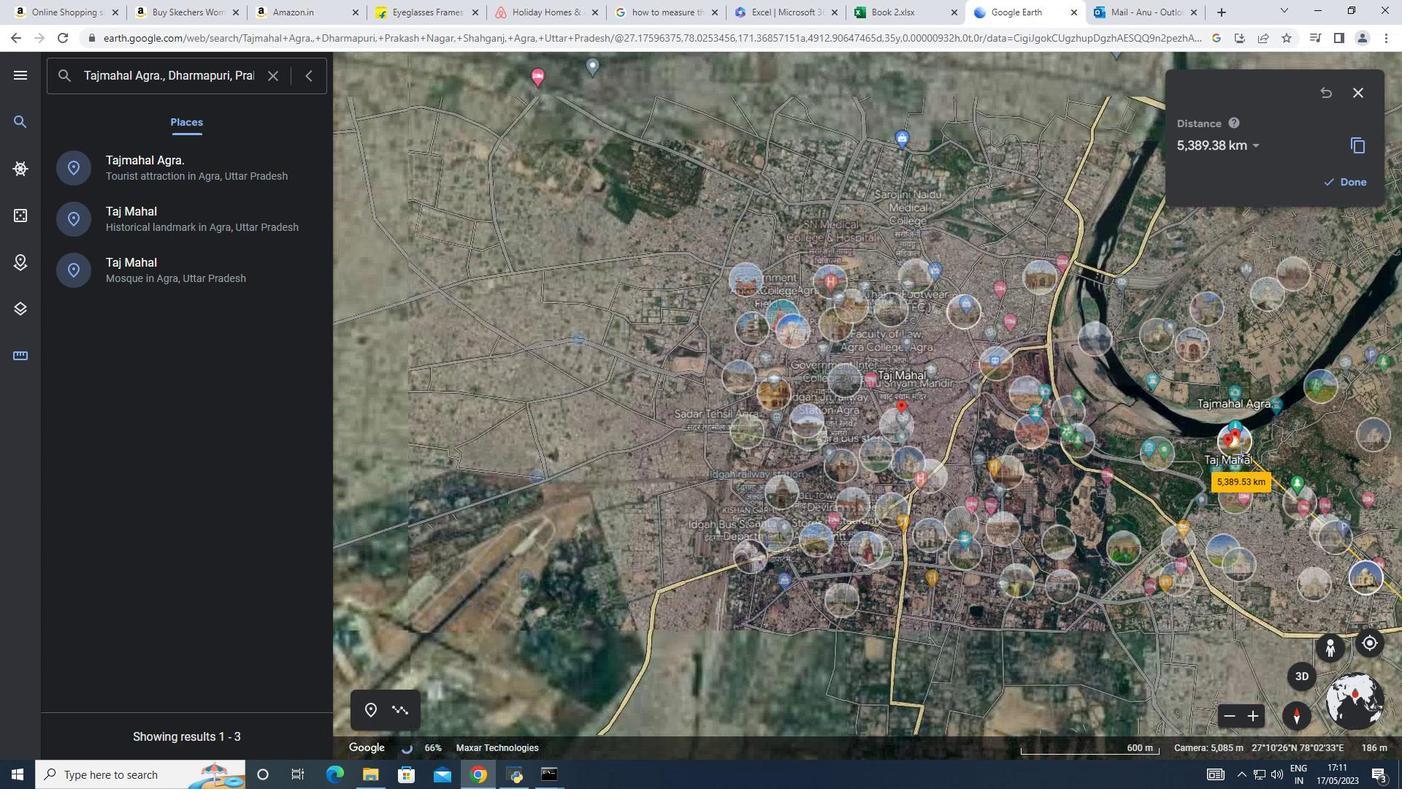 
Action: Mouse scrolled (1242, 453) with delta (0, 0)
Screenshot: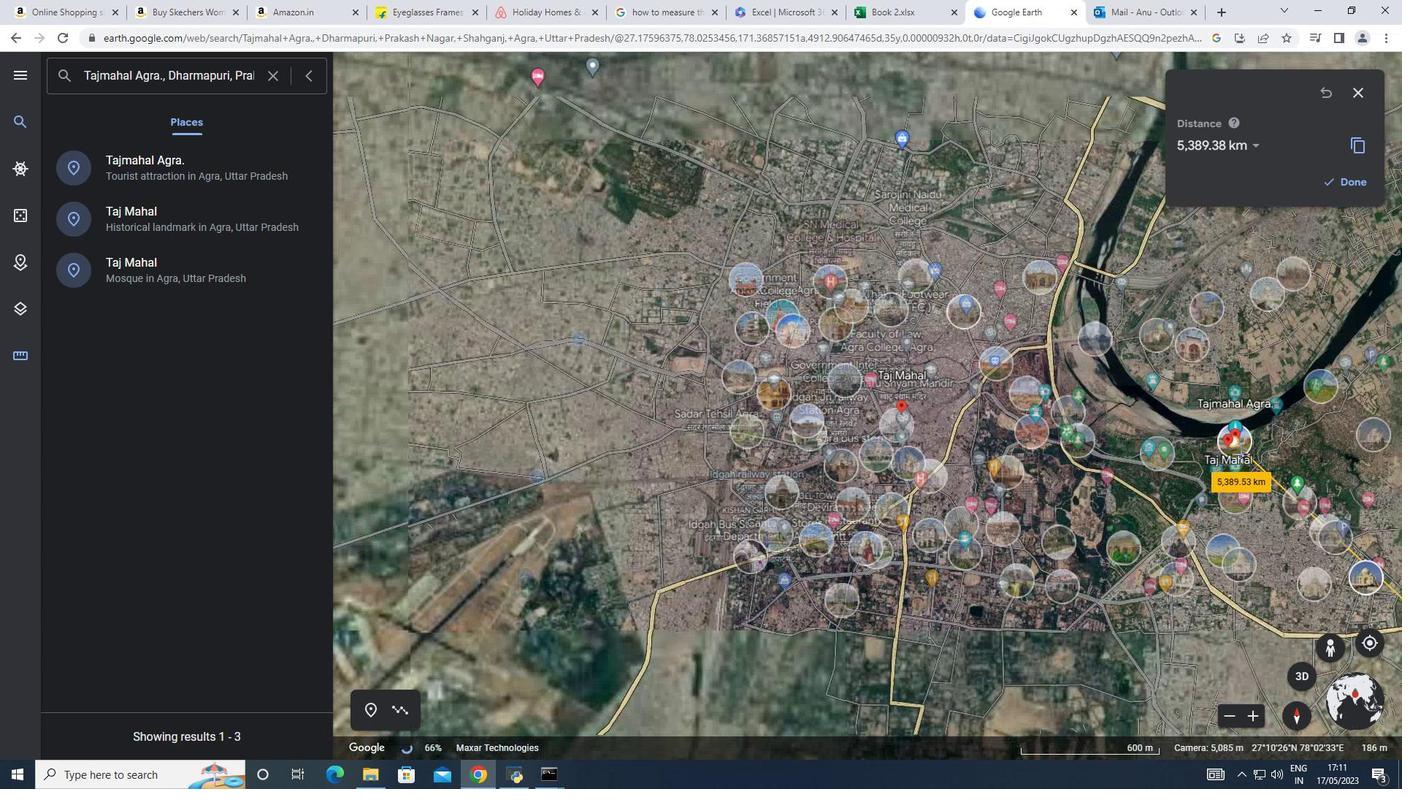 
Action: Mouse moved to (1254, 480)
Screenshot: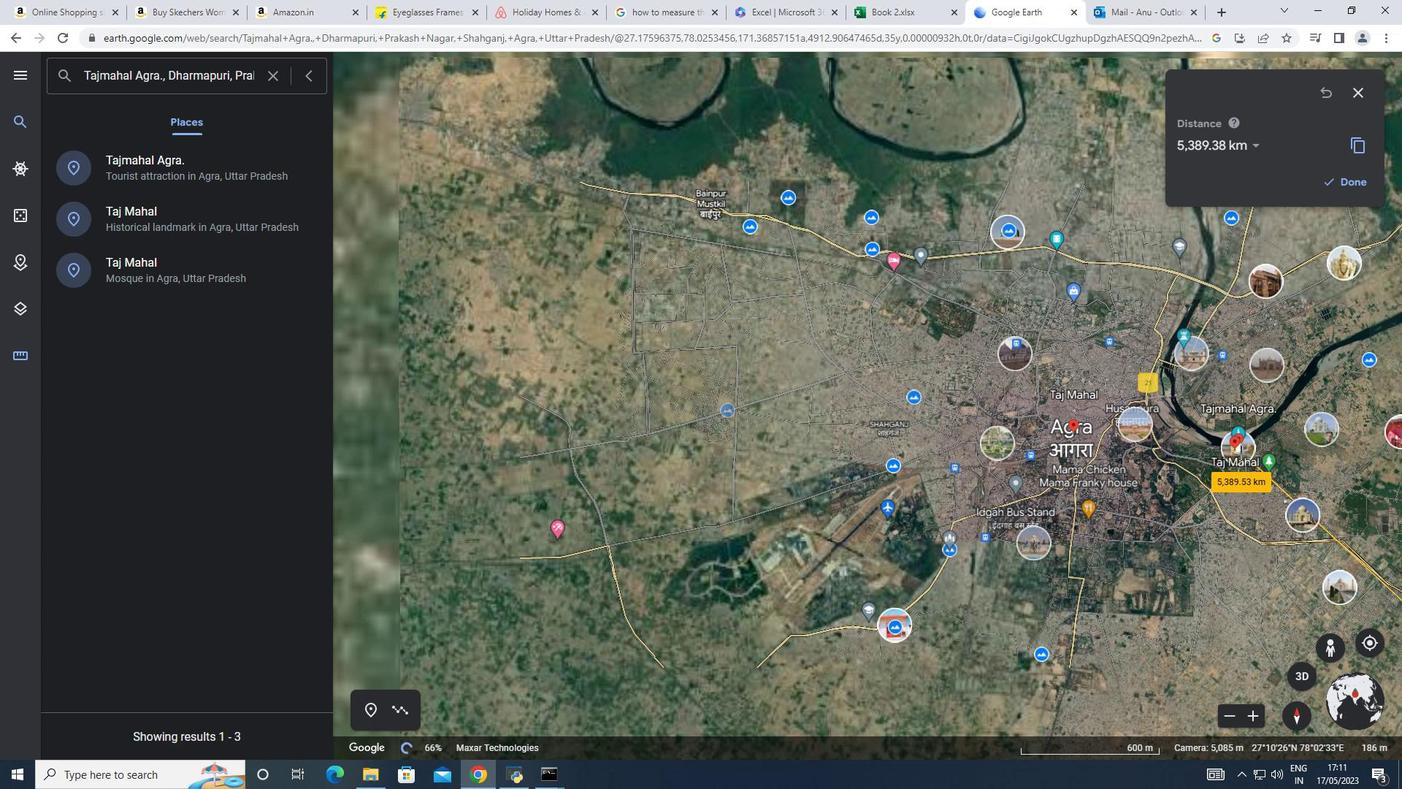 
Action: Mouse scrolled (1253, 478) with delta (0, 0)
Screenshot: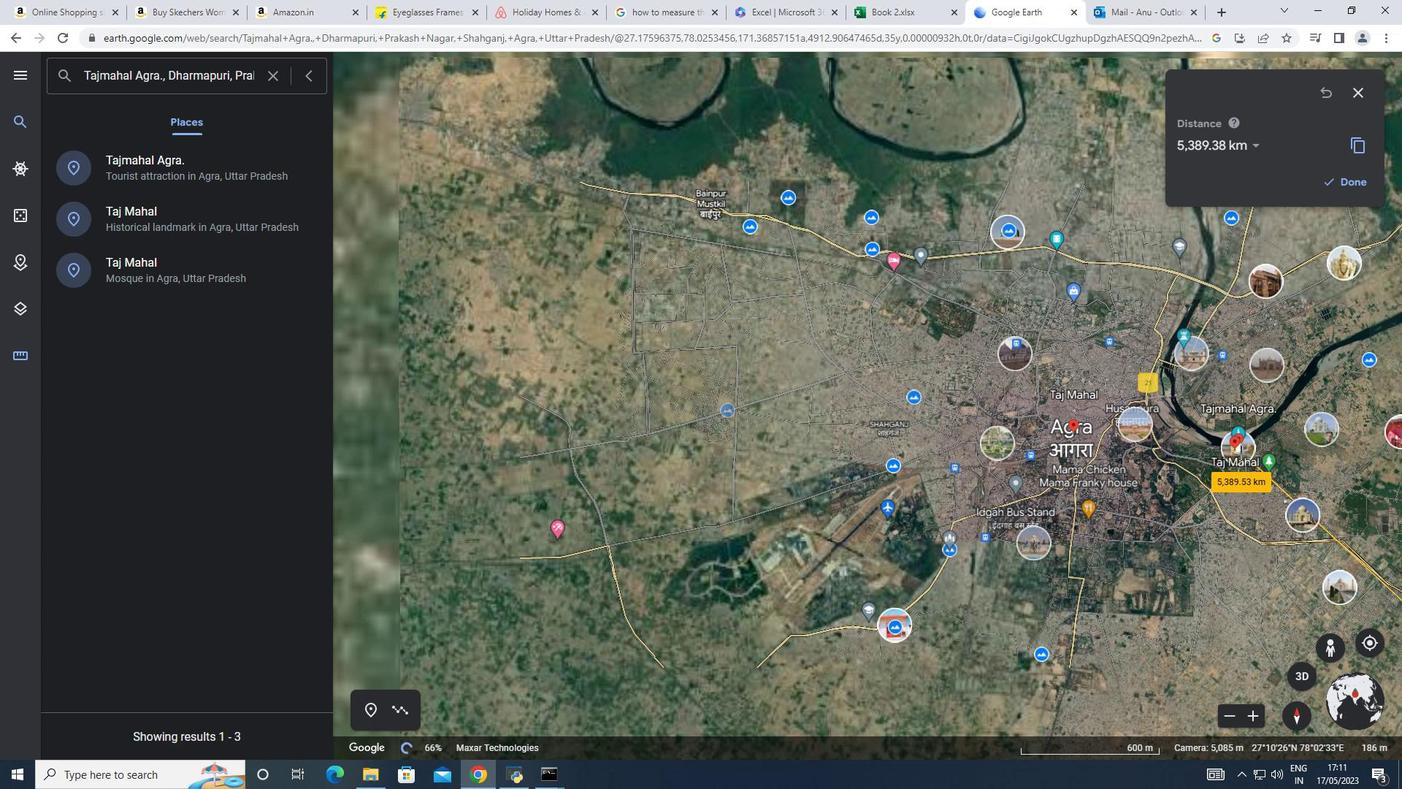 
Action: Mouse moved to (1254, 480)
Screenshot: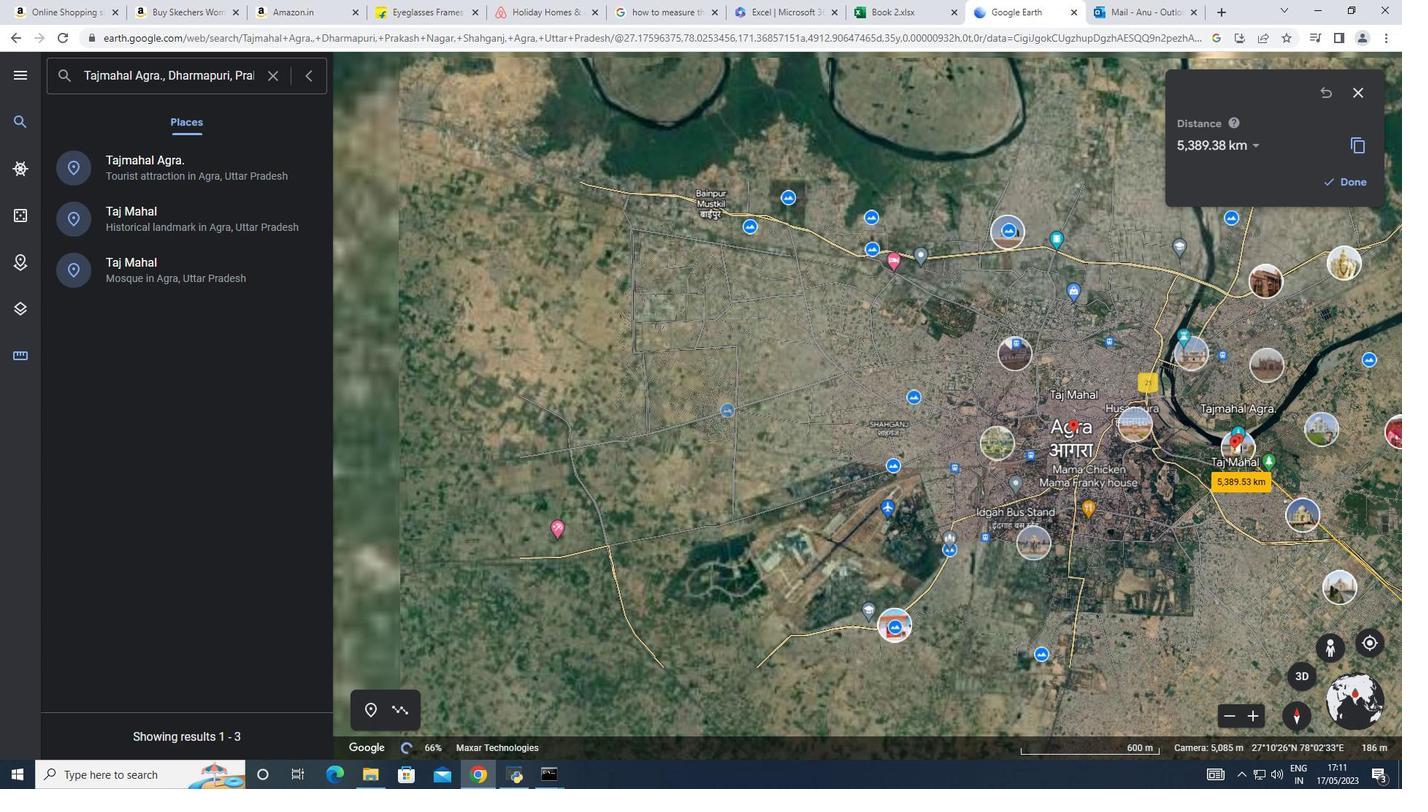 
Action: Mouse scrolled (1254, 480) with delta (0, 0)
Screenshot: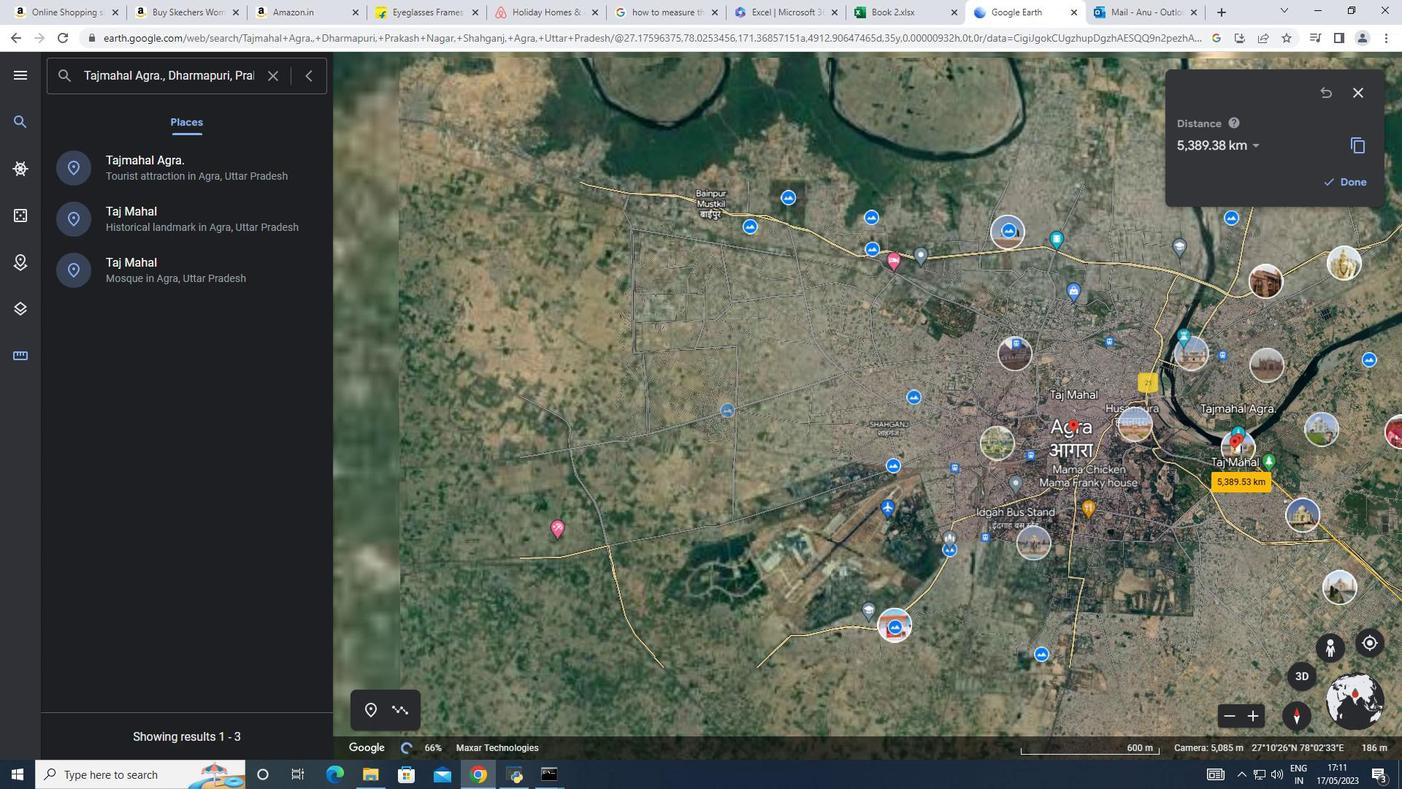 
Action: Mouse scrolled (1254, 480) with delta (0, 0)
Screenshot: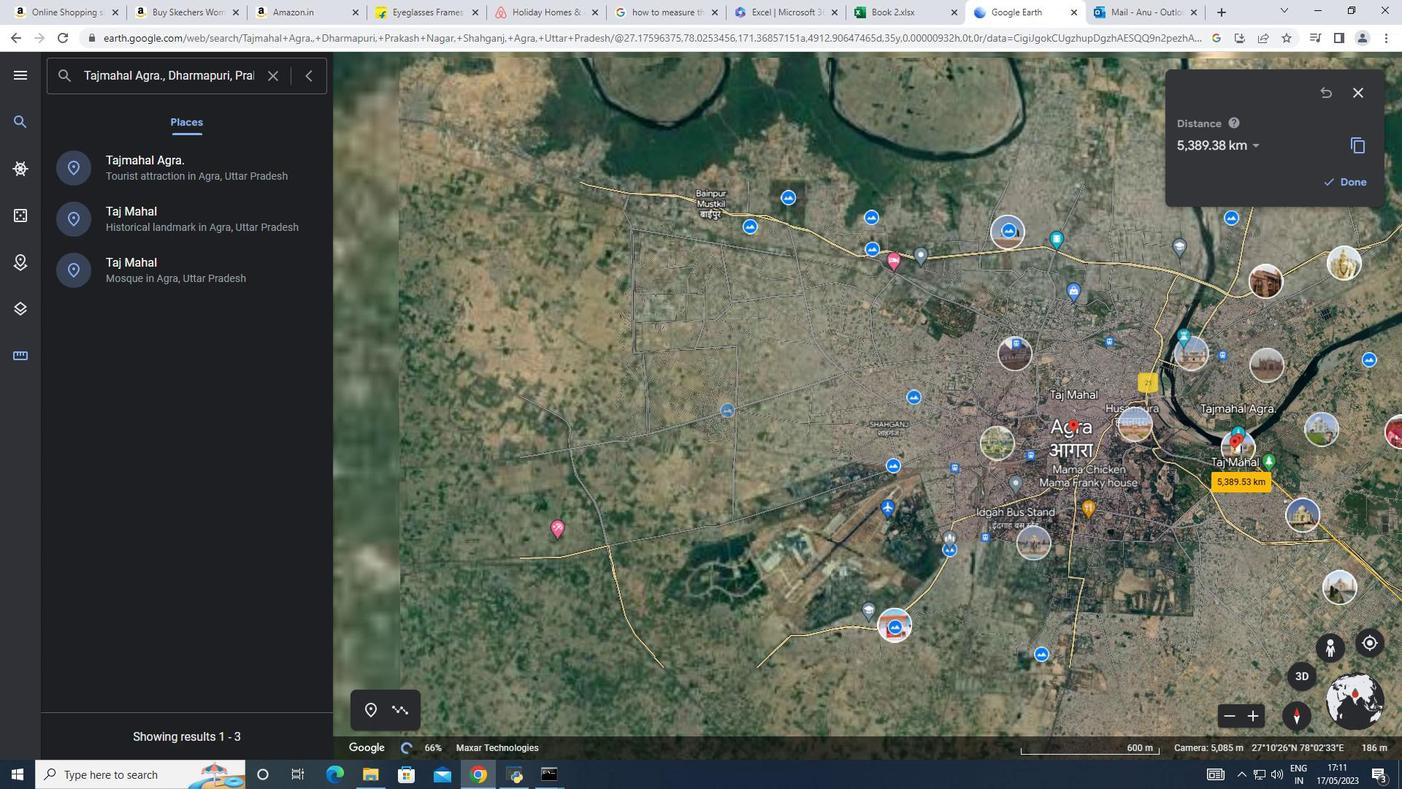 
Action: Mouse scrolled (1254, 480) with delta (0, 0)
Screenshot: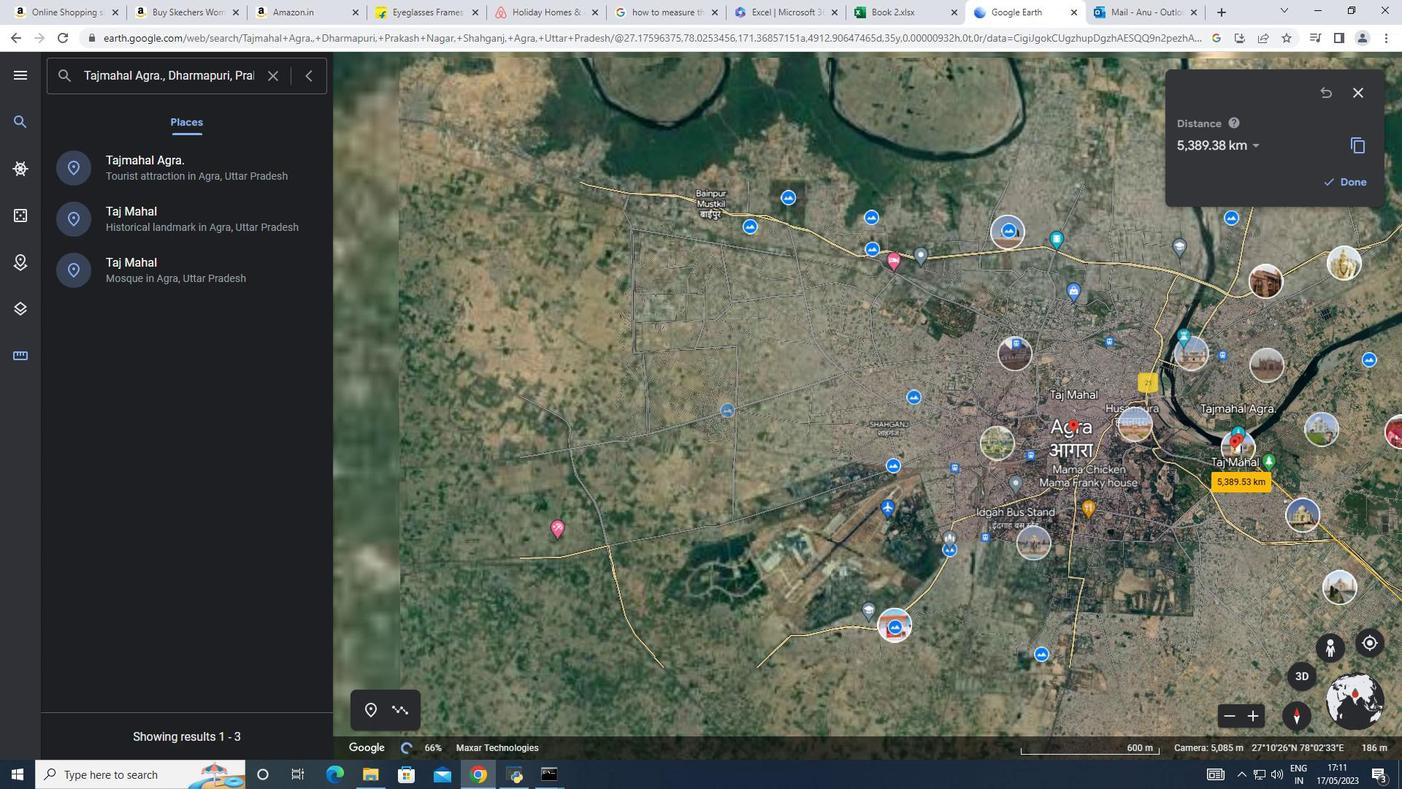 
Action: Mouse scrolled (1254, 480) with delta (0, 0)
Screenshot: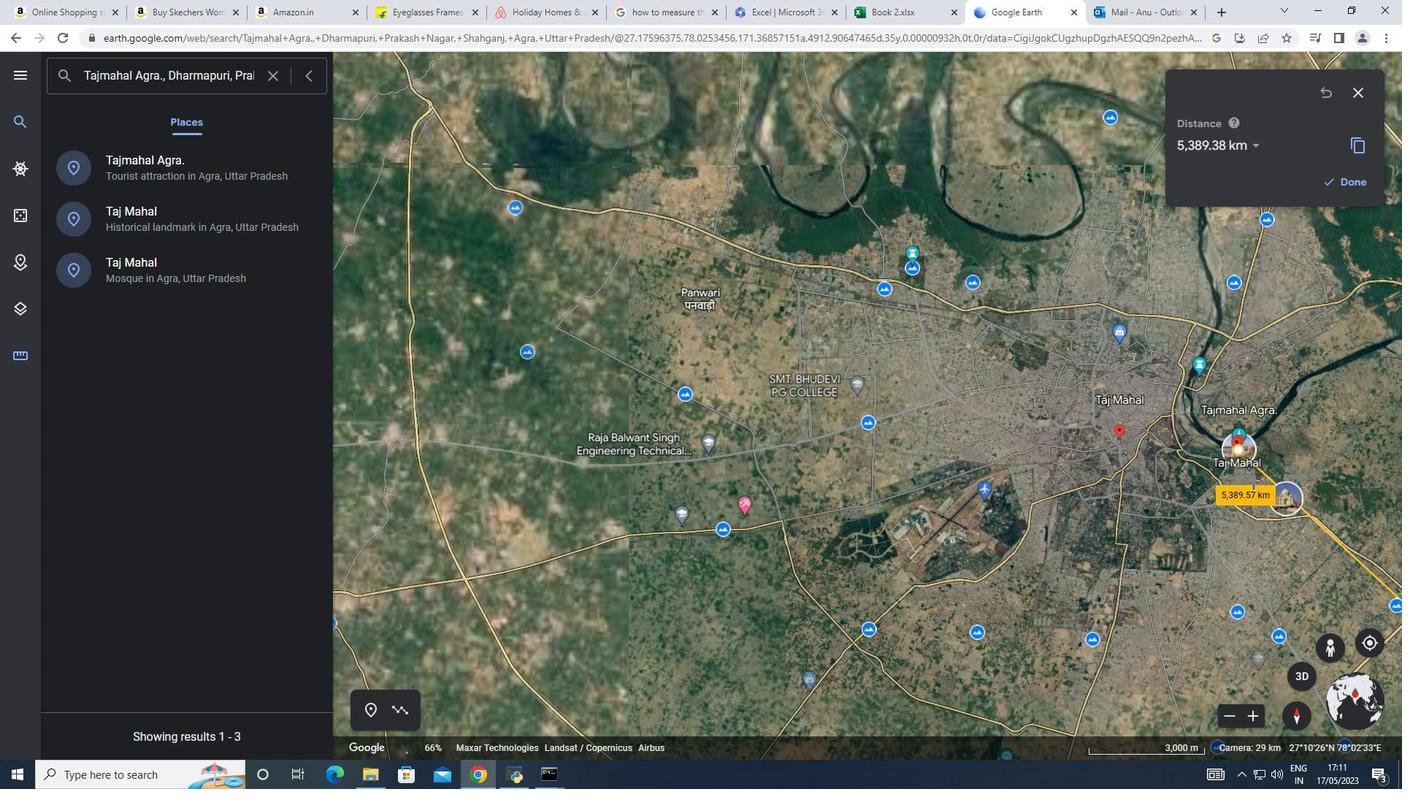 
Action: Mouse scrolled (1254, 480) with delta (0, 0)
